 Task: Research Airbnb options in Carrollwood Village, United States from 8th November, 2023 to 16th November, 2023 for 2 adults. Place can be entire room with 1  bedroom having 1 bed and 1 bathroom. Property type can be hotel. Amenities needed are: wifi.
Action: Mouse moved to (591, 306)
Screenshot: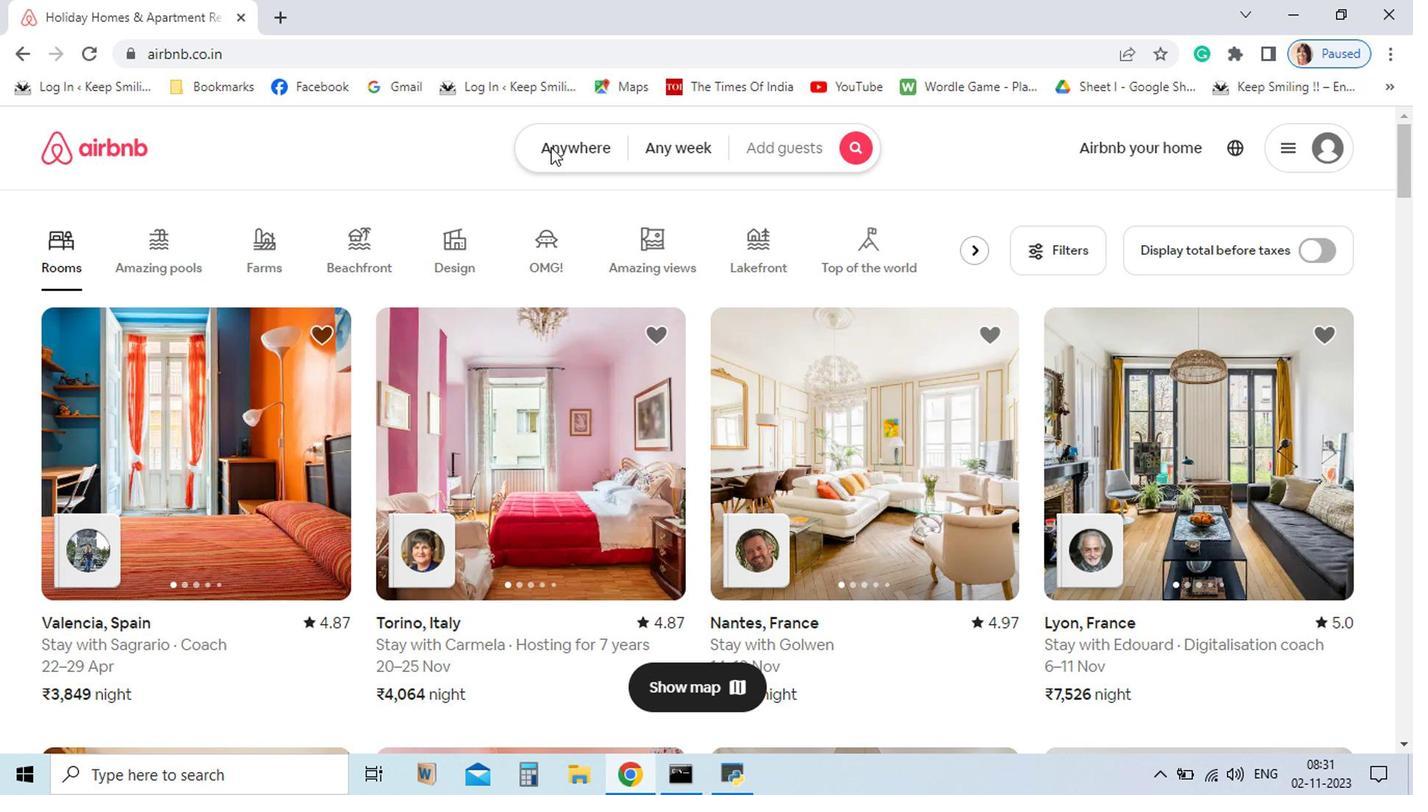 
Action: Mouse pressed left at (591, 306)
Screenshot: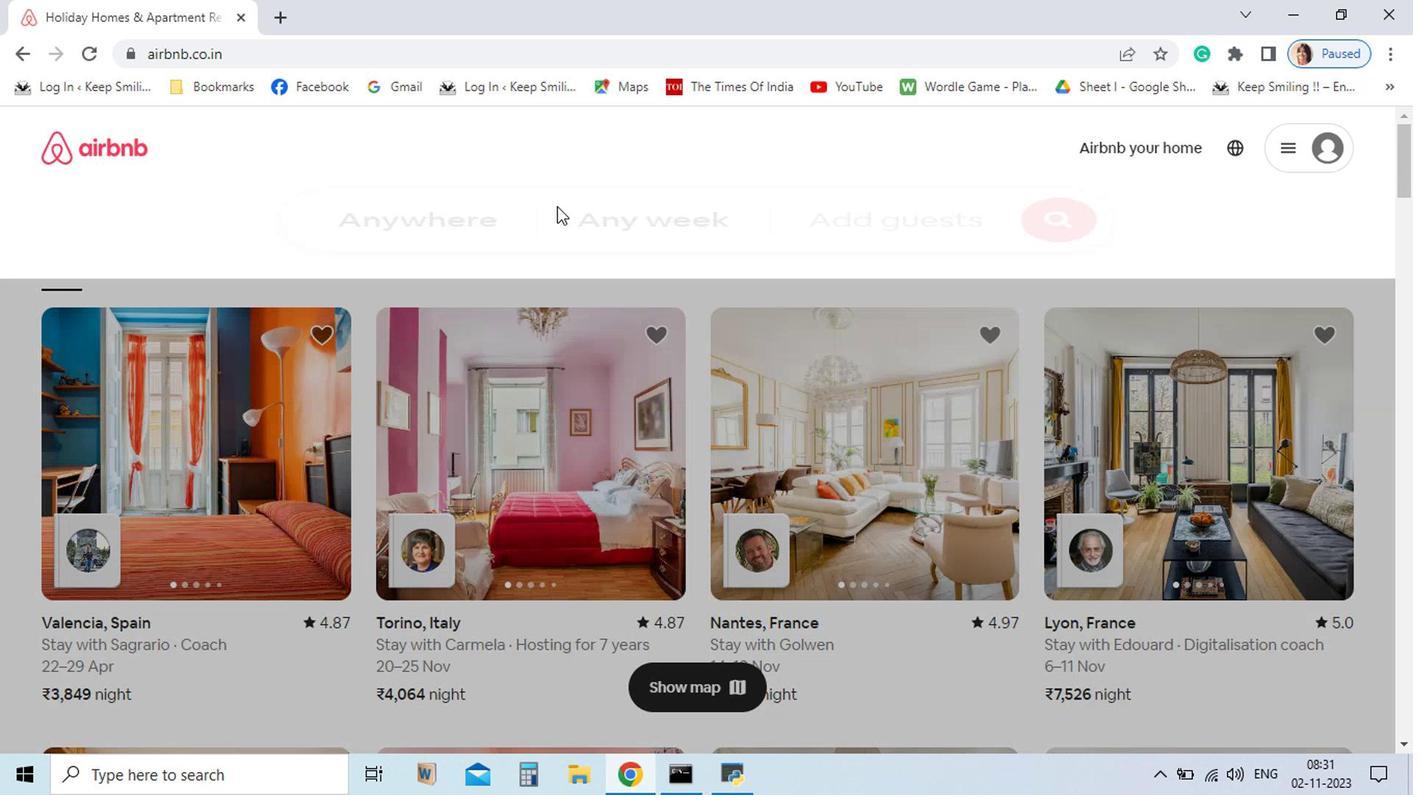 
Action: Mouse moved to (435, 371)
Screenshot: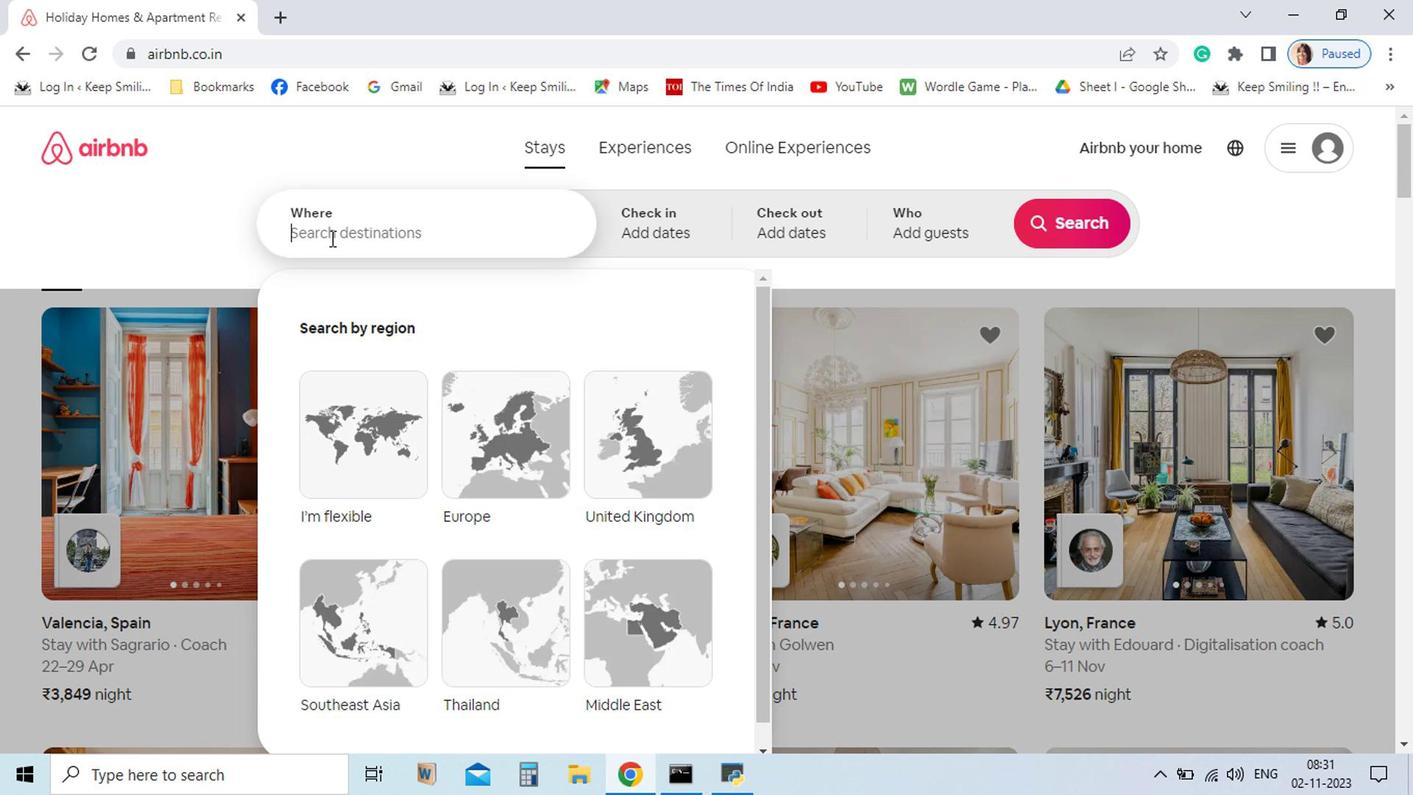 
Action: Mouse pressed left at (435, 371)
Screenshot: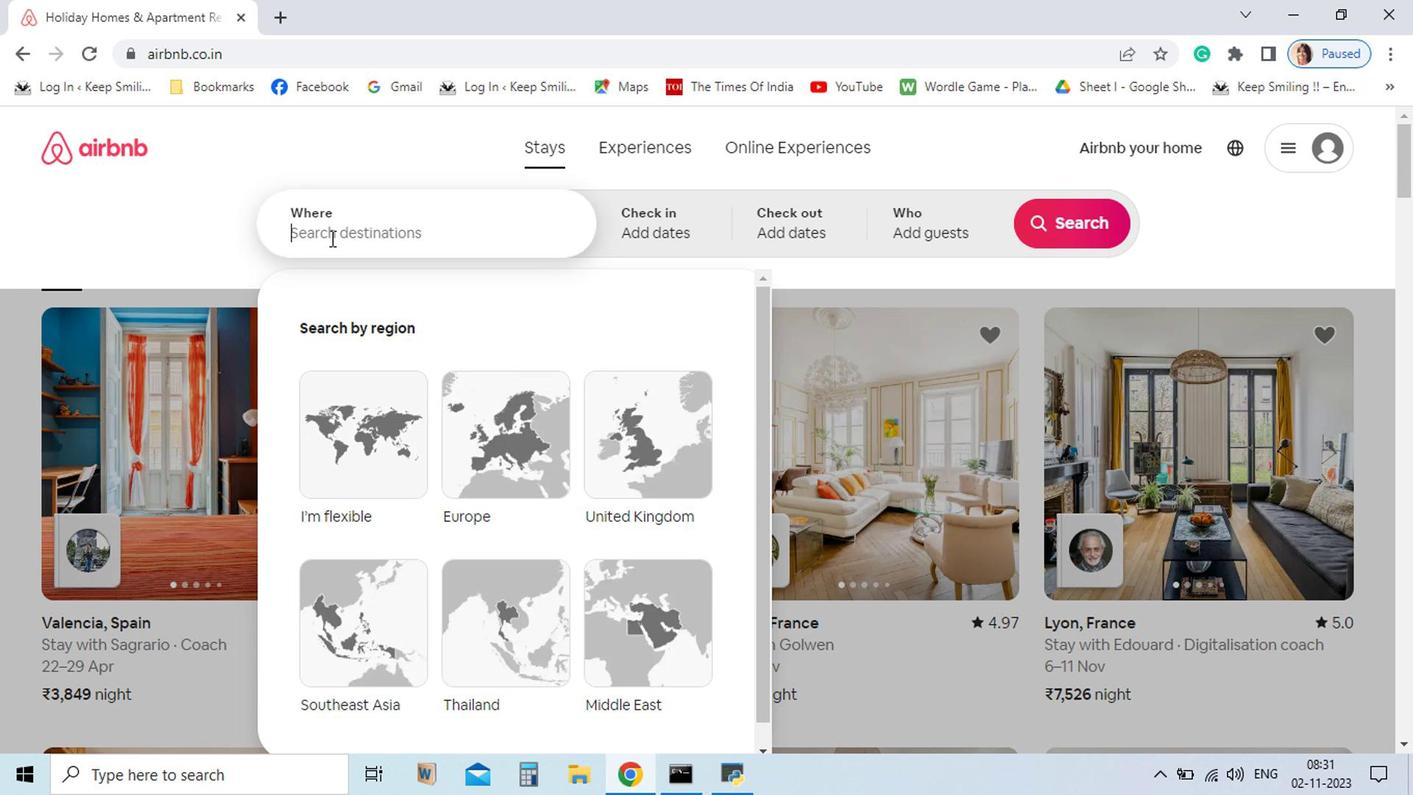 
Action: Key pressed <Key.shift>Carroliwood
Screenshot: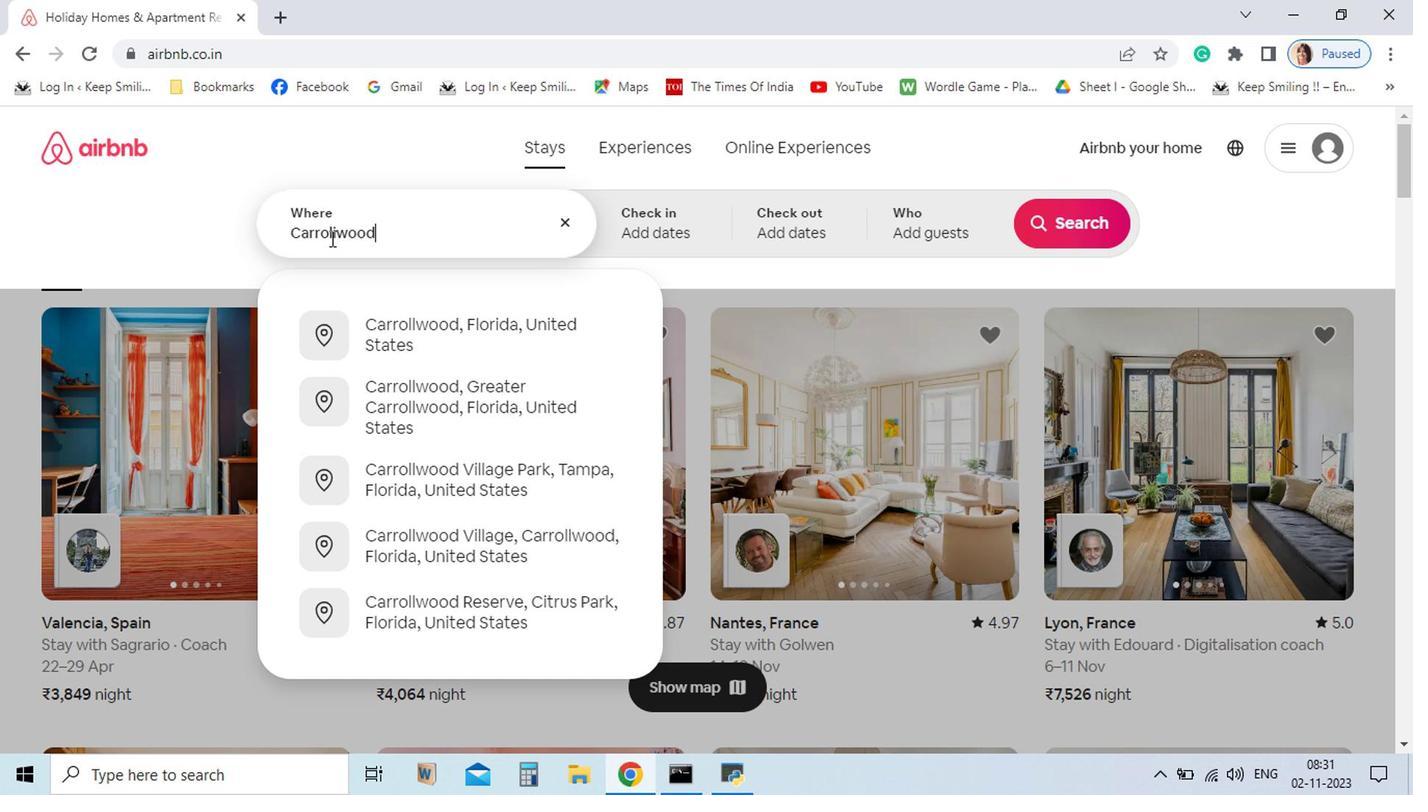 
Action: Mouse moved to (514, 587)
Screenshot: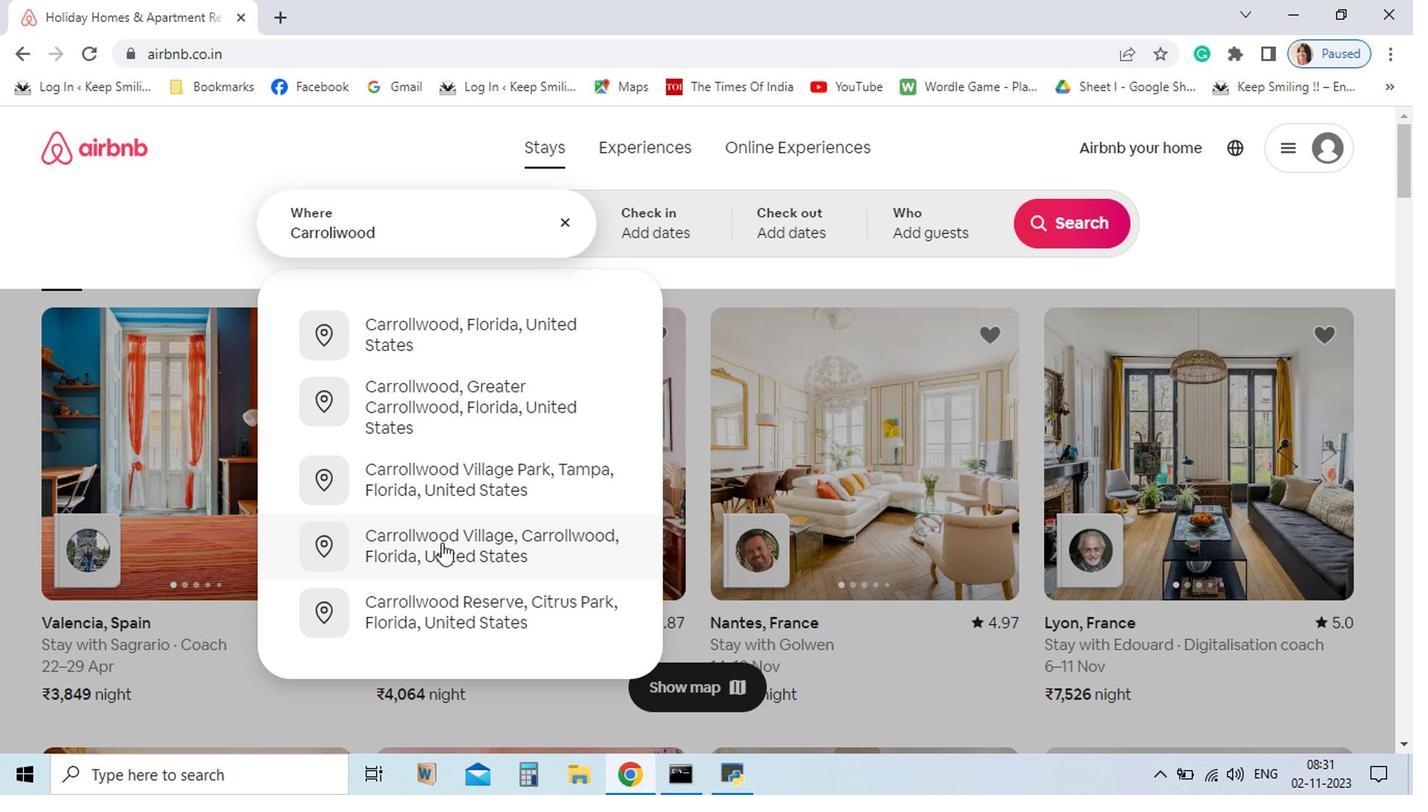 
Action: Mouse pressed left at (514, 587)
Screenshot: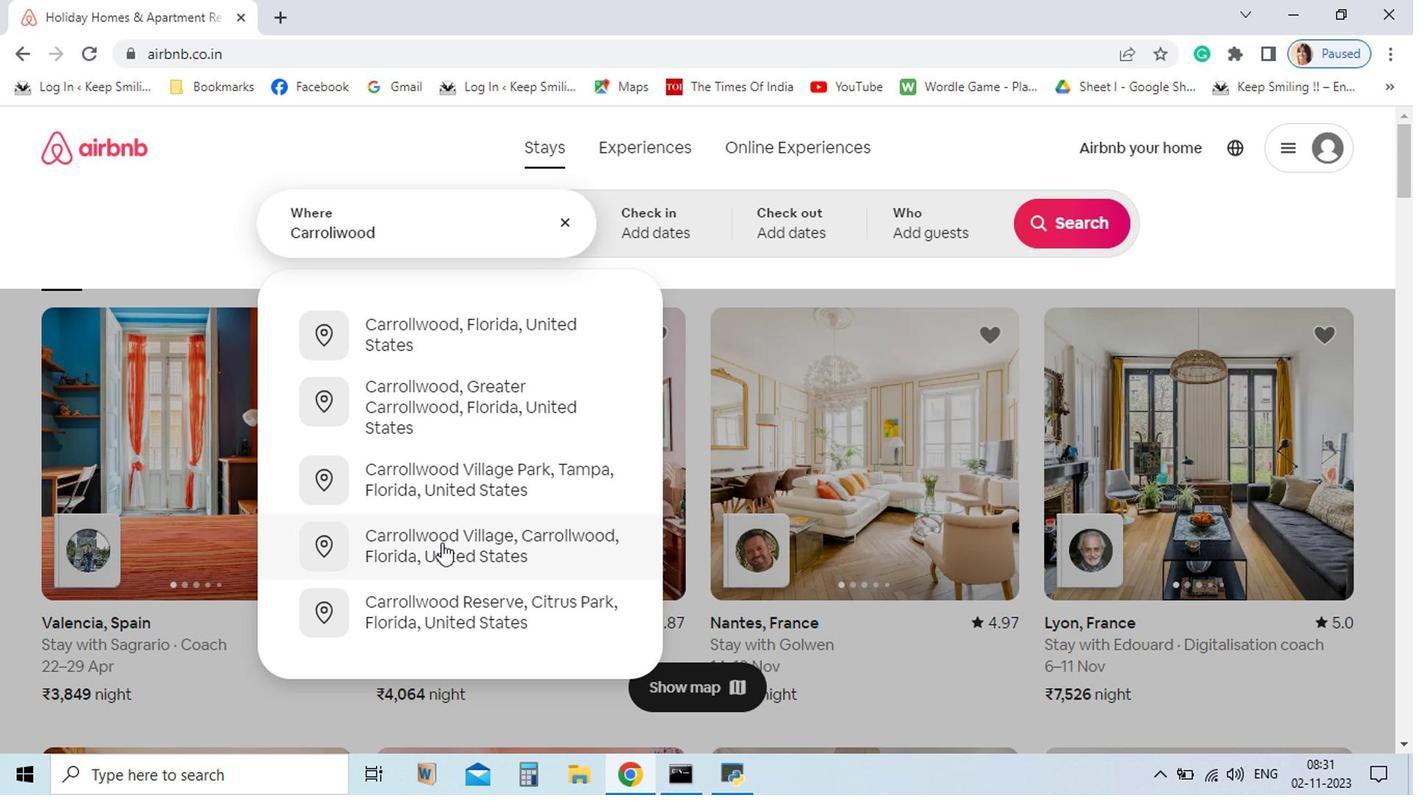 
Action: Mouse moved to (573, 366)
Screenshot: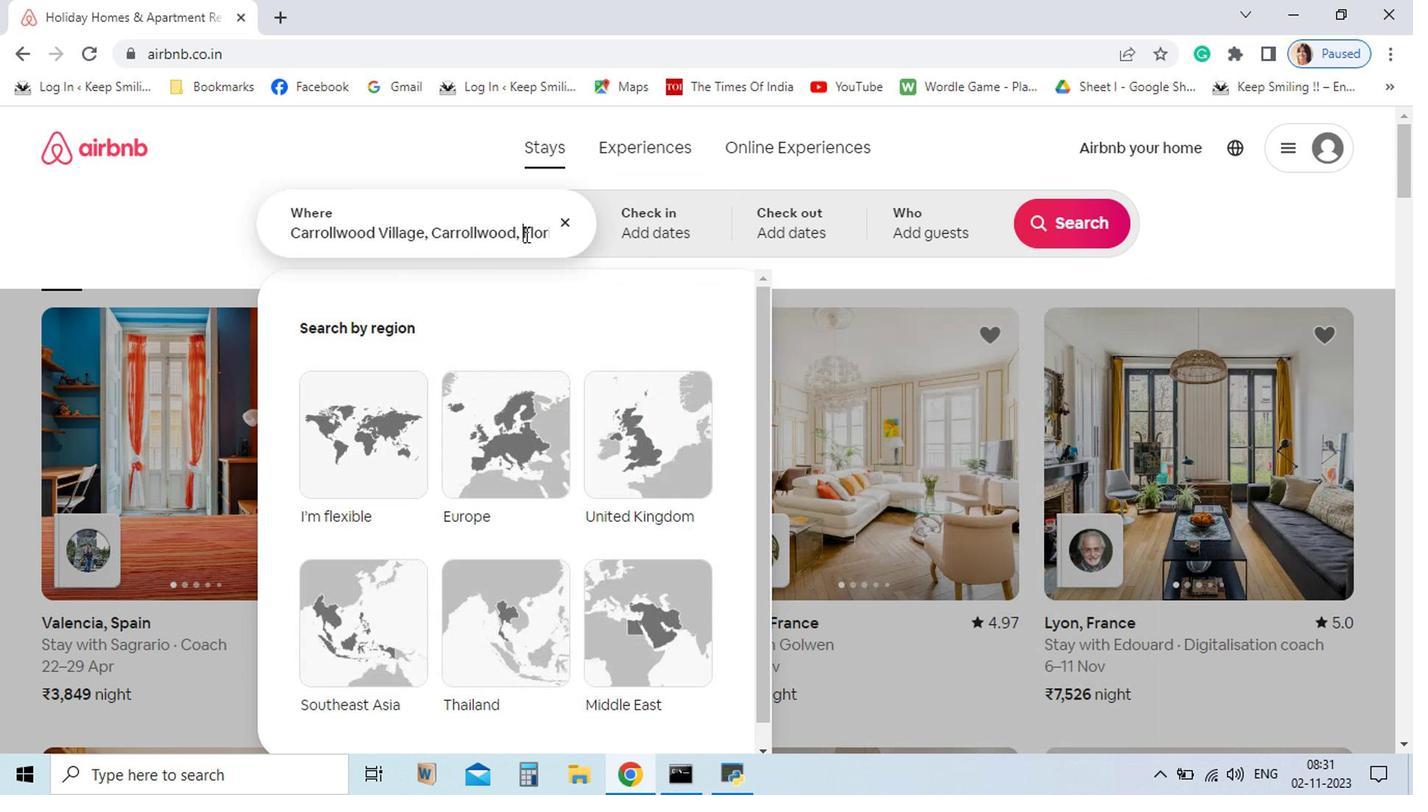 
Action: Mouse pressed left at (573, 366)
Screenshot: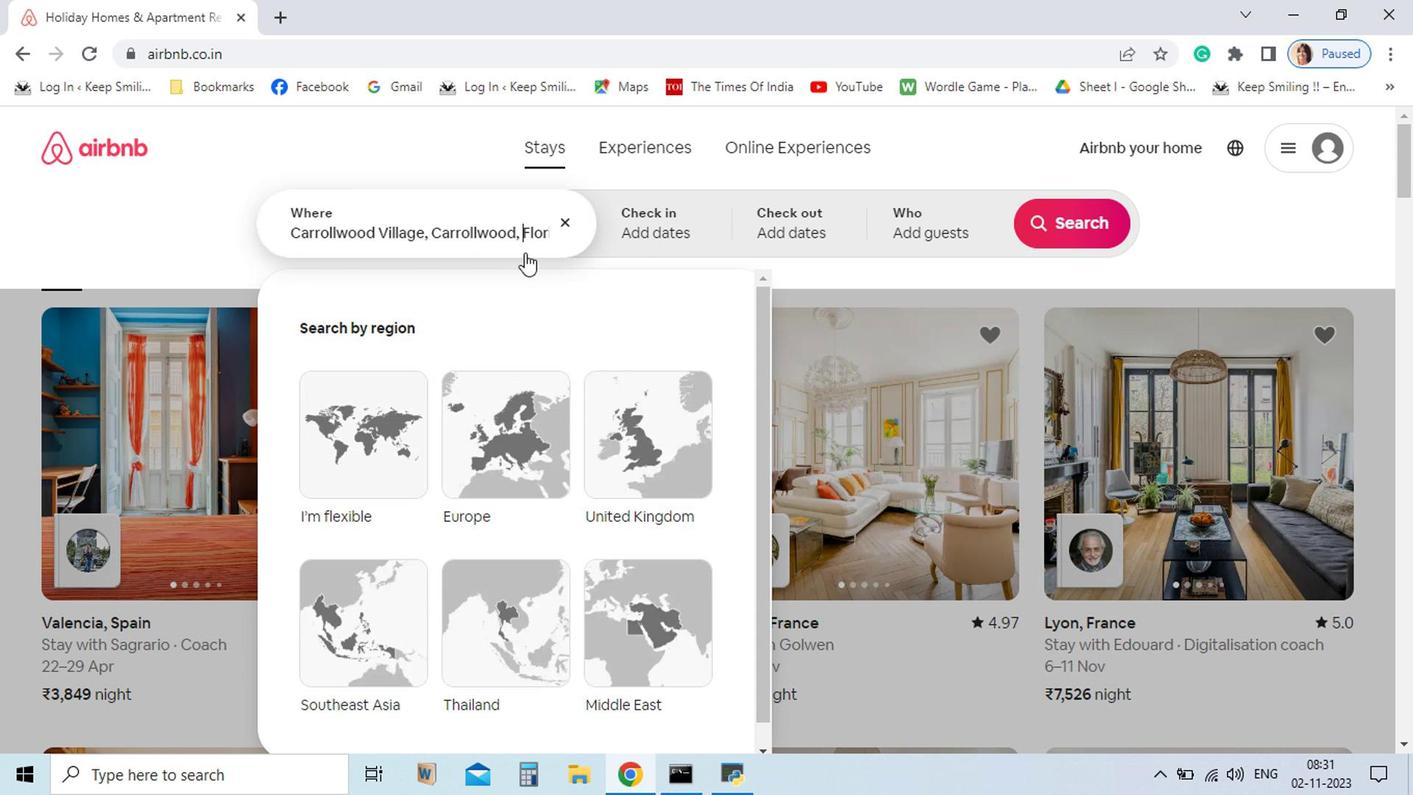 
Action: Mouse moved to (573, 396)
Screenshot: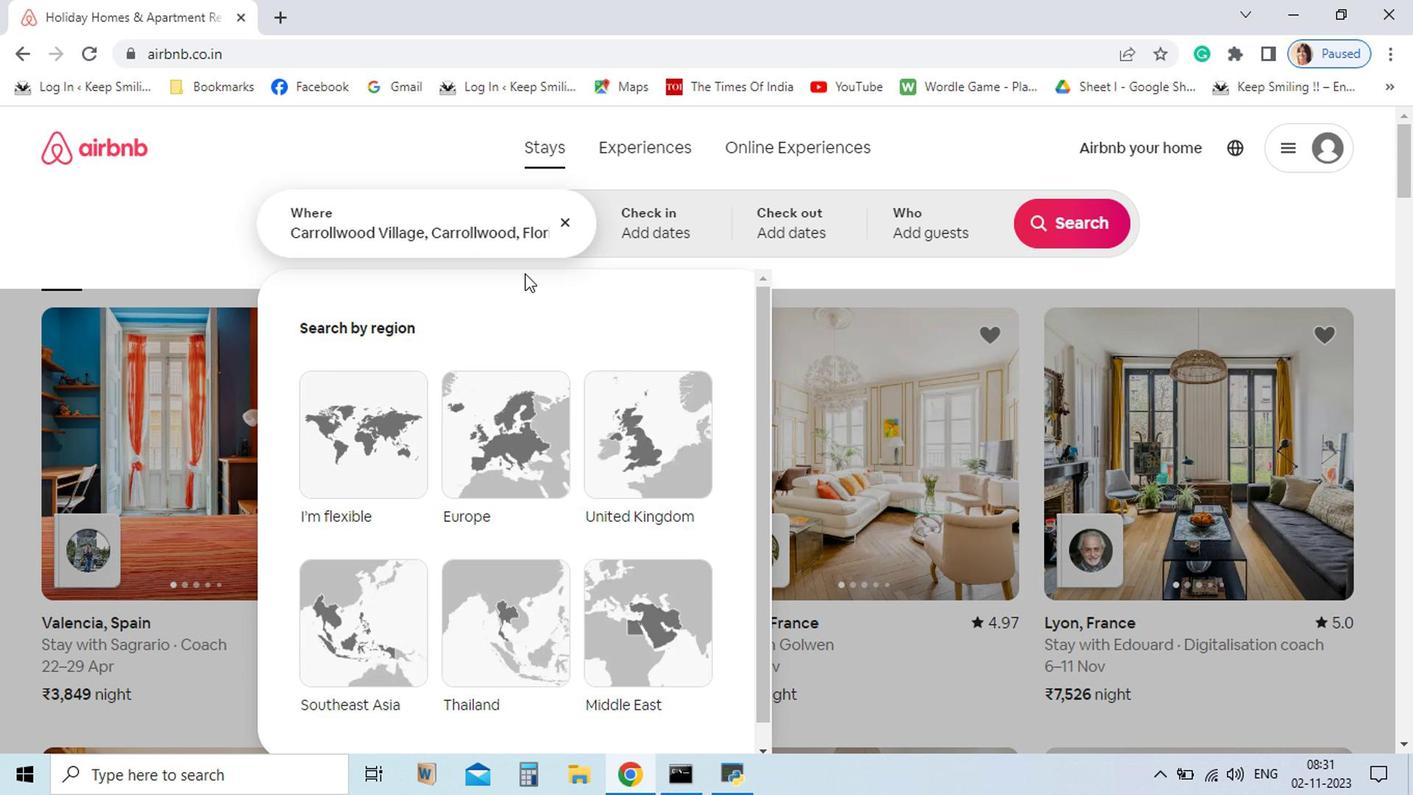 
Action: Key pressed <Key.backspace><Key.backspace><Key.backspace><Key.backspace><Key.backspace><Key.backspace><Key.backspace><Key.backspace><Key.backspace><Key.backspace><Key.backspace><Key.backspace><Key.backspace>
Screenshot: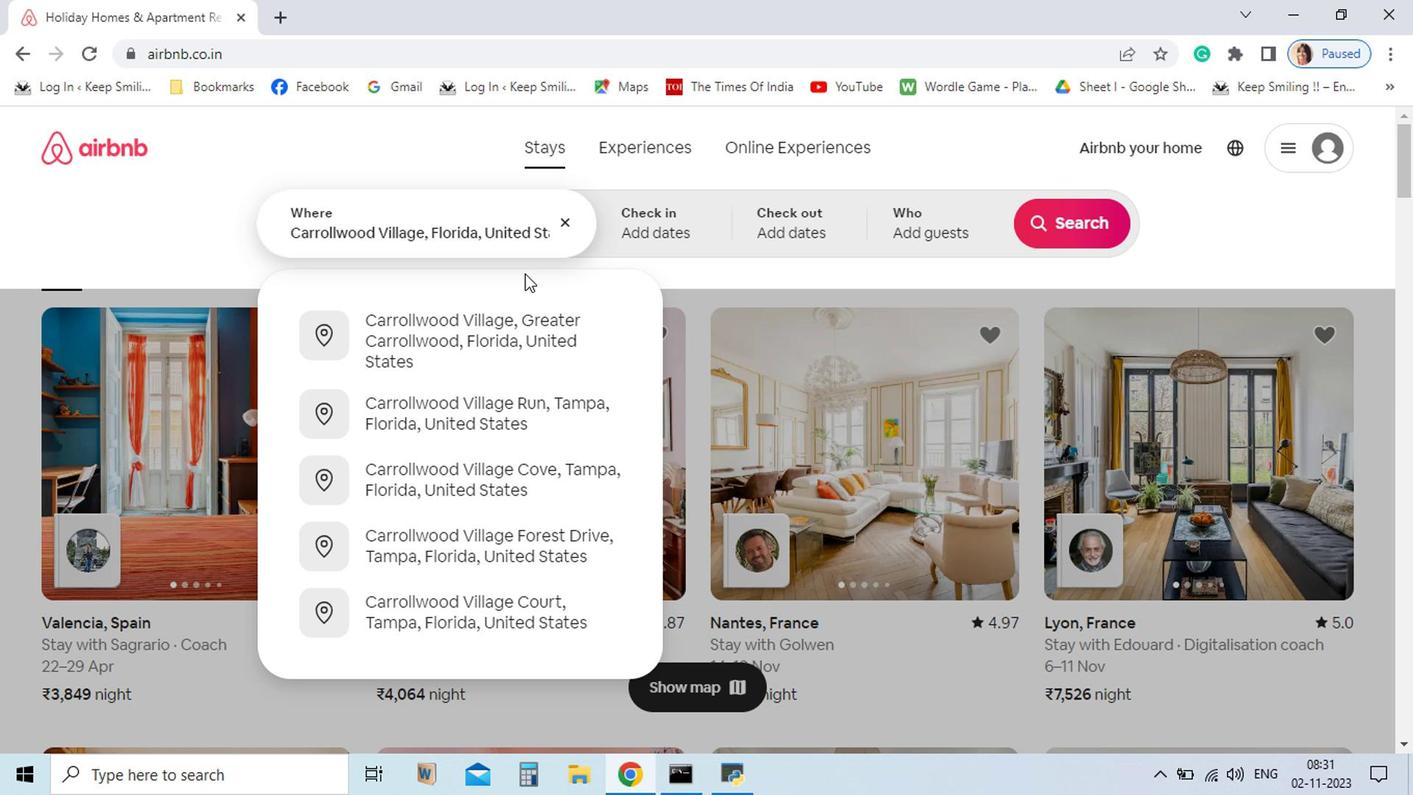 
Action: Mouse moved to (541, 368)
Screenshot: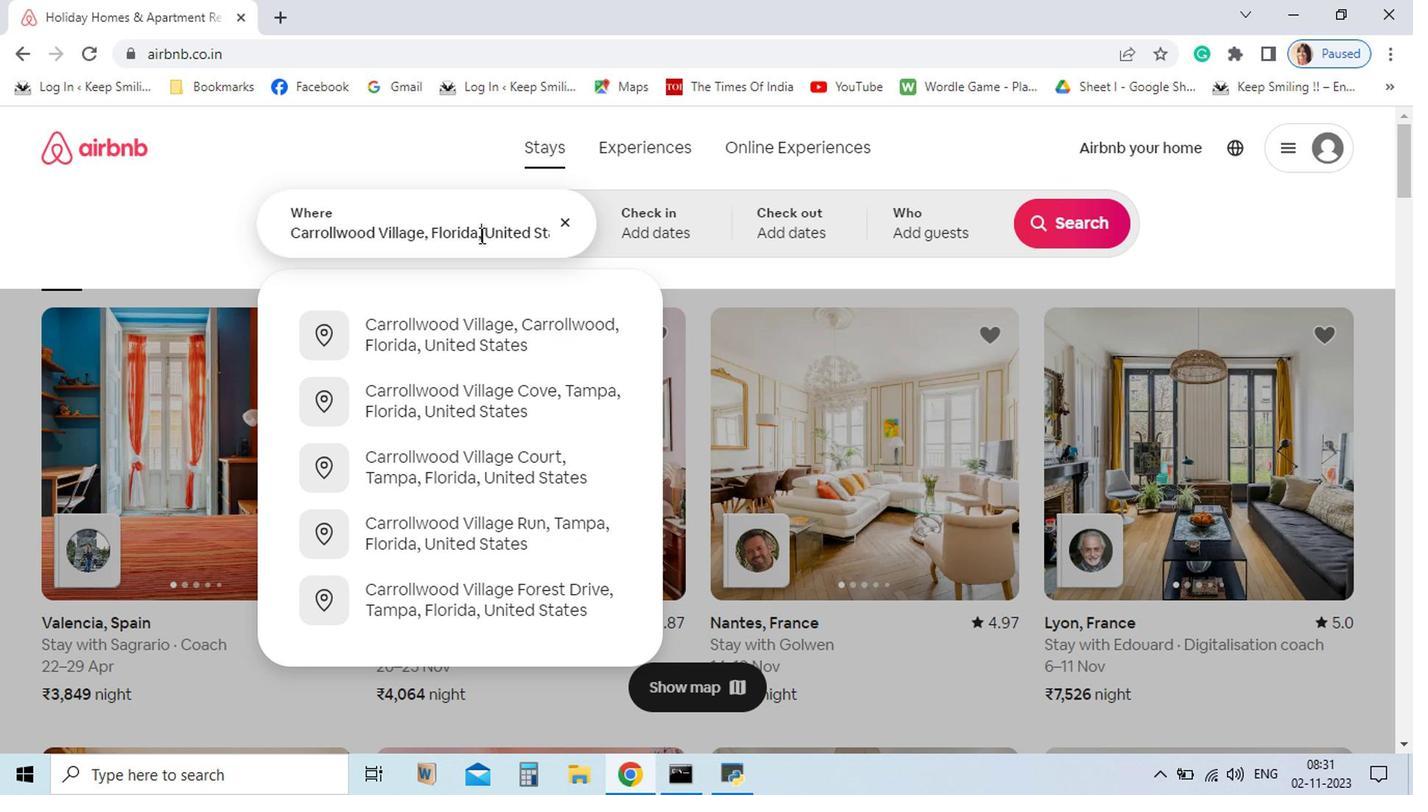 
Action: Mouse pressed left at (541, 368)
Screenshot: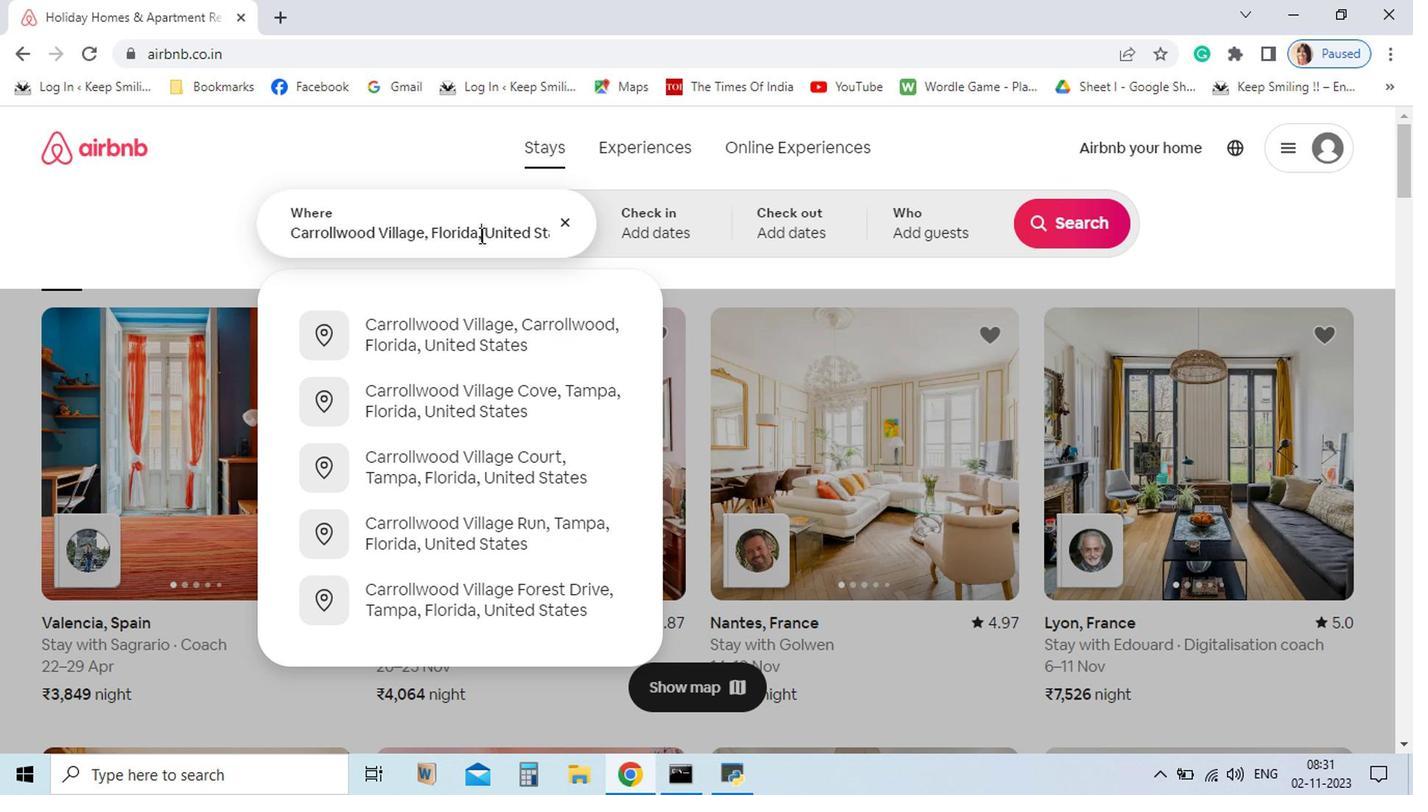 
Action: Mouse moved to (544, 376)
Screenshot: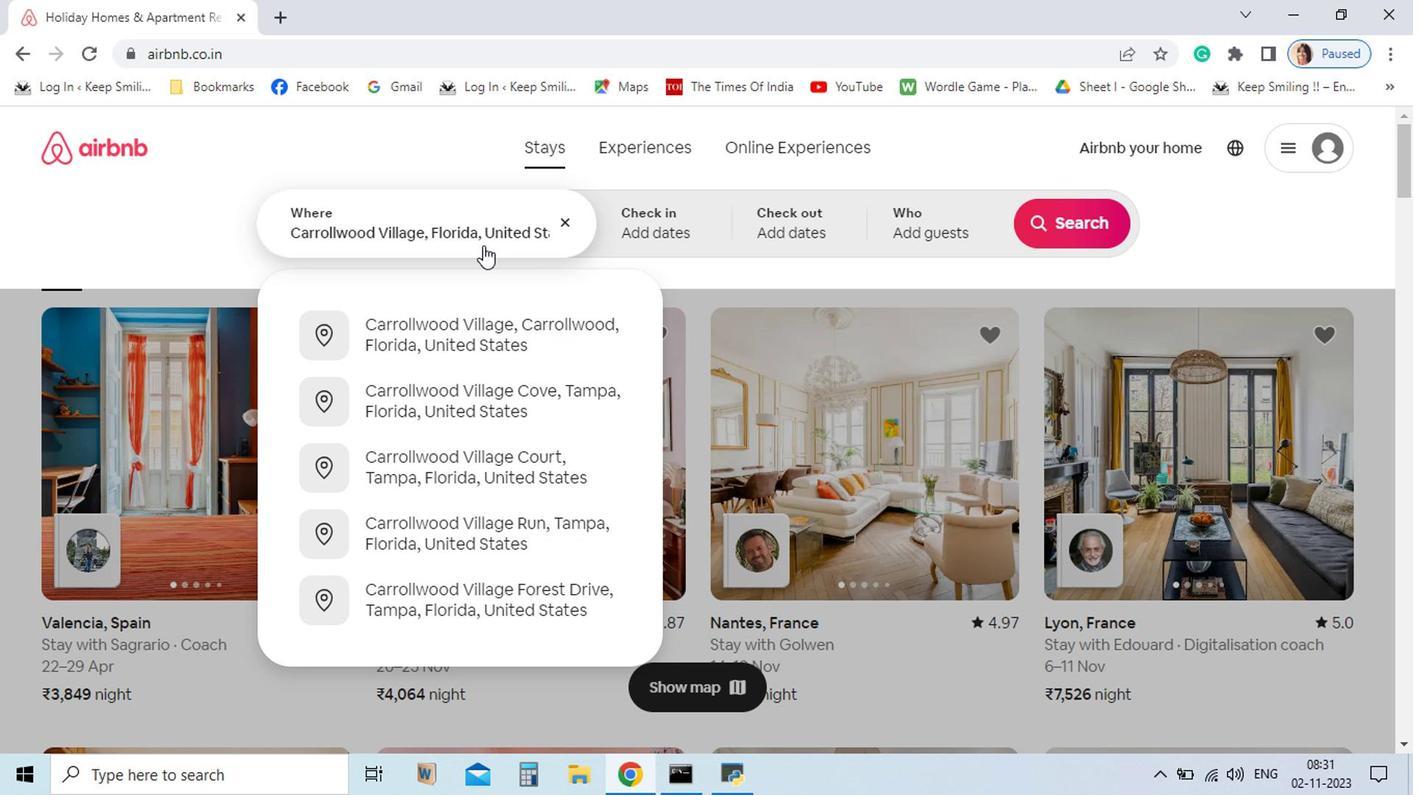 
Action: Key pressed <Key.backspace><Key.backspace><Key.backspace><Key.backspace><Key.backspace><Key.backspace><Key.backspace><Key.backspace><Key.delete>
Screenshot: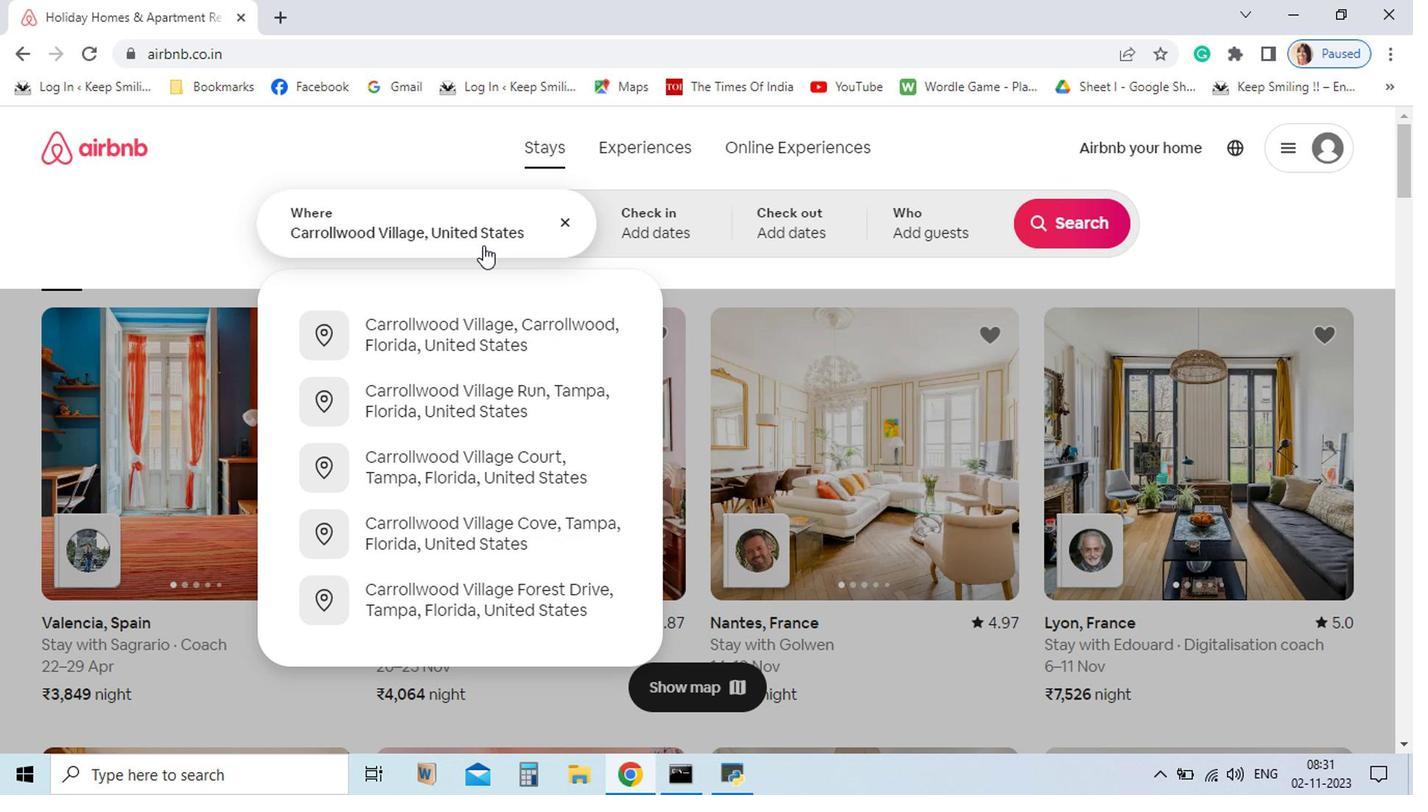 
Action: Mouse moved to (586, 366)
Screenshot: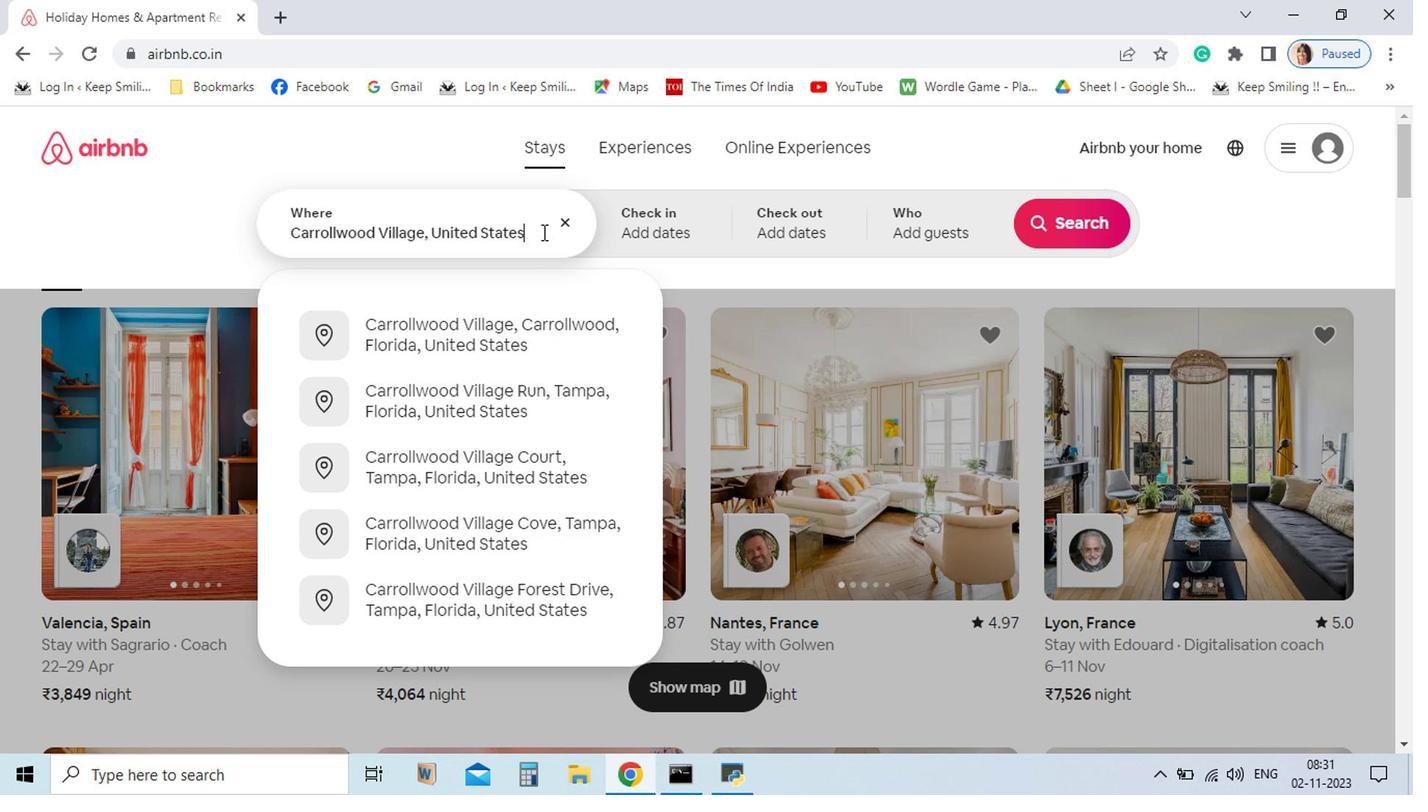 
Action: Mouse pressed left at (586, 366)
Screenshot: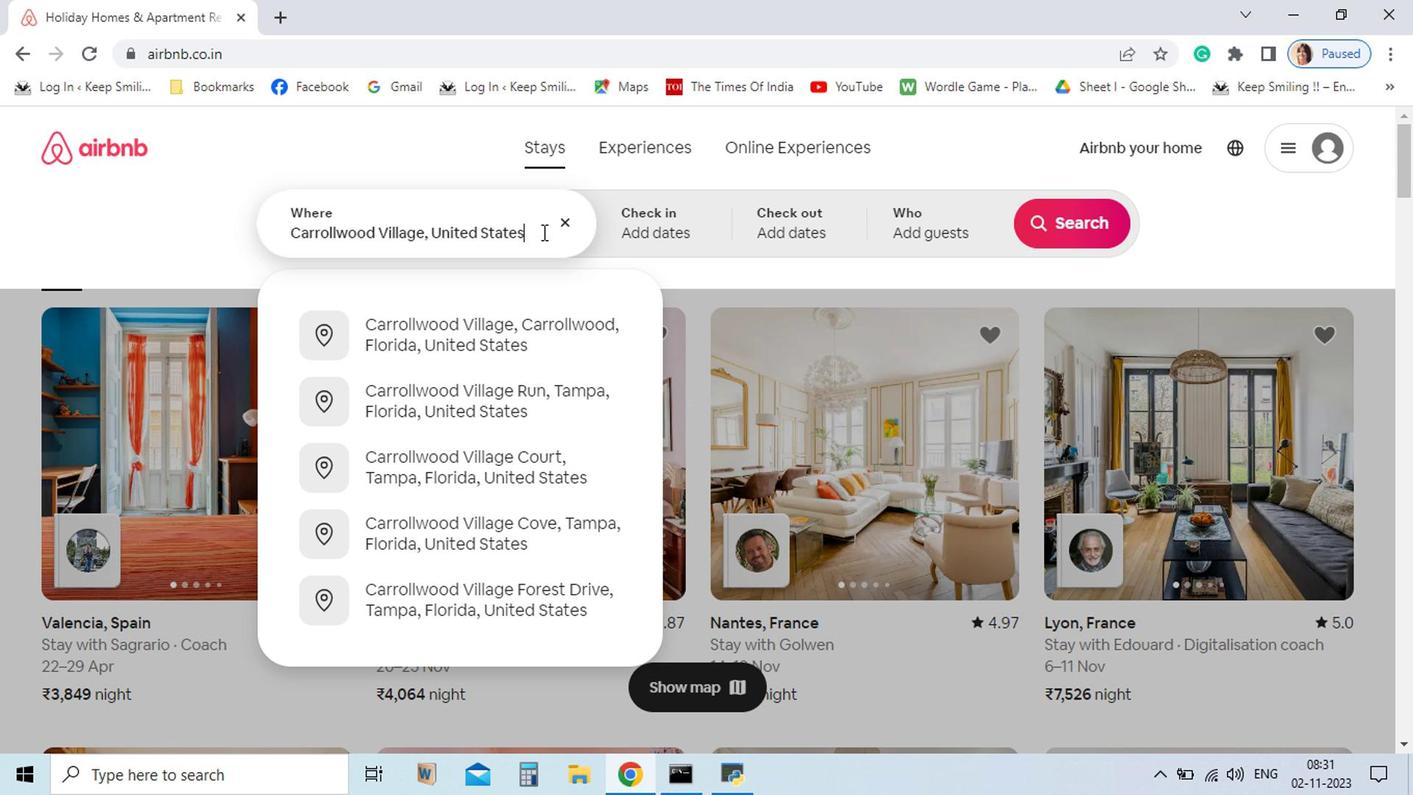 
Action: Mouse moved to (586, 366)
Screenshot: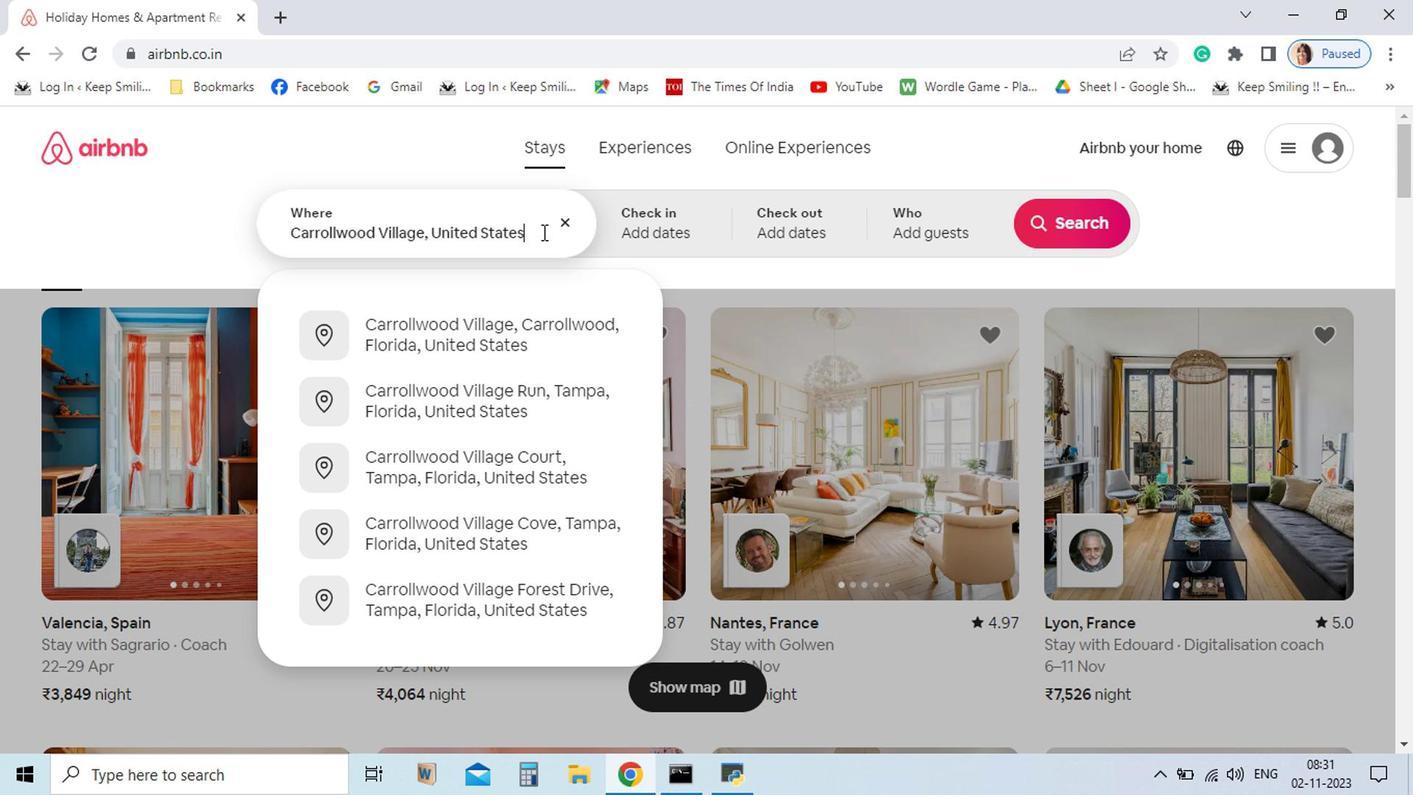
Action: Key pressed <Key.enter>
Screenshot: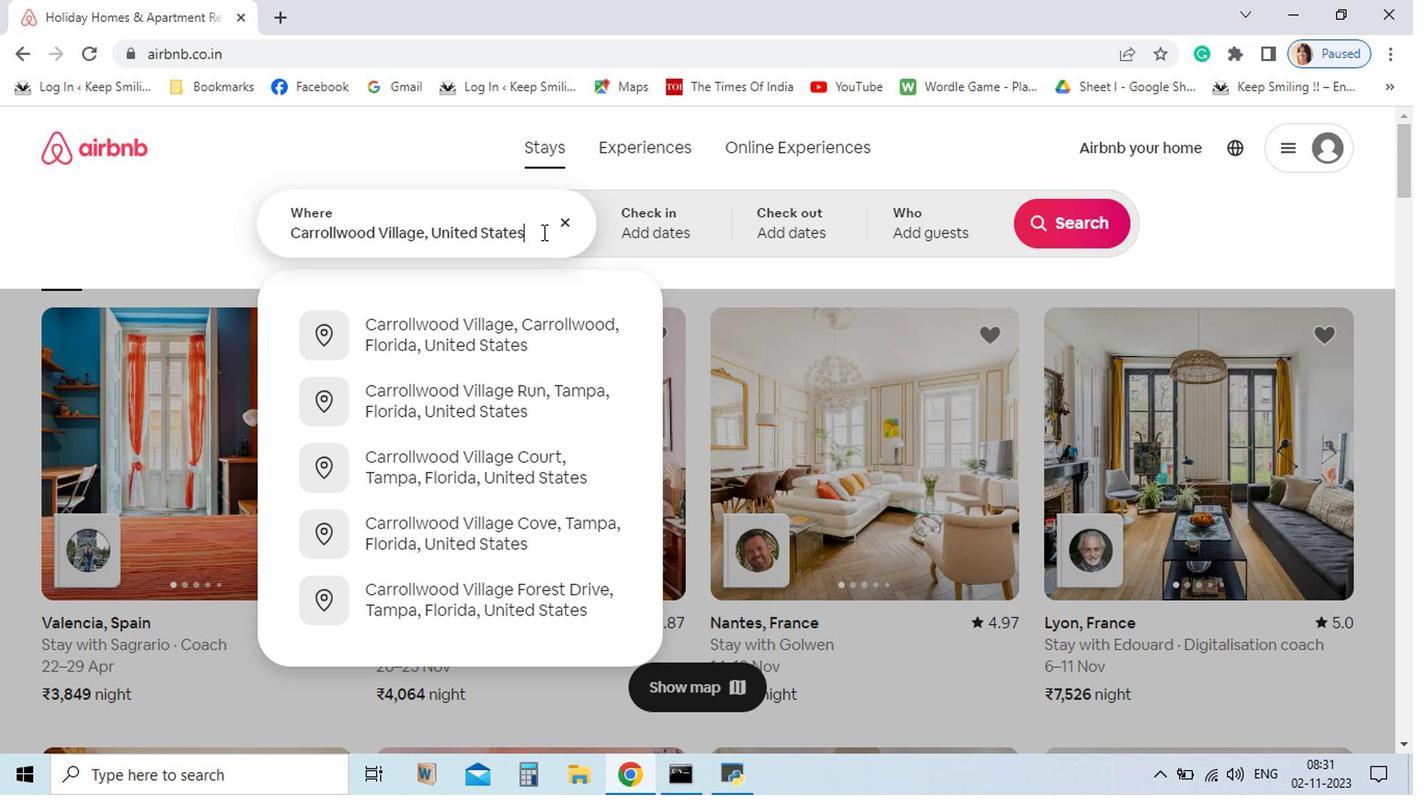 
Action: Mouse moved to (547, 566)
Screenshot: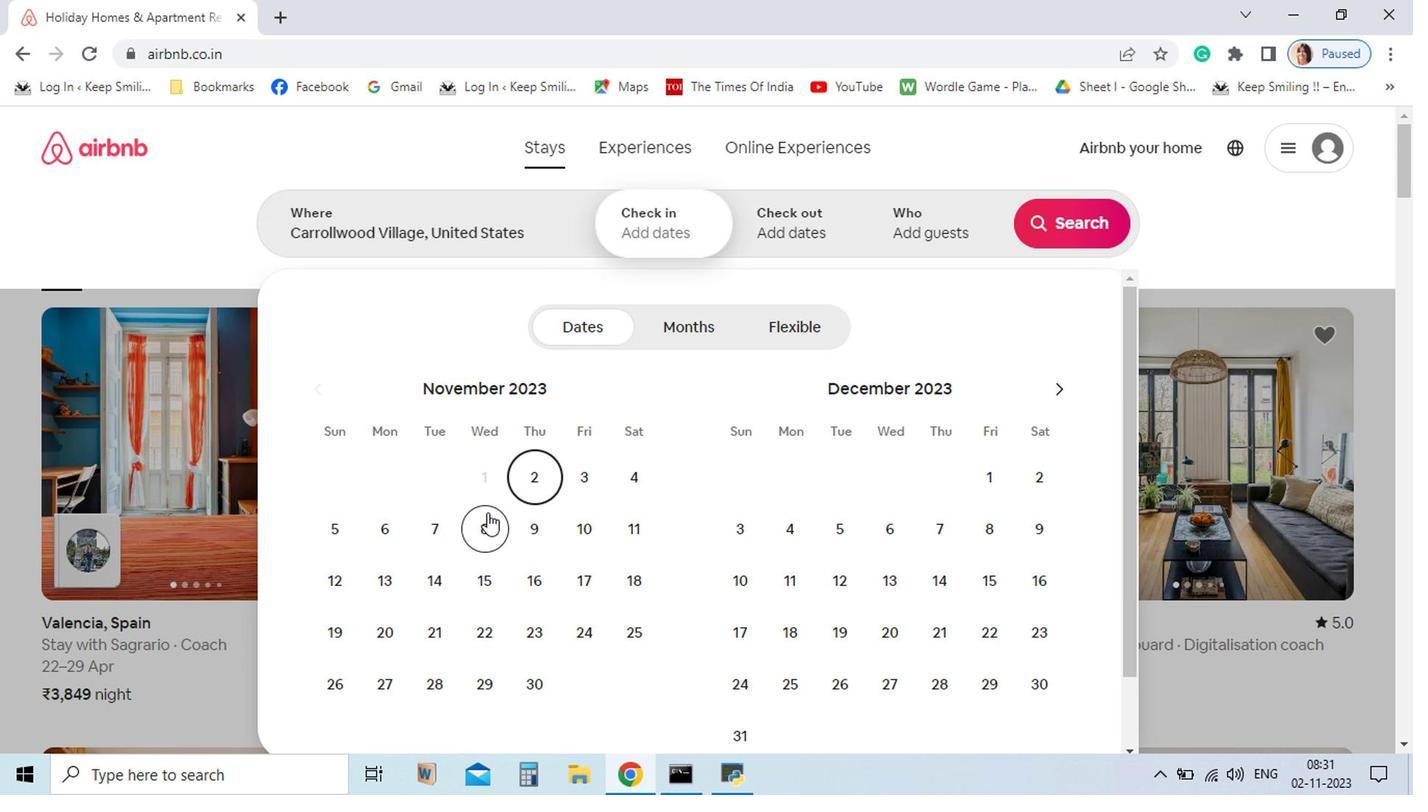 
Action: Mouse pressed left at (547, 566)
Screenshot: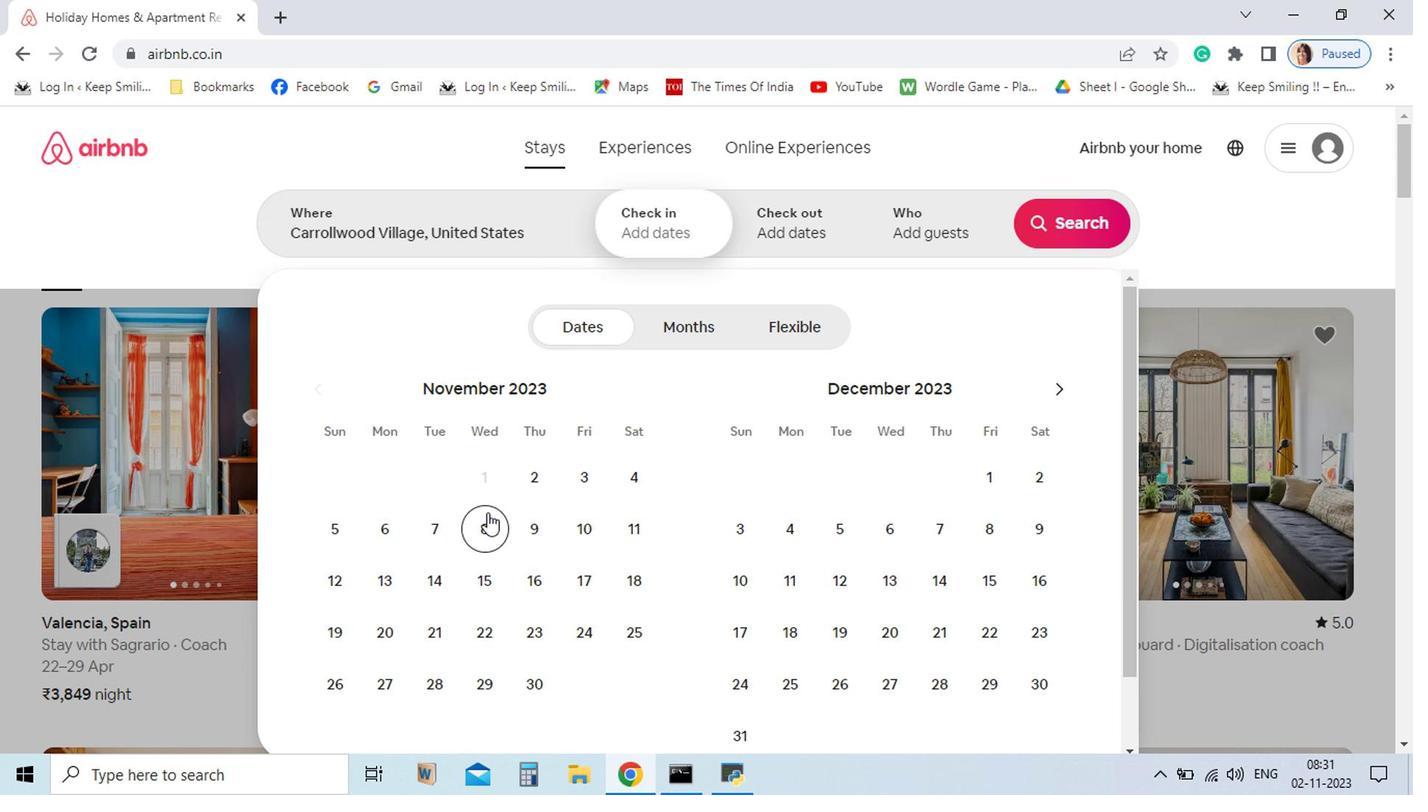 
Action: Mouse moved to (585, 609)
Screenshot: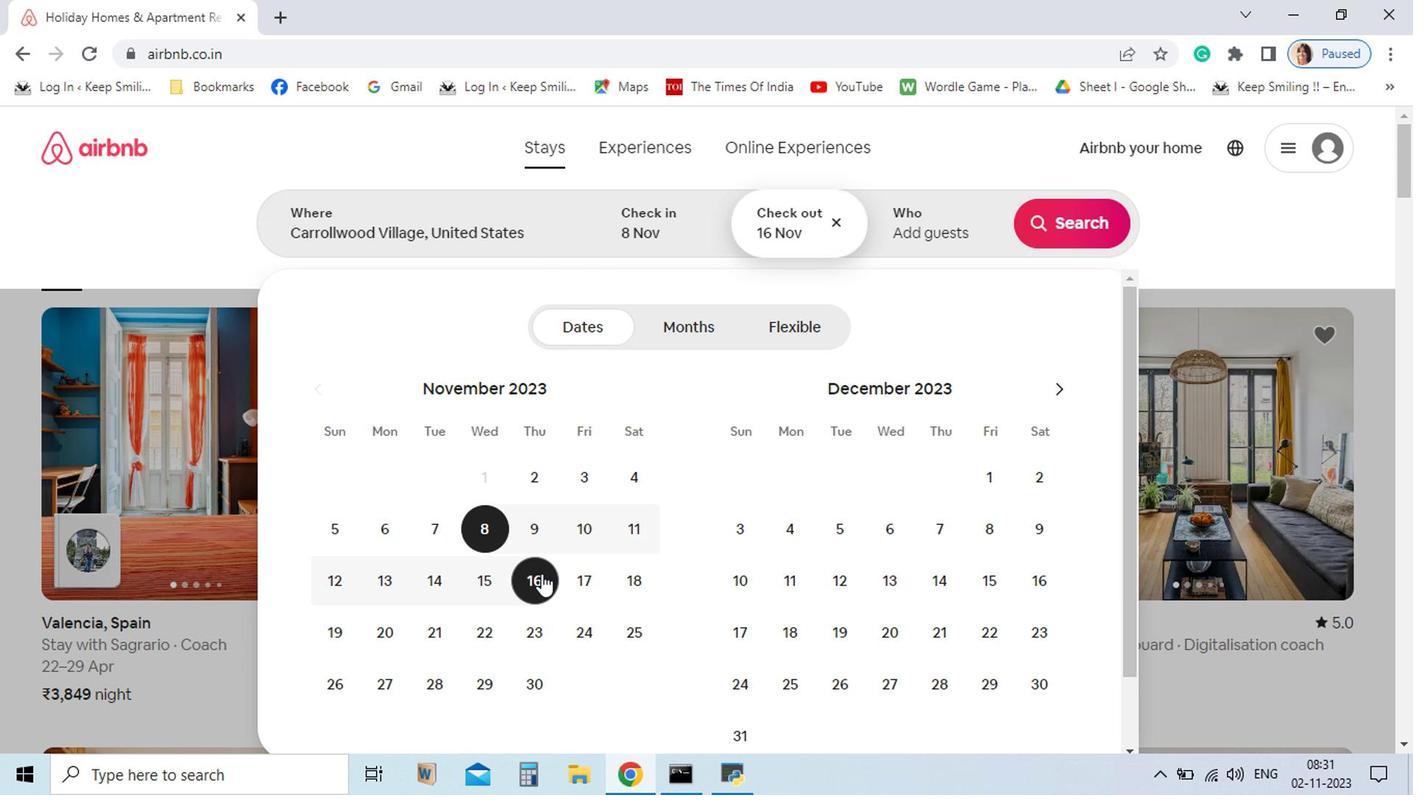
Action: Mouse pressed left at (585, 609)
Screenshot: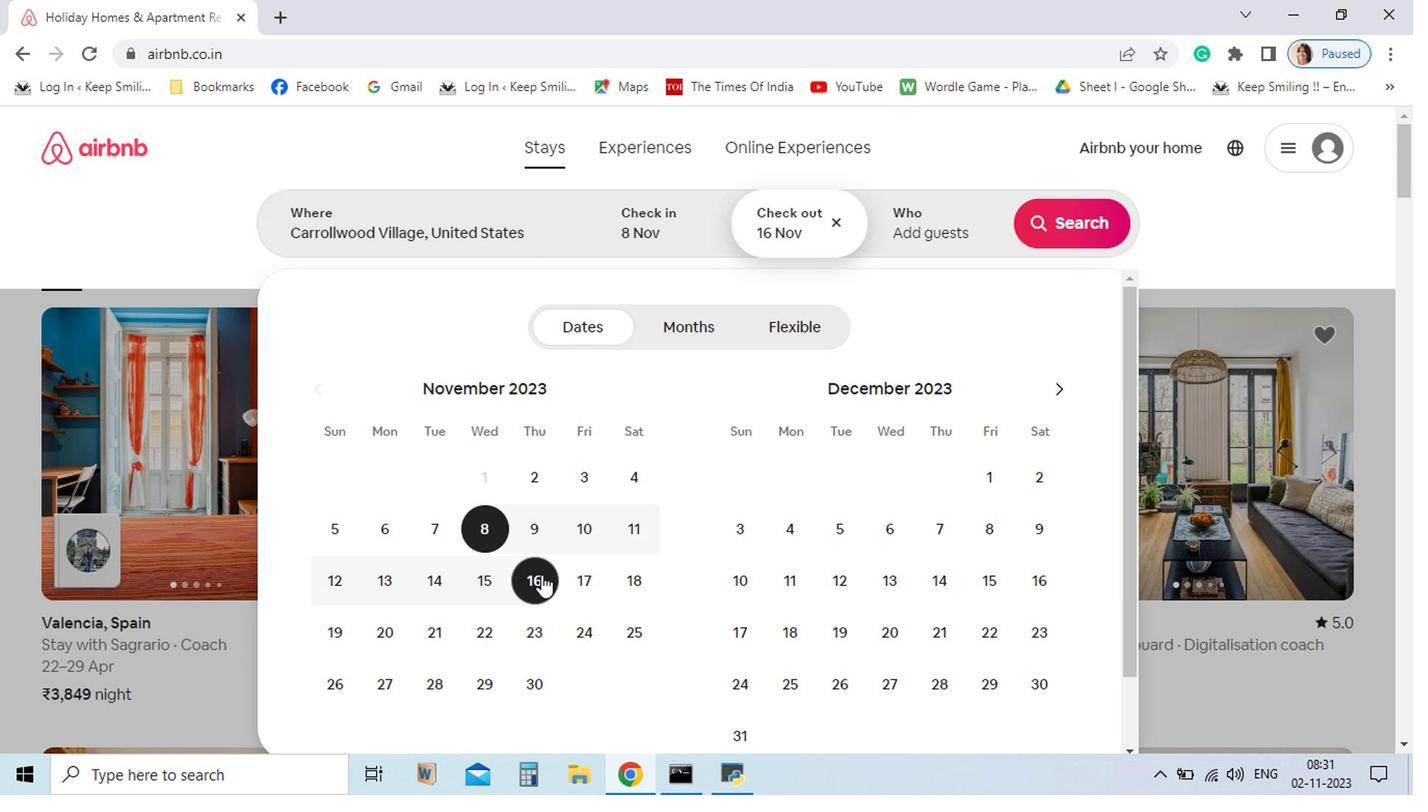 
Action: Mouse moved to (859, 361)
Screenshot: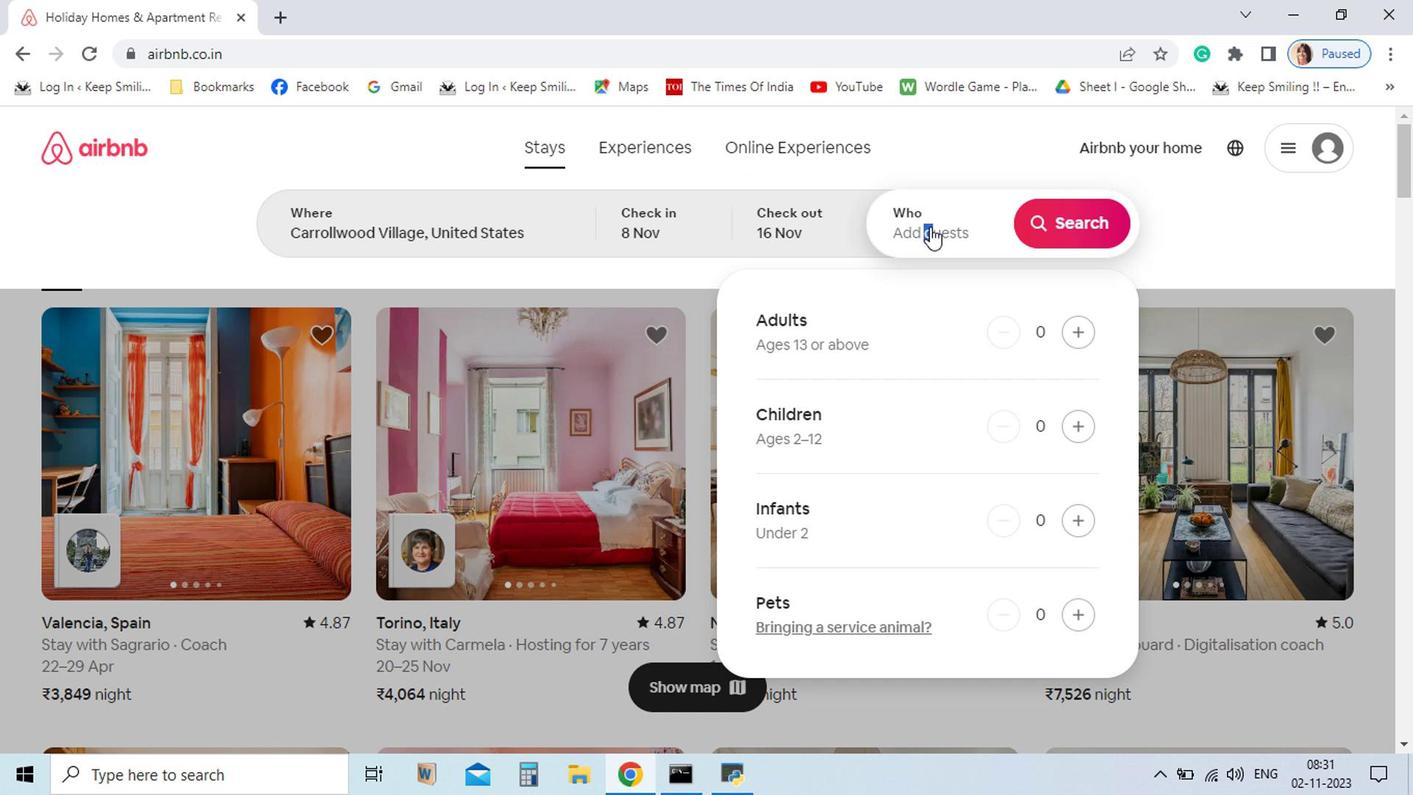 
Action: Mouse pressed left at (859, 361)
Screenshot: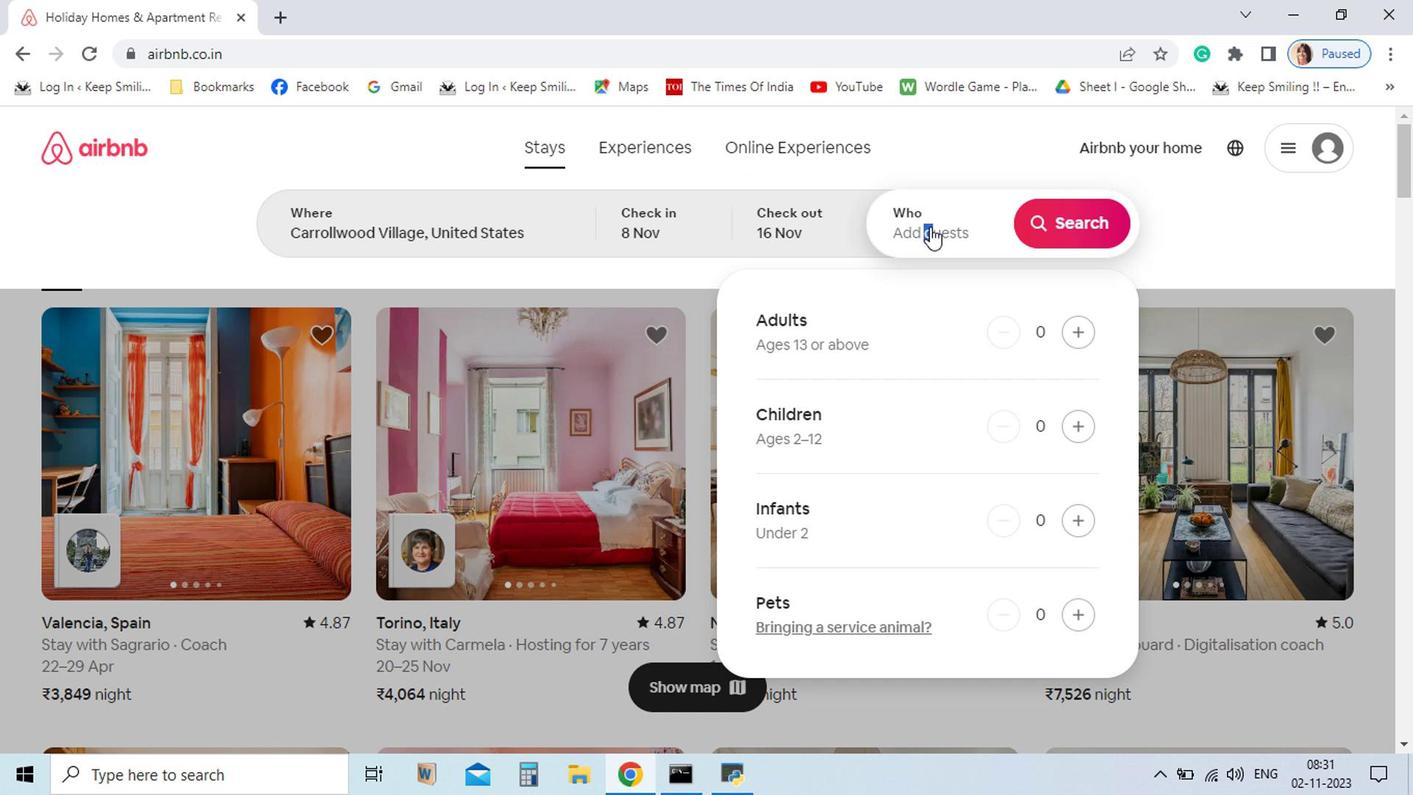 
Action: Mouse moved to (967, 438)
Screenshot: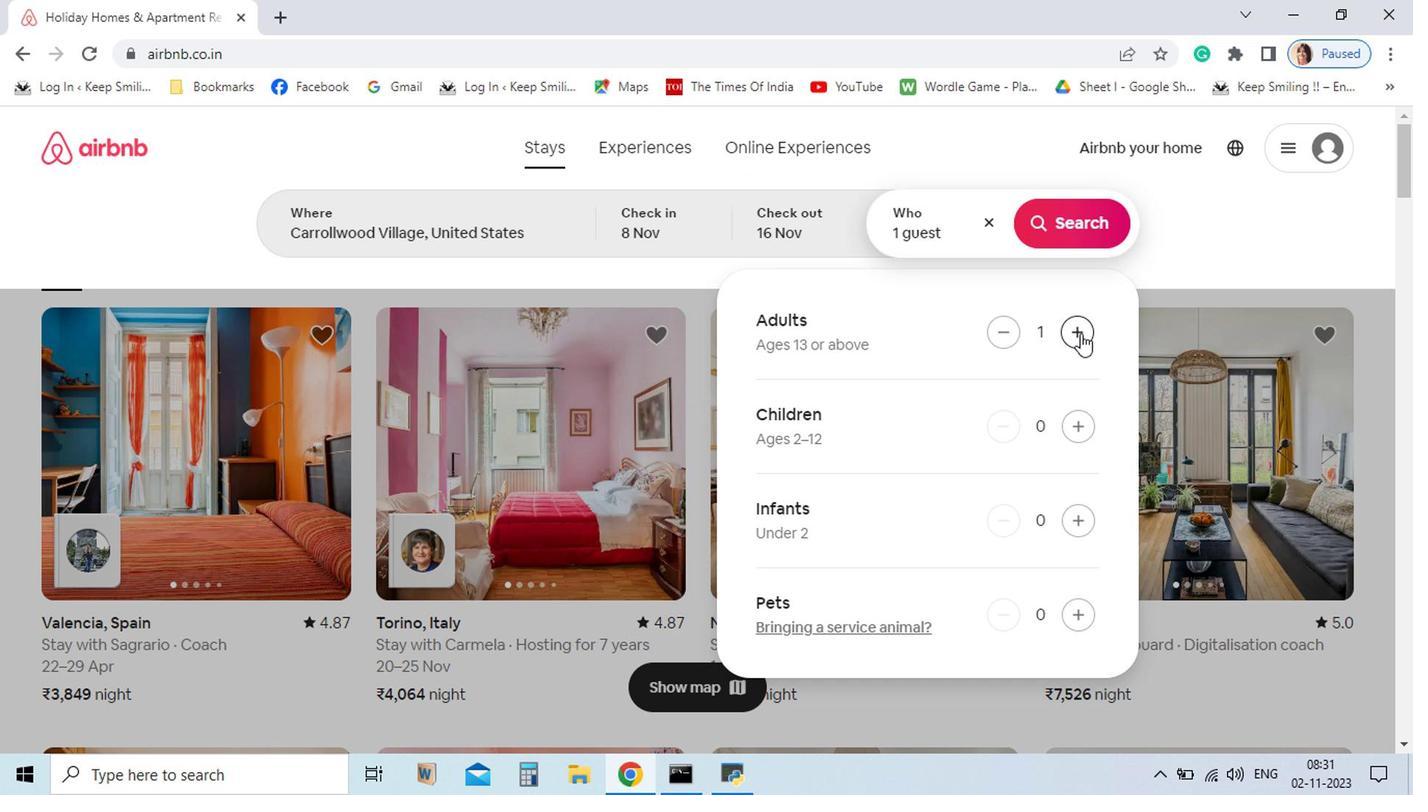 
Action: Mouse pressed left at (967, 438)
Screenshot: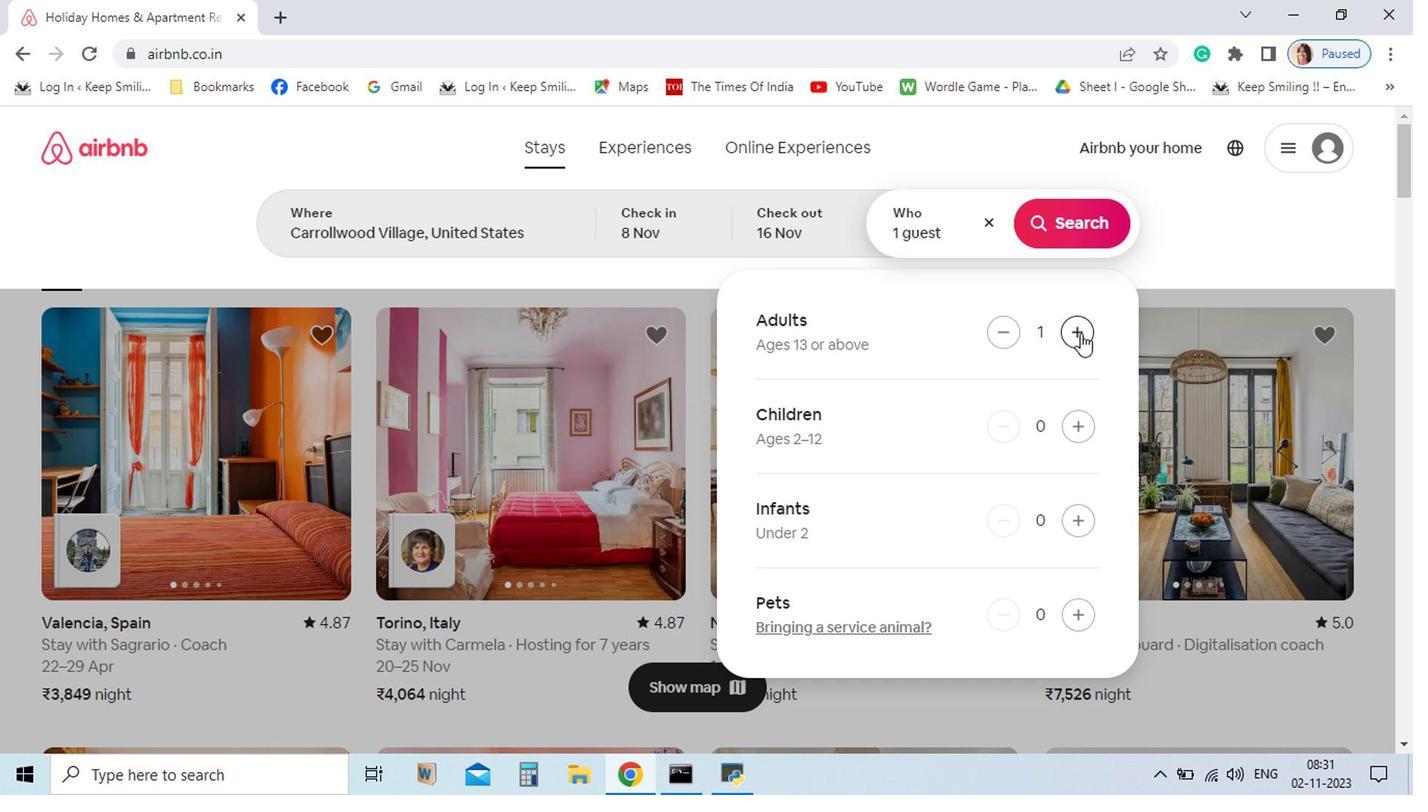 
Action: Mouse pressed left at (967, 438)
Screenshot: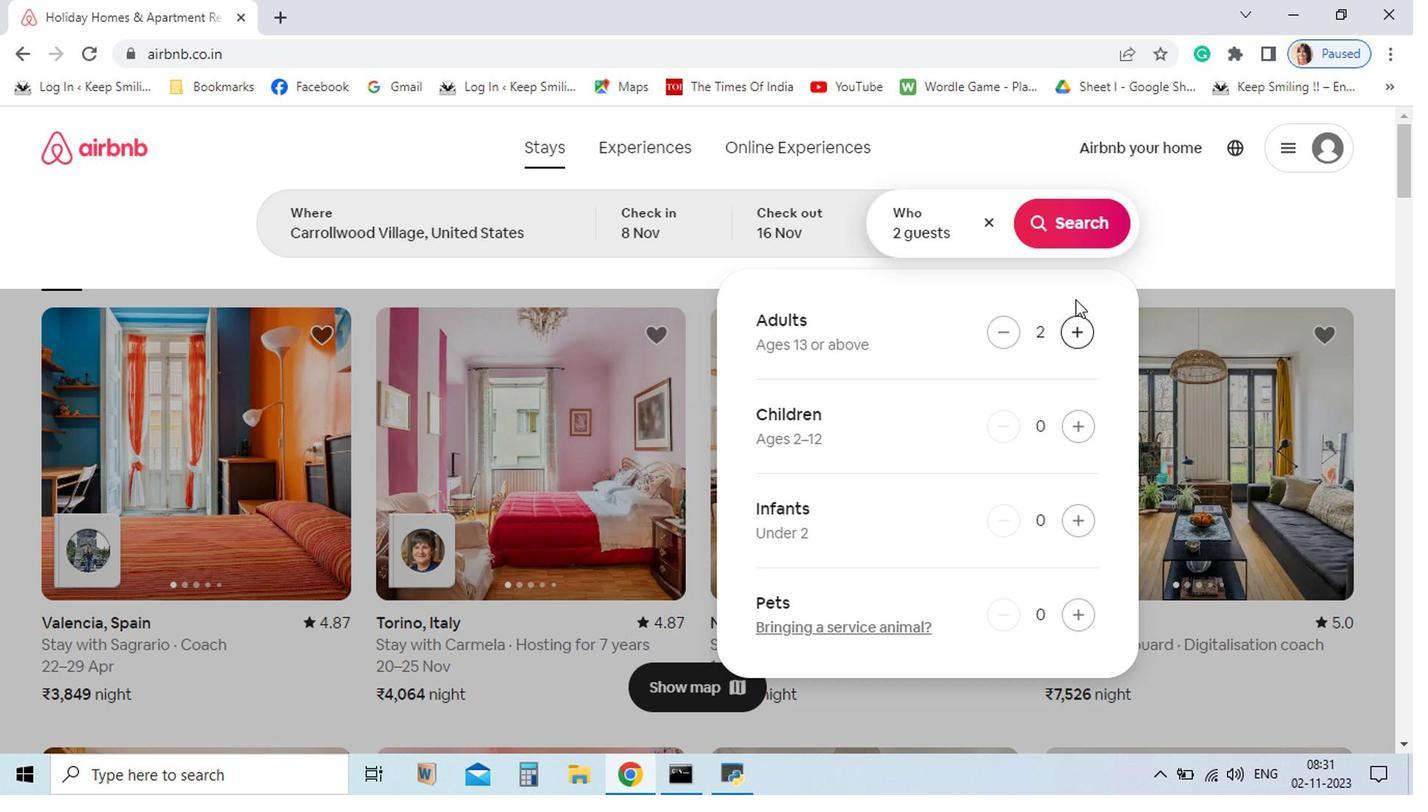
Action: Mouse moved to (953, 357)
Screenshot: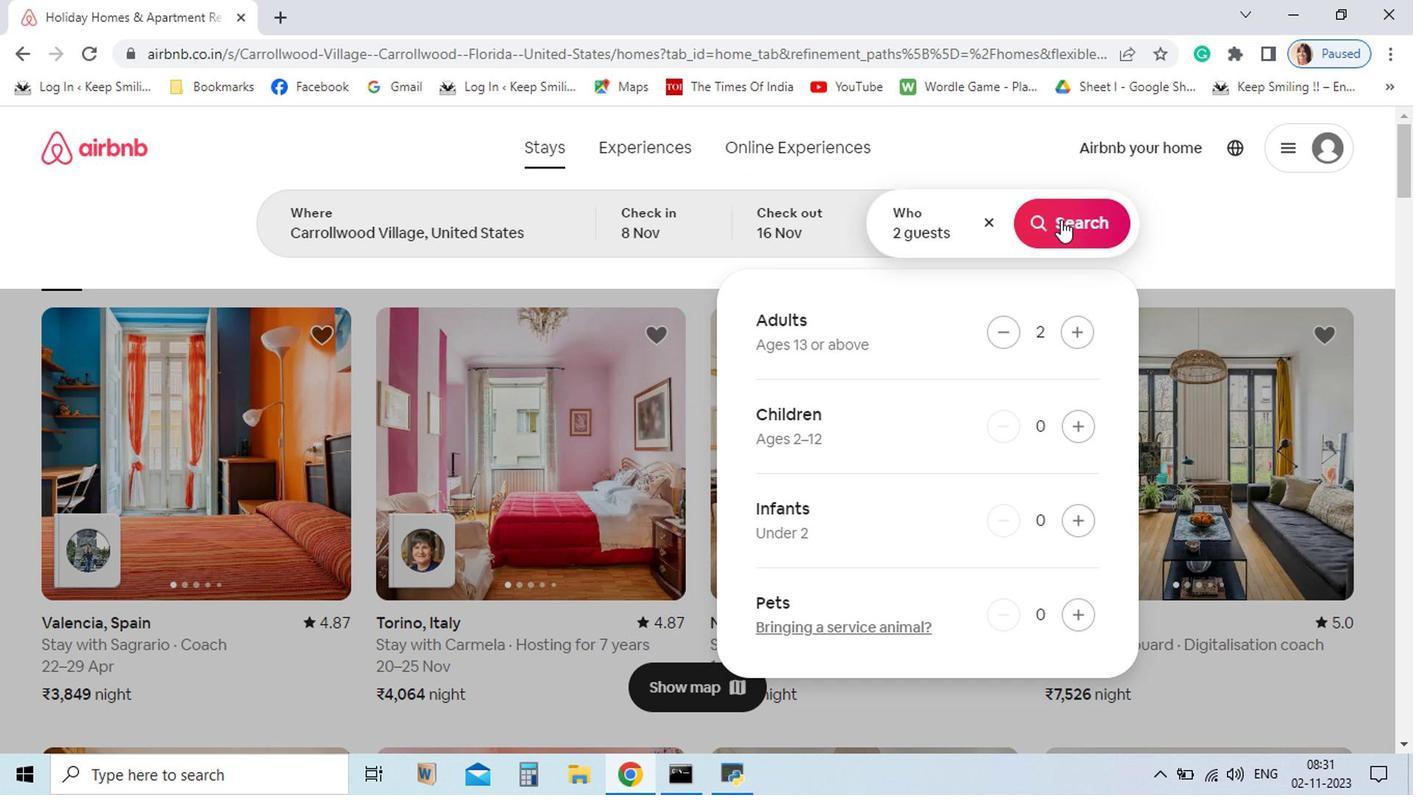 
Action: Mouse pressed left at (953, 357)
Screenshot: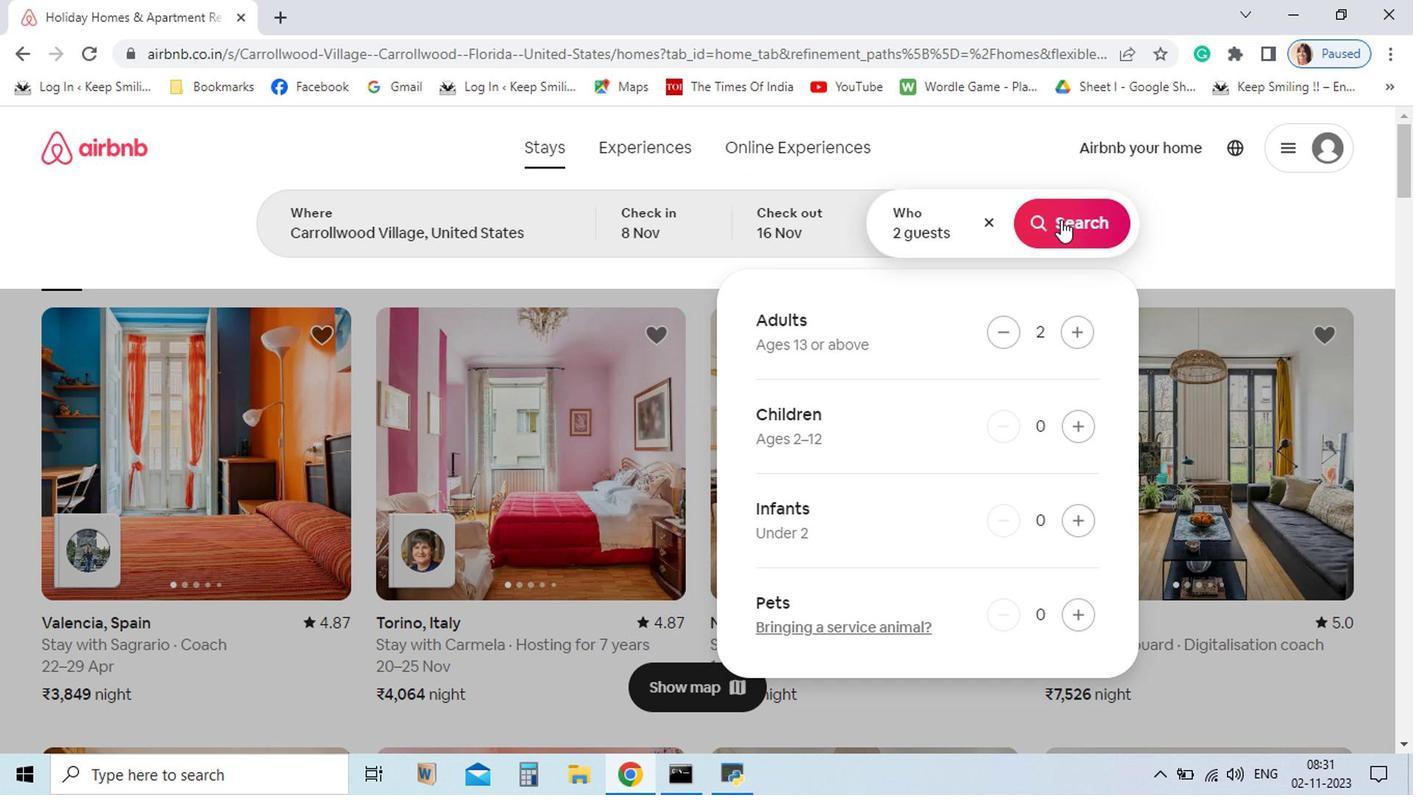 
Action: Mouse moved to (968, 364)
Screenshot: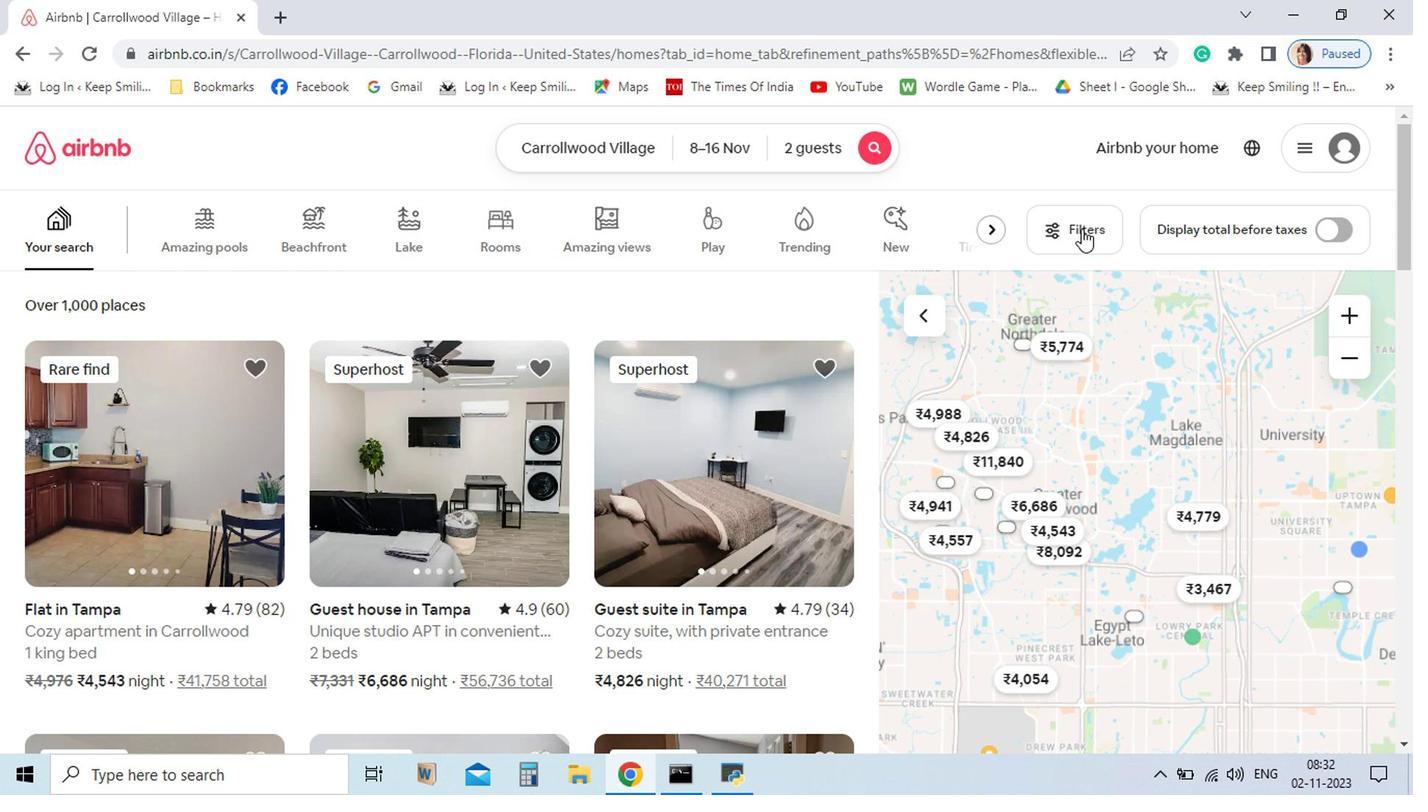 
Action: Mouse pressed left at (968, 364)
Screenshot: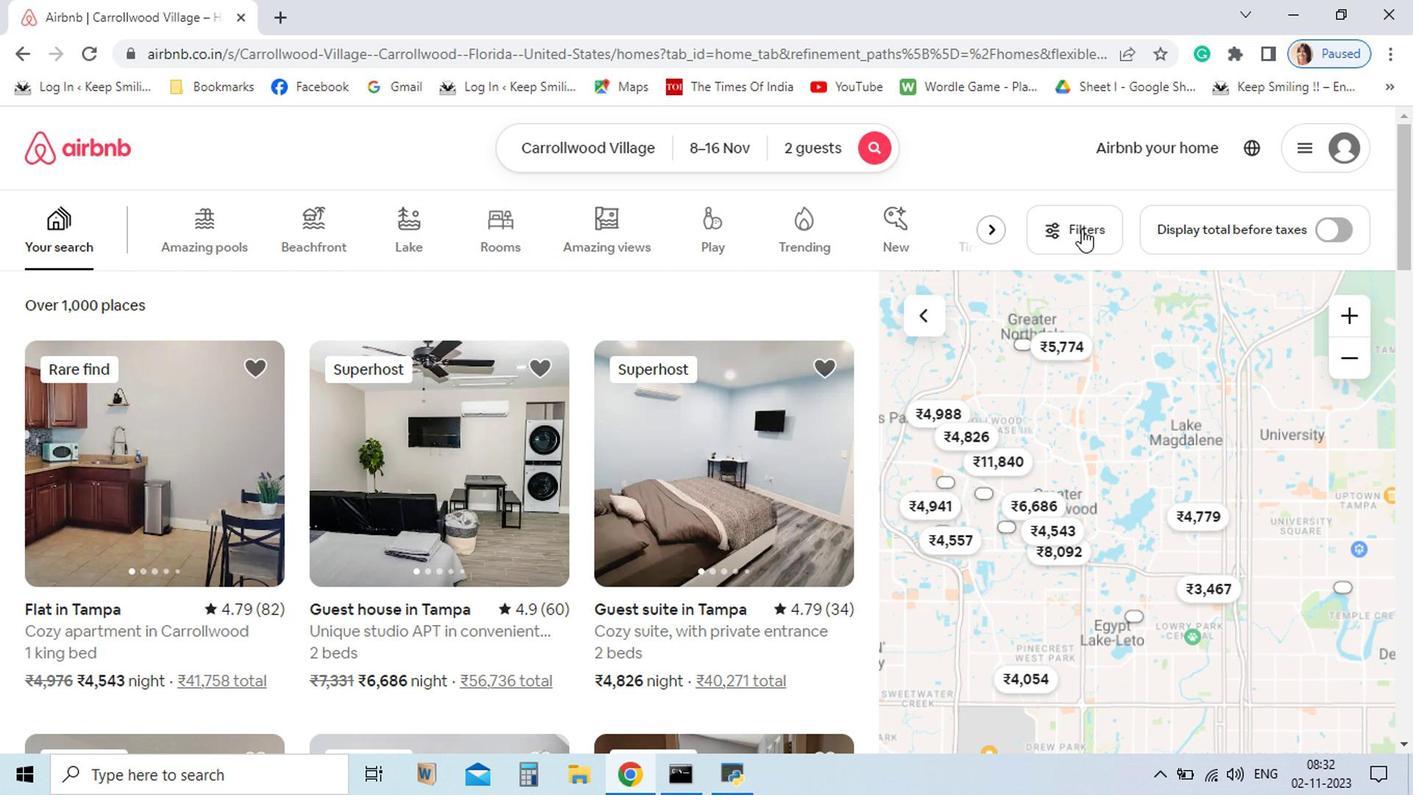 
Action: Mouse moved to (986, 396)
Screenshot: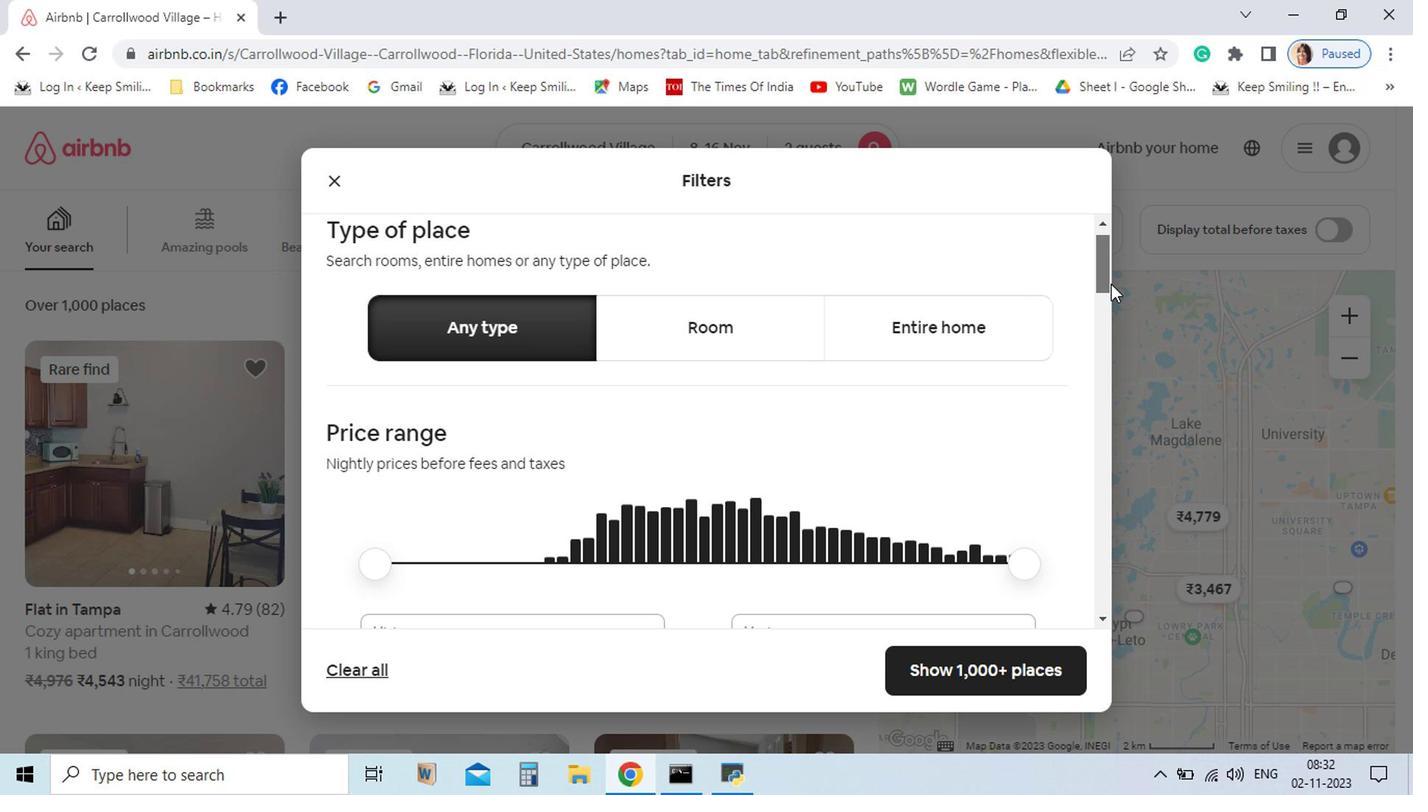 
Action: Mouse pressed left at (986, 396)
Screenshot: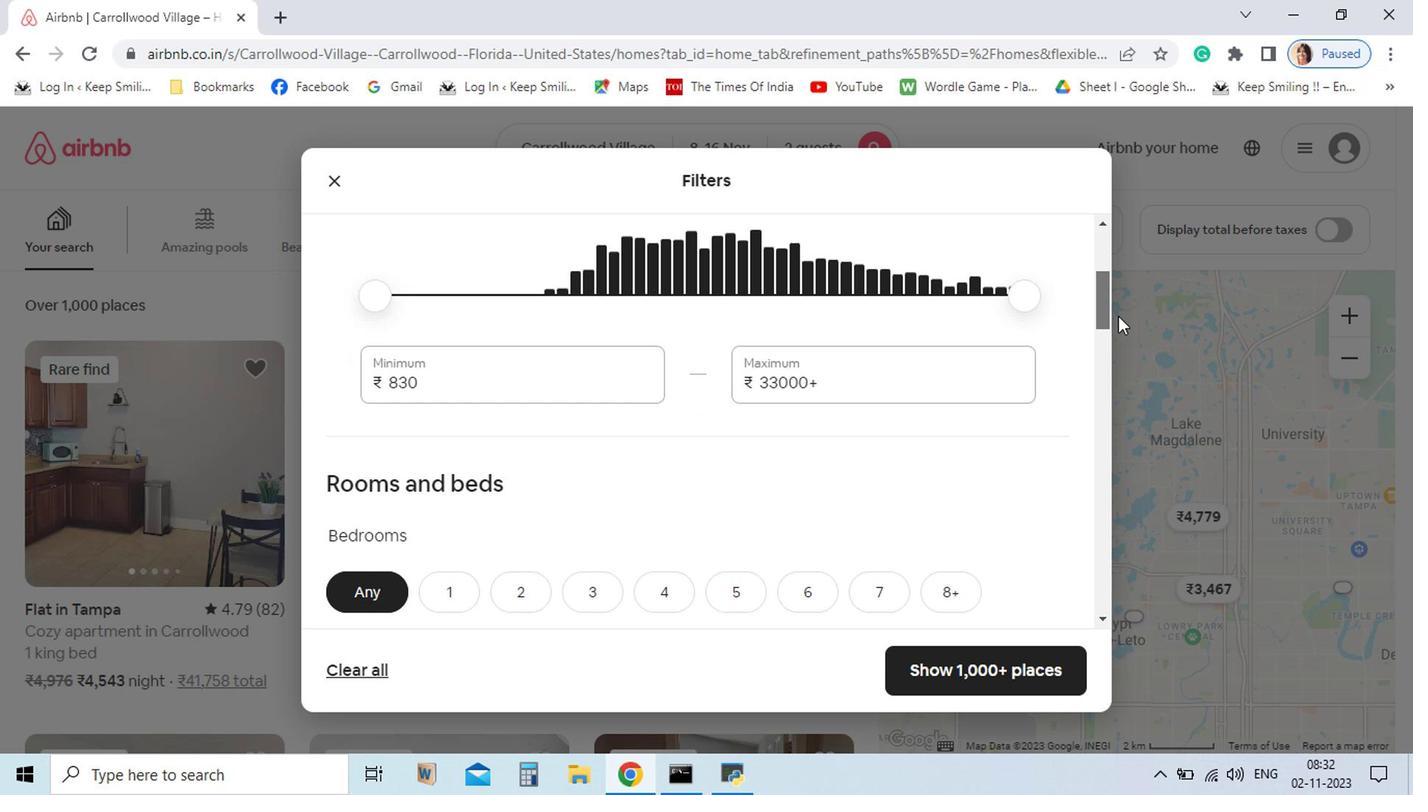 
Action: Mouse moved to (522, 500)
Screenshot: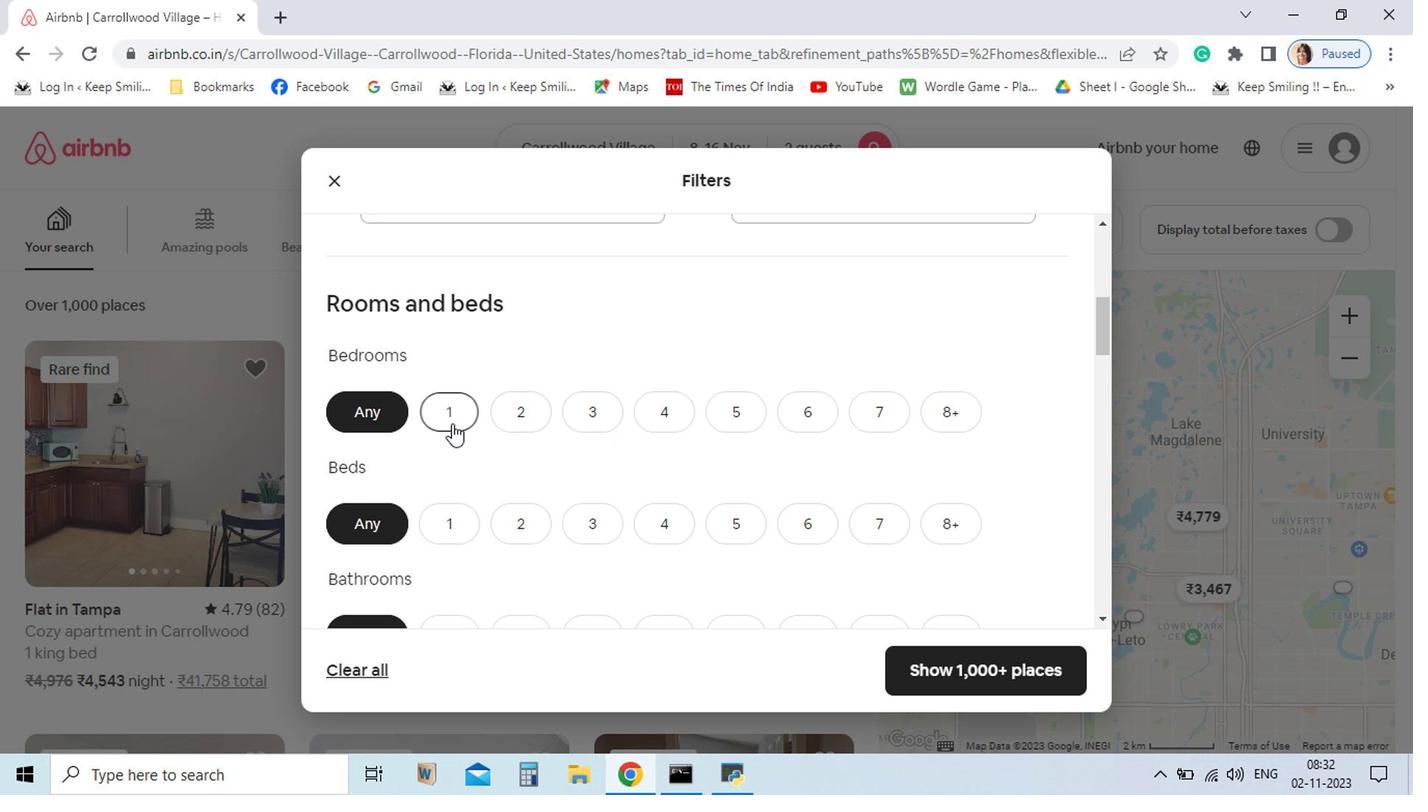 
Action: Mouse pressed left at (522, 500)
Screenshot: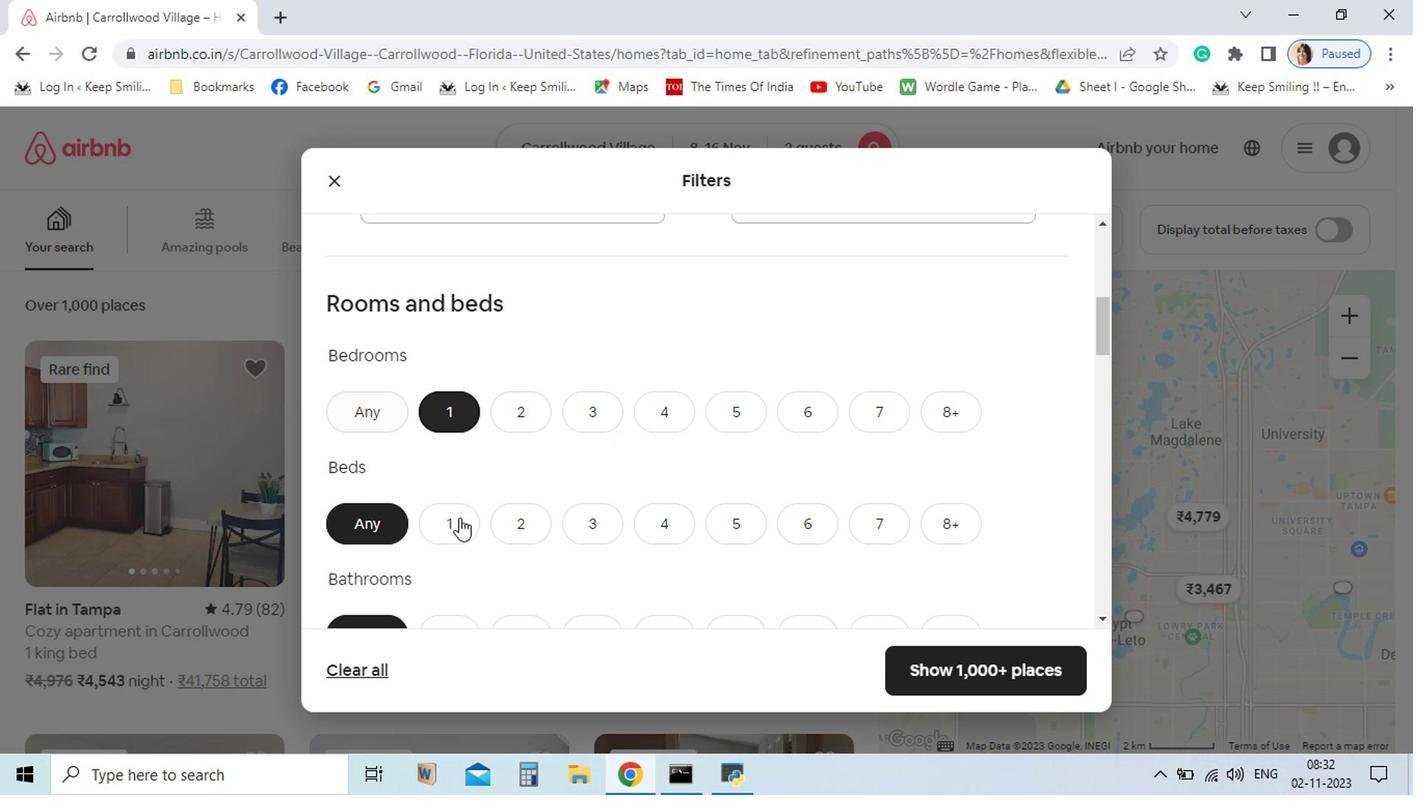 
Action: Mouse moved to (527, 578)
Screenshot: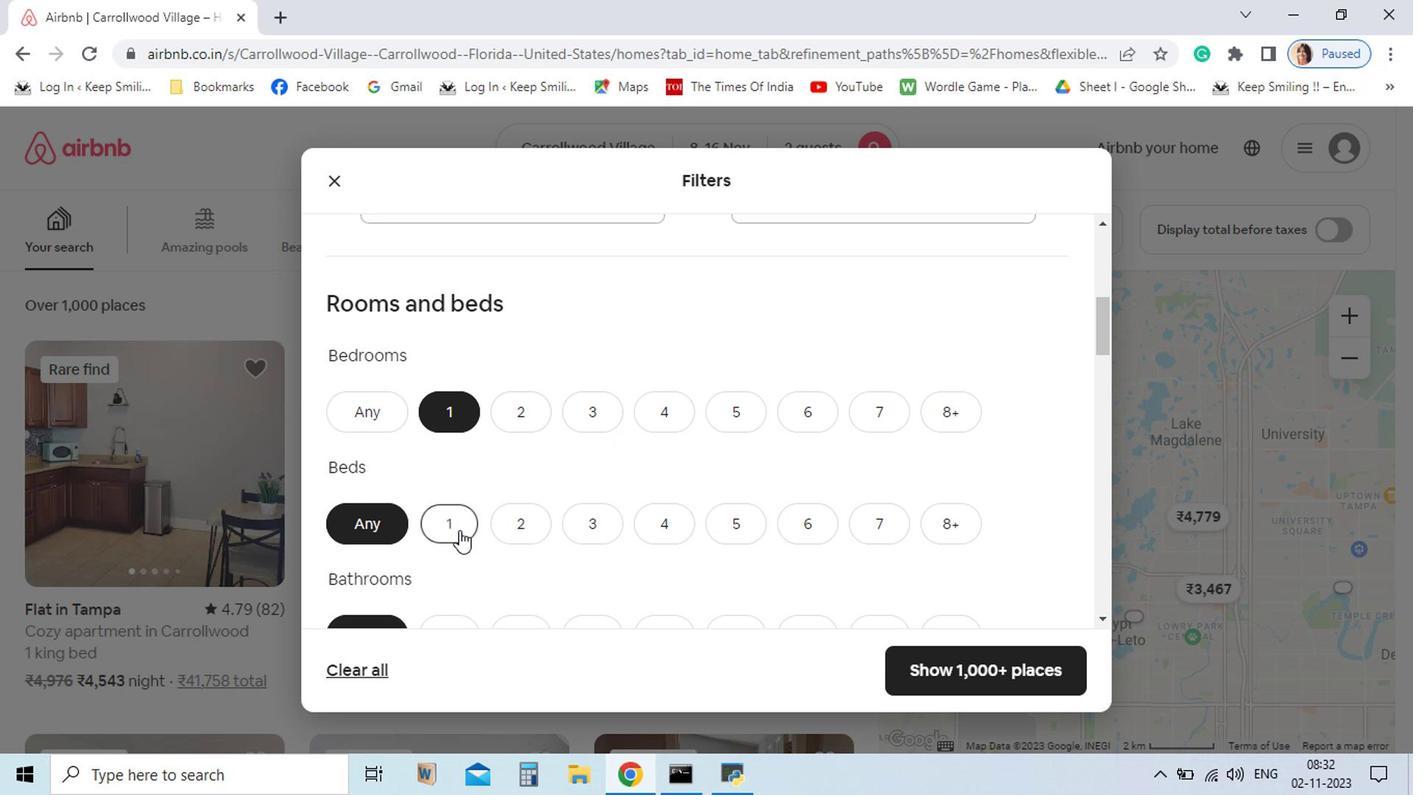 
Action: Mouse pressed left at (527, 578)
Screenshot: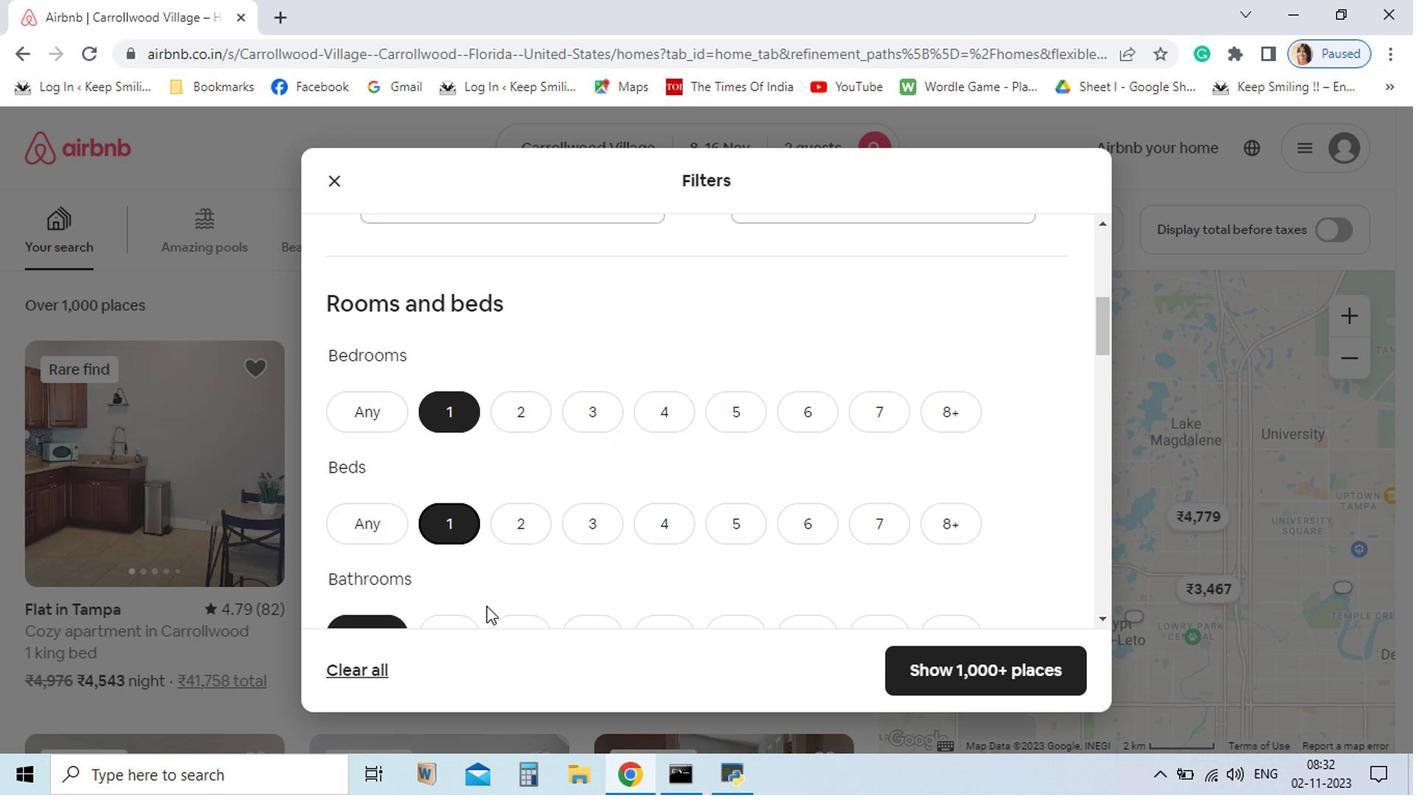 
Action: Mouse moved to (553, 639)
Screenshot: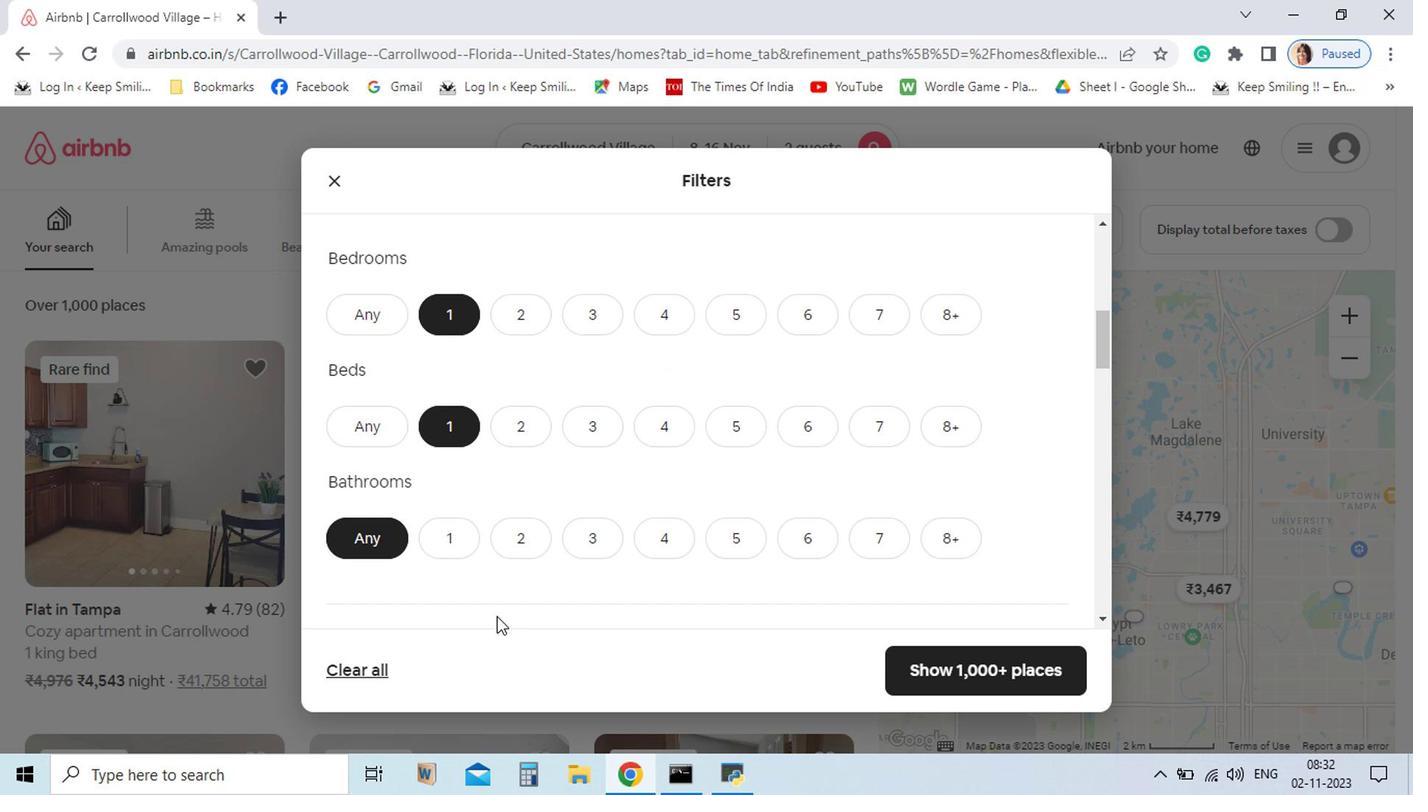 
Action: Mouse scrolled (553, 639) with delta (0, 0)
Screenshot: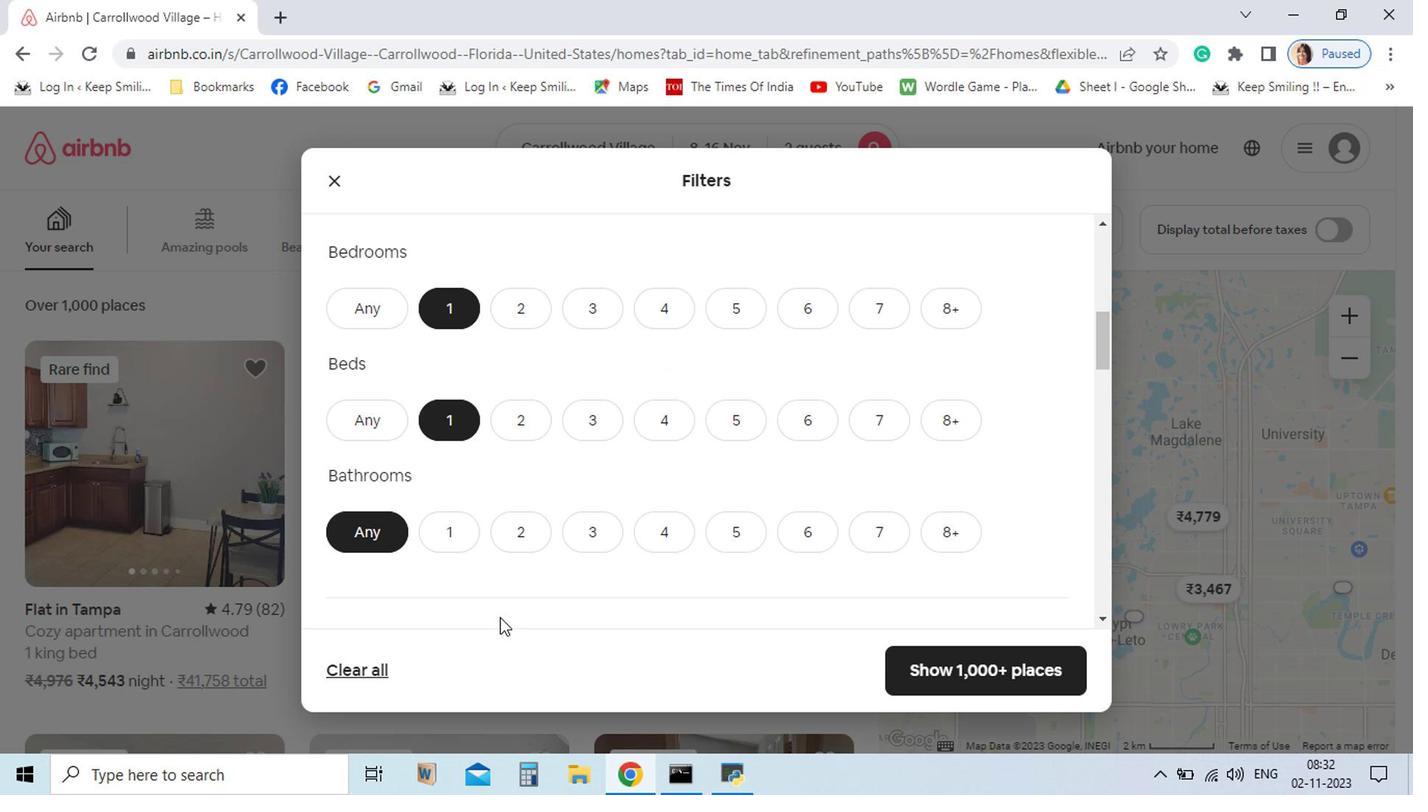 
Action: Mouse moved to (519, 581)
Screenshot: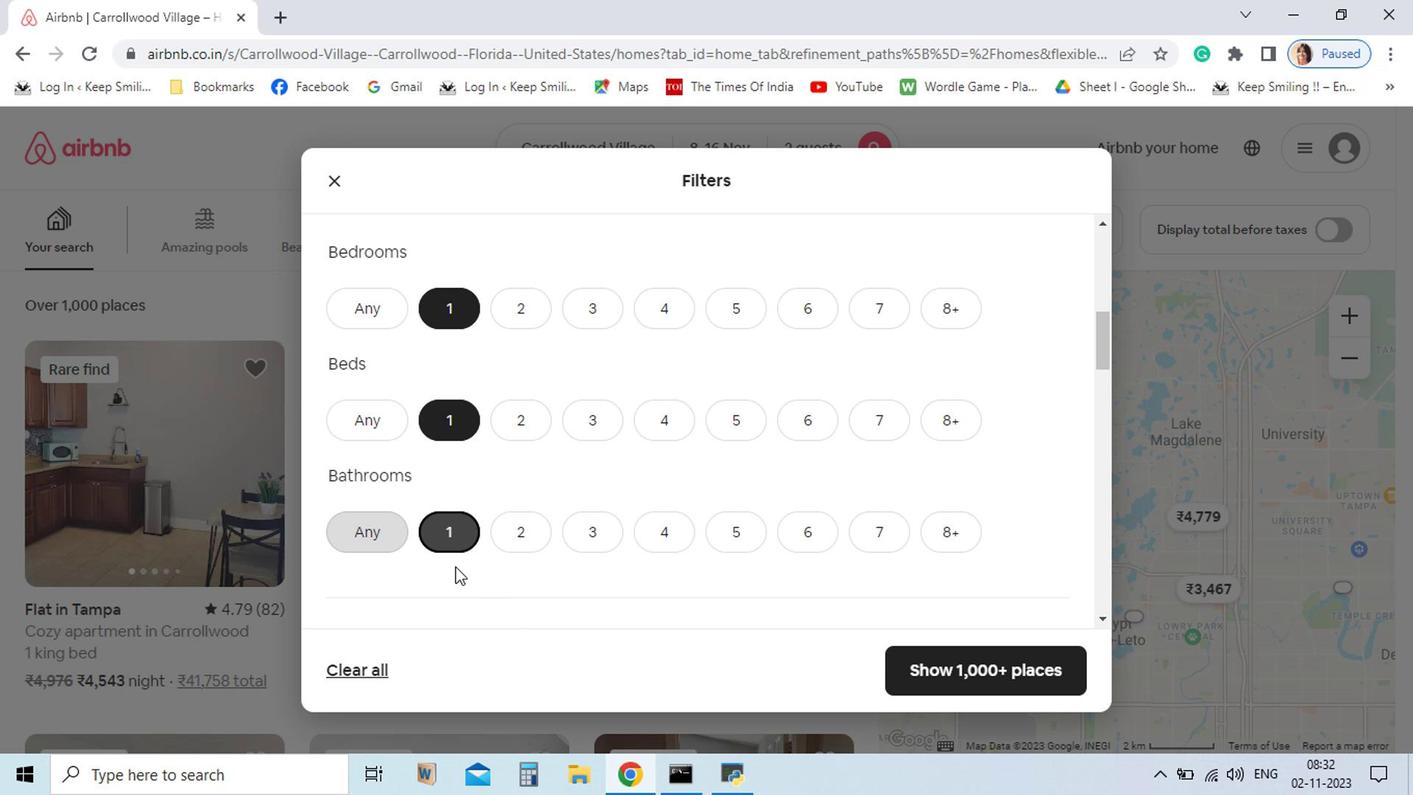 
Action: Mouse pressed left at (519, 581)
Screenshot: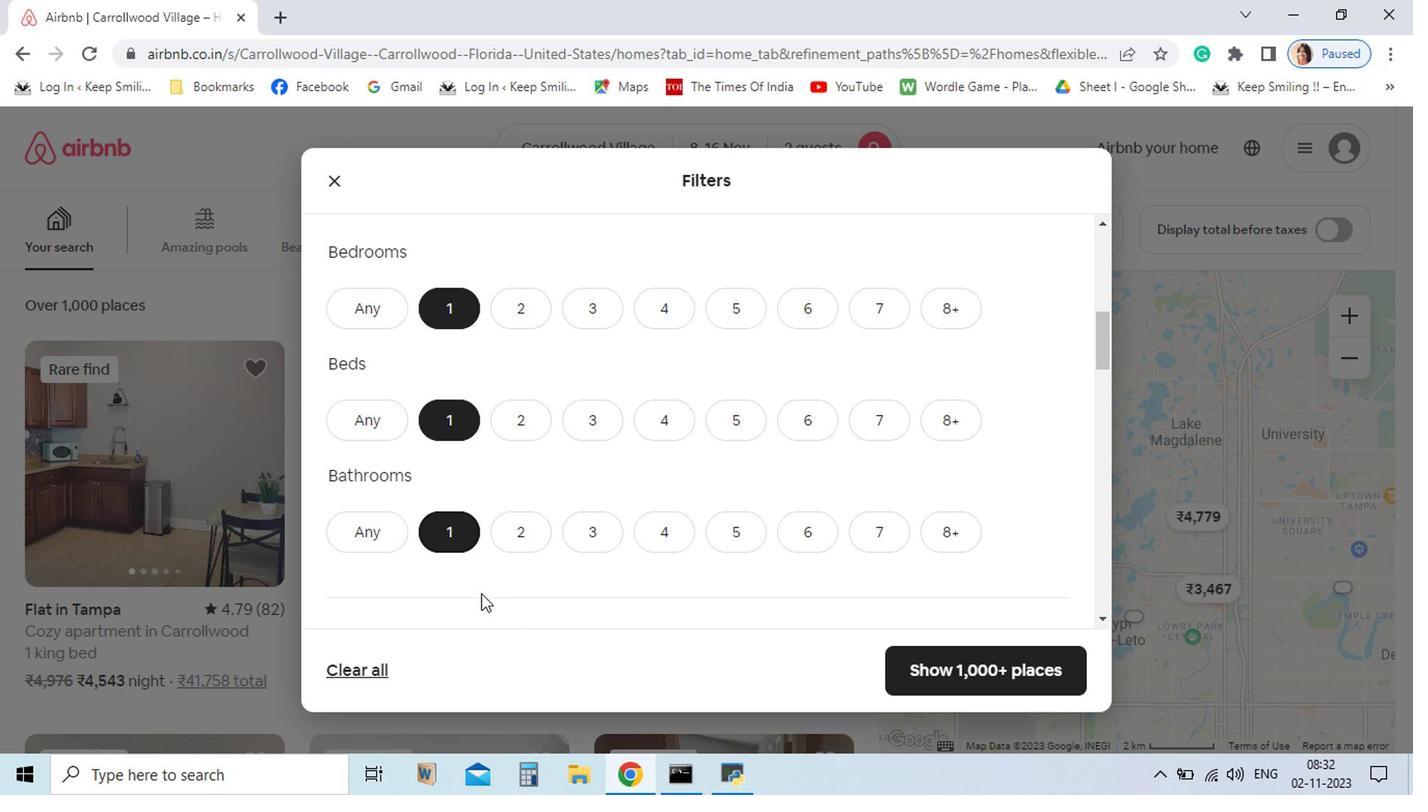 
Action: Mouse moved to (581, 661)
Screenshot: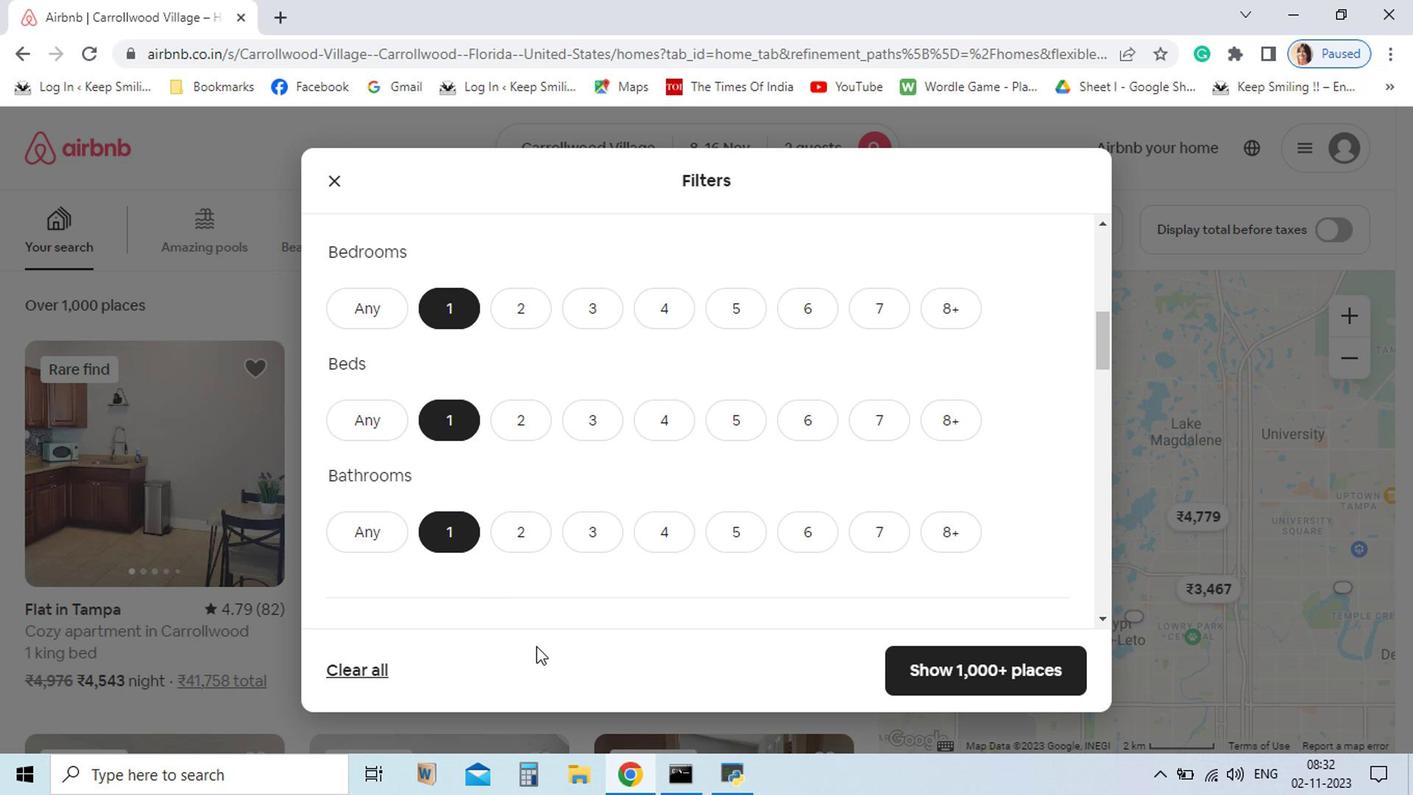 
Action: Mouse scrolled (581, 660) with delta (0, 0)
Screenshot: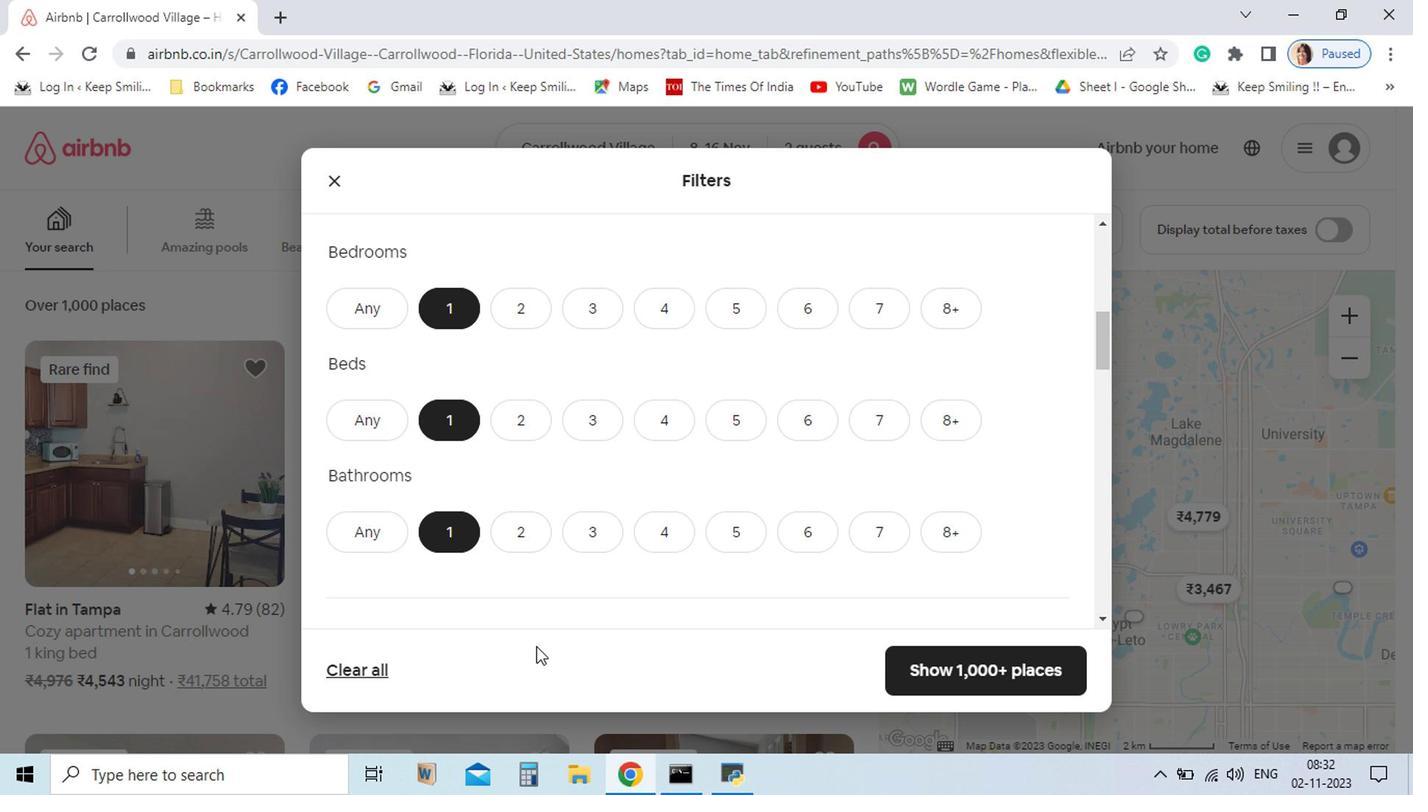 
Action: Mouse scrolled (581, 660) with delta (0, 0)
Screenshot: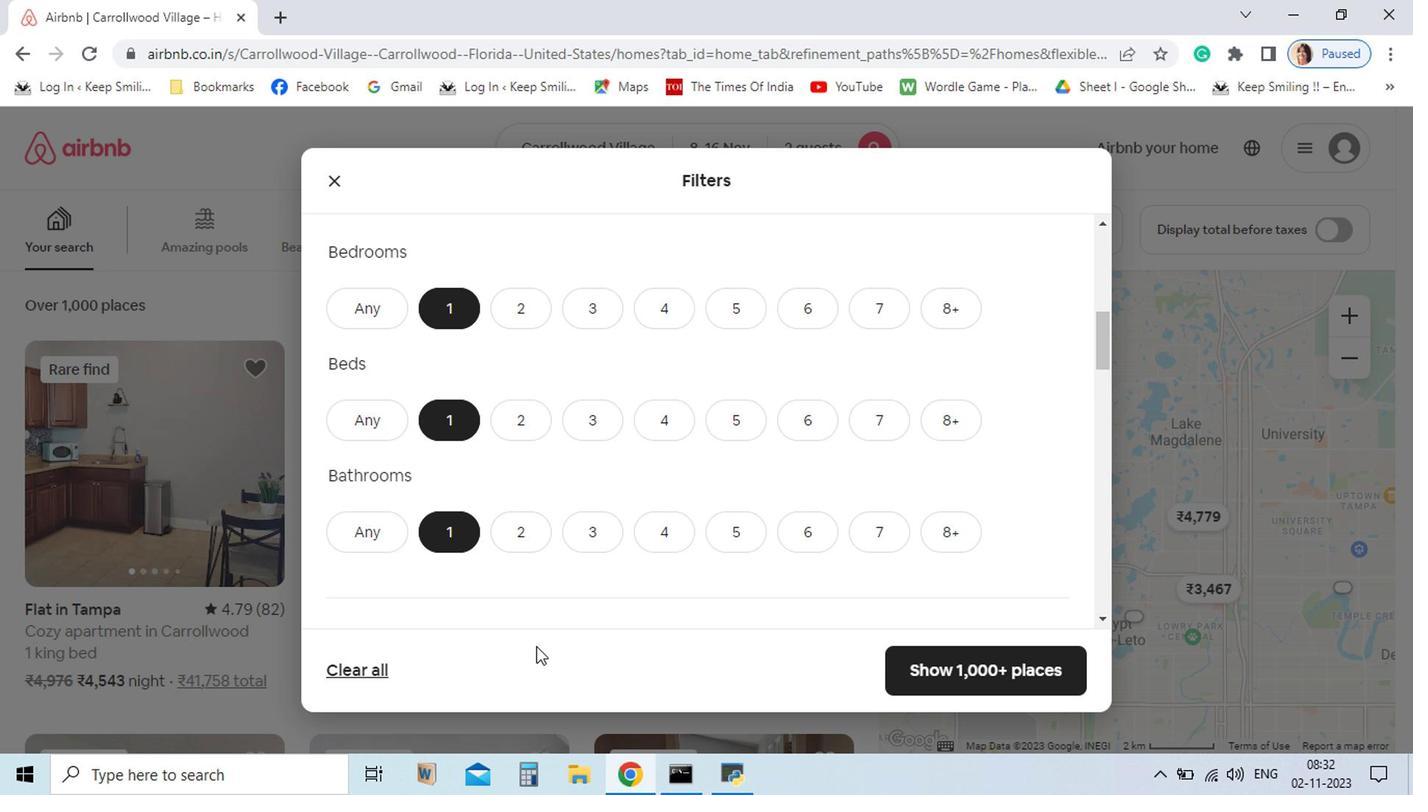 
Action: Mouse moved to (597, 620)
Screenshot: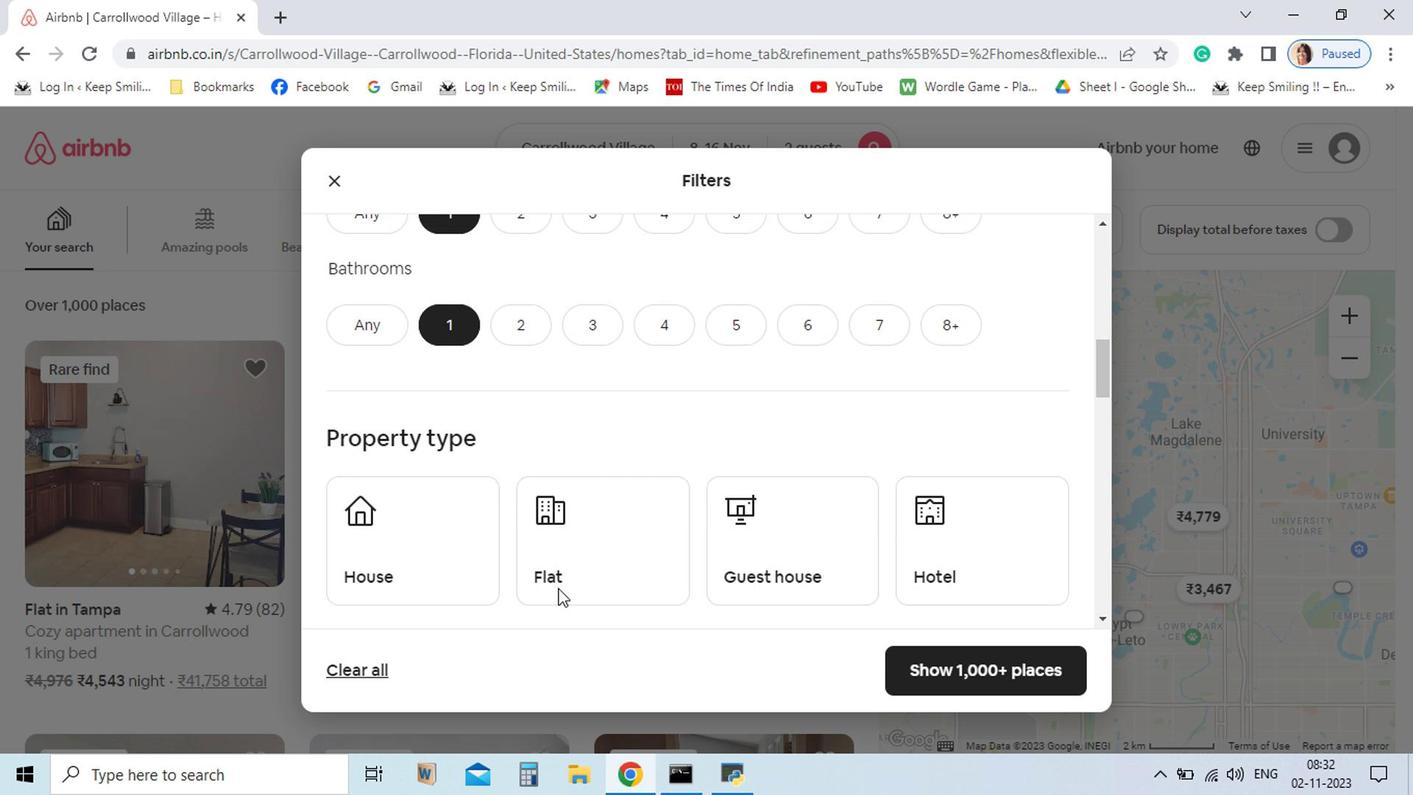 
Action: Mouse scrolled (597, 619) with delta (0, 0)
Screenshot: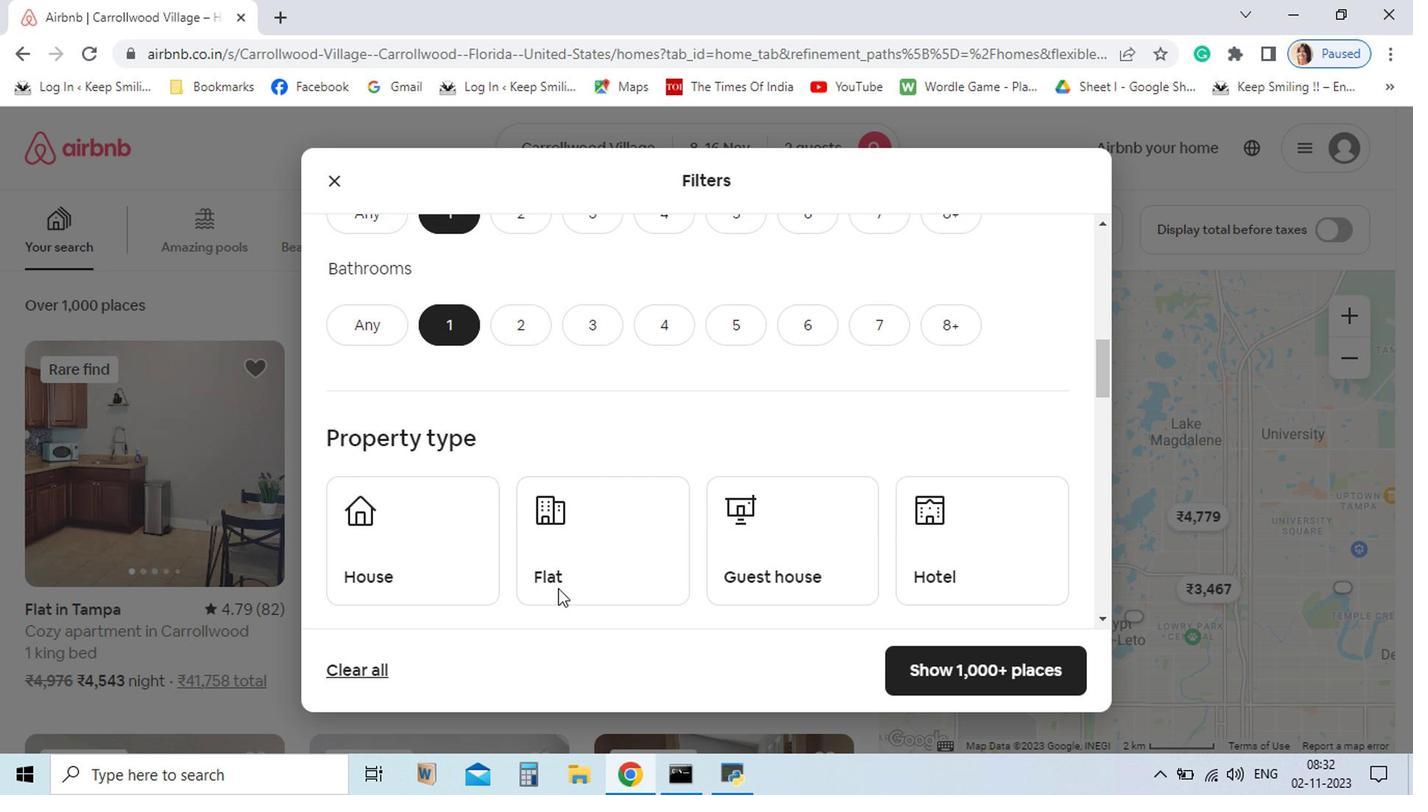
Action: Mouse scrolled (597, 619) with delta (0, 0)
Screenshot: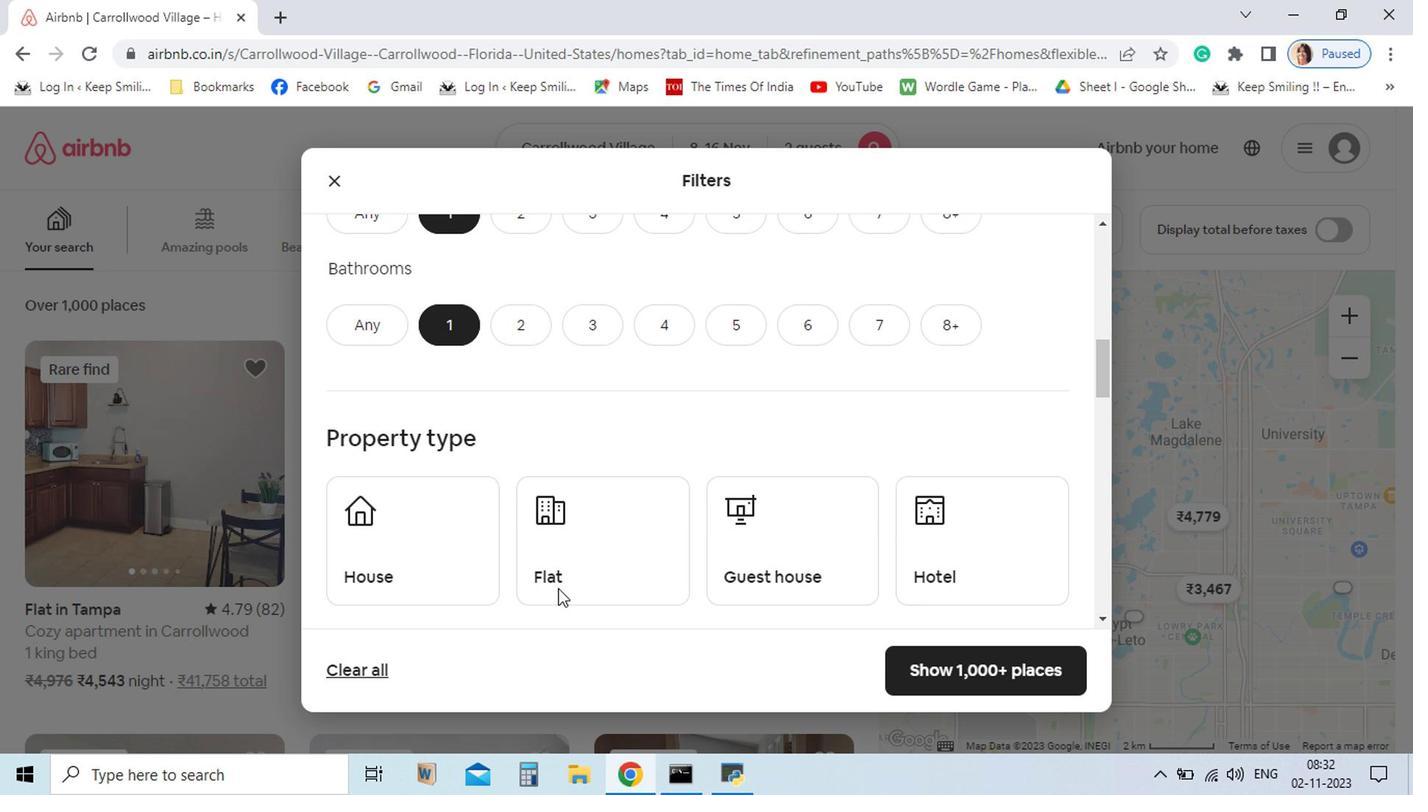 
Action: Mouse scrolled (597, 619) with delta (0, 0)
Screenshot: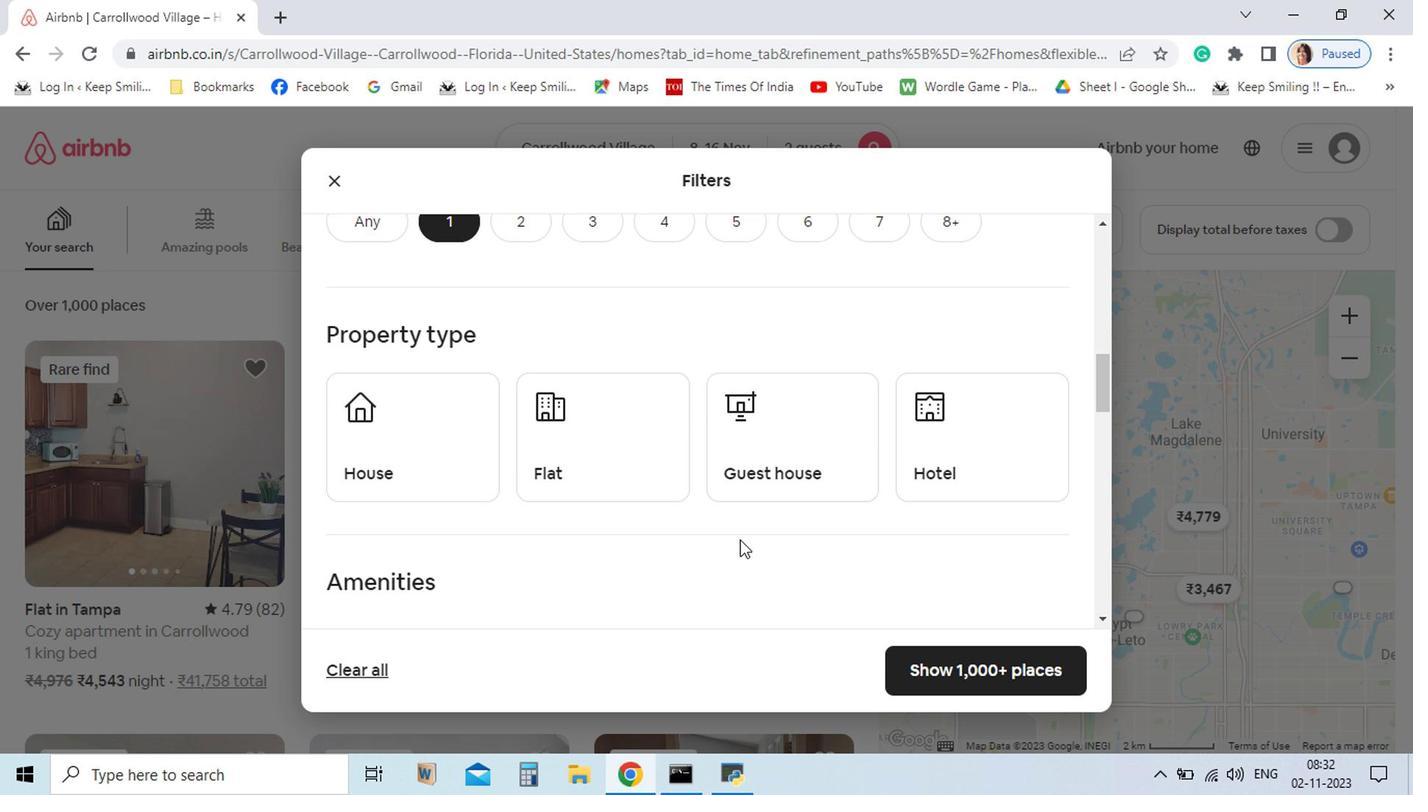 
Action: Mouse moved to (884, 512)
Screenshot: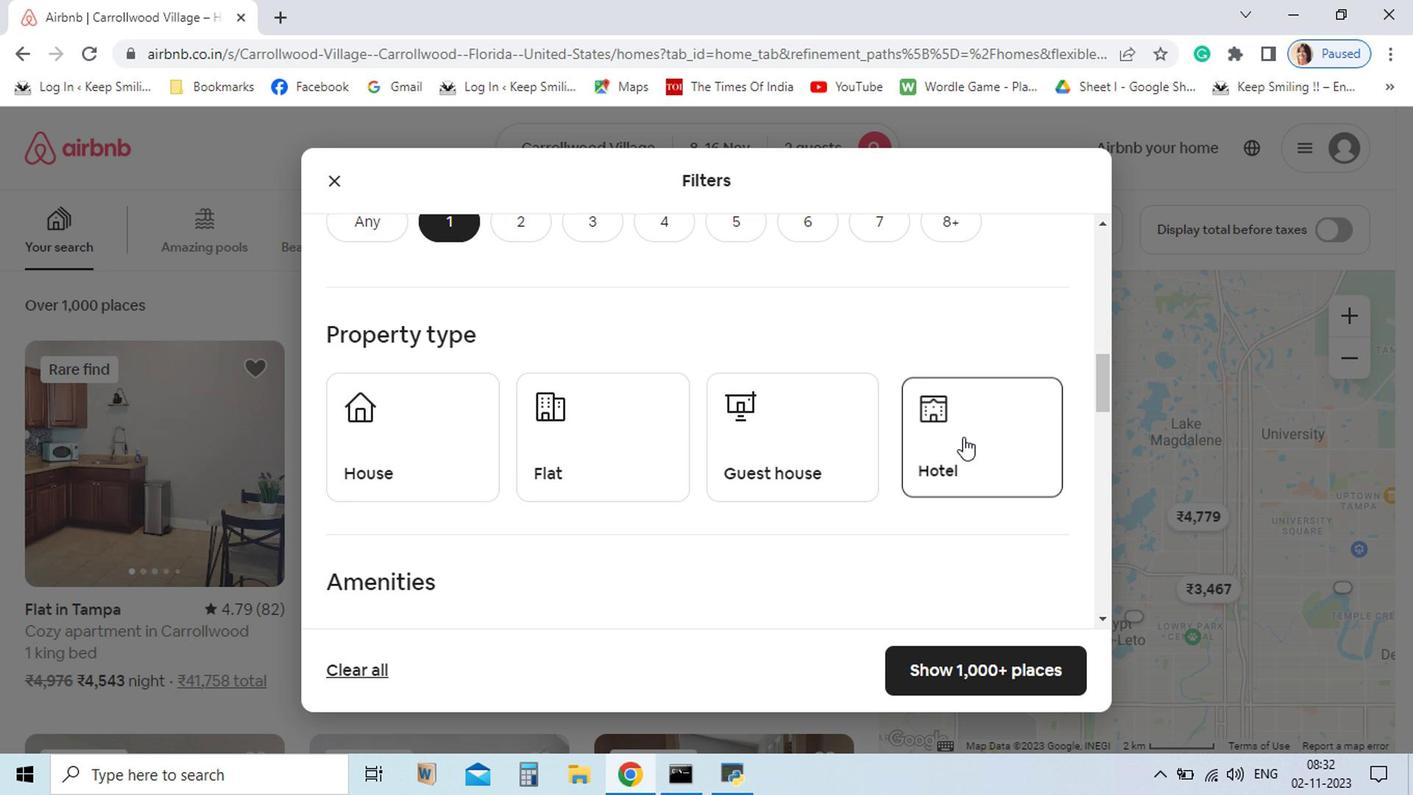 
Action: Mouse pressed left at (884, 512)
Screenshot: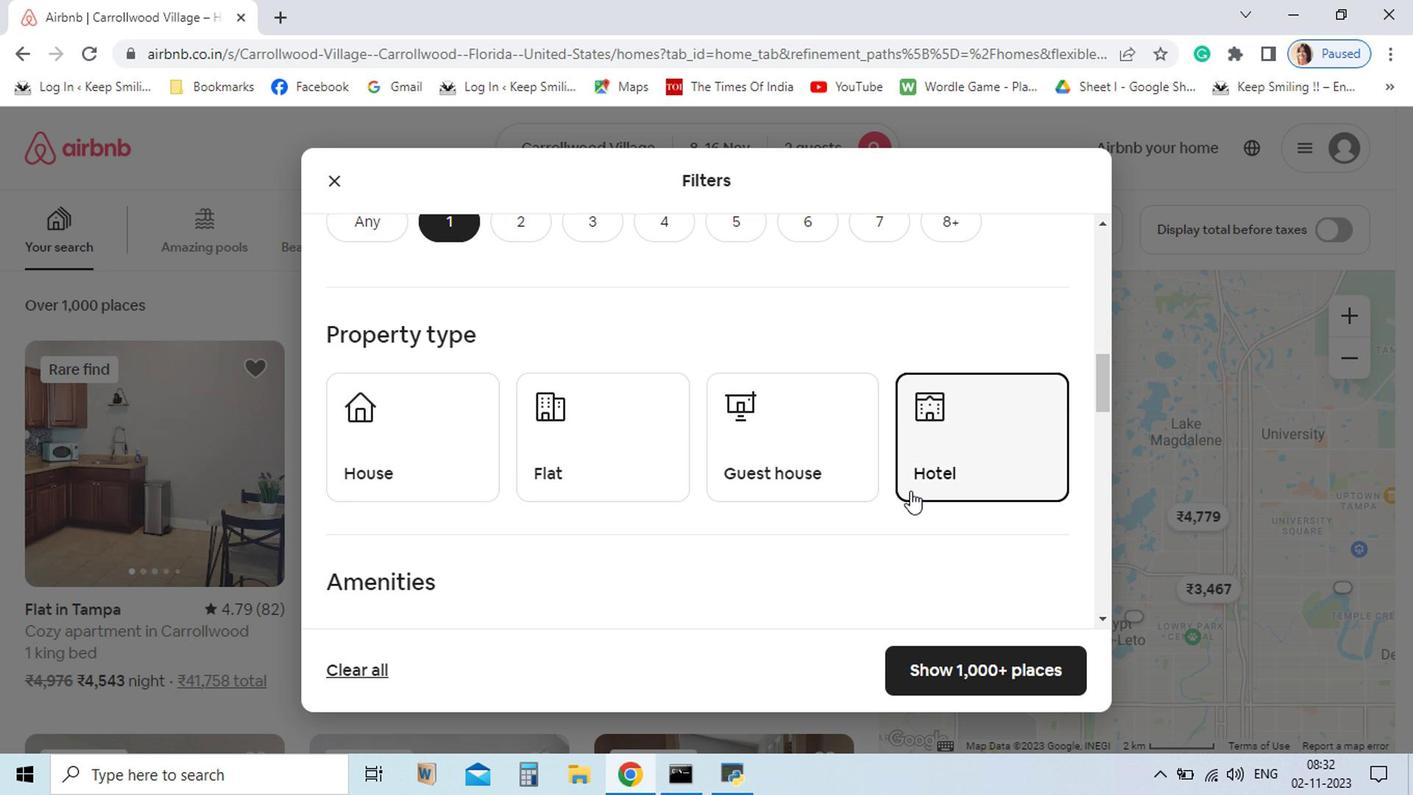 
Action: Mouse moved to (694, 624)
Screenshot: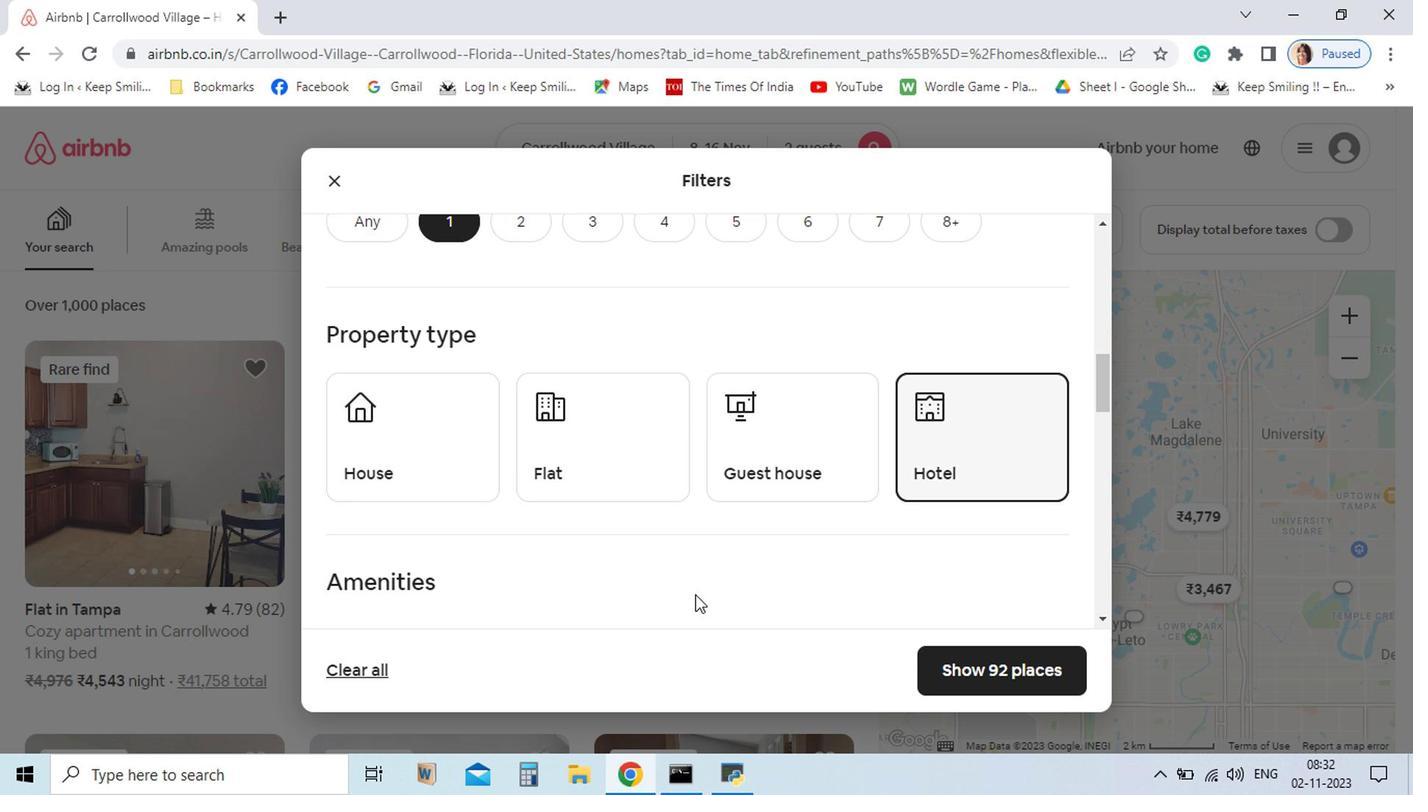 
Action: Mouse scrolled (694, 623) with delta (0, 0)
Screenshot: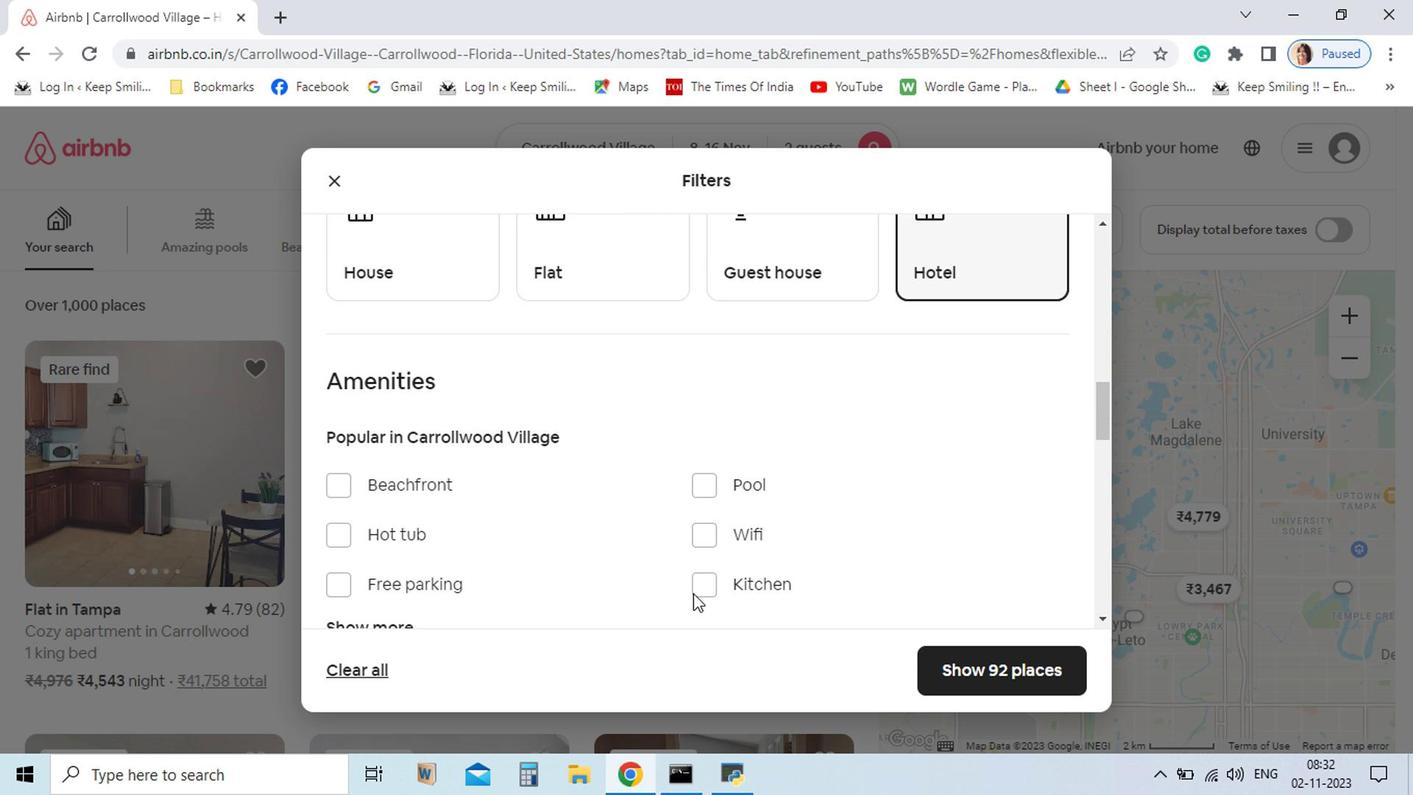 
Action: Mouse scrolled (694, 623) with delta (0, 0)
Screenshot: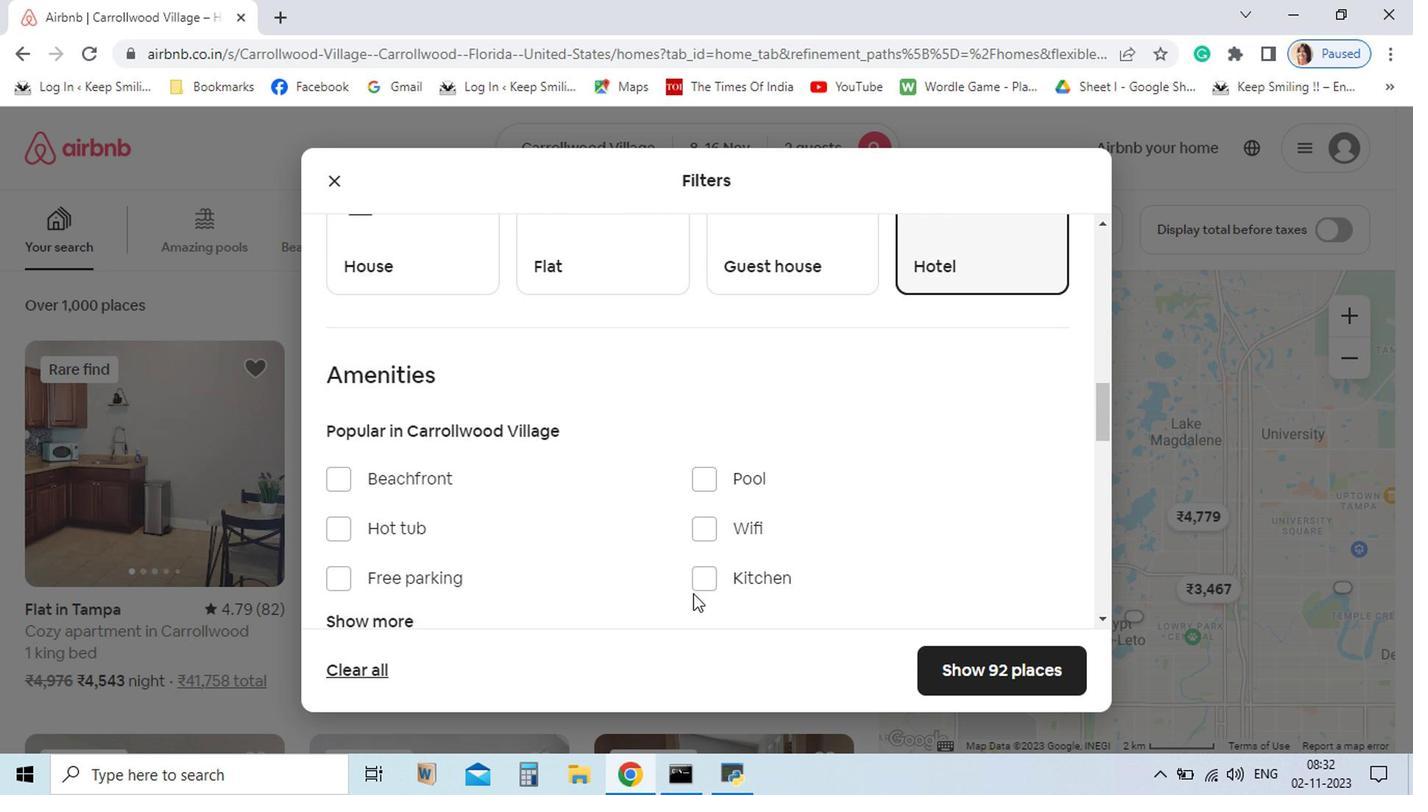 
Action: Mouse moved to (706, 581)
Screenshot: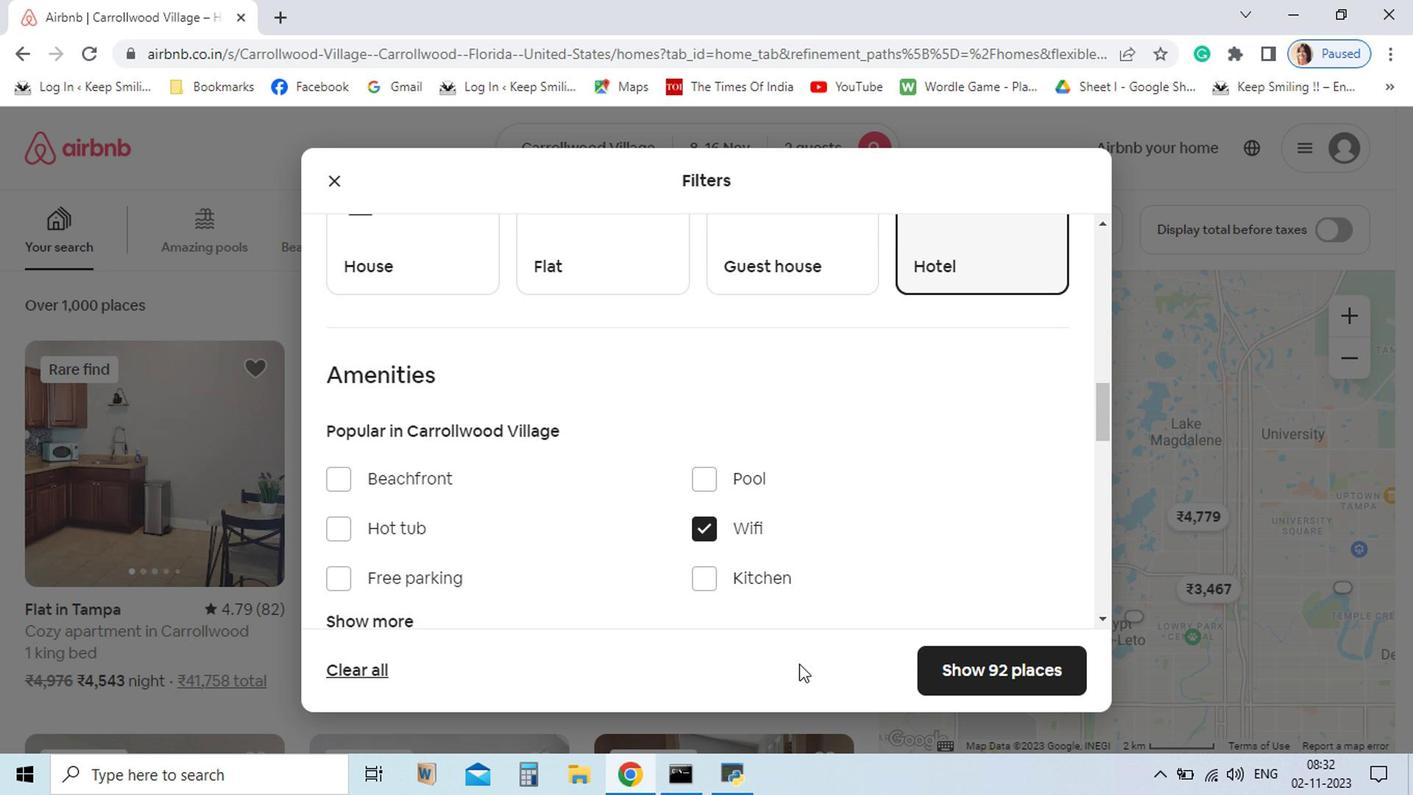 
Action: Mouse pressed left at (706, 581)
Screenshot: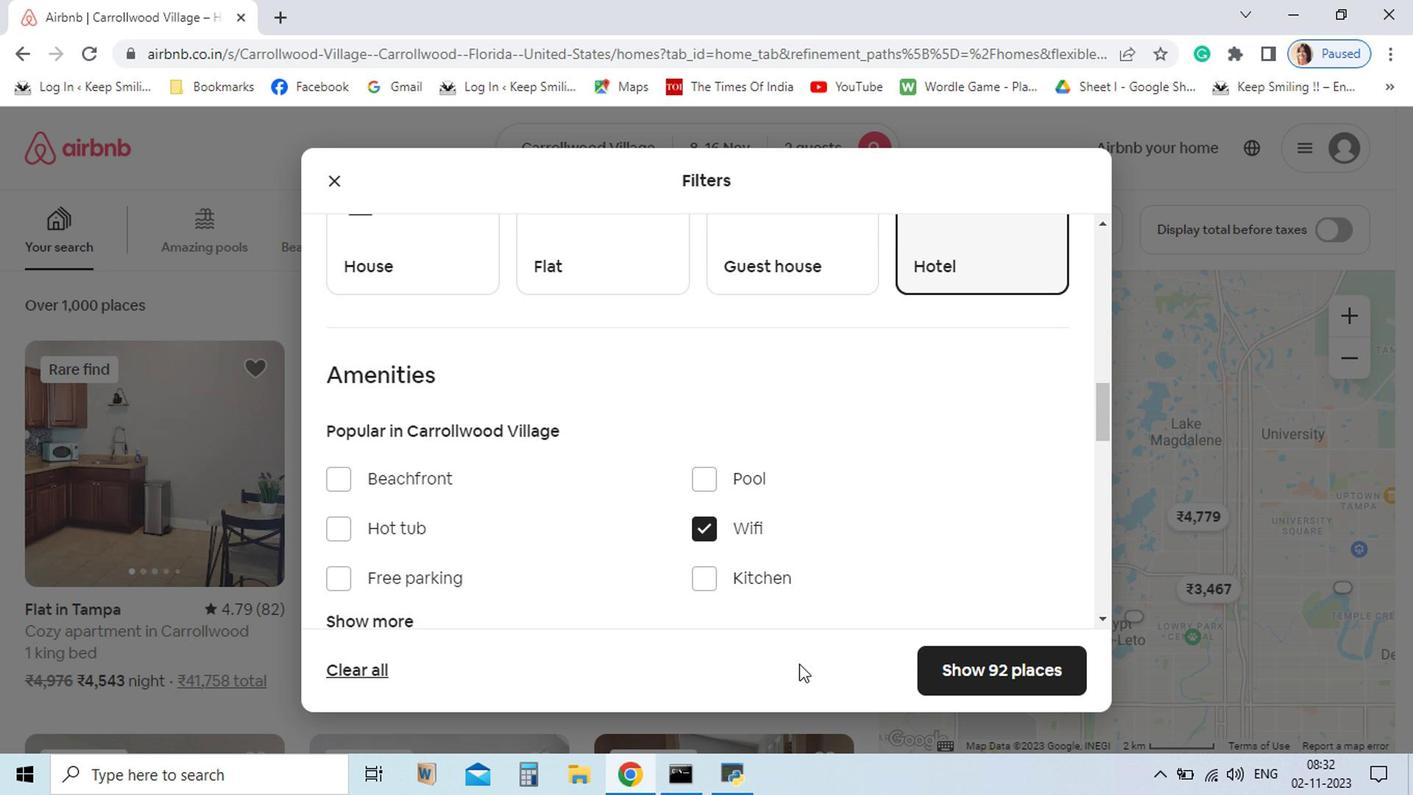 
Action: Mouse moved to (894, 681)
Screenshot: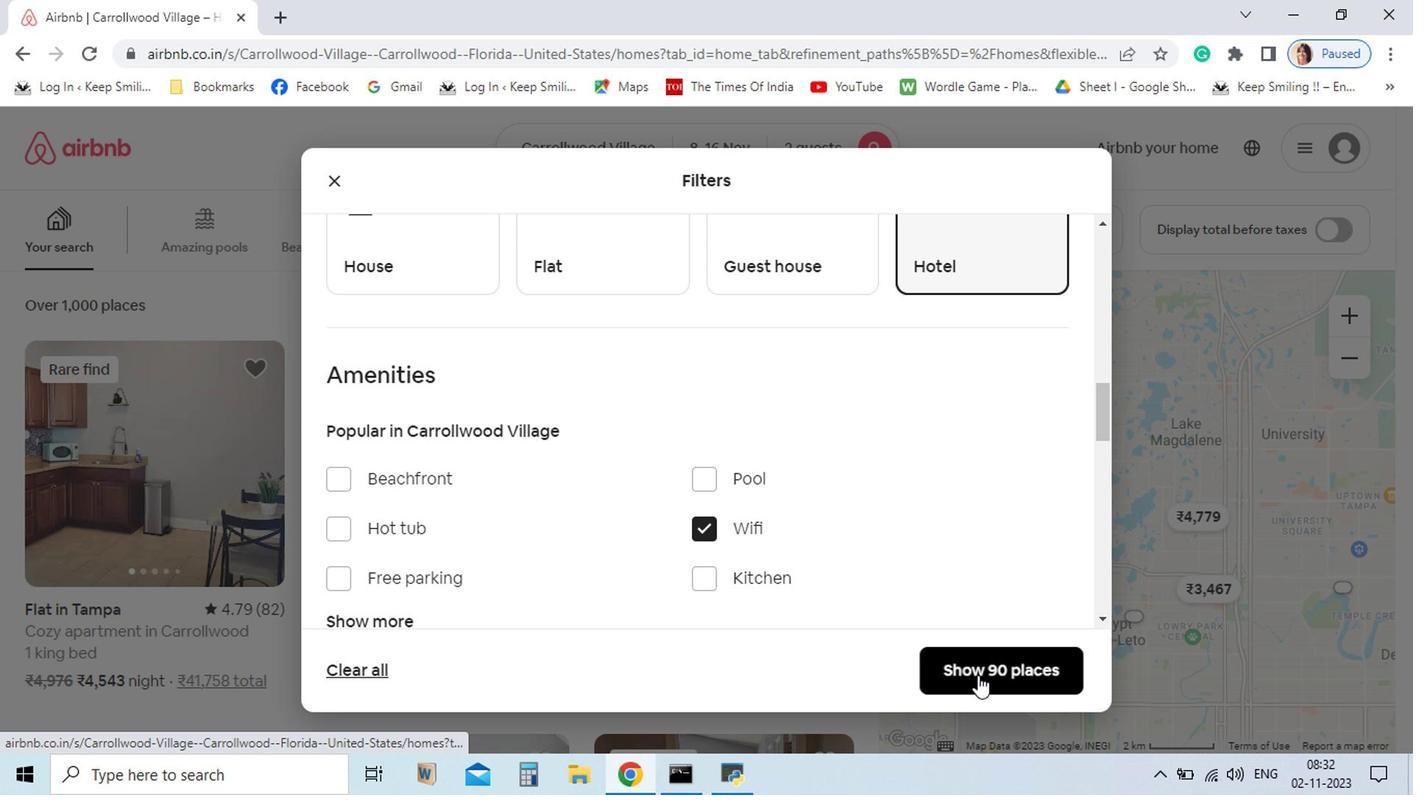 
Action: Mouse pressed left at (894, 681)
Screenshot: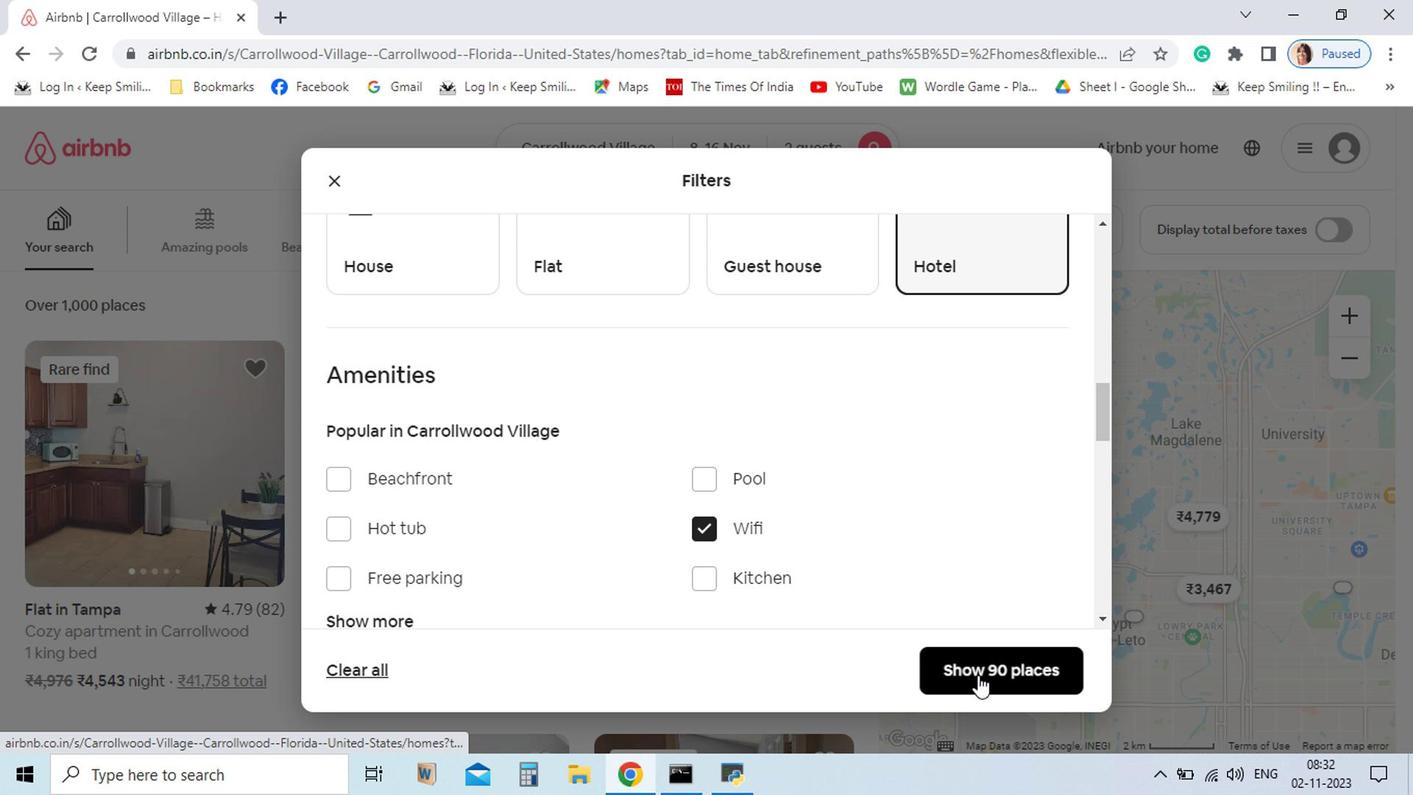 
Action: Mouse moved to (789, 678)
Screenshot: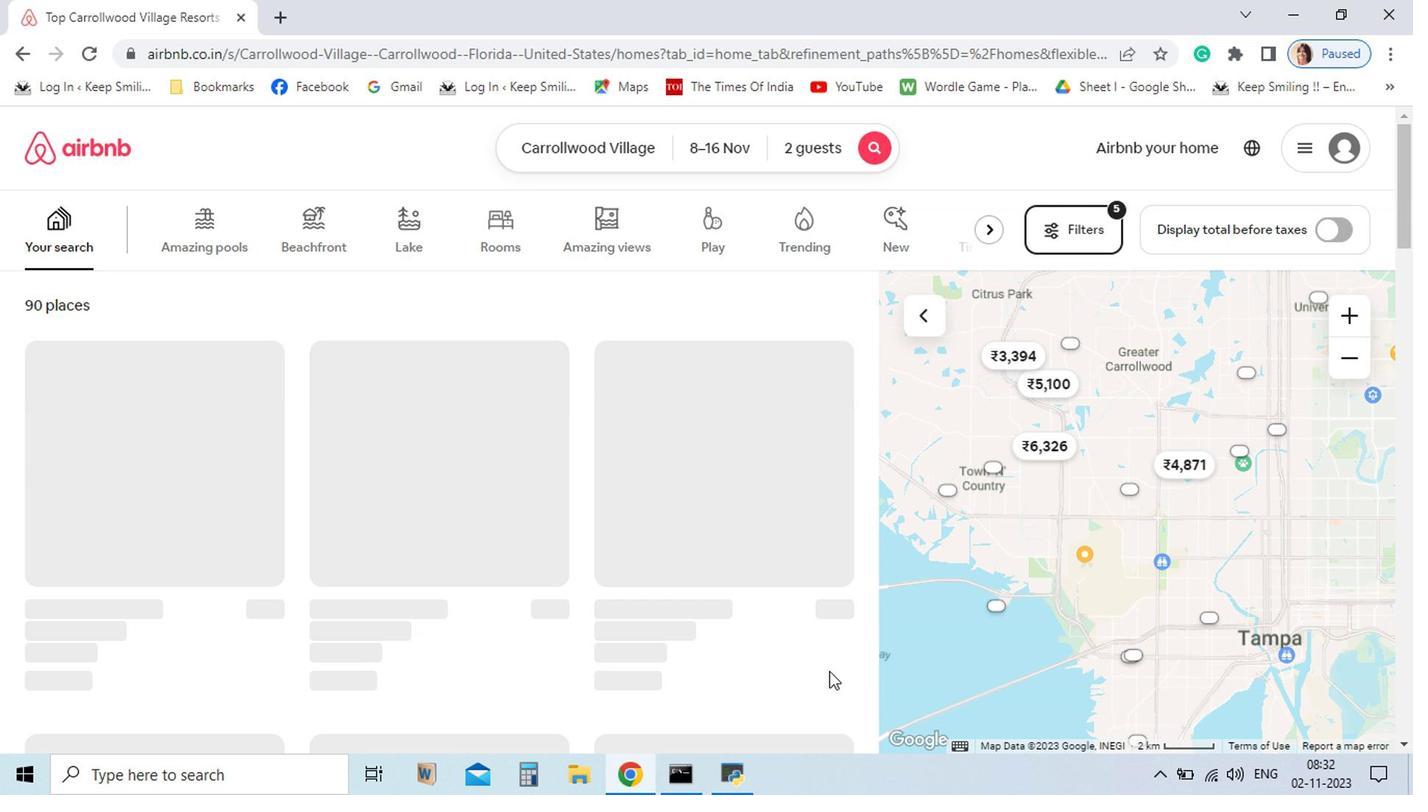 
Action: Mouse scrolled (789, 678) with delta (0, 0)
Screenshot: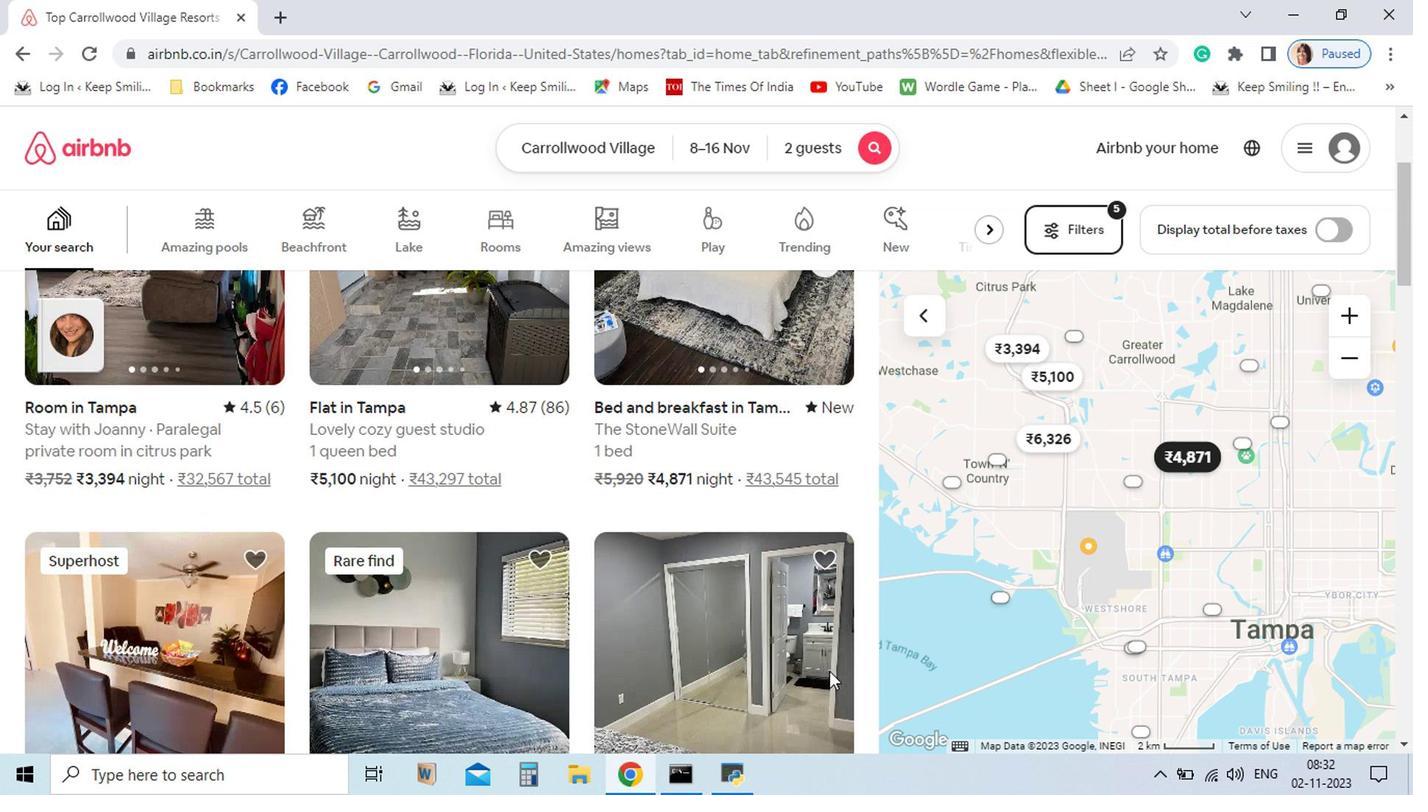 
Action: Mouse scrolled (789, 678) with delta (0, 0)
Screenshot: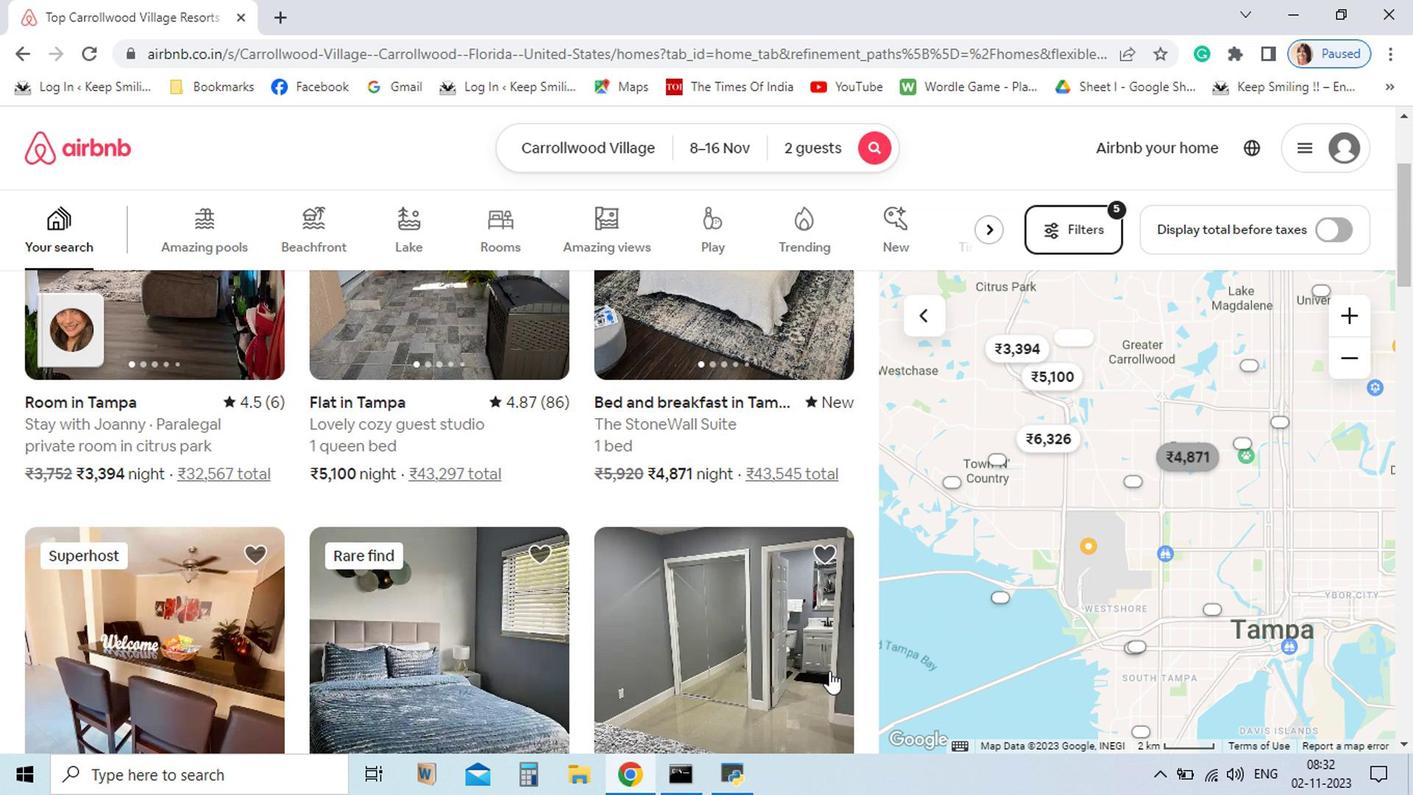 
Action: Mouse scrolled (789, 678) with delta (0, 0)
Screenshot: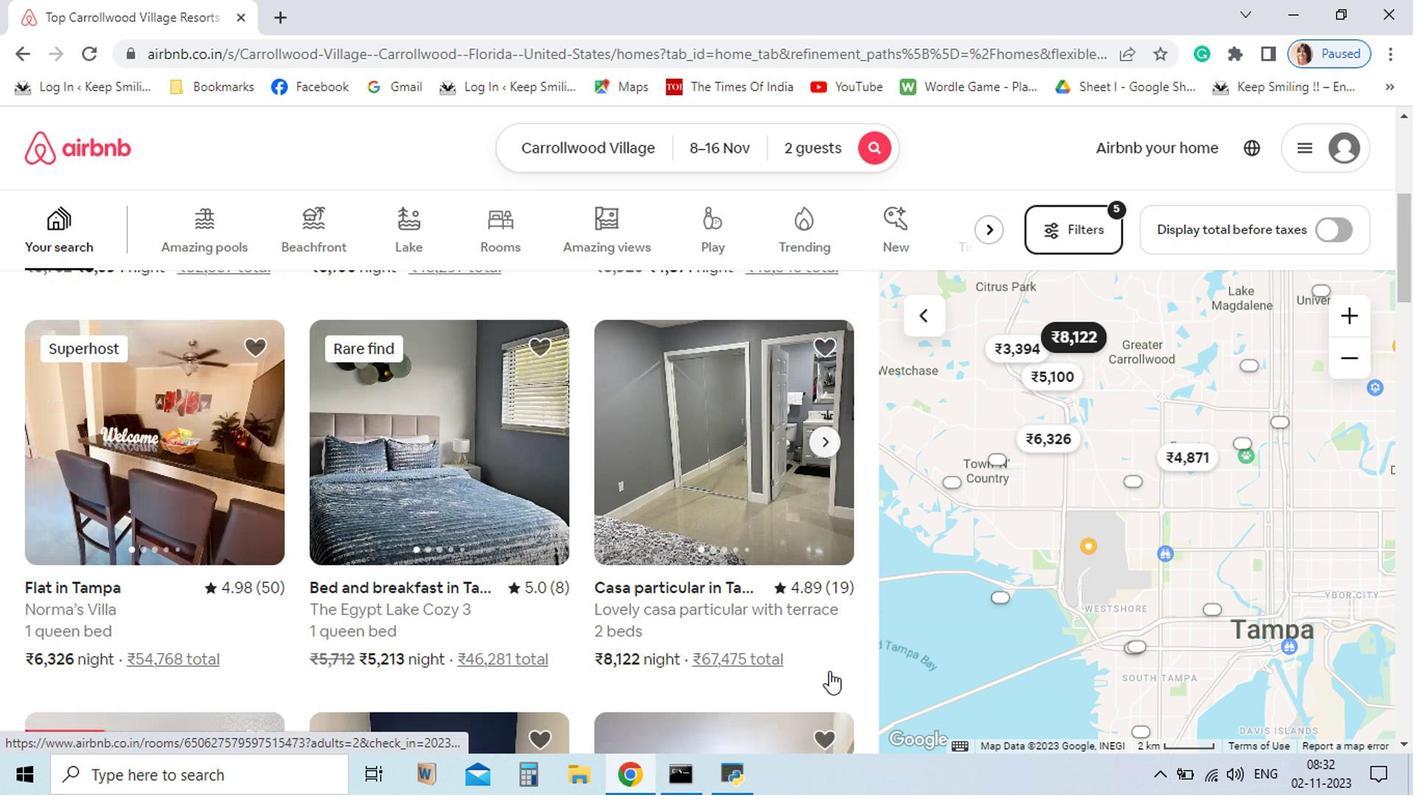 
Action: Mouse scrolled (789, 678) with delta (0, 0)
Screenshot: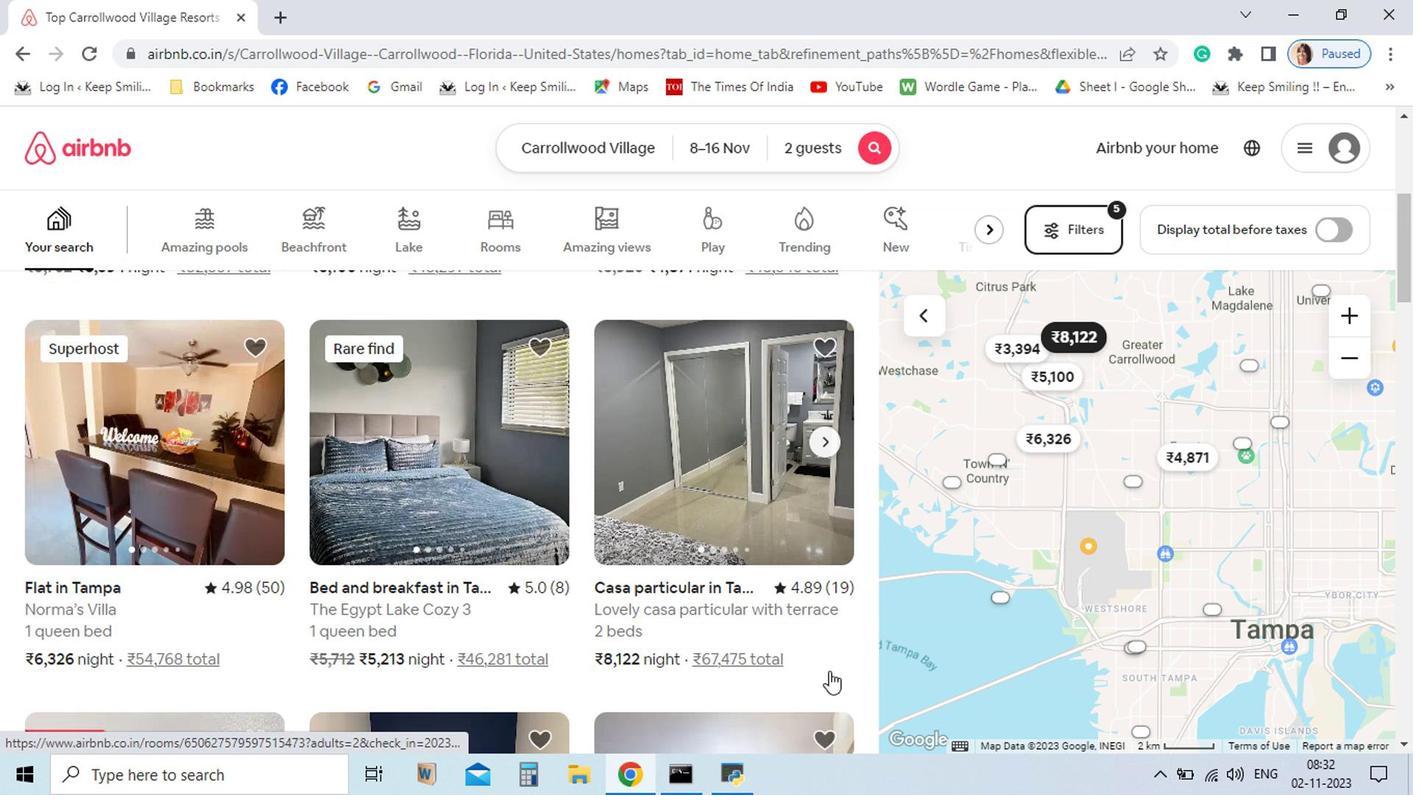 
Action: Mouse moved to (261, 618)
Screenshot: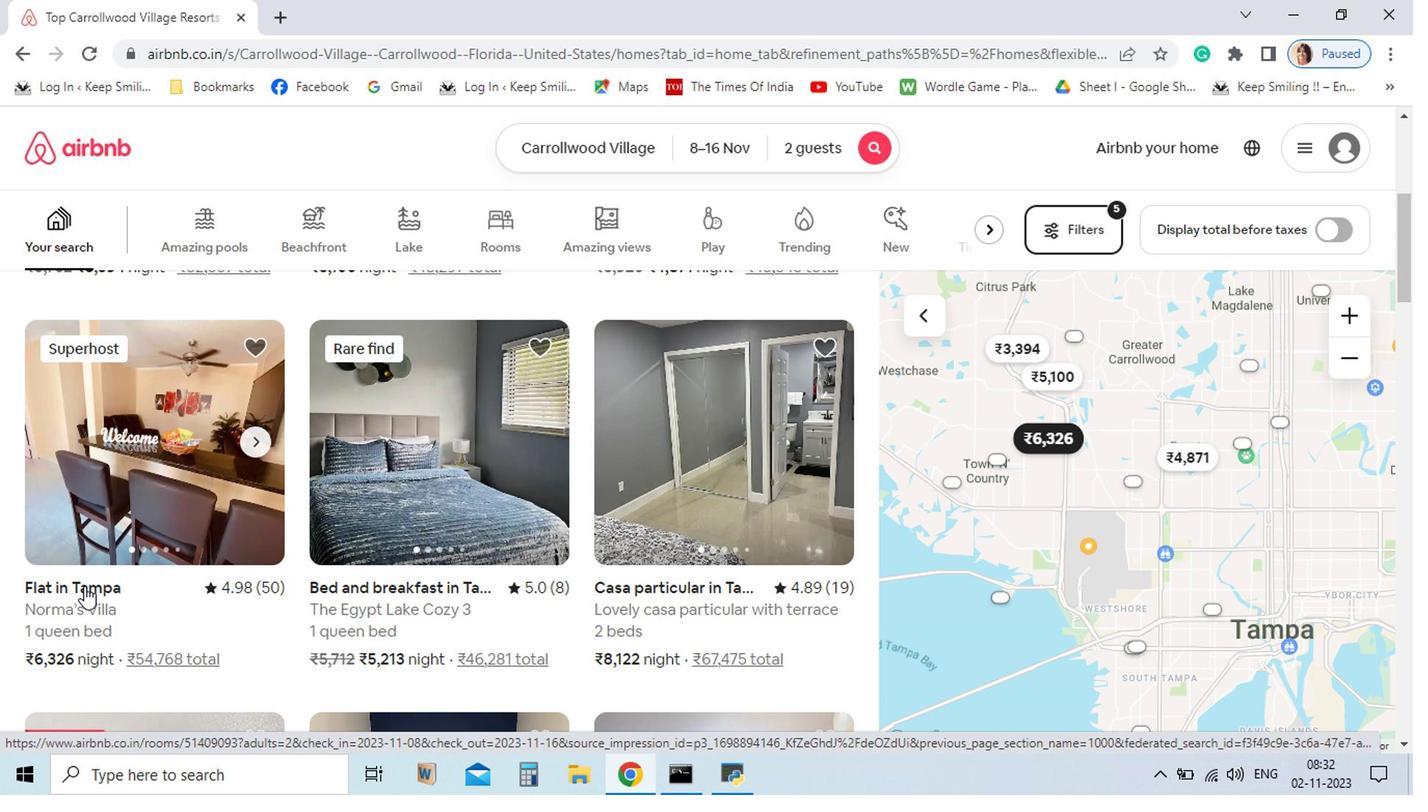 
Action: Mouse pressed left at (261, 618)
Screenshot: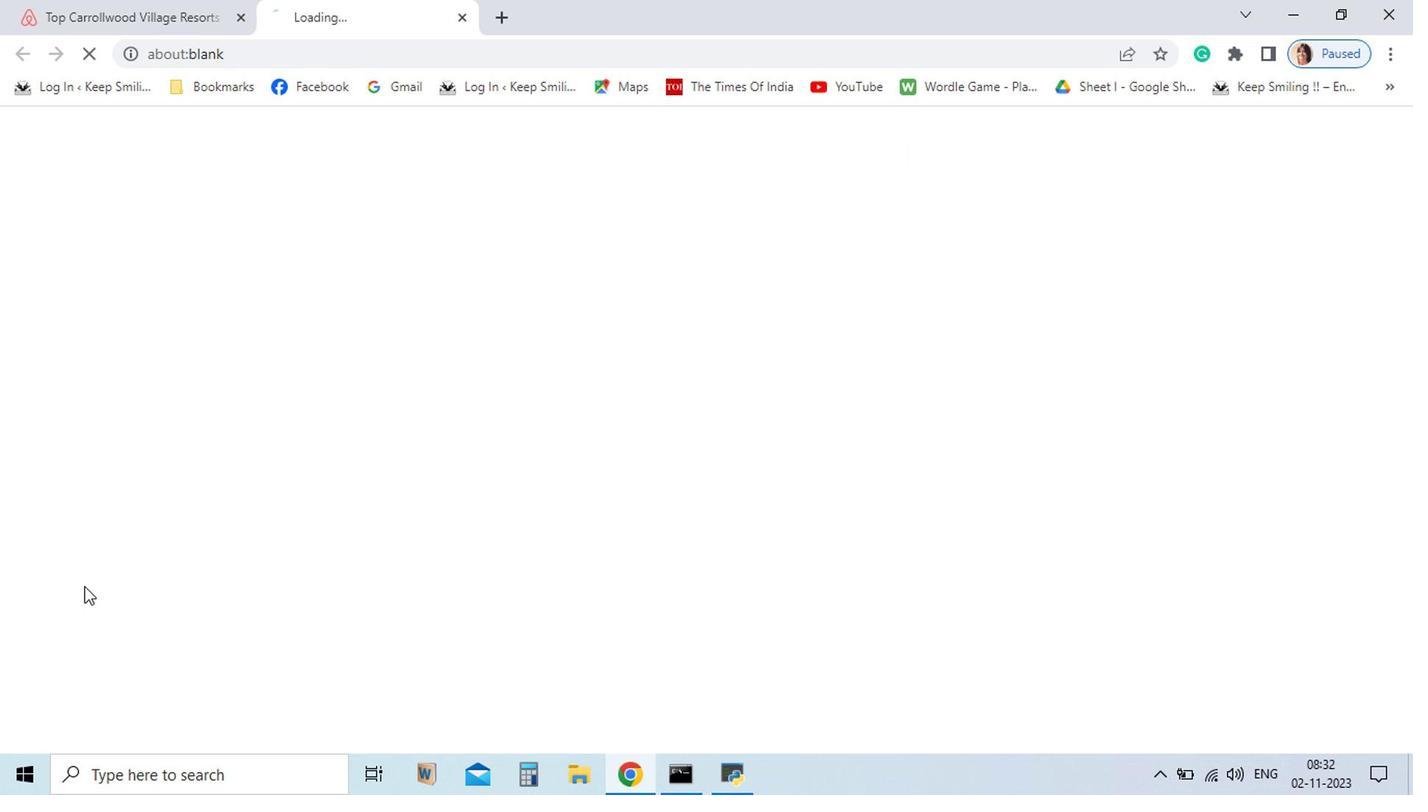 
Action: Mouse moved to (546, 214)
Screenshot: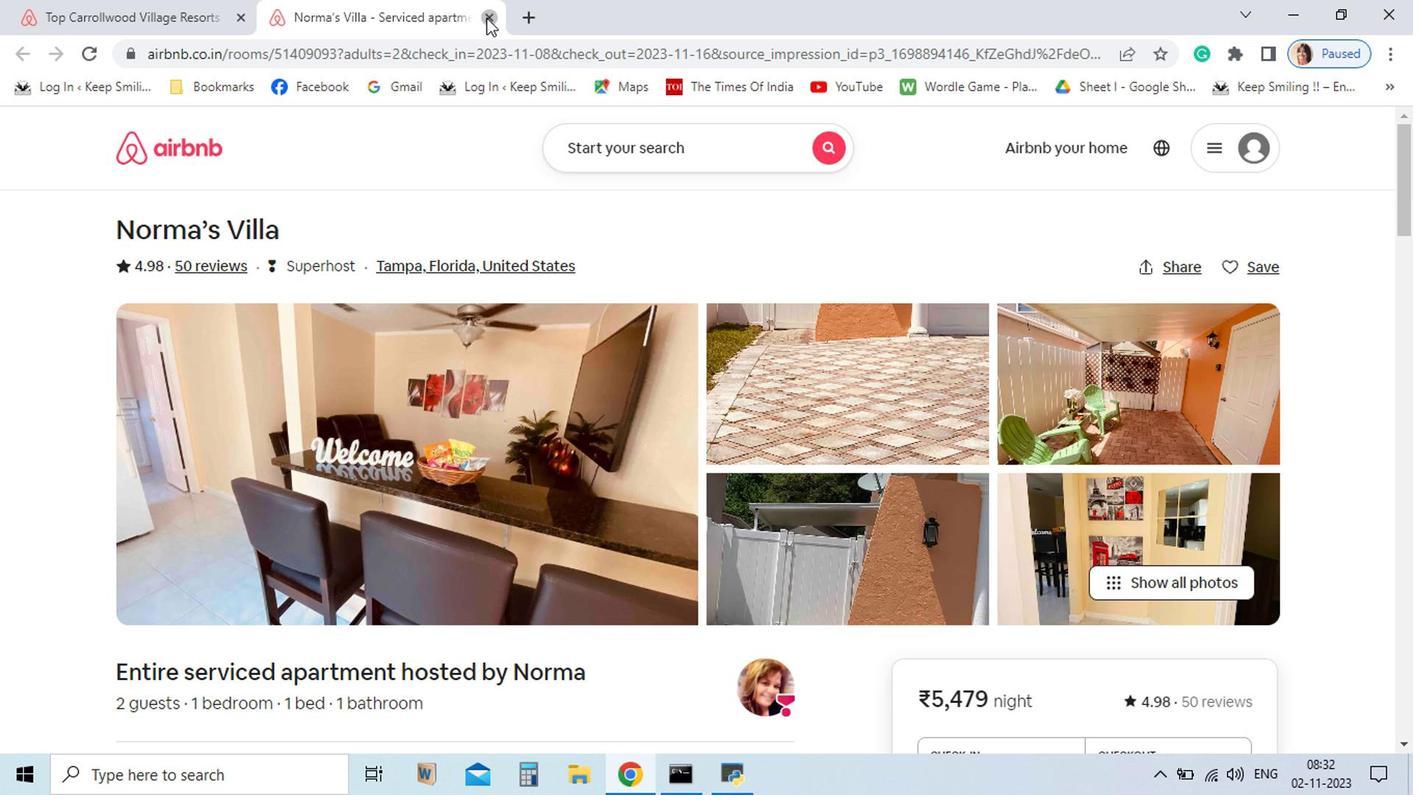 
Action: Mouse pressed left at (546, 214)
Screenshot: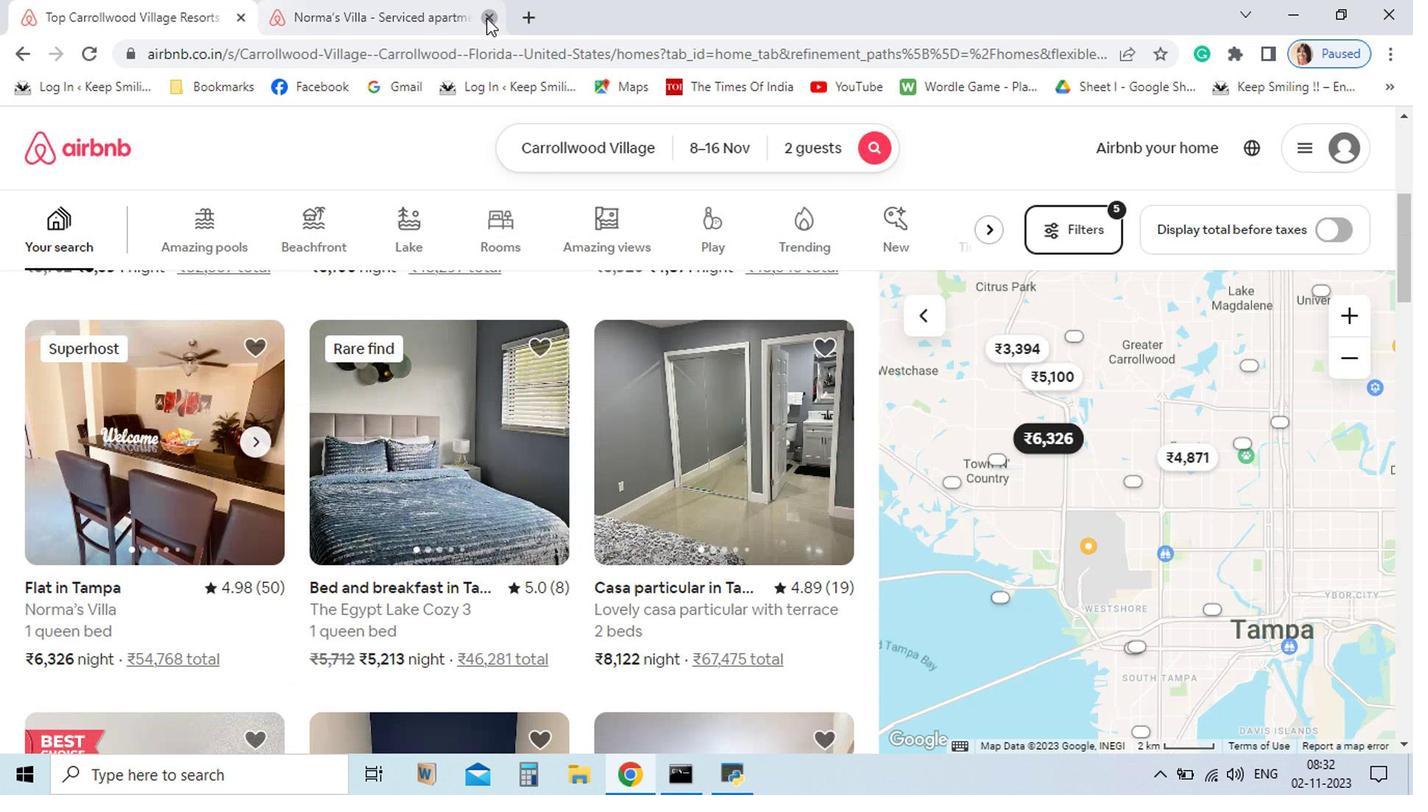 
Action: Mouse moved to (375, 667)
Screenshot: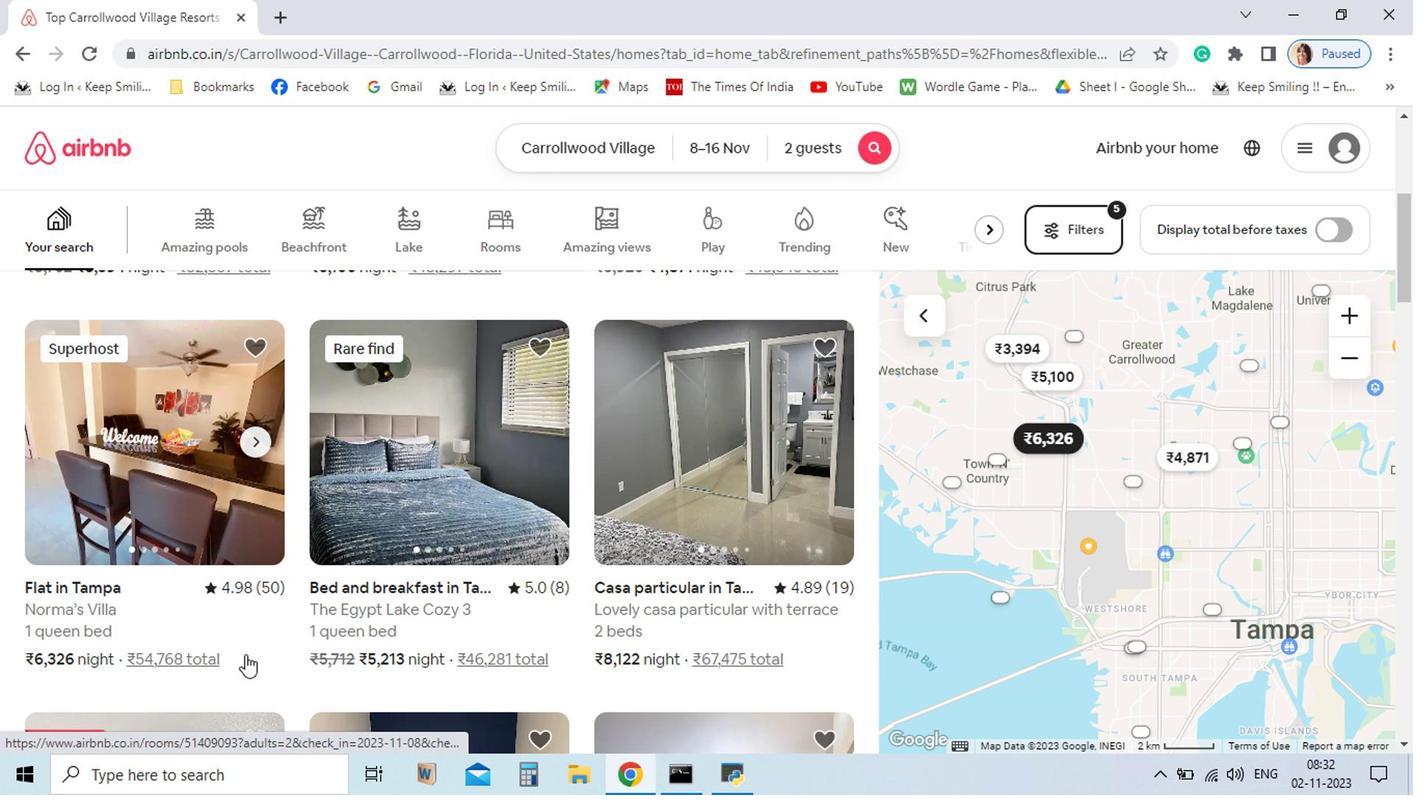 
Action: Mouse scrolled (375, 667) with delta (0, 0)
Screenshot: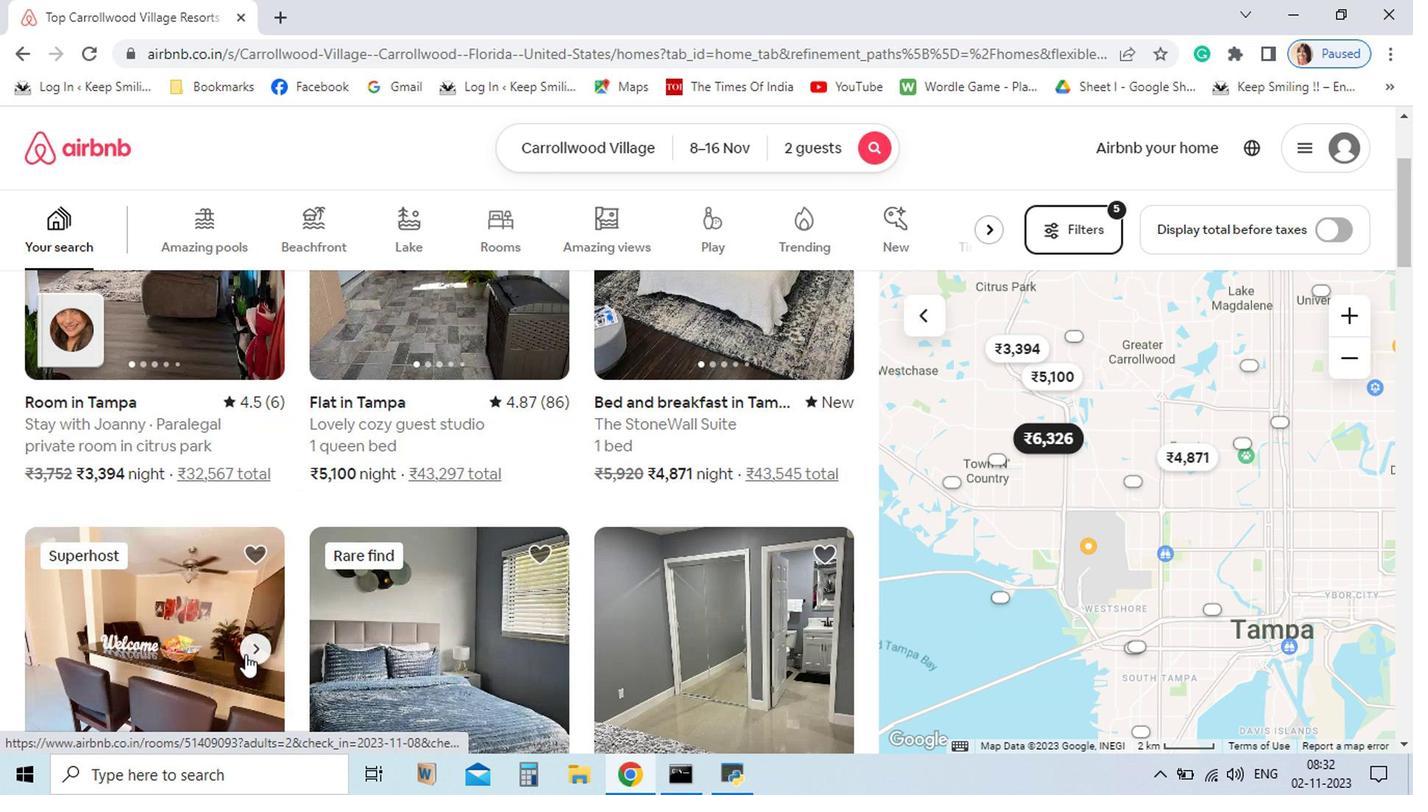 
Action: Mouse scrolled (375, 667) with delta (0, 0)
Screenshot: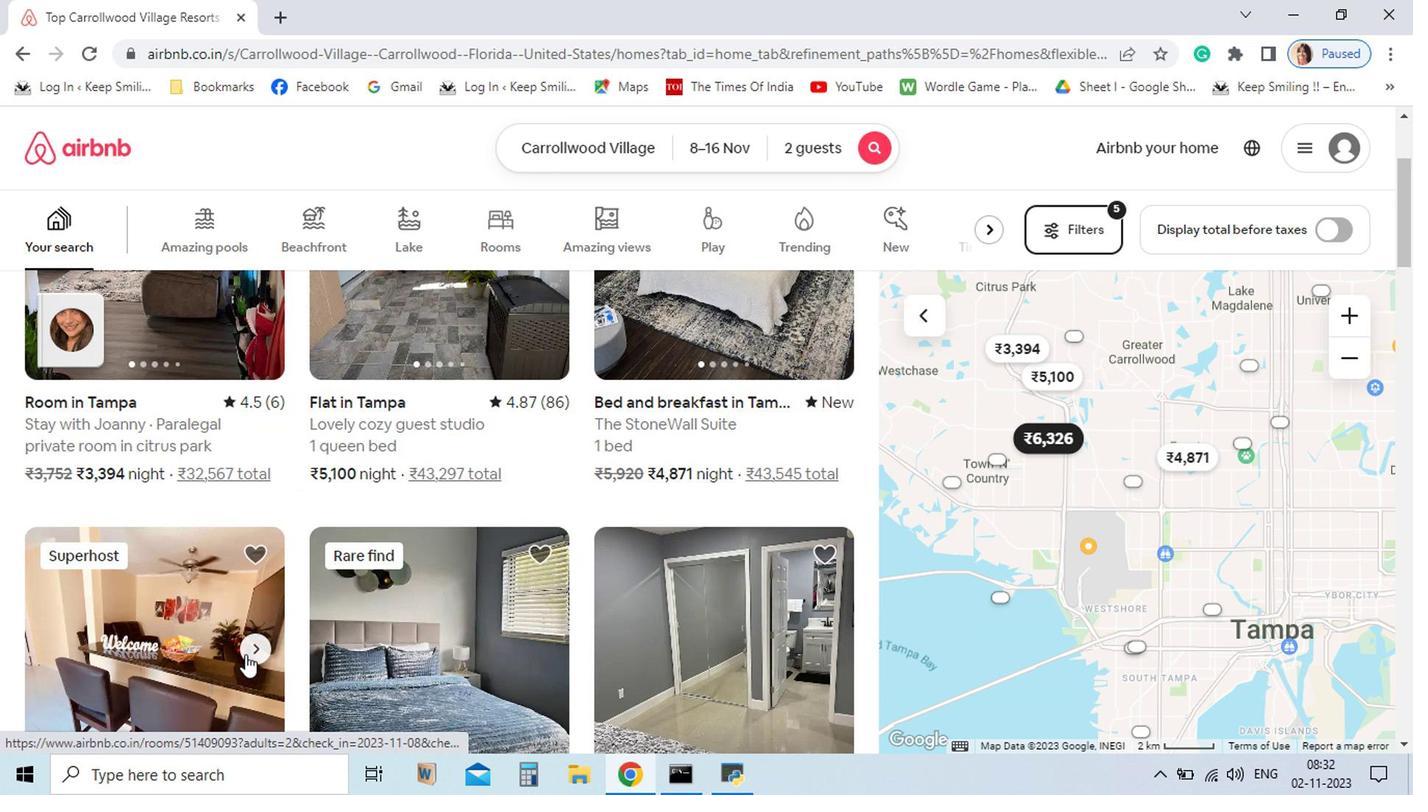 
Action: Mouse scrolled (375, 667) with delta (0, 0)
Screenshot: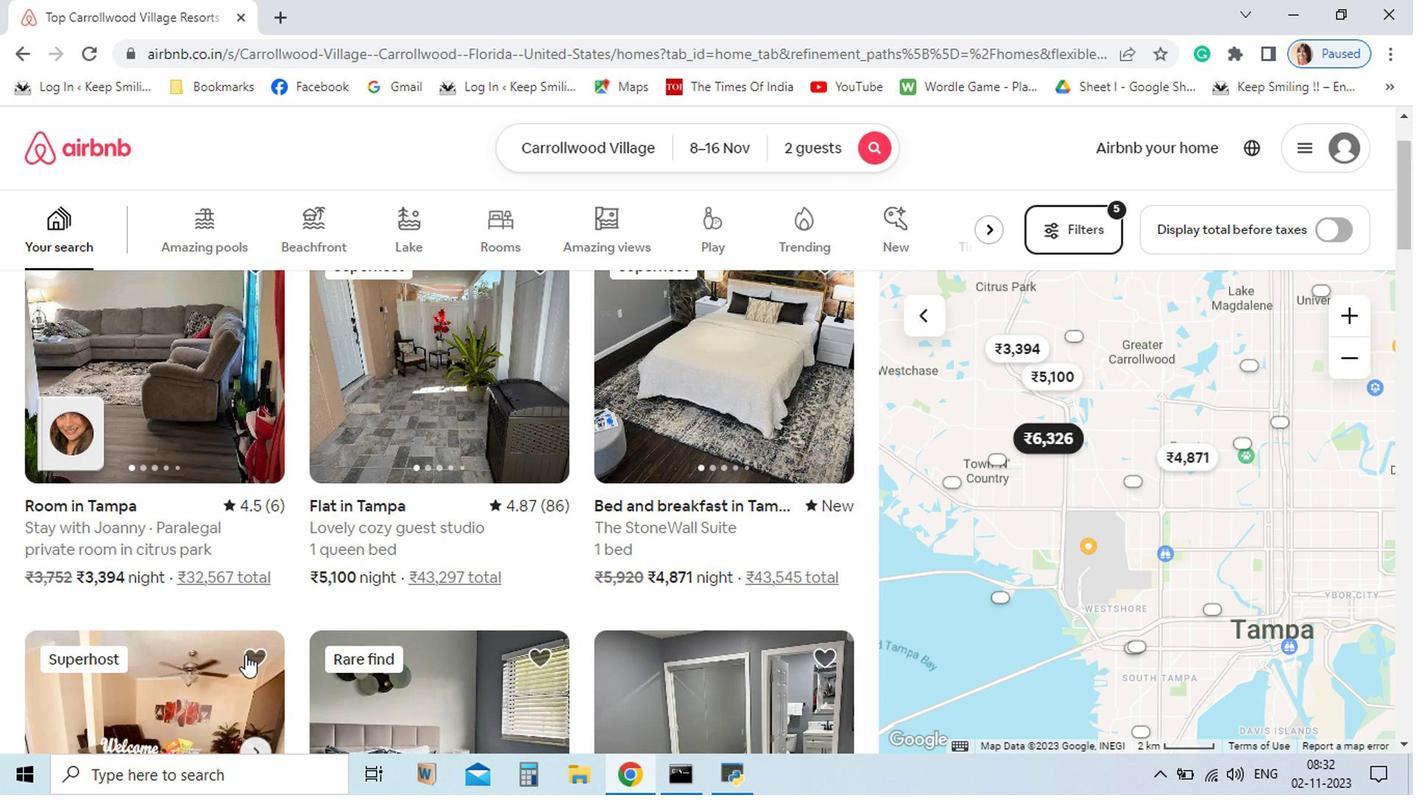 
Action: Mouse moved to (473, 558)
Screenshot: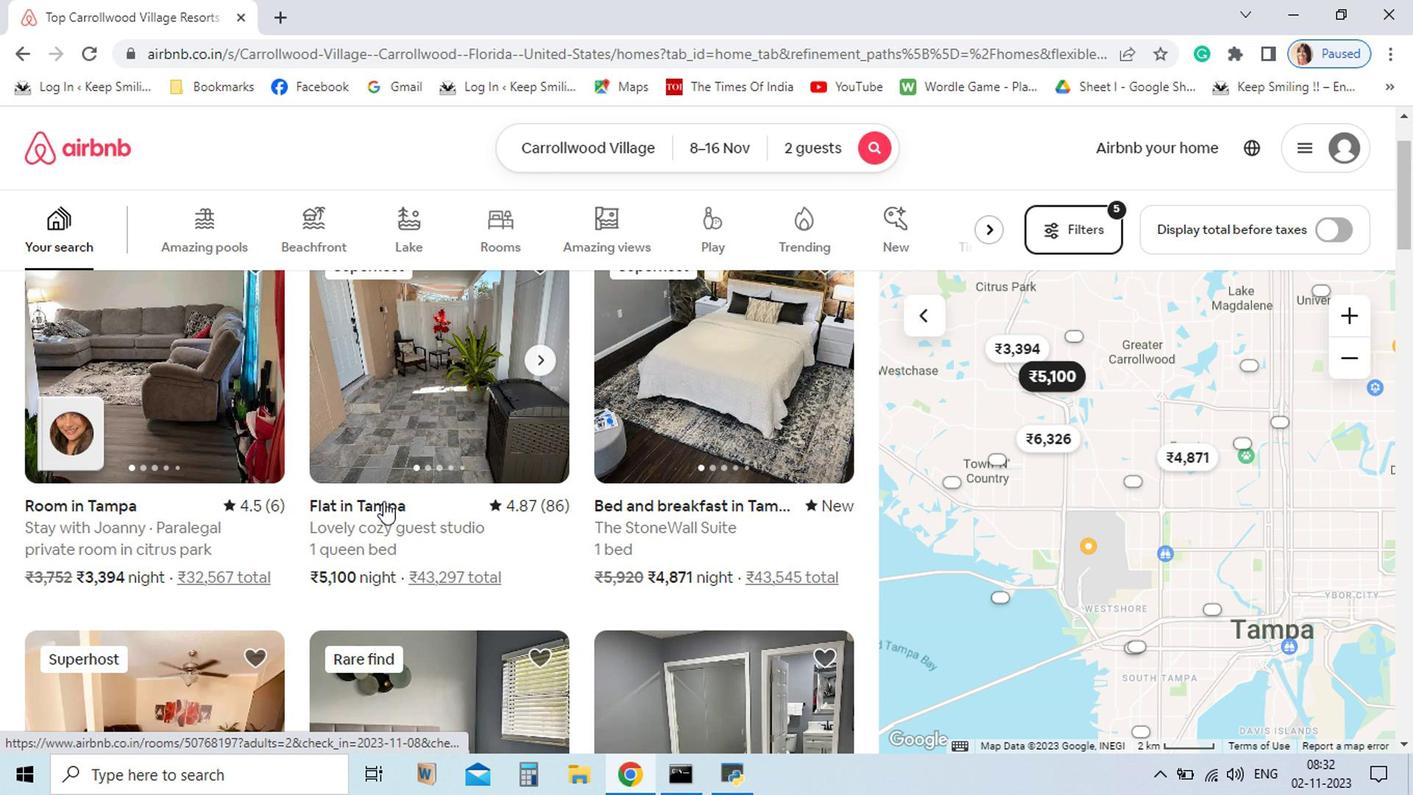 
Action: Mouse pressed left at (473, 558)
Screenshot: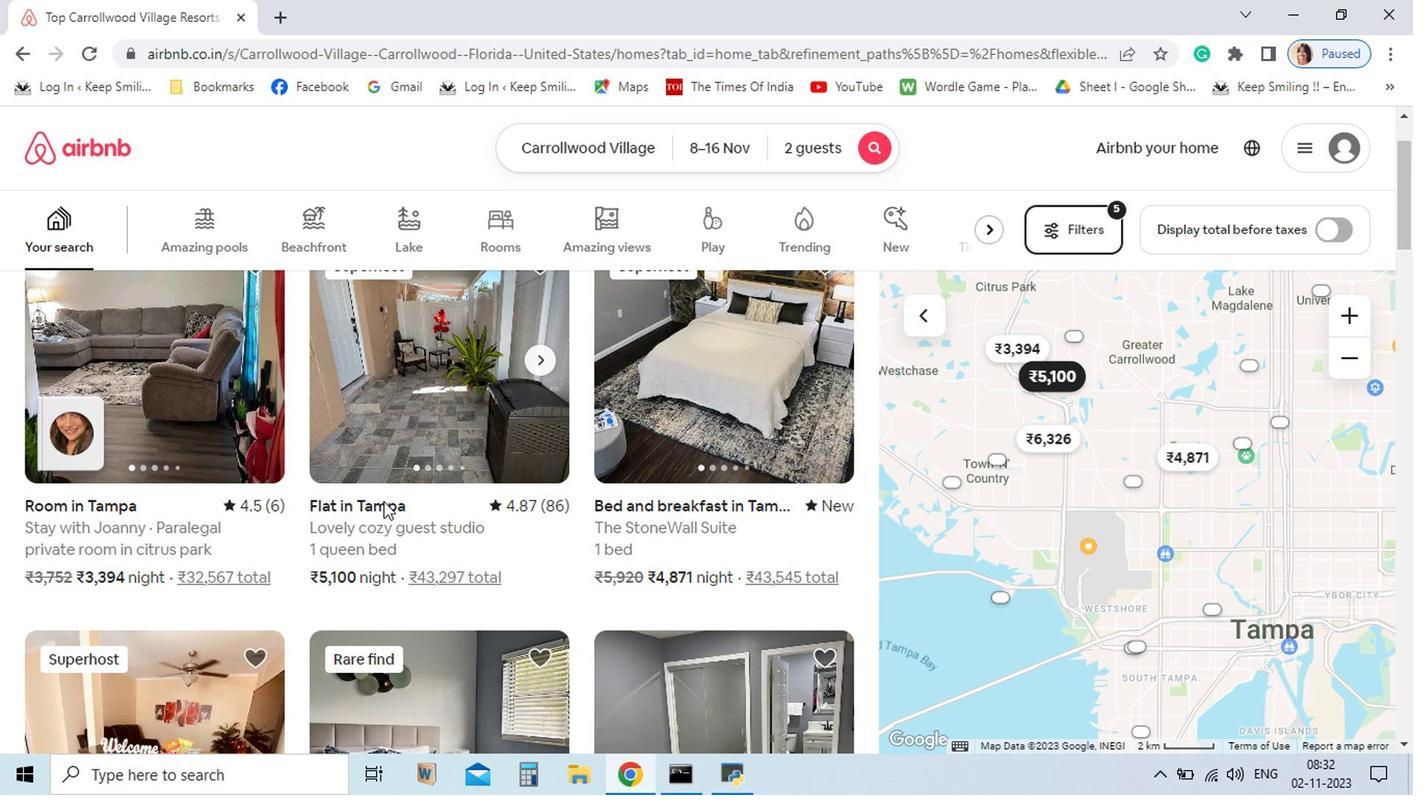 
Action: Mouse moved to (1039, 615)
Screenshot: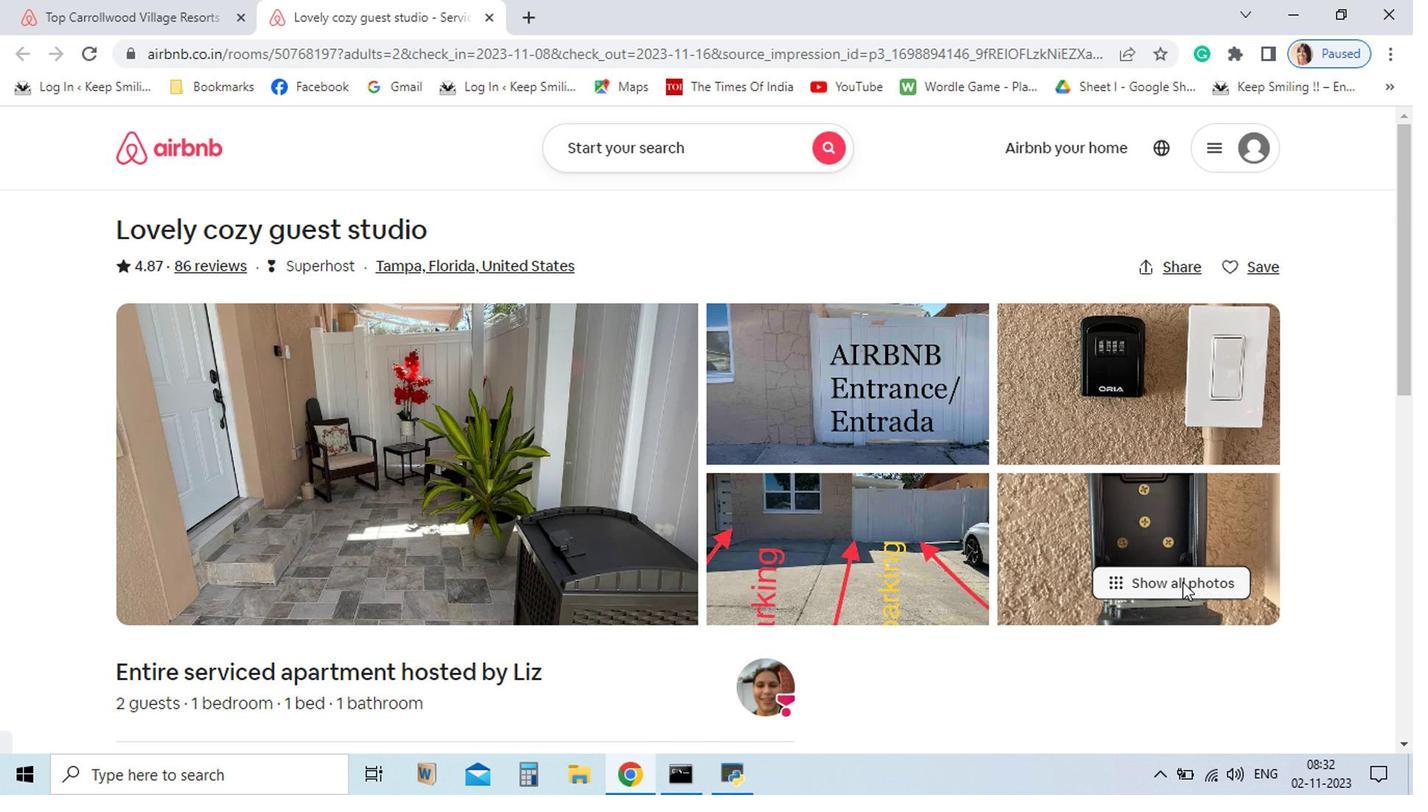 
Action: Mouse pressed left at (1039, 615)
Screenshot: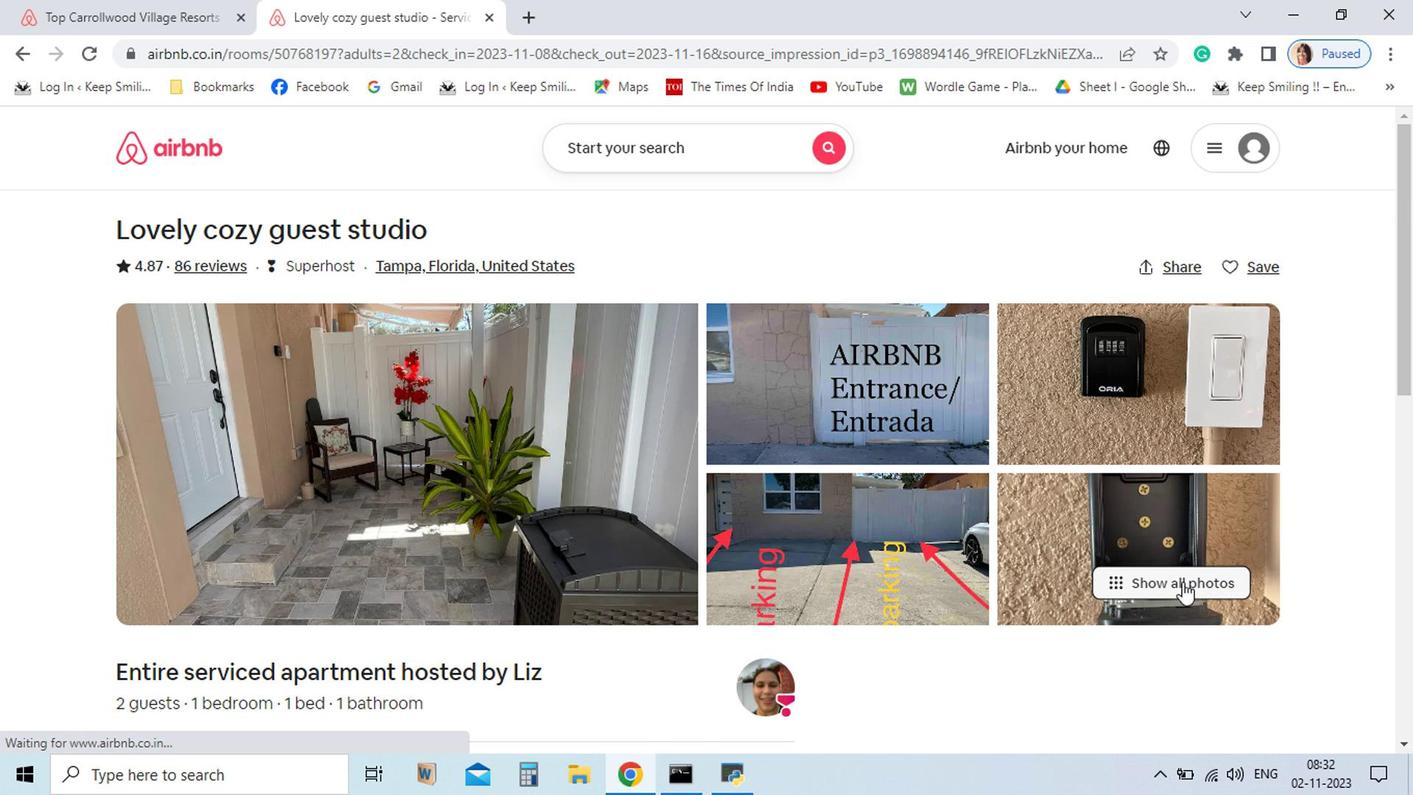
Action: Mouse moved to (915, 666)
Screenshot: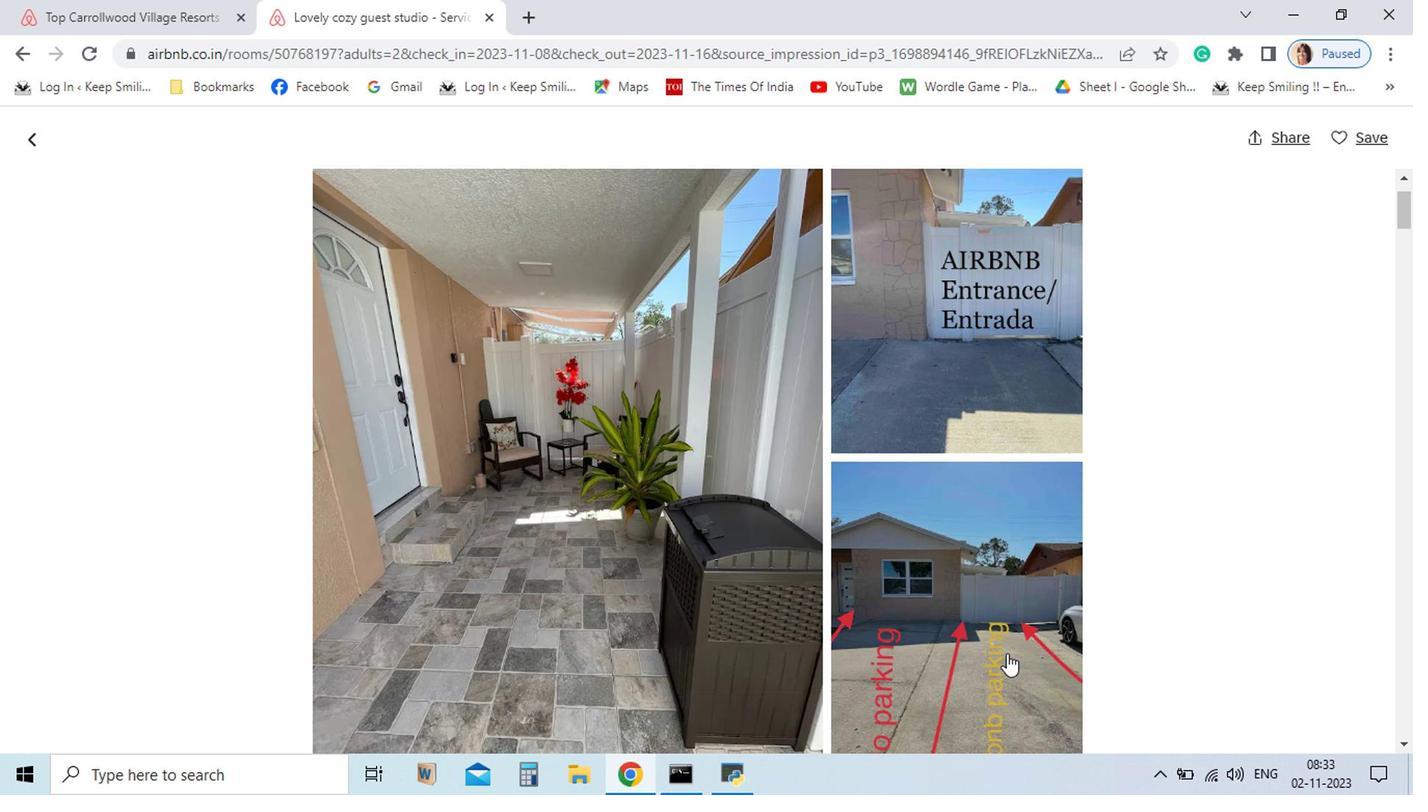
Action: Mouse scrolled (915, 665) with delta (0, 0)
Screenshot: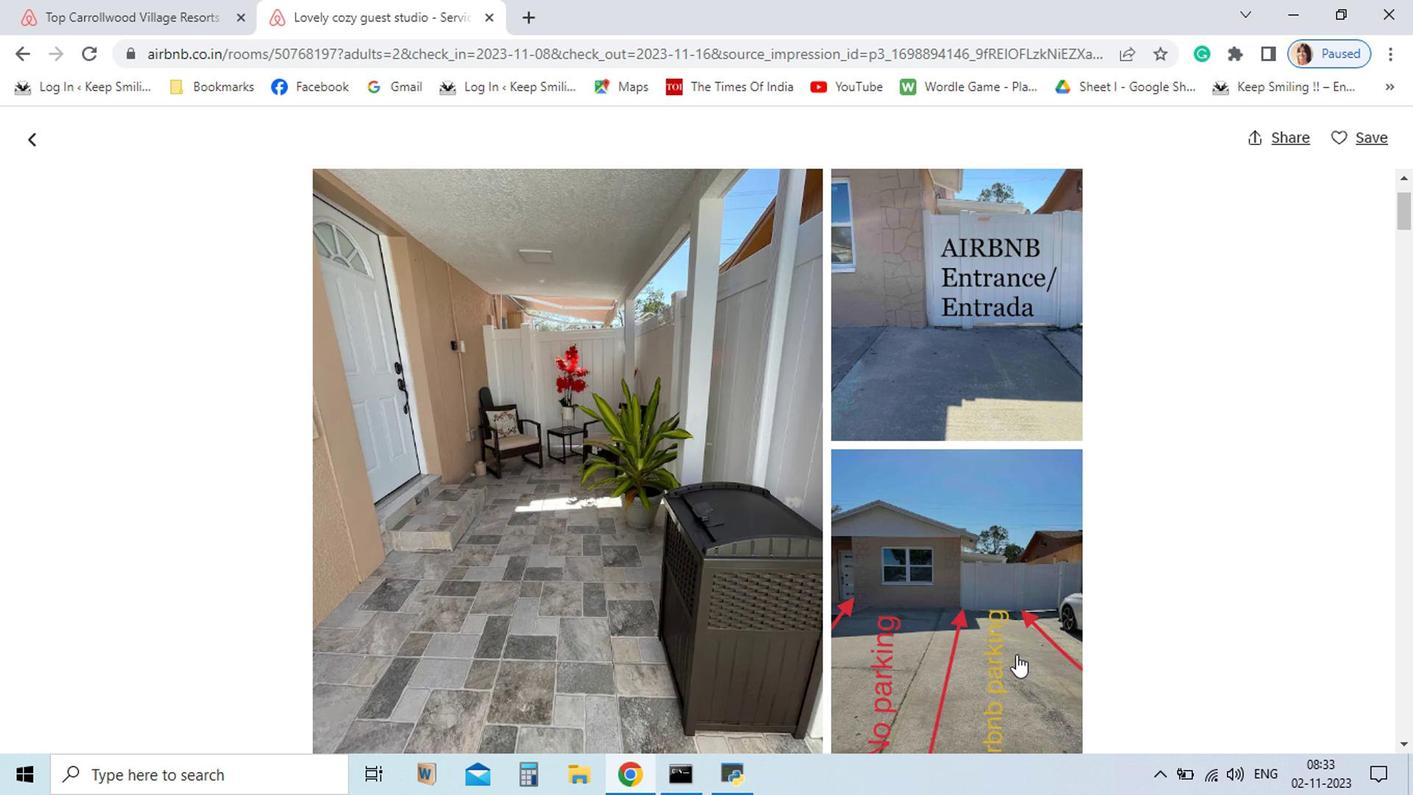 
Action: Mouse moved to (946, 680)
Screenshot: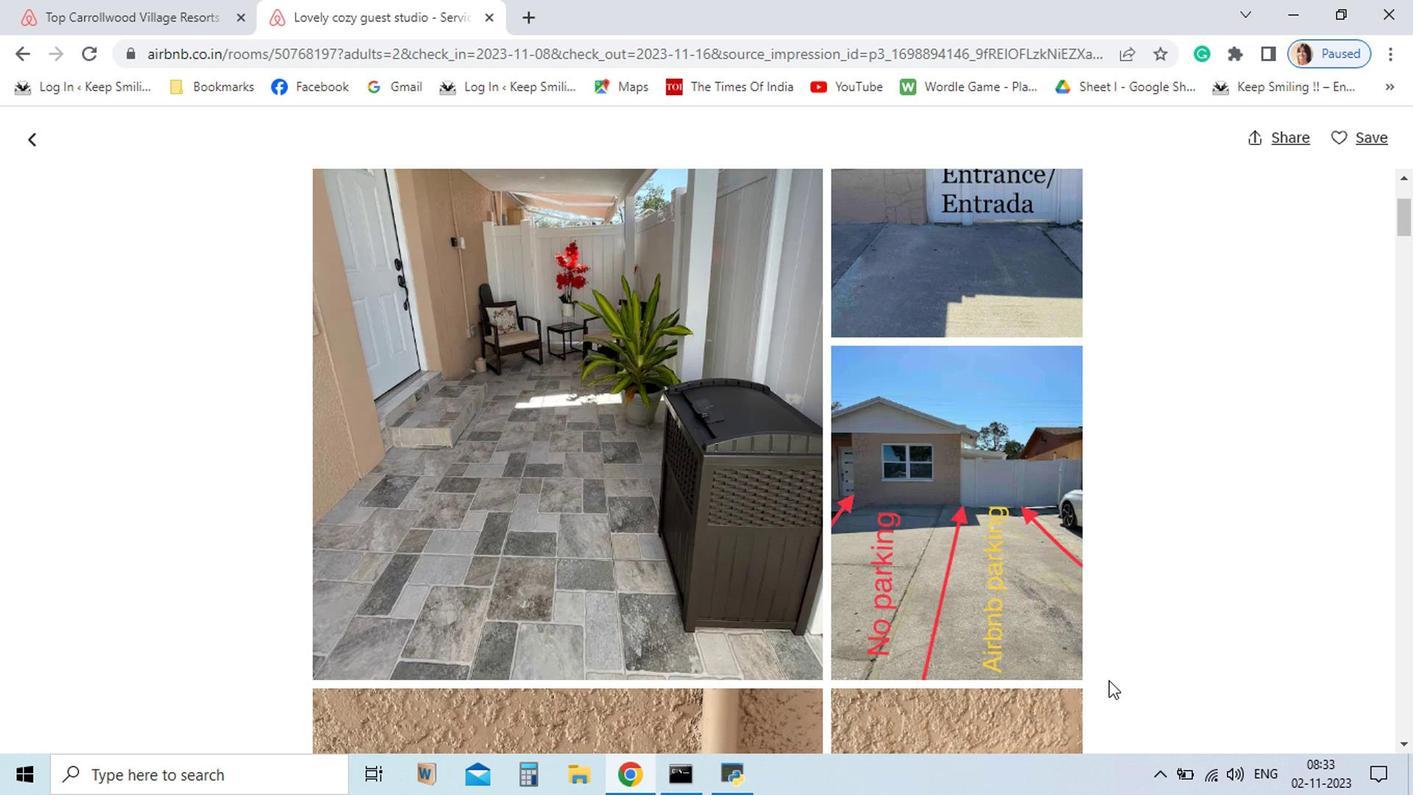 
Action: Mouse scrolled (946, 679) with delta (0, 0)
Screenshot: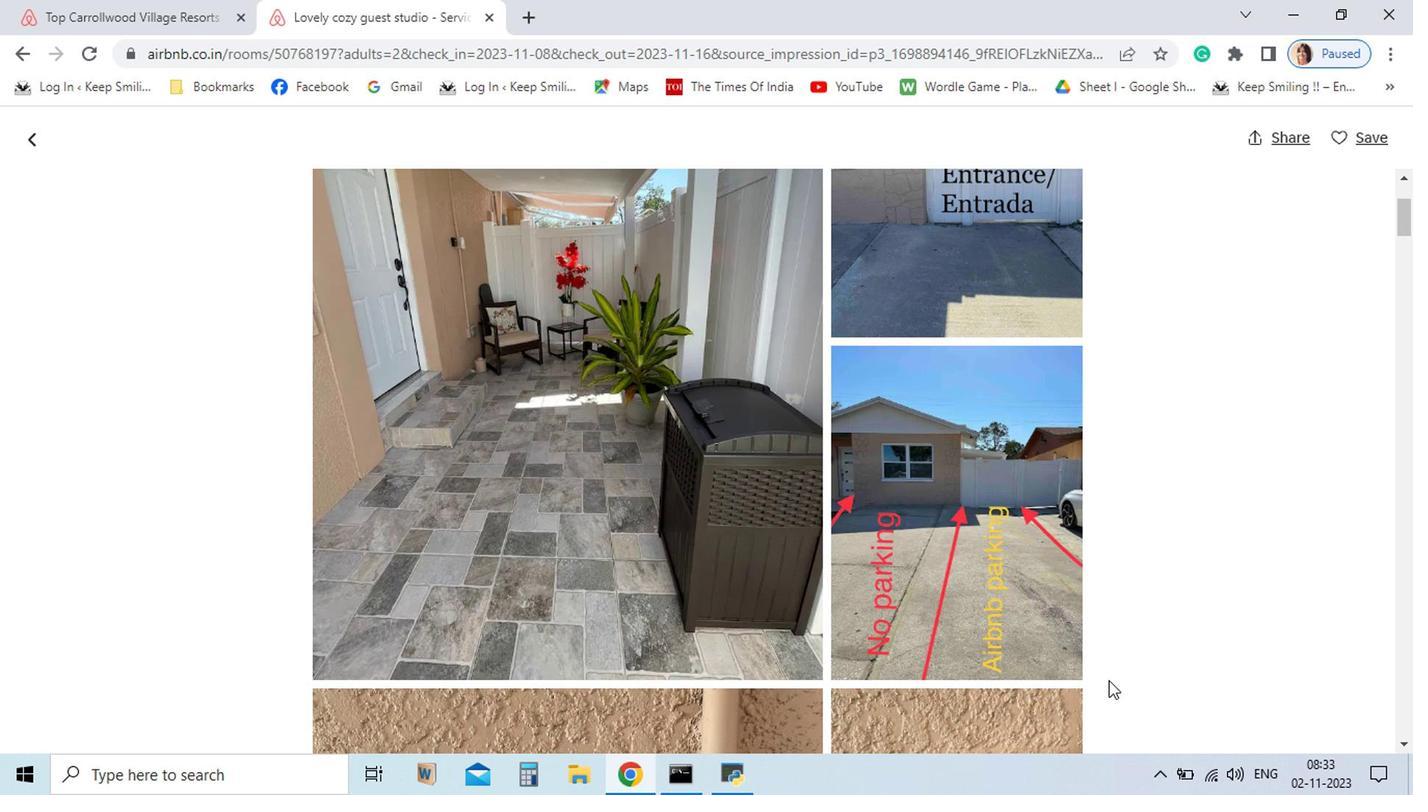 
Action: Mouse moved to (1198, 729)
Screenshot: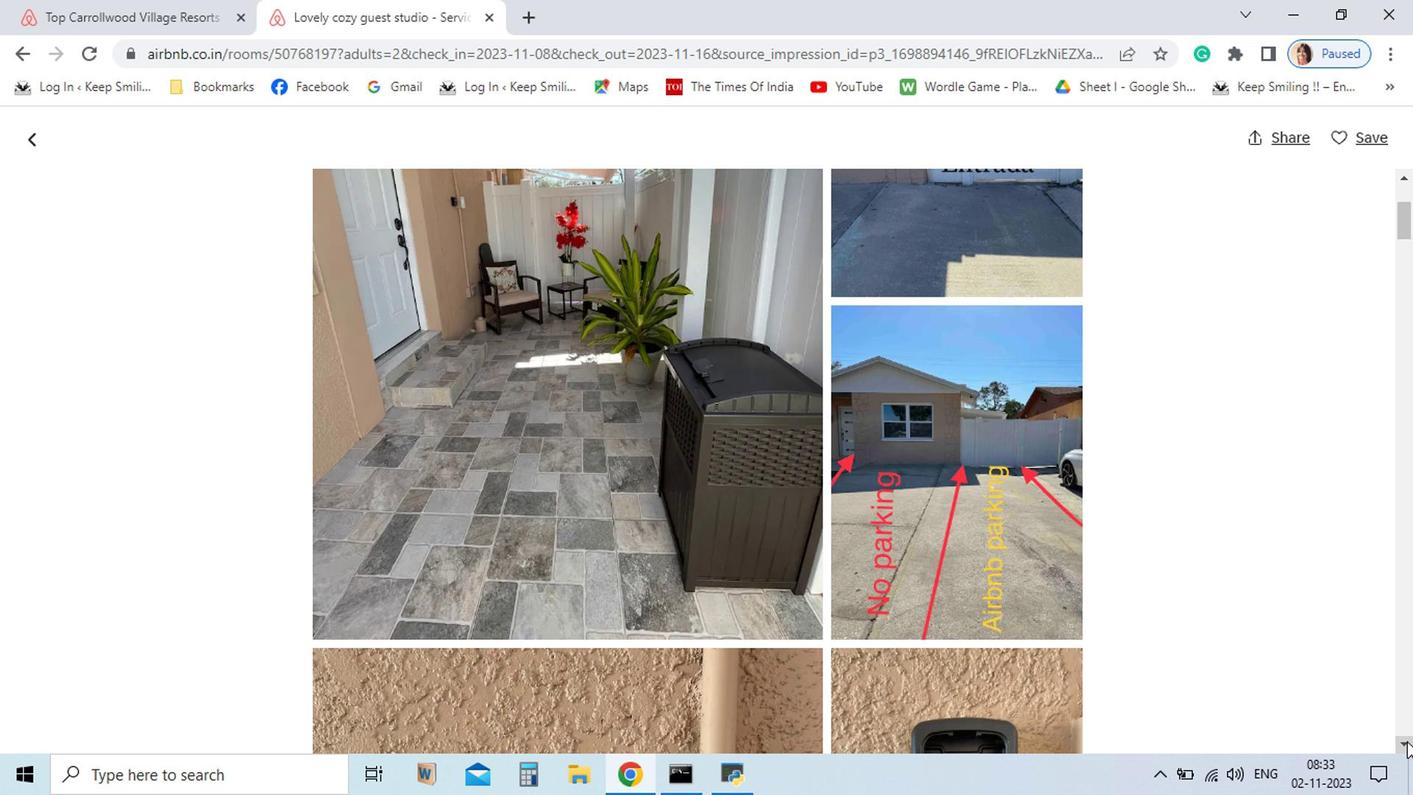 
Action: Mouse pressed left at (1198, 729)
Screenshot: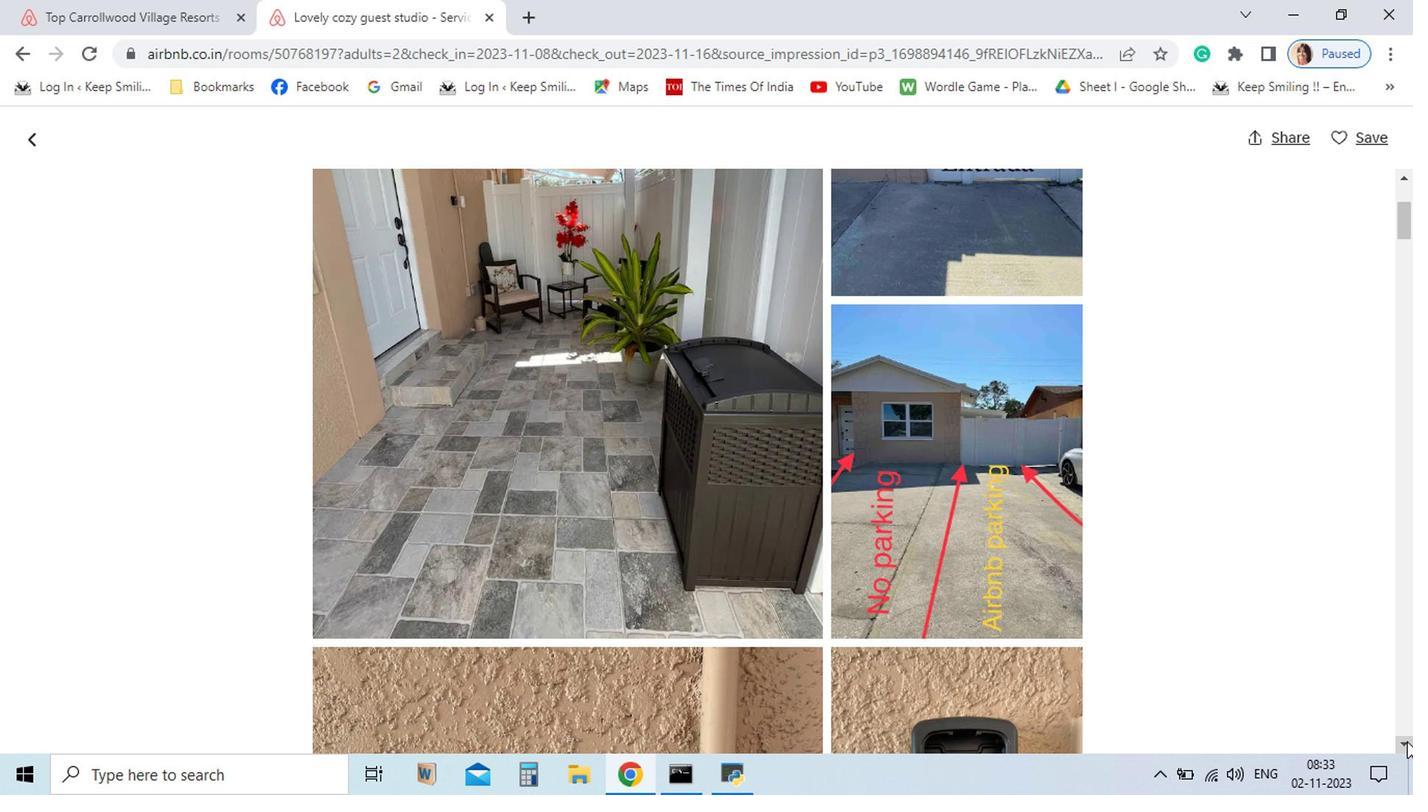 
Action: Mouse pressed left at (1198, 729)
Screenshot: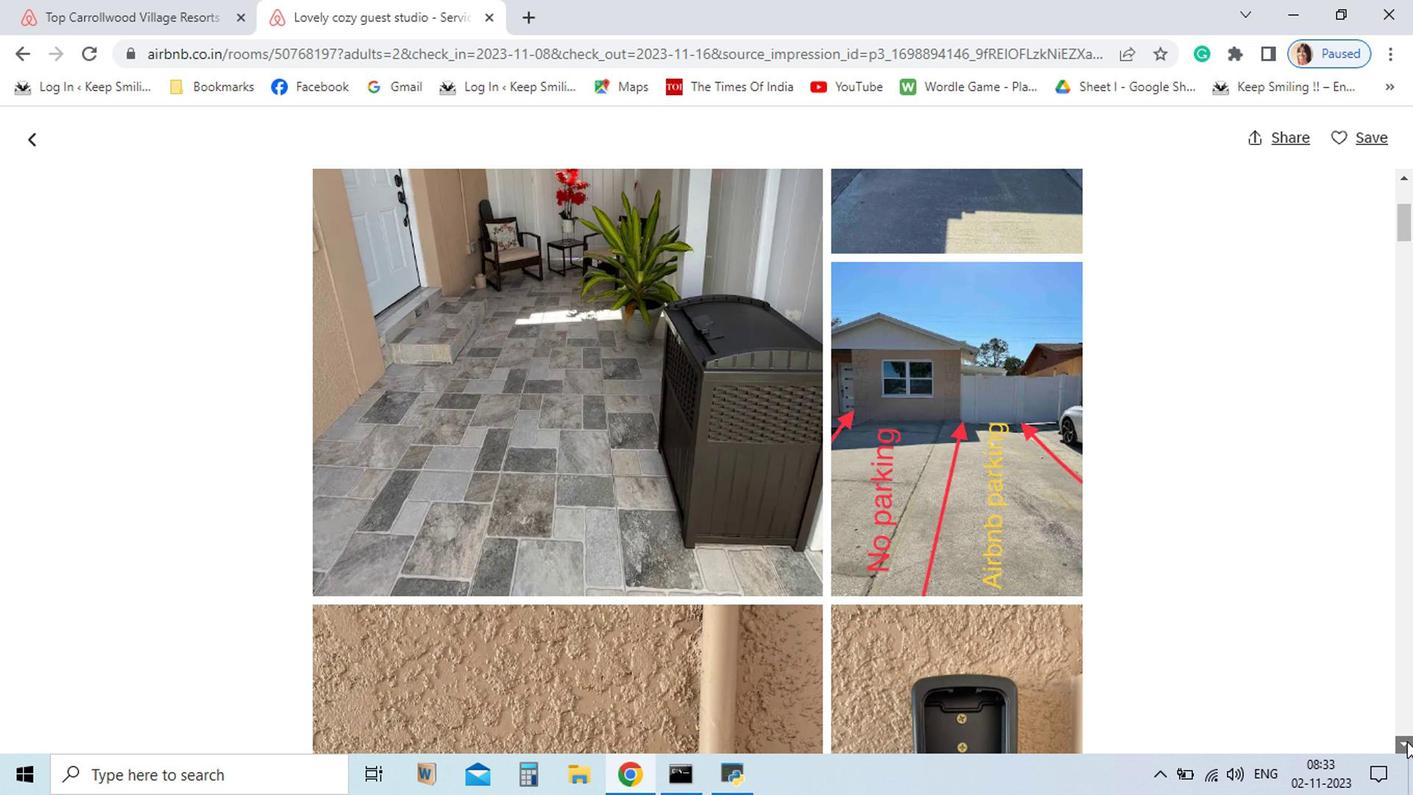 
Action: Mouse pressed left at (1198, 729)
Screenshot: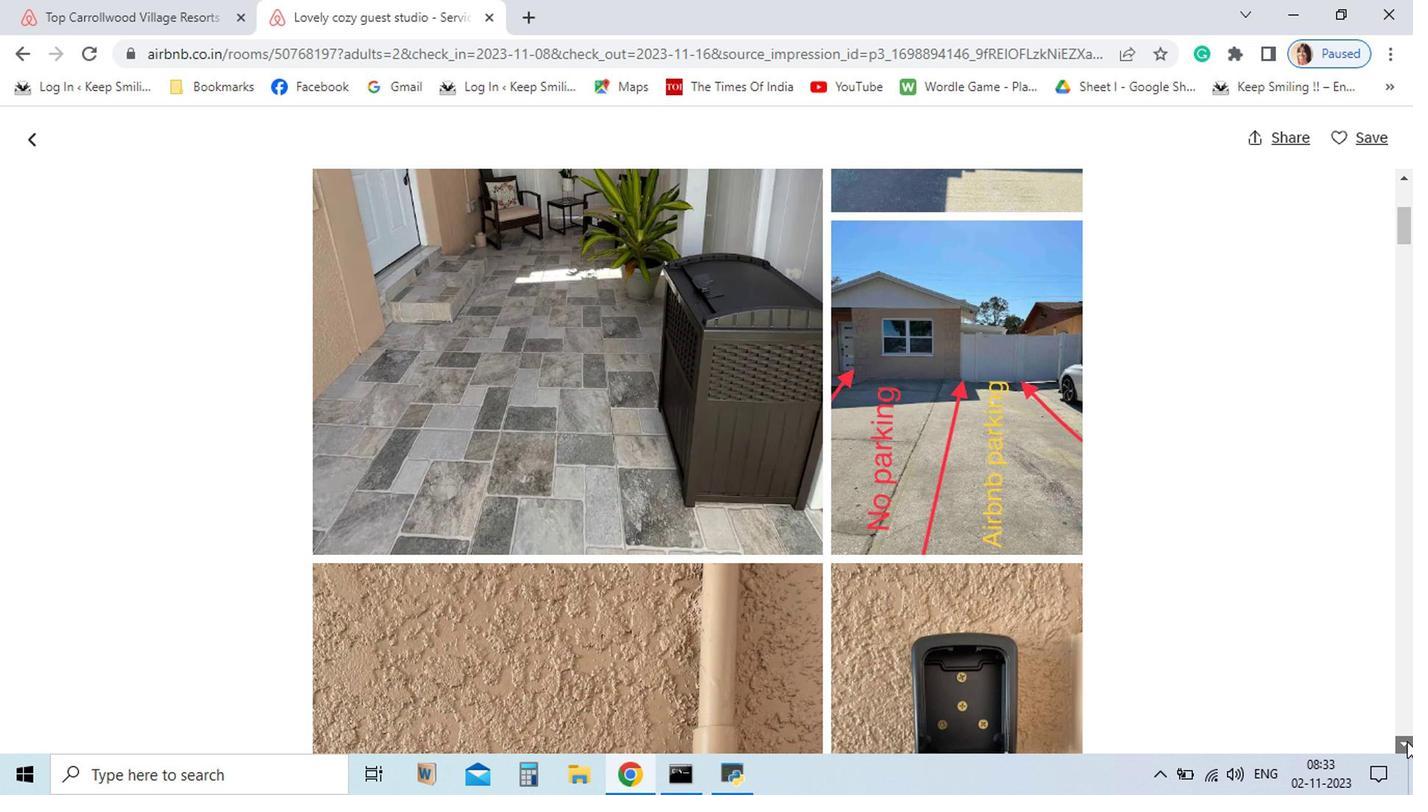 
Action: Mouse pressed left at (1198, 729)
Screenshot: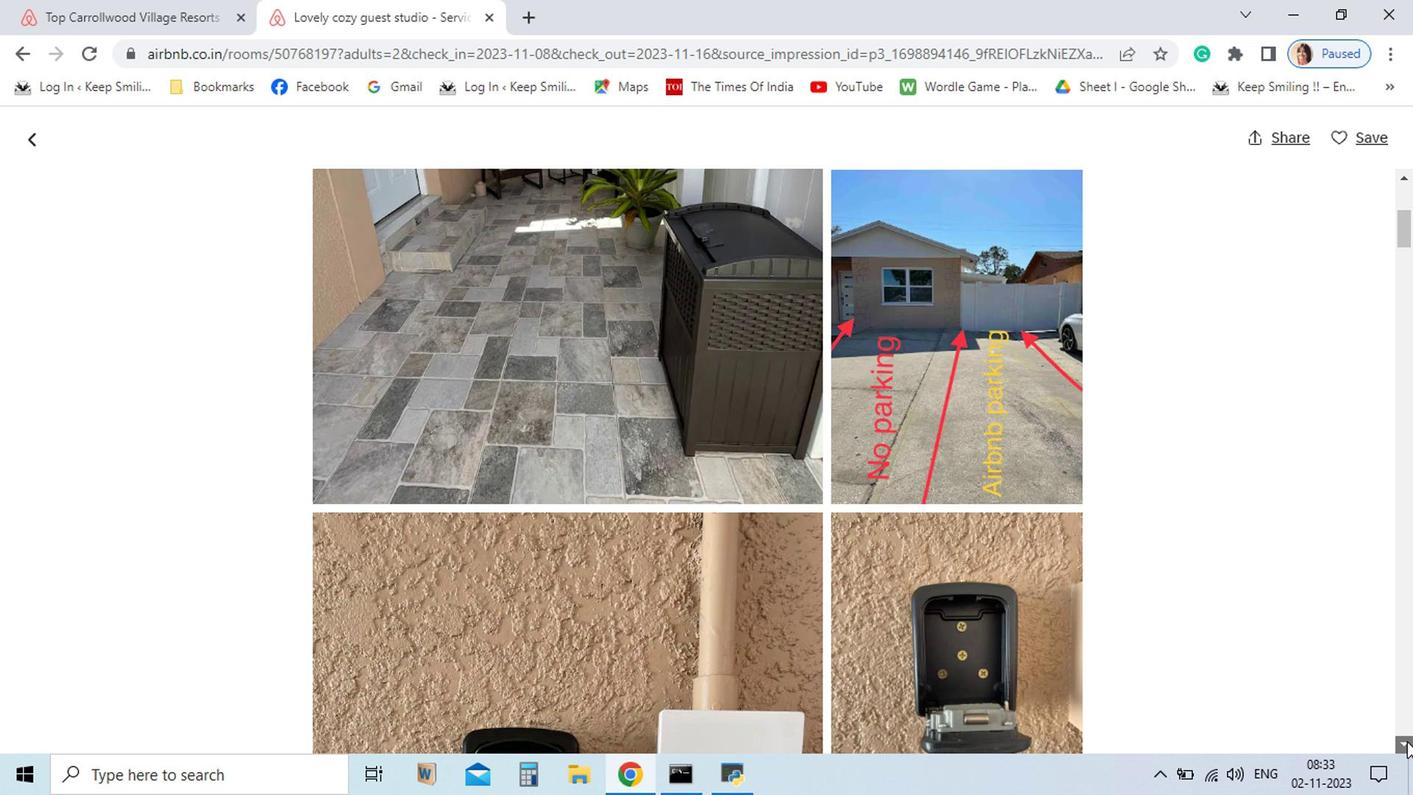 
Action: Mouse pressed left at (1198, 729)
Screenshot: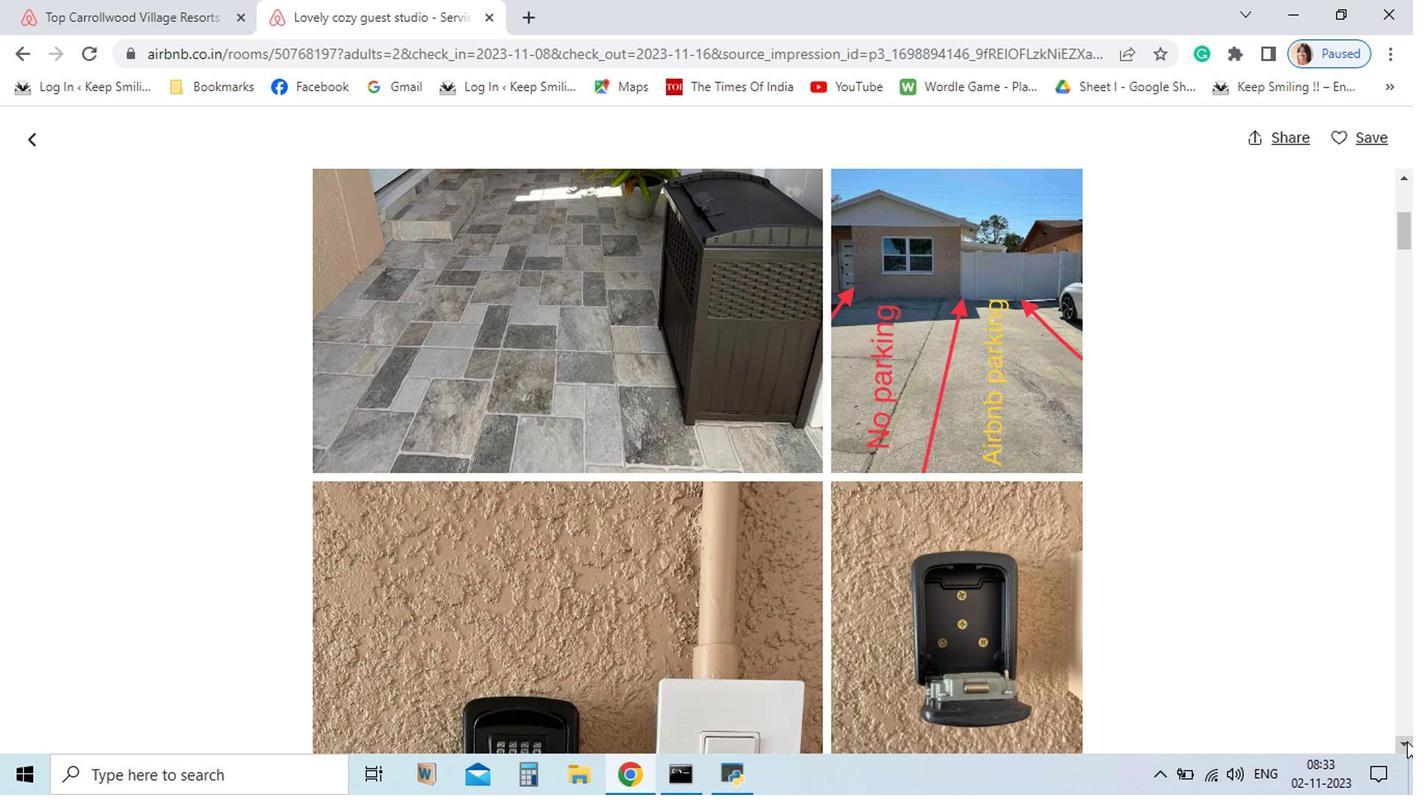 
Action: Mouse pressed left at (1198, 729)
Screenshot: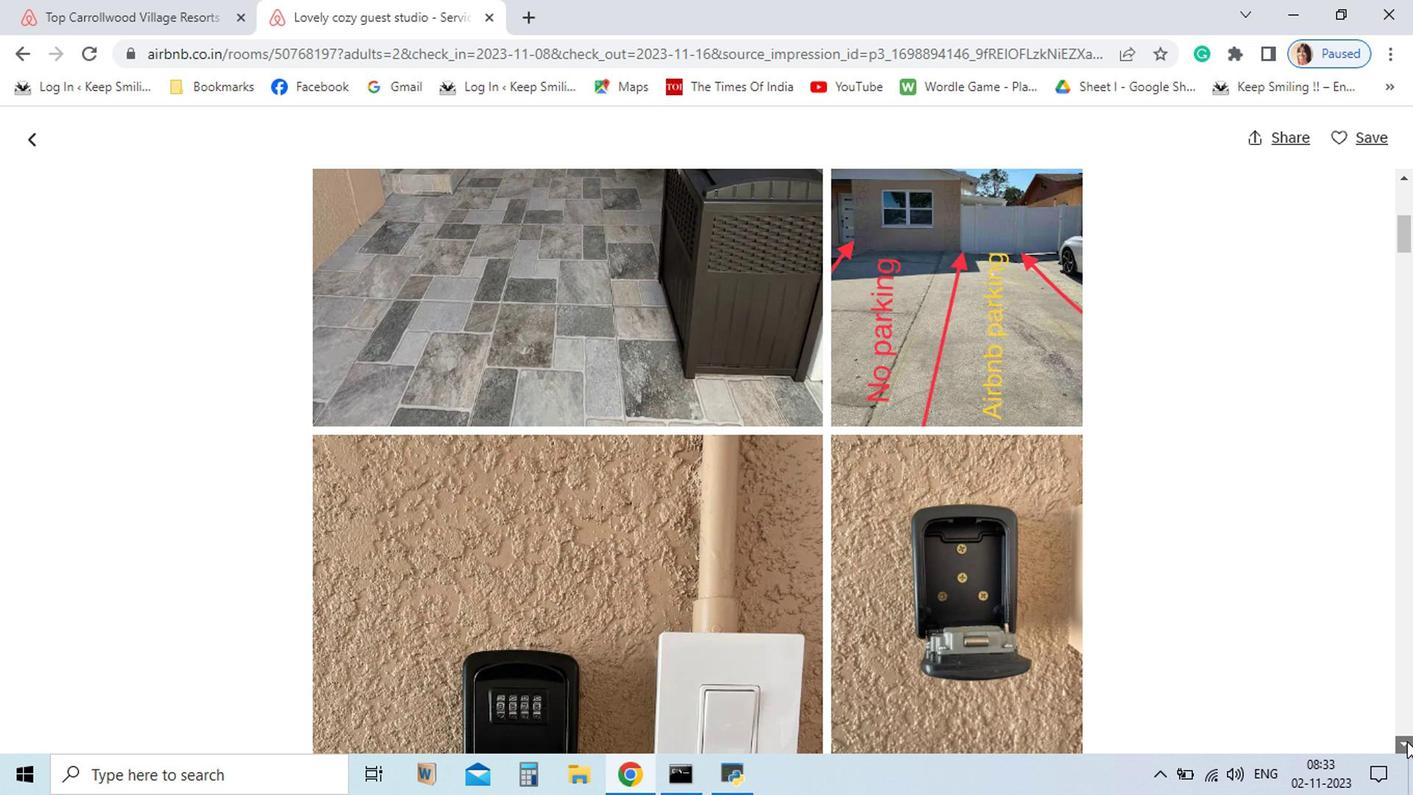 
Action: Mouse pressed left at (1198, 729)
Screenshot: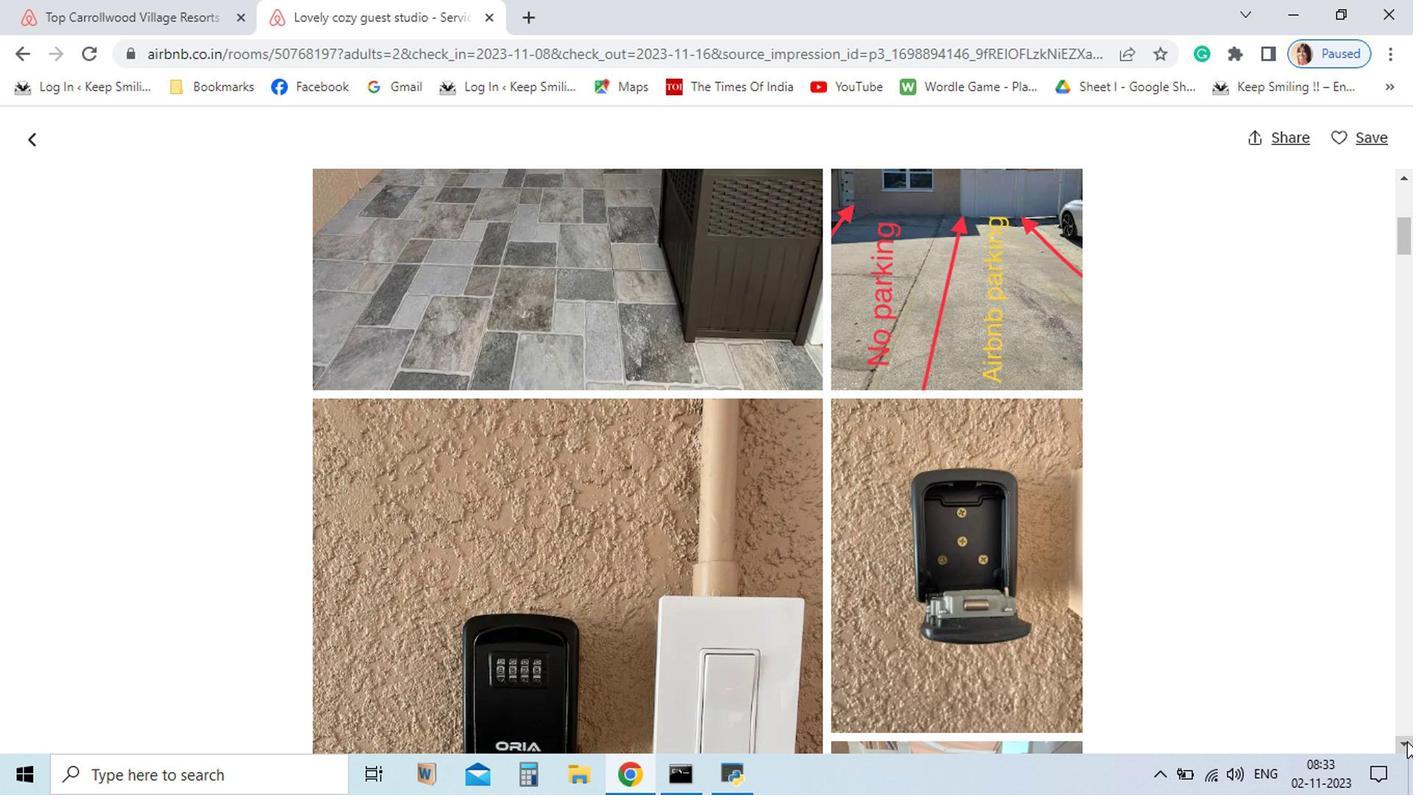
Action: Mouse pressed left at (1198, 729)
Screenshot: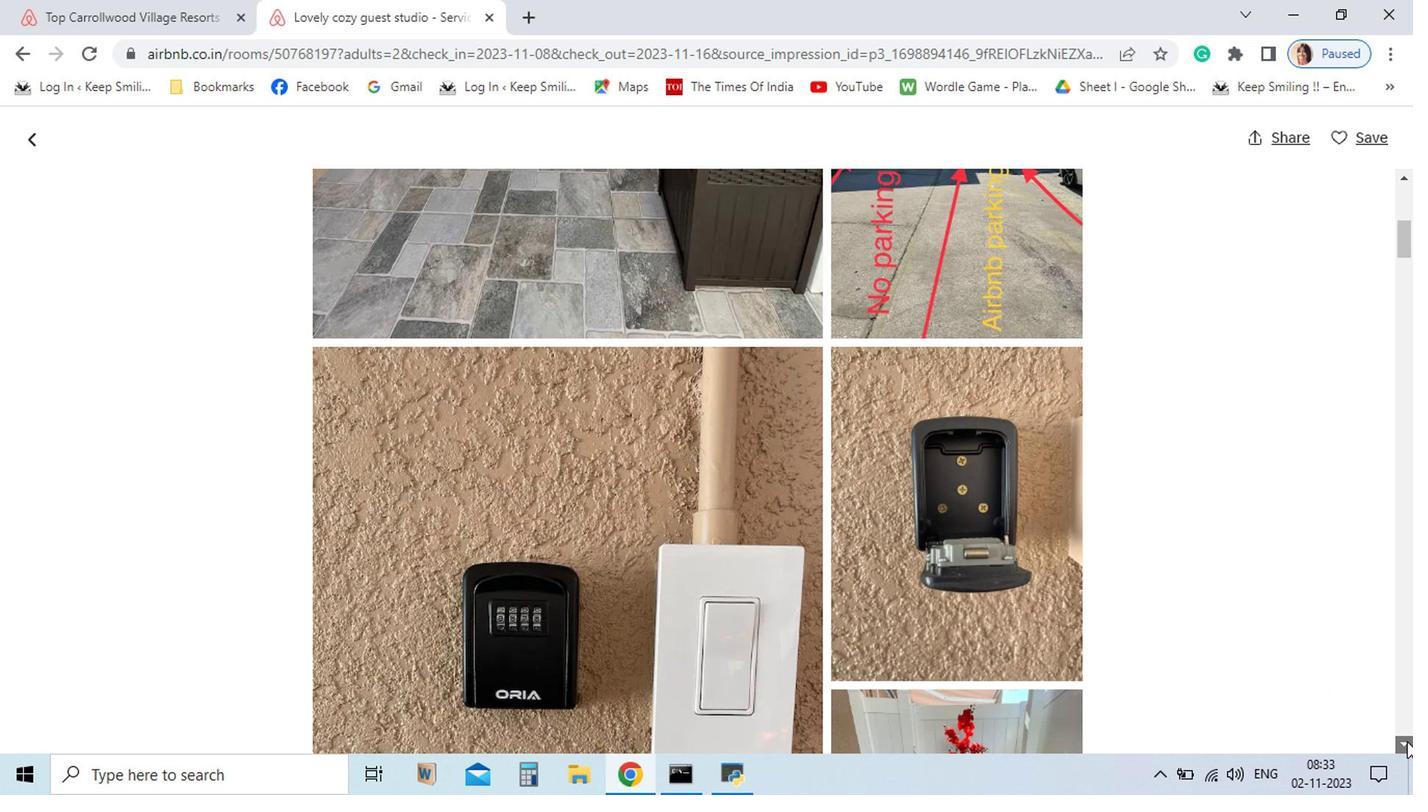 
Action: Mouse pressed left at (1198, 729)
Screenshot: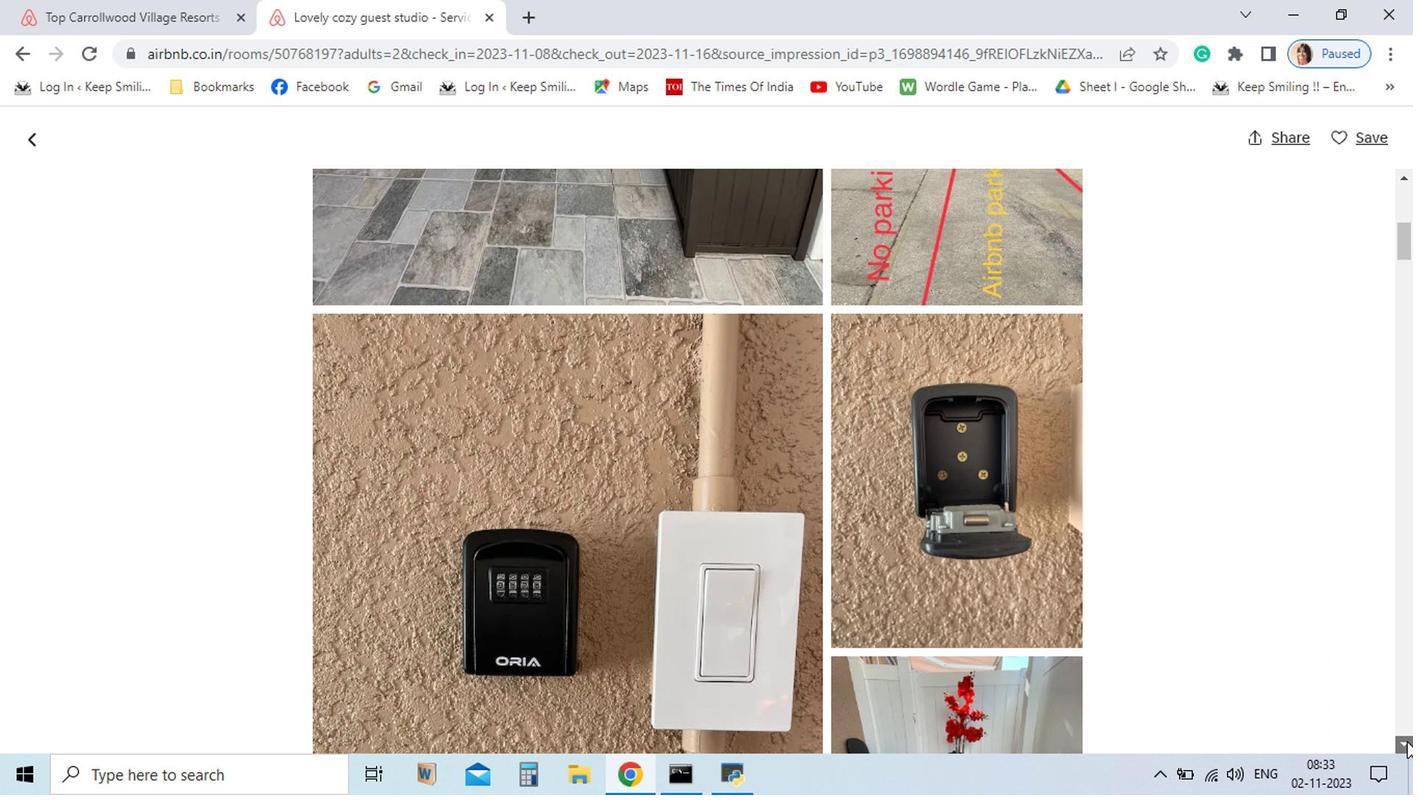 
Action: Mouse pressed left at (1198, 729)
Screenshot: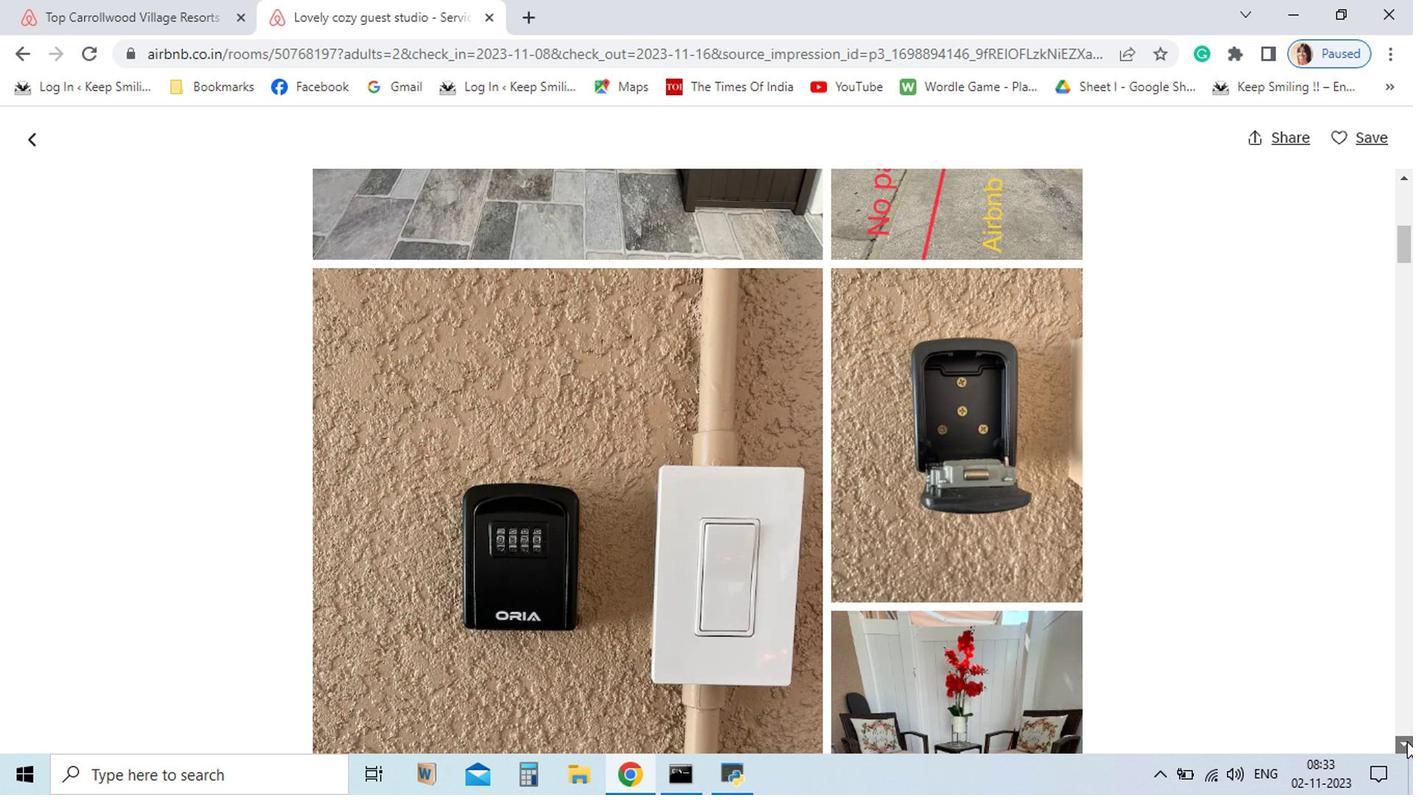 
Action: Mouse pressed left at (1198, 729)
Screenshot: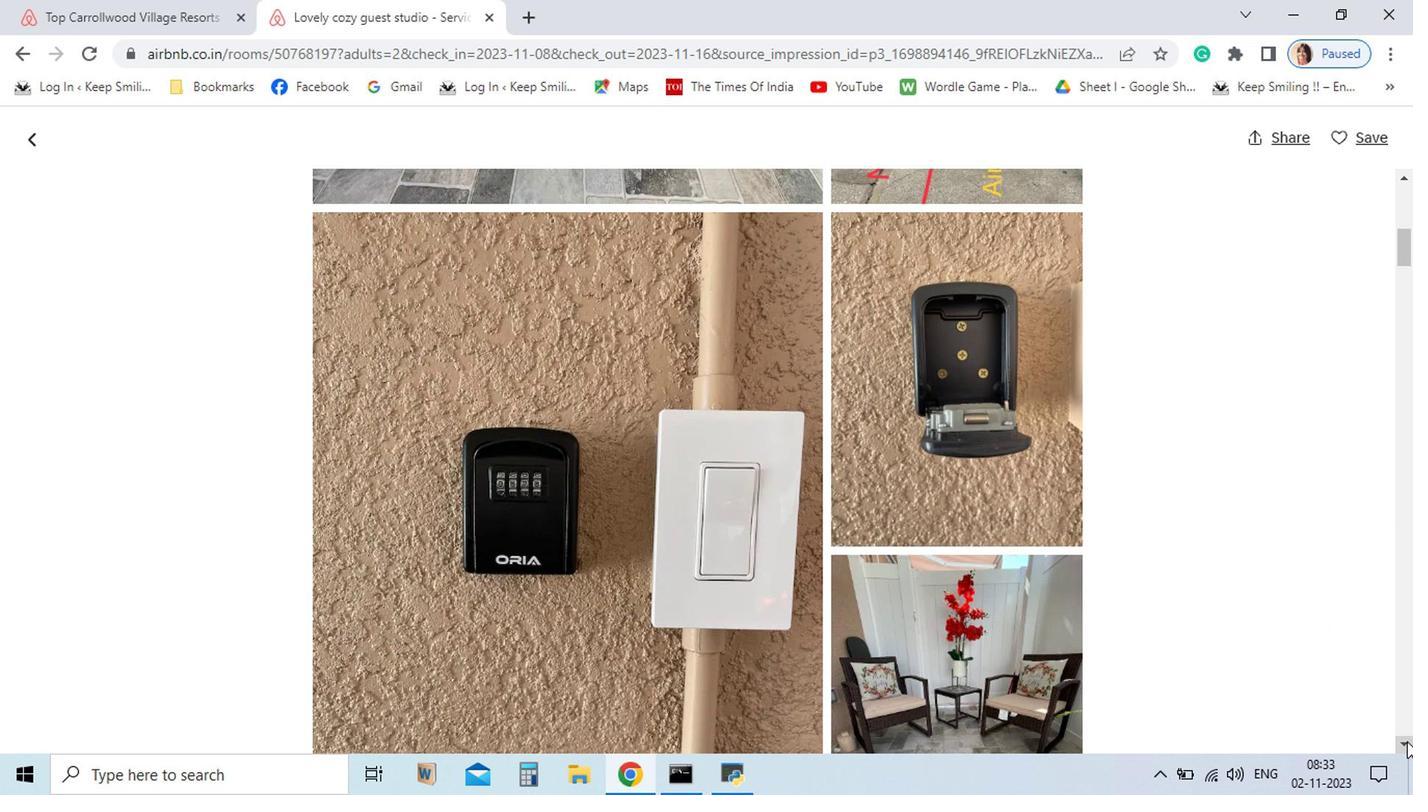 
Action: Mouse pressed left at (1198, 729)
Screenshot: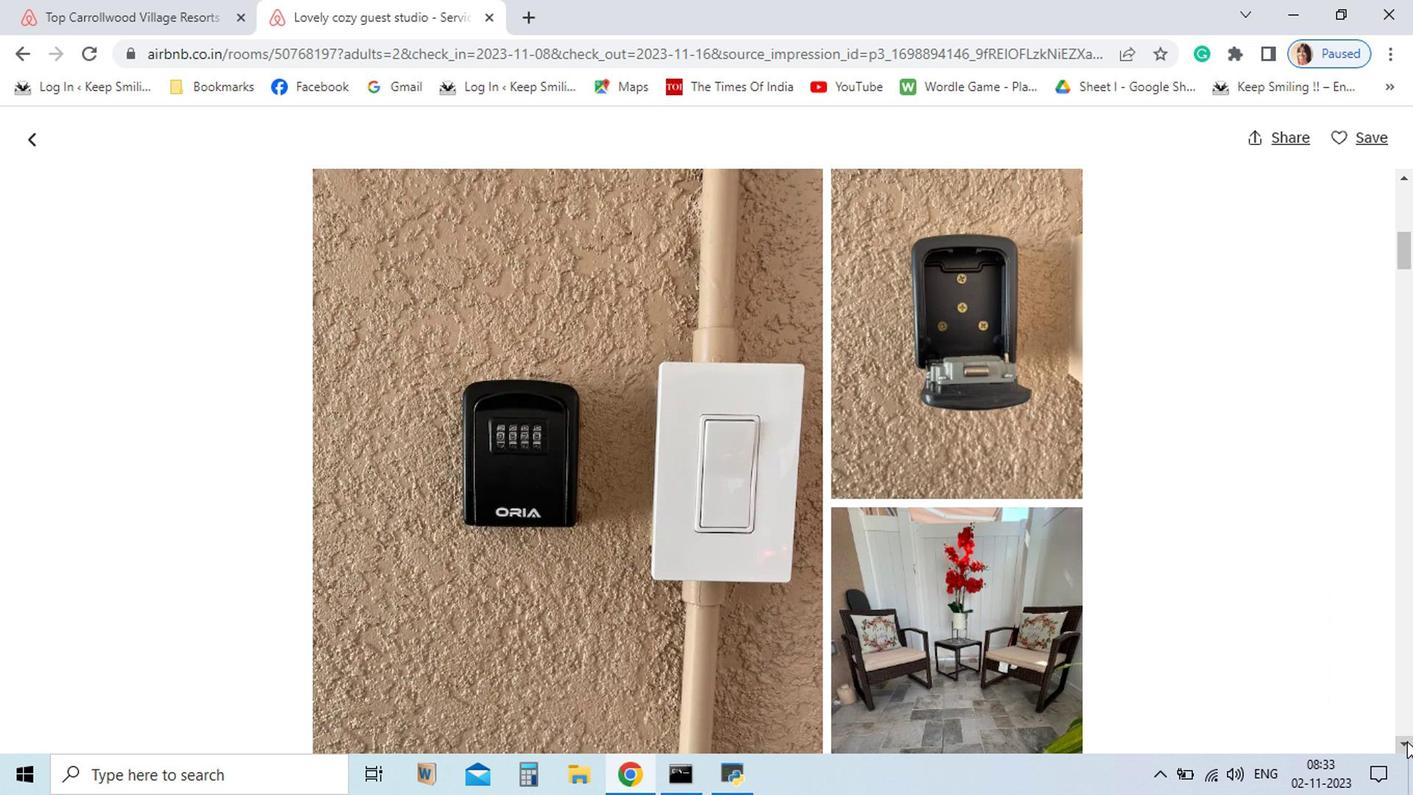 
Action: Mouse pressed left at (1198, 729)
Screenshot: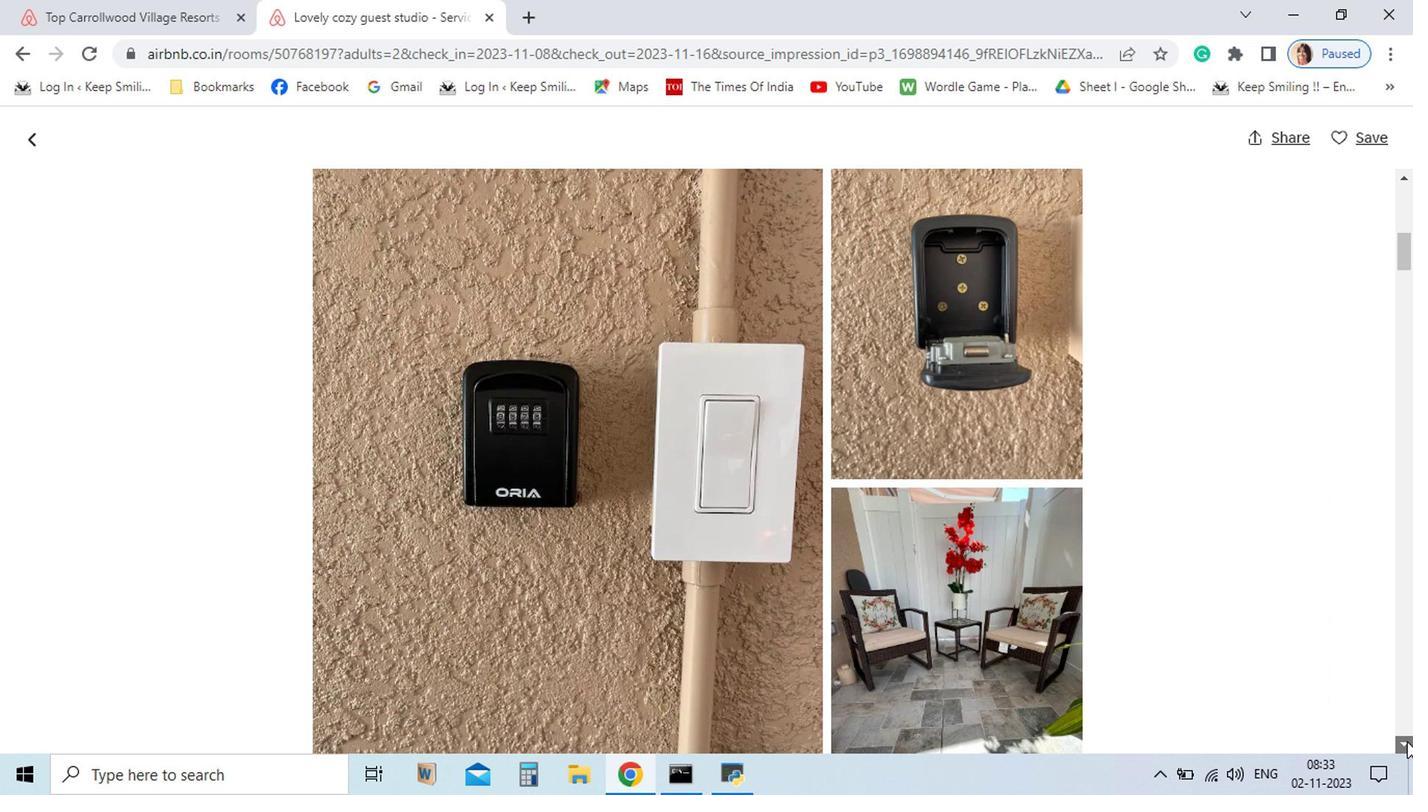 
Action: Mouse pressed left at (1198, 729)
Screenshot: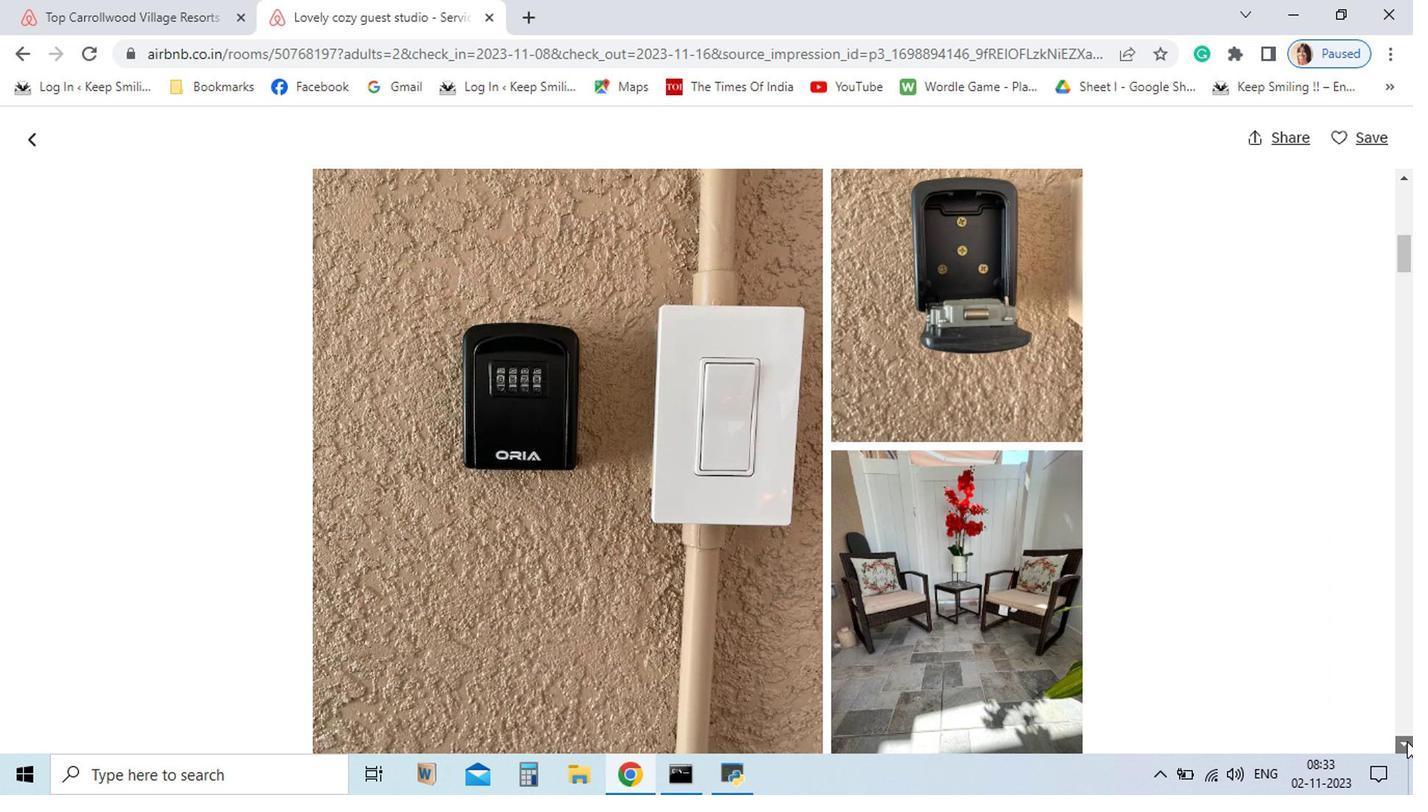 
Action: Mouse pressed left at (1198, 729)
Screenshot: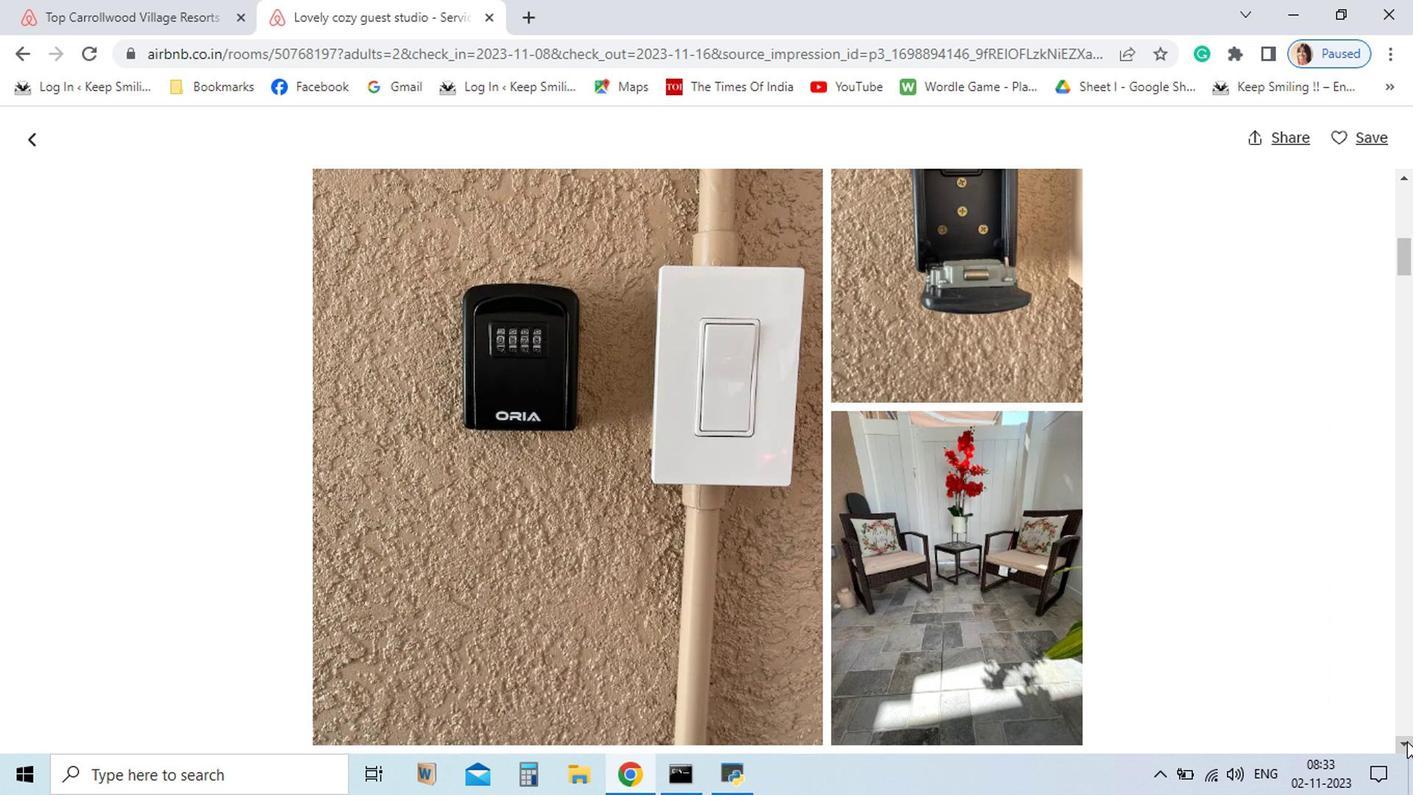 
Action: Mouse pressed left at (1198, 729)
Screenshot: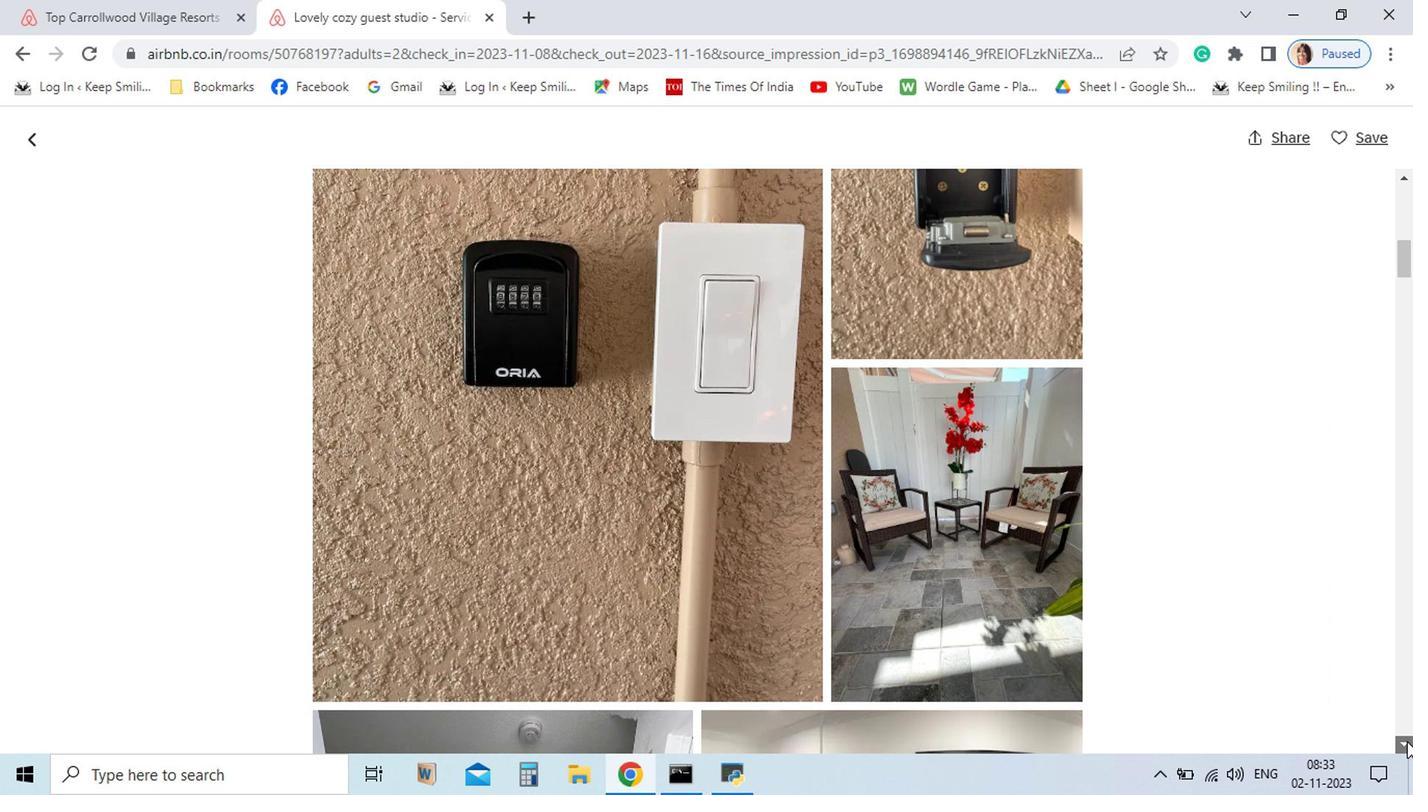 
Action: Mouse pressed left at (1198, 729)
Screenshot: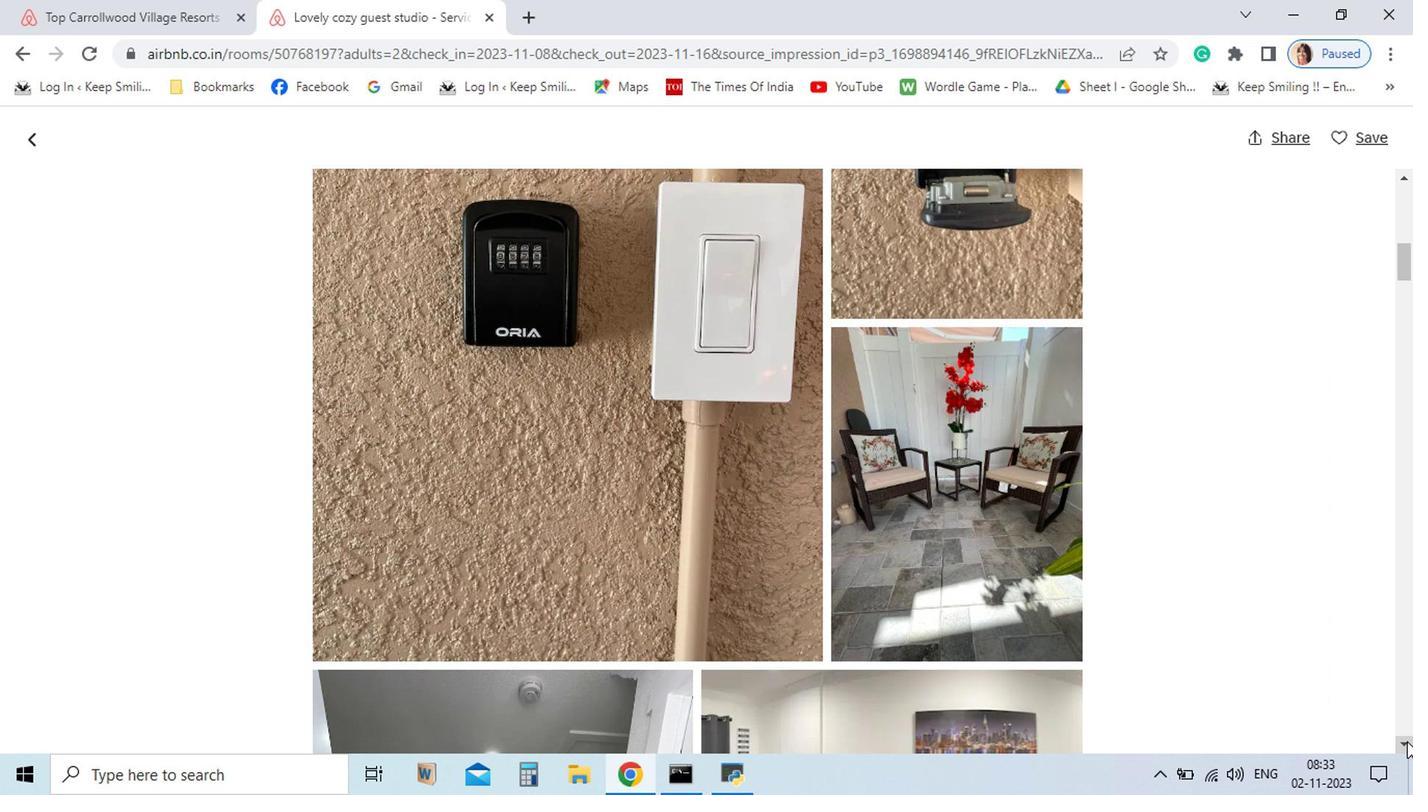 
Action: Mouse pressed left at (1198, 729)
Screenshot: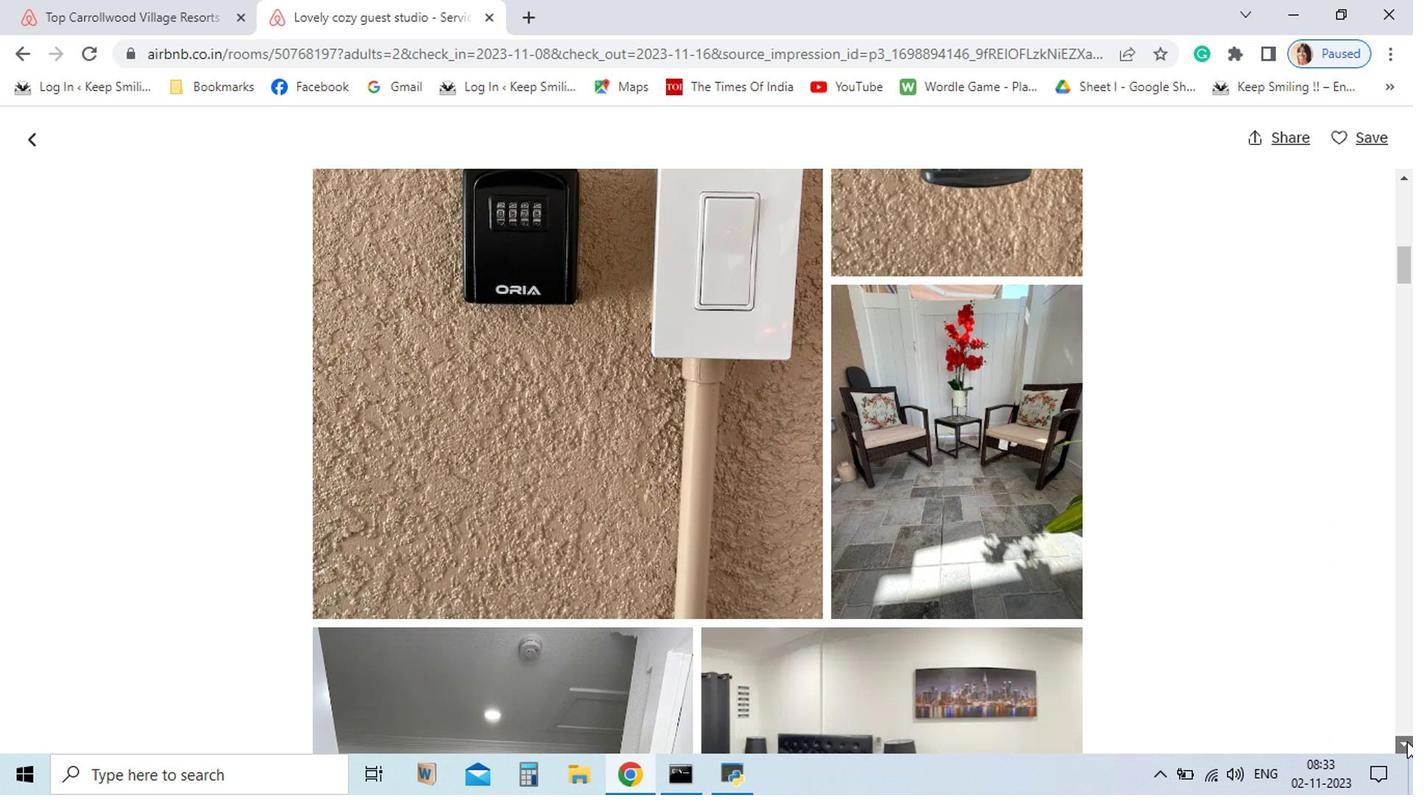 
Action: Mouse pressed left at (1198, 729)
Screenshot: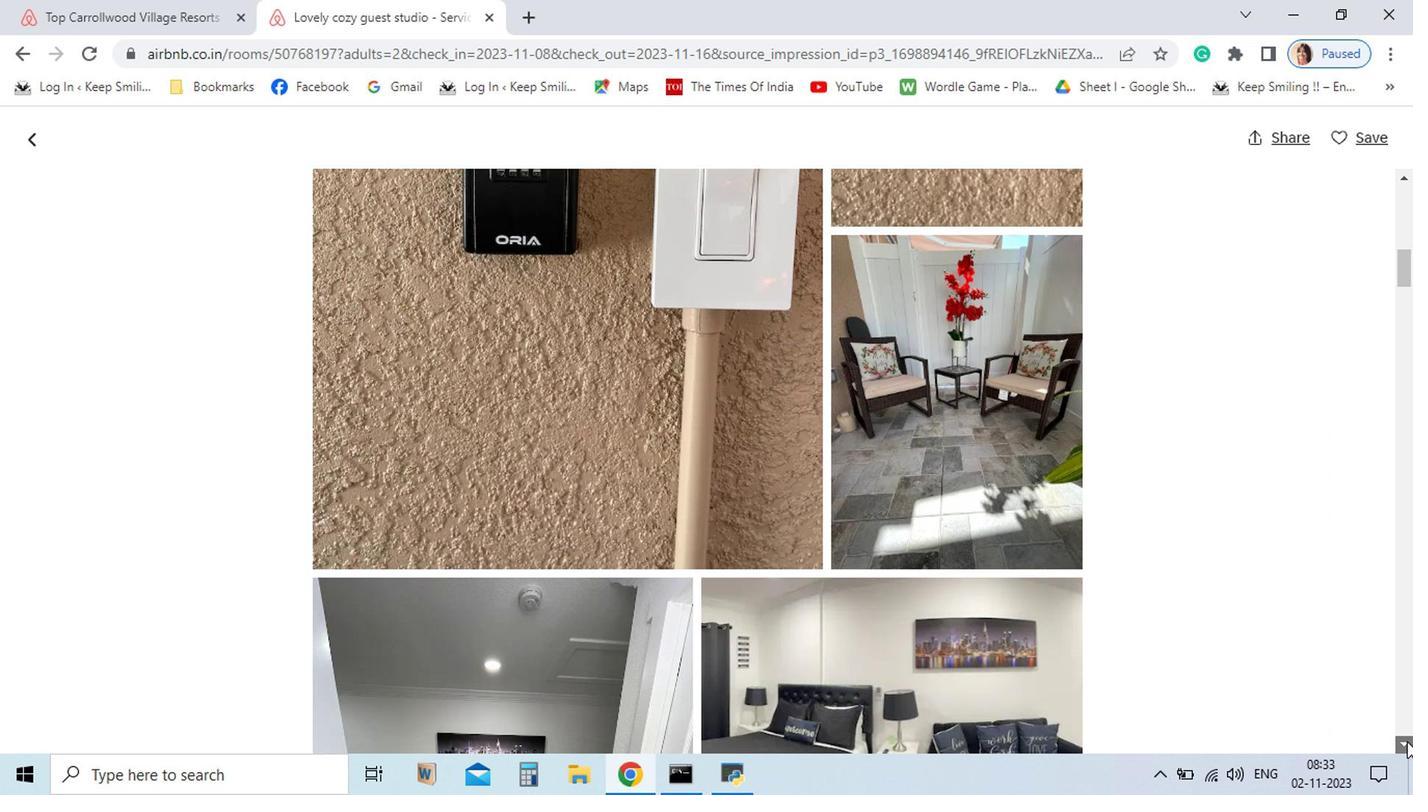 
Action: Mouse pressed left at (1198, 729)
Screenshot: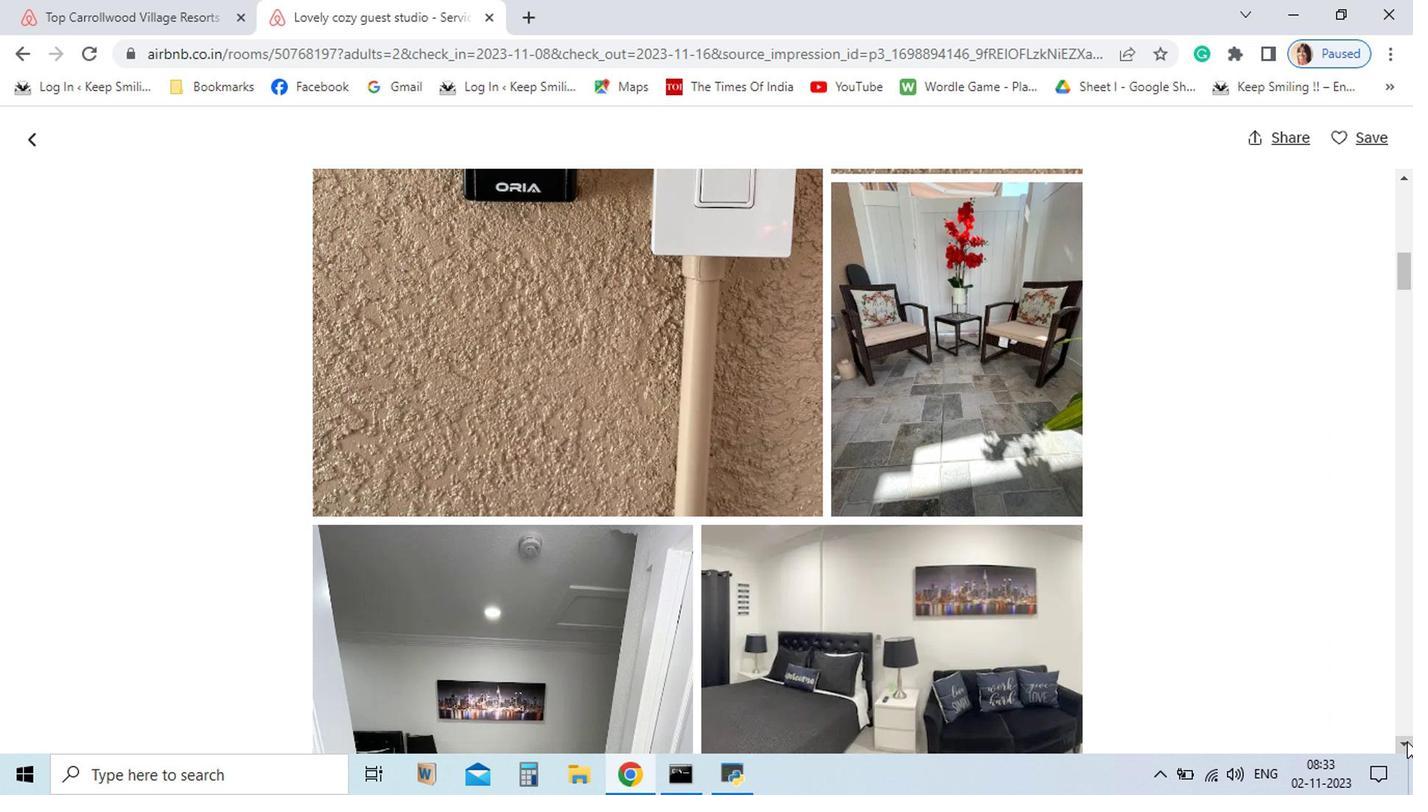 
Action: Mouse pressed left at (1198, 729)
Screenshot: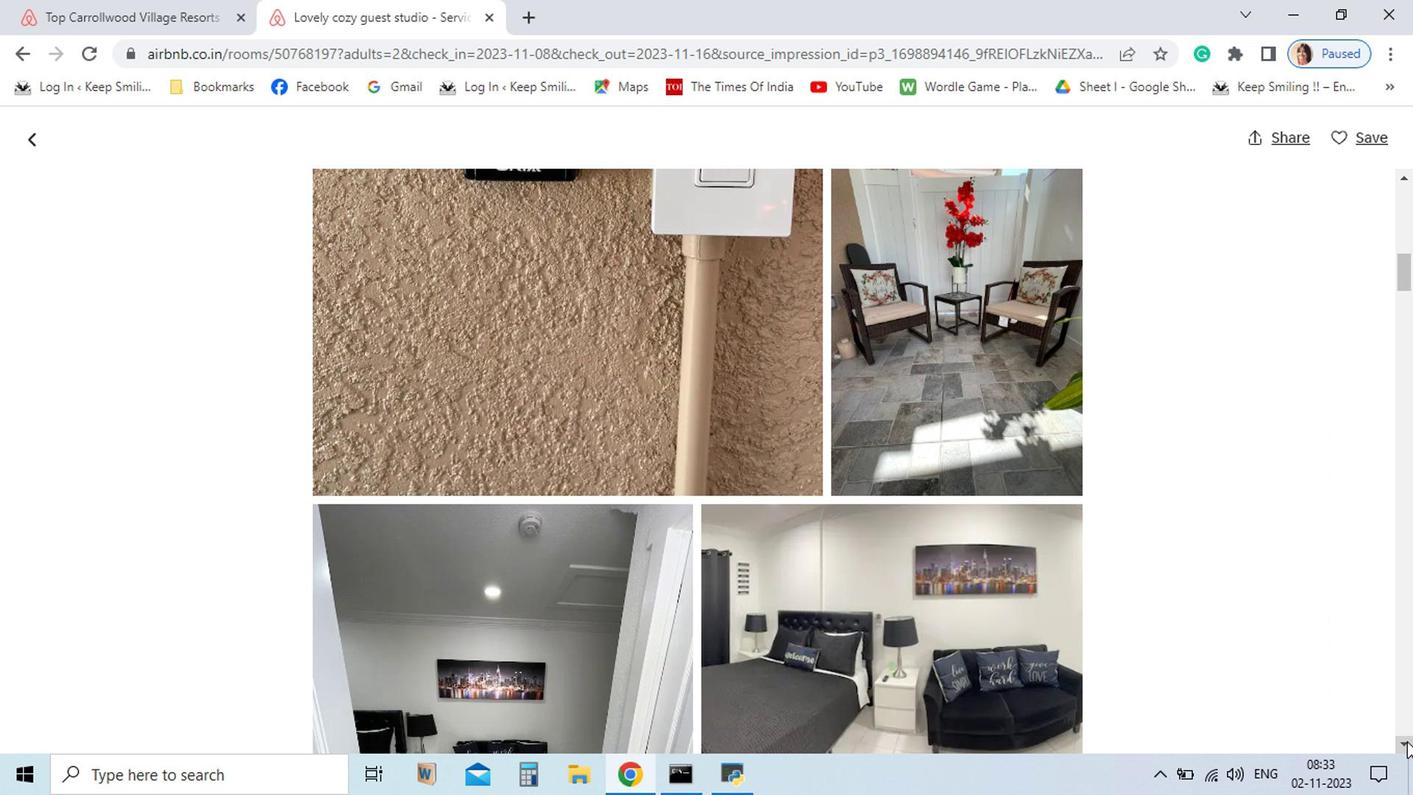 
Action: Mouse pressed left at (1198, 729)
Screenshot: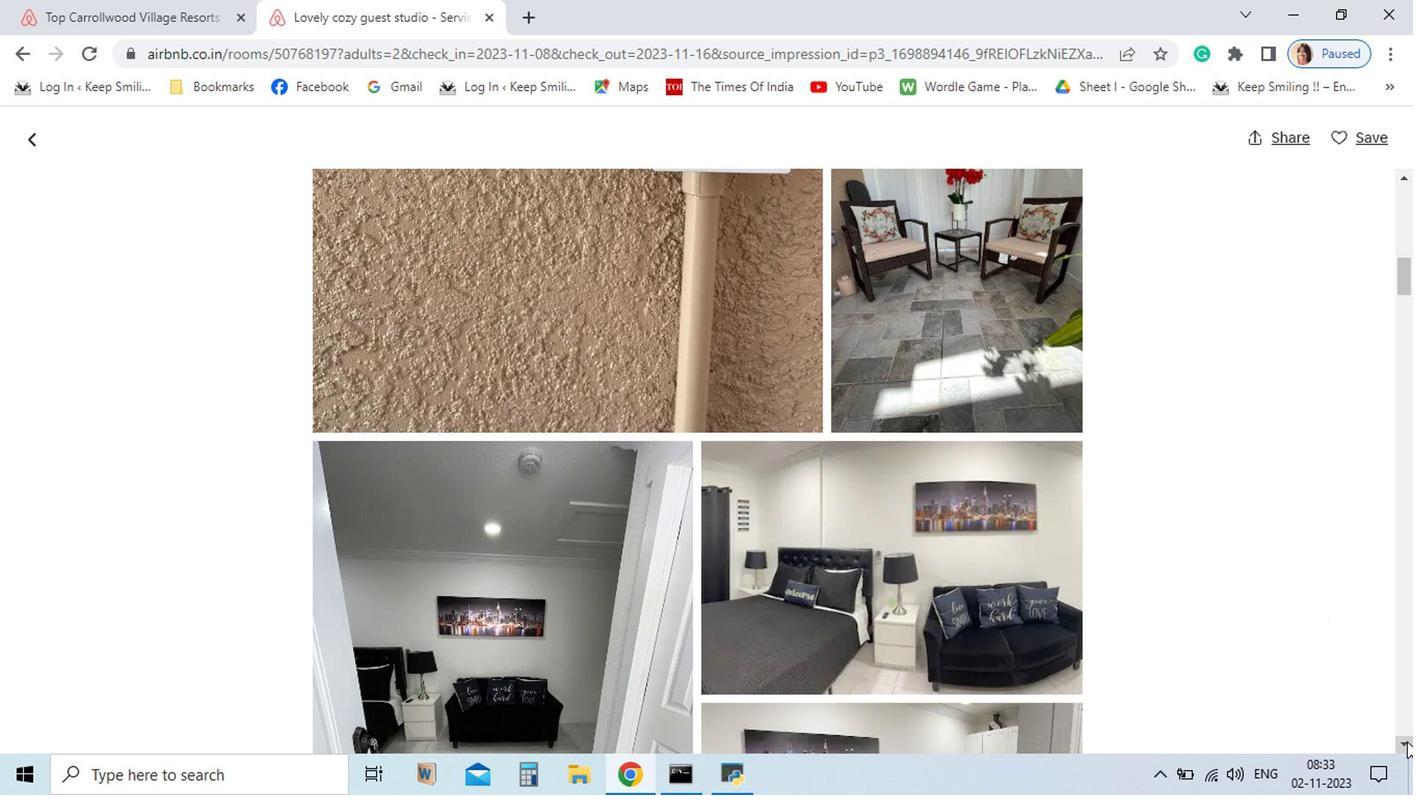 
Action: Mouse pressed left at (1198, 729)
Screenshot: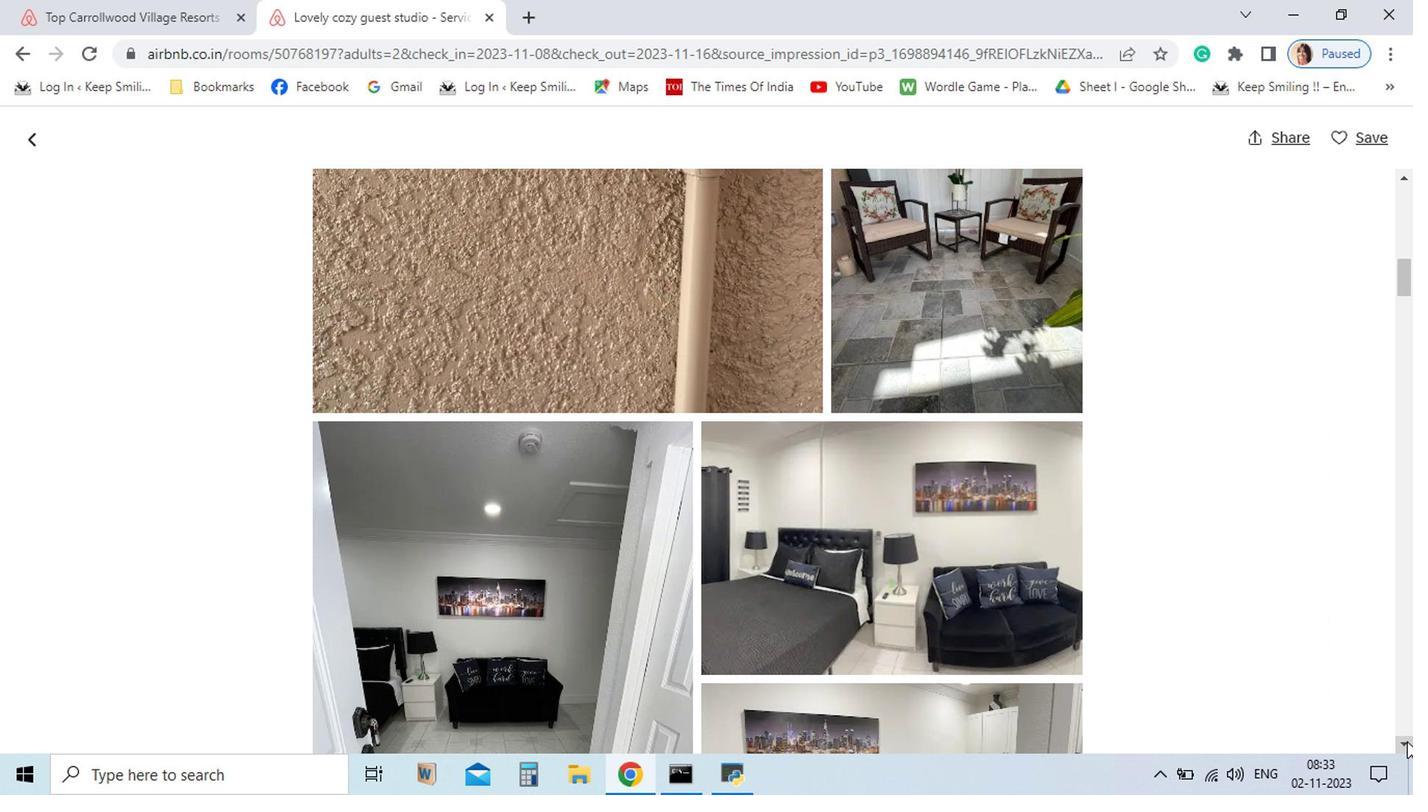 
Action: Mouse pressed left at (1198, 729)
Screenshot: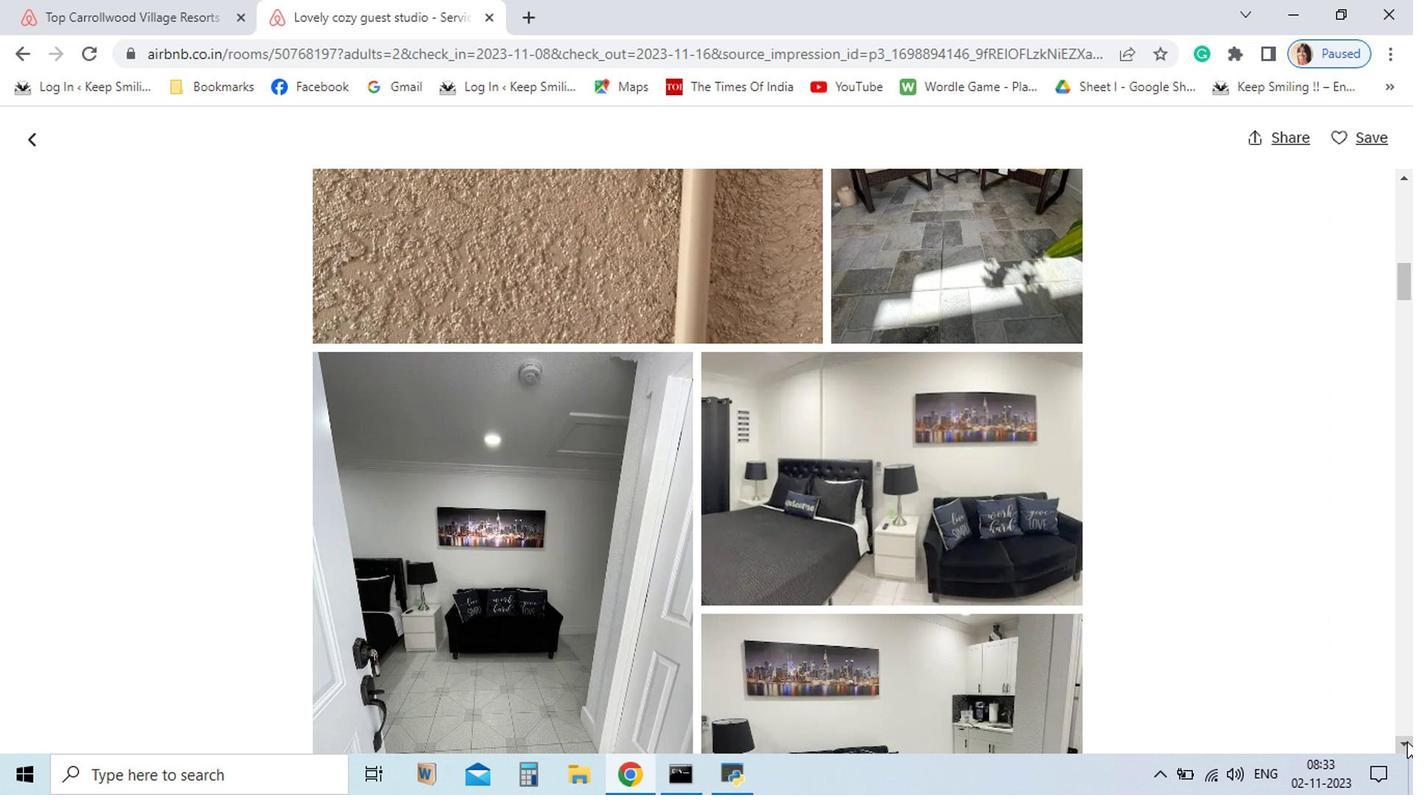 
Action: Mouse pressed left at (1198, 729)
Screenshot: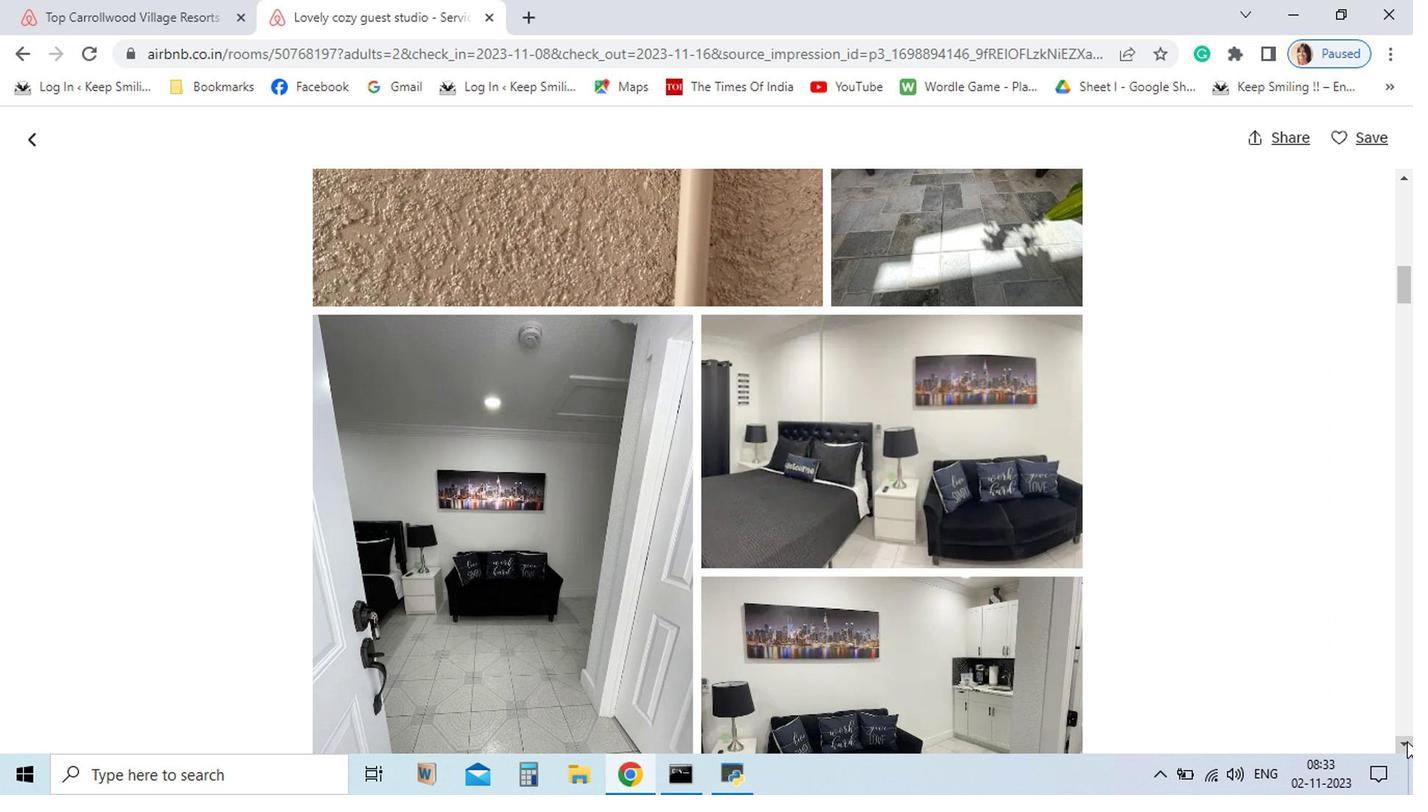 
Action: Mouse pressed left at (1198, 729)
Screenshot: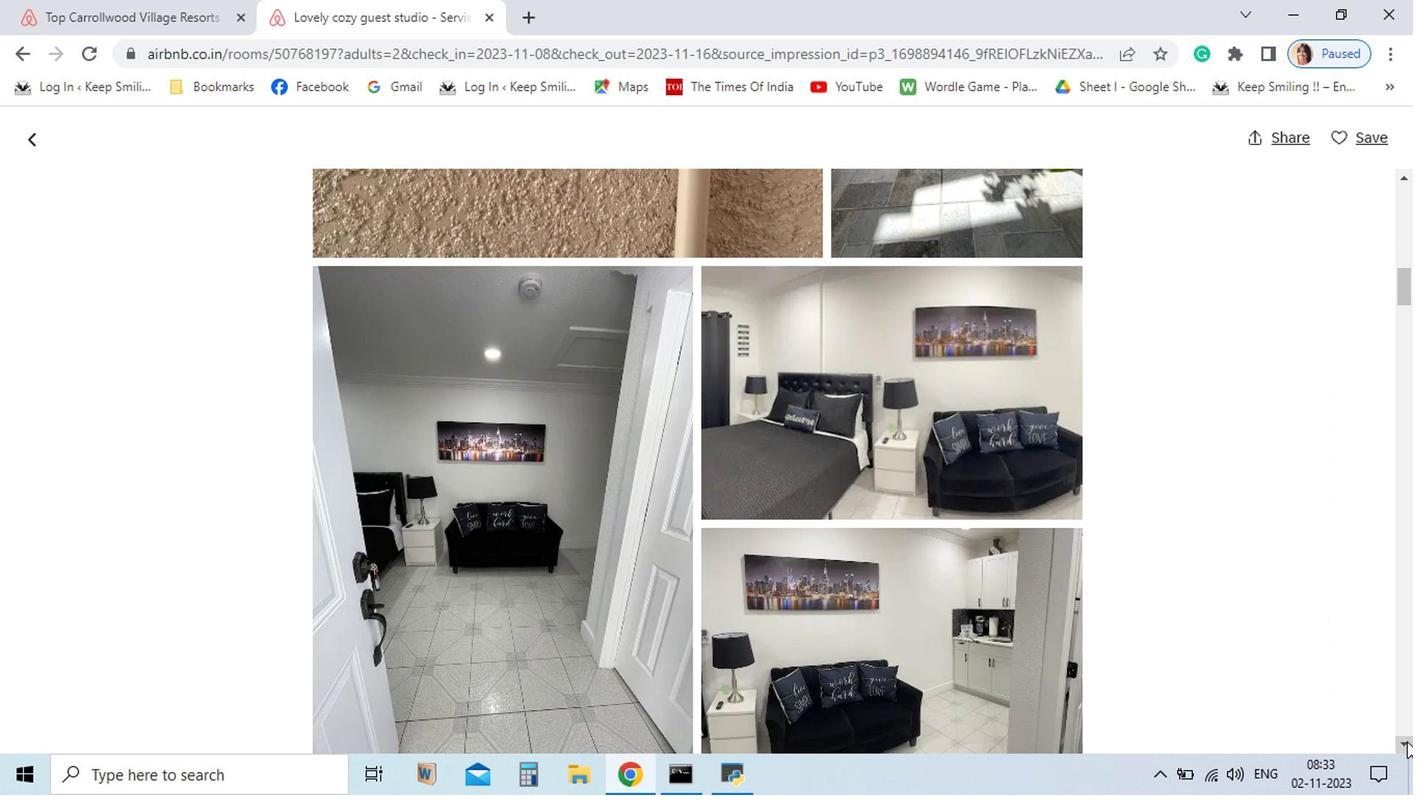 
Action: Mouse pressed left at (1198, 729)
Screenshot: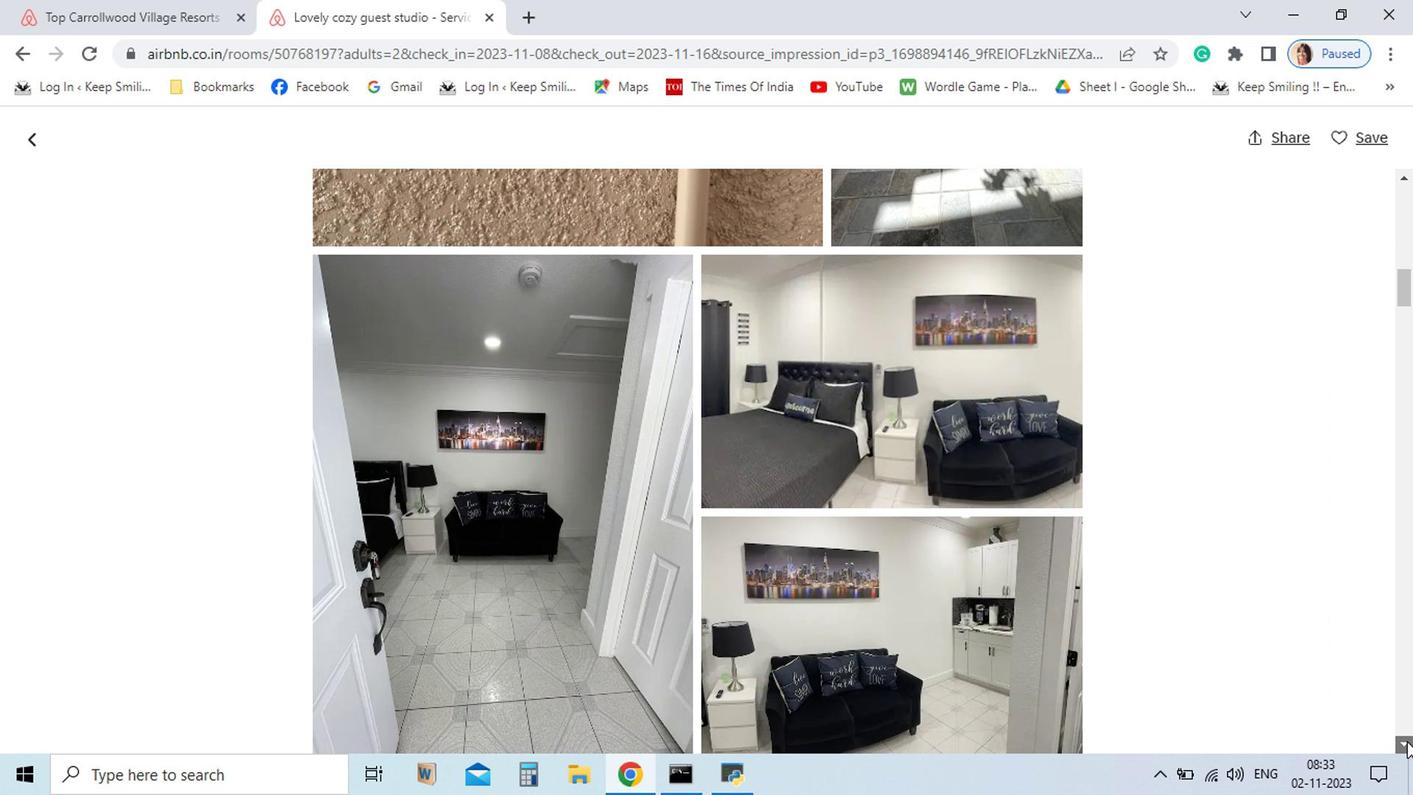 
Action: Mouse pressed left at (1198, 729)
Screenshot: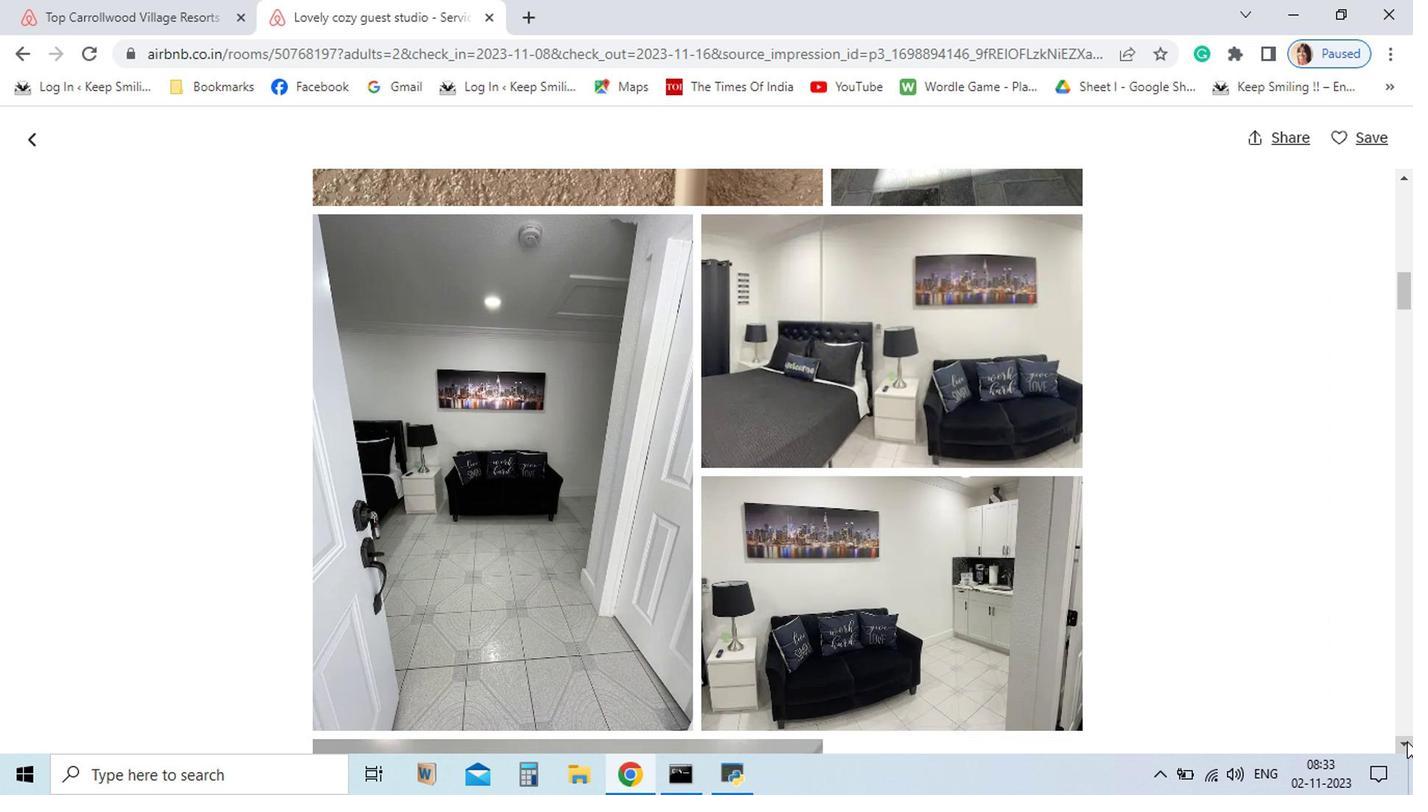 
Action: Mouse pressed left at (1198, 729)
Screenshot: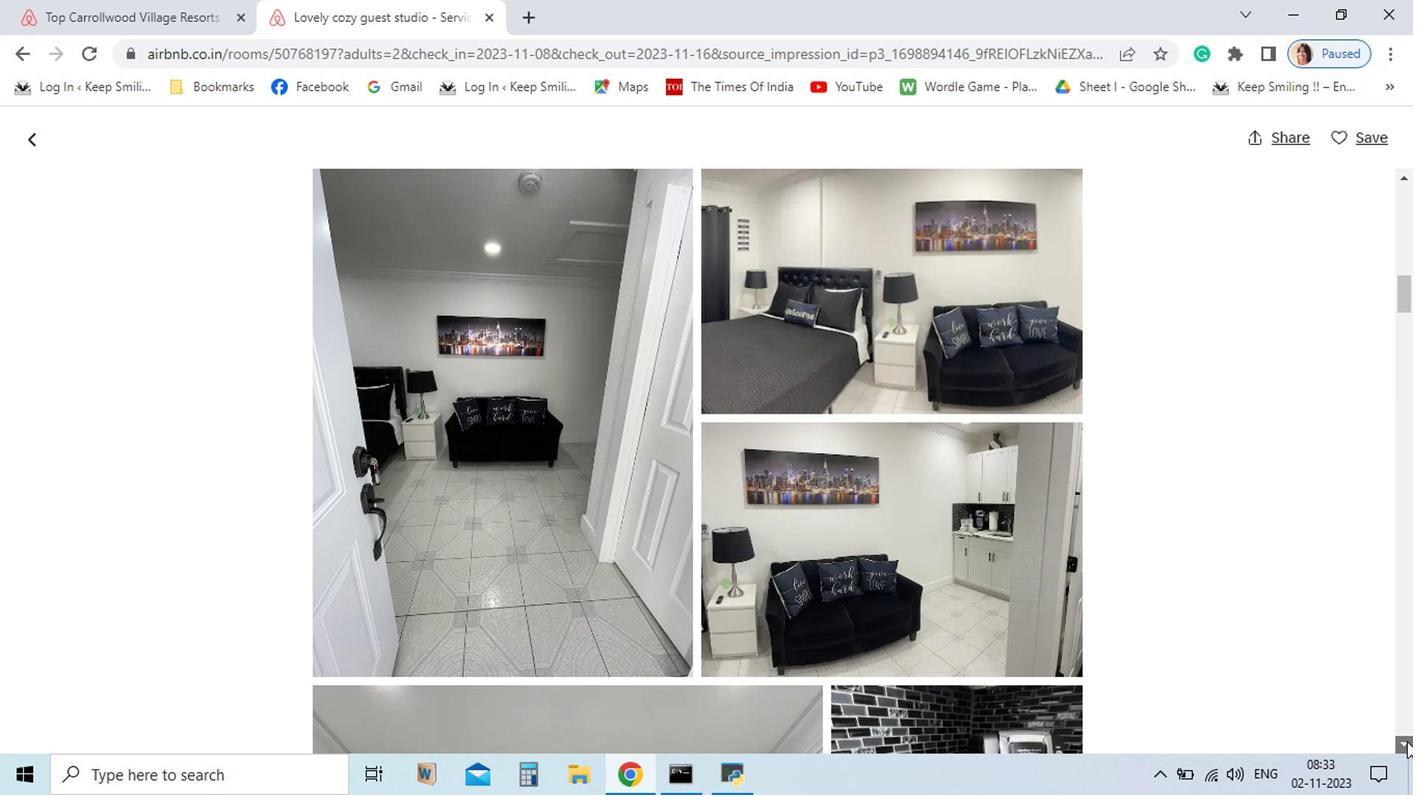 
Action: Mouse pressed left at (1198, 729)
Screenshot: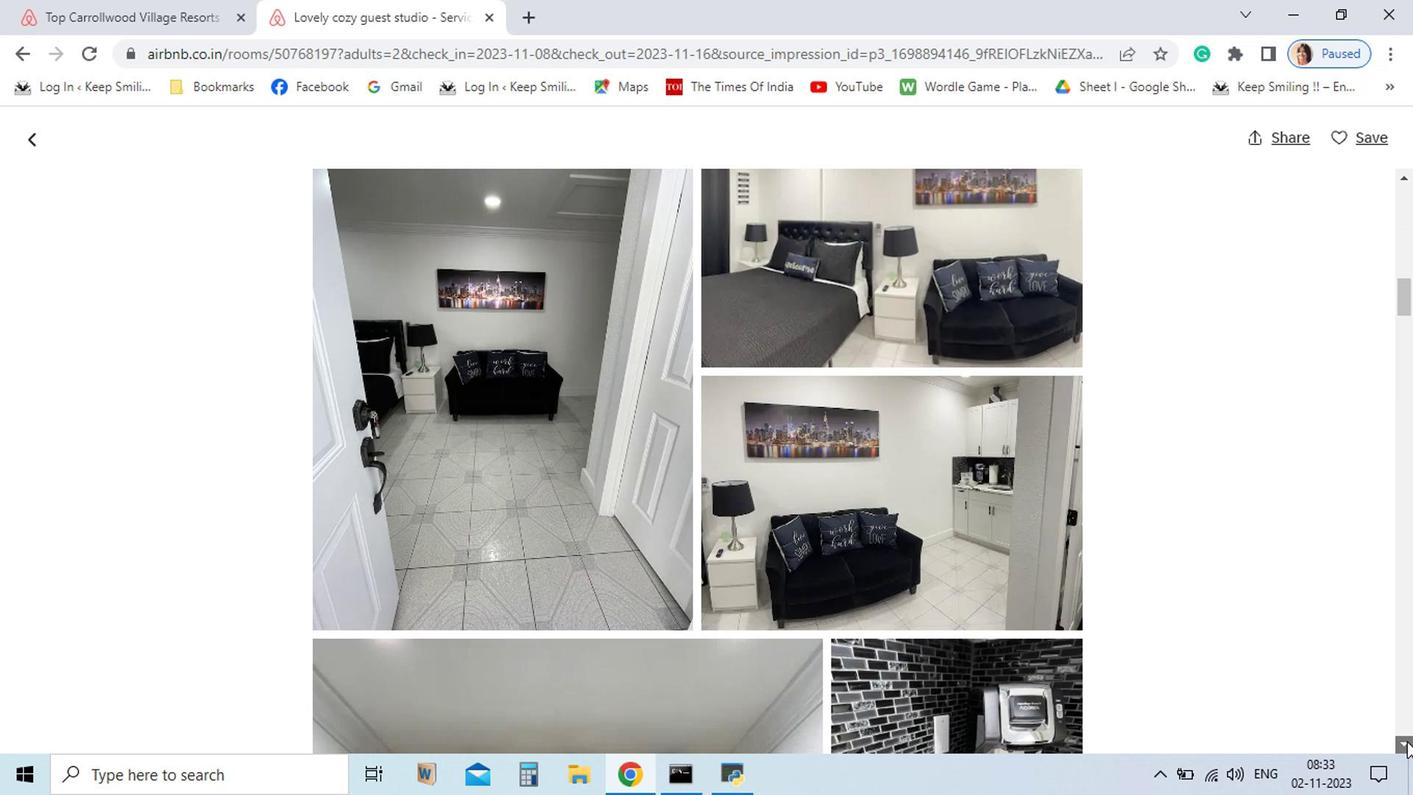 
Action: Mouse pressed left at (1198, 729)
Screenshot: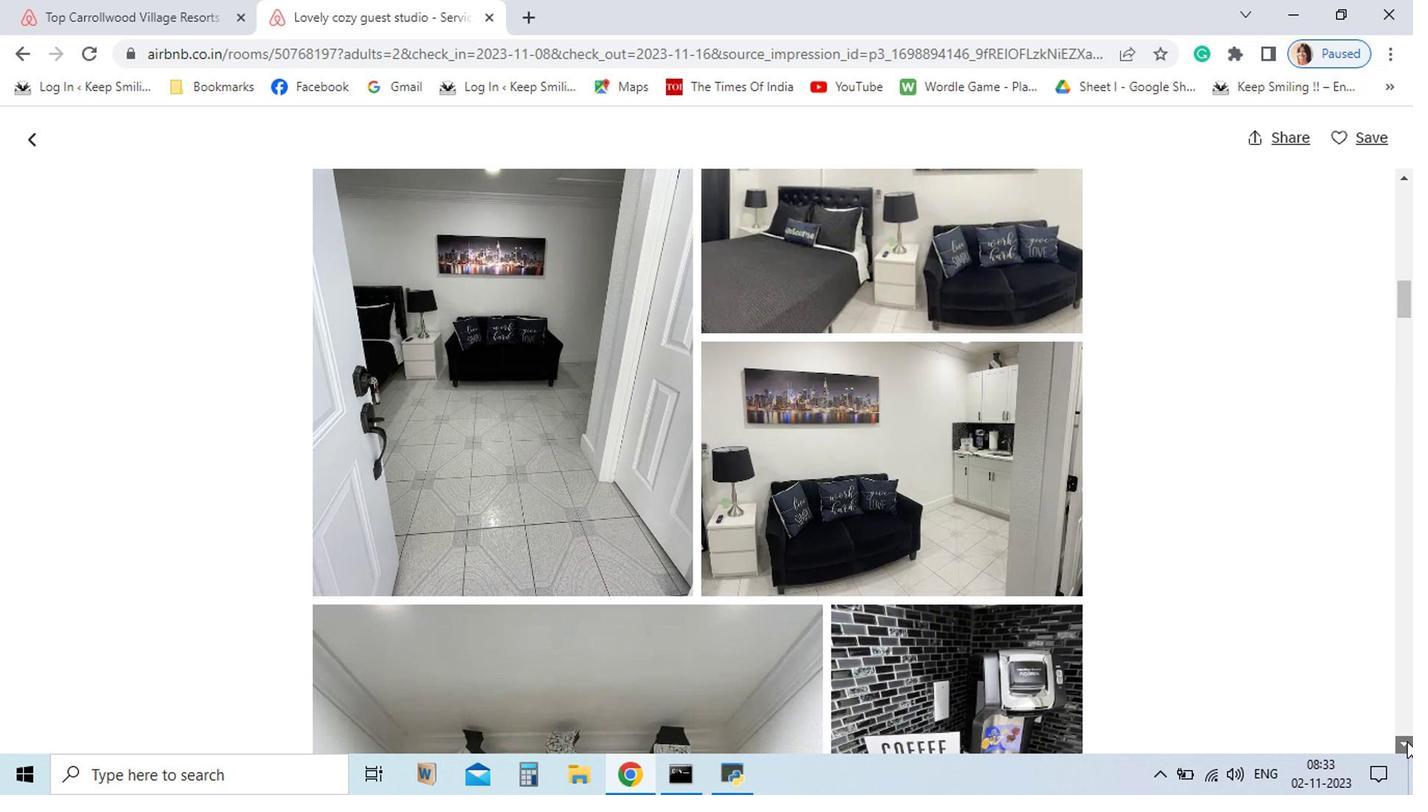
Action: Mouse pressed left at (1198, 729)
Screenshot: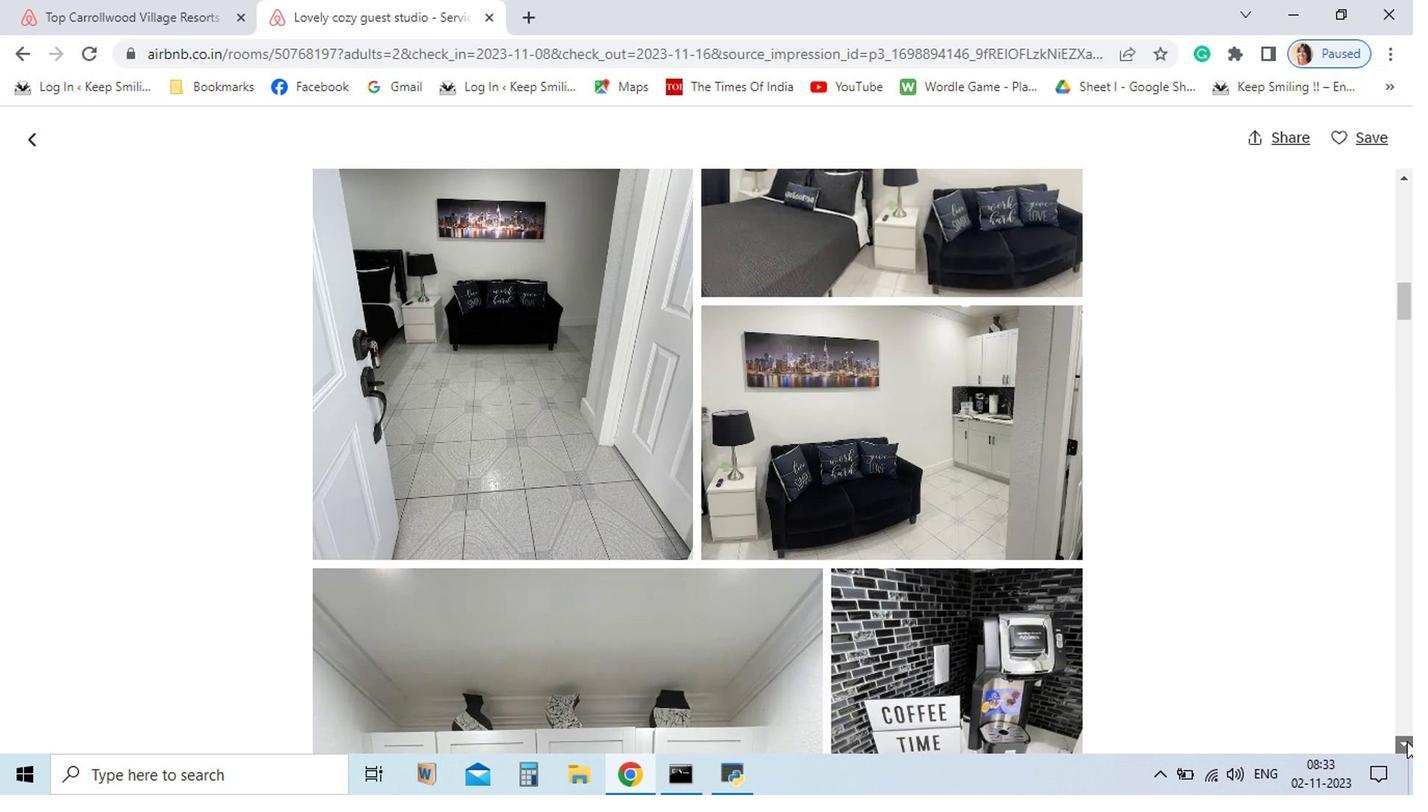 
Action: Mouse pressed left at (1198, 729)
Screenshot: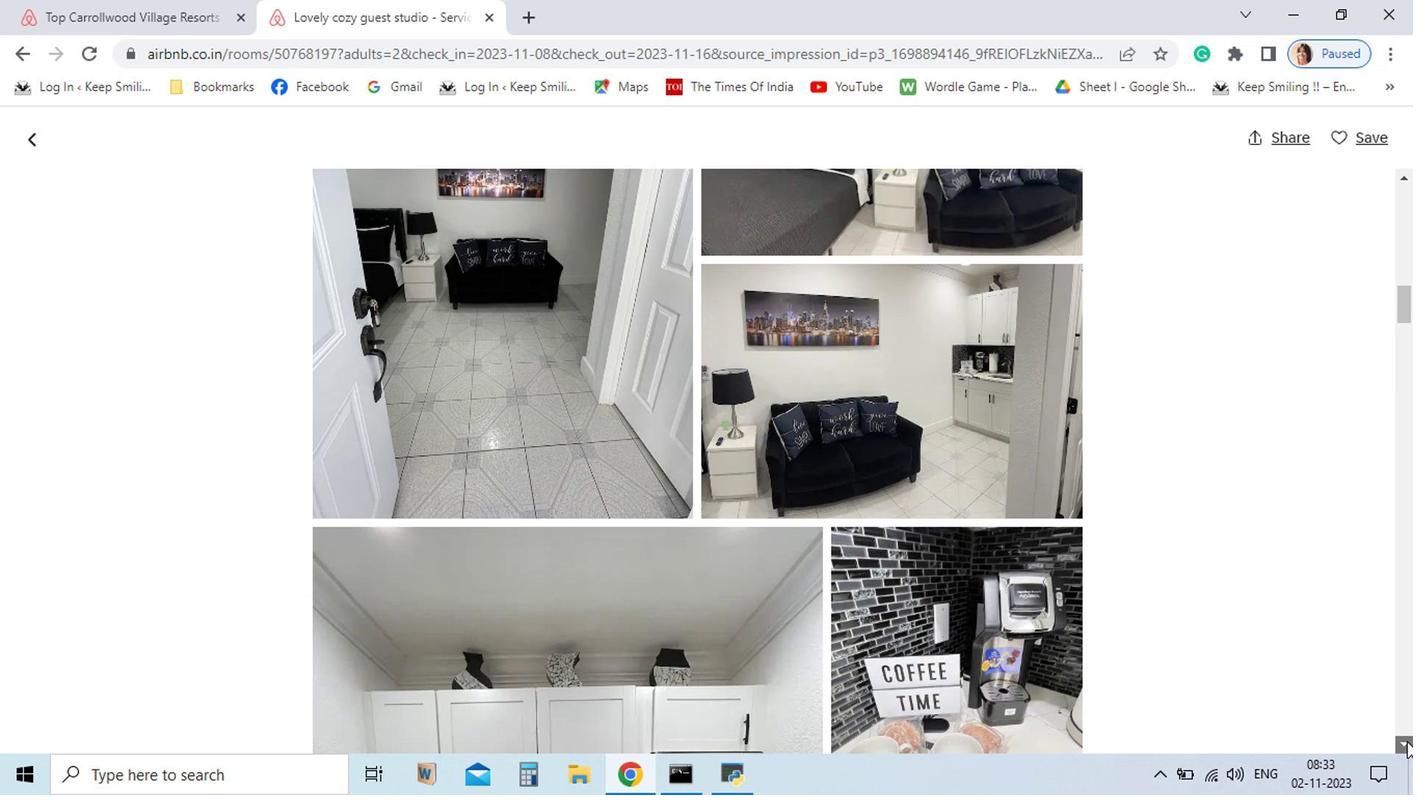 
Action: Mouse pressed left at (1198, 729)
Screenshot: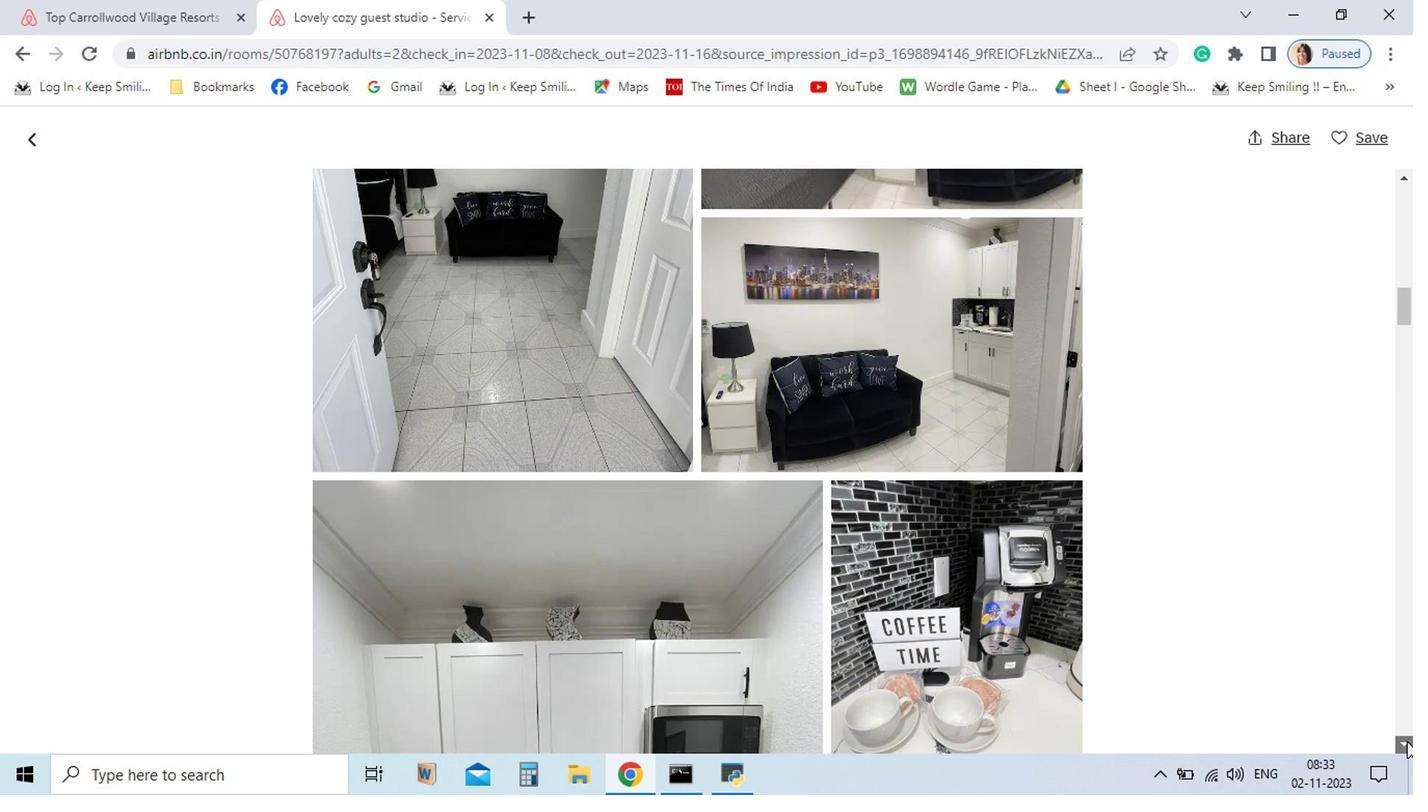 
Action: Mouse pressed left at (1198, 729)
Screenshot: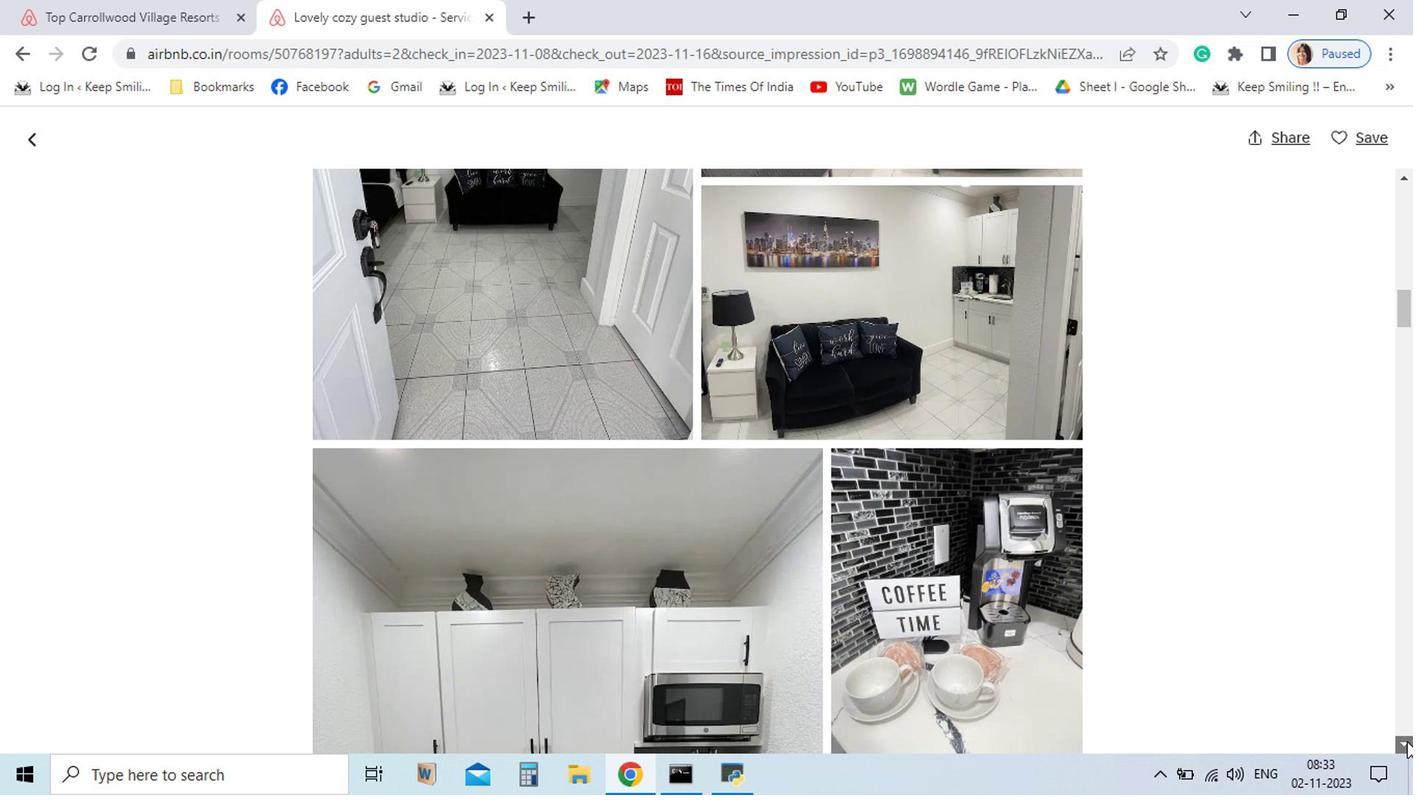 
Action: Mouse pressed left at (1198, 729)
Screenshot: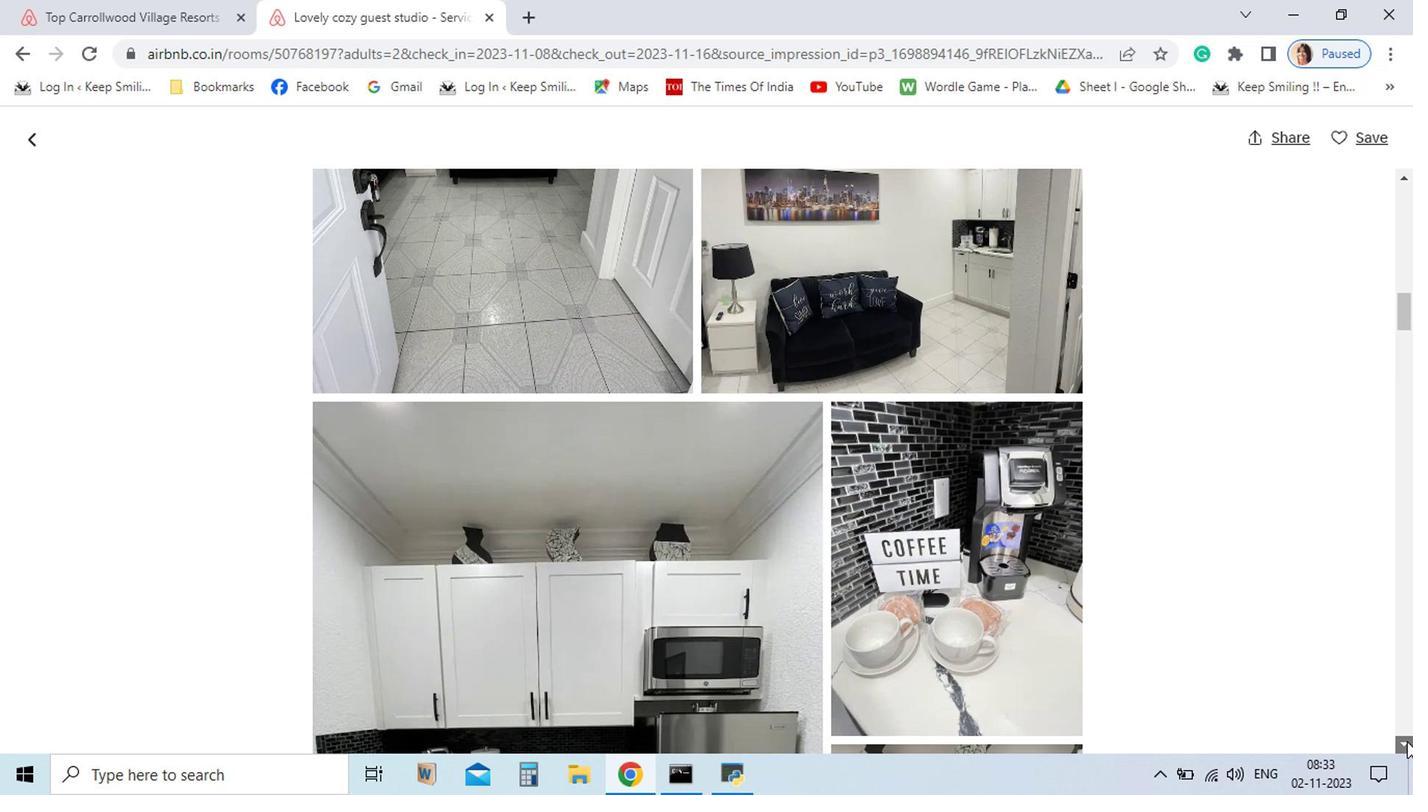 
Action: Mouse pressed left at (1198, 729)
Screenshot: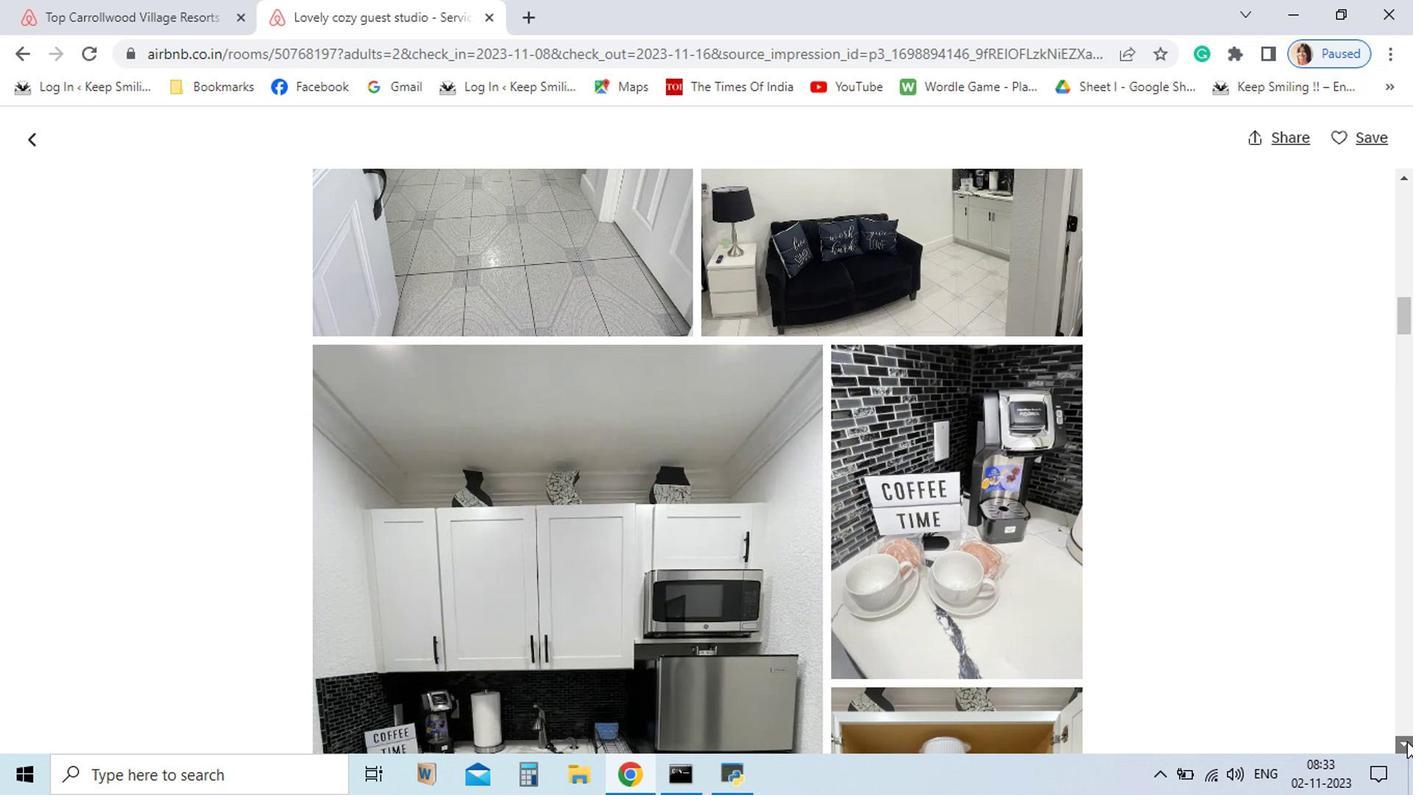 
Action: Mouse pressed left at (1198, 729)
Screenshot: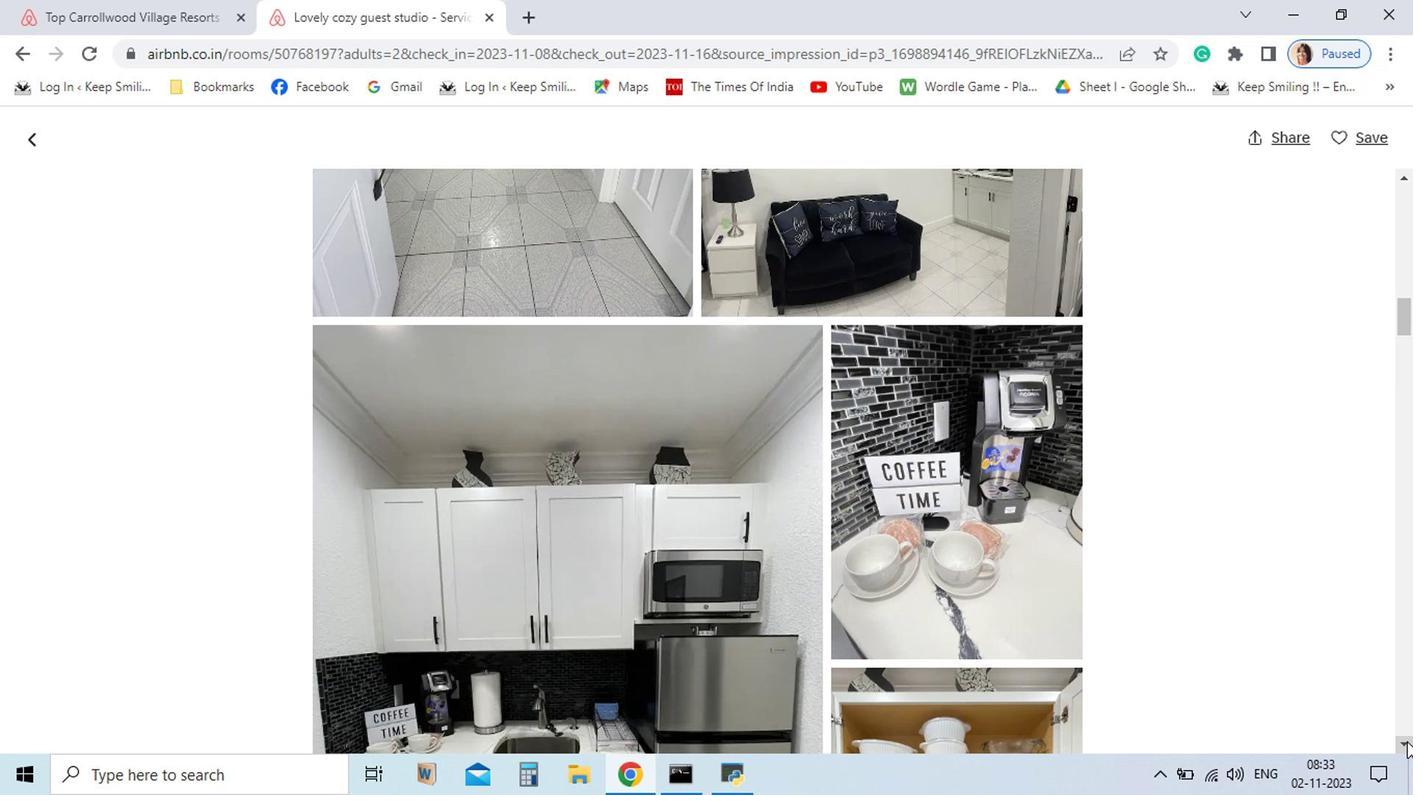 
Action: Mouse pressed left at (1198, 729)
Screenshot: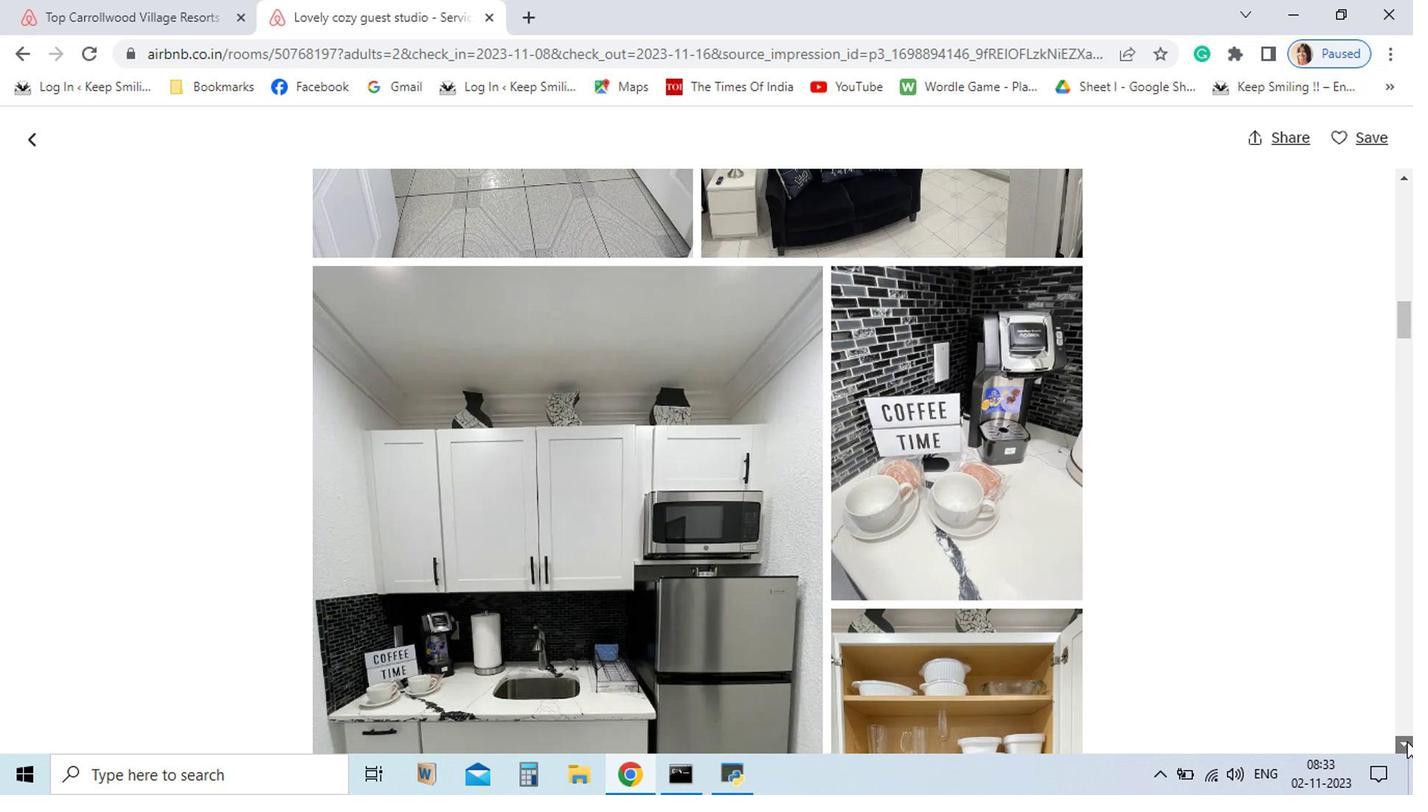 
Action: Mouse pressed left at (1198, 729)
Screenshot: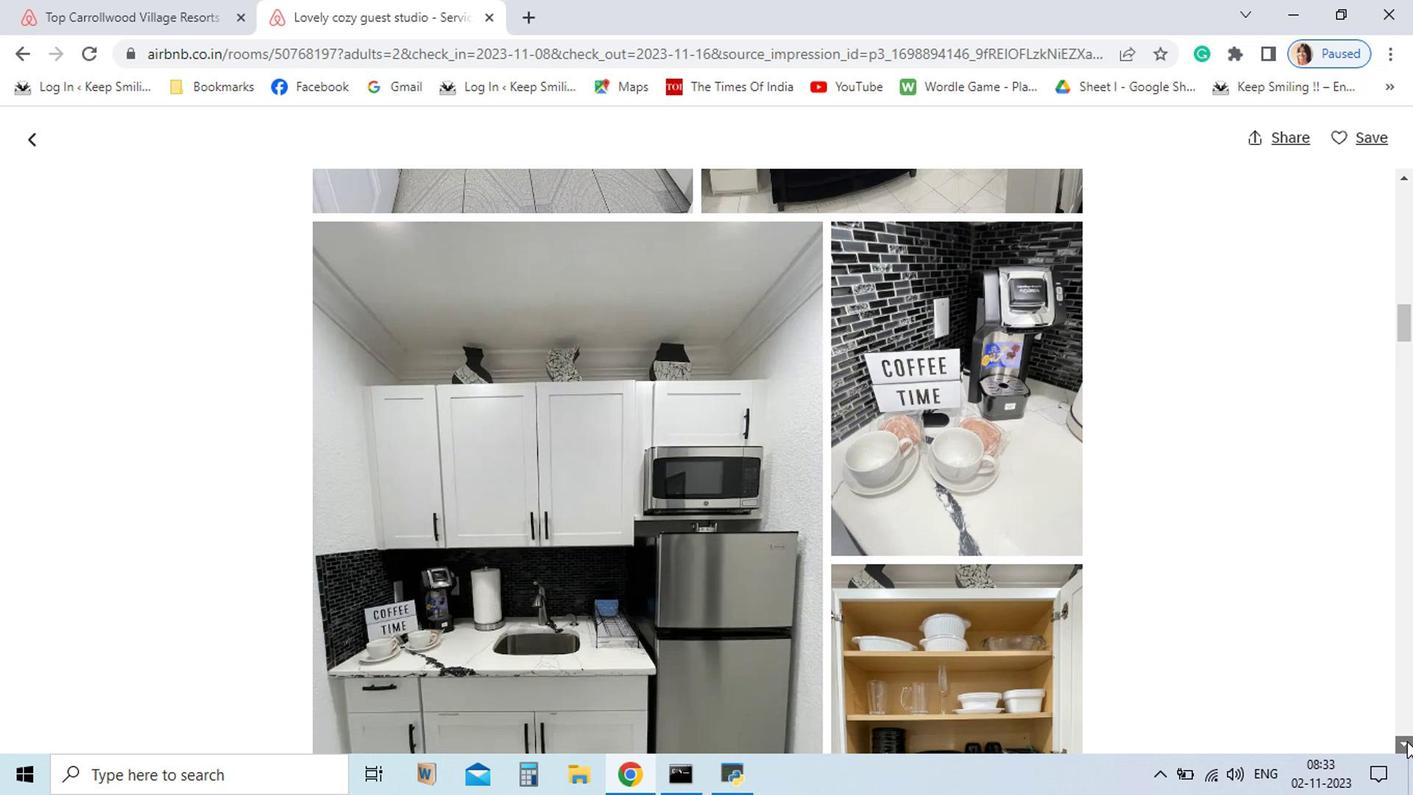 
Action: Mouse pressed left at (1198, 729)
Screenshot: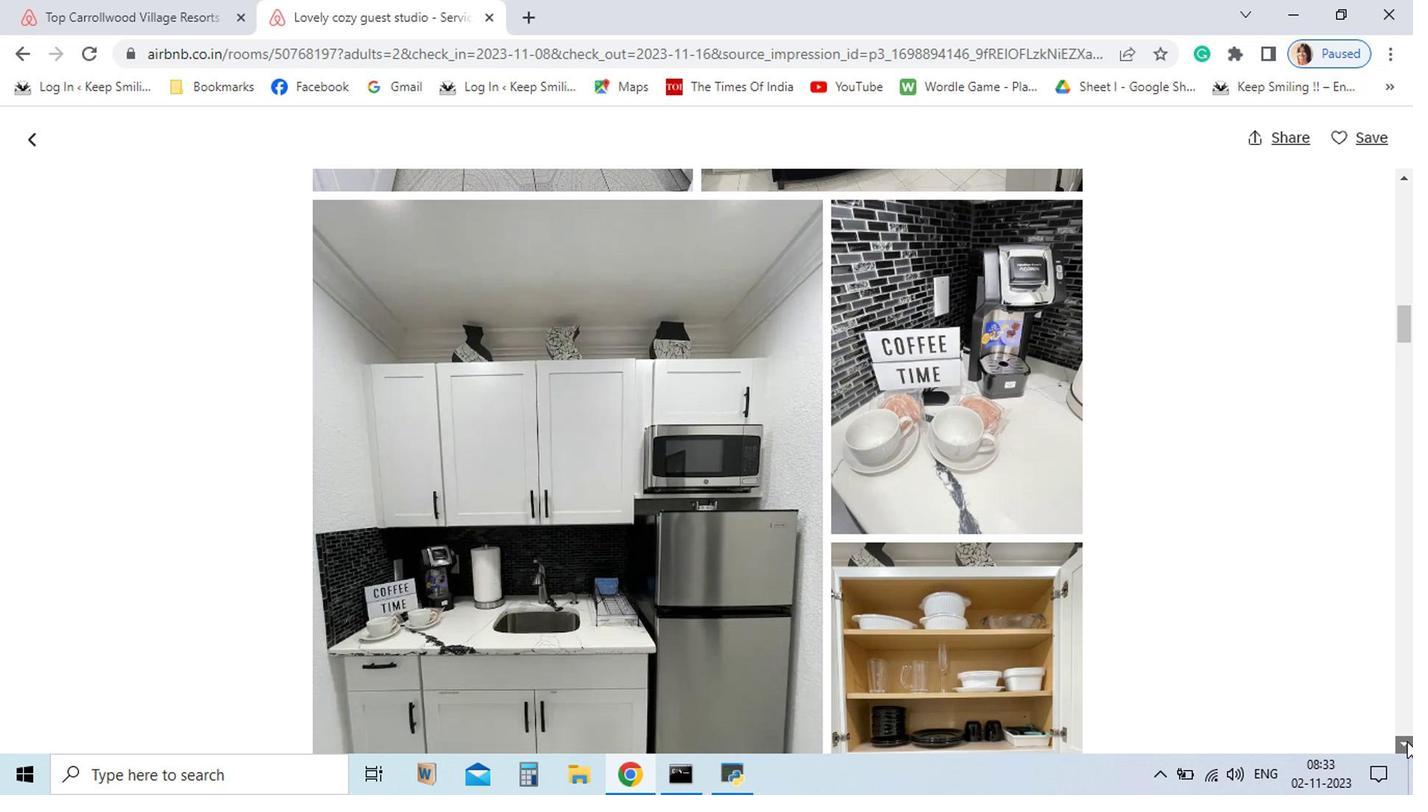 
Action: Mouse pressed left at (1198, 729)
Screenshot: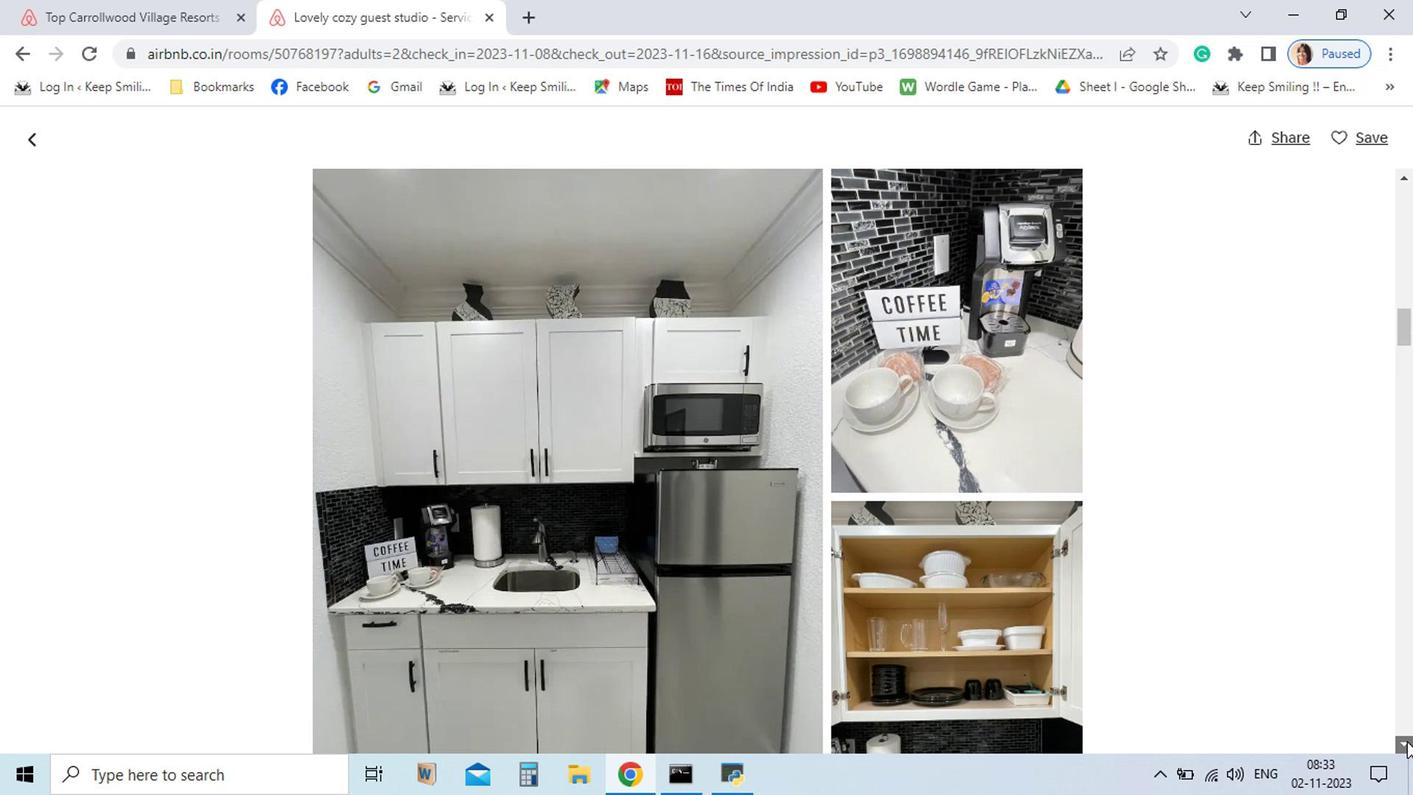 
Action: Mouse pressed left at (1198, 729)
Screenshot: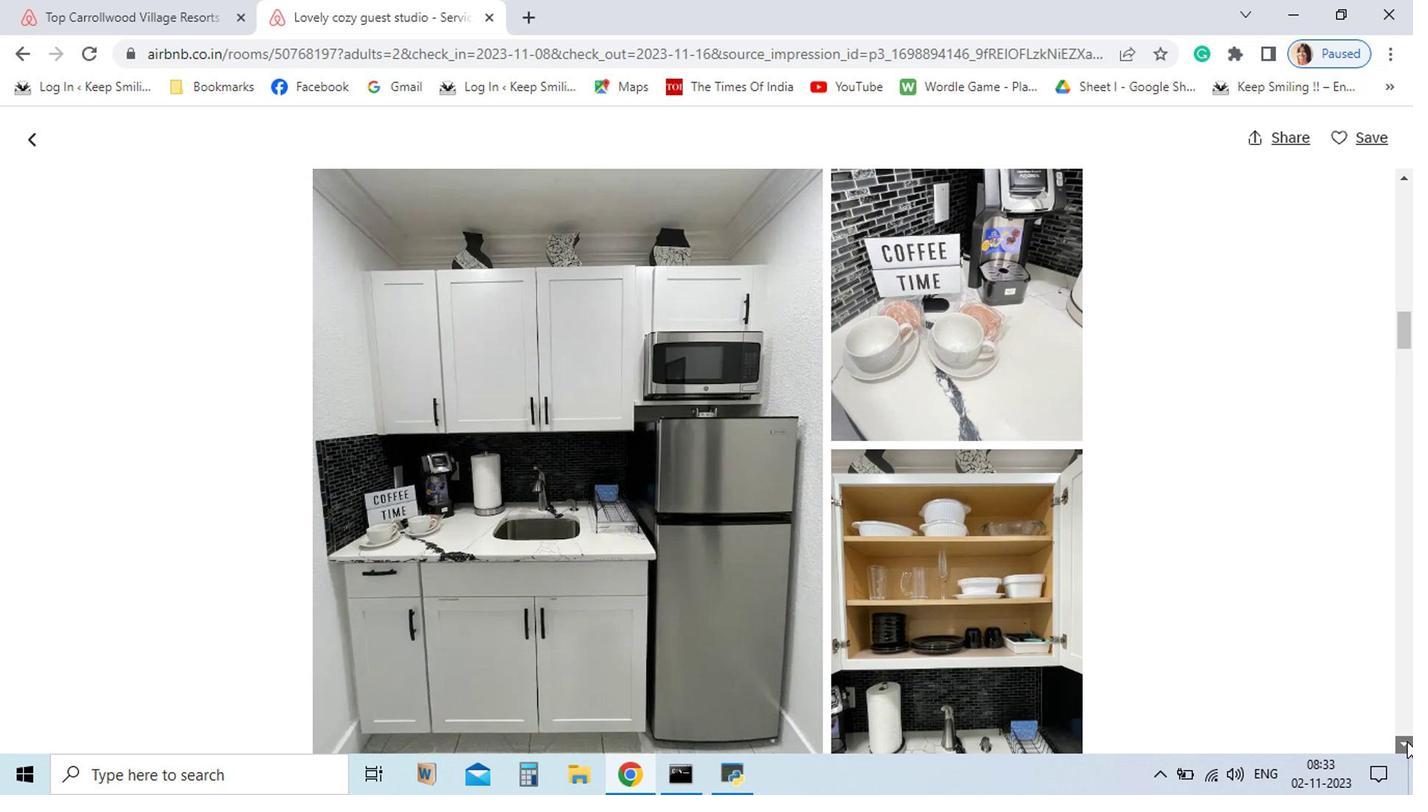 
Action: Mouse pressed left at (1198, 729)
Screenshot: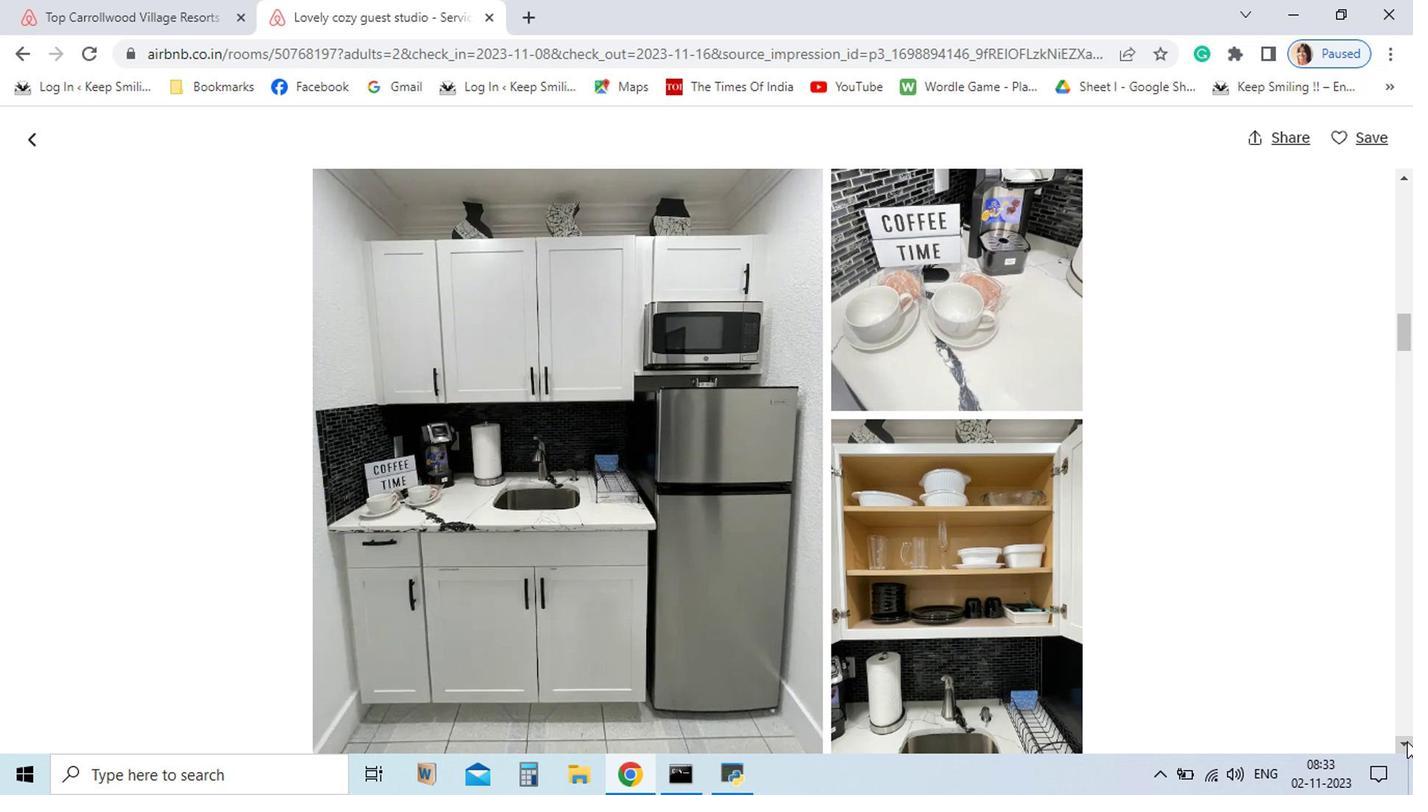 
Action: Mouse pressed left at (1198, 729)
Screenshot: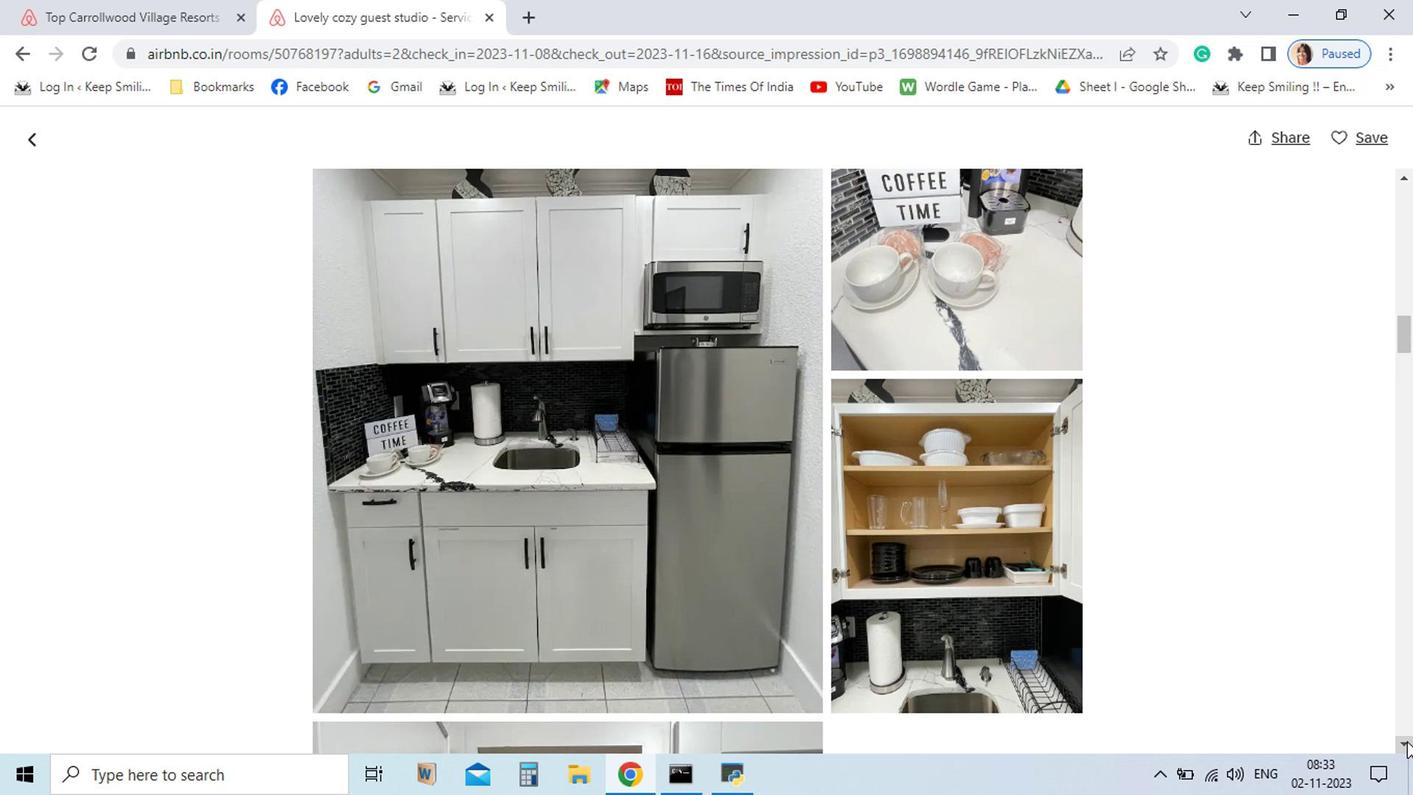 
Action: Mouse pressed left at (1198, 729)
Screenshot: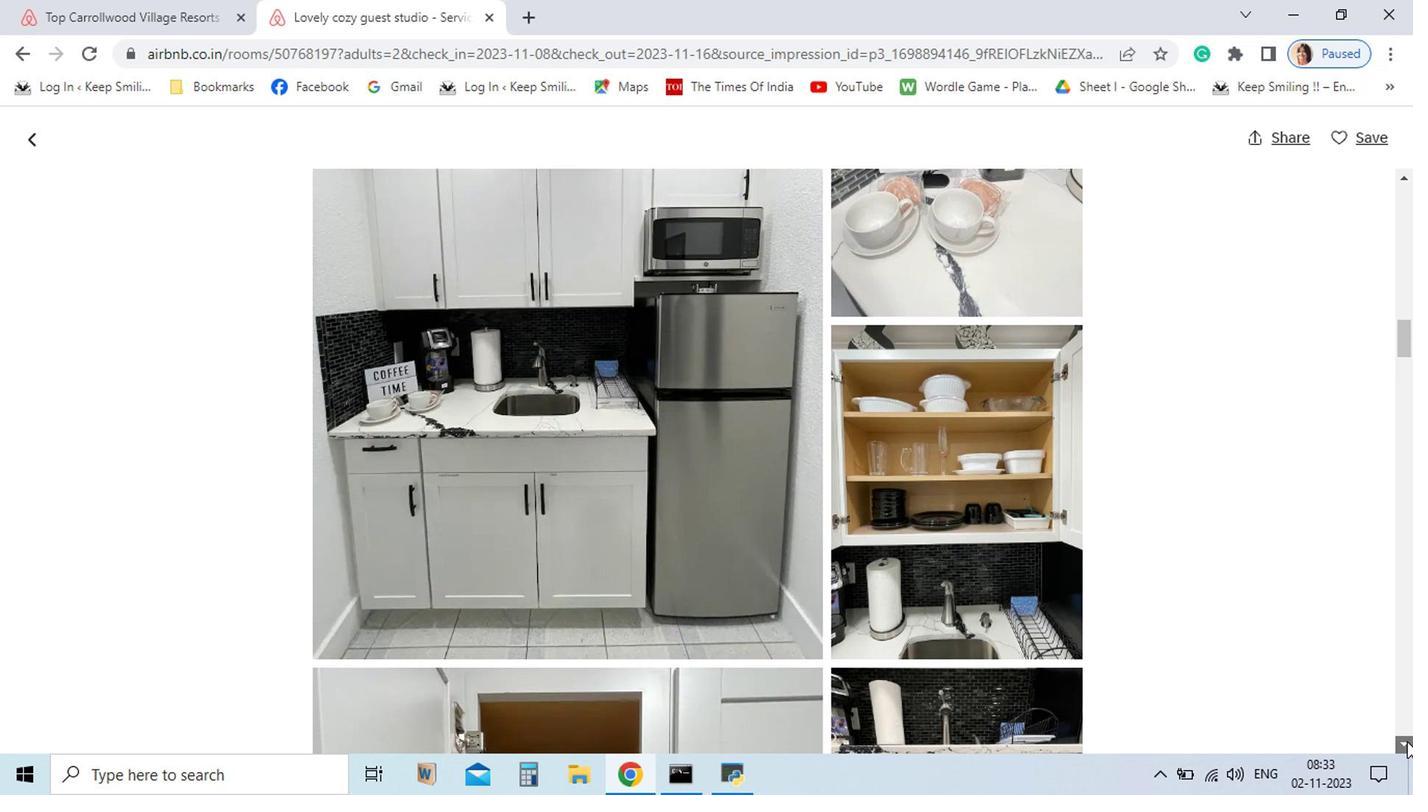 
Action: Mouse pressed left at (1198, 729)
Screenshot: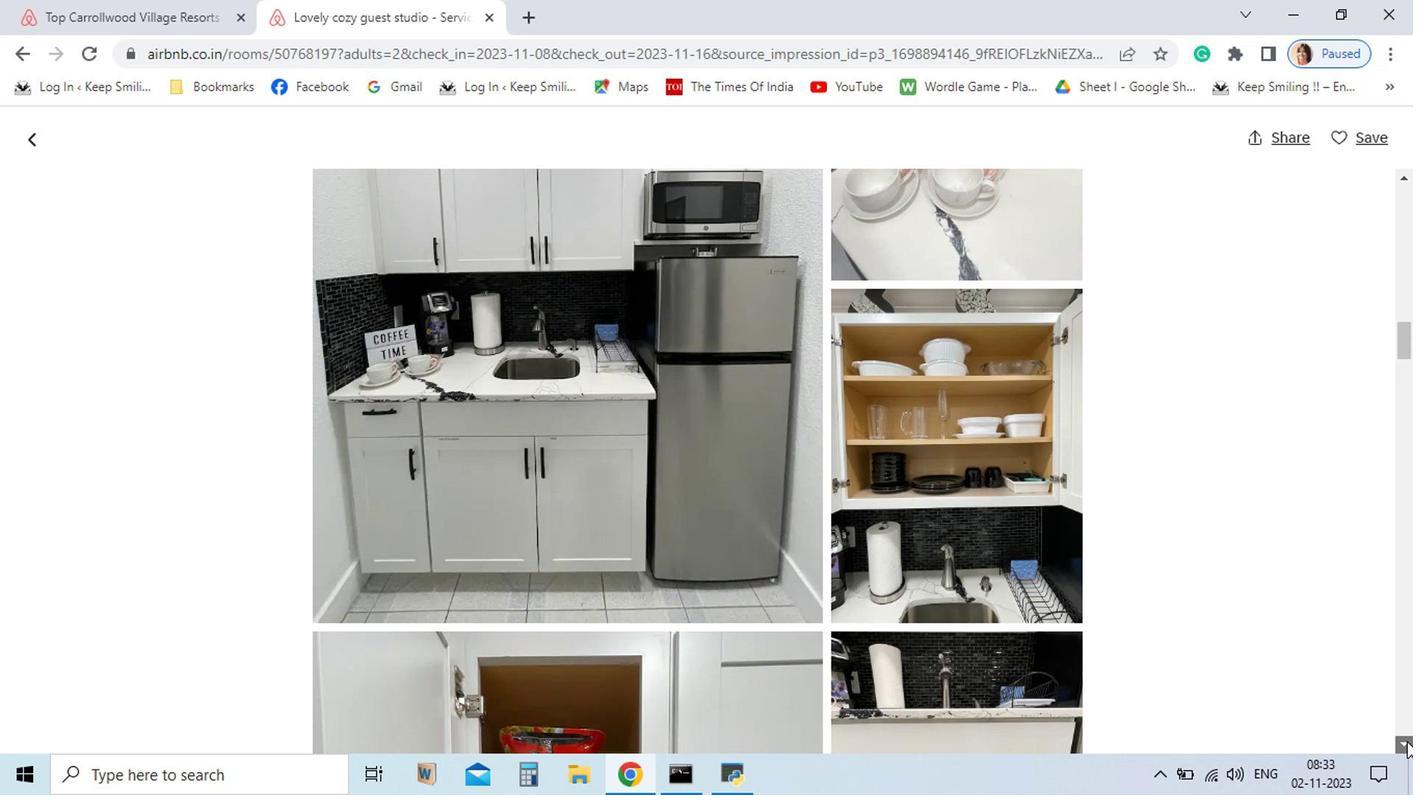 
Action: Mouse pressed left at (1198, 729)
Screenshot: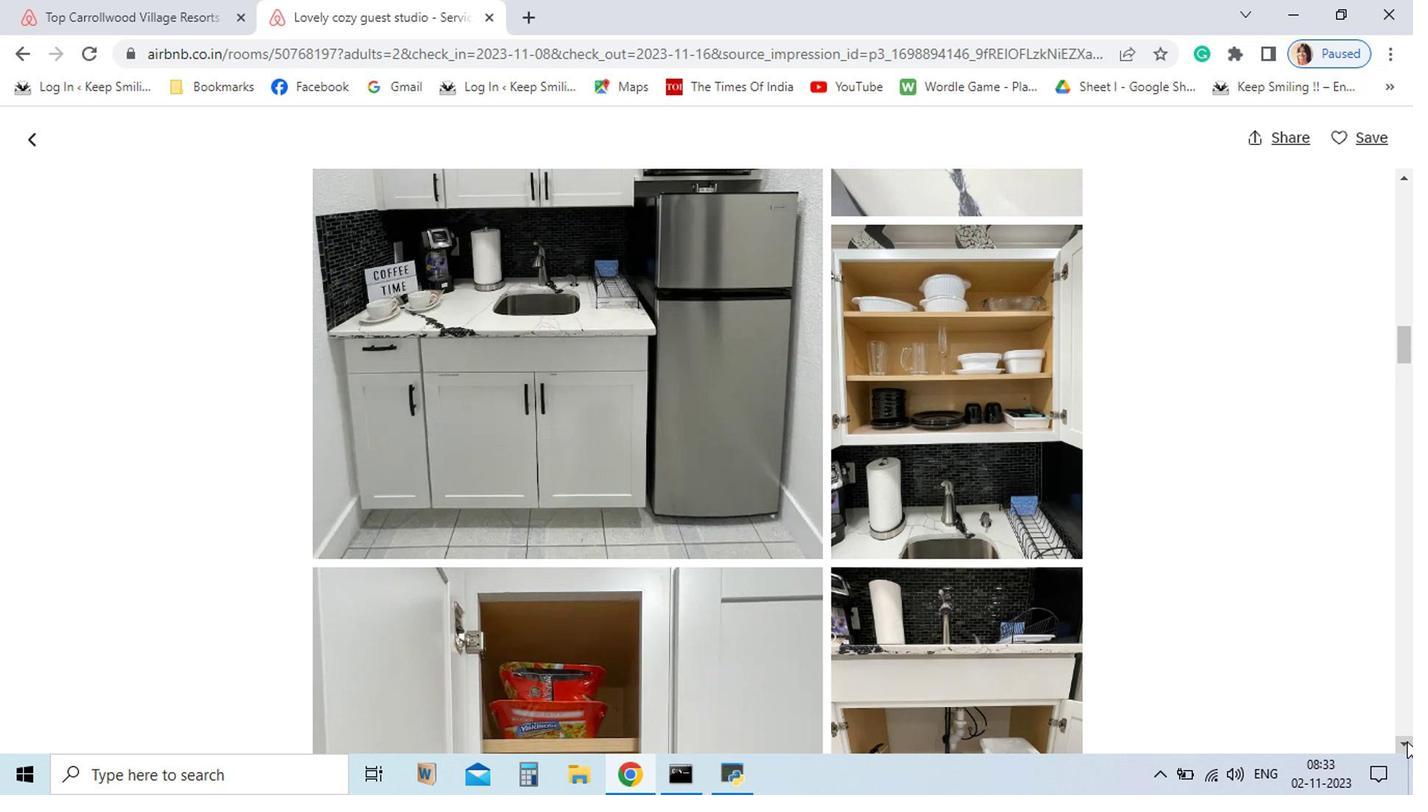 
Action: Mouse pressed left at (1198, 729)
Screenshot: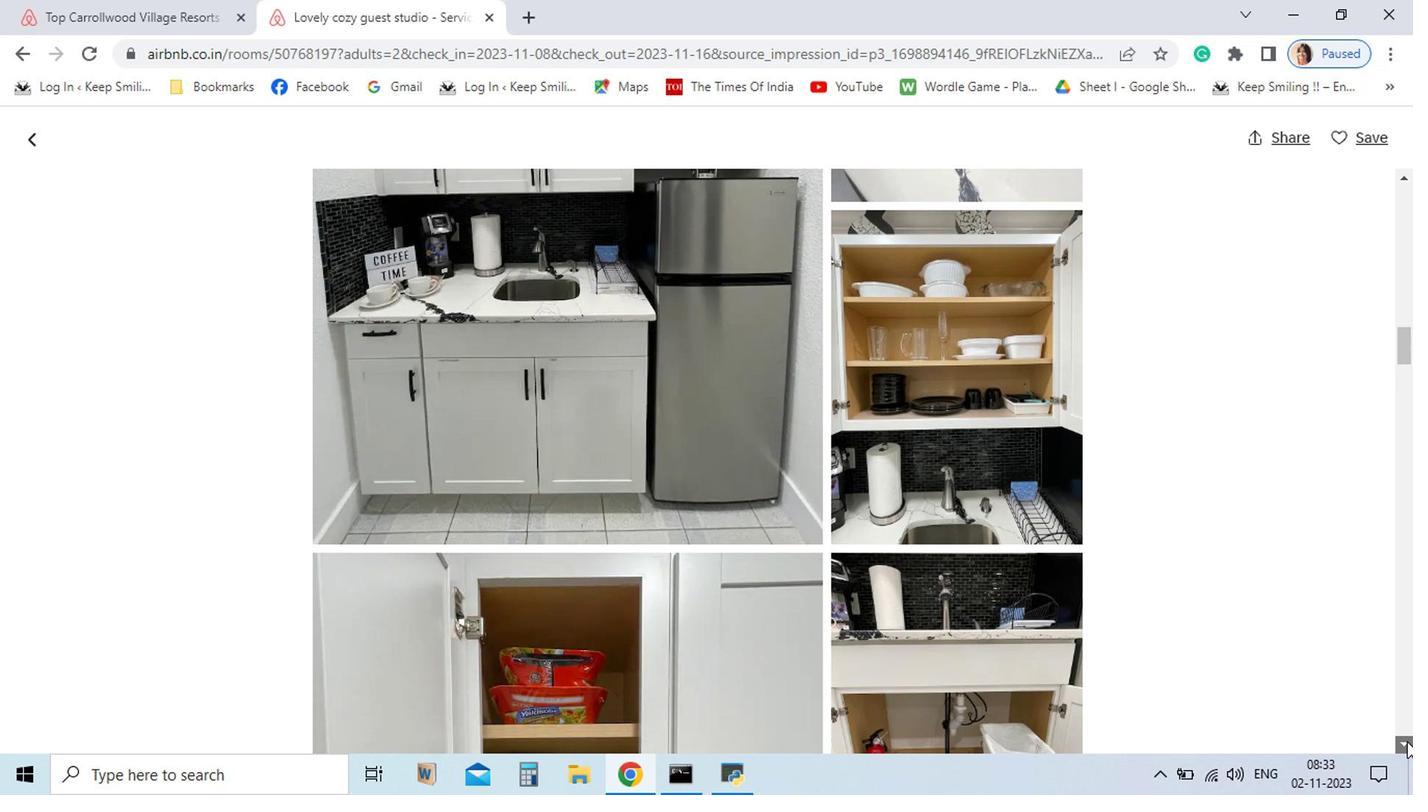 
Action: Mouse pressed left at (1198, 729)
Screenshot: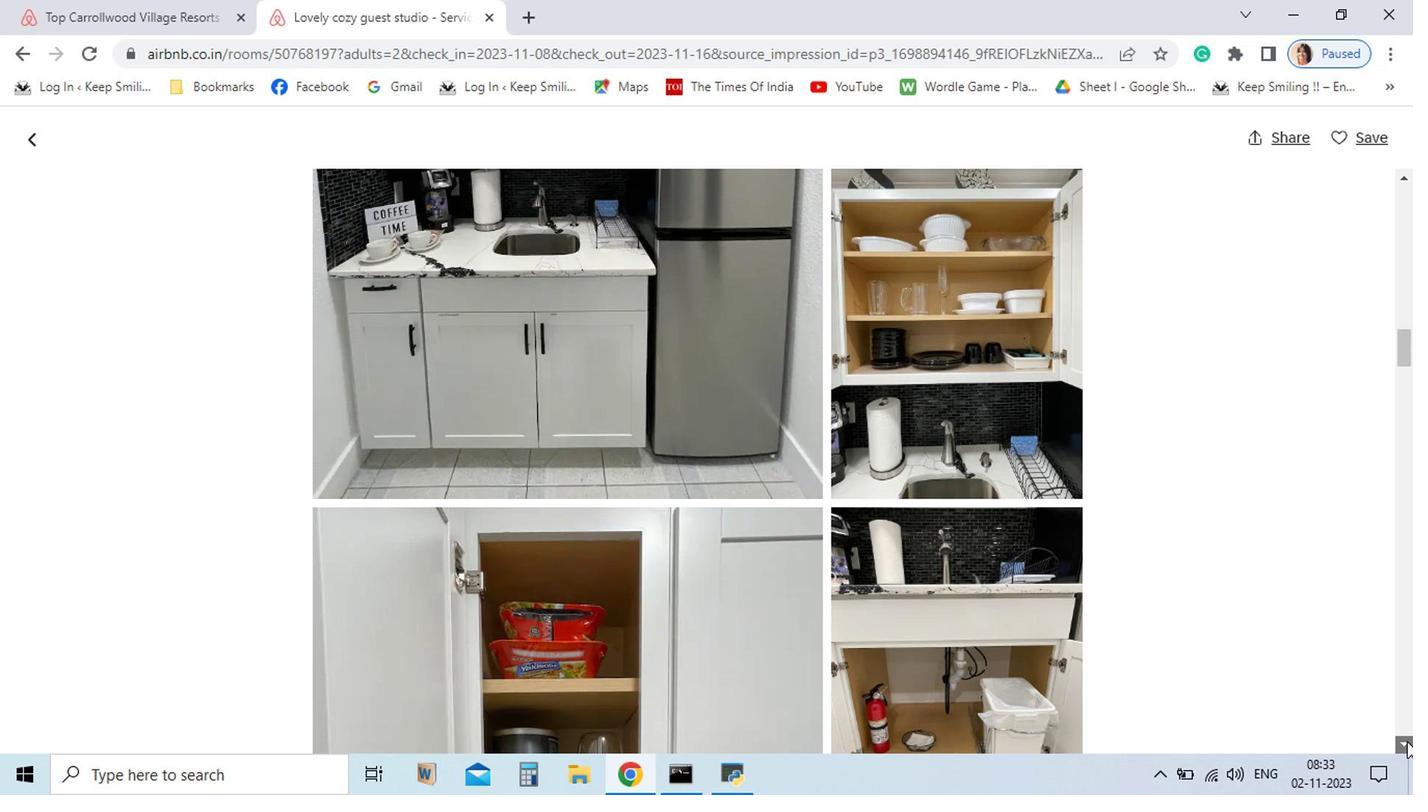
Action: Mouse pressed left at (1198, 729)
Screenshot: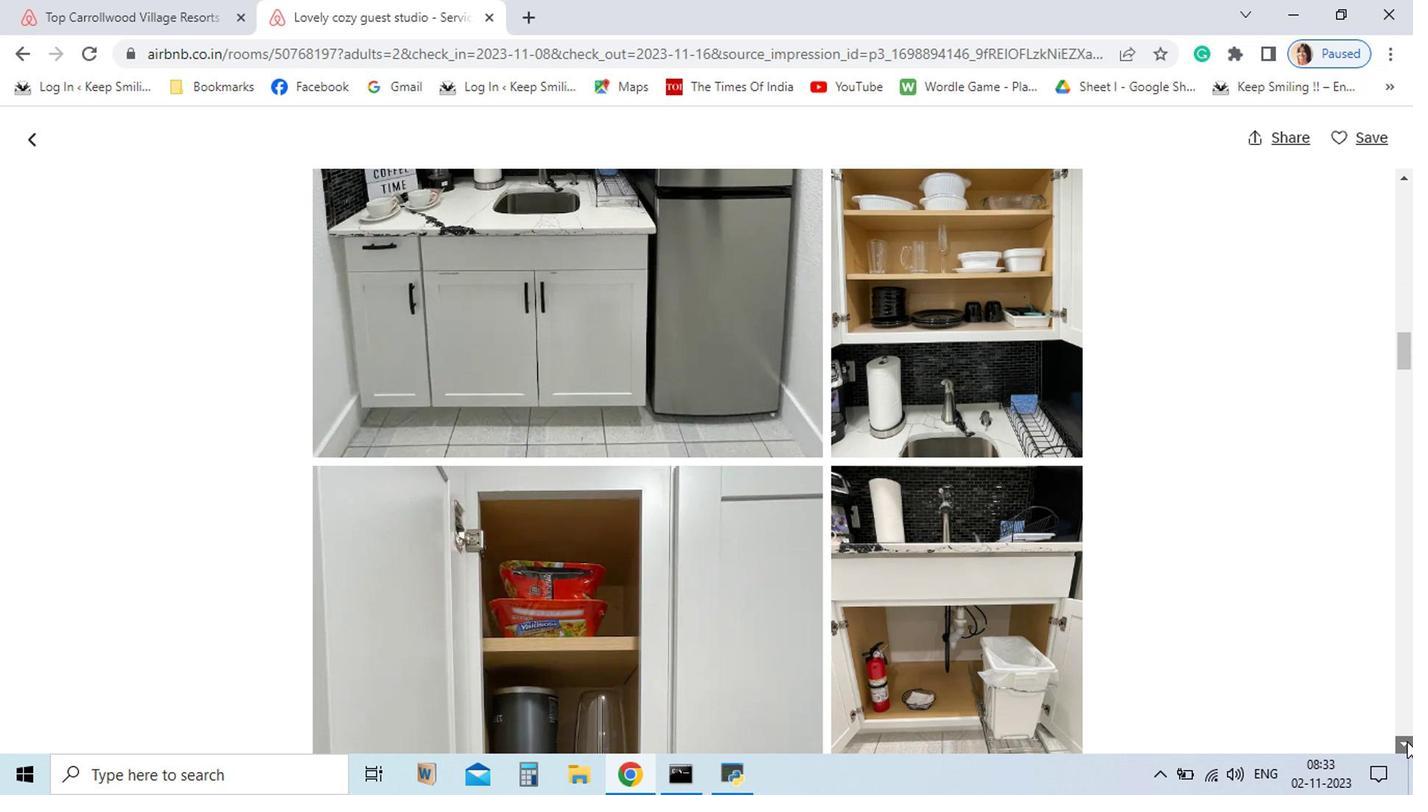 
Action: Mouse pressed left at (1198, 729)
Screenshot: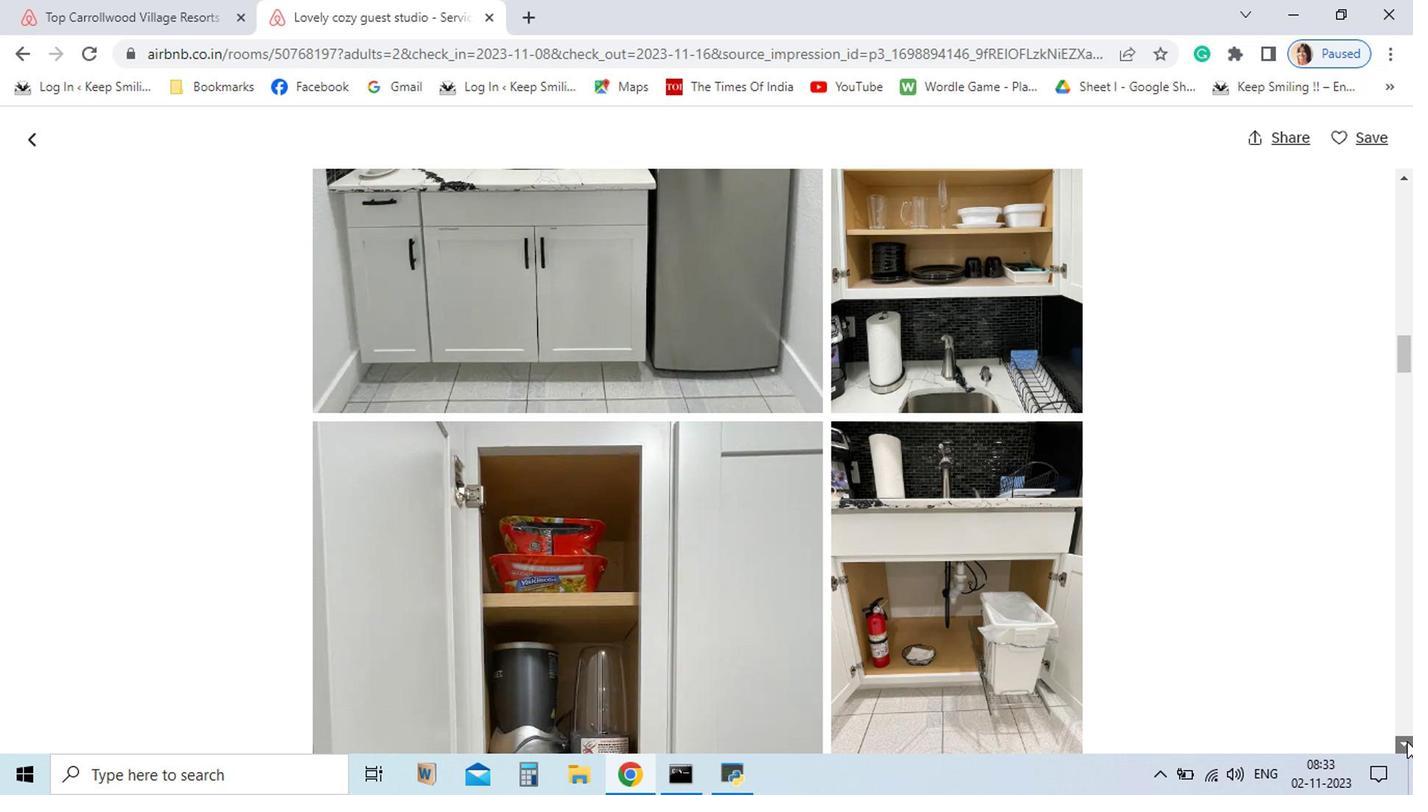 
Action: Mouse pressed left at (1198, 729)
Screenshot: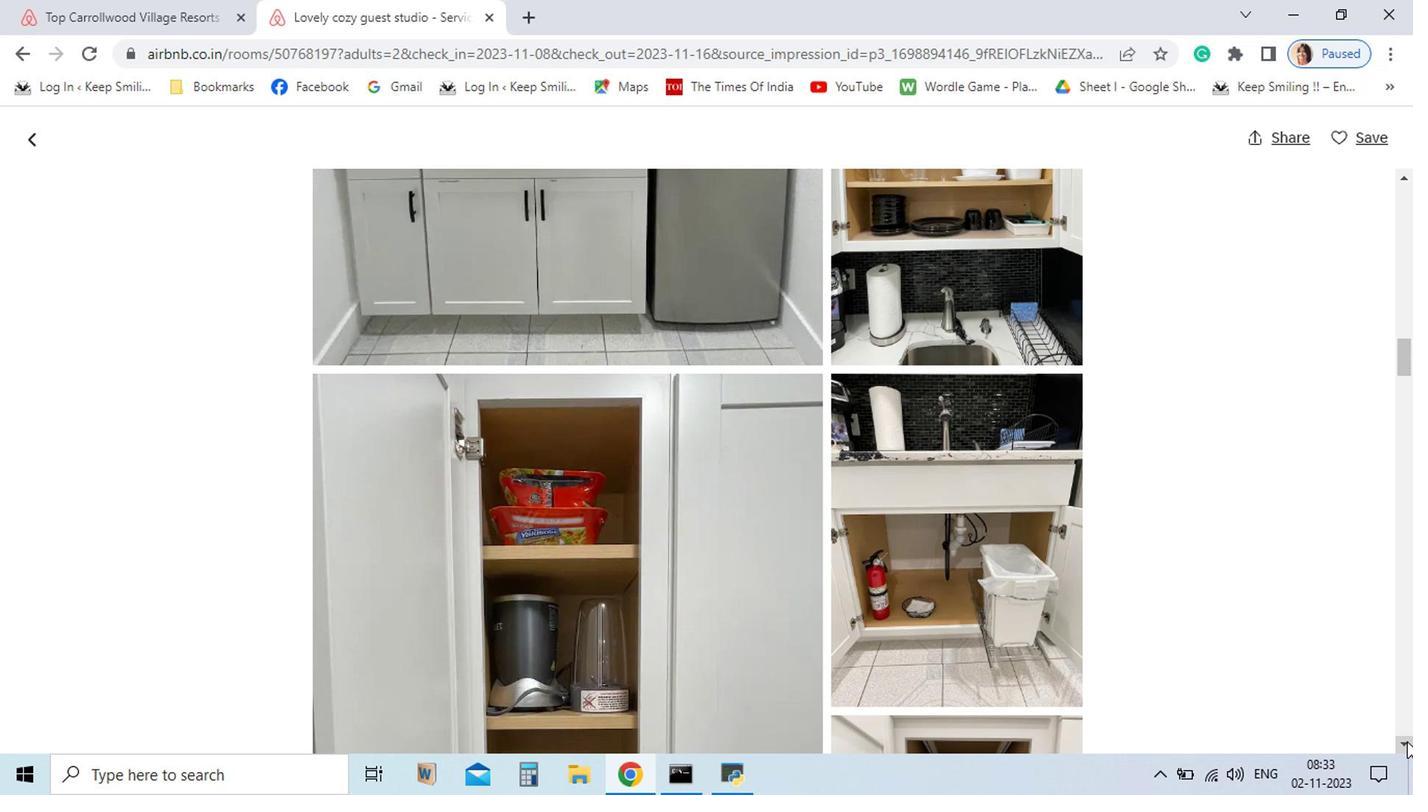 
Action: Mouse pressed left at (1198, 729)
Screenshot: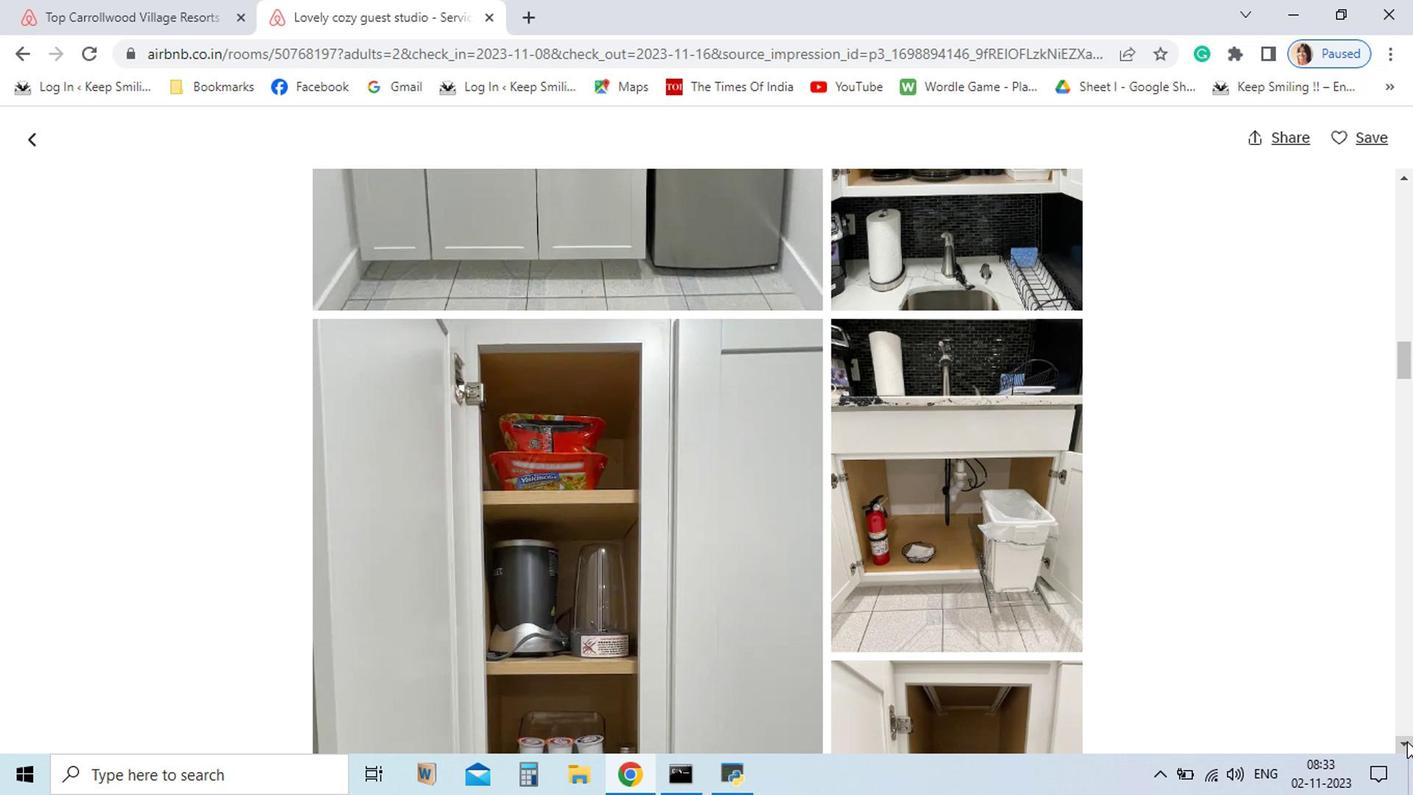 
Action: Mouse pressed left at (1198, 729)
Screenshot: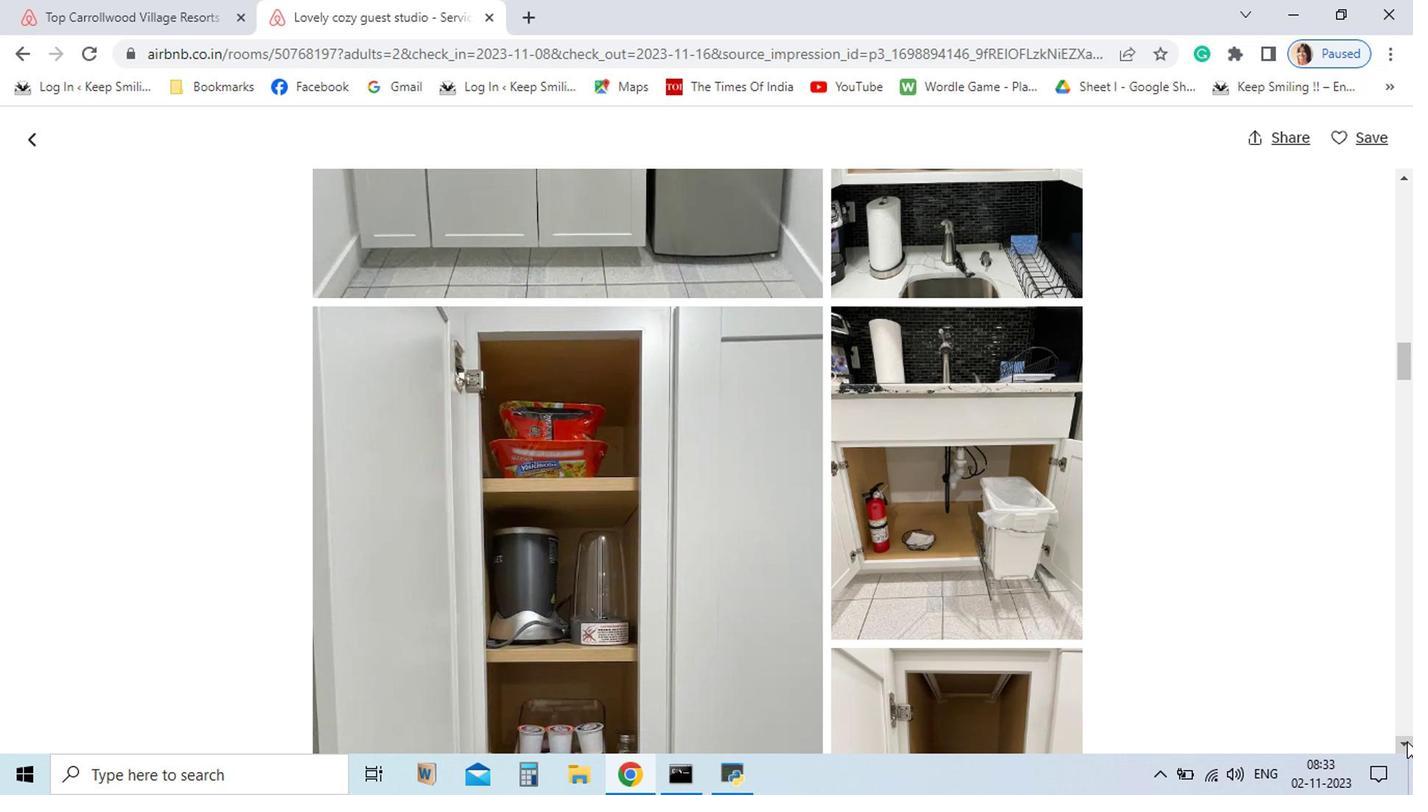 
Action: Mouse pressed left at (1198, 729)
Screenshot: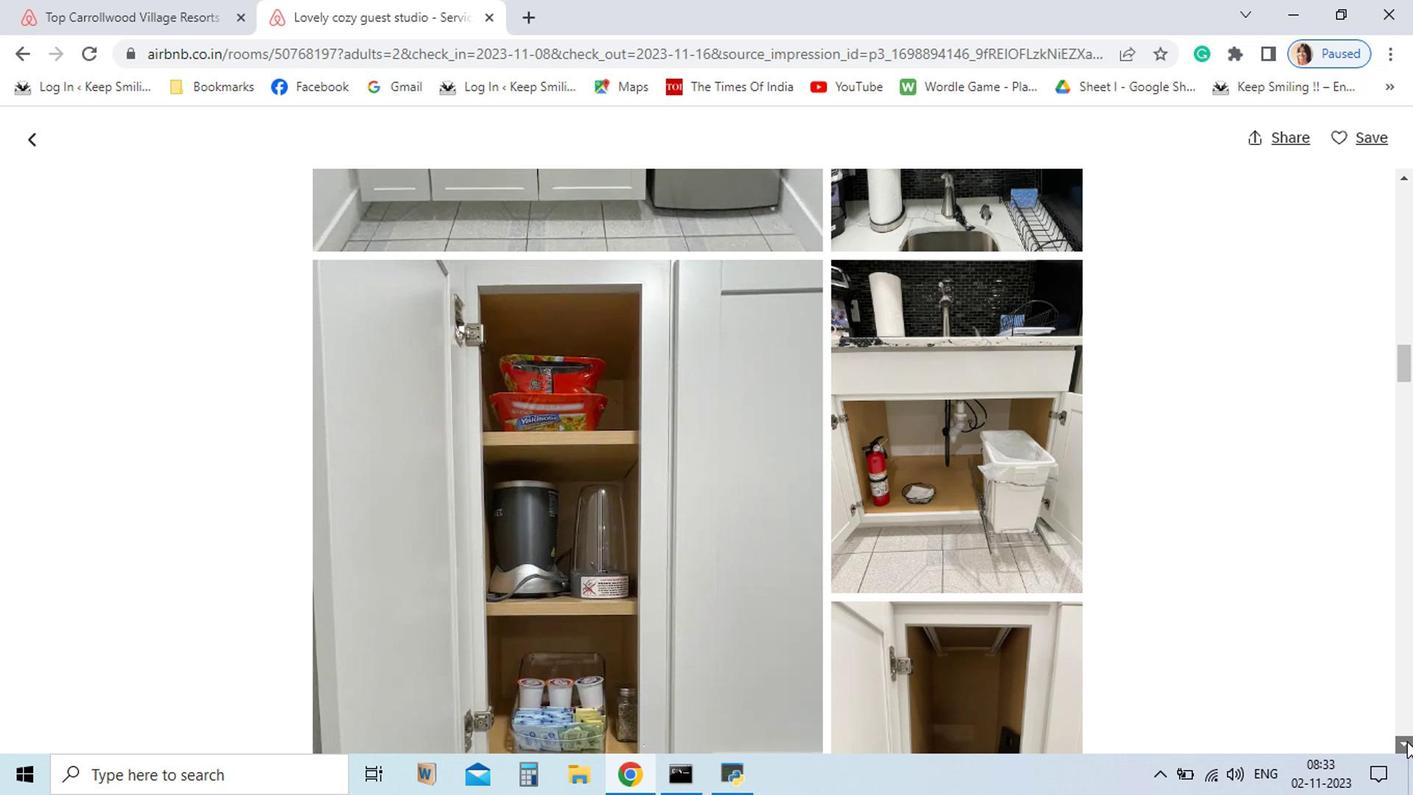 
Action: Mouse pressed left at (1198, 729)
Screenshot: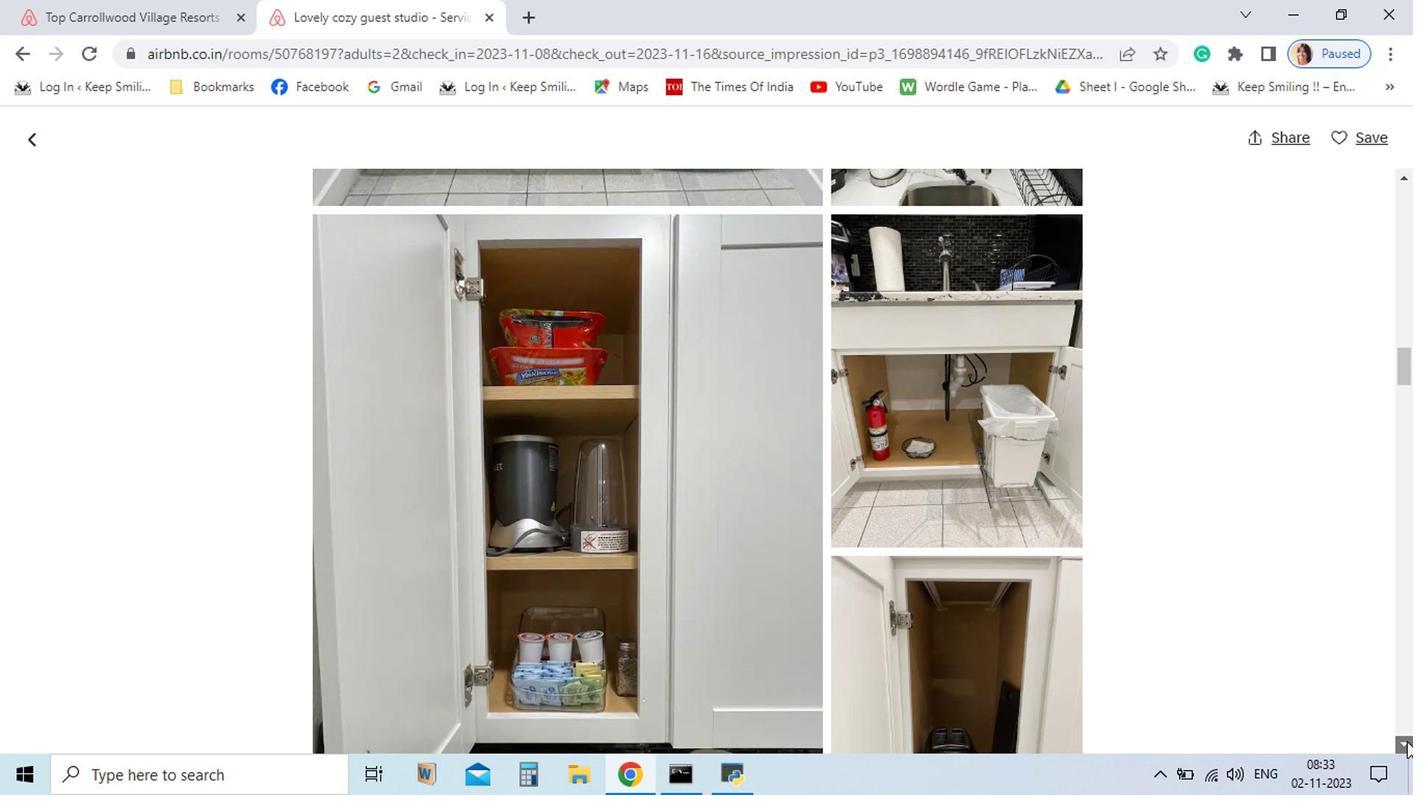 
Action: Mouse pressed left at (1198, 729)
Screenshot: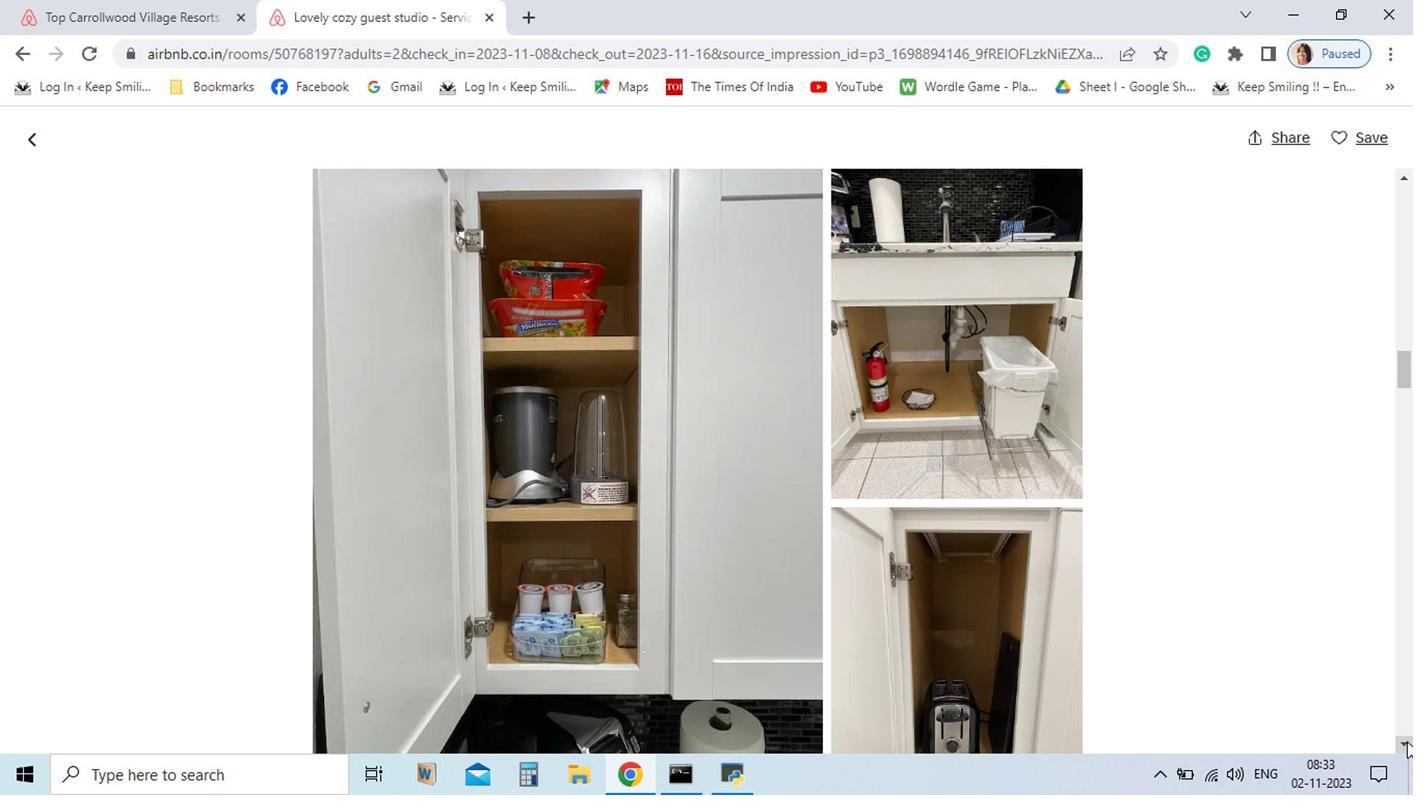 
Action: Mouse pressed left at (1198, 729)
Screenshot: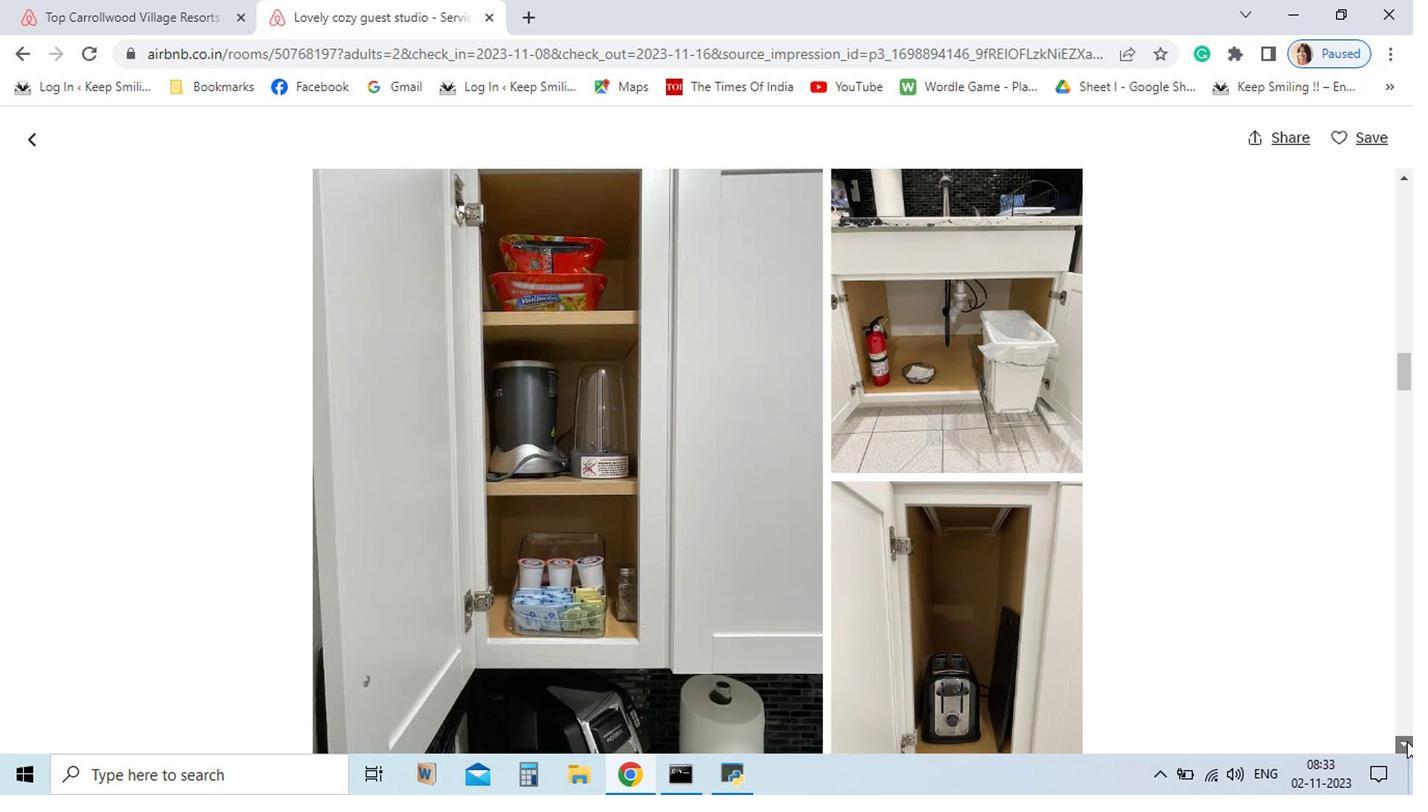 
Action: Mouse pressed left at (1198, 729)
Screenshot: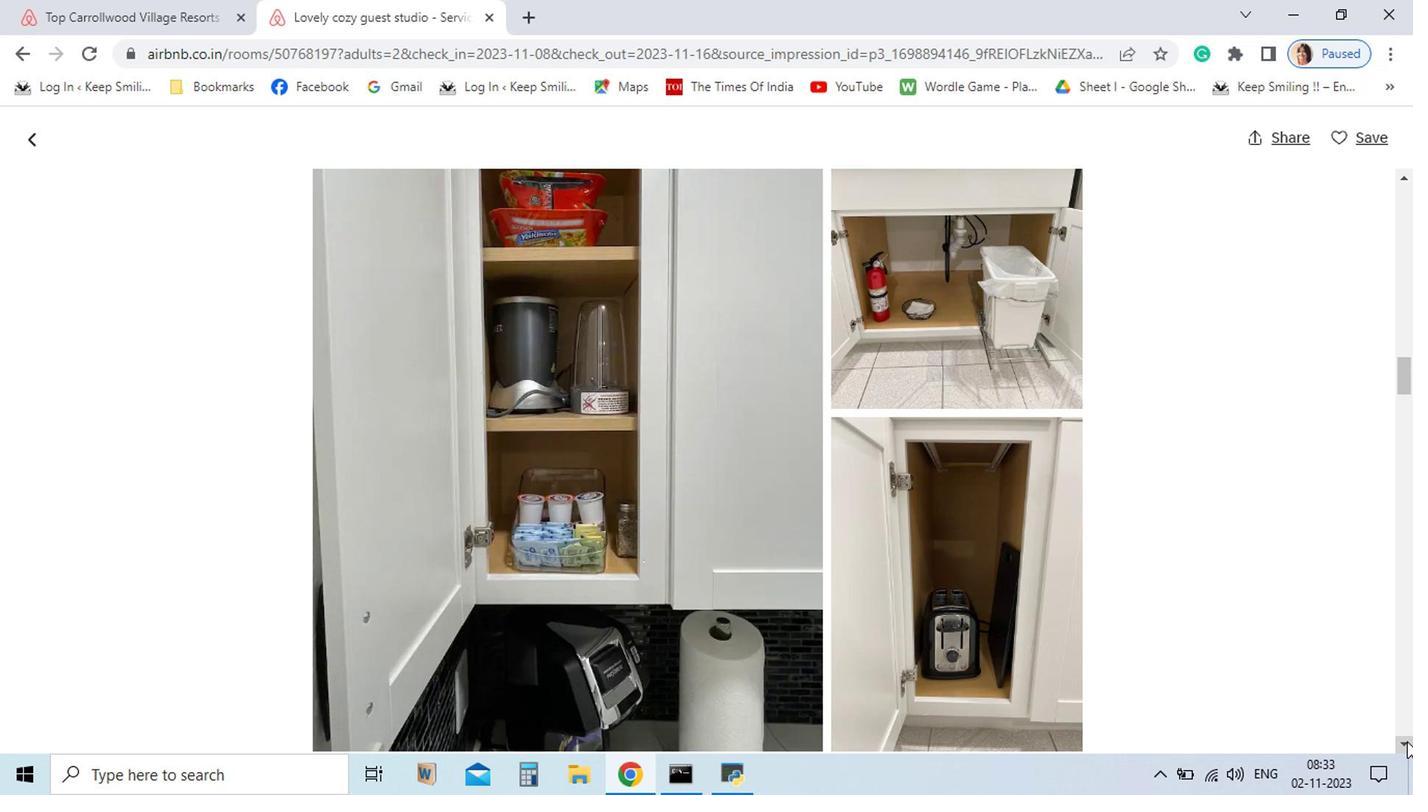 
Action: Mouse pressed left at (1198, 729)
Screenshot: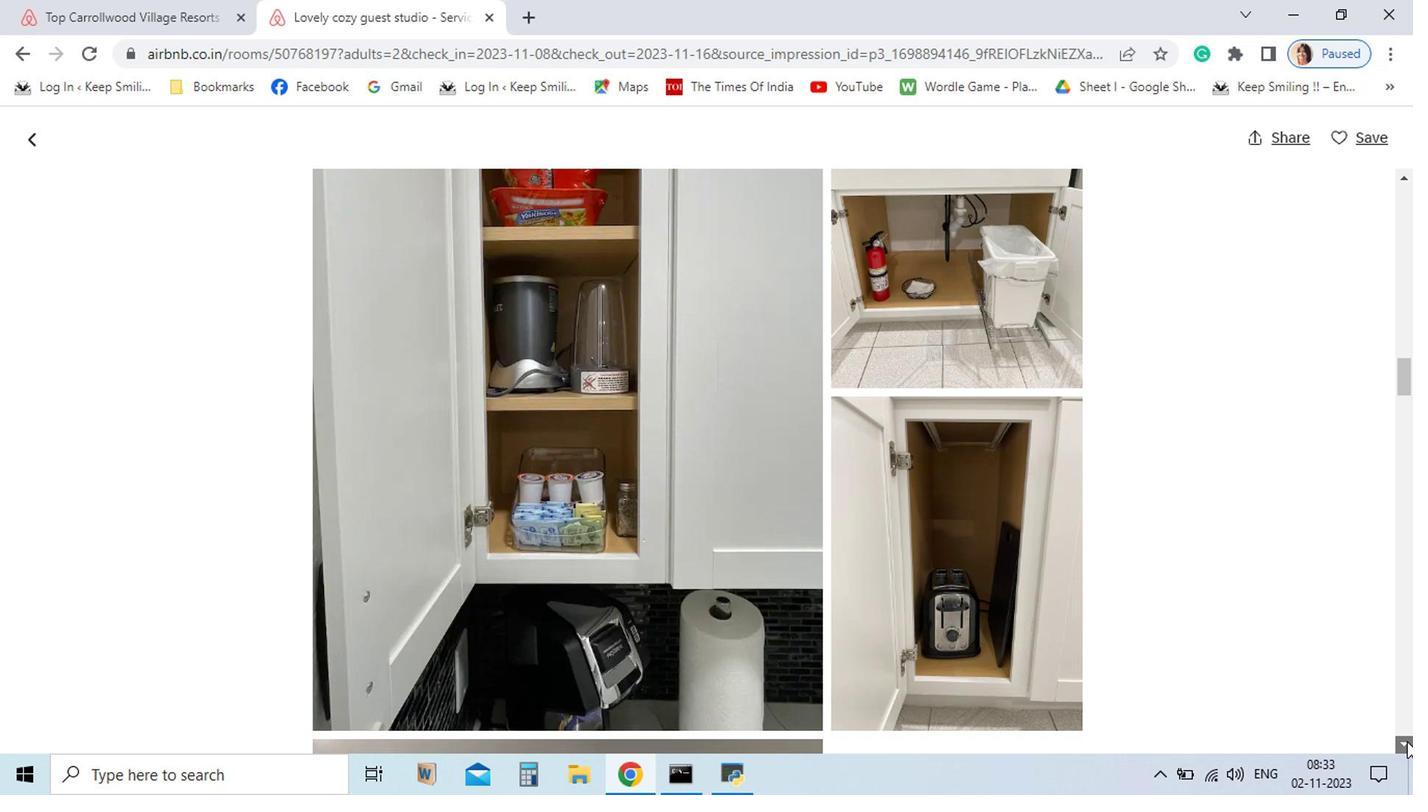 
Action: Mouse pressed left at (1198, 729)
Screenshot: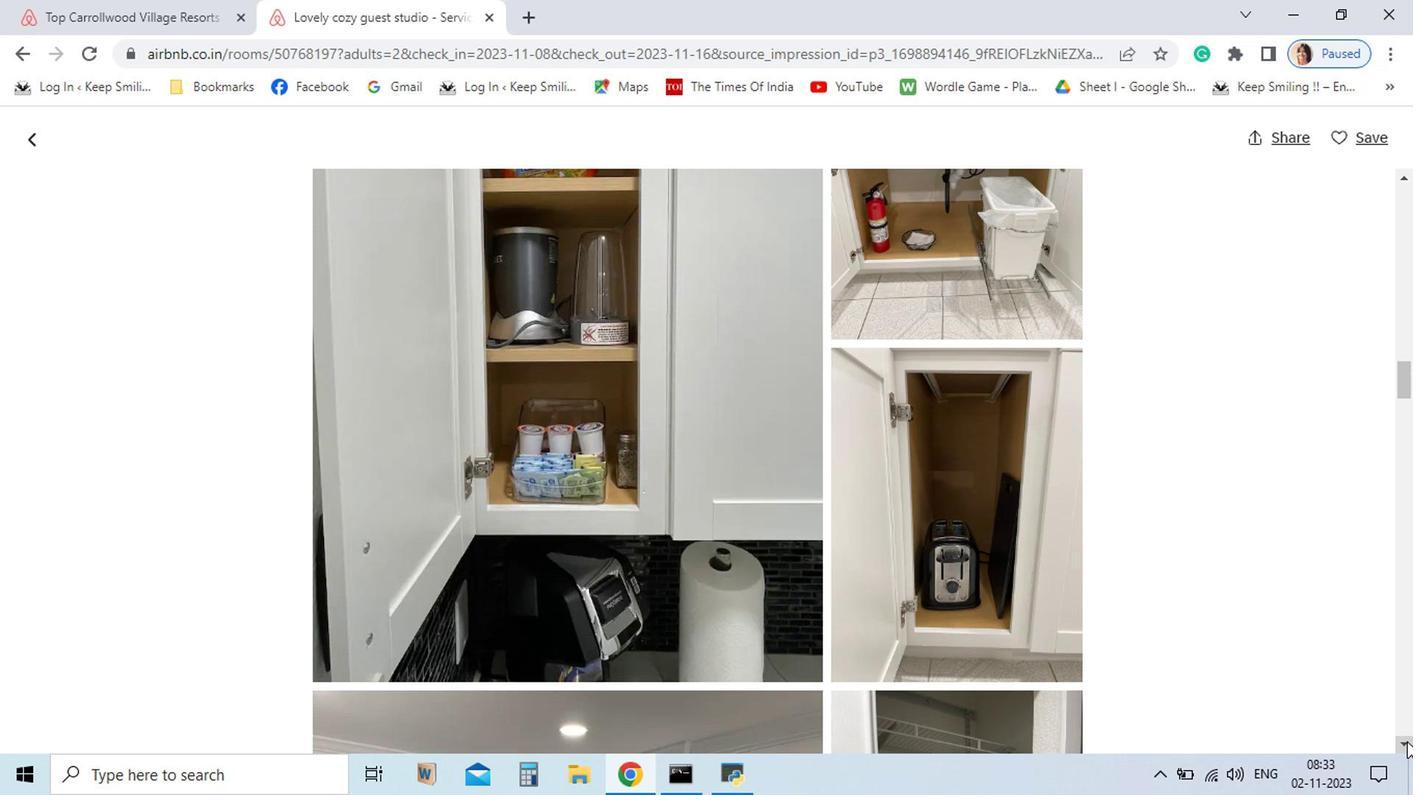 
Action: Mouse pressed left at (1198, 729)
Screenshot: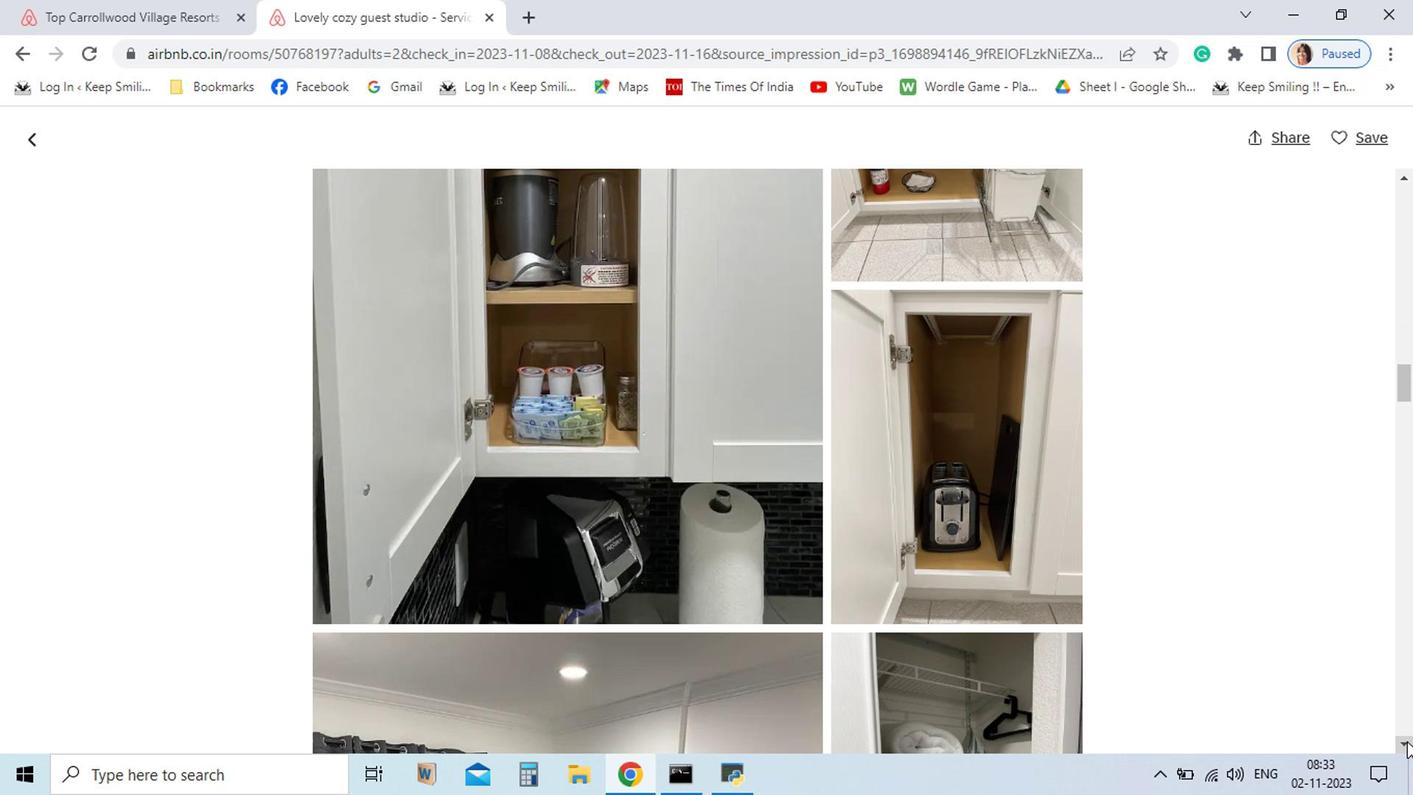 
Action: Mouse pressed left at (1198, 729)
Screenshot: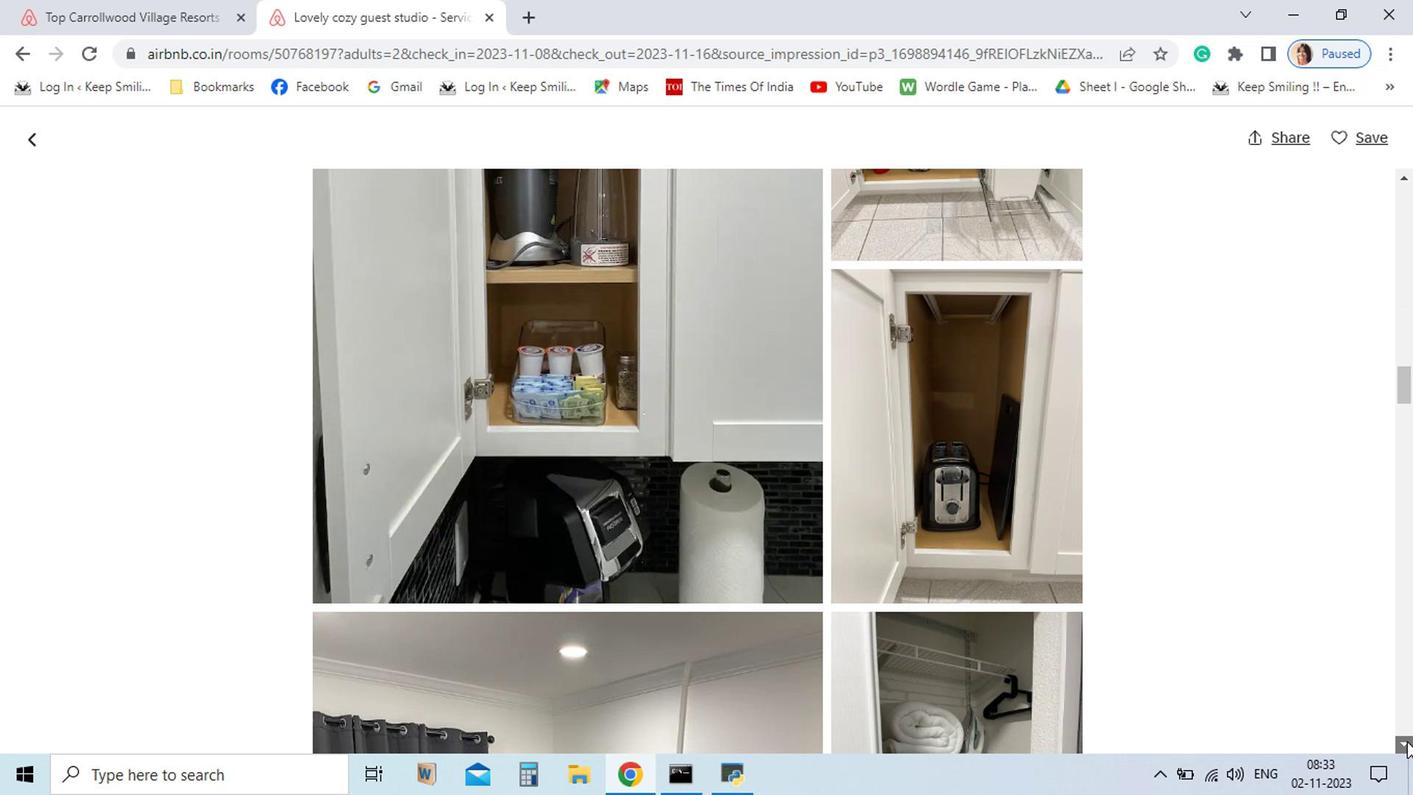 
Action: Mouse pressed left at (1198, 729)
Screenshot: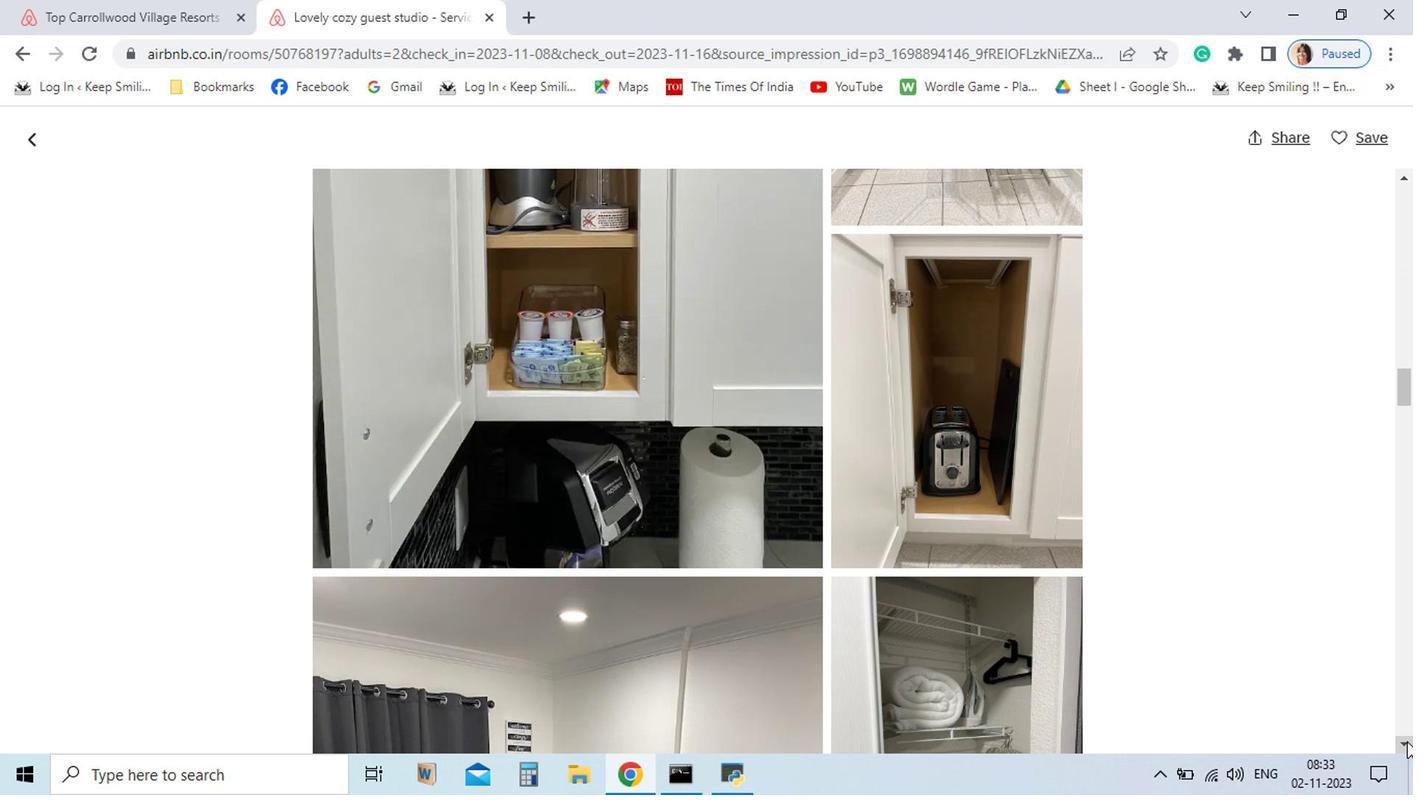 
Action: Mouse pressed left at (1198, 729)
Screenshot: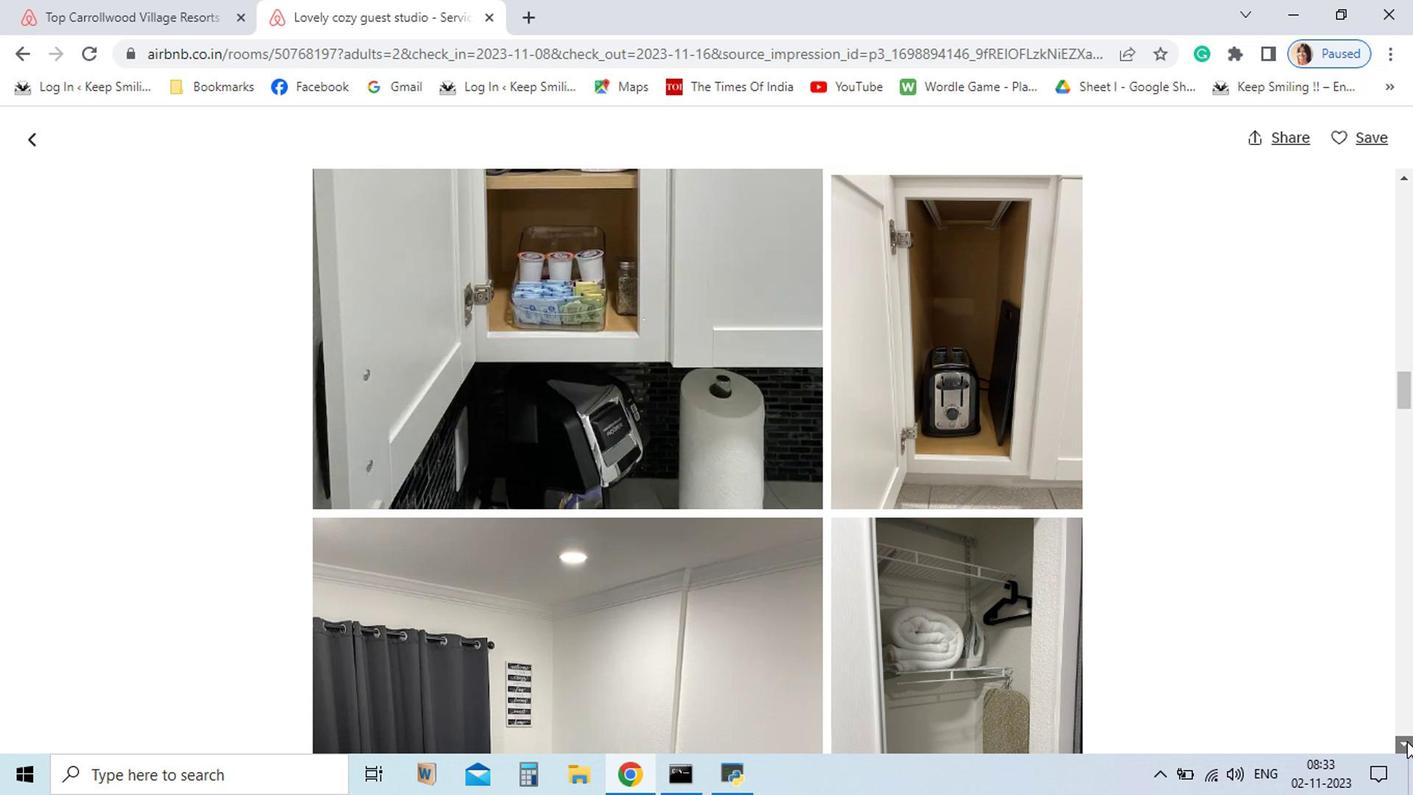 
Action: Mouse pressed left at (1198, 729)
Screenshot: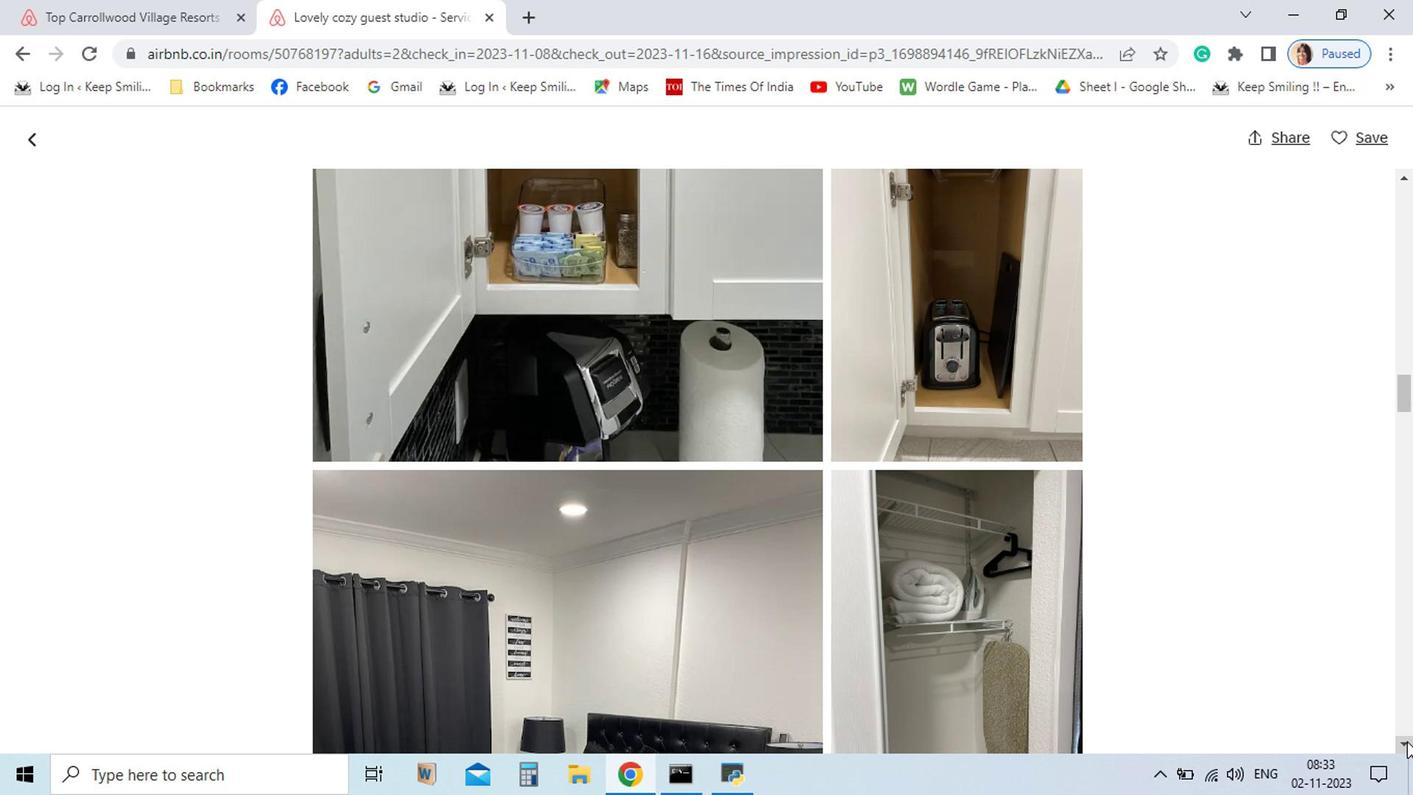 
Action: Mouse pressed left at (1198, 729)
Screenshot: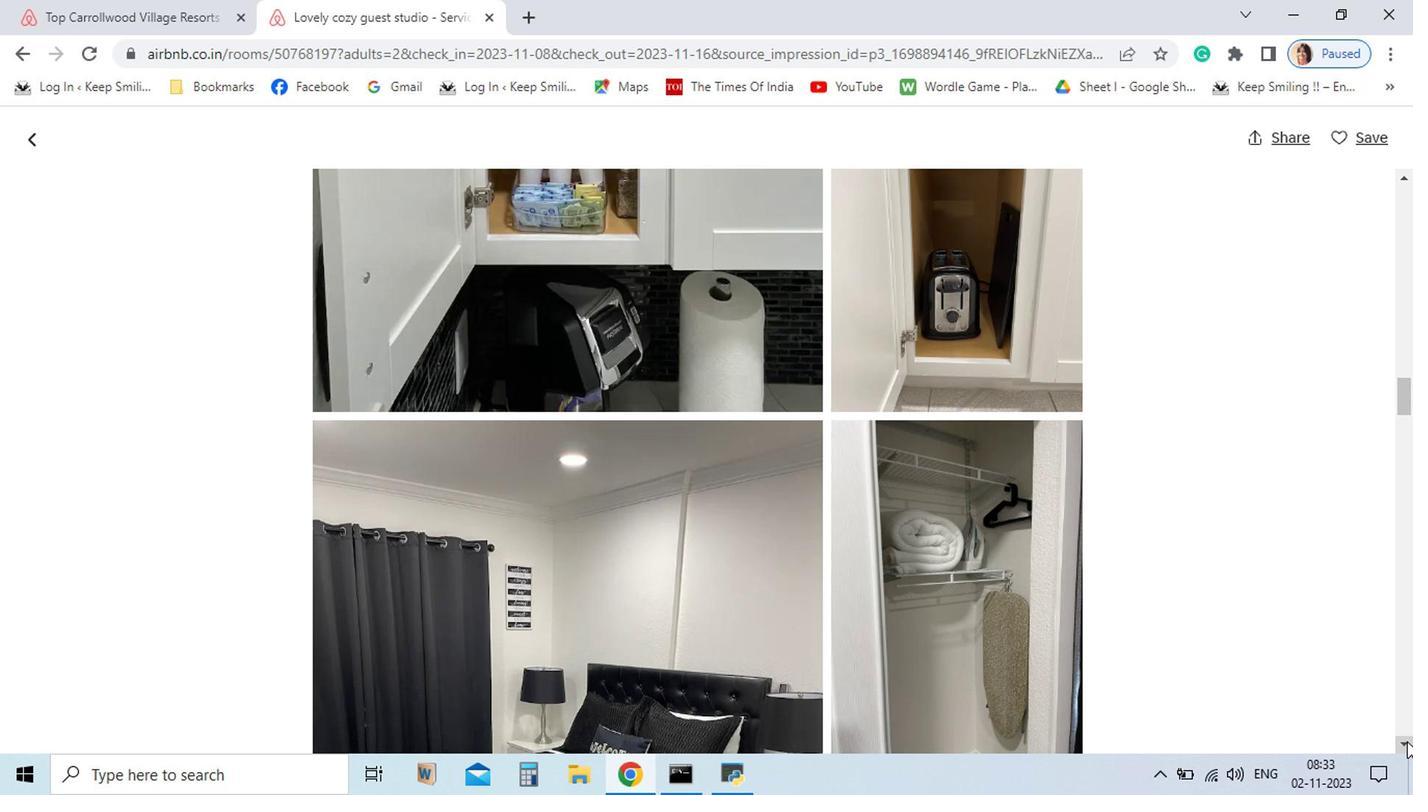 
Action: Mouse pressed left at (1198, 729)
Screenshot: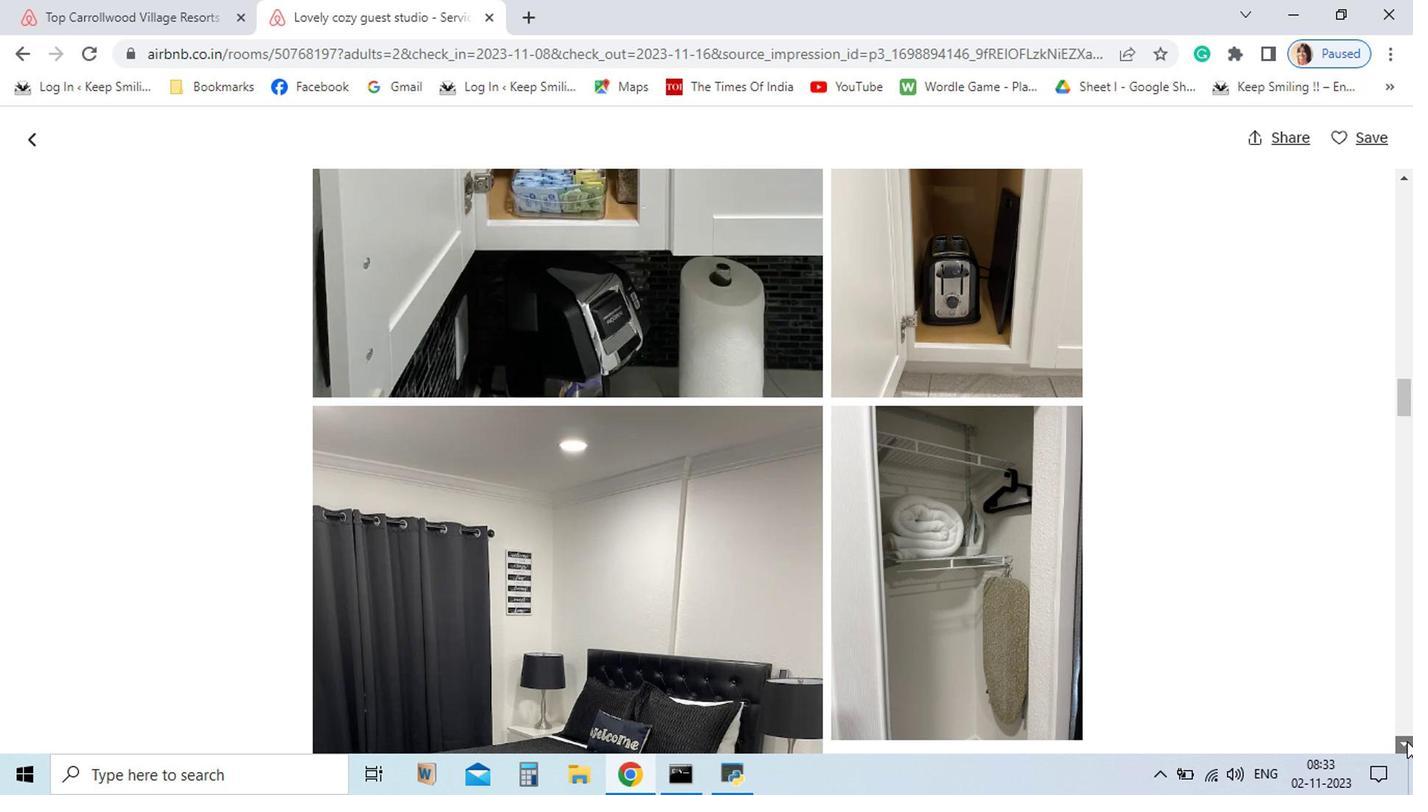 
Action: Mouse pressed left at (1198, 729)
Screenshot: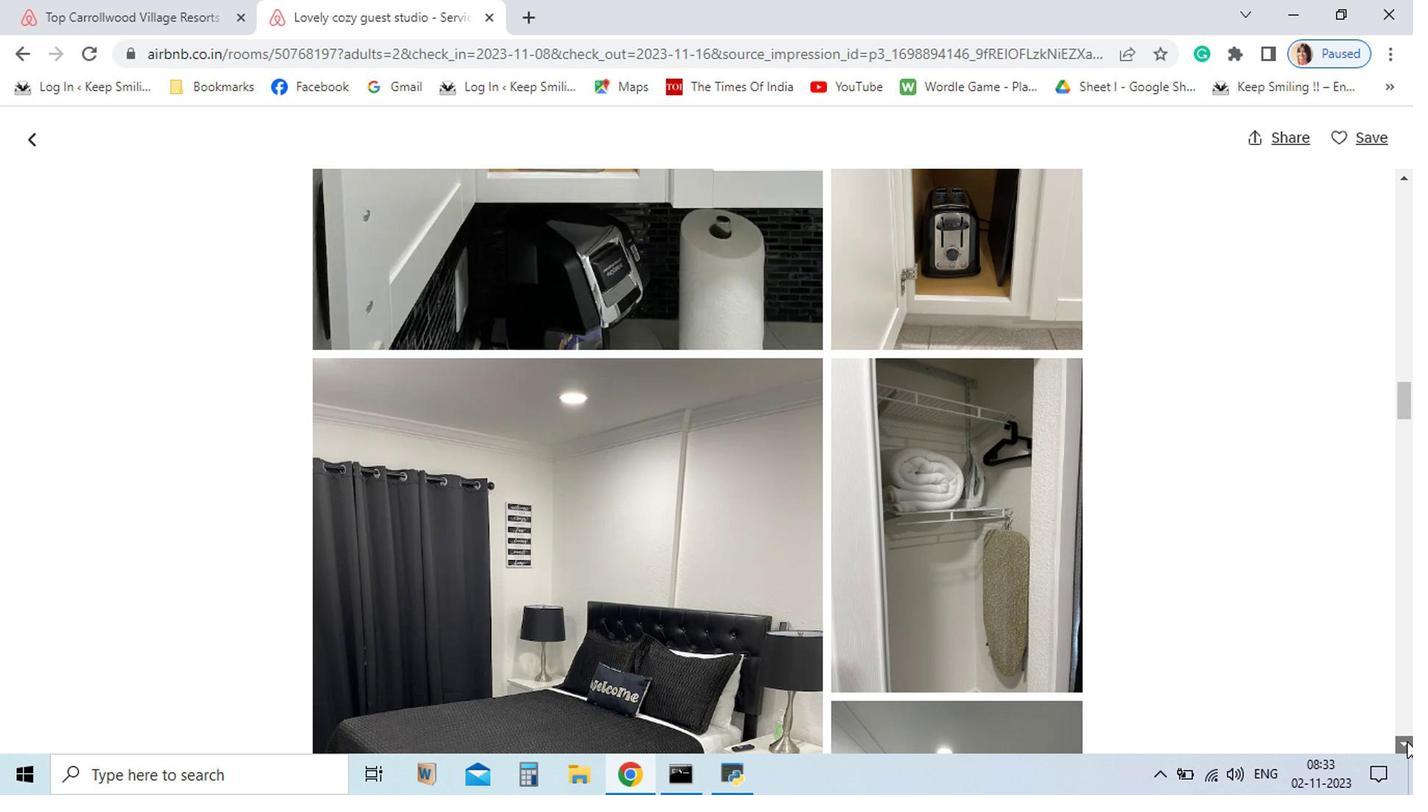 
Action: Mouse pressed left at (1198, 729)
Screenshot: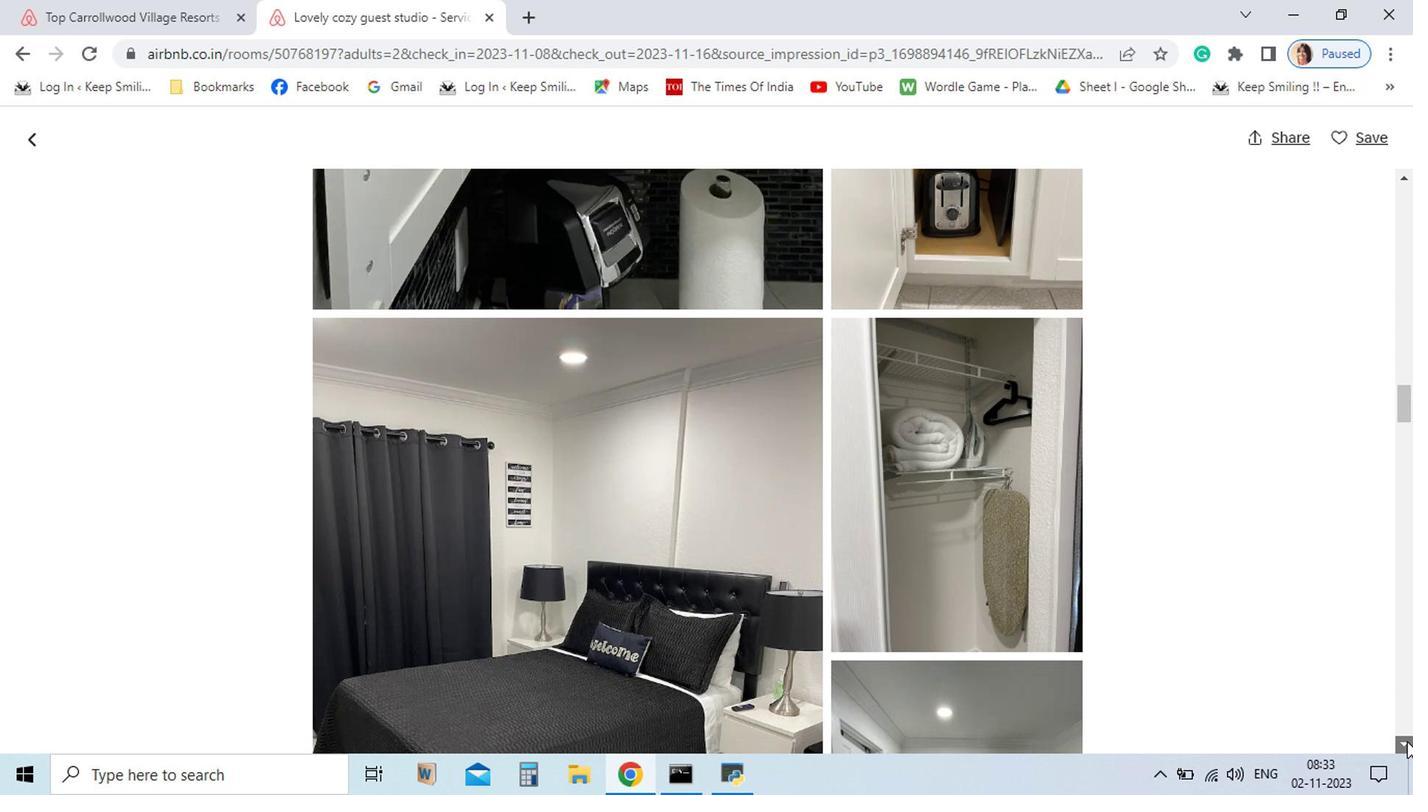 
Action: Mouse pressed left at (1198, 729)
Screenshot: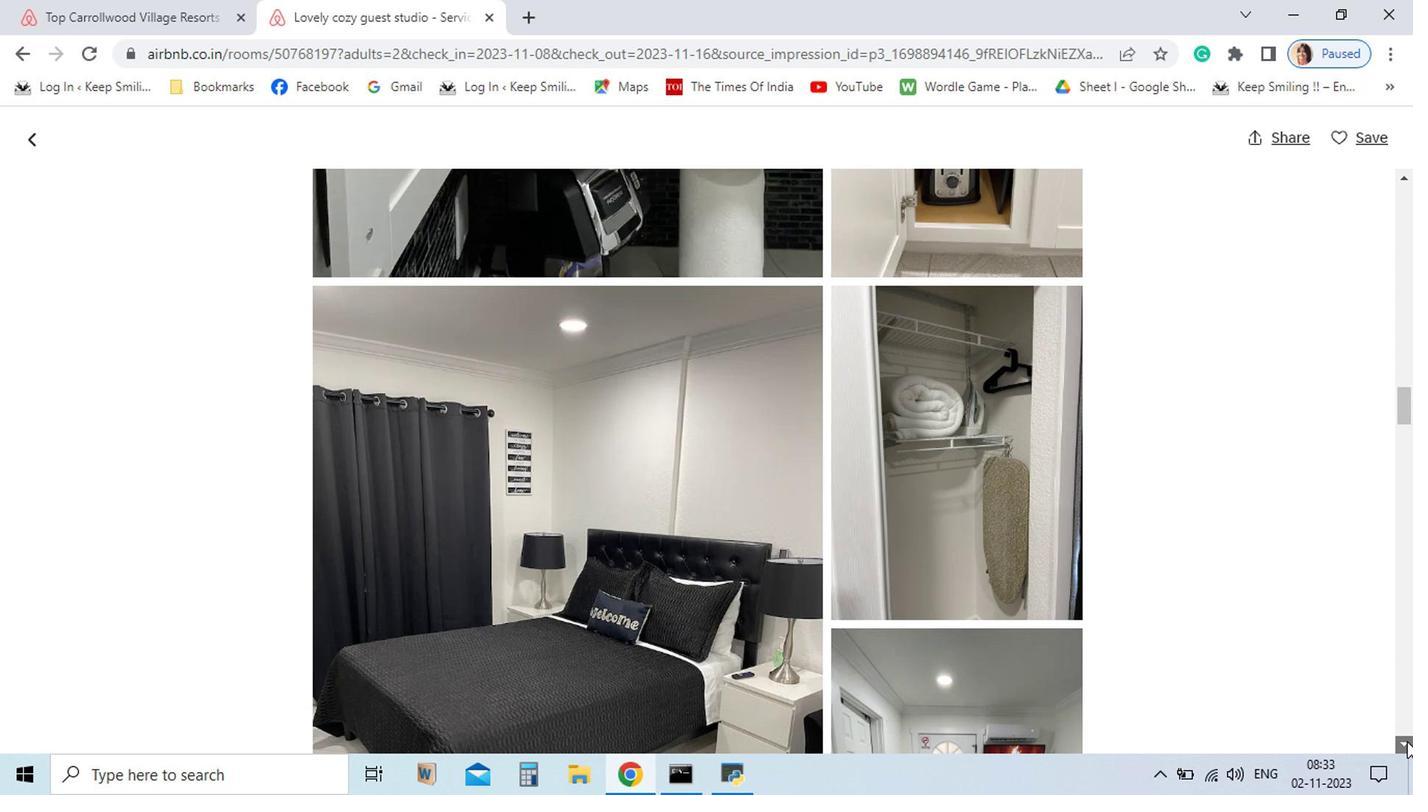 
Action: Mouse pressed left at (1198, 729)
Screenshot: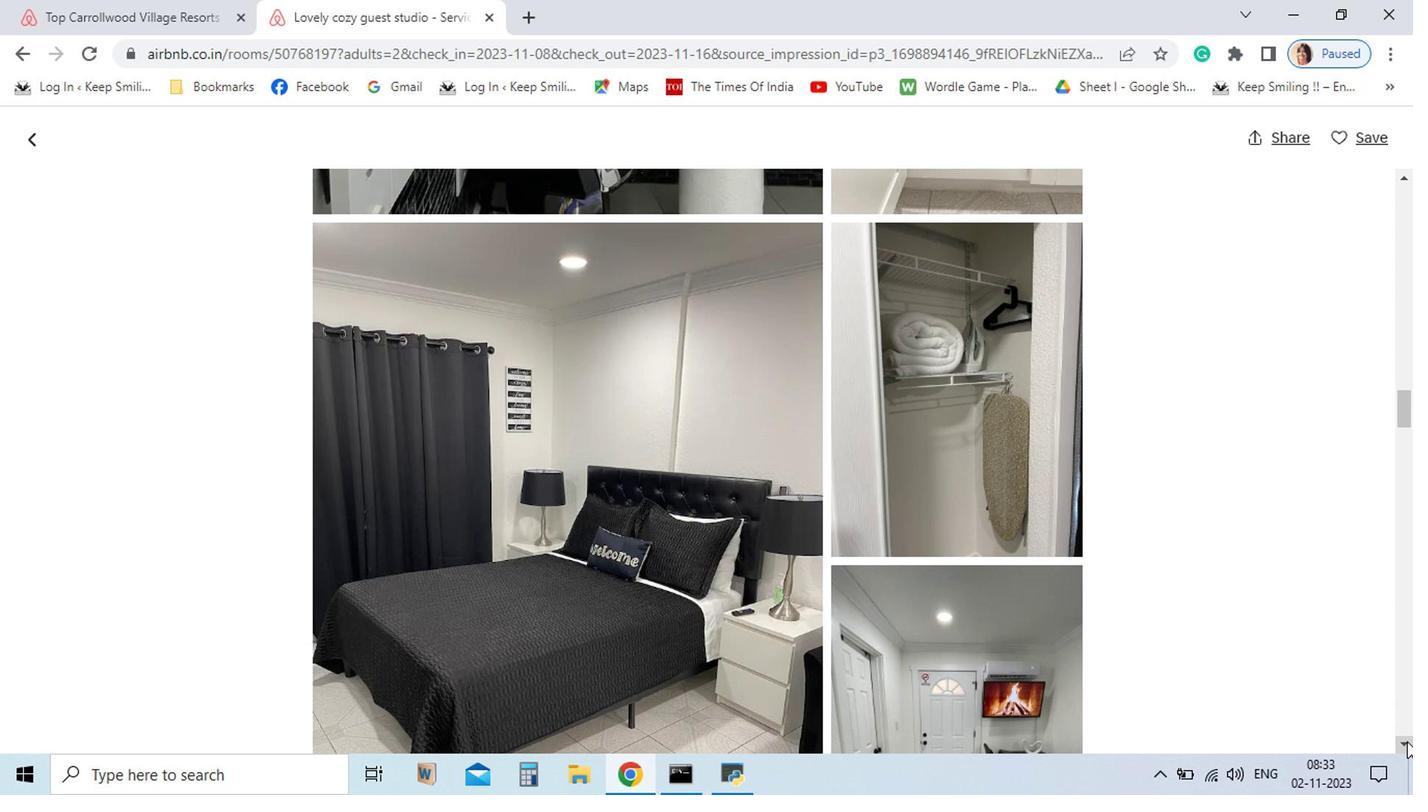 
Action: Mouse pressed left at (1198, 729)
Screenshot: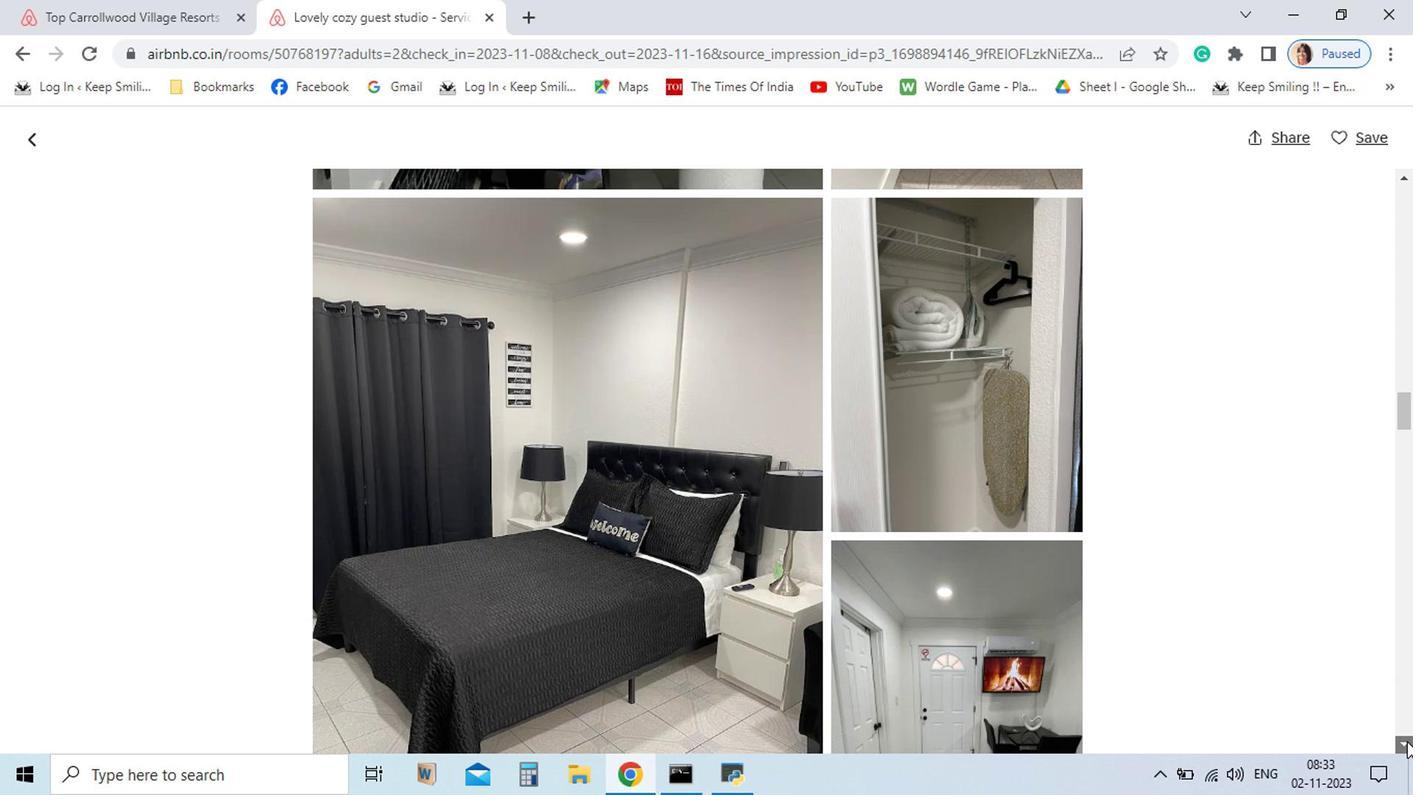 
Action: Mouse pressed left at (1198, 729)
Screenshot: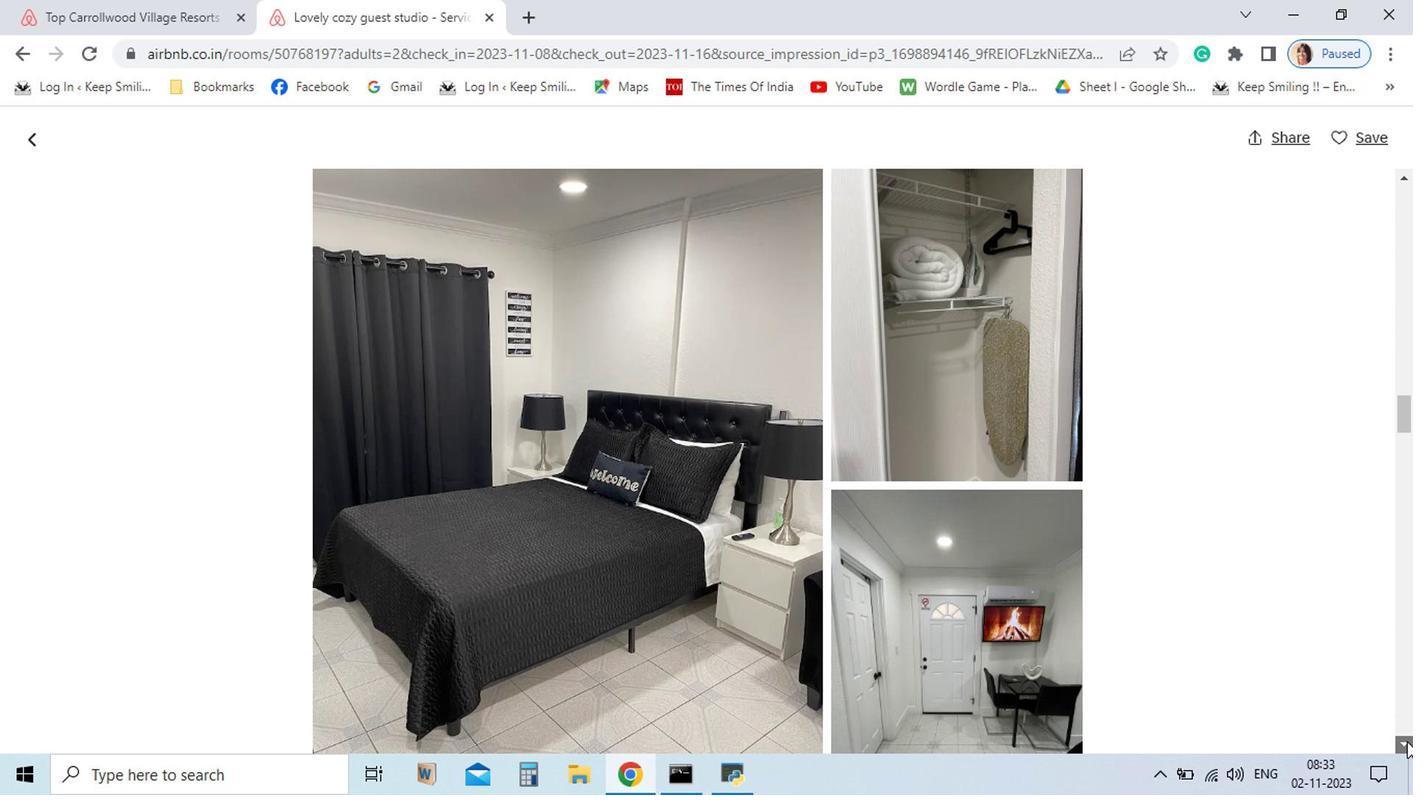 
Action: Mouse pressed left at (1198, 729)
Screenshot: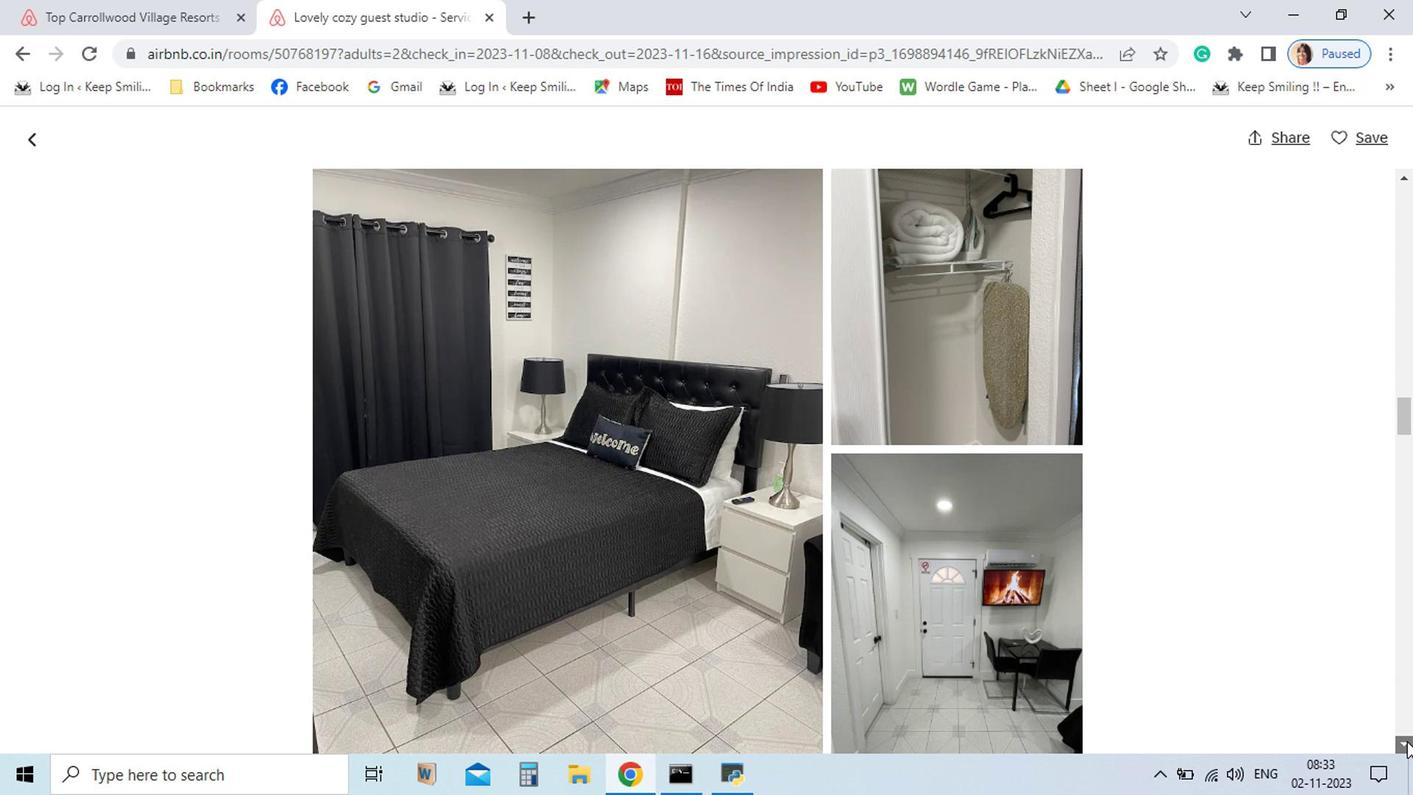 
Action: Mouse pressed left at (1198, 729)
Screenshot: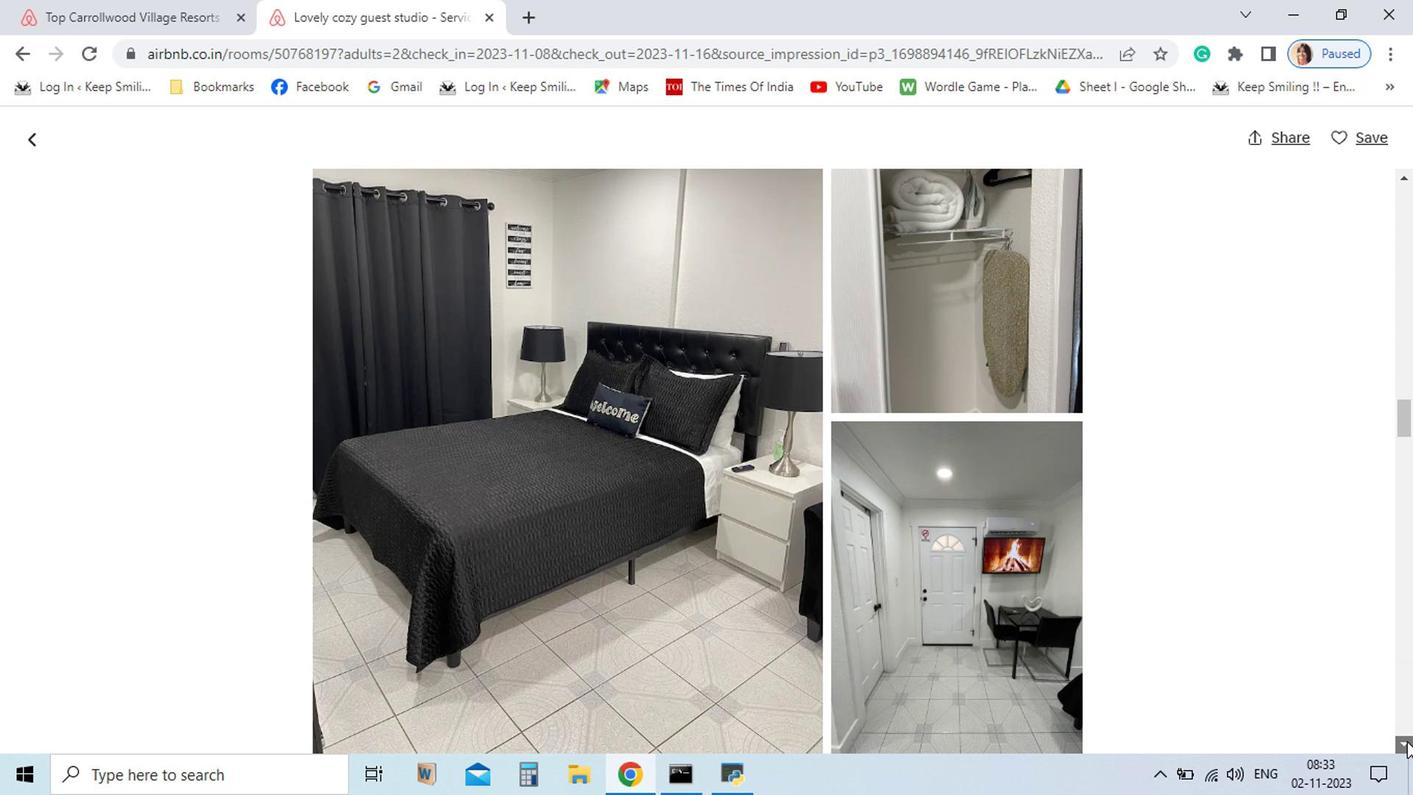 
Action: Mouse pressed left at (1198, 729)
Screenshot: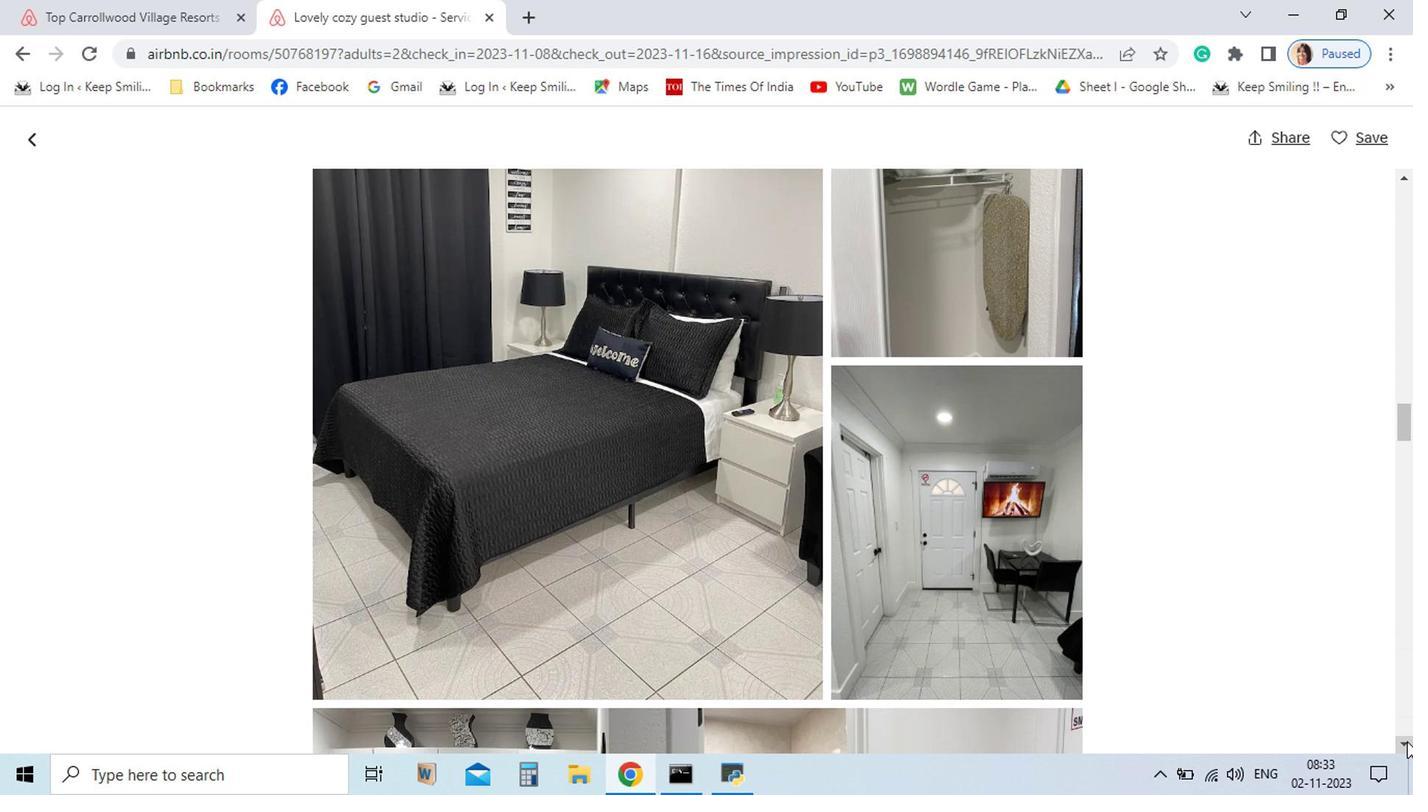 
Action: Mouse pressed left at (1198, 729)
Screenshot: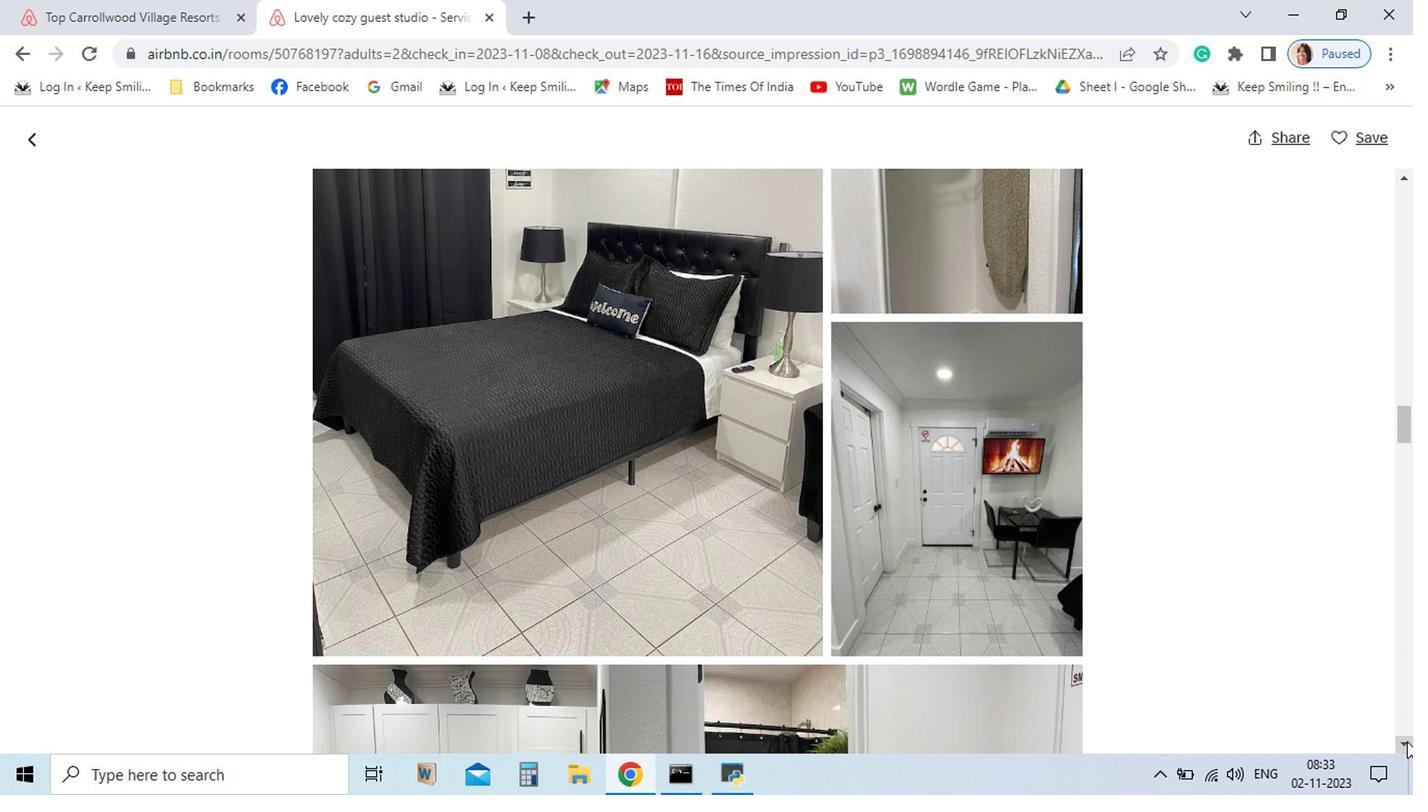 
Action: Mouse pressed left at (1198, 729)
Screenshot: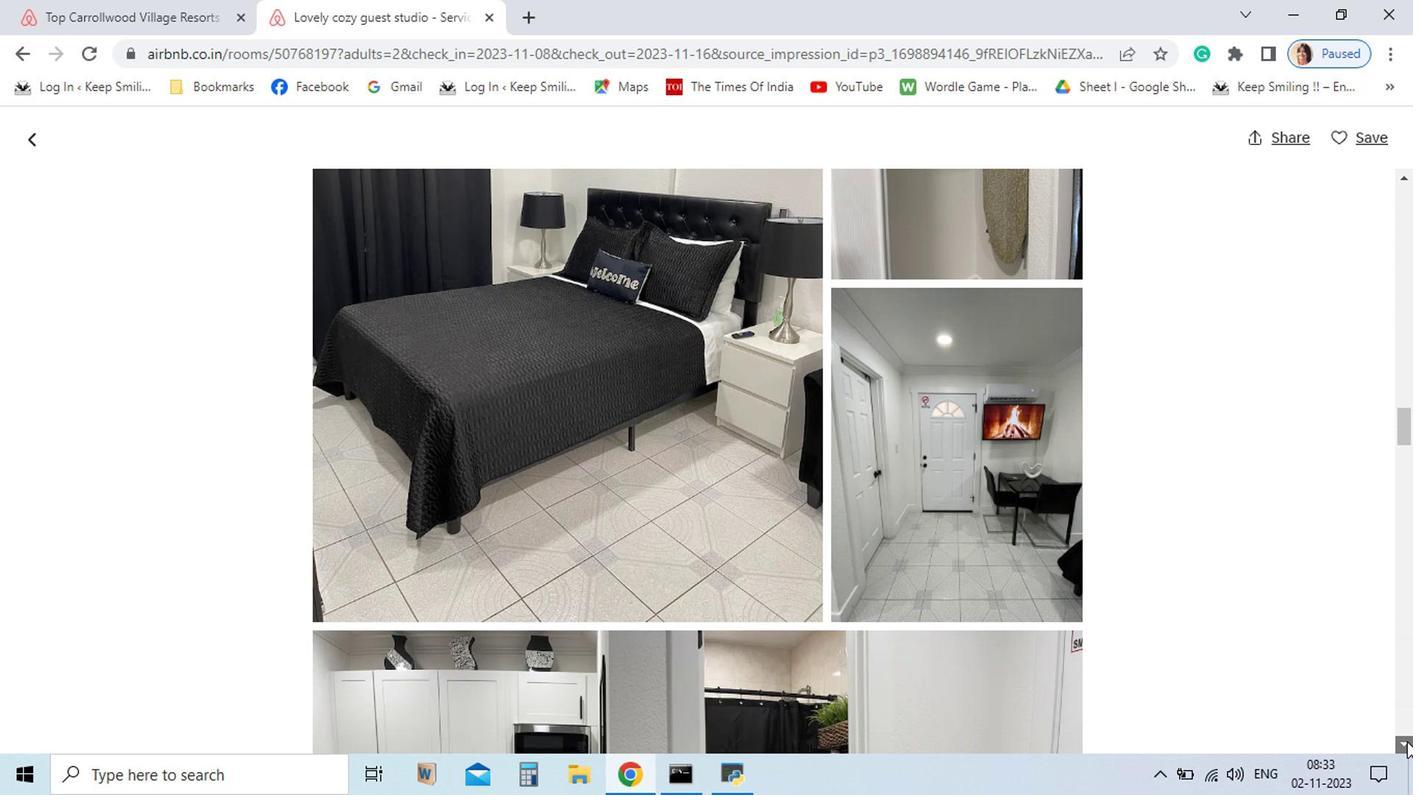 
Action: Mouse pressed left at (1198, 729)
Screenshot: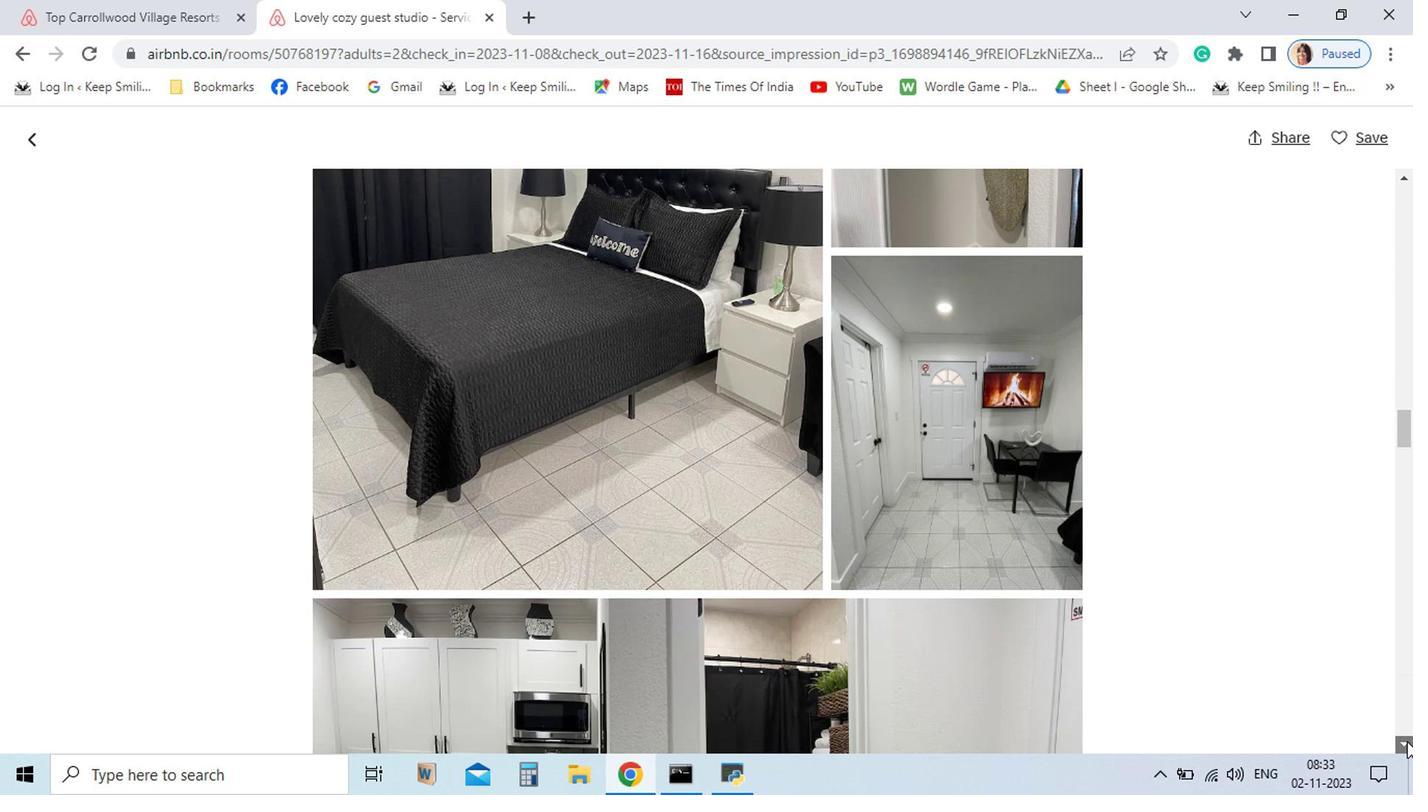 
Action: Mouse pressed left at (1198, 729)
Screenshot: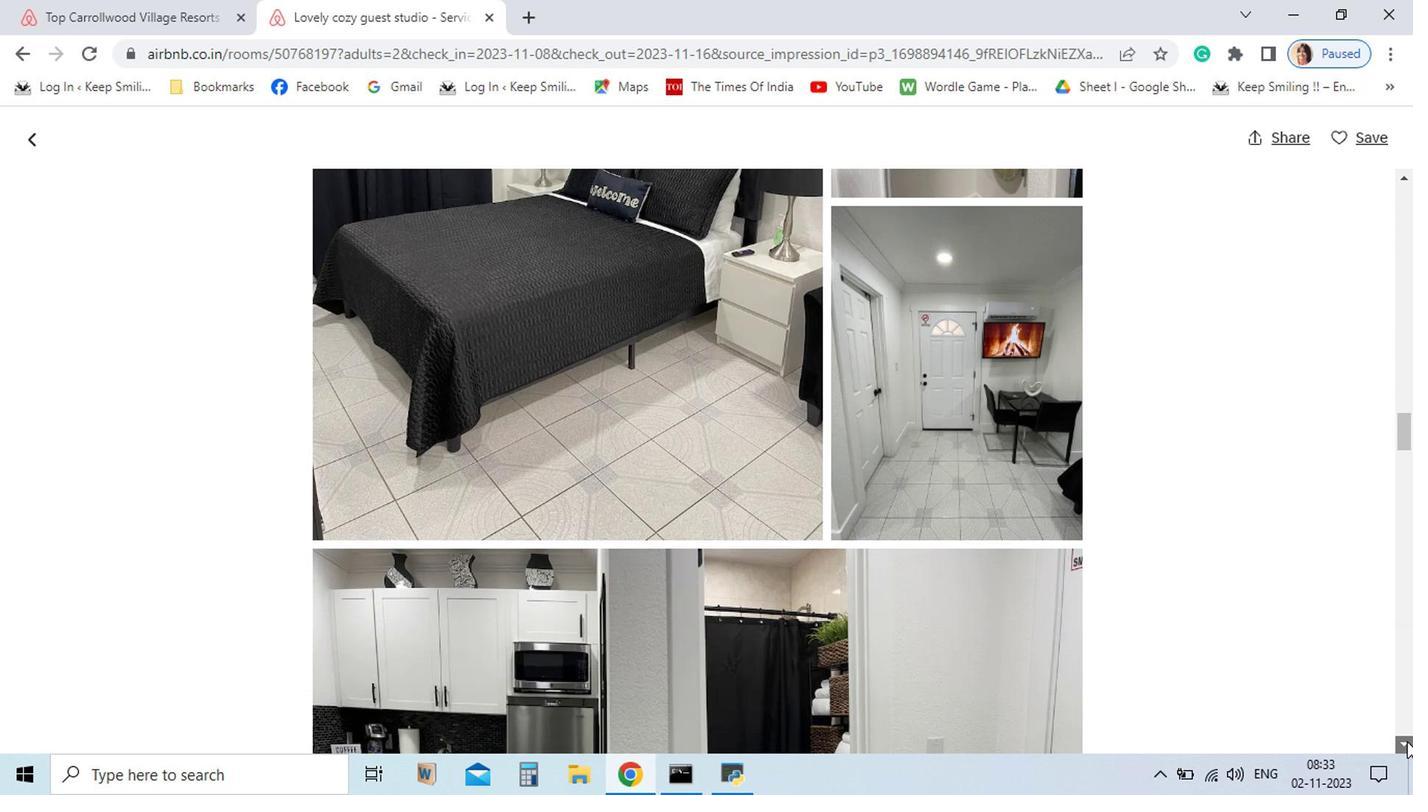 
Action: Mouse pressed left at (1198, 729)
Screenshot: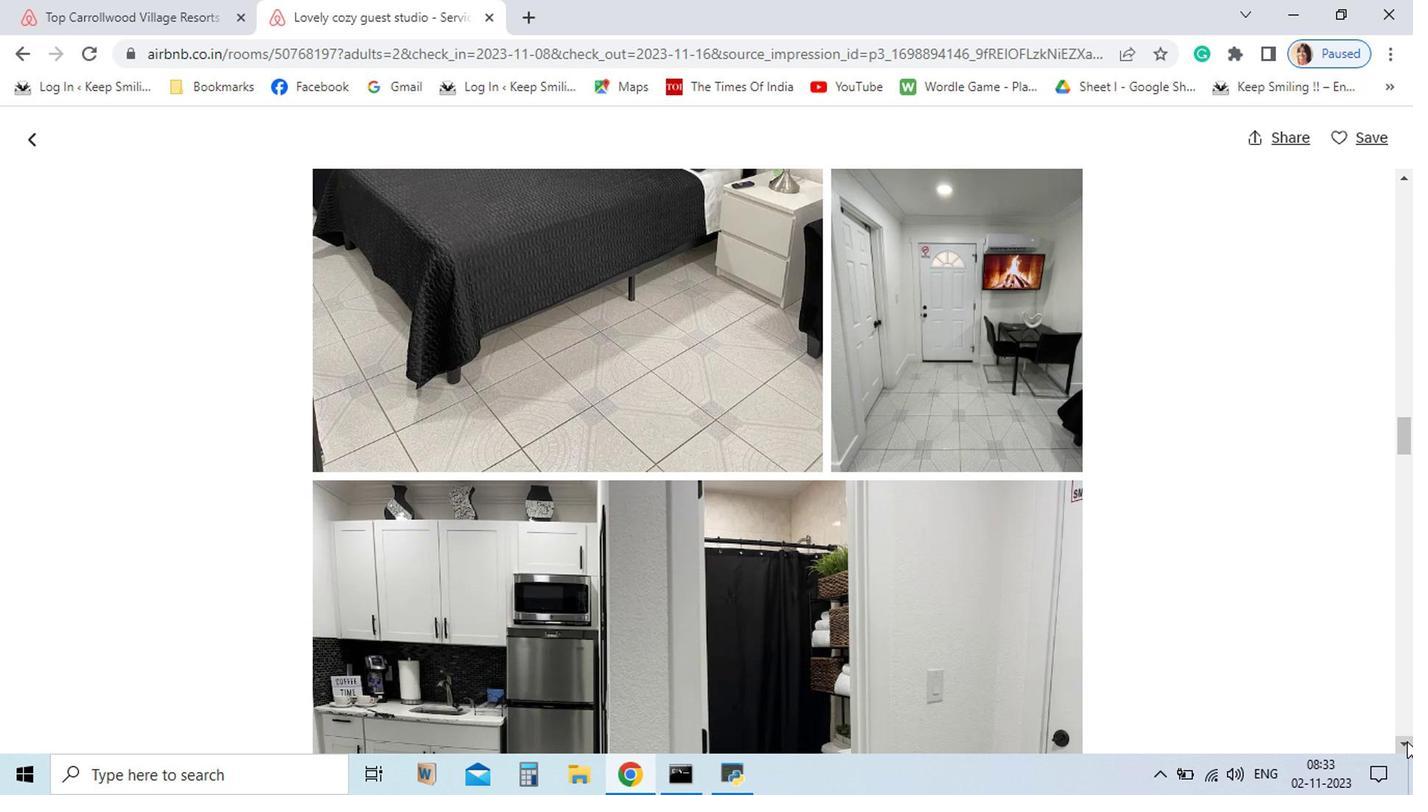 
Action: Mouse pressed left at (1198, 729)
Screenshot: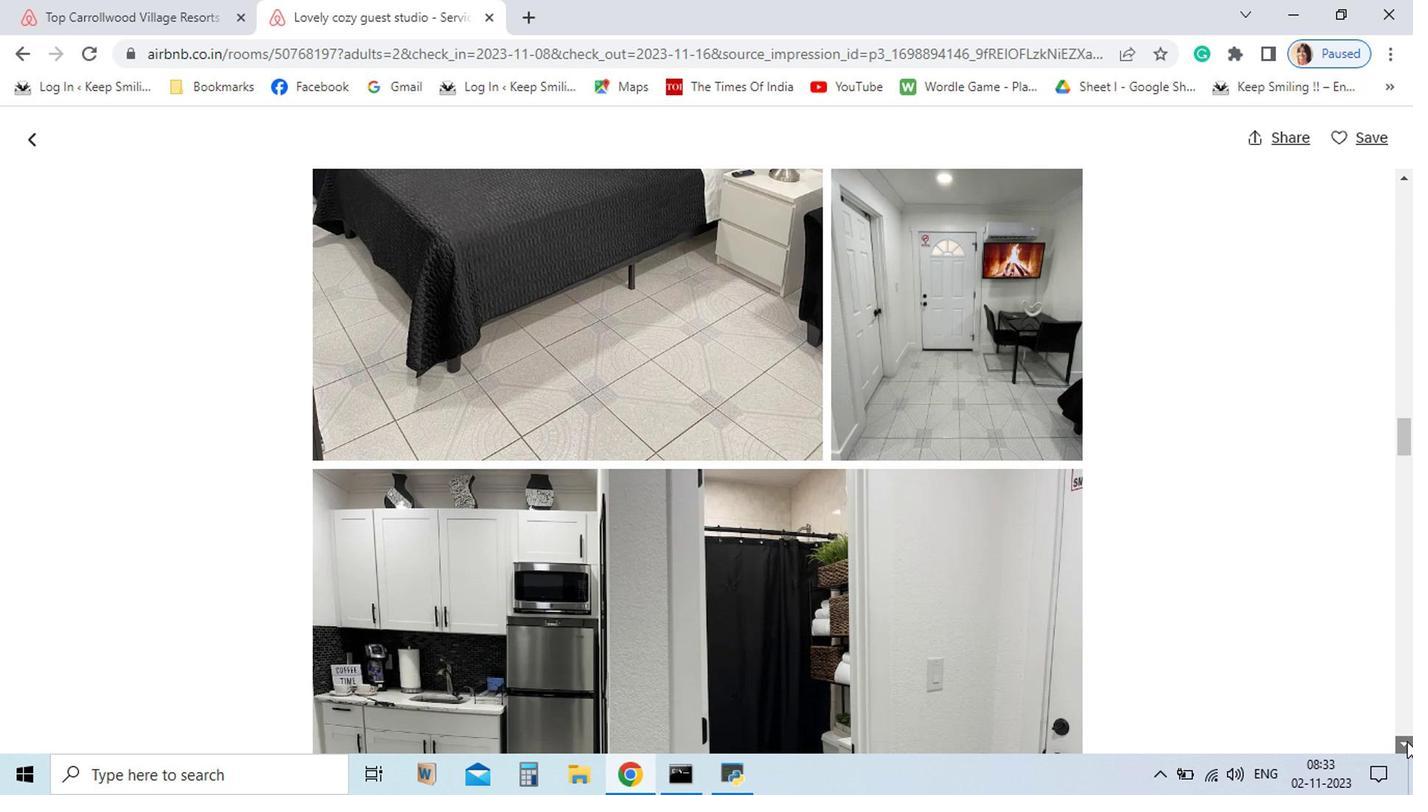 
Action: Mouse pressed left at (1198, 729)
Screenshot: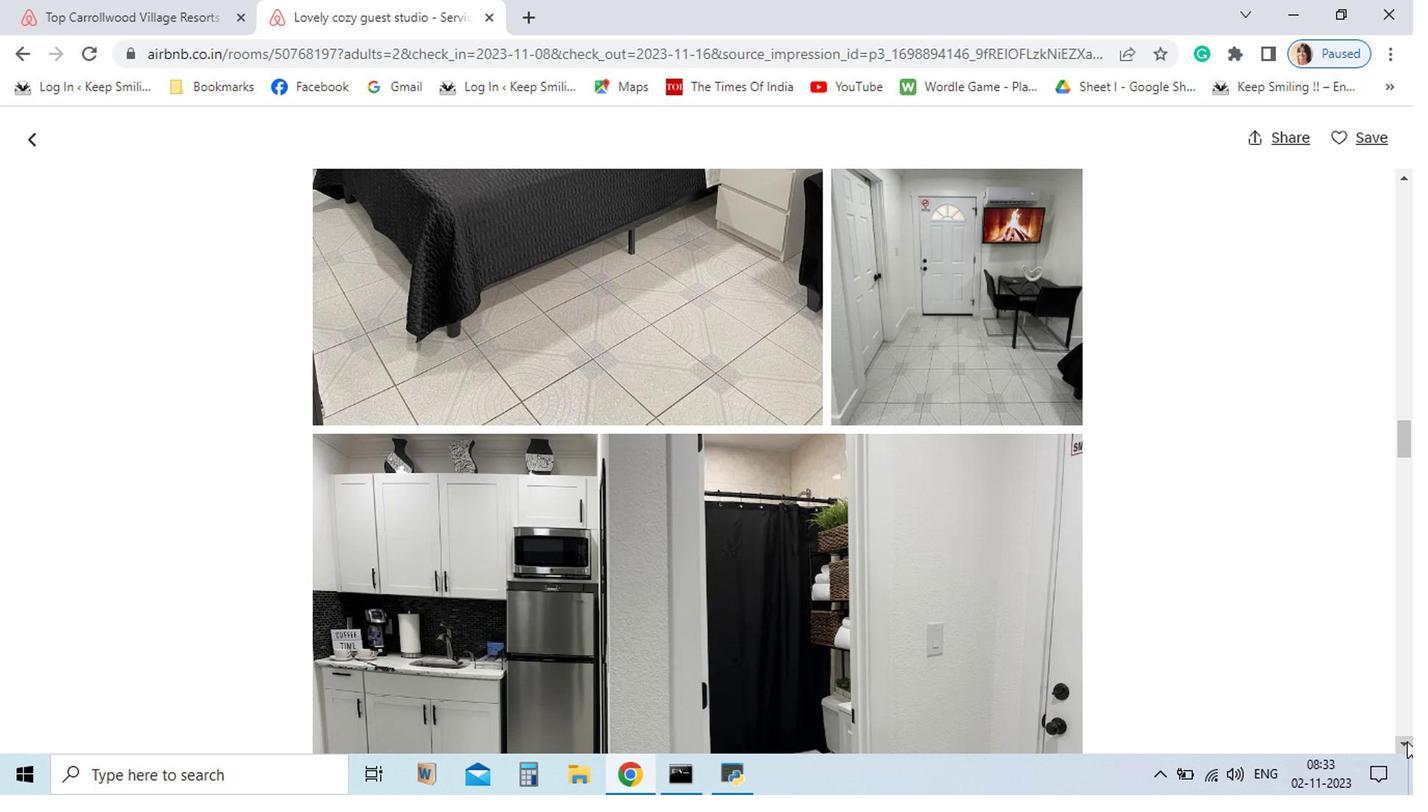 
Action: Mouse pressed left at (1198, 729)
Screenshot: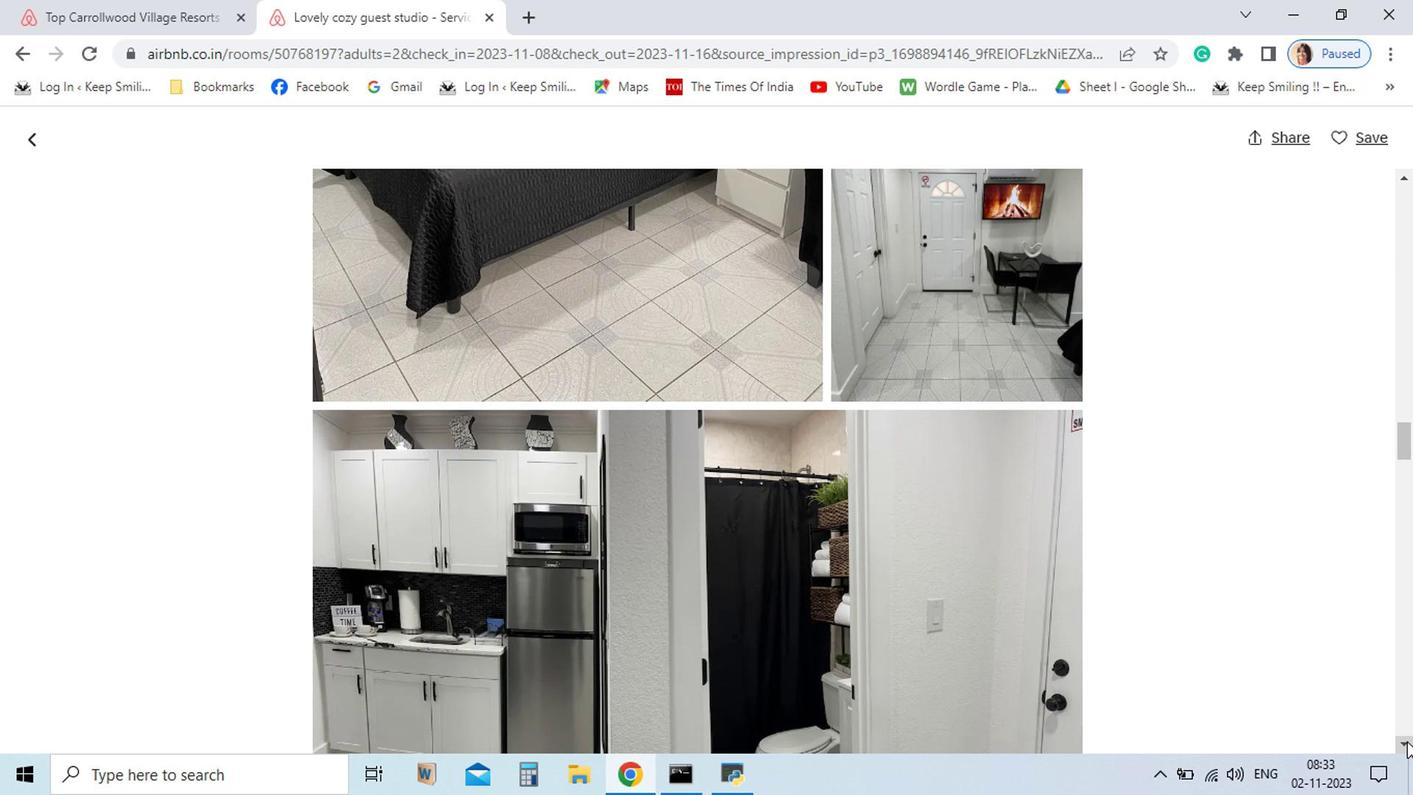 
Action: Mouse pressed left at (1198, 729)
Screenshot: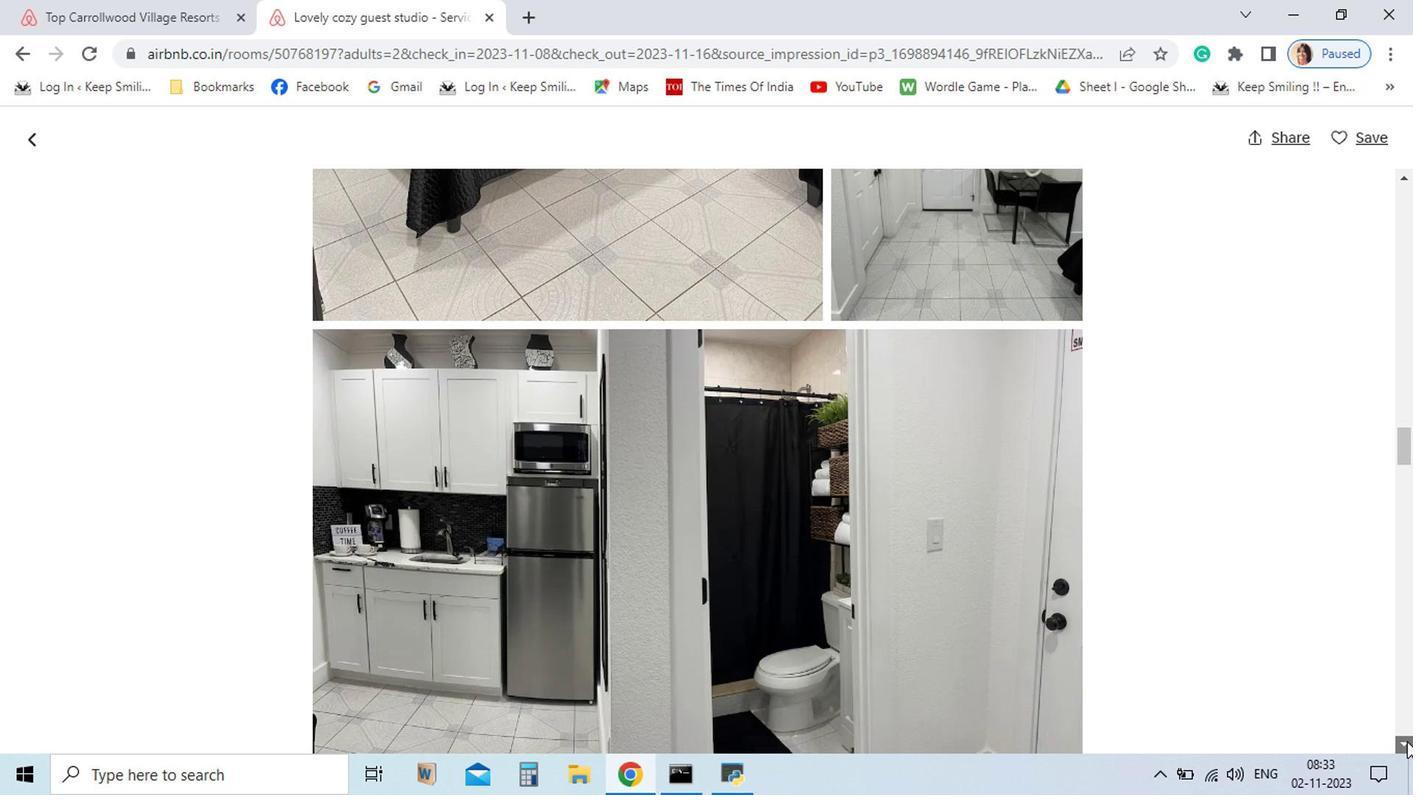 
Action: Mouse pressed left at (1198, 729)
Screenshot: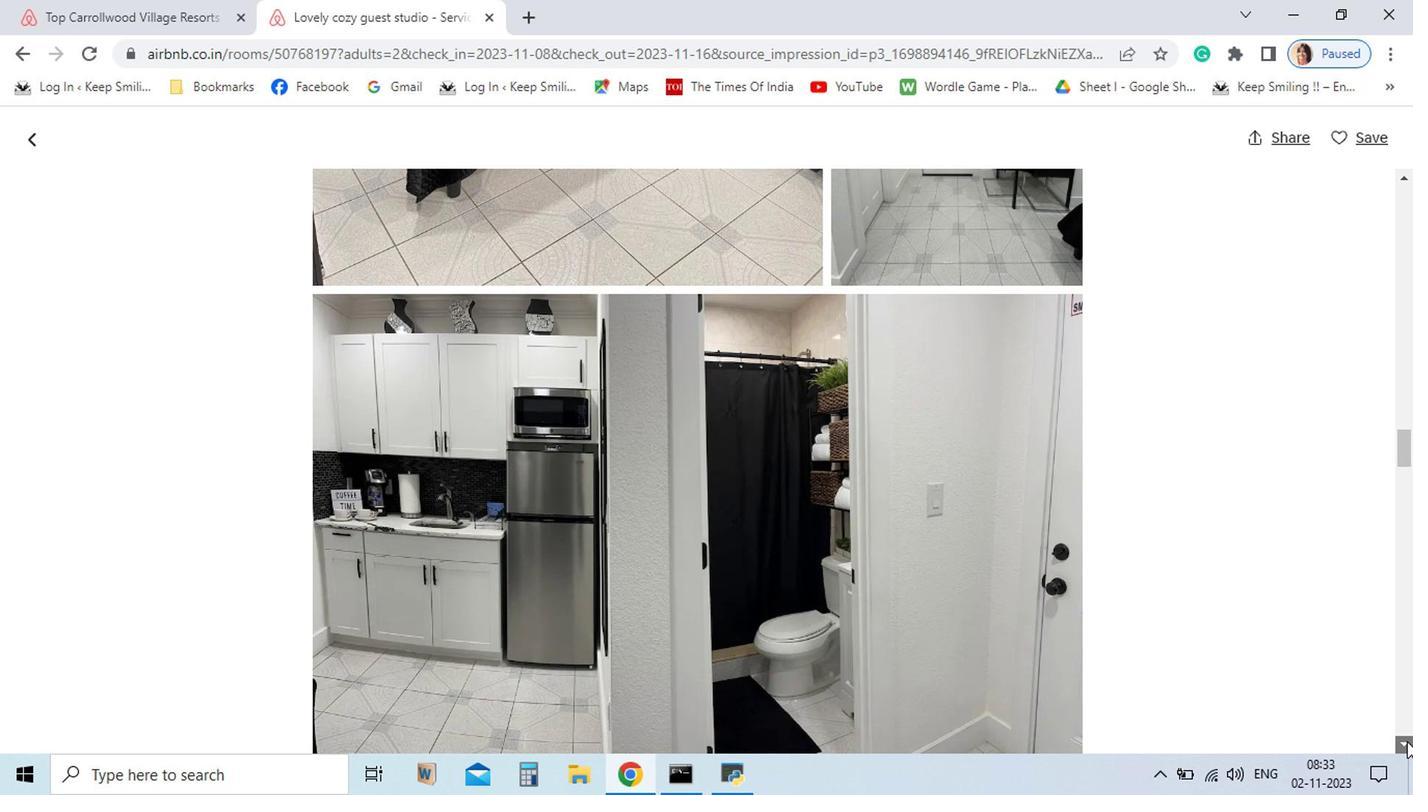 
Action: Mouse pressed left at (1198, 729)
Screenshot: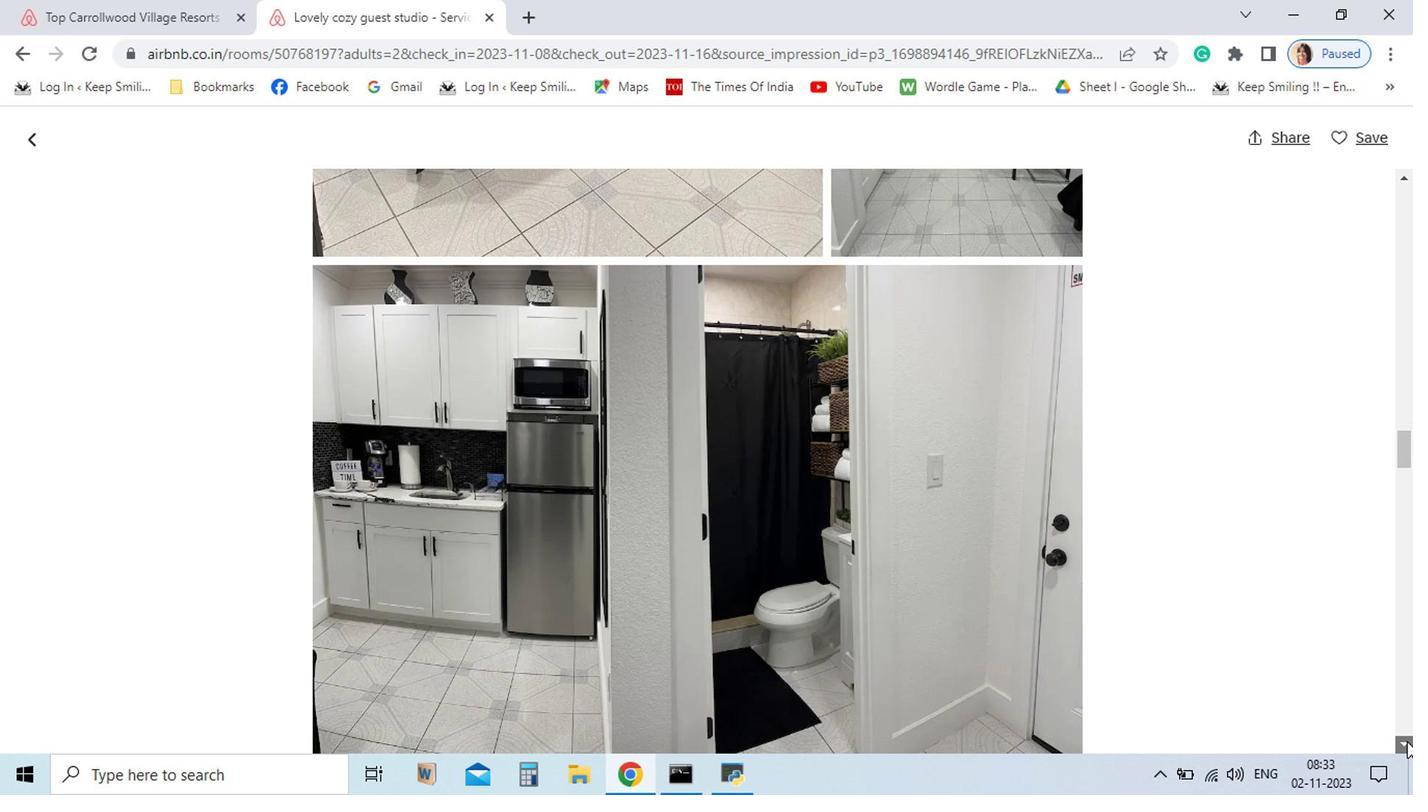 
Action: Mouse pressed left at (1198, 729)
Screenshot: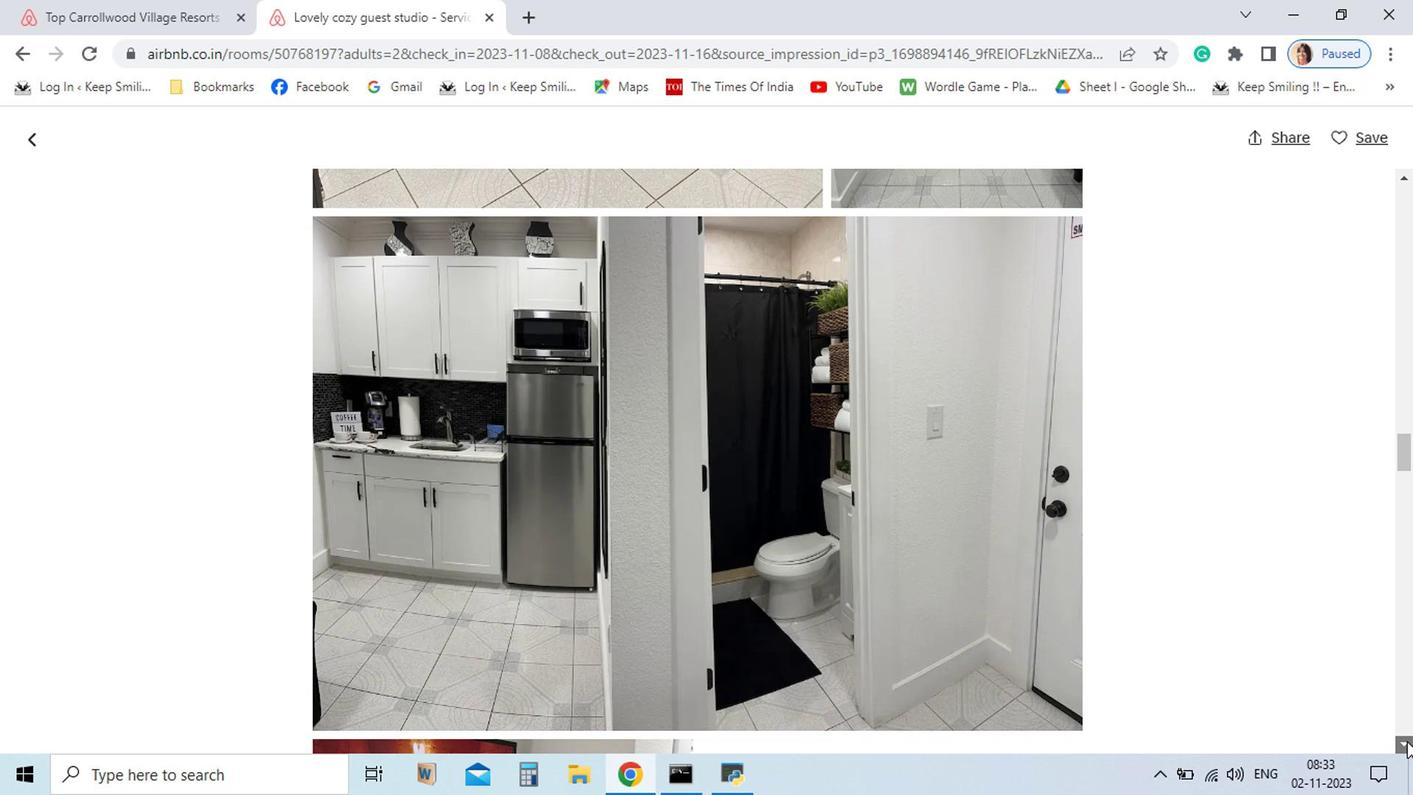 
Action: Mouse pressed left at (1198, 729)
Screenshot: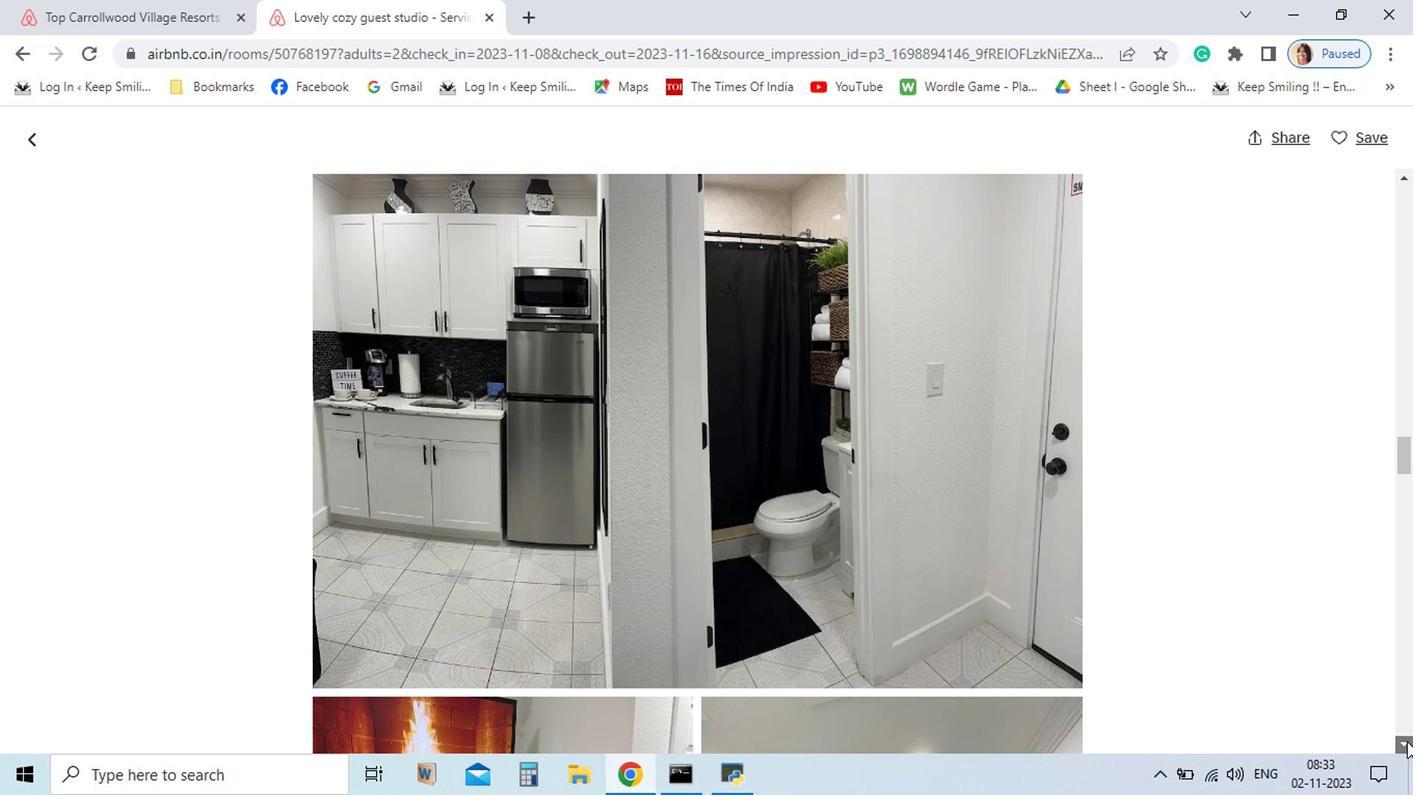 
Action: Mouse pressed left at (1198, 729)
Screenshot: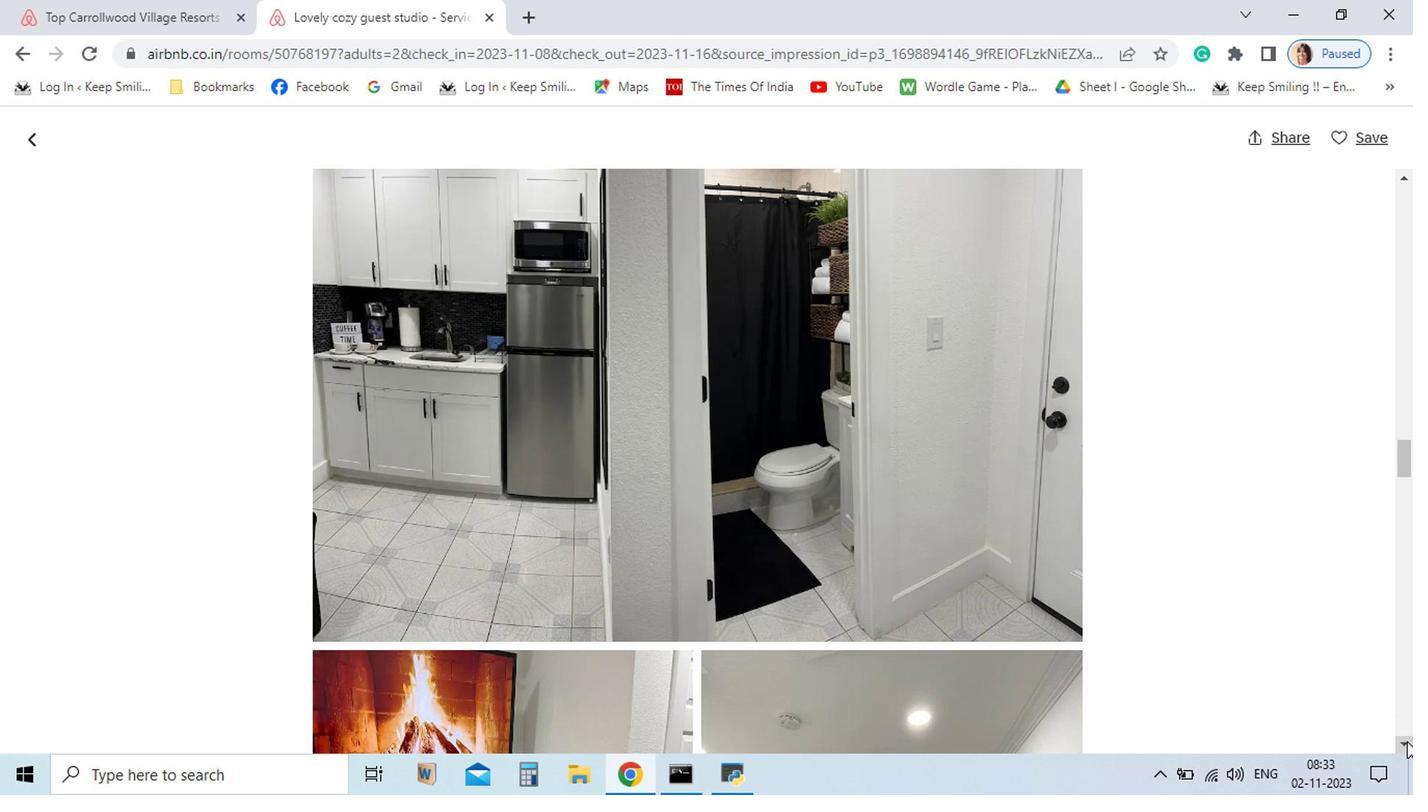 
Action: Mouse pressed left at (1198, 729)
Screenshot: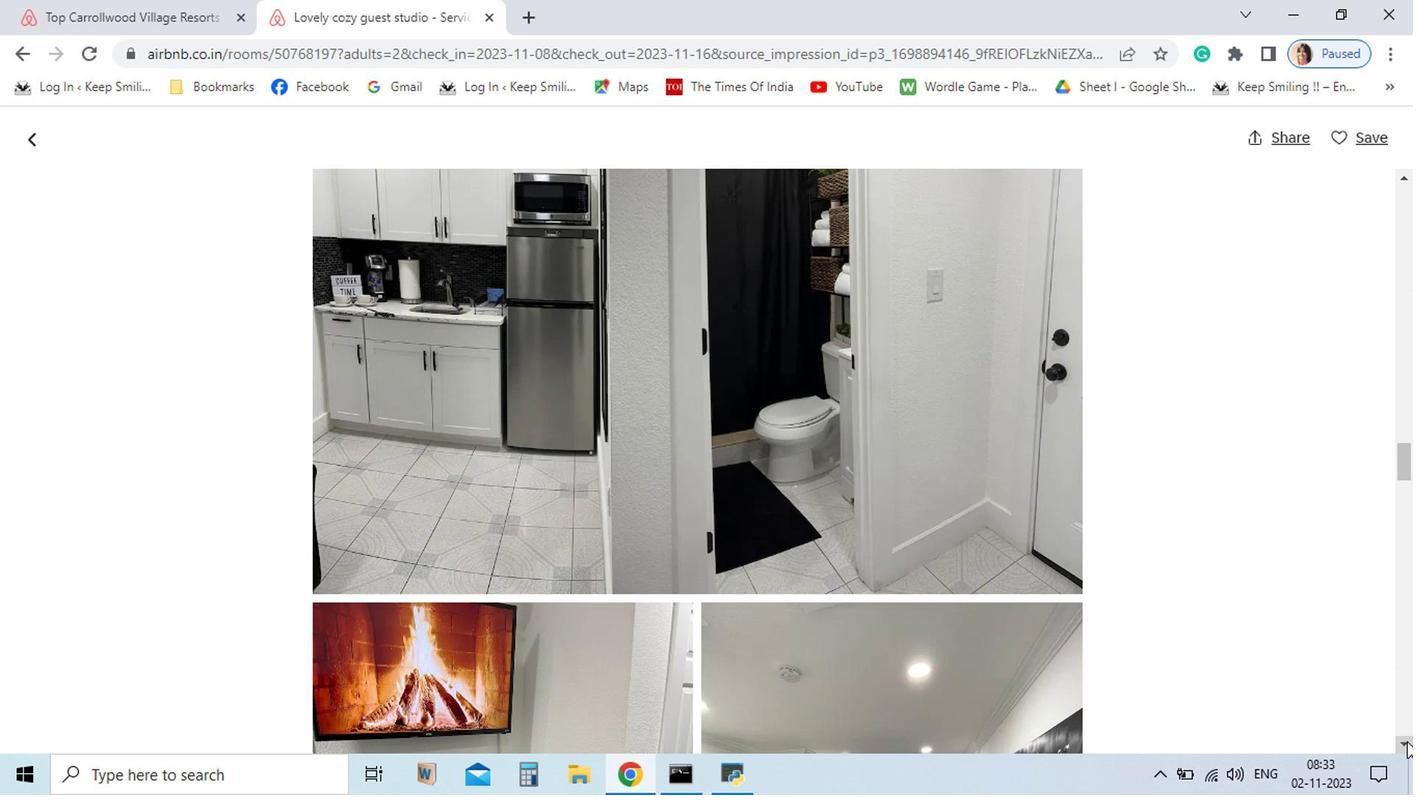 
Action: Mouse pressed left at (1198, 729)
Screenshot: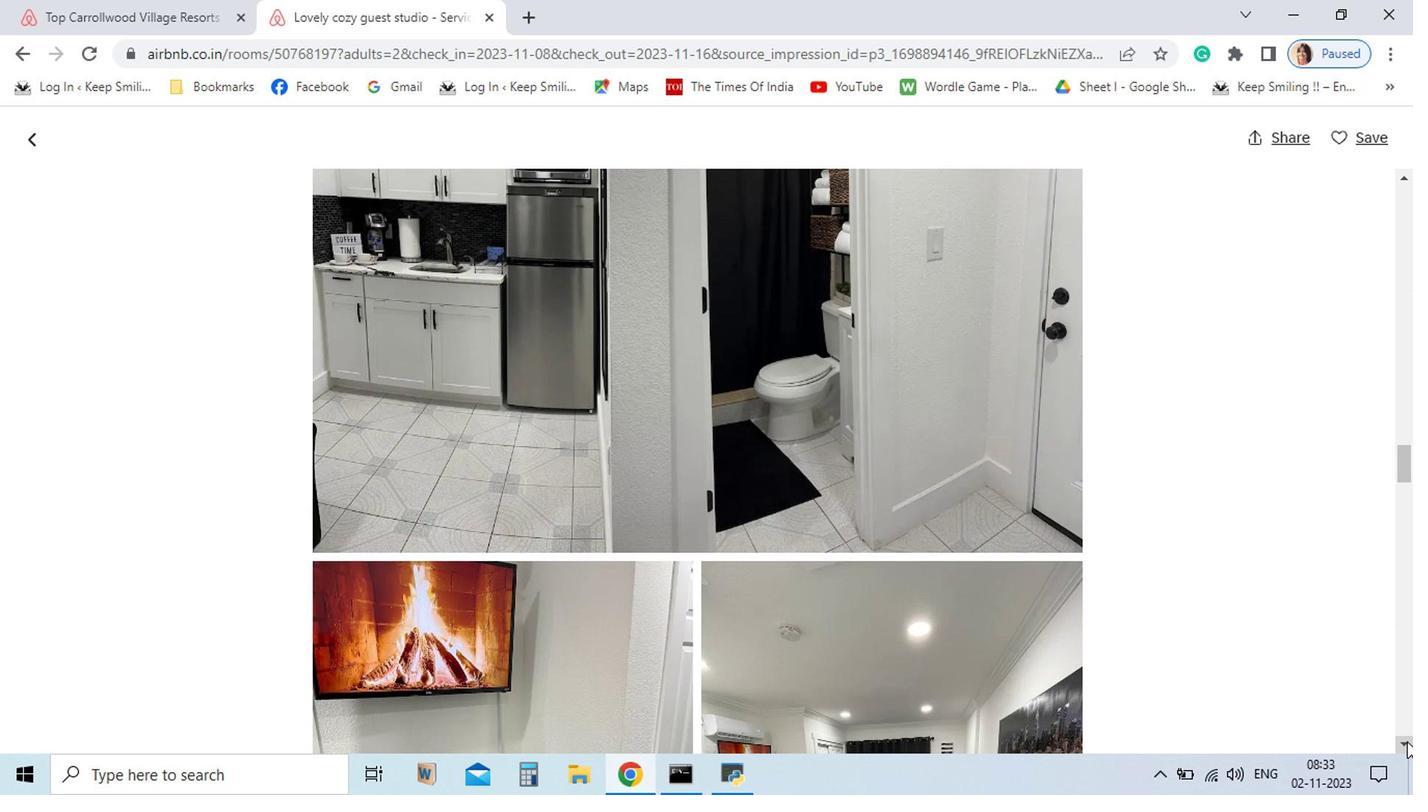 
Action: Mouse pressed left at (1198, 729)
Screenshot: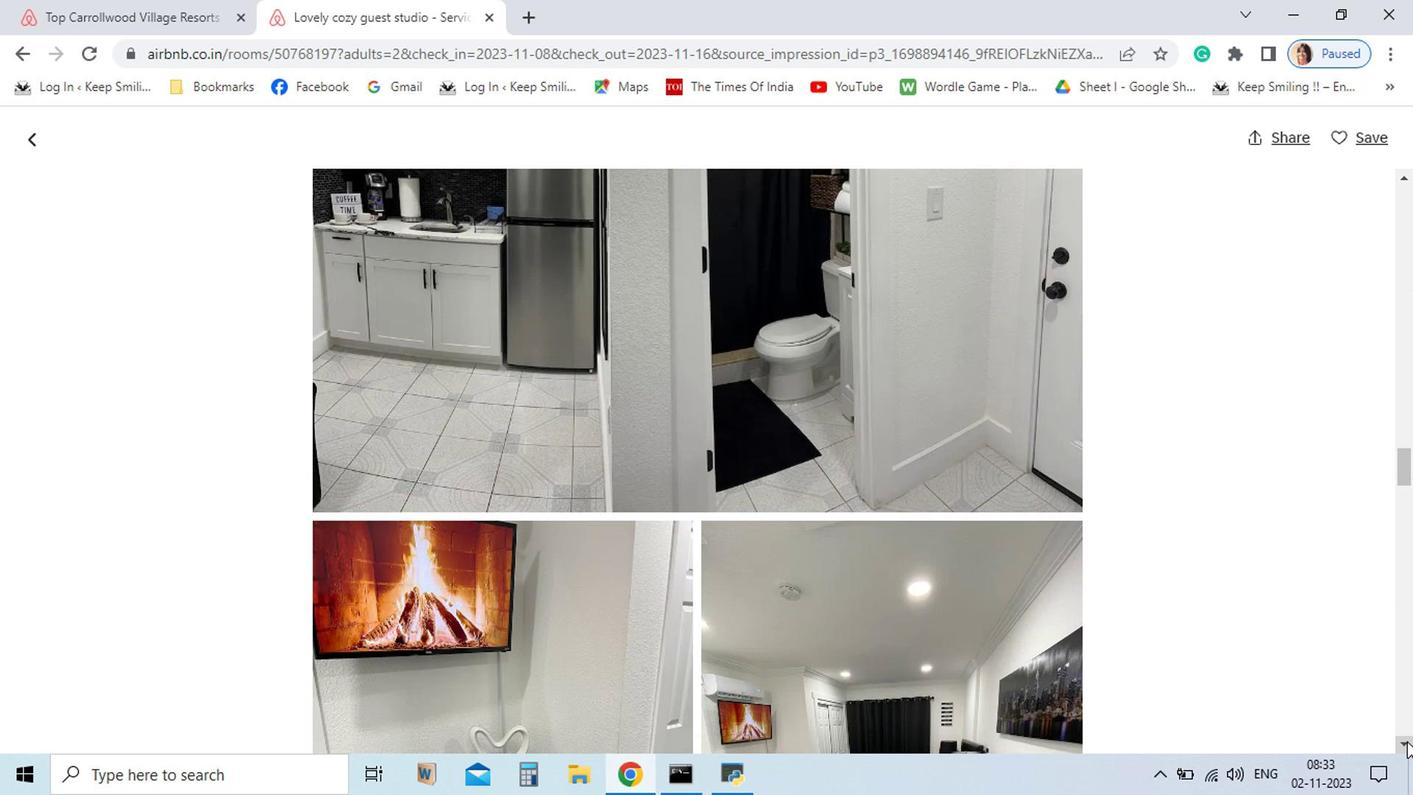 
Action: Mouse pressed left at (1198, 729)
Screenshot: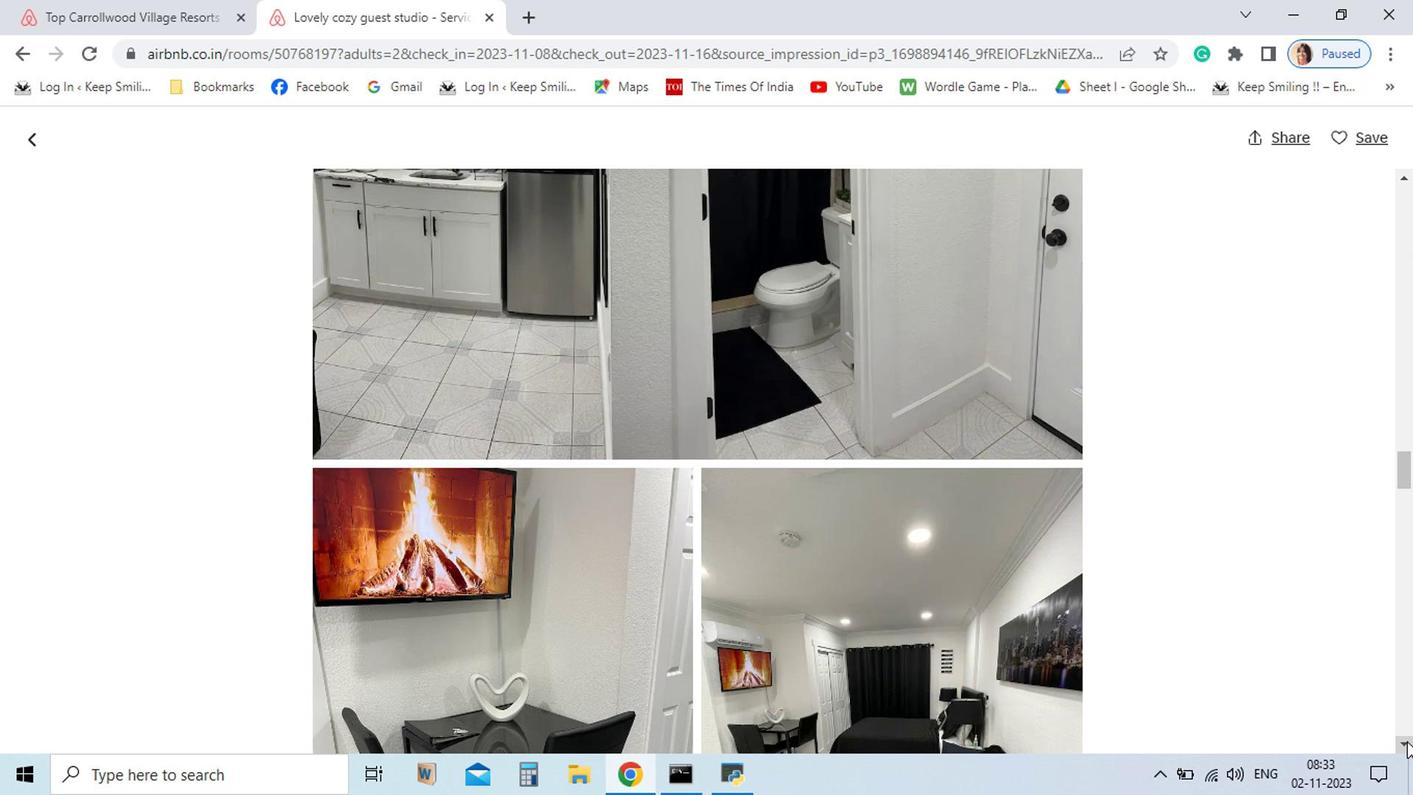 
Action: Mouse pressed left at (1198, 729)
Screenshot: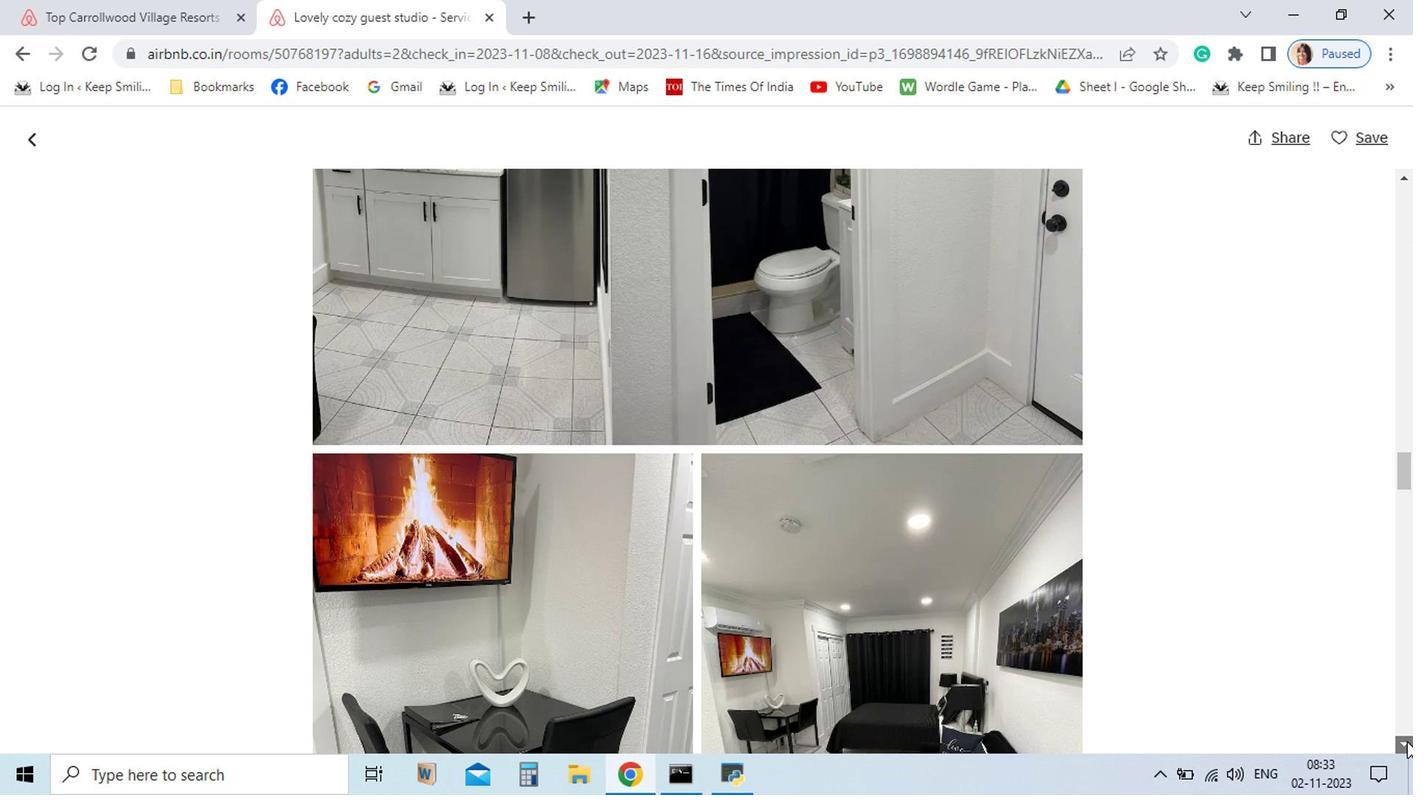
Action: Mouse pressed left at (1198, 729)
Screenshot: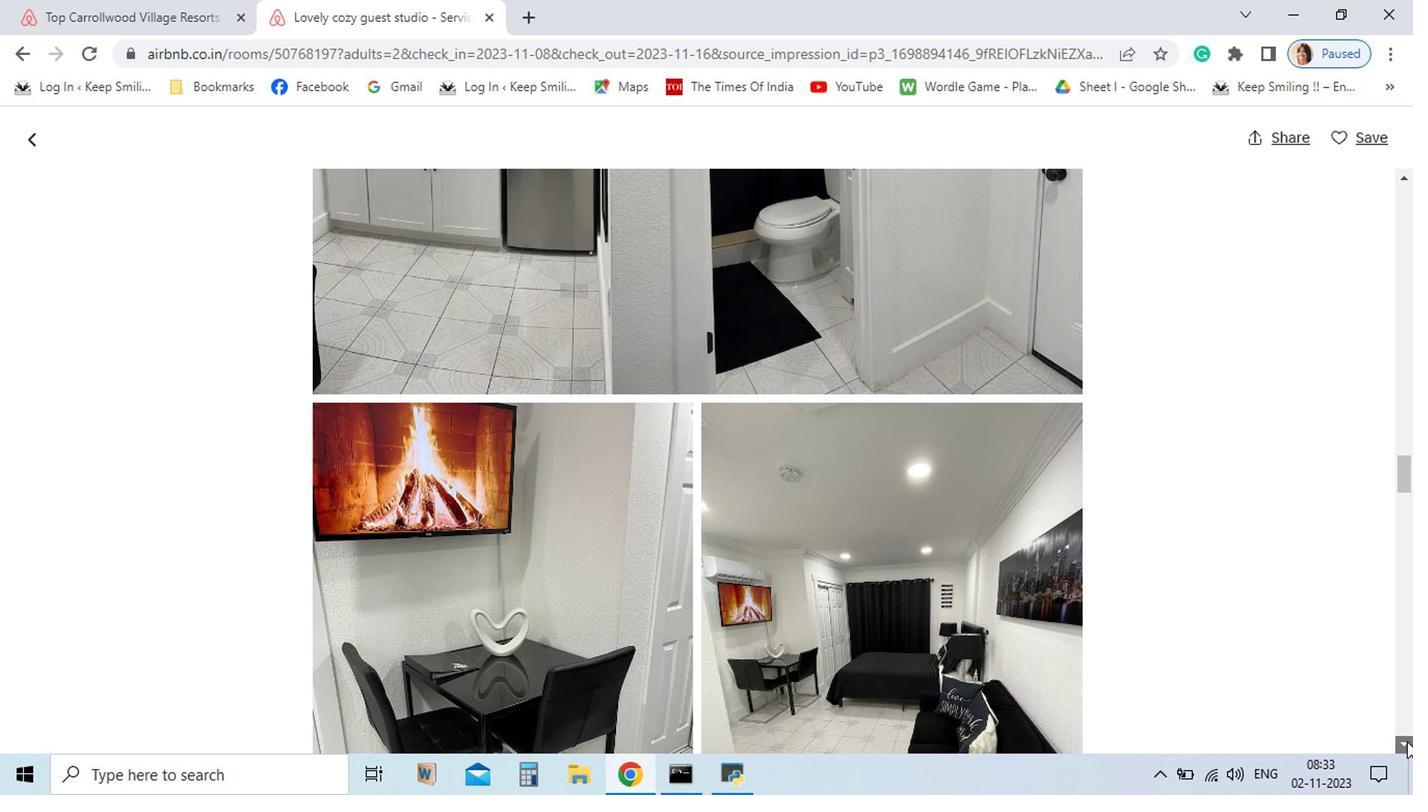
Action: Mouse pressed left at (1198, 729)
Screenshot: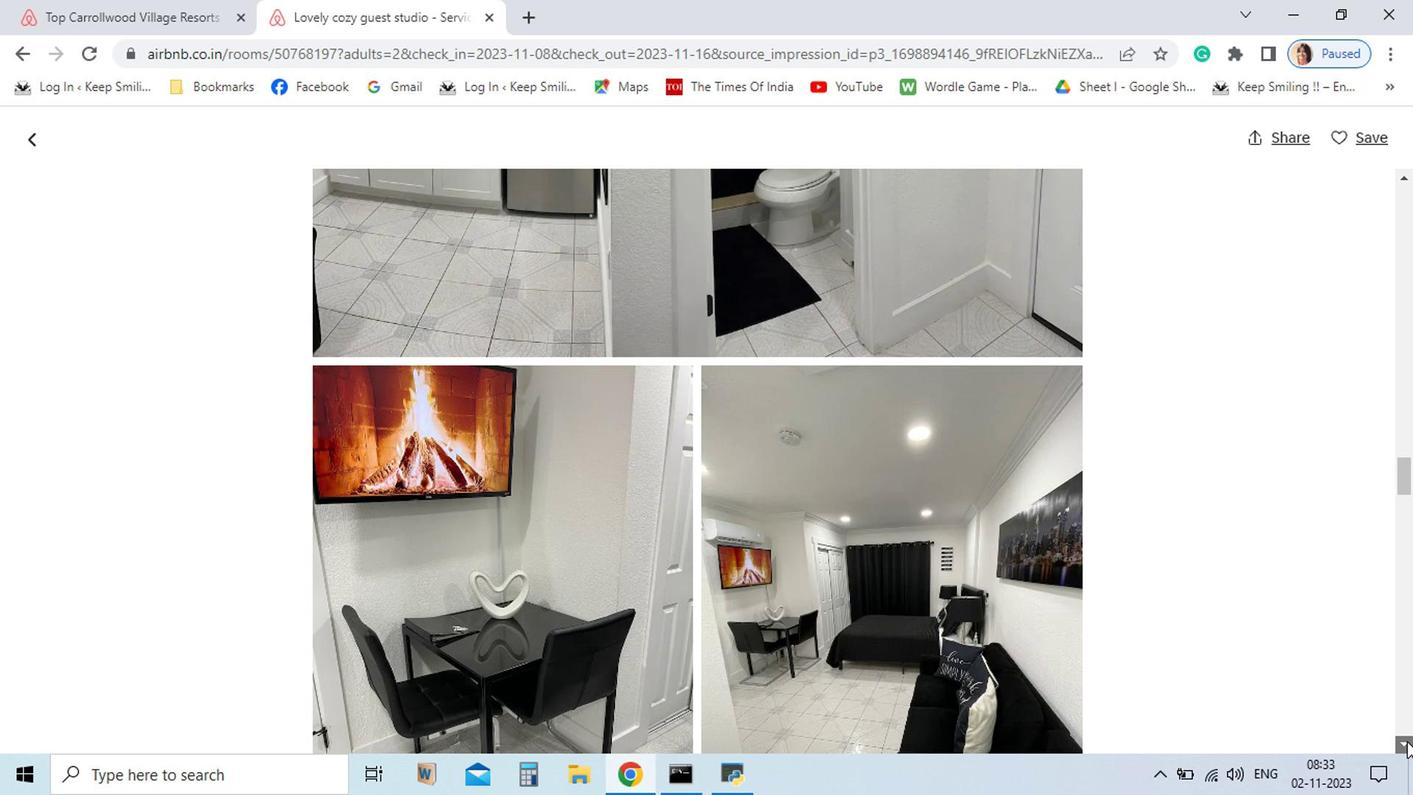 
Action: Mouse pressed left at (1198, 729)
Screenshot: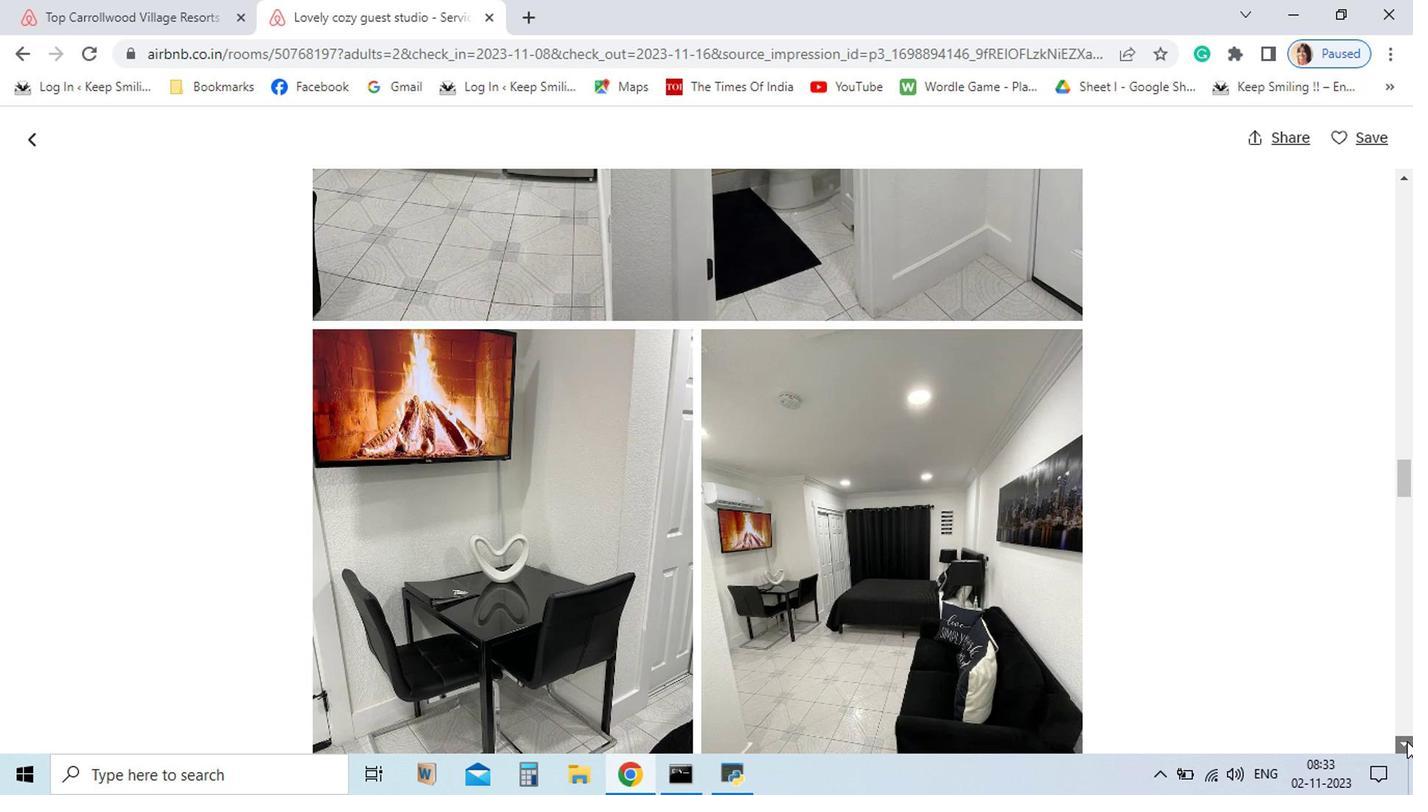
Action: Mouse pressed left at (1198, 729)
Screenshot: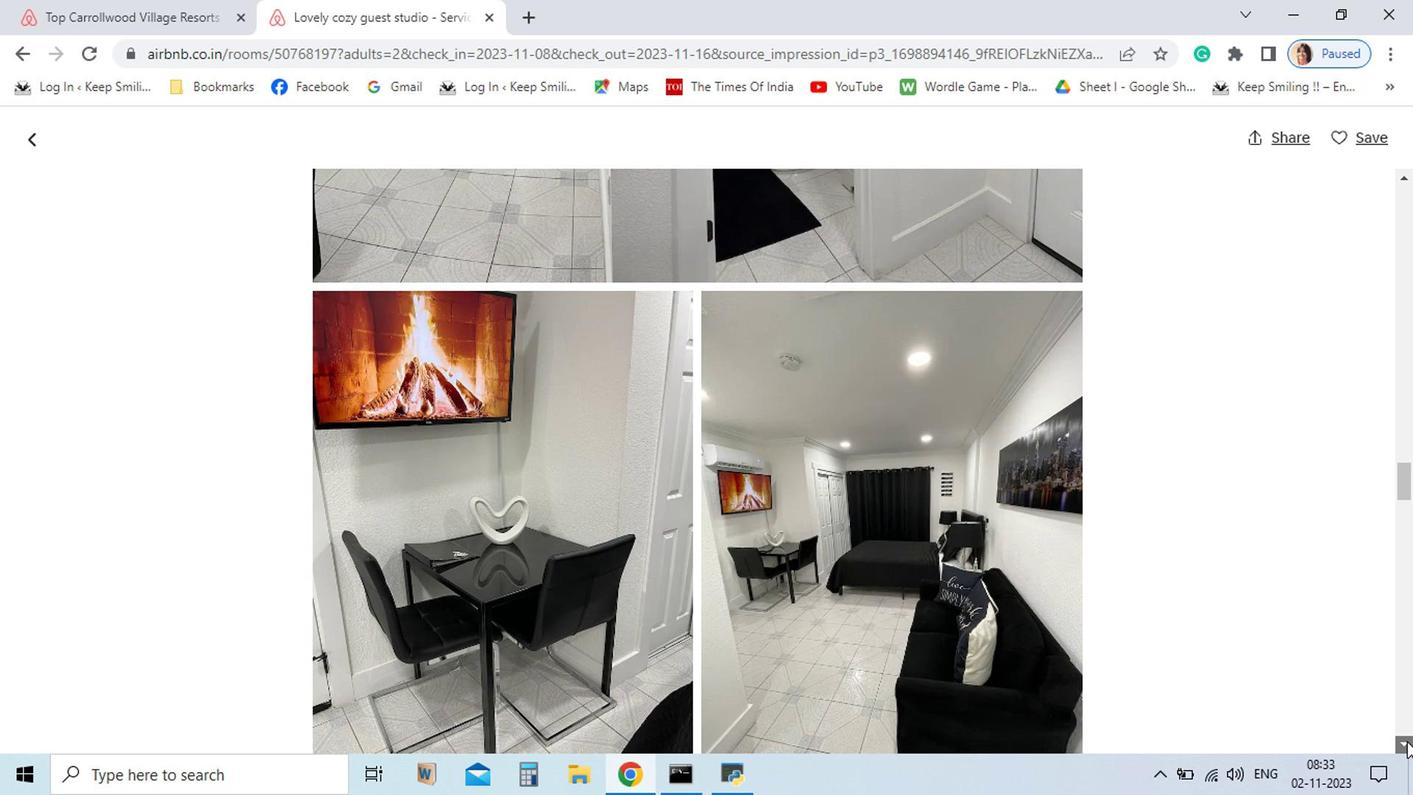 
Action: Mouse pressed left at (1198, 729)
Screenshot: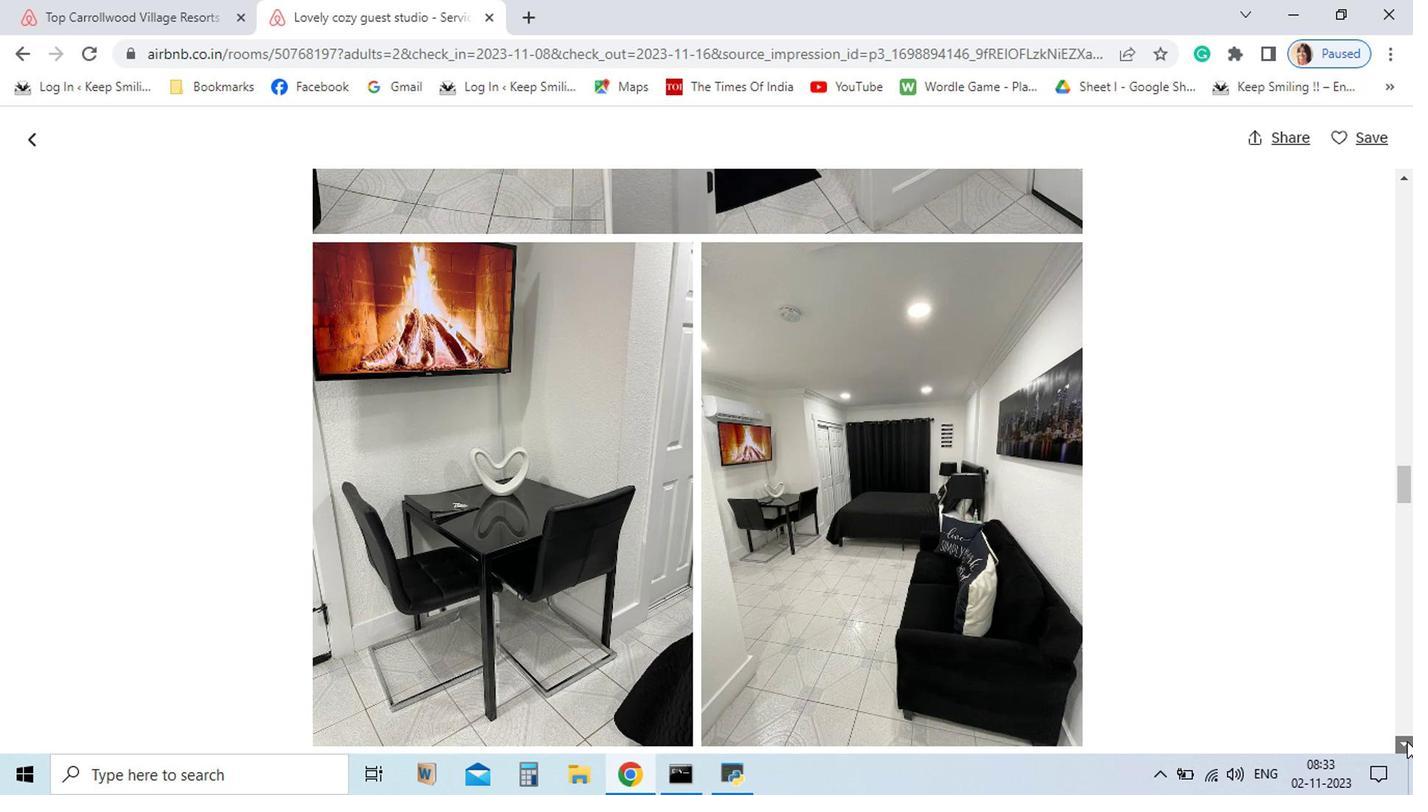 
Action: Mouse pressed left at (1198, 729)
Screenshot: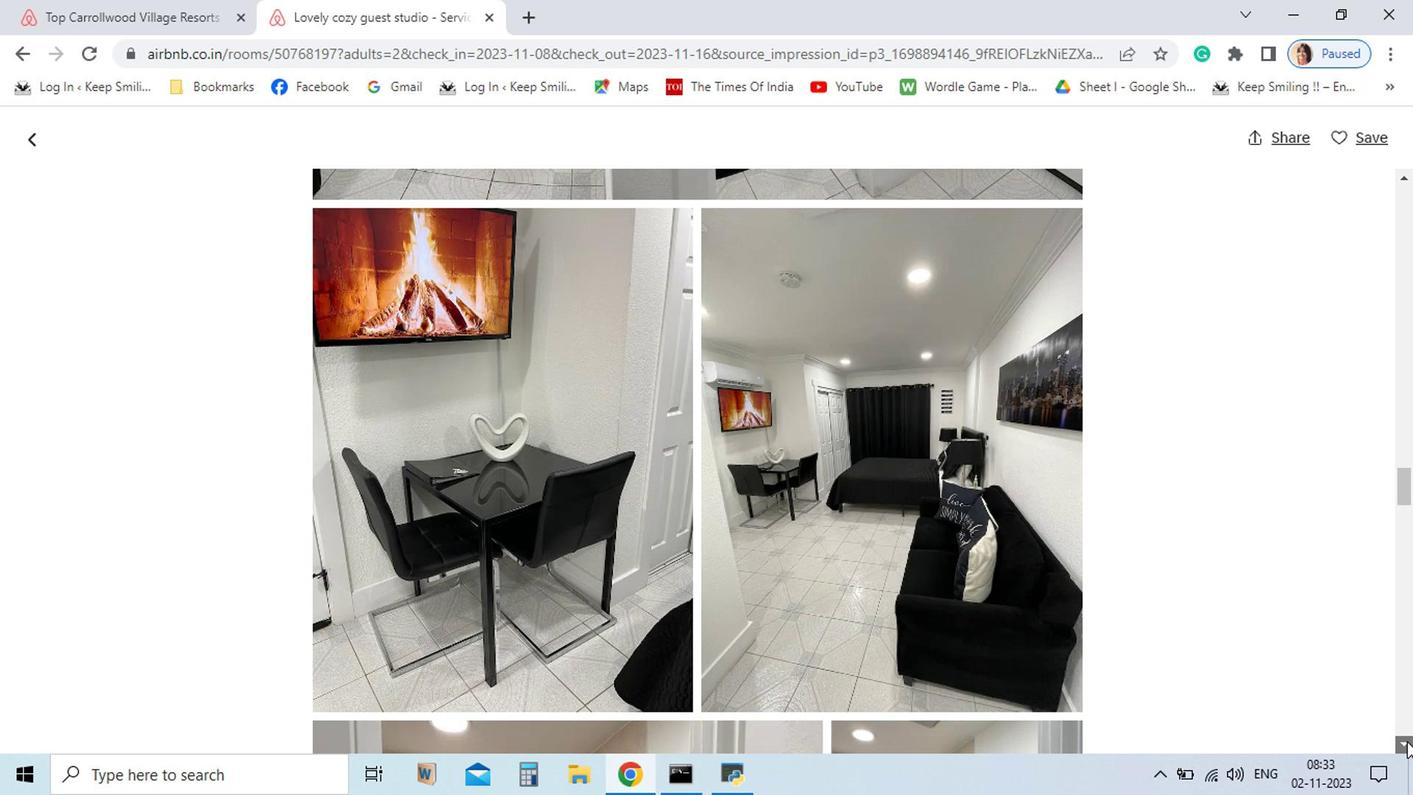 
Action: Mouse pressed left at (1198, 729)
Screenshot: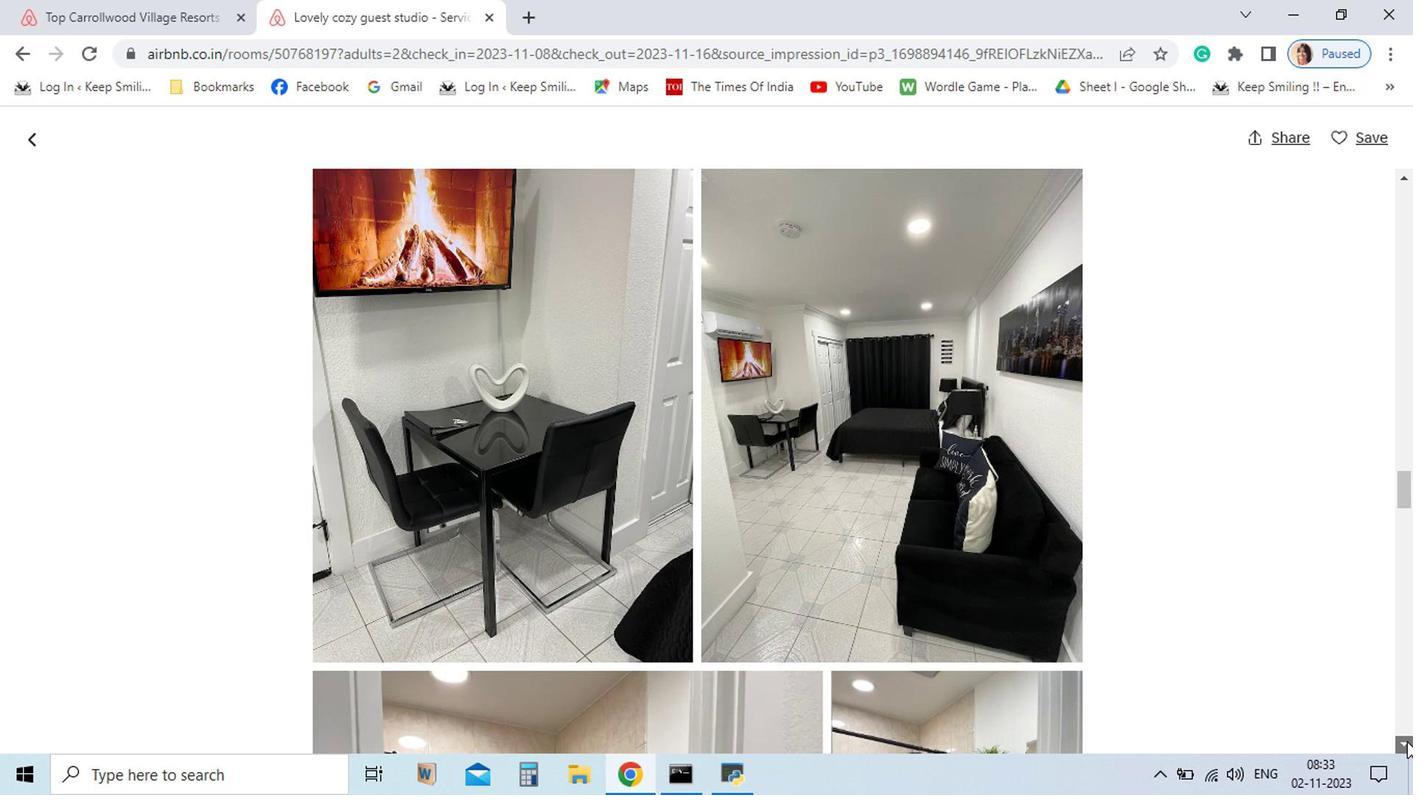 
Action: Mouse pressed left at (1198, 729)
Screenshot: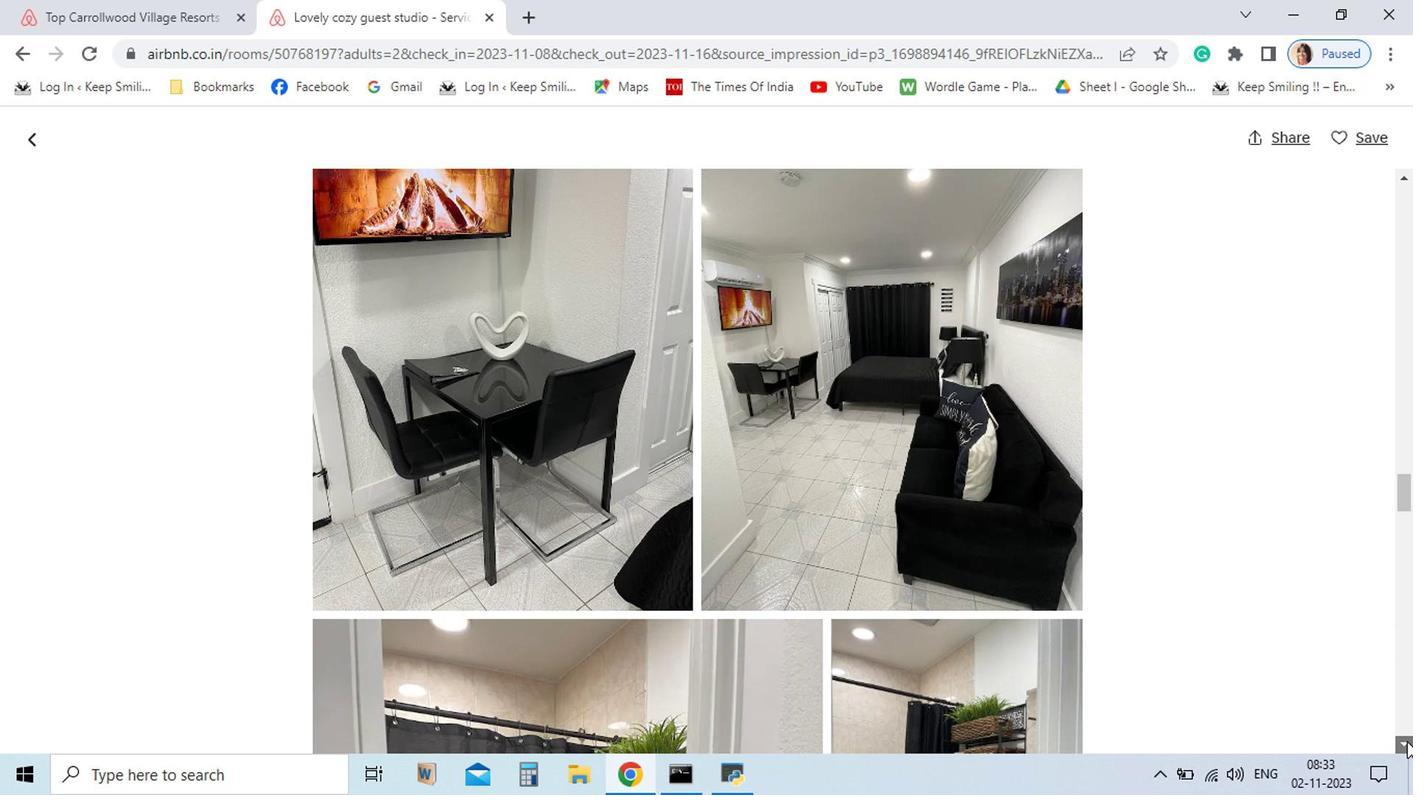 
Action: Mouse pressed left at (1198, 729)
Screenshot: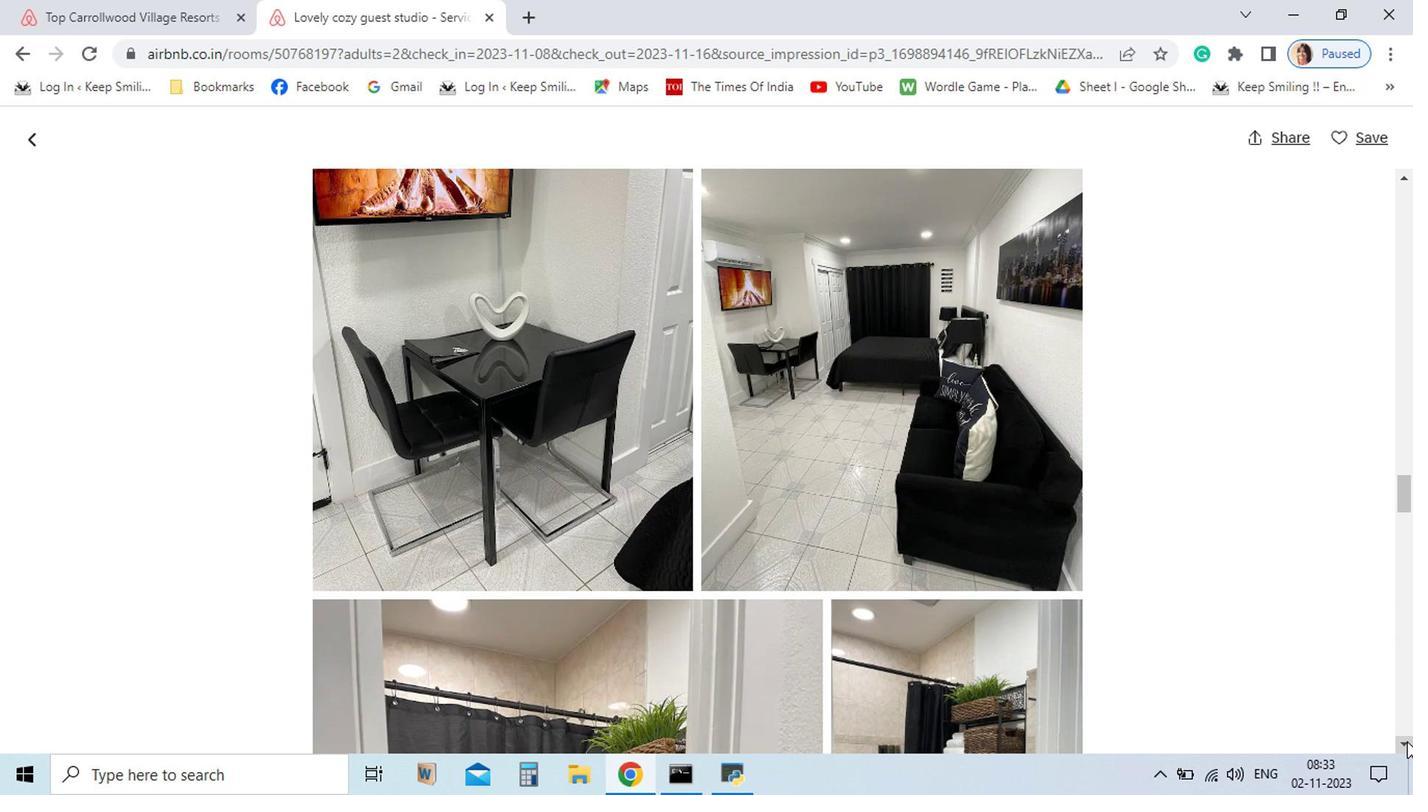 
Action: Mouse pressed left at (1198, 729)
Screenshot: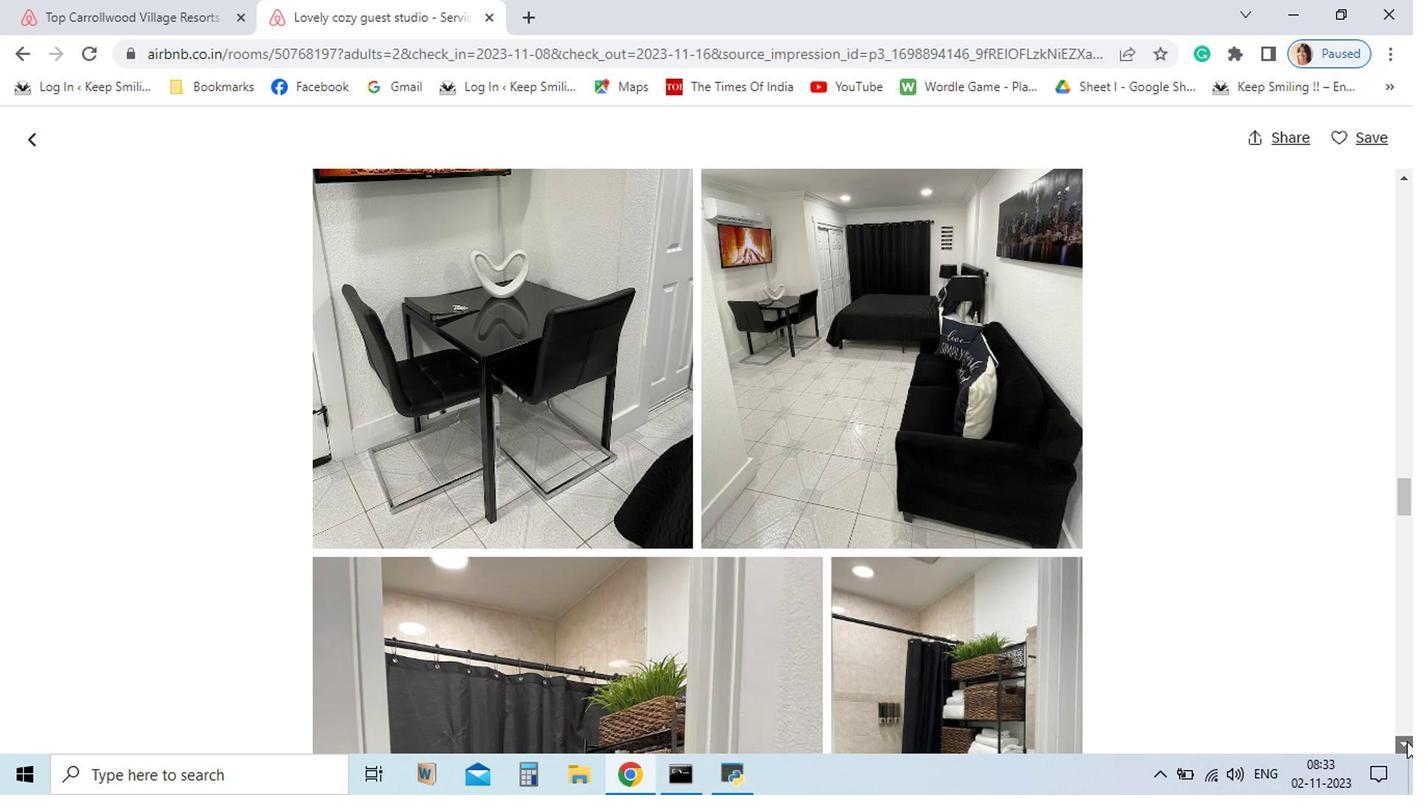 
Action: Mouse pressed left at (1198, 729)
Screenshot: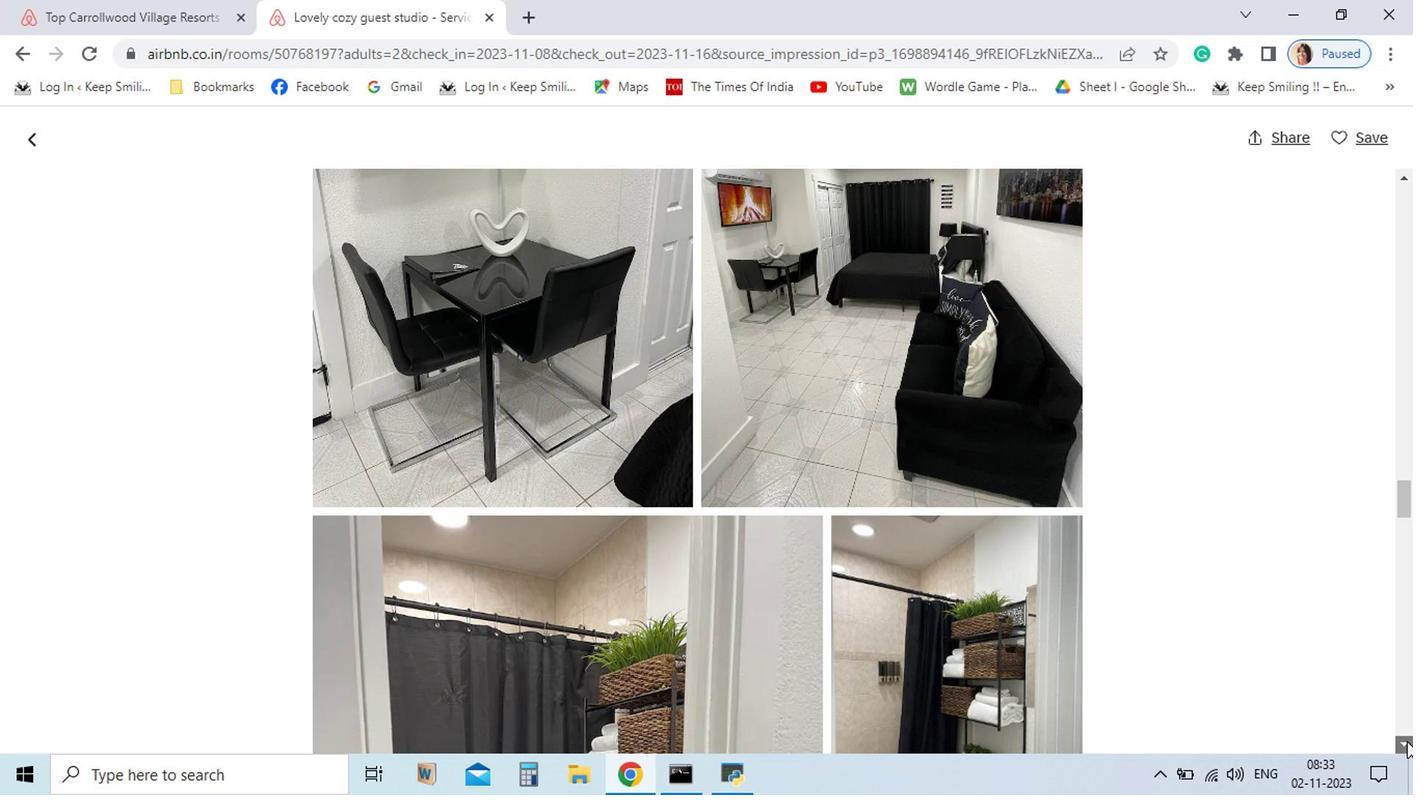 
Action: Mouse pressed left at (1198, 729)
Screenshot: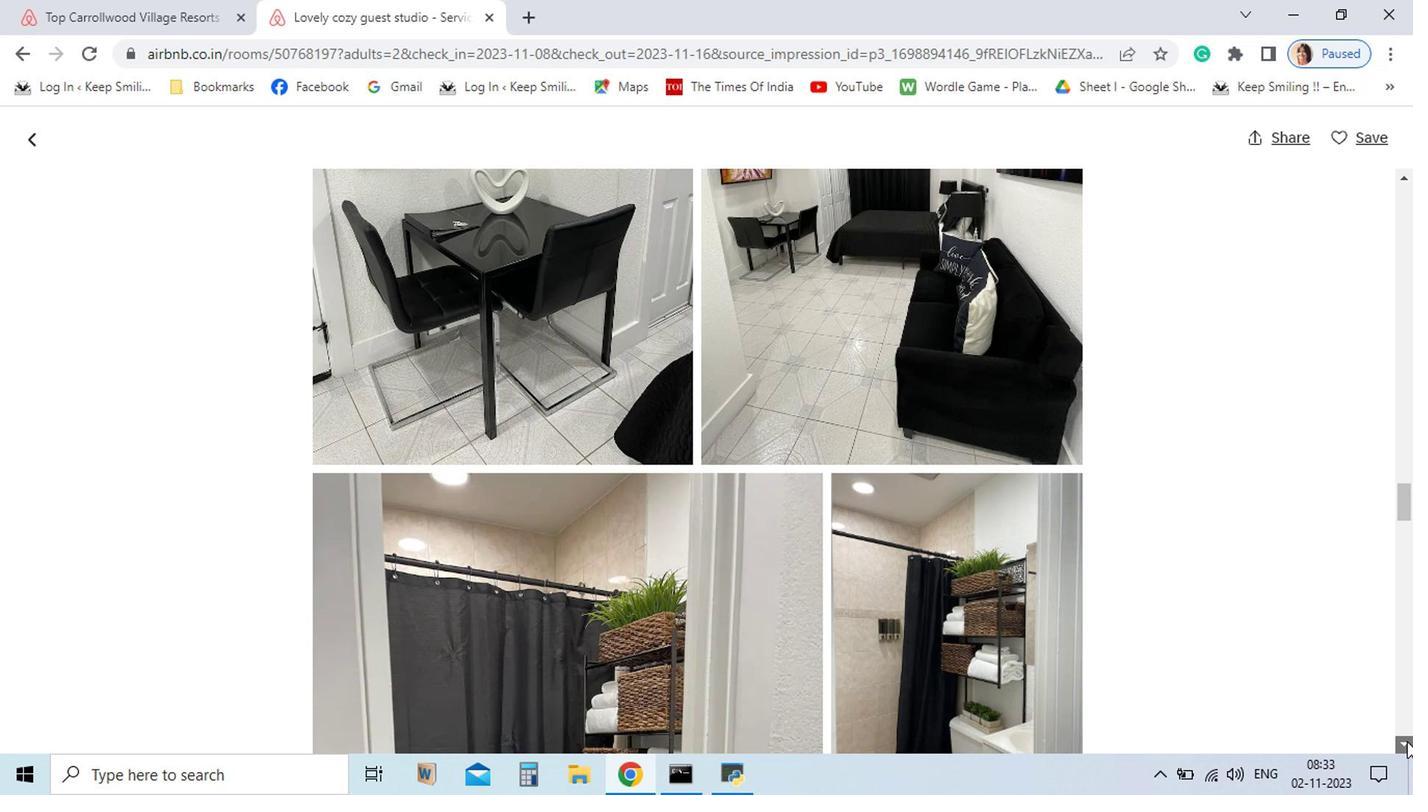 
Action: Mouse pressed left at (1198, 729)
Screenshot: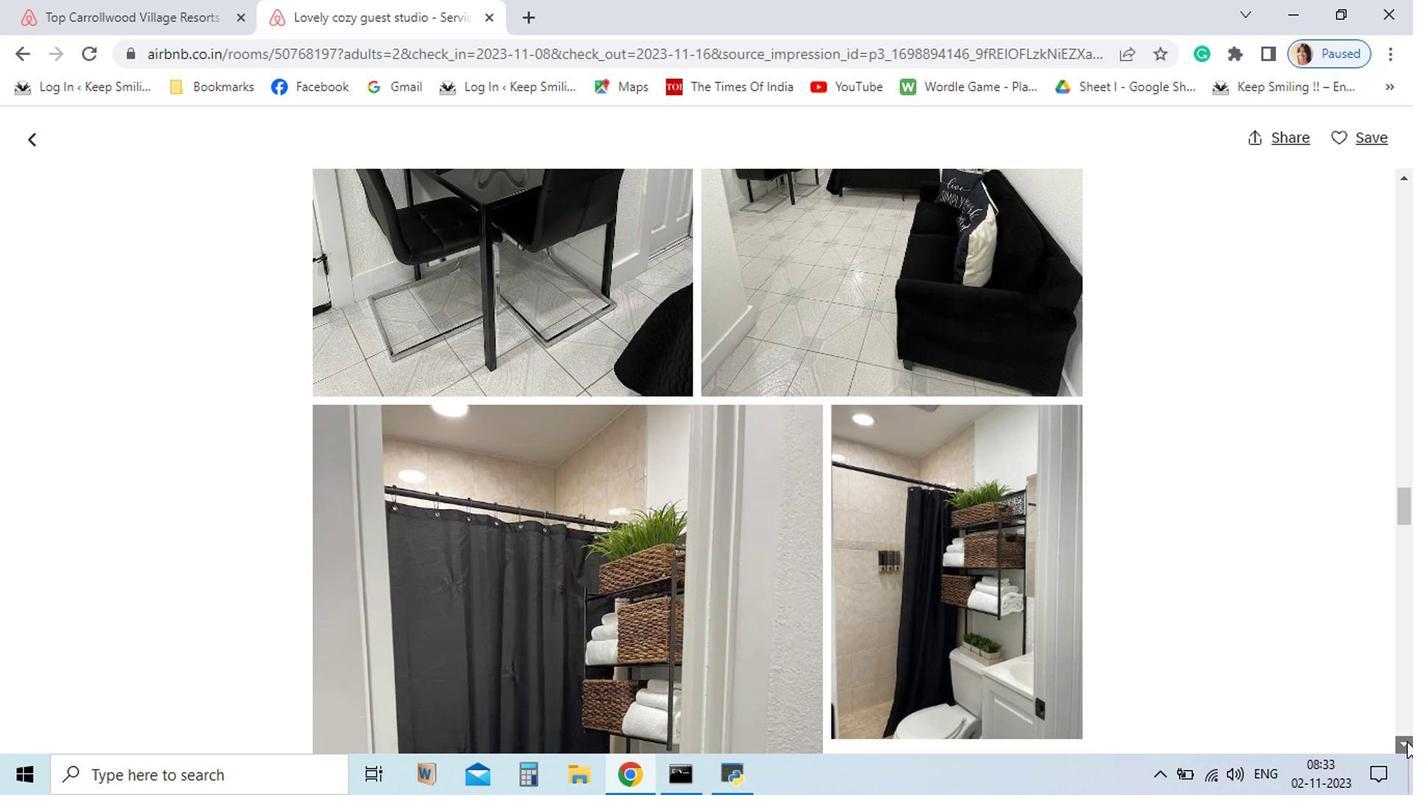 
Action: Mouse pressed left at (1198, 729)
Screenshot: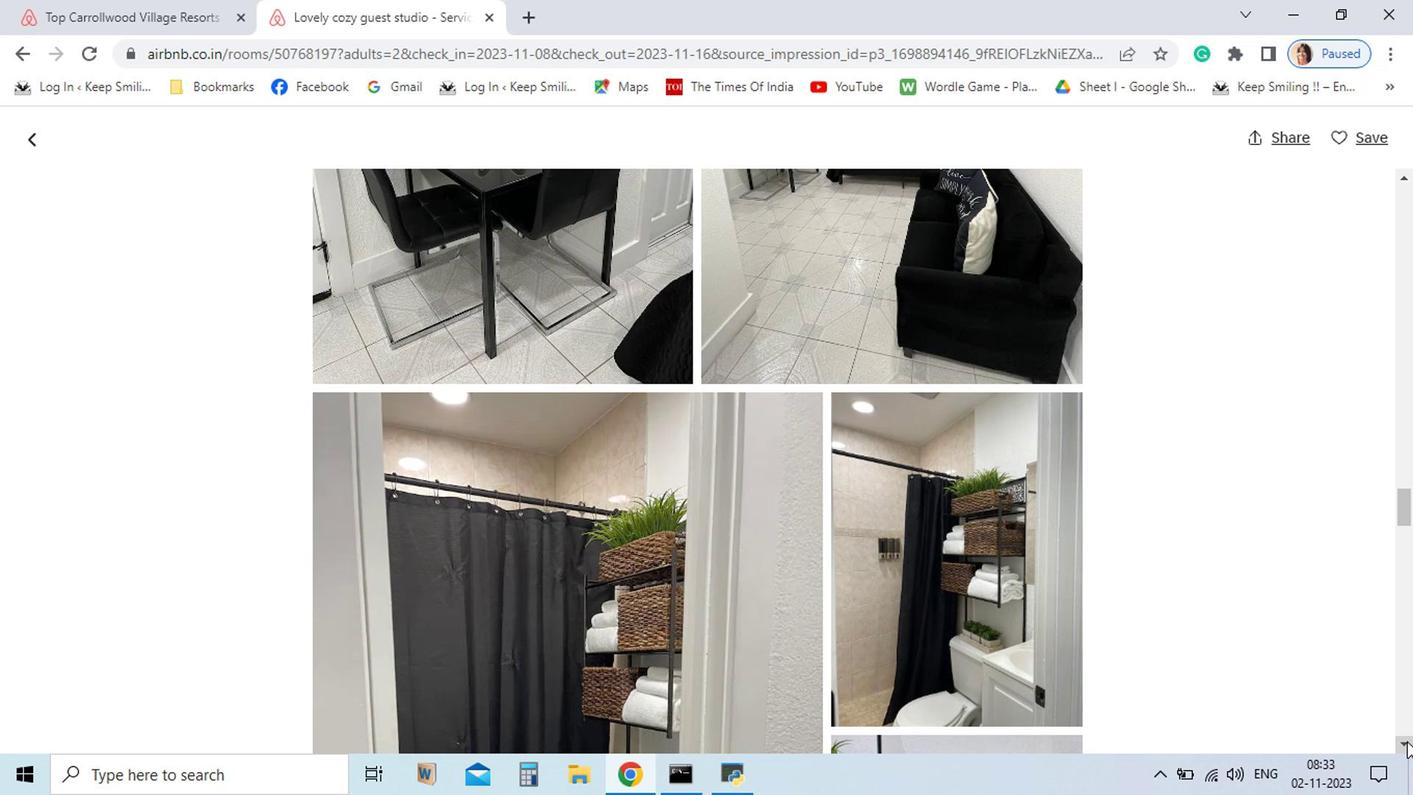 
Action: Mouse pressed left at (1198, 729)
Screenshot: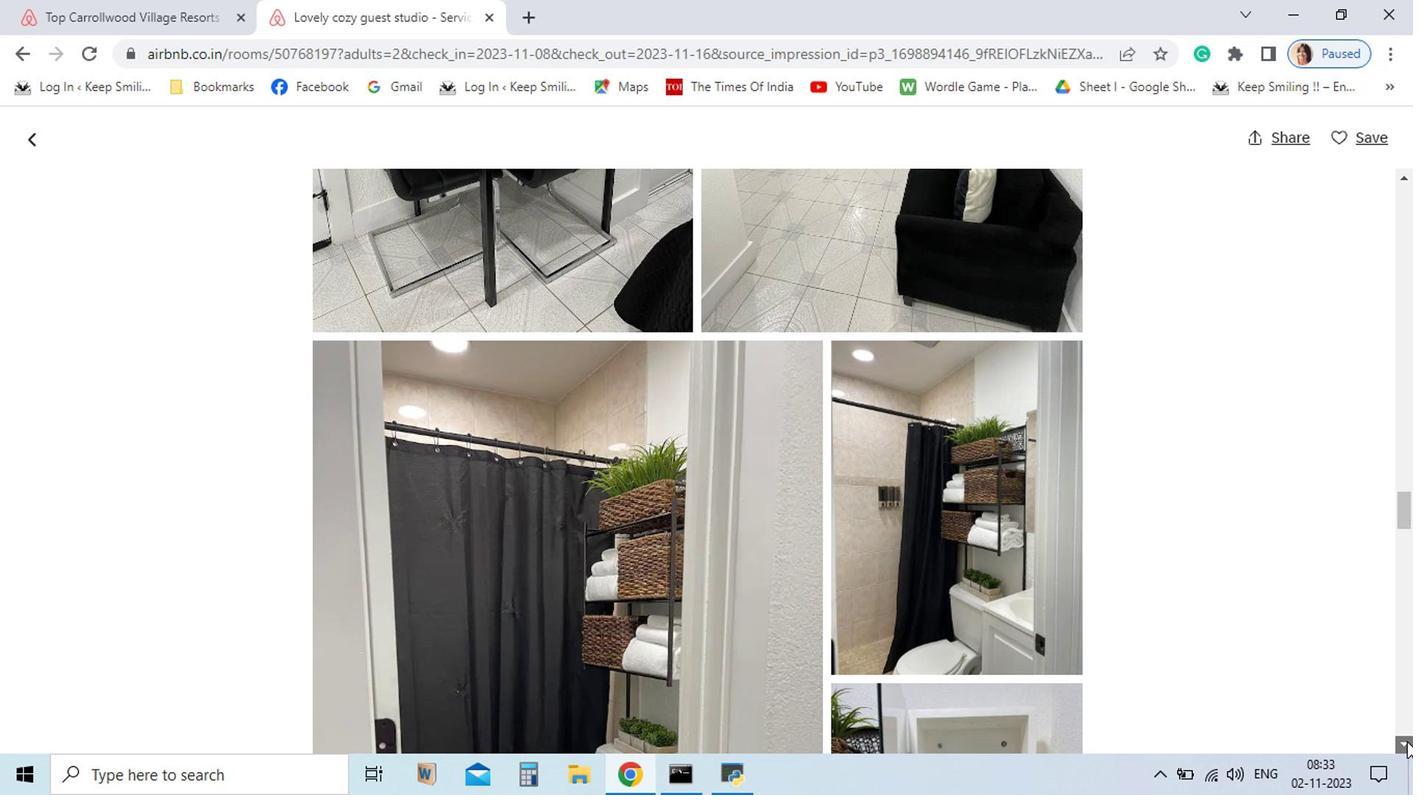 
Action: Mouse pressed left at (1198, 729)
Screenshot: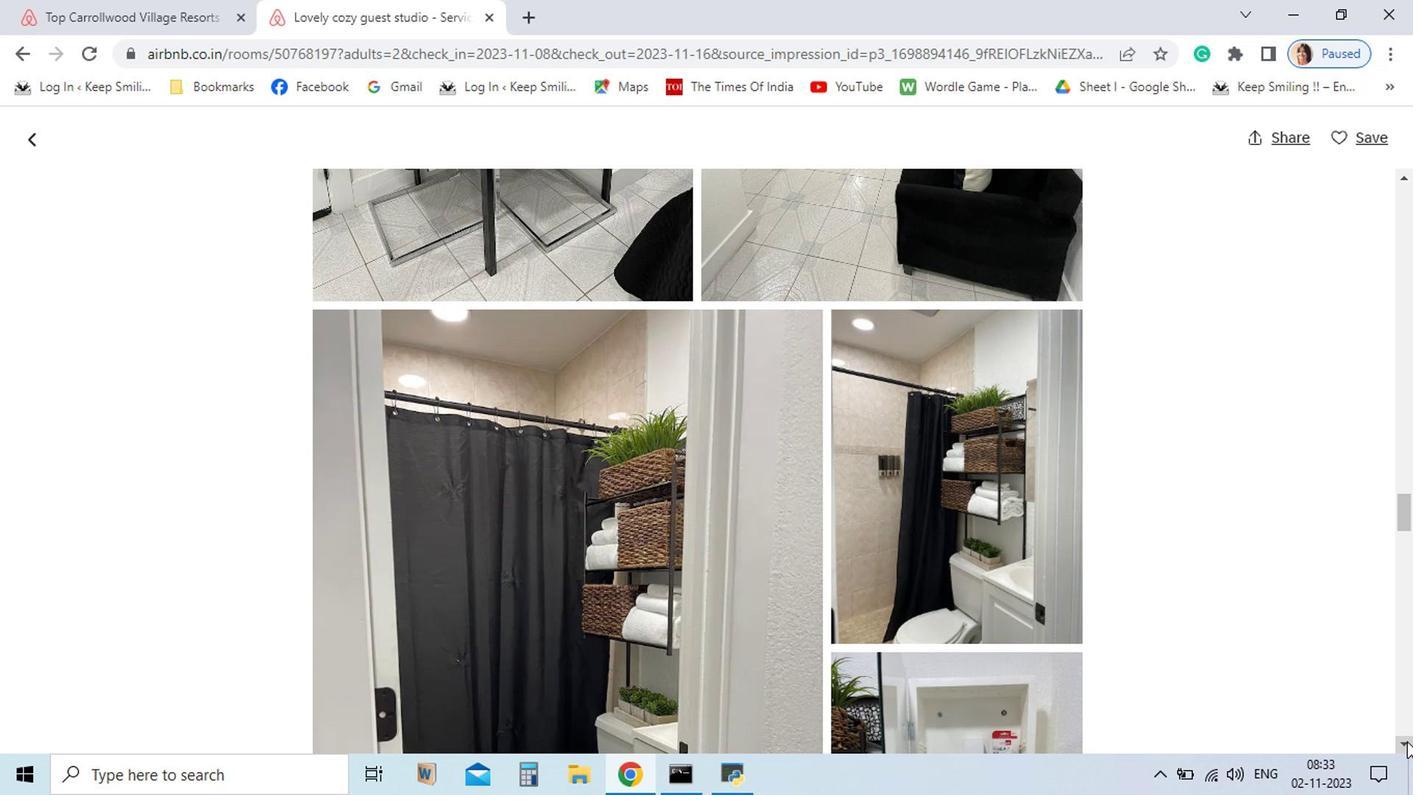 
Action: Mouse pressed left at (1198, 729)
Screenshot: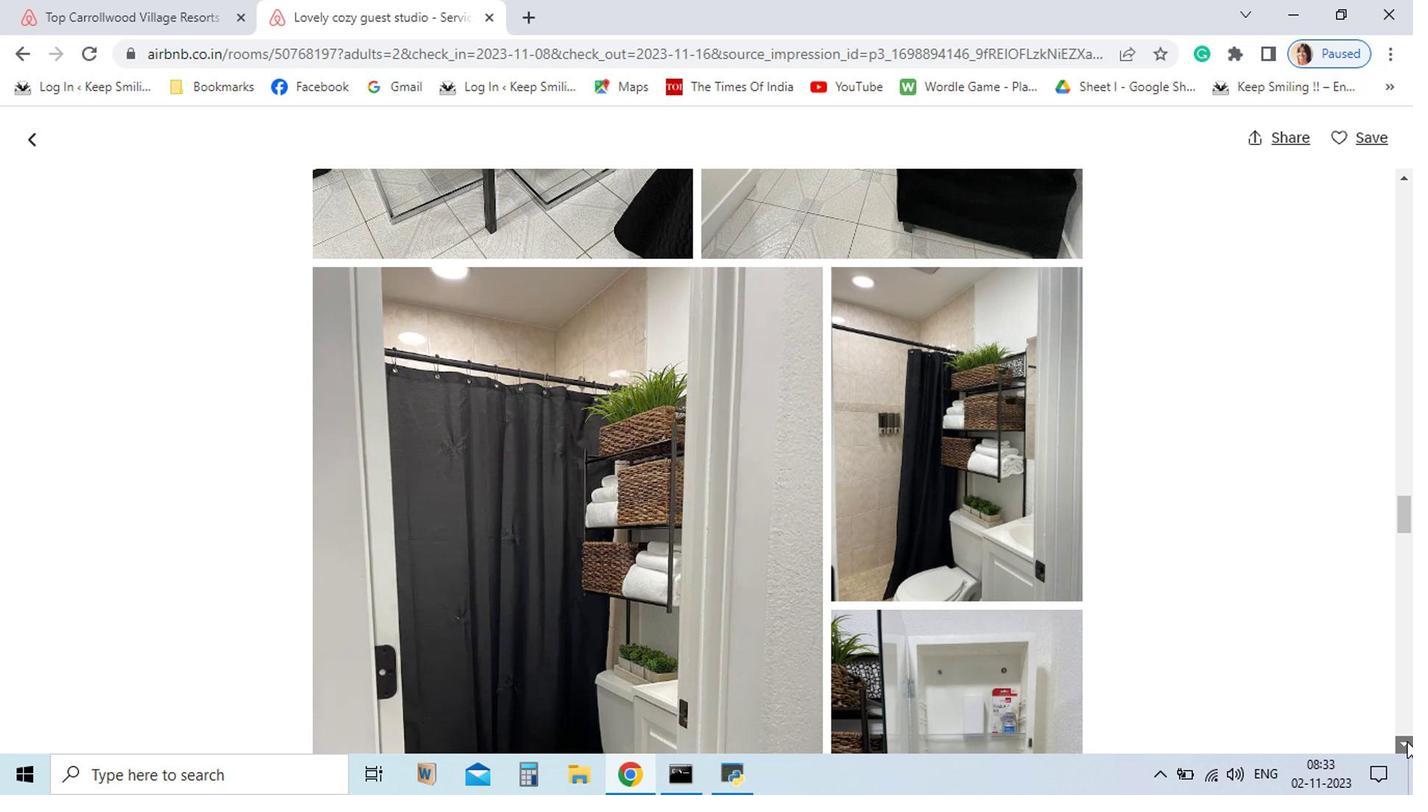 
Action: Mouse pressed left at (1198, 729)
Screenshot: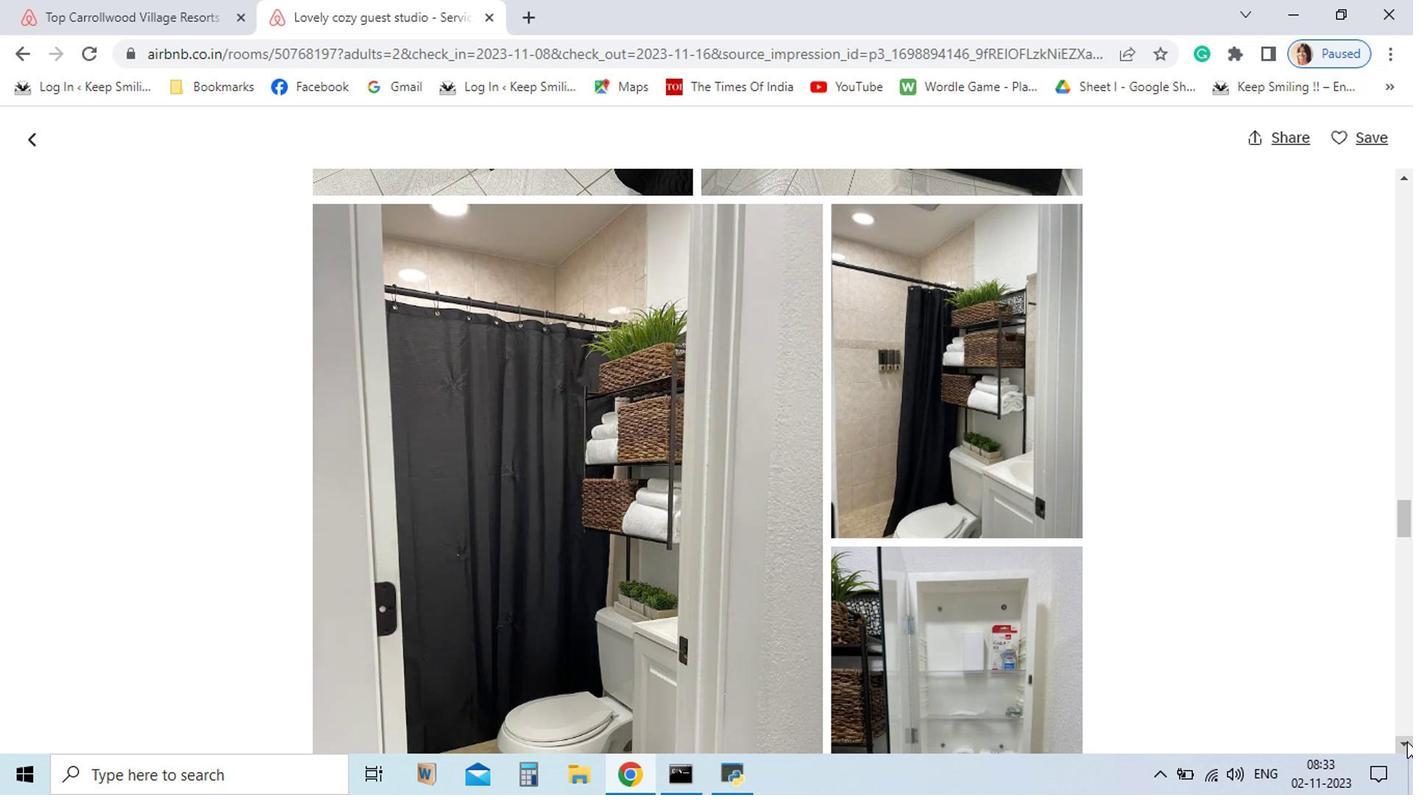 
Action: Mouse pressed left at (1198, 729)
Screenshot: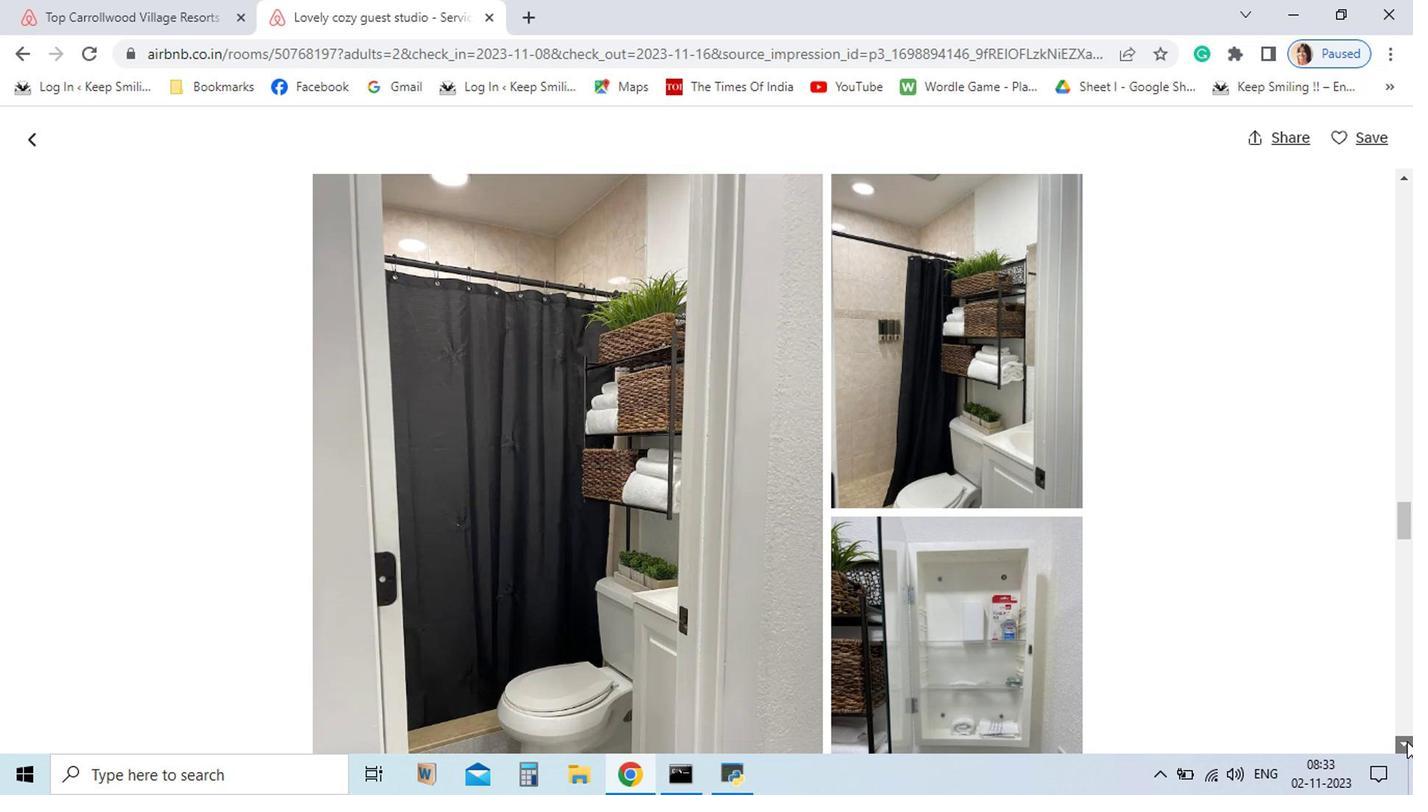 
Action: Mouse pressed left at (1198, 729)
Screenshot: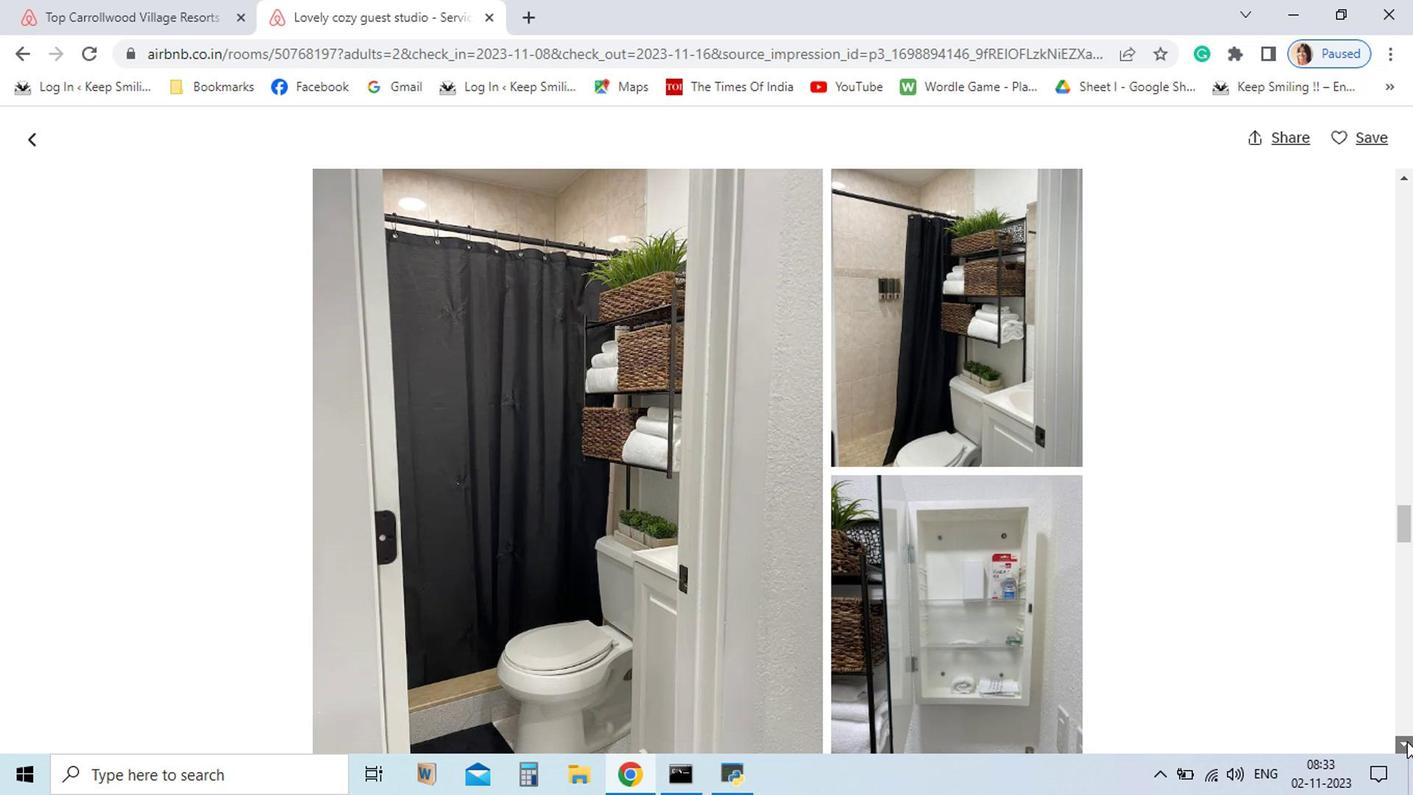 
Action: Mouse pressed left at (1198, 729)
Screenshot: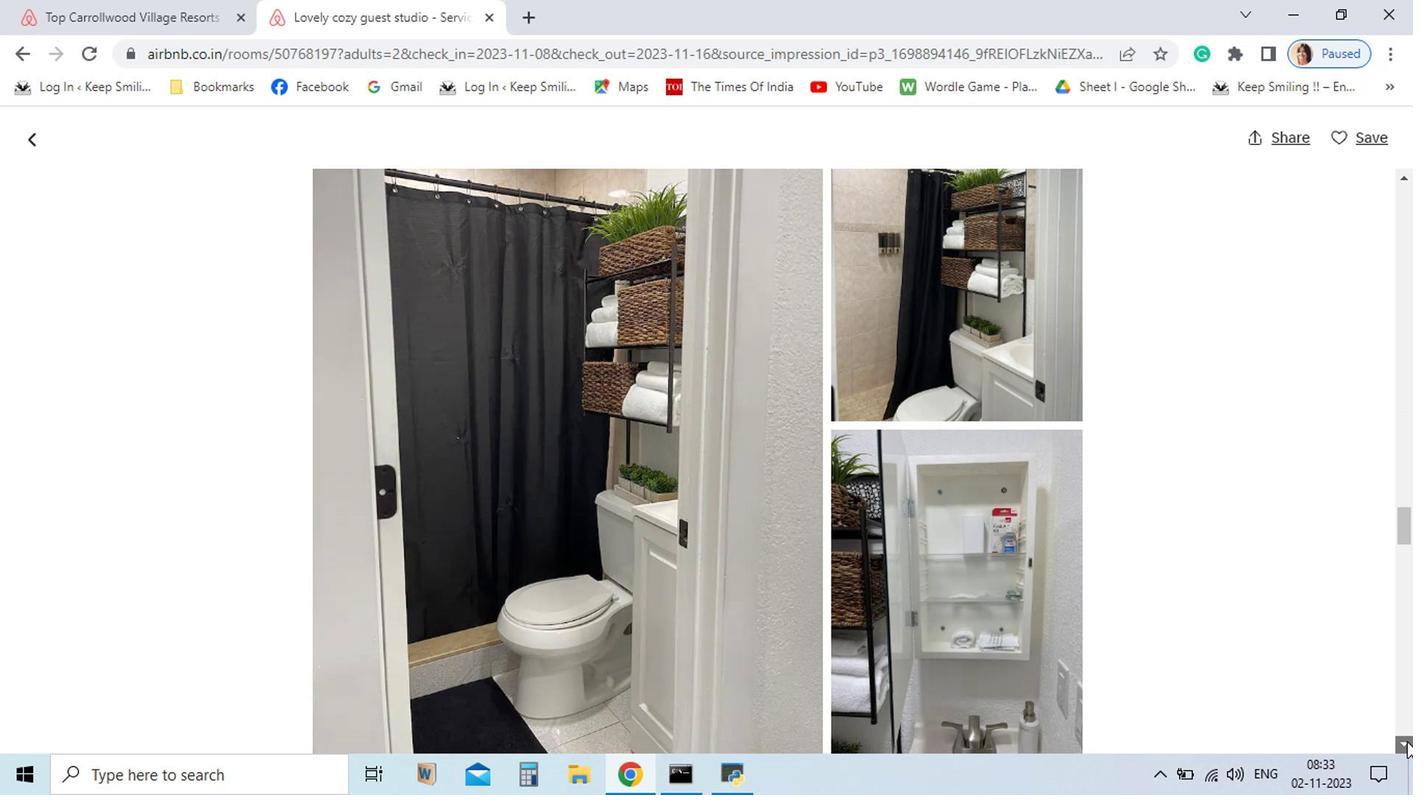 
Action: Mouse pressed left at (1198, 729)
Screenshot: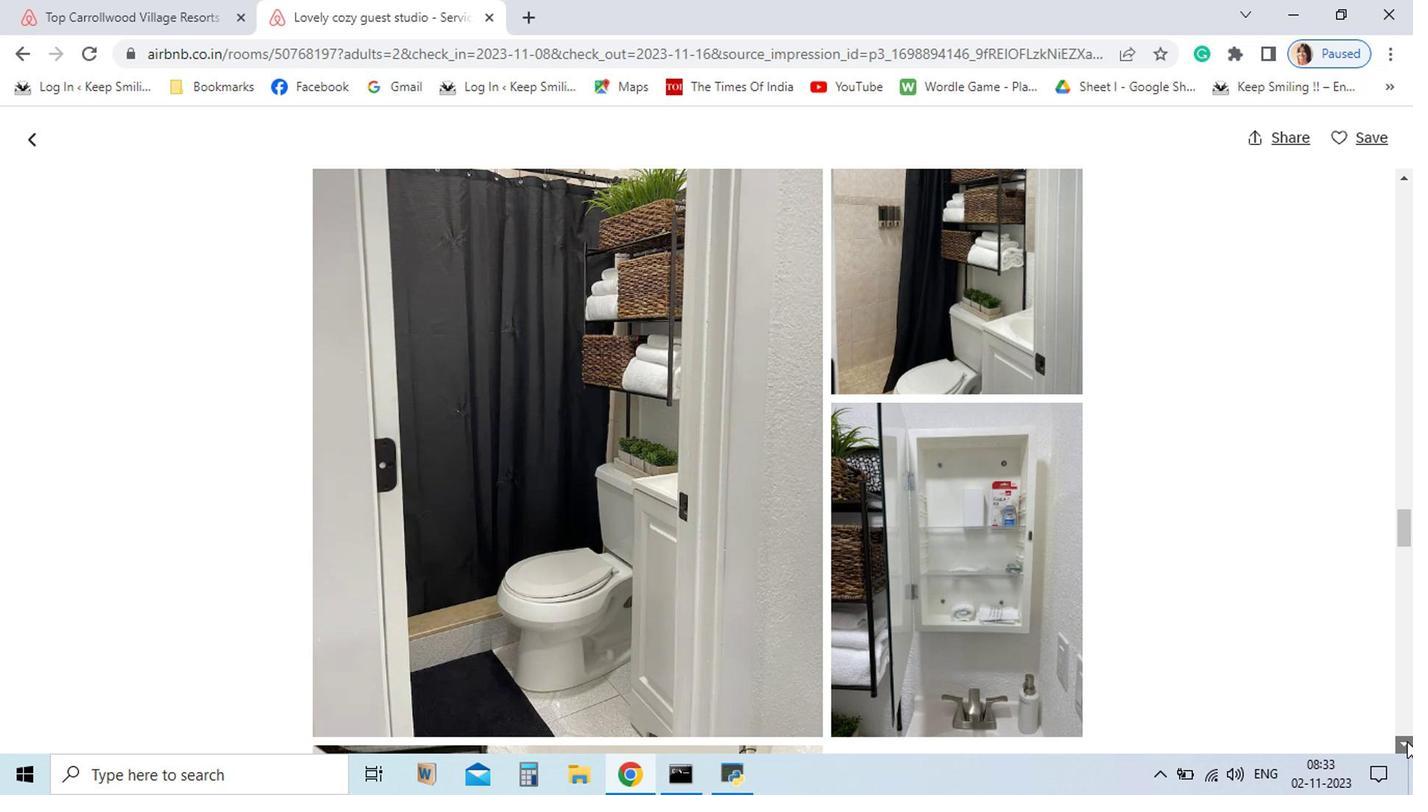 
Action: Mouse pressed left at (1198, 729)
Screenshot: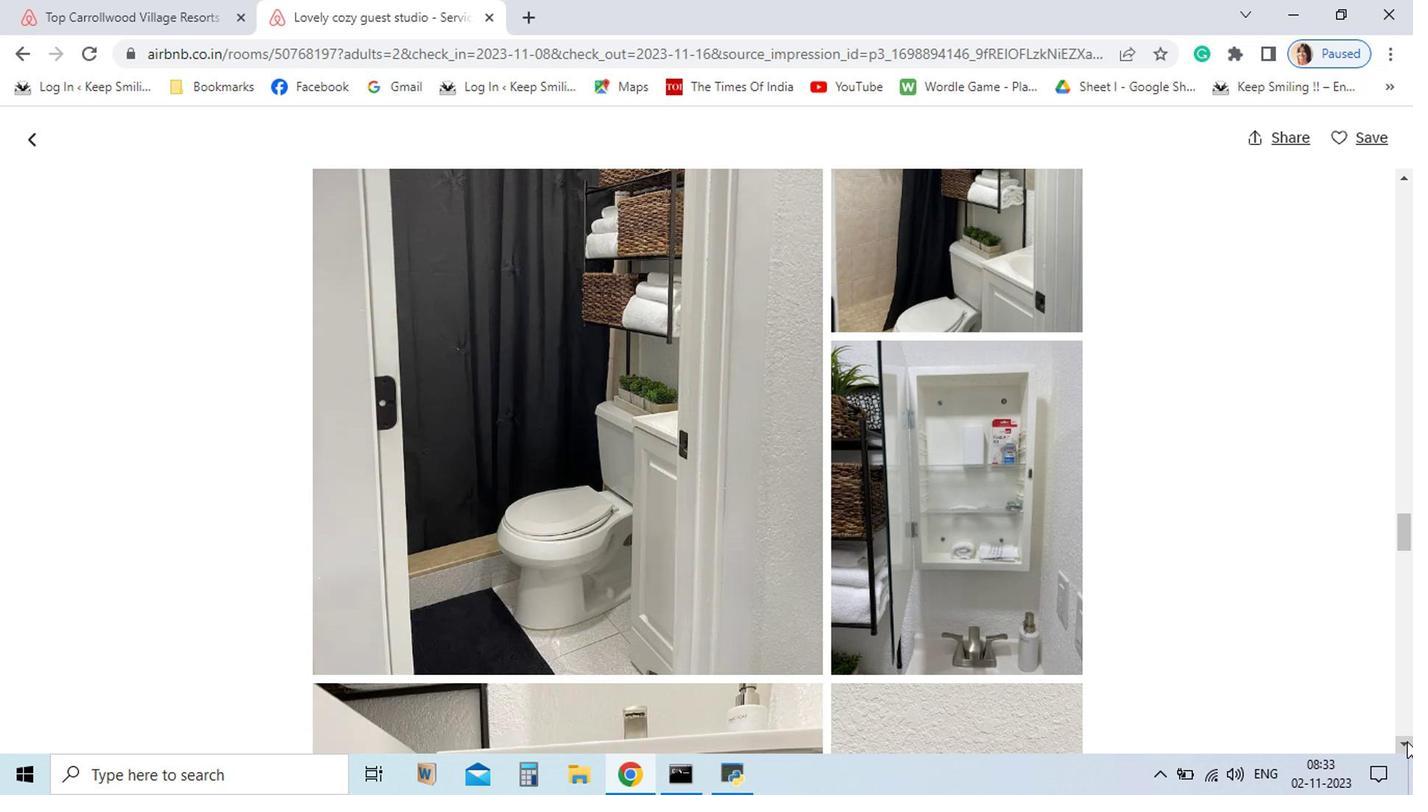 
Action: Mouse pressed left at (1198, 729)
Screenshot: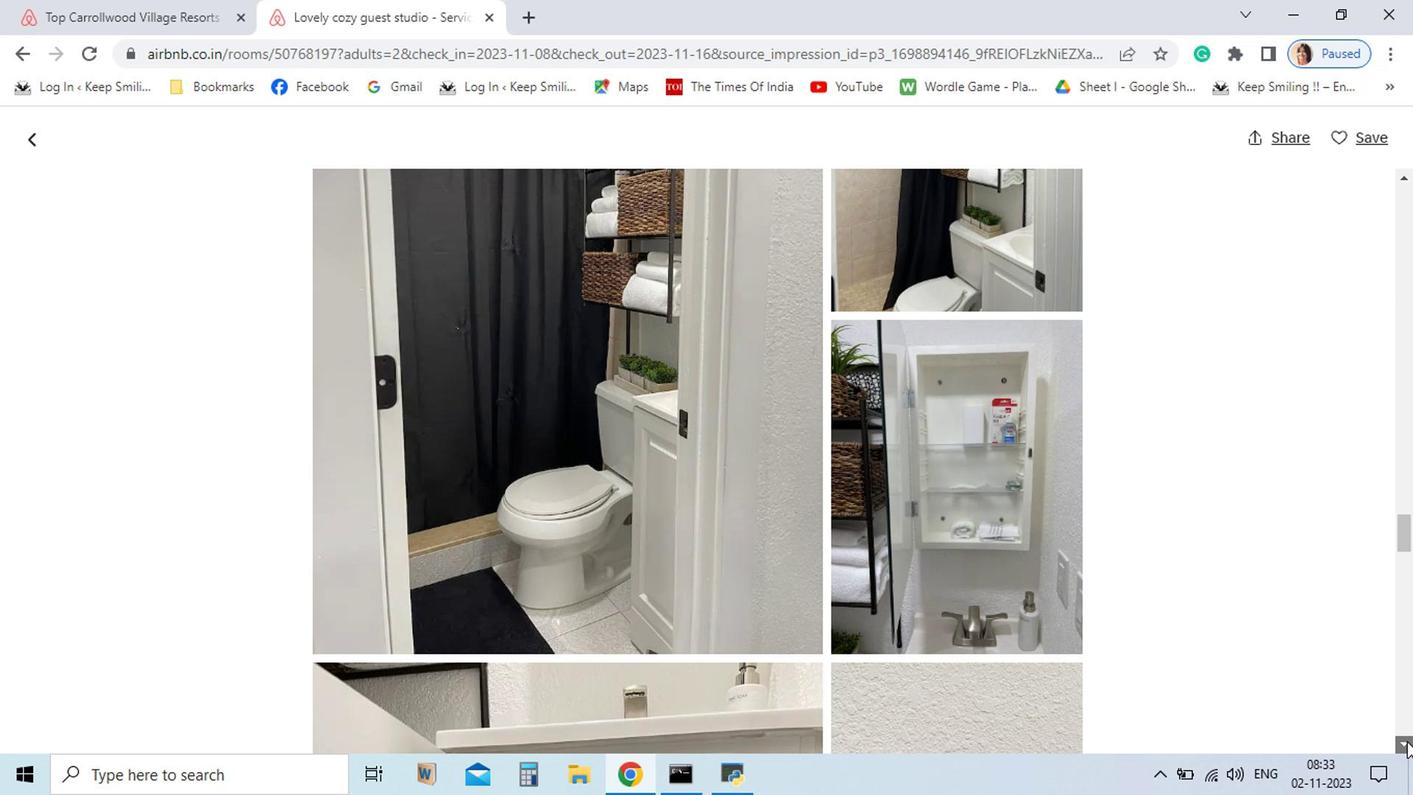 
Action: Mouse pressed left at (1198, 729)
Screenshot: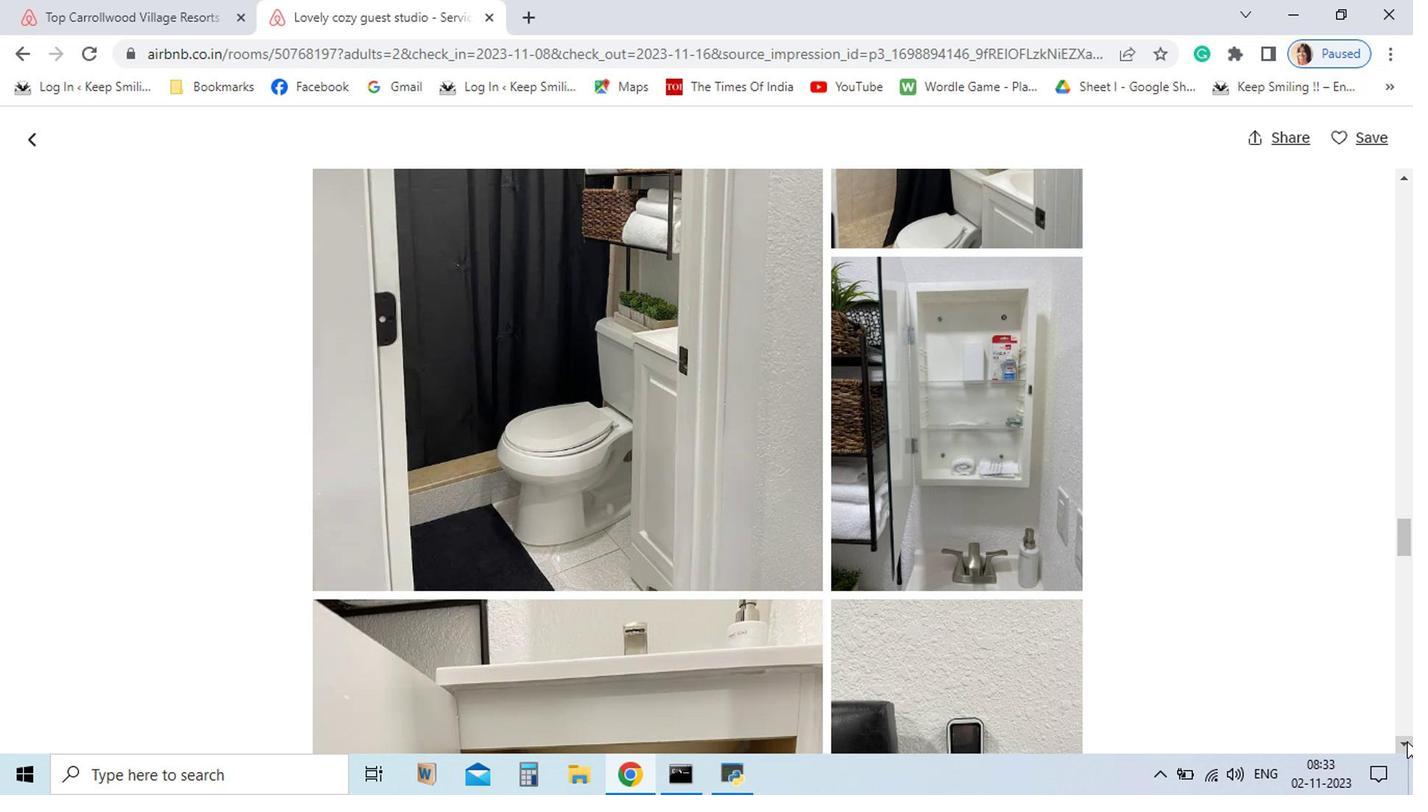 
Action: Mouse pressed left at (1198, 729)
Screenshot: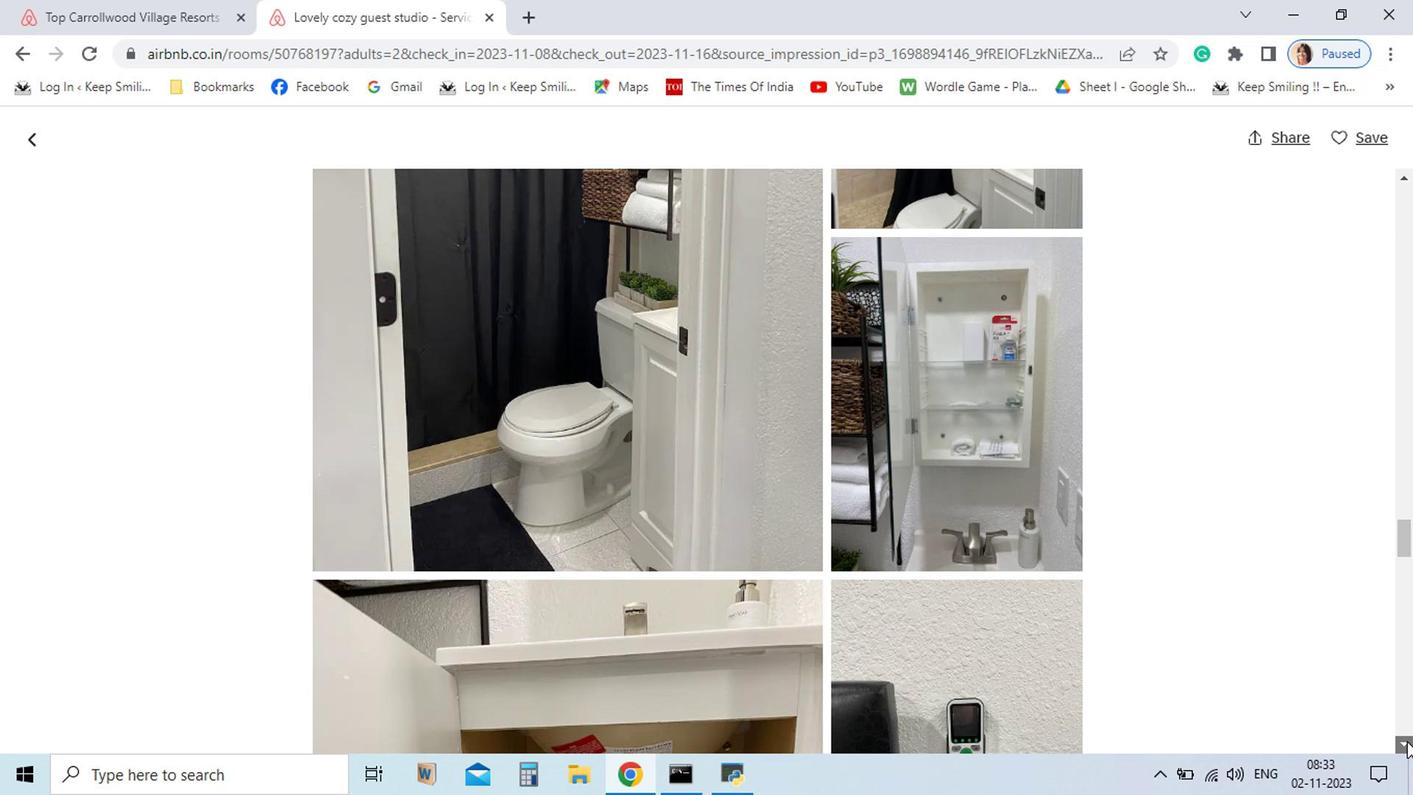 
Action: Mouse pressed left at (1198, 729)
Screenshot: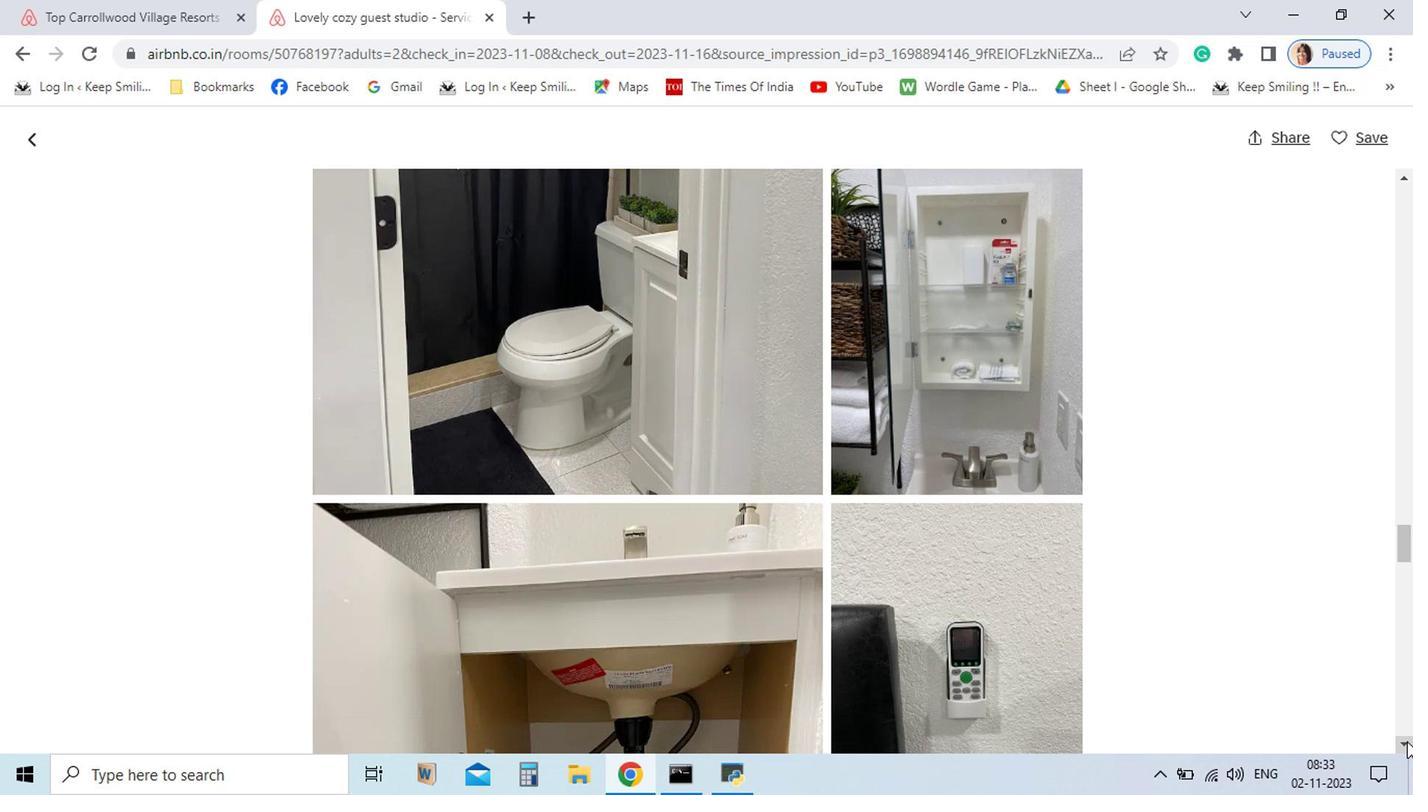 
Action: Mouse pressed left at (1198, 729)
Screenshot: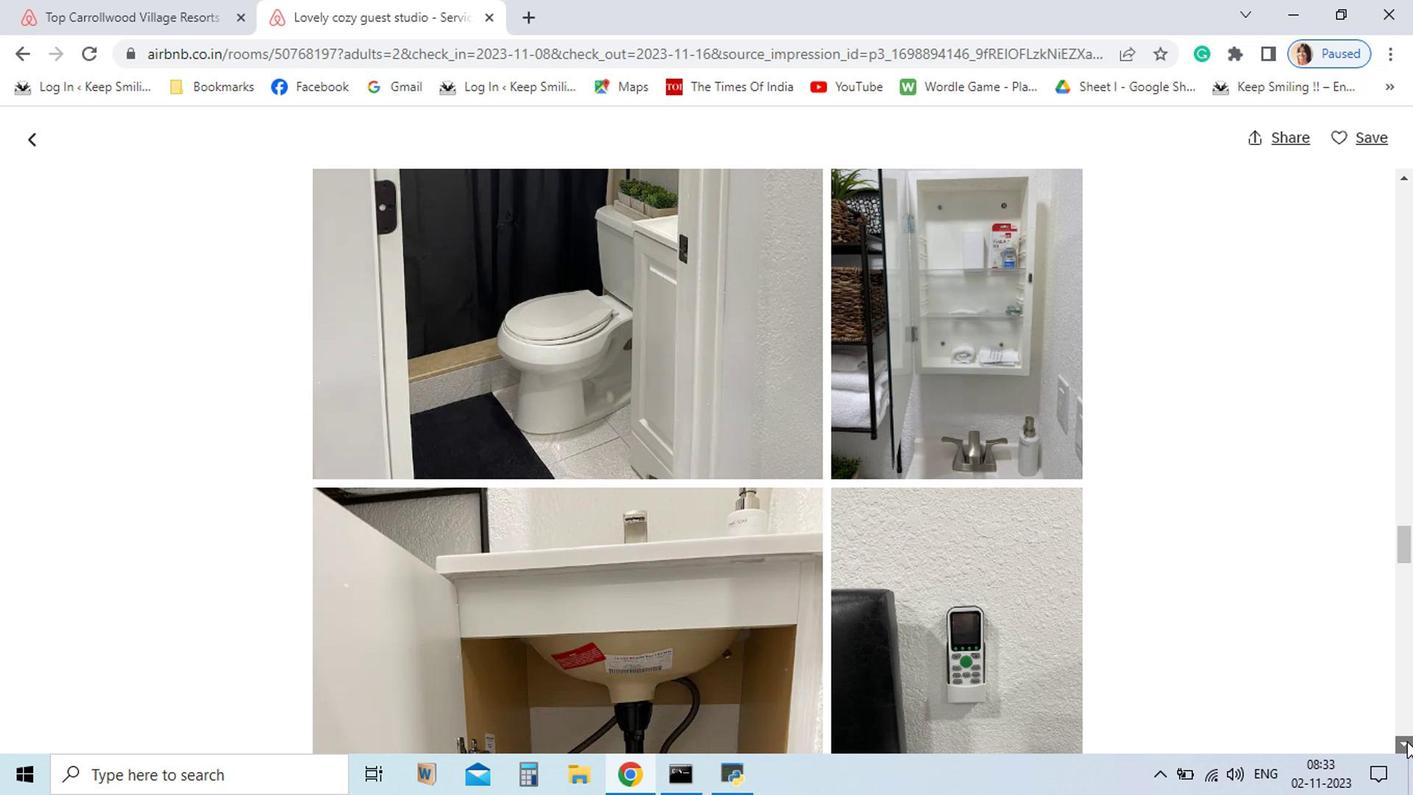 
Action: Mouse pressed left at (1198, 729)
Screenshot: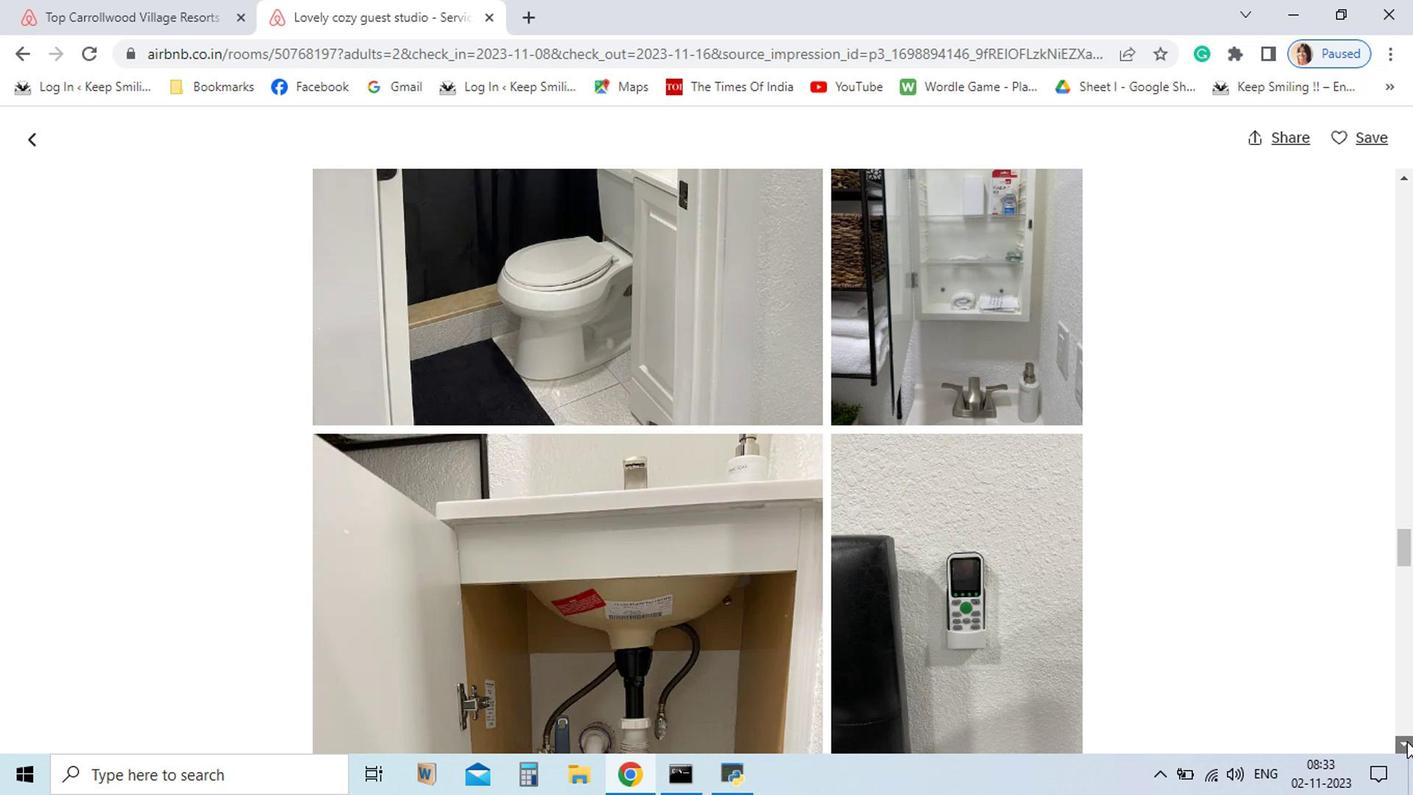 
Action: Mouse pressed left at (1198, 729)
Screenshot: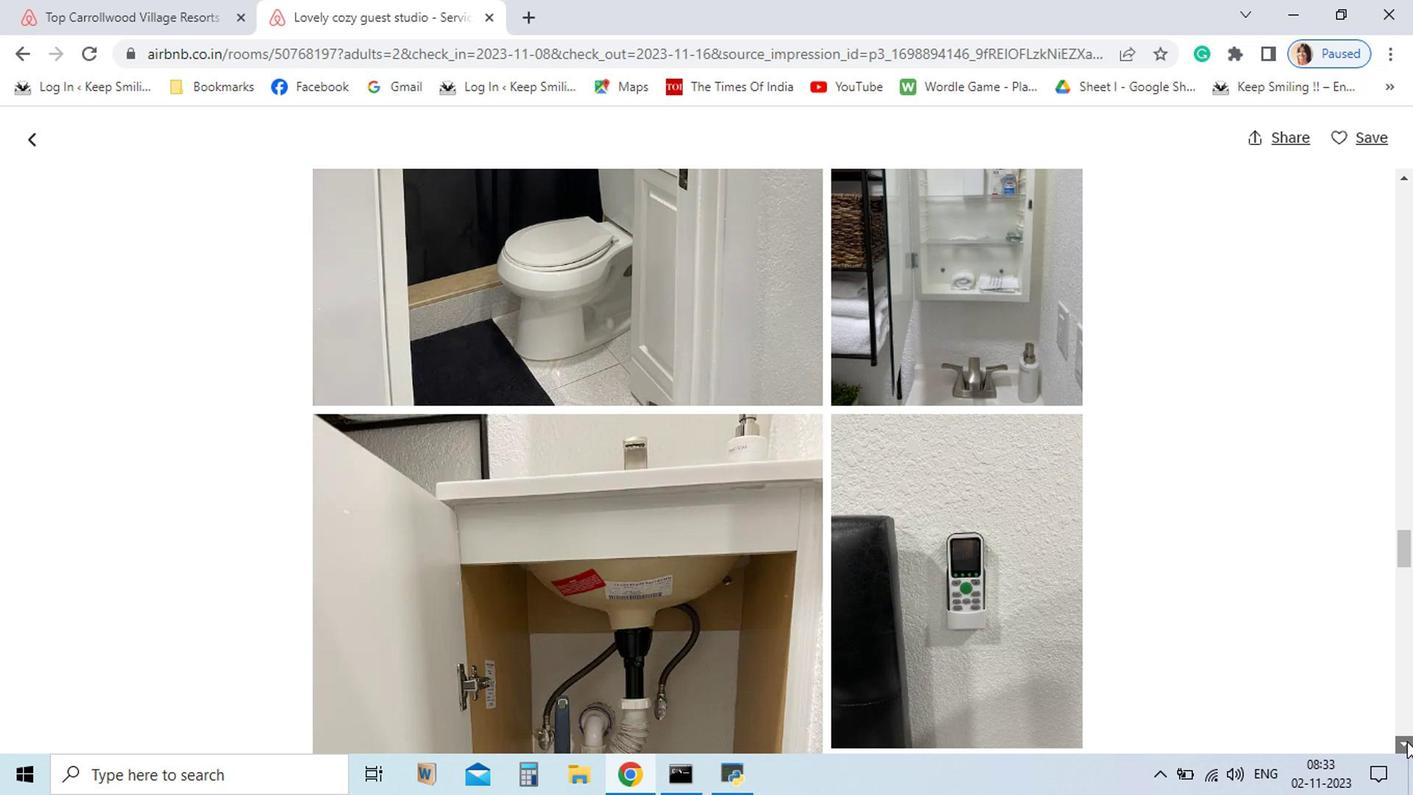 
Action: Mouse pressed left at (1198, 729)
Screenshot: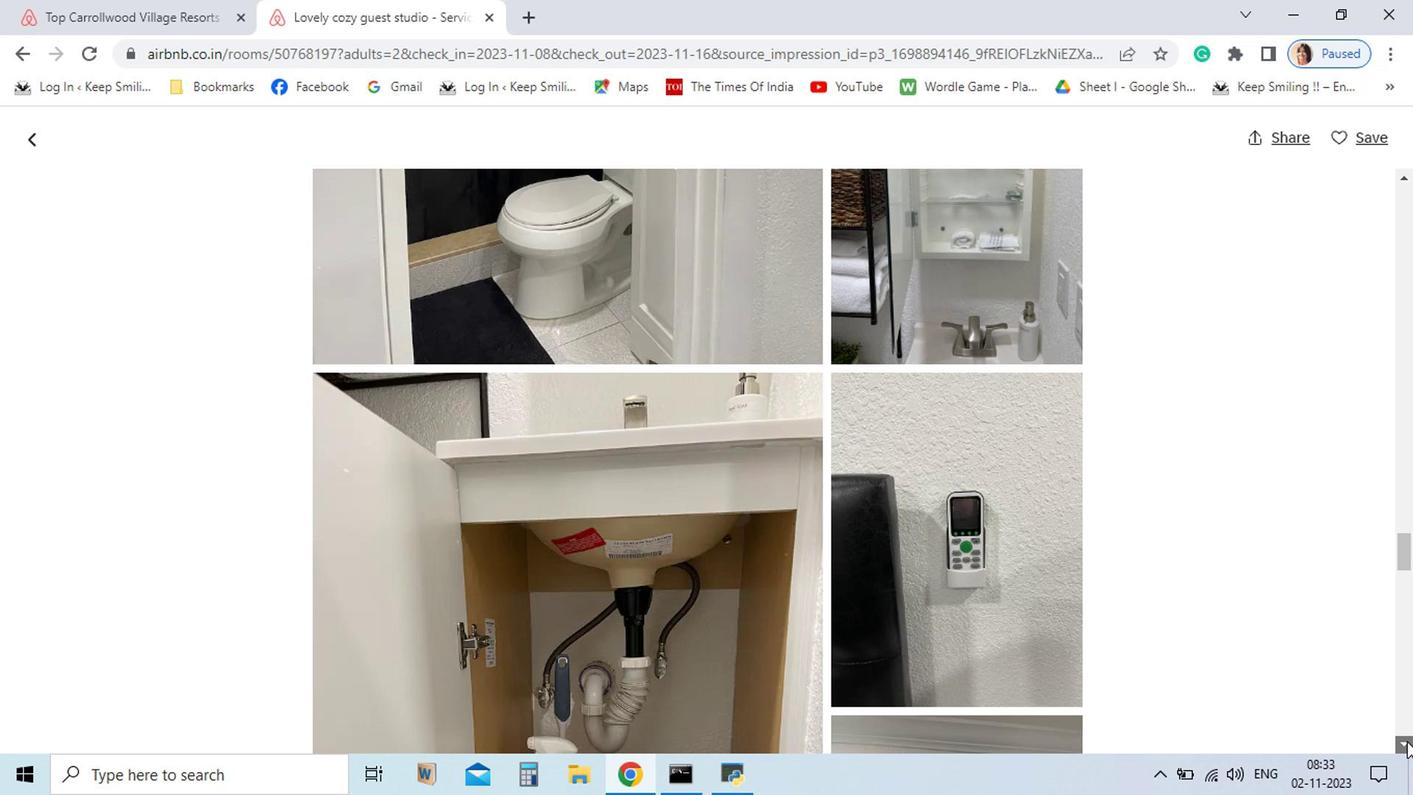 
Action: Mouse pressed left at (1198, 729)
Screenshot: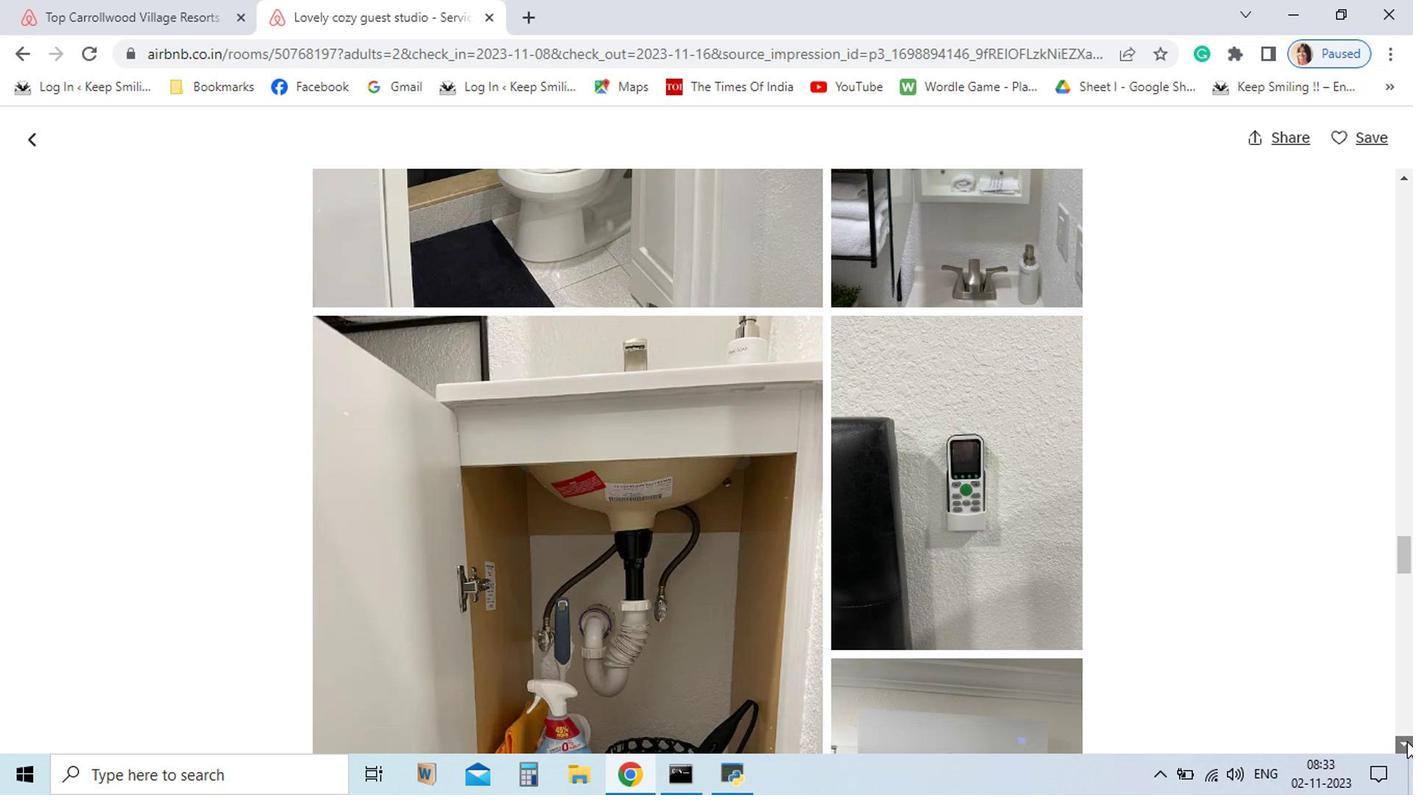 
Action: Mouse pressed left at (1198, 729)
Screenshot: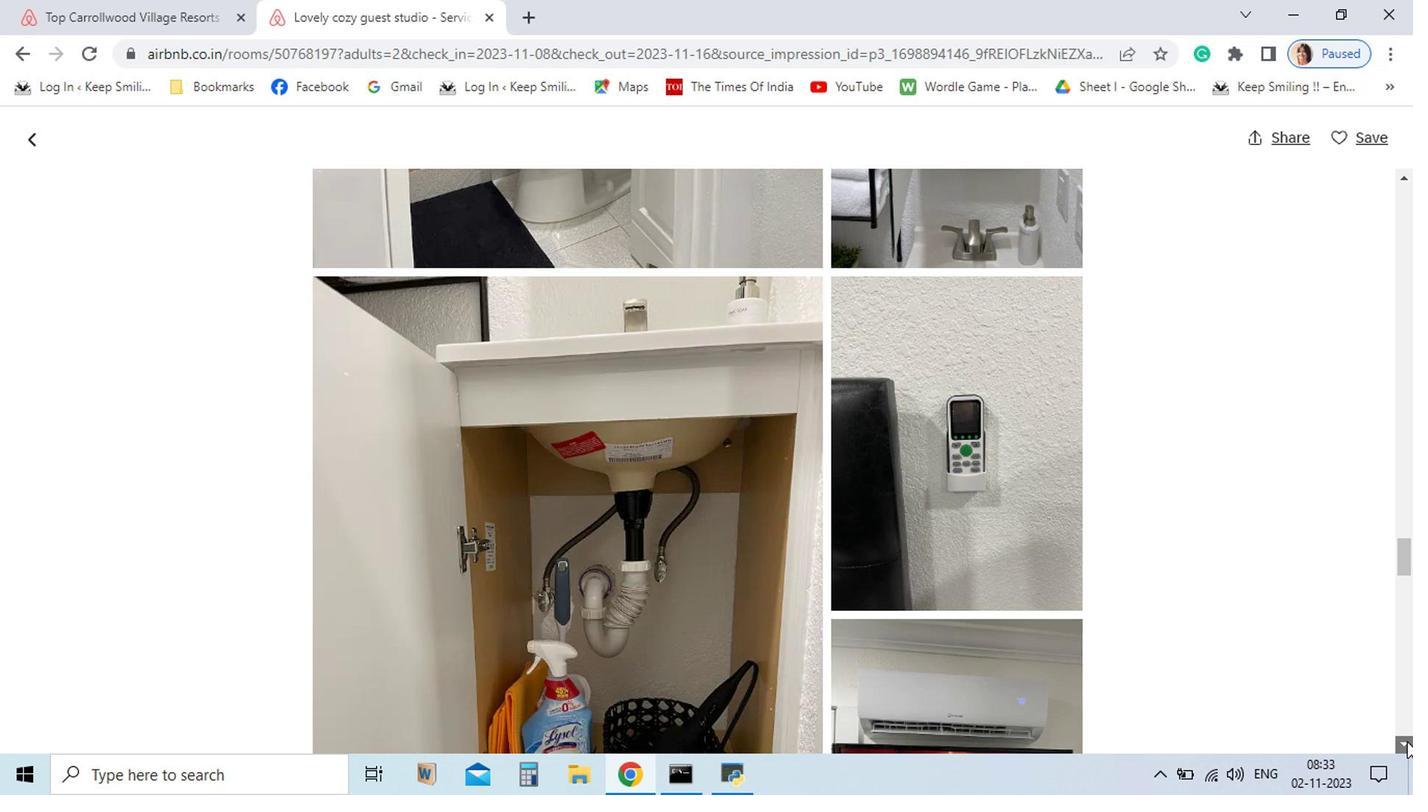 
Action: Mouse pressed left at (1198, 729)
Screenshot: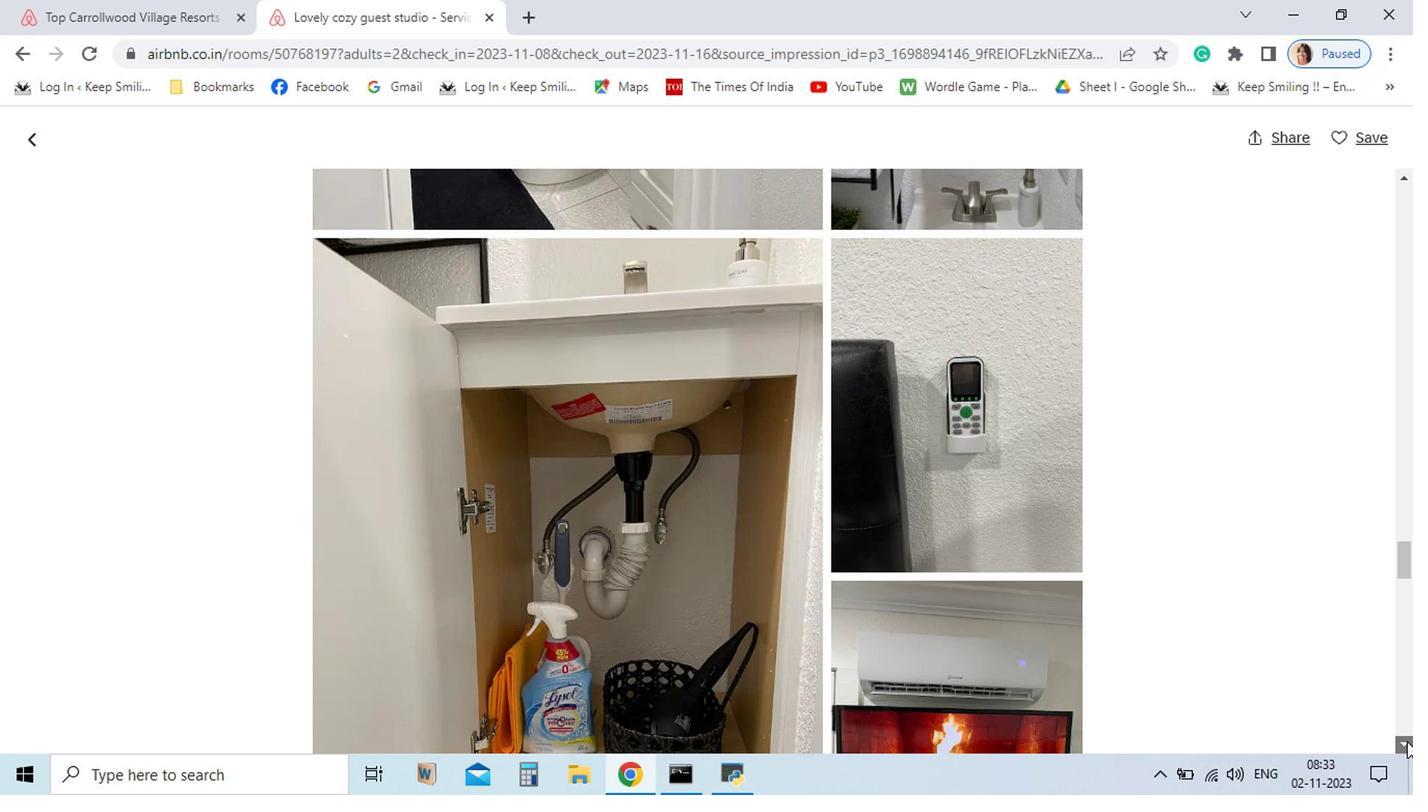 
Action: Mouse pressed left at (1198, 729)
Screenshot: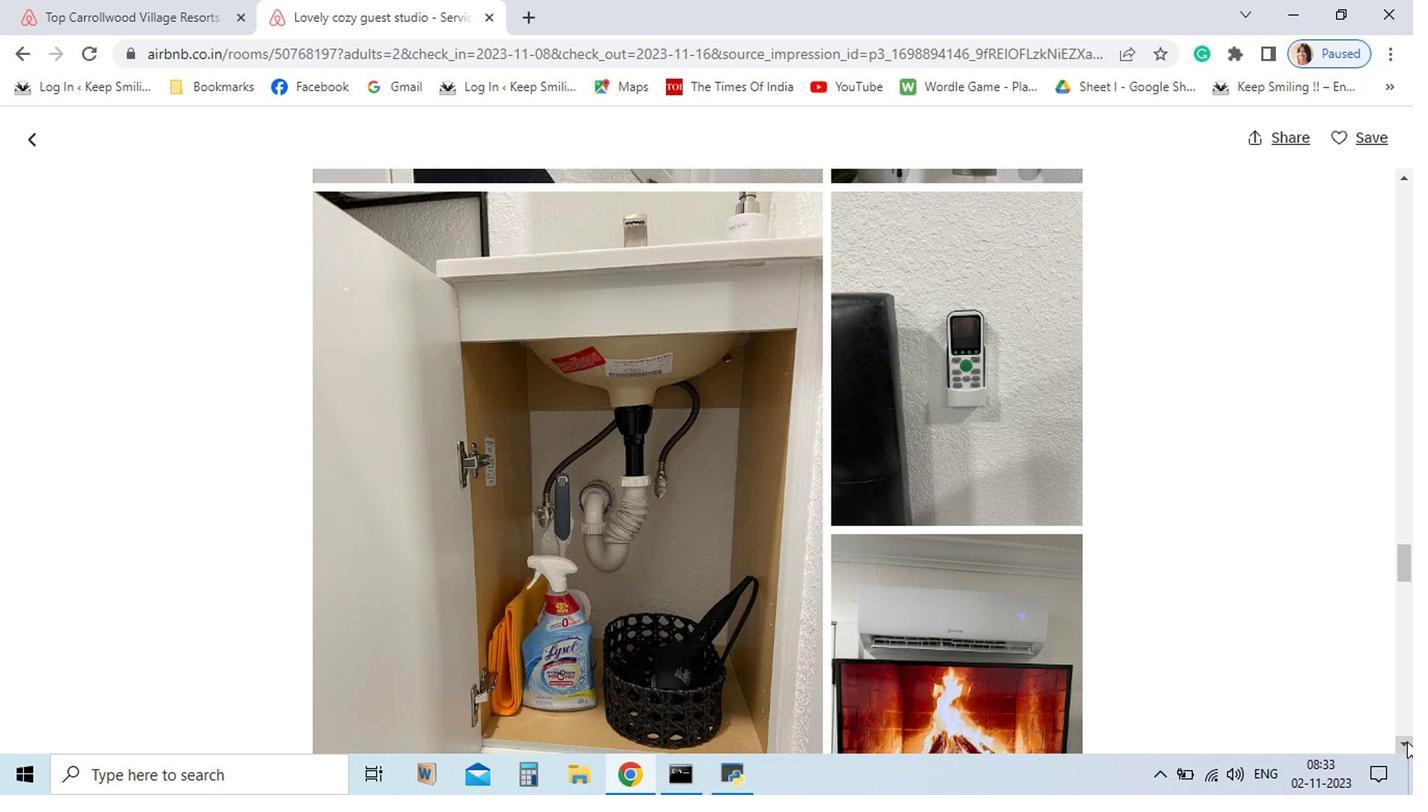 
Action: Mouse pressed left at (1198, 729)
Screenshot: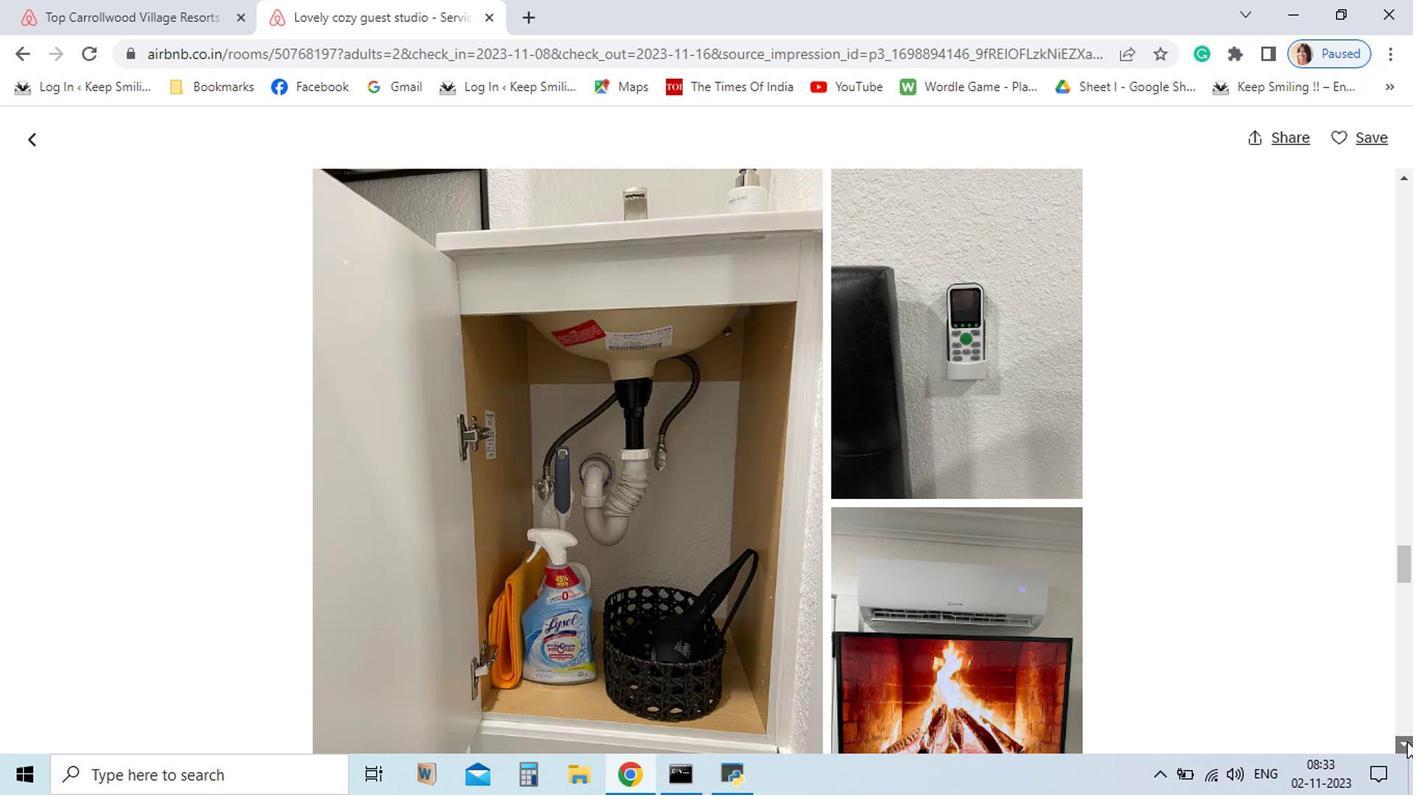 
Action: Mouse pressed left at (1198, 729)
Screenshot: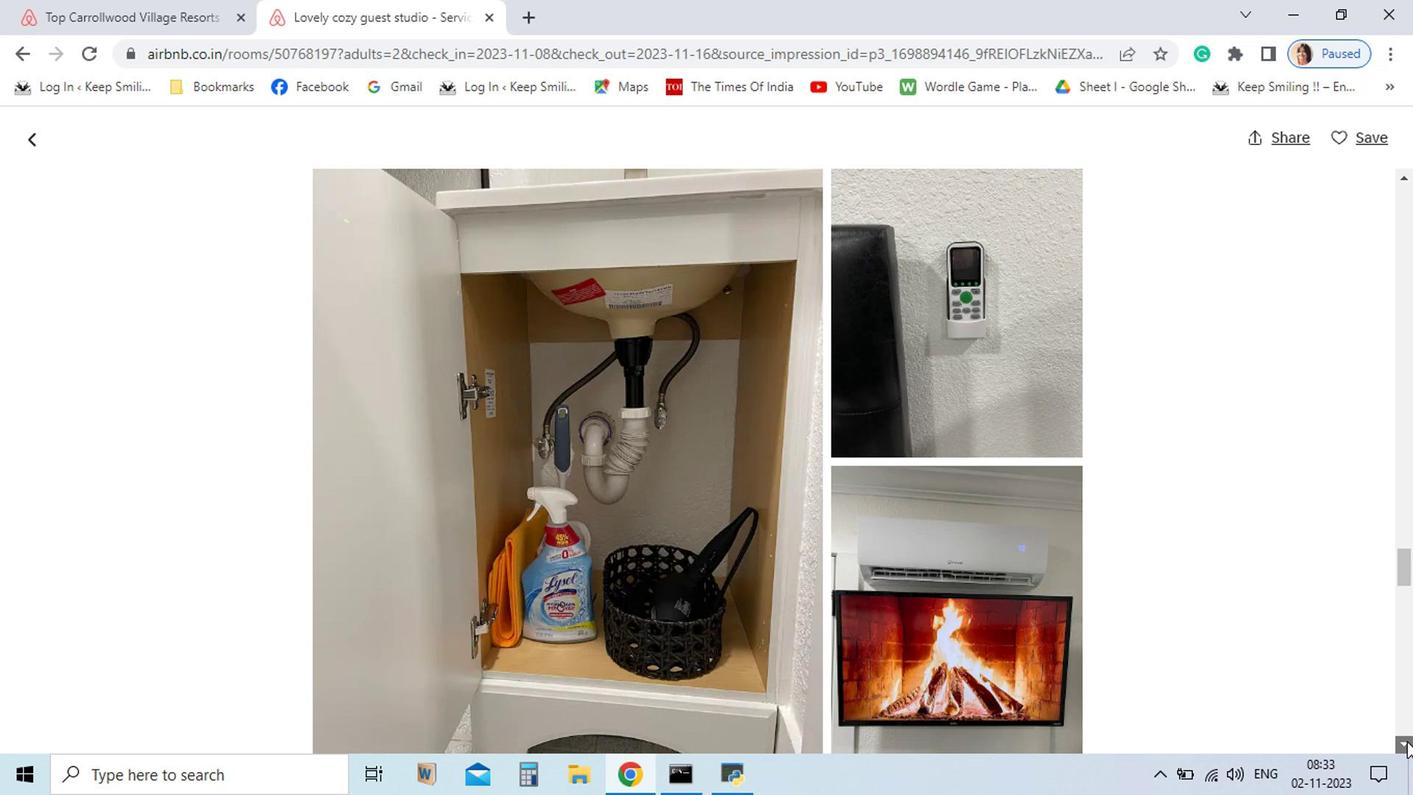 
Action: Mouse pressed left at (1198, 729)
Screenshot: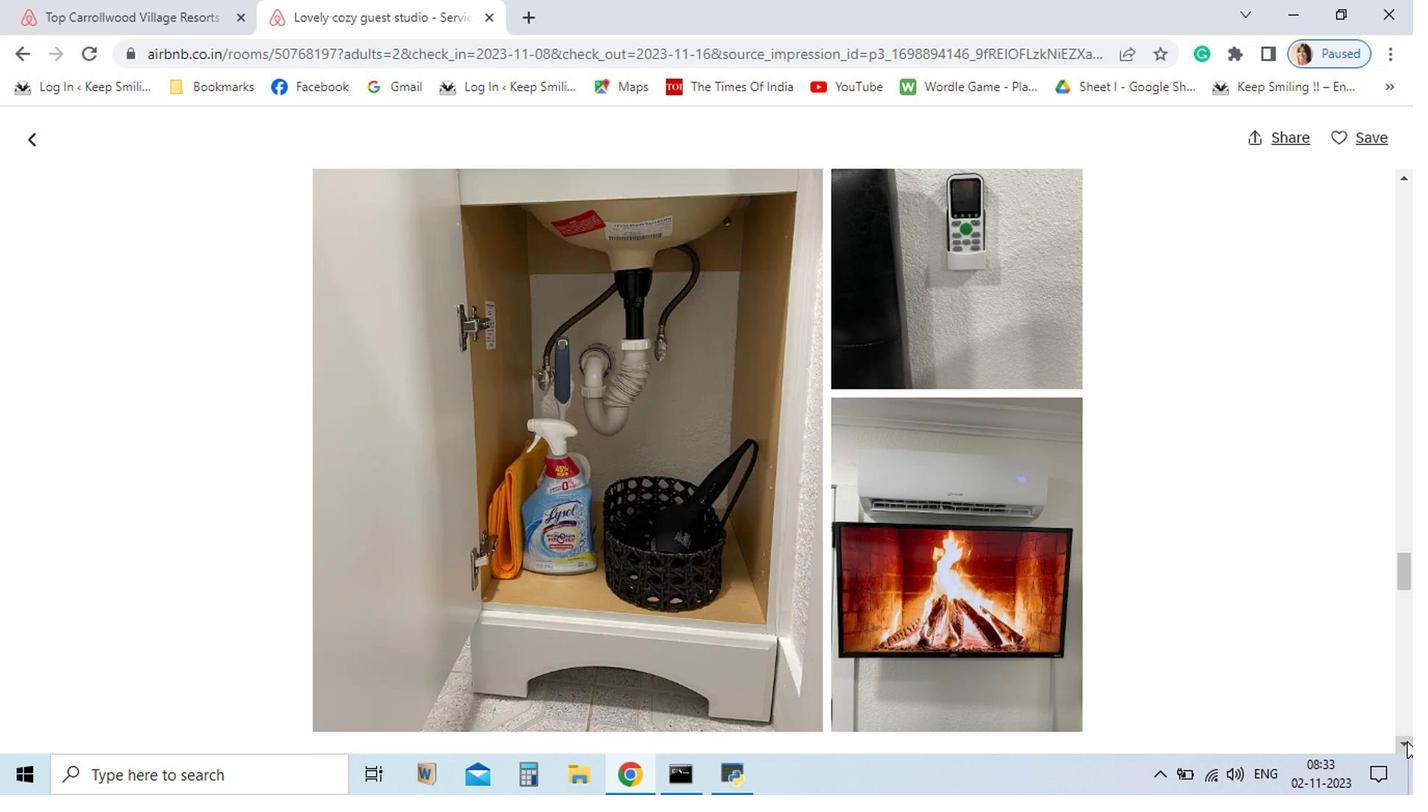 
Action: Mouse pressed left at (1198, 729)
Screenshot: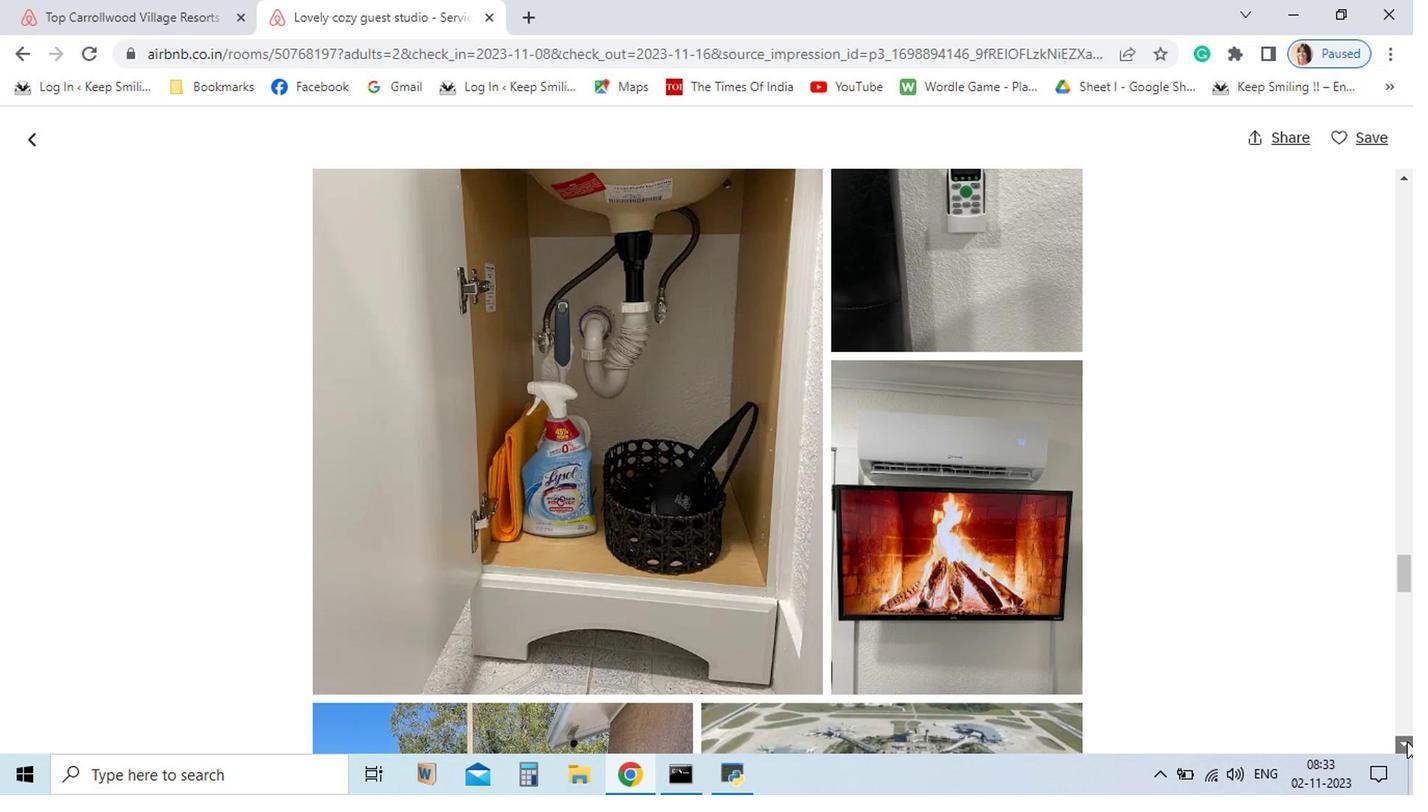 
Action: Mouse pressed left at (1198, 729)
Screenshot: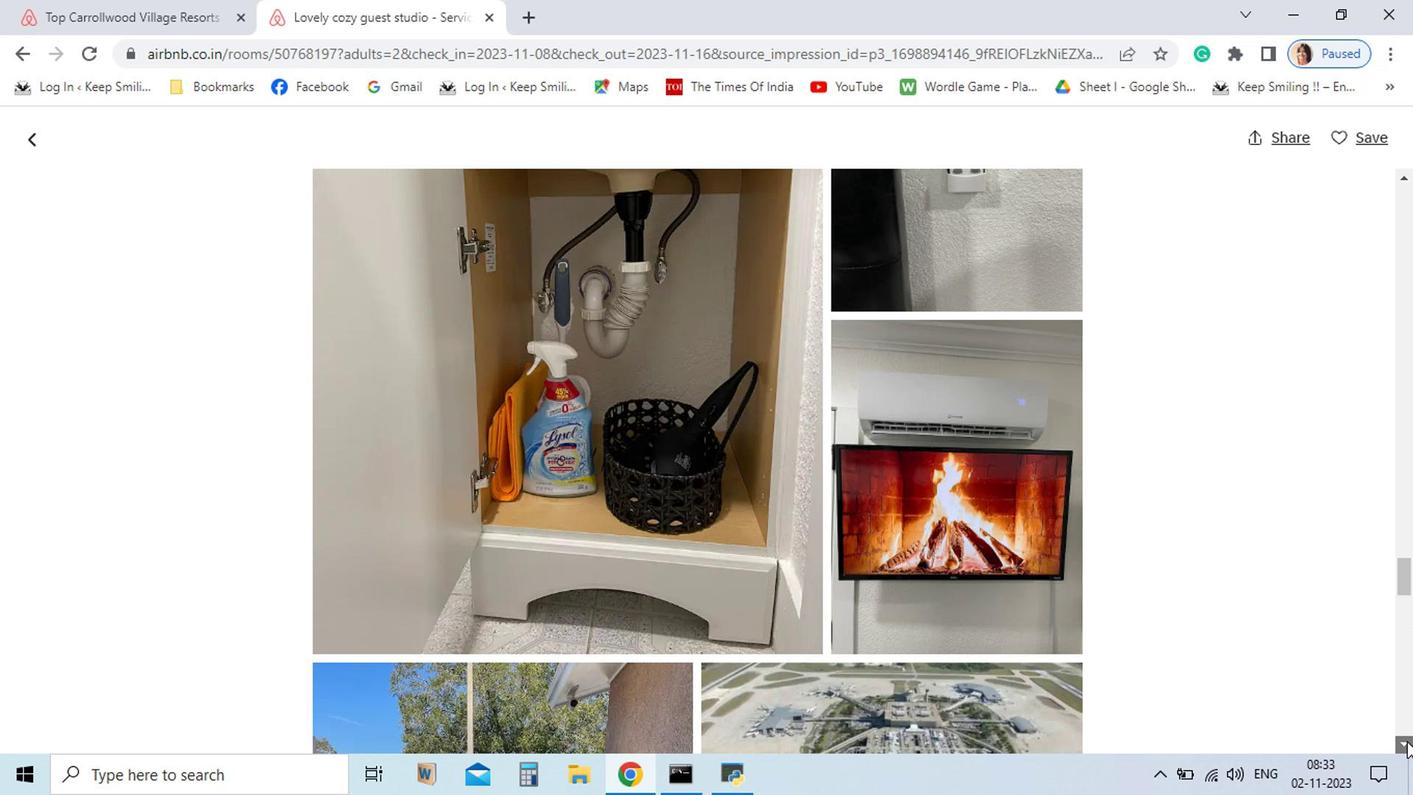 
Action: Mouse pressed left at (1198, 729)
Screenshot: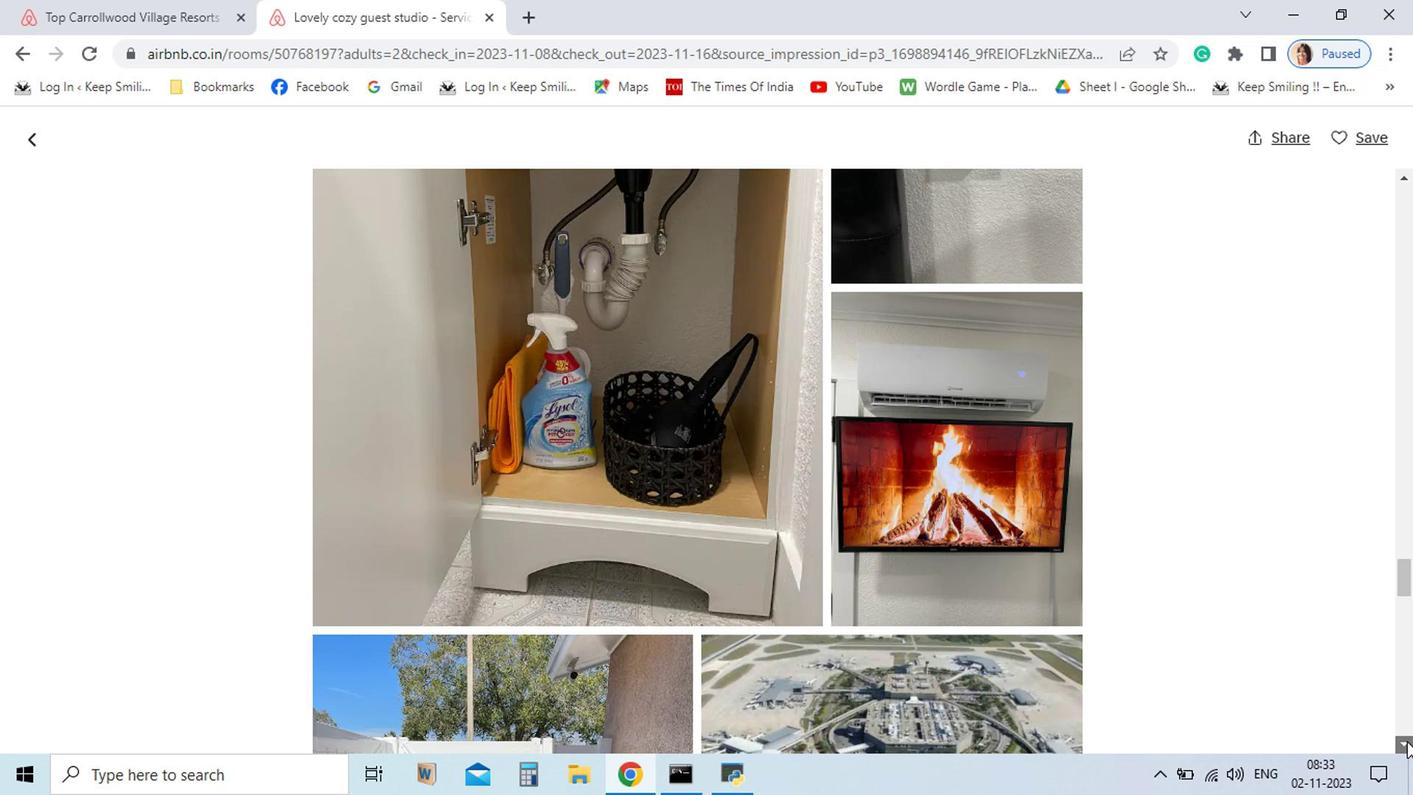 
Action: Mouse pressed left at (1198, 729)
Screenshot: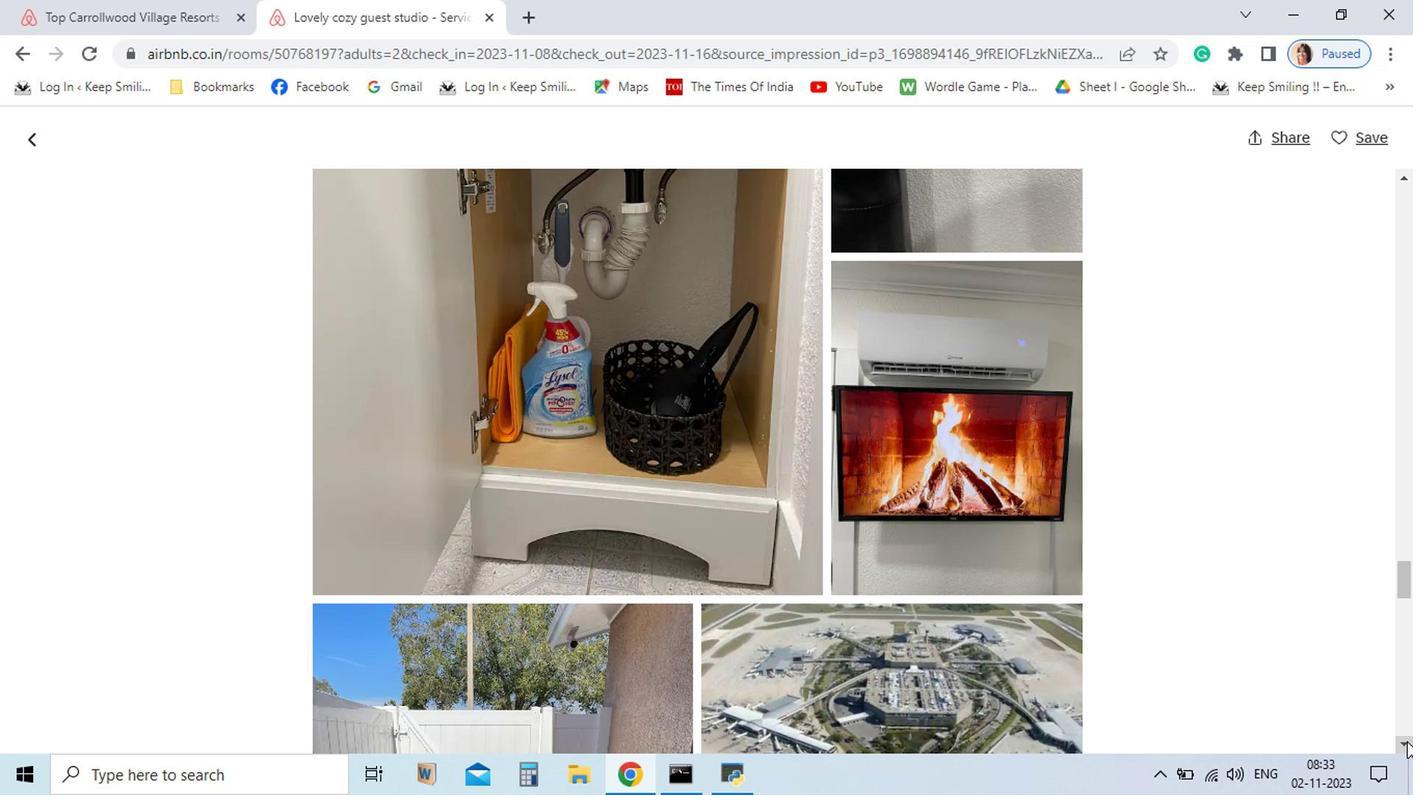 
Action: Mouse pressed left at (1198, 729)
Screenshot: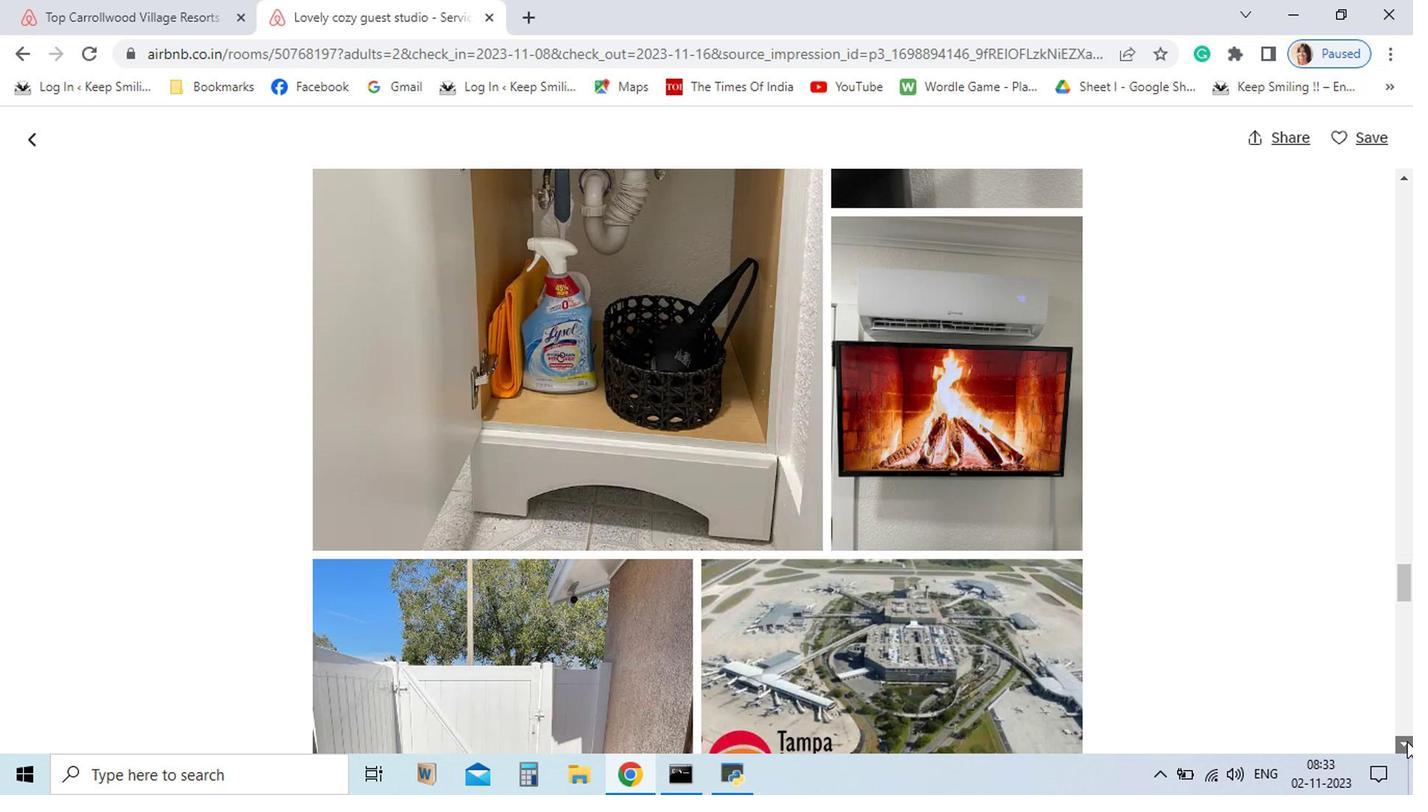 
Action: Mouse pressed left at (1198, 729)
Screenshot: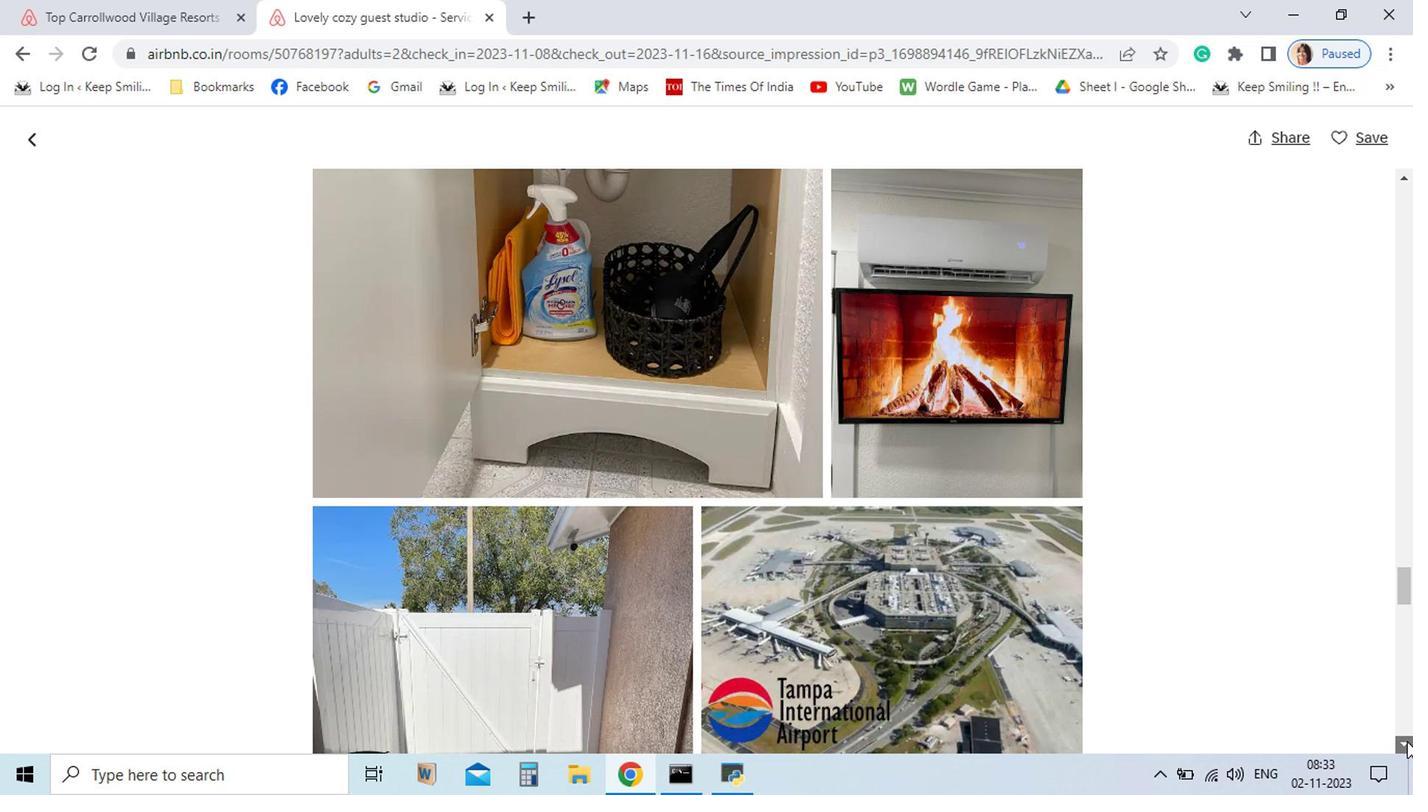 
Action: Mouse pressed left at (1198, 729)
Screenshot: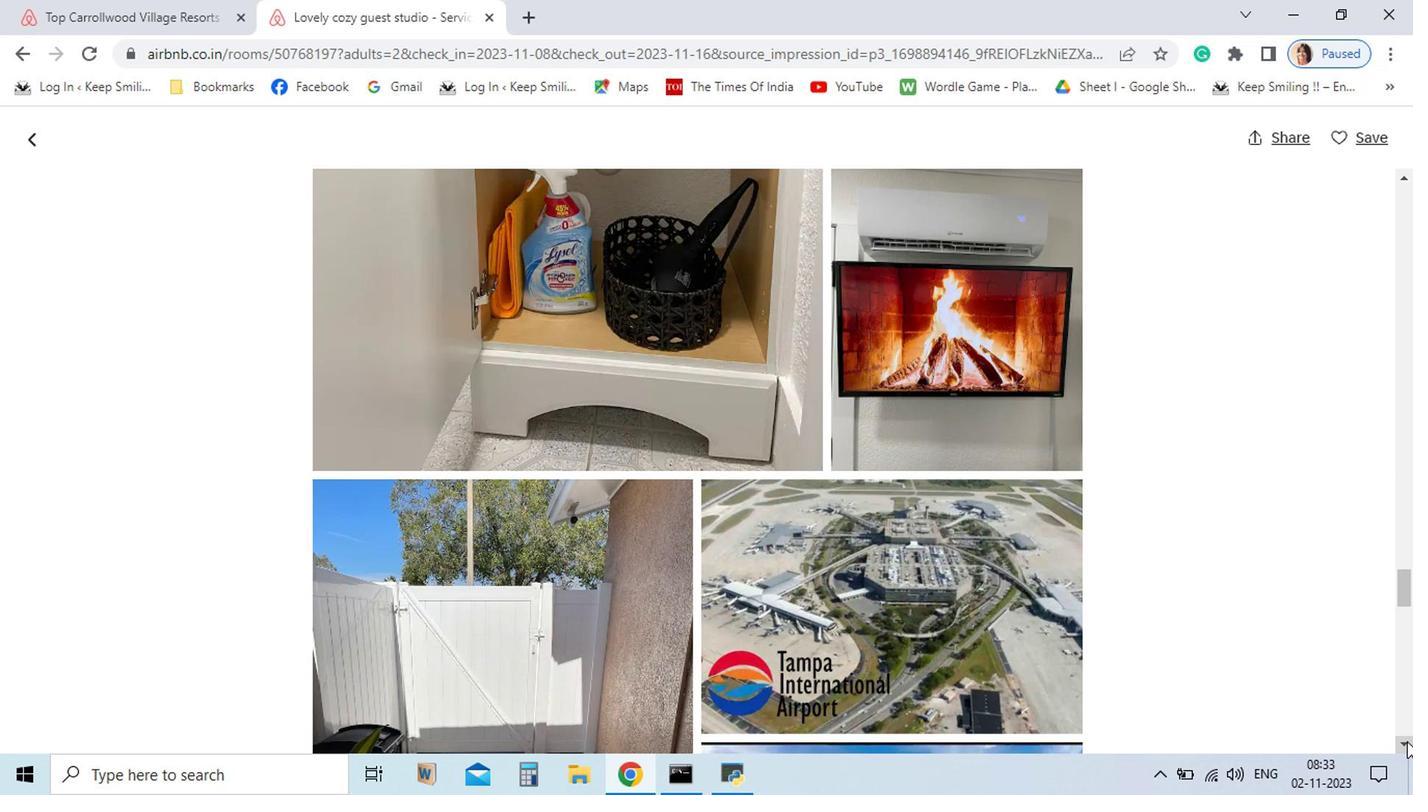 
Action: Mouse pressed left at (1198, 729)
Screenshot: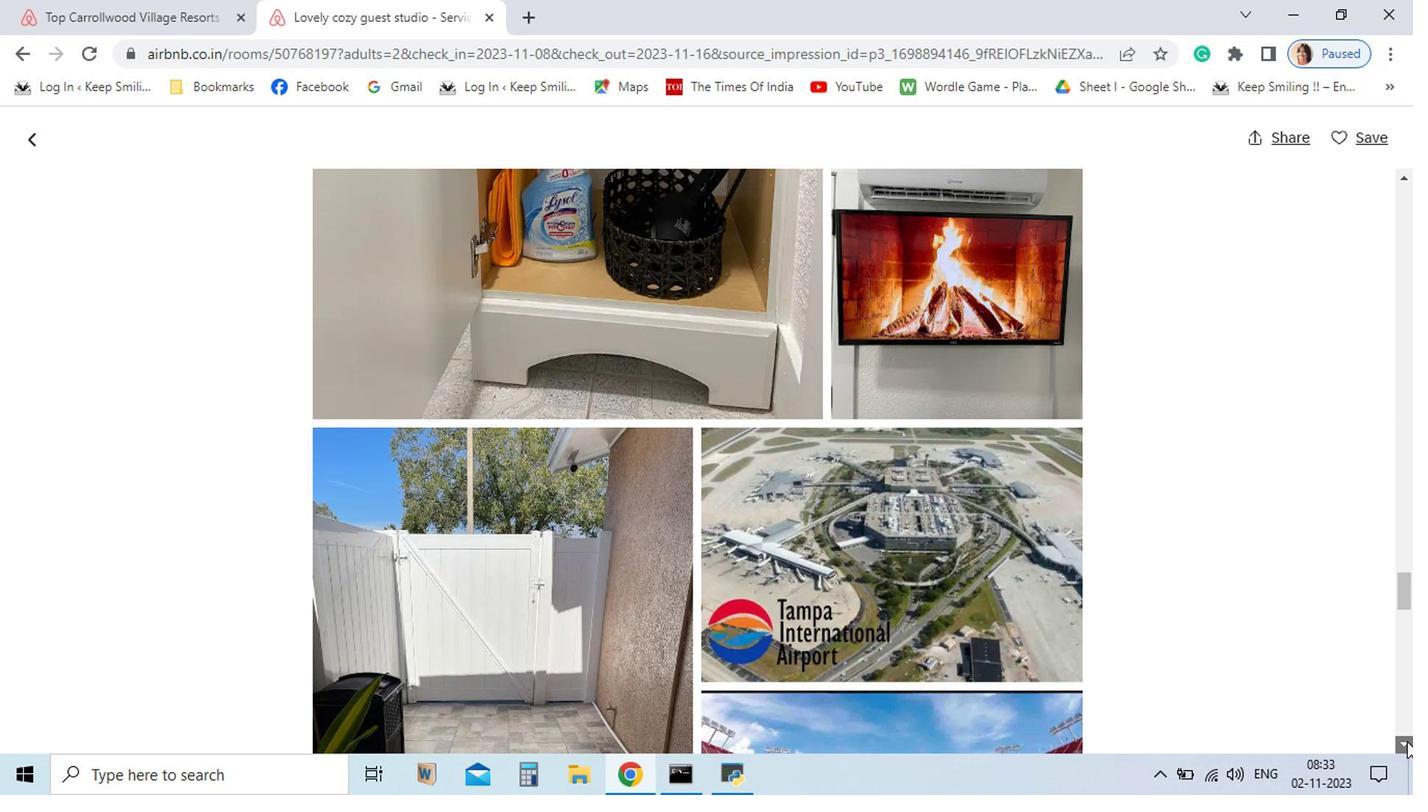
Action: Mouse pressed left at (1198, 729)
Screenshot: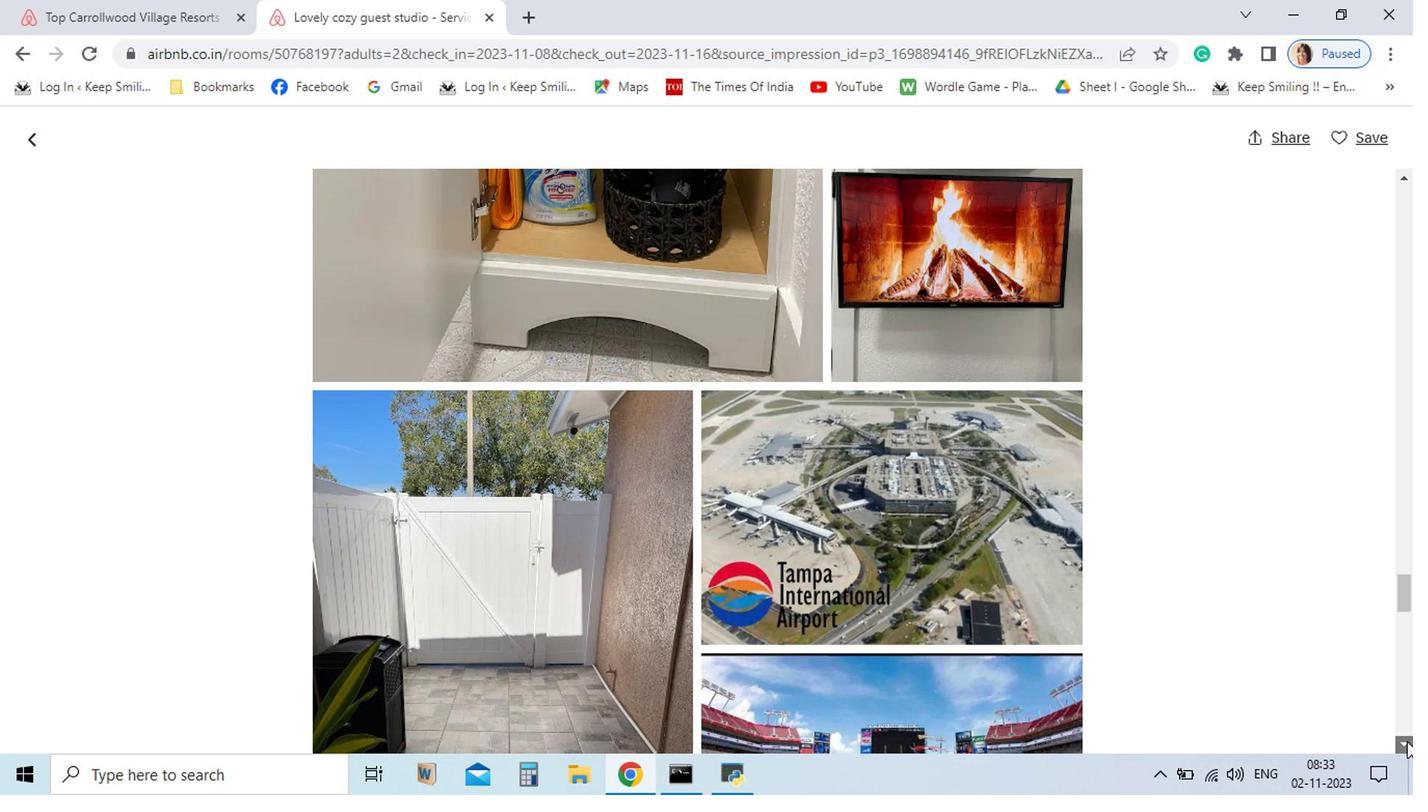 
Action: Mouse pressed left at (1198, 729)
Screenshot: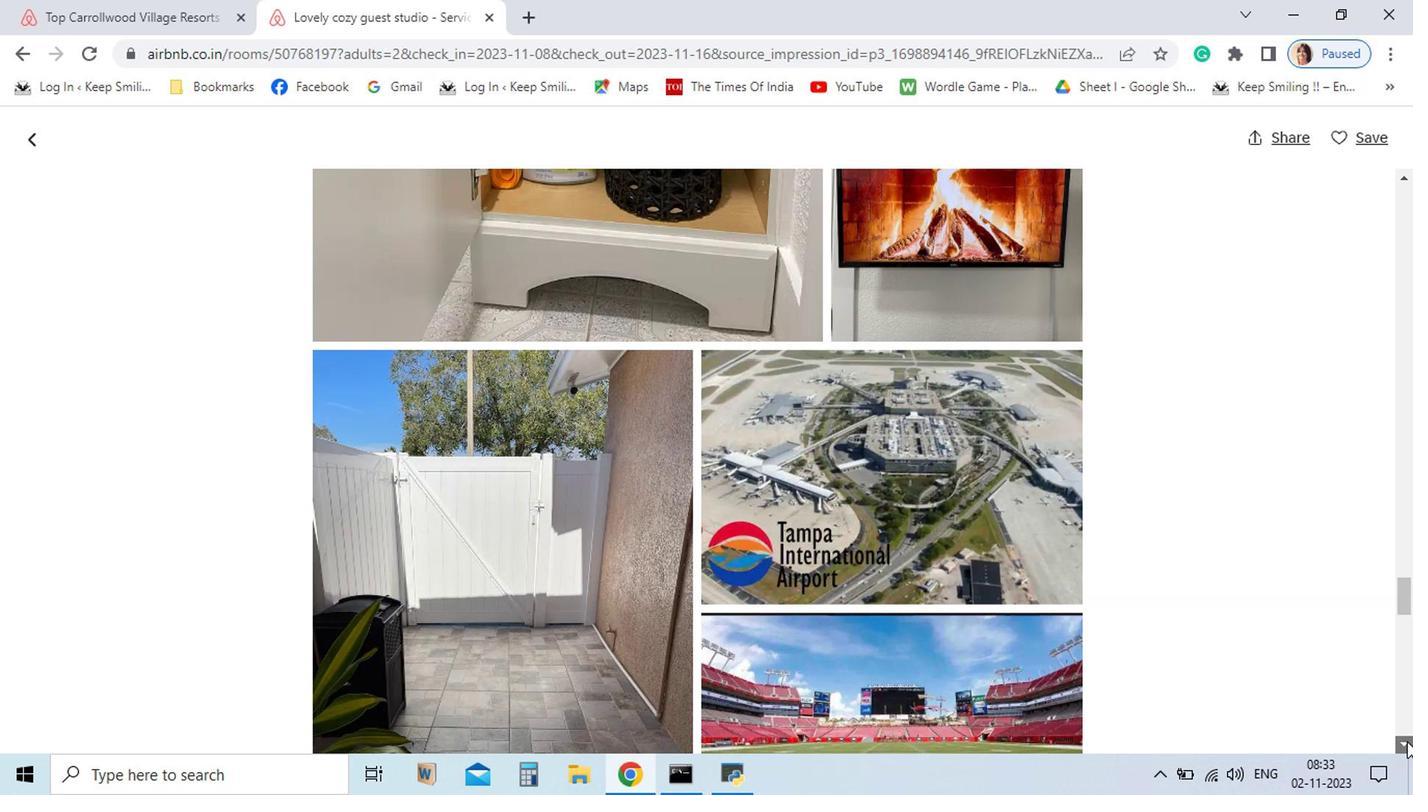 
Action: Mouse pressed left at (1198, 729)
Screenshot: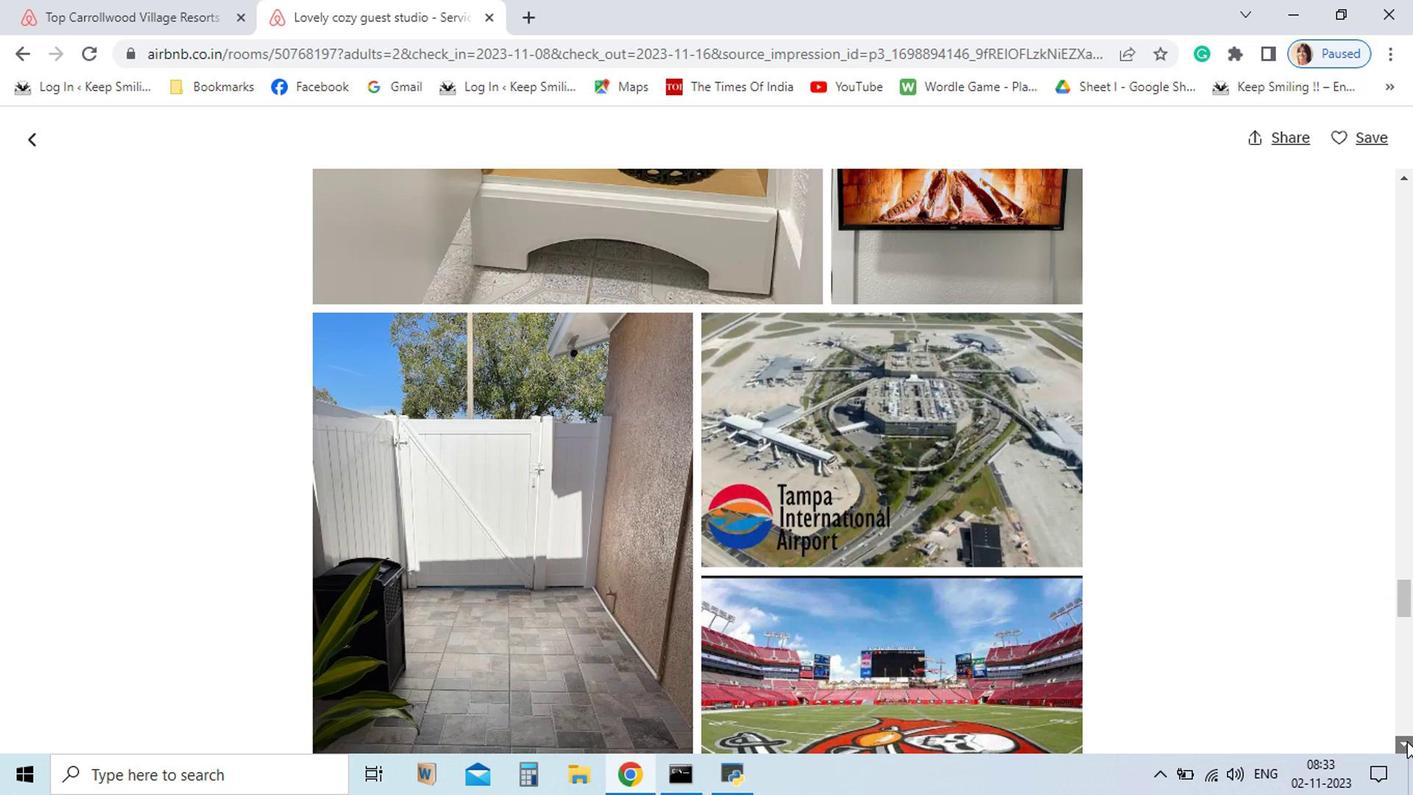 
Action: Mouse pressed left at (1198, 729)
Screenshot: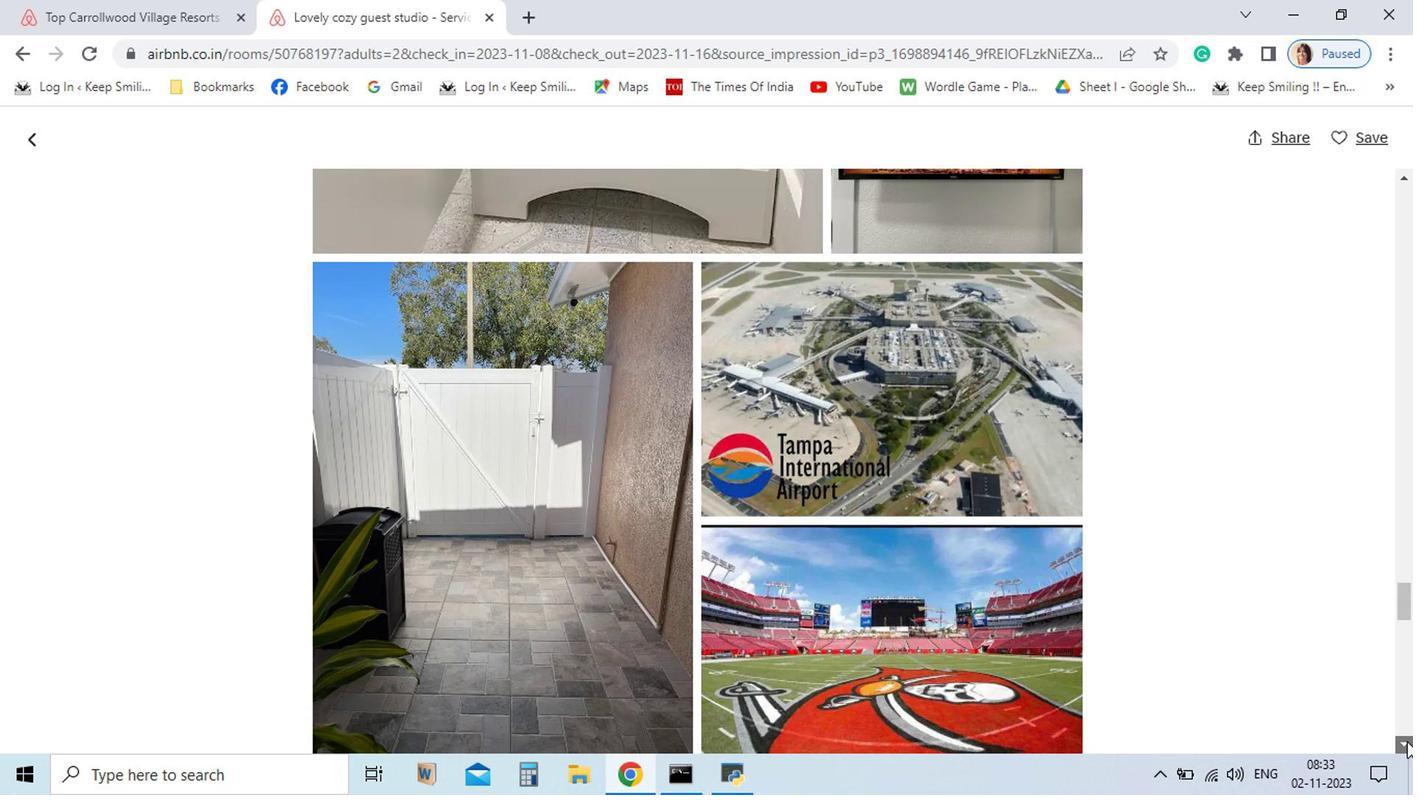 
Action: Mouse pressed left at (1198, 729)
Screenshot: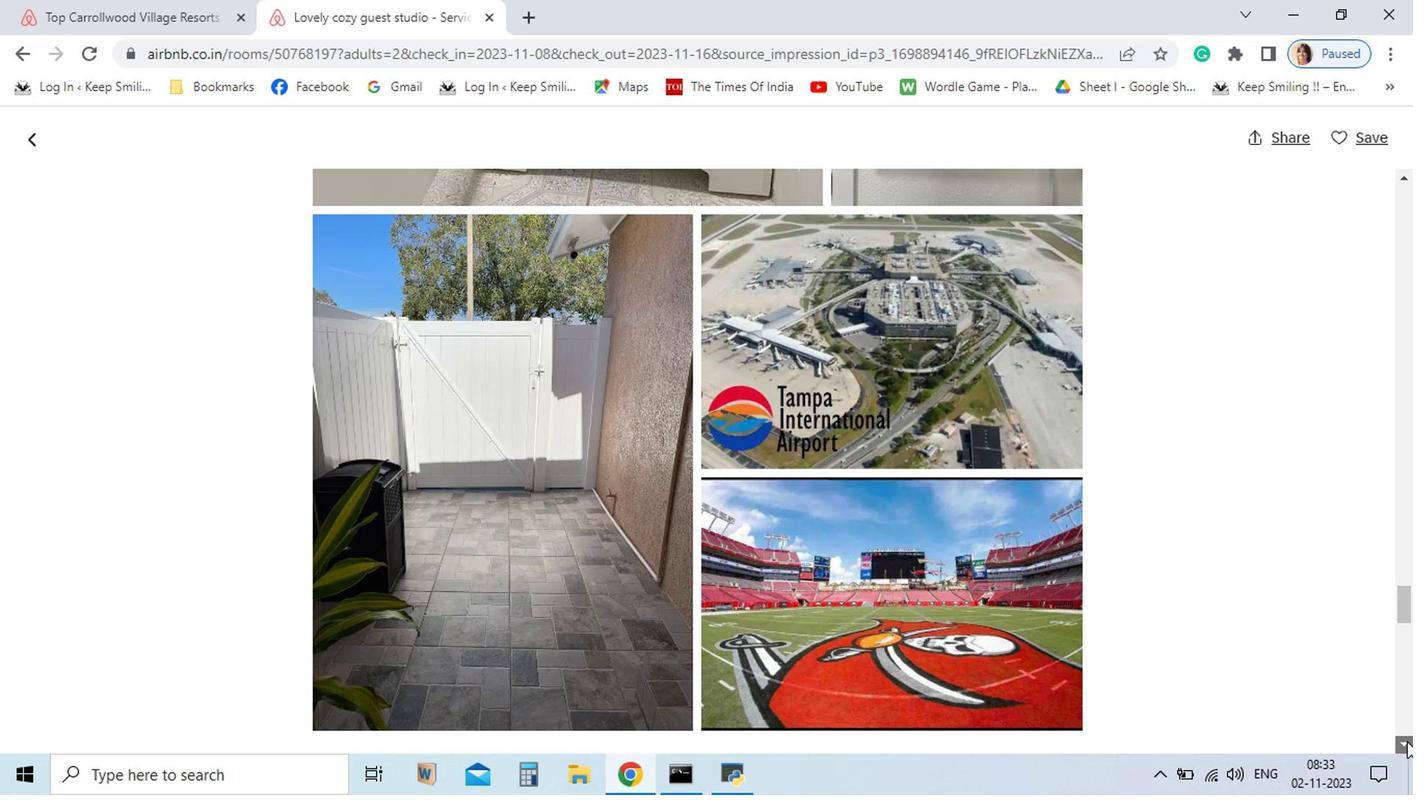 
Action: Mouse pressed left at (1198, 729)
Screenshot: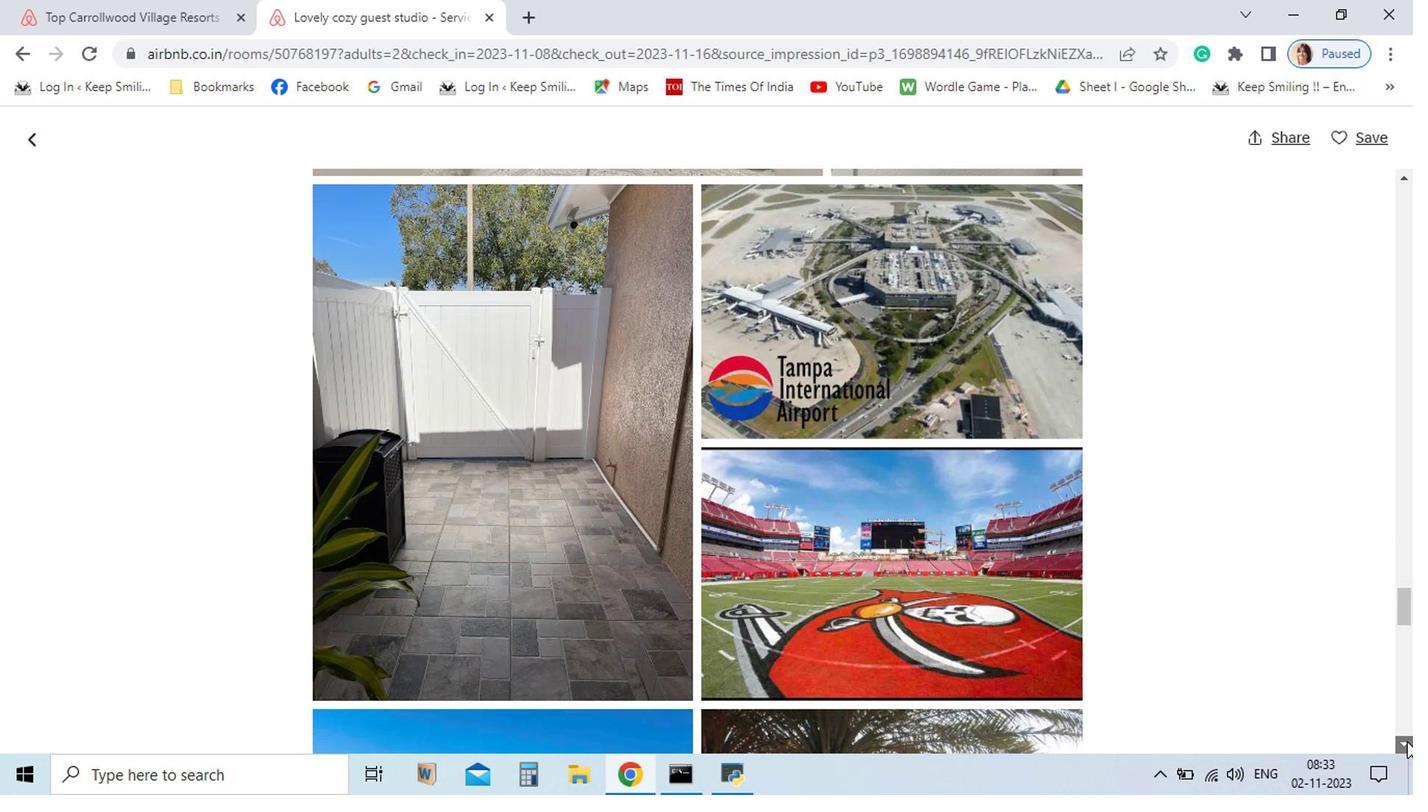 
Action: Mouse pressed left at (1198, 729)
Screenshot: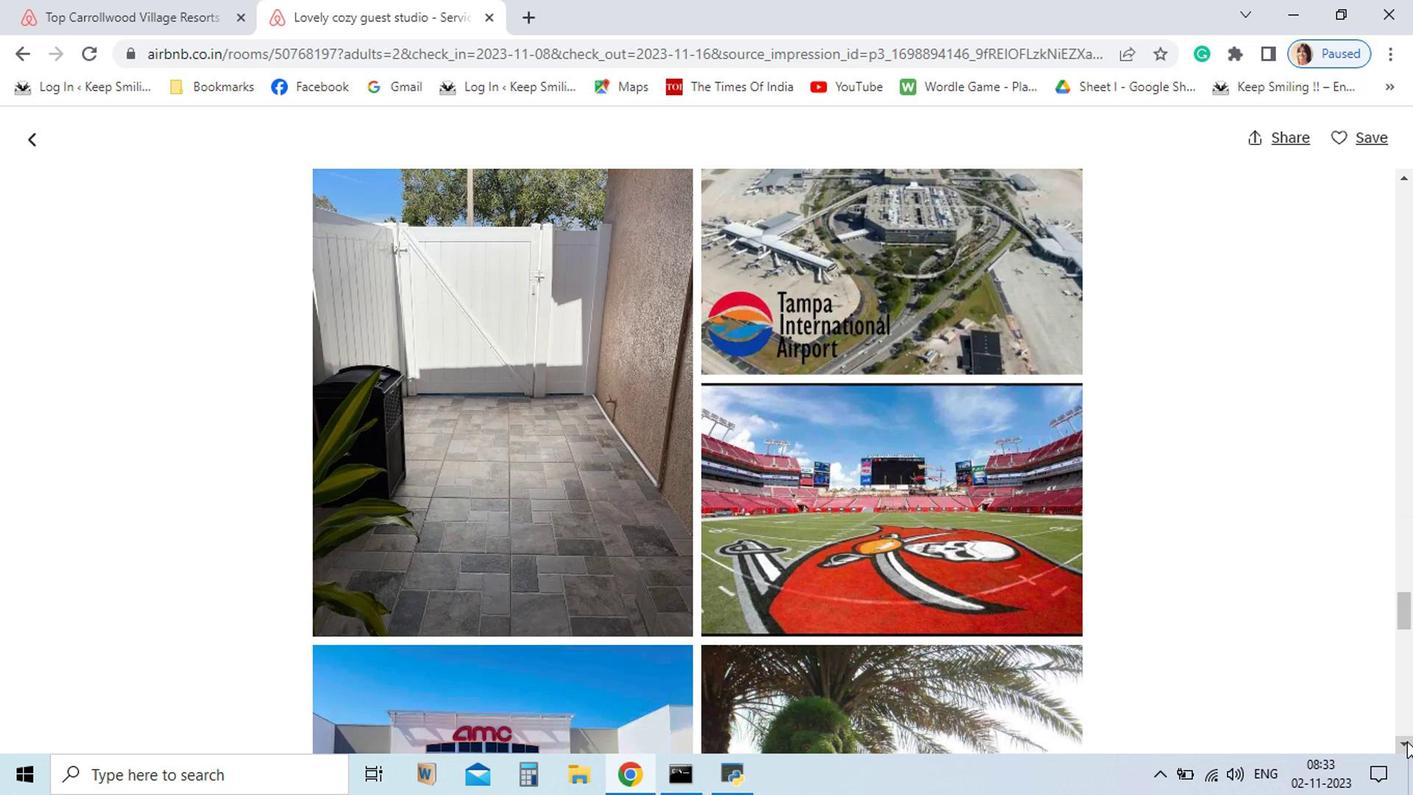 
Action: Mouse pressed left at (1198, 729)
Screenshot: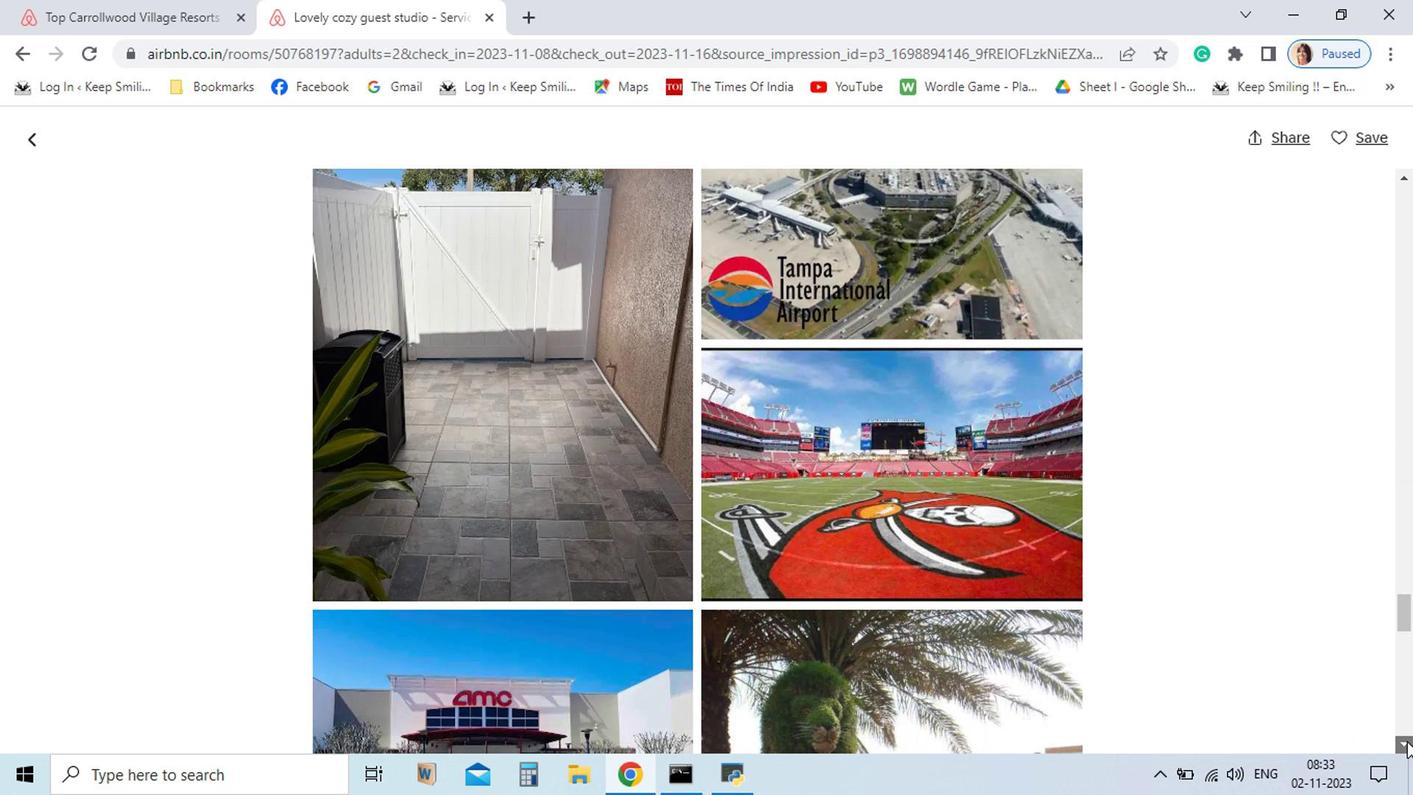 
Action: Mouse pressed left at (1198, 729)
Screenshot: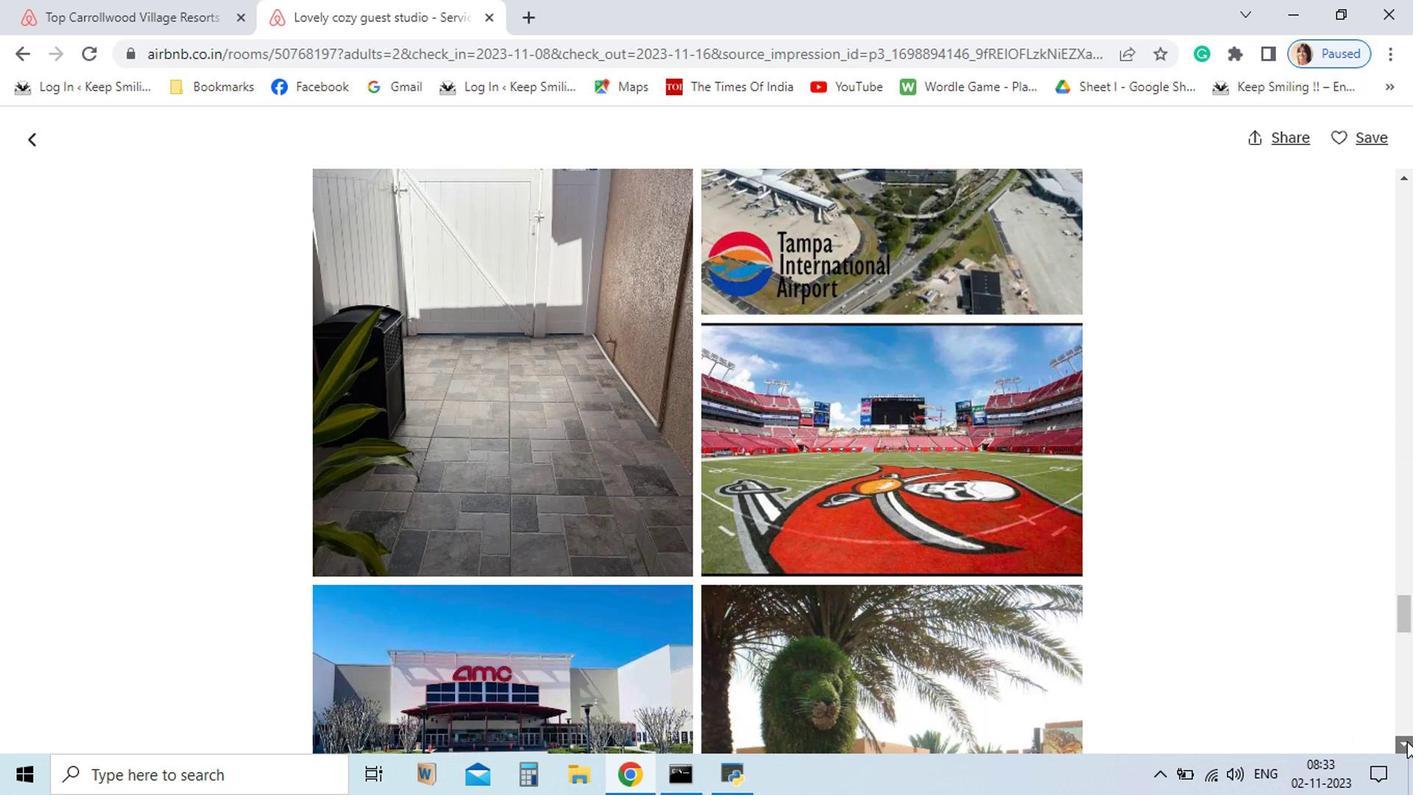 
Action: Mouse pressed left at (1198, 729)
Screenshot: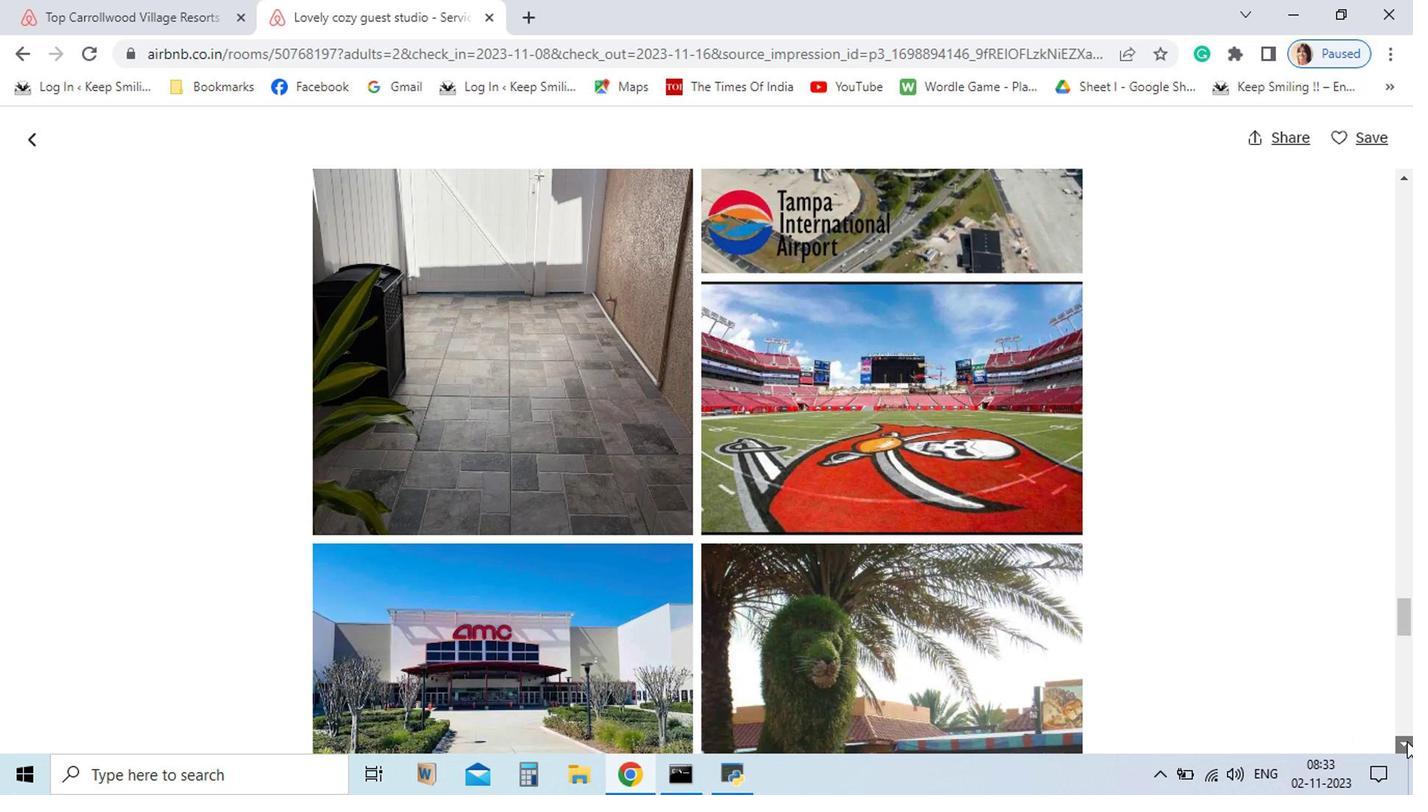 
Action: Mouse pressed left at (1198, 729)
Screenshot: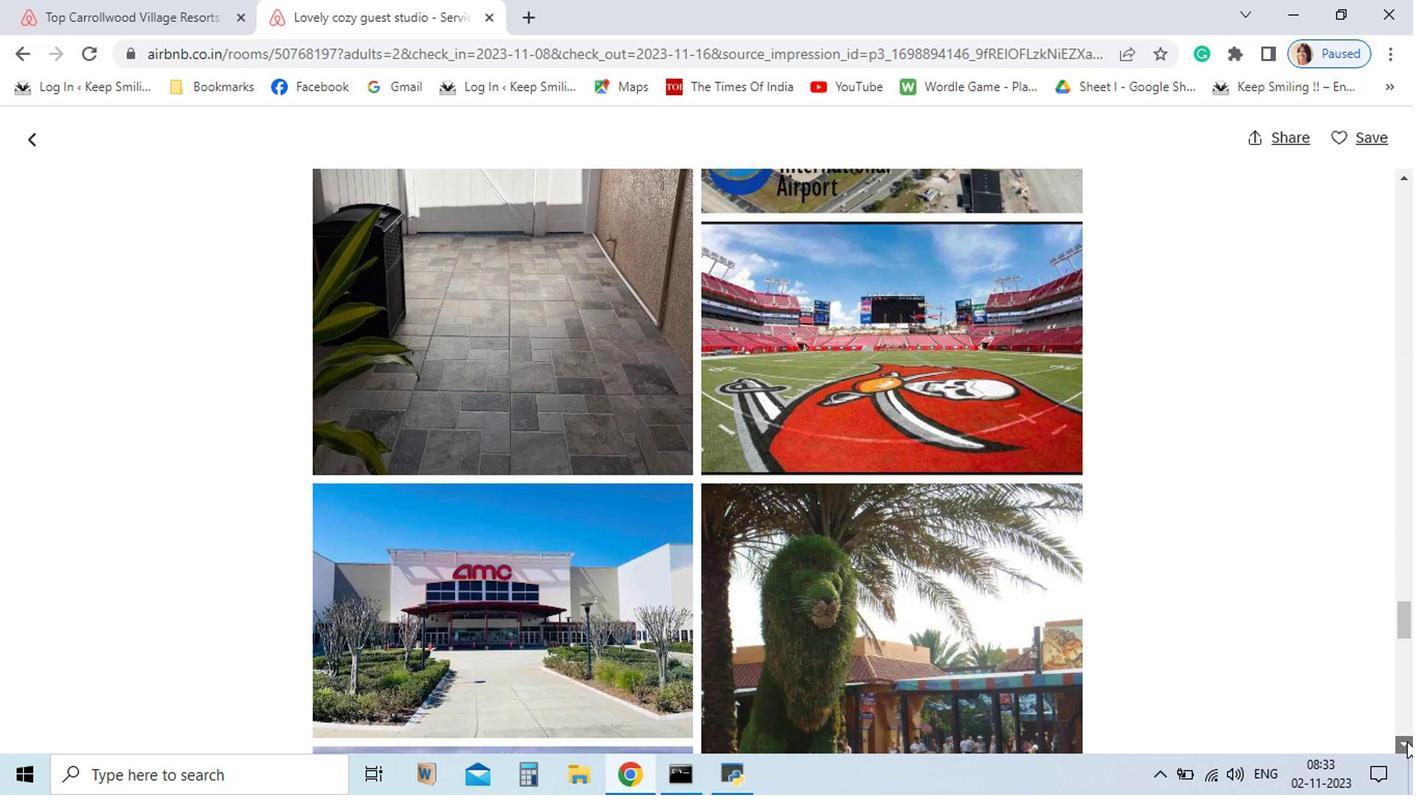 
Action: Mouse pressed left at (1198, 729)
Screenshot: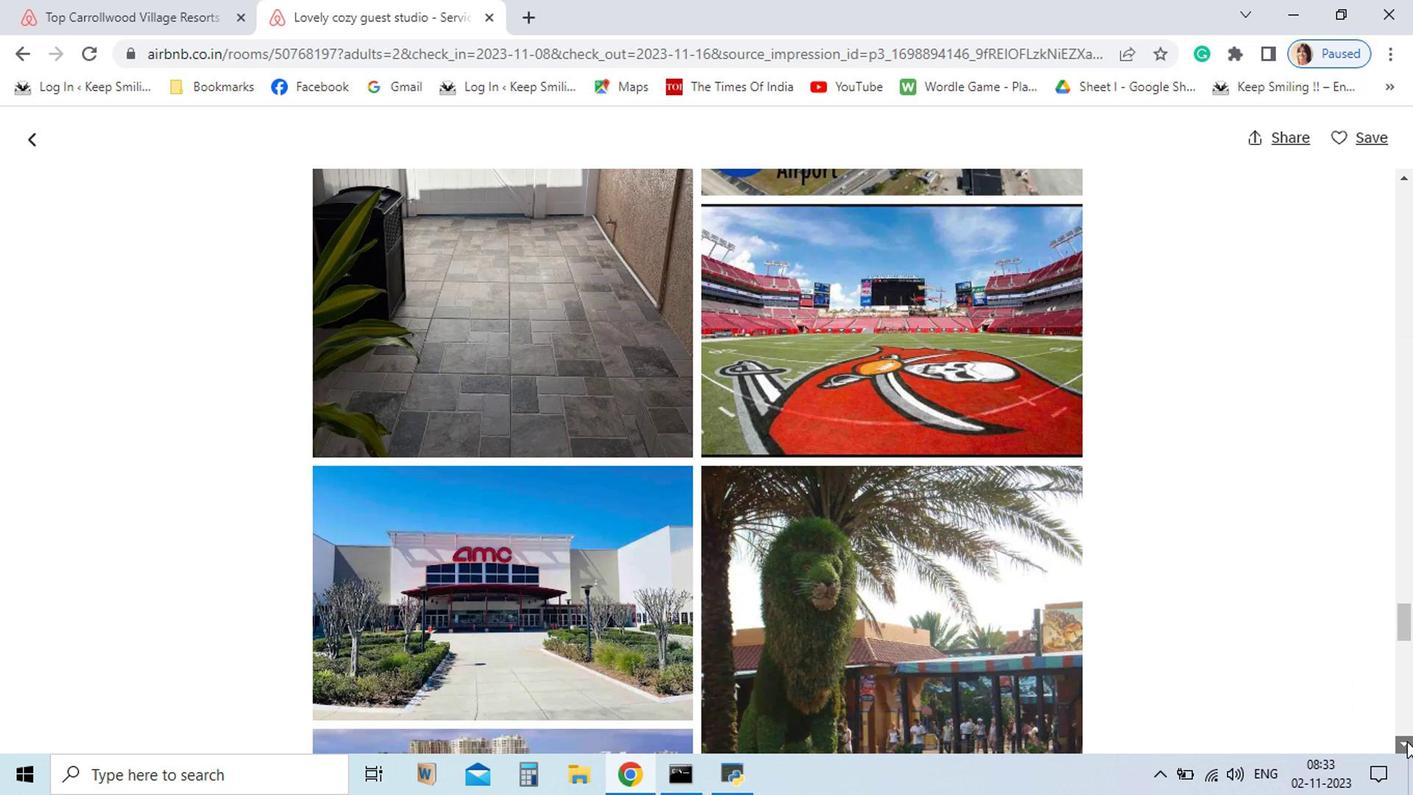 
Action: Mouse pressed left at (1198, 729)
Screenshot: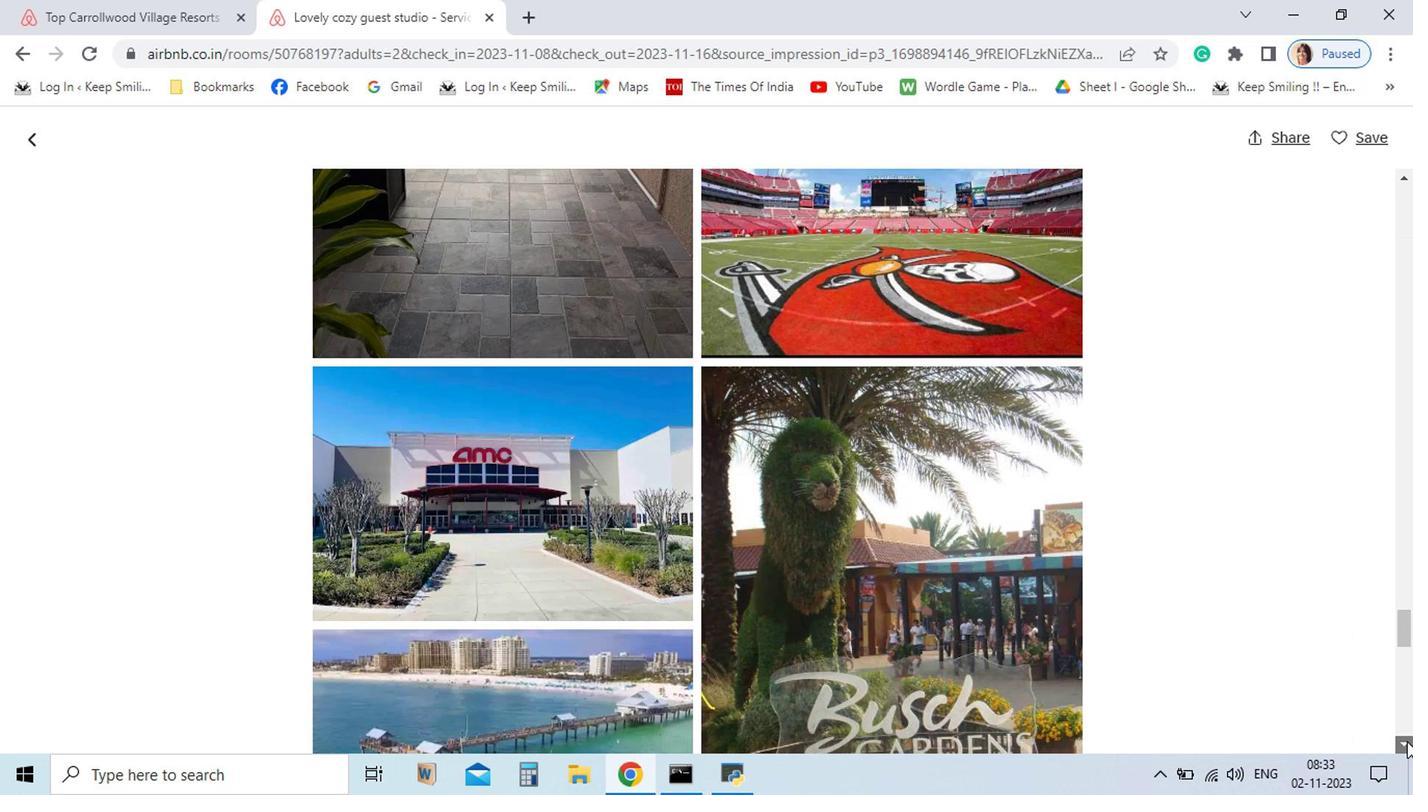 
Action: Mouse pressed left at (1198, 729)
Screenshot: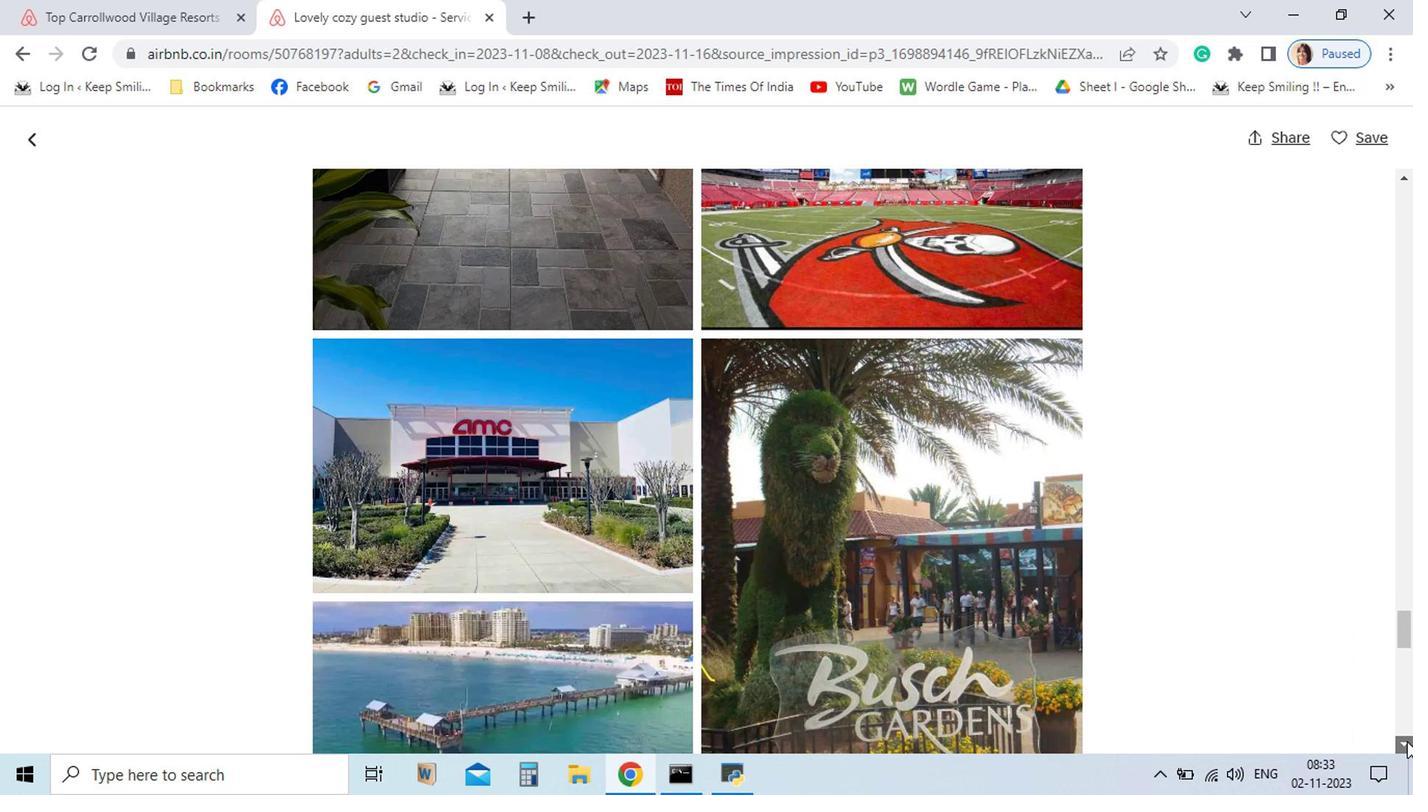 
Action: Mouse pressed left at (1198, 729)
Screenshot: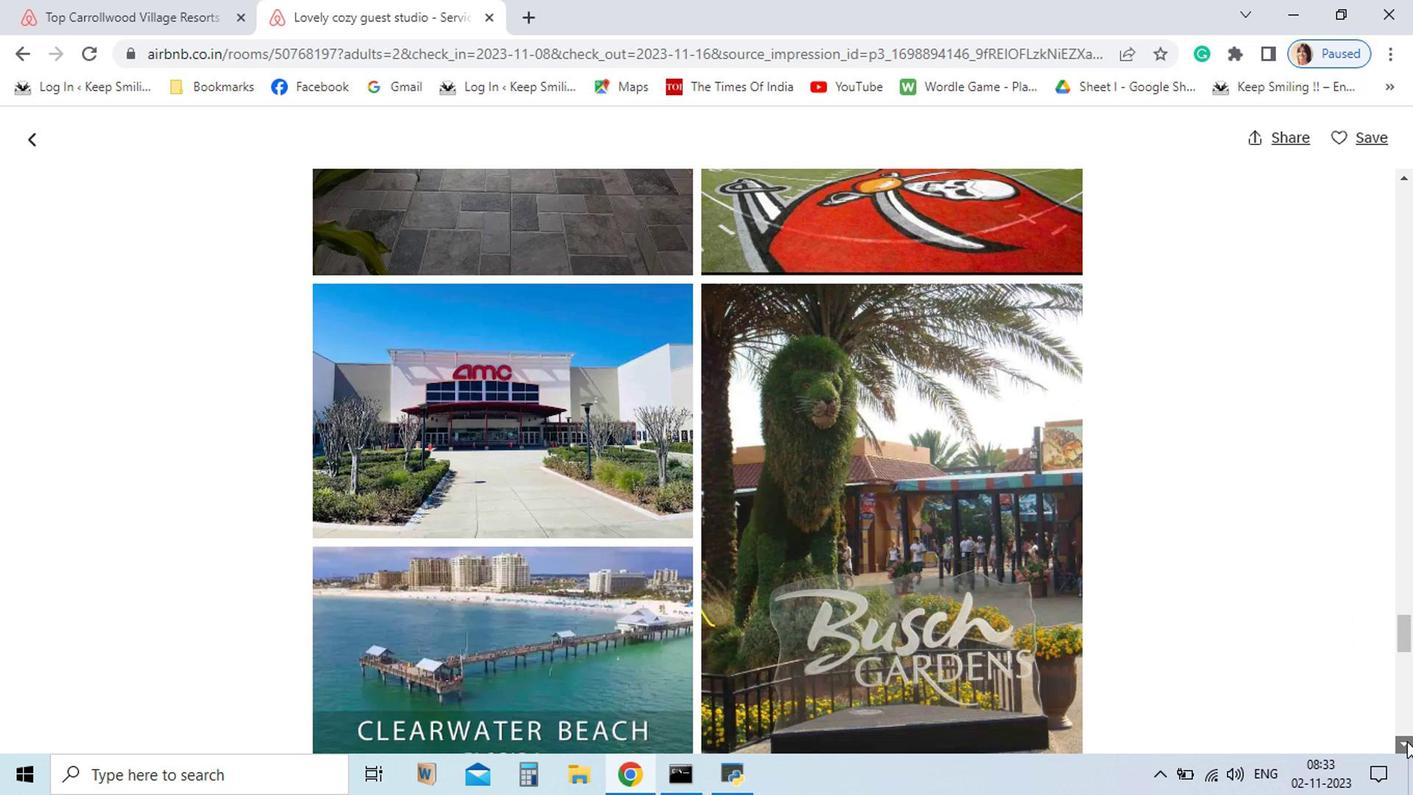 
Action: Mouse pressed left at (1198, 729)
Screenshot: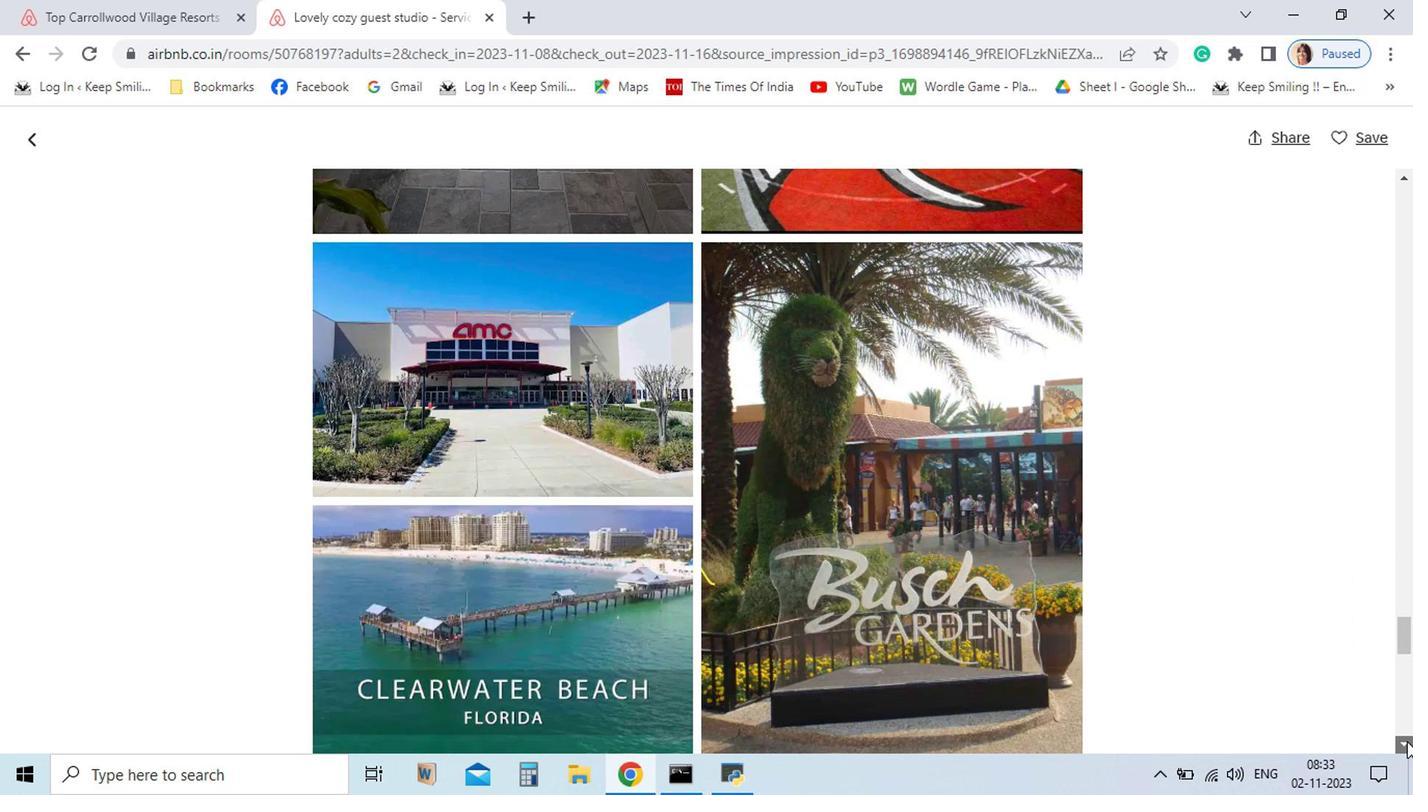 
Action: Mouse pressed left at (1198, 729)
Screenshot: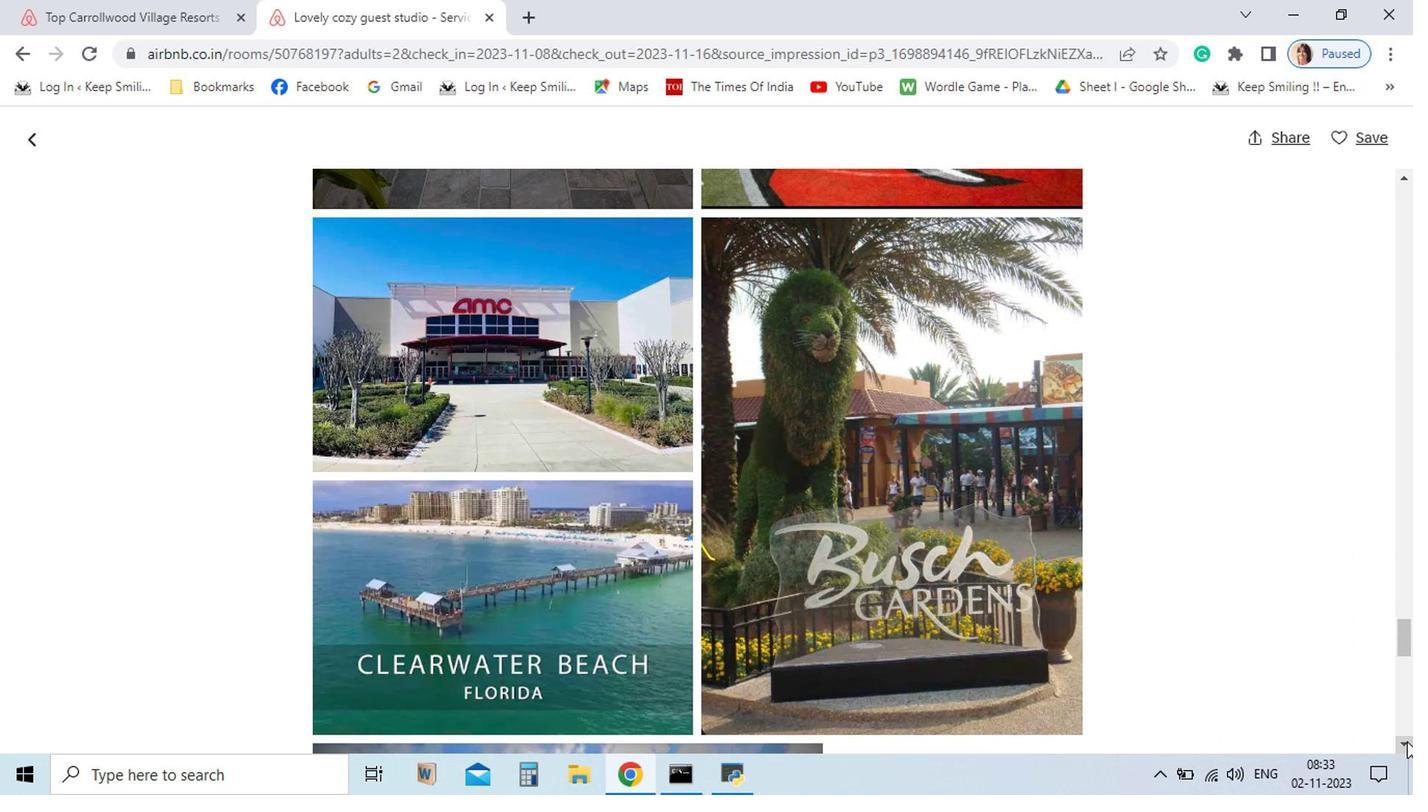 
Action: Mouse pressed left at (1198, 729)
Screenshot: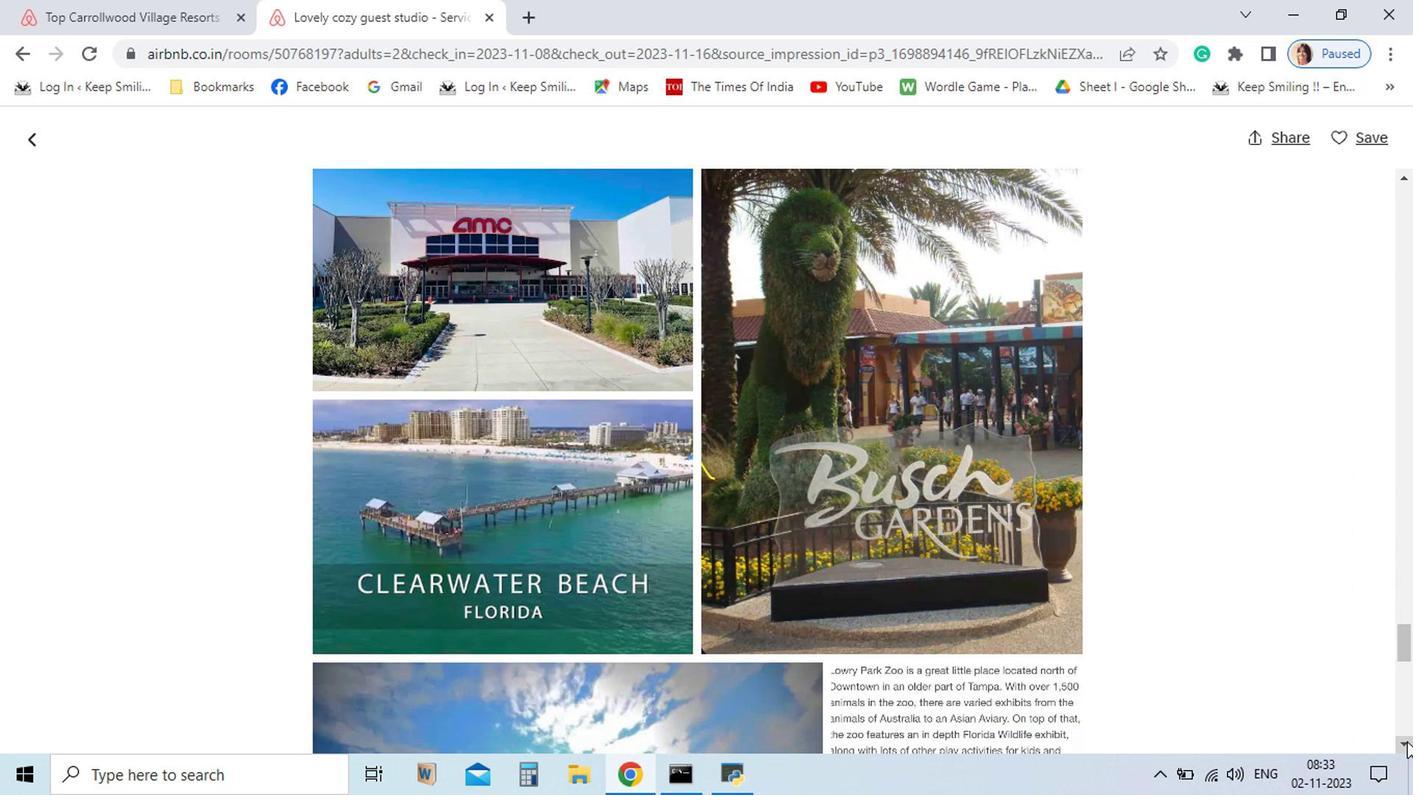 
Action: Mouse pressed left at (1198, 729)
Screenshot: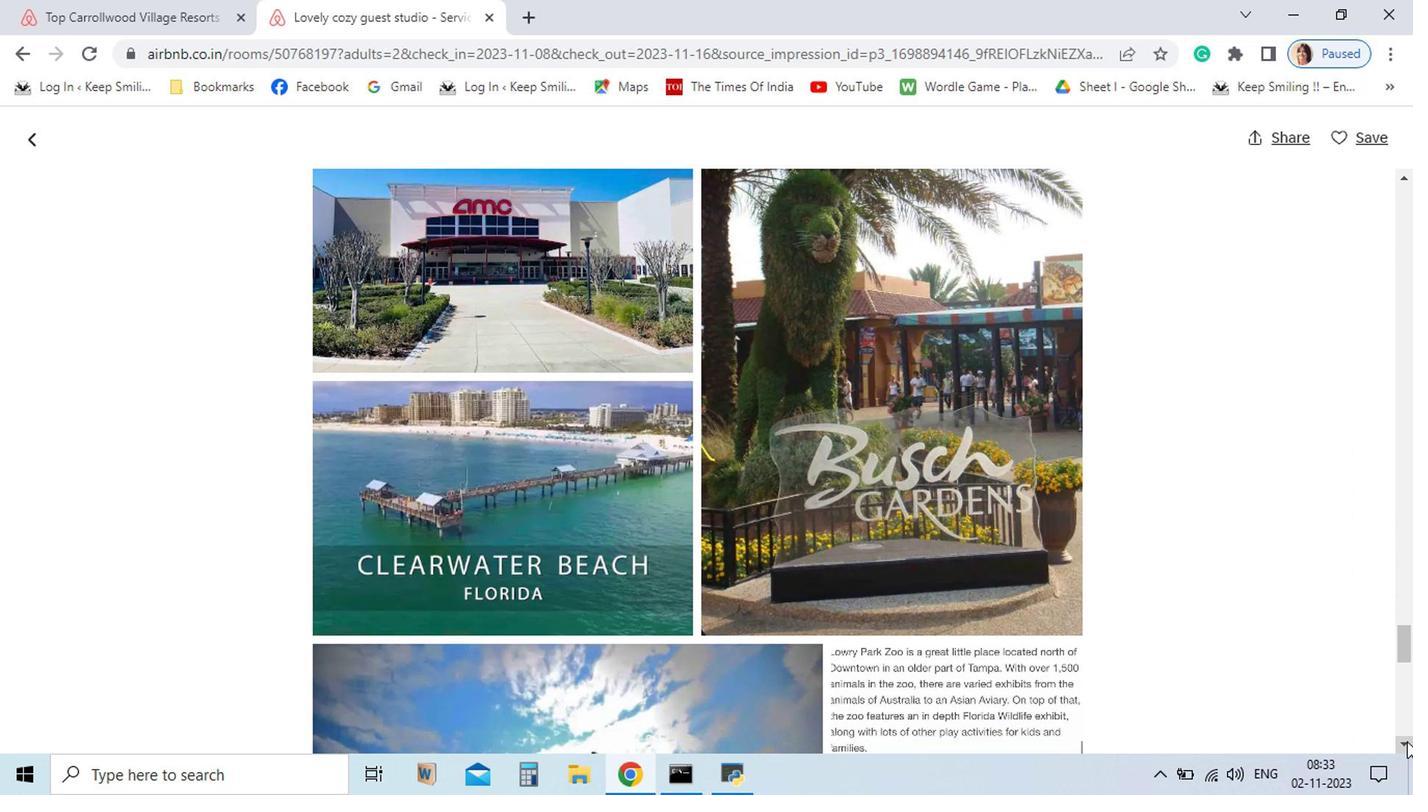 
Action: Mouse pressed left at (1198, 729)
Screenshot: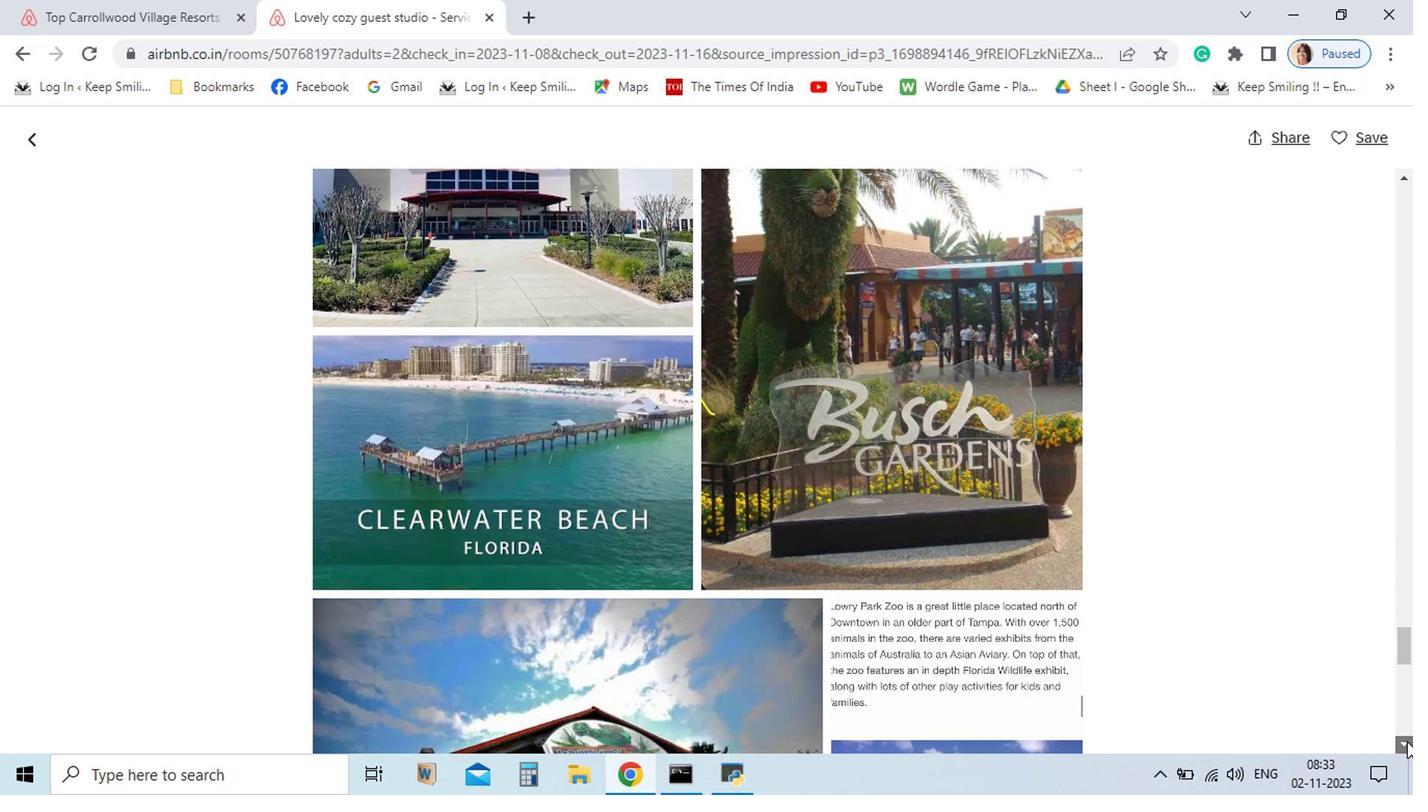 
Action: Mouse pressed left at (1198, 729)
Screenshot: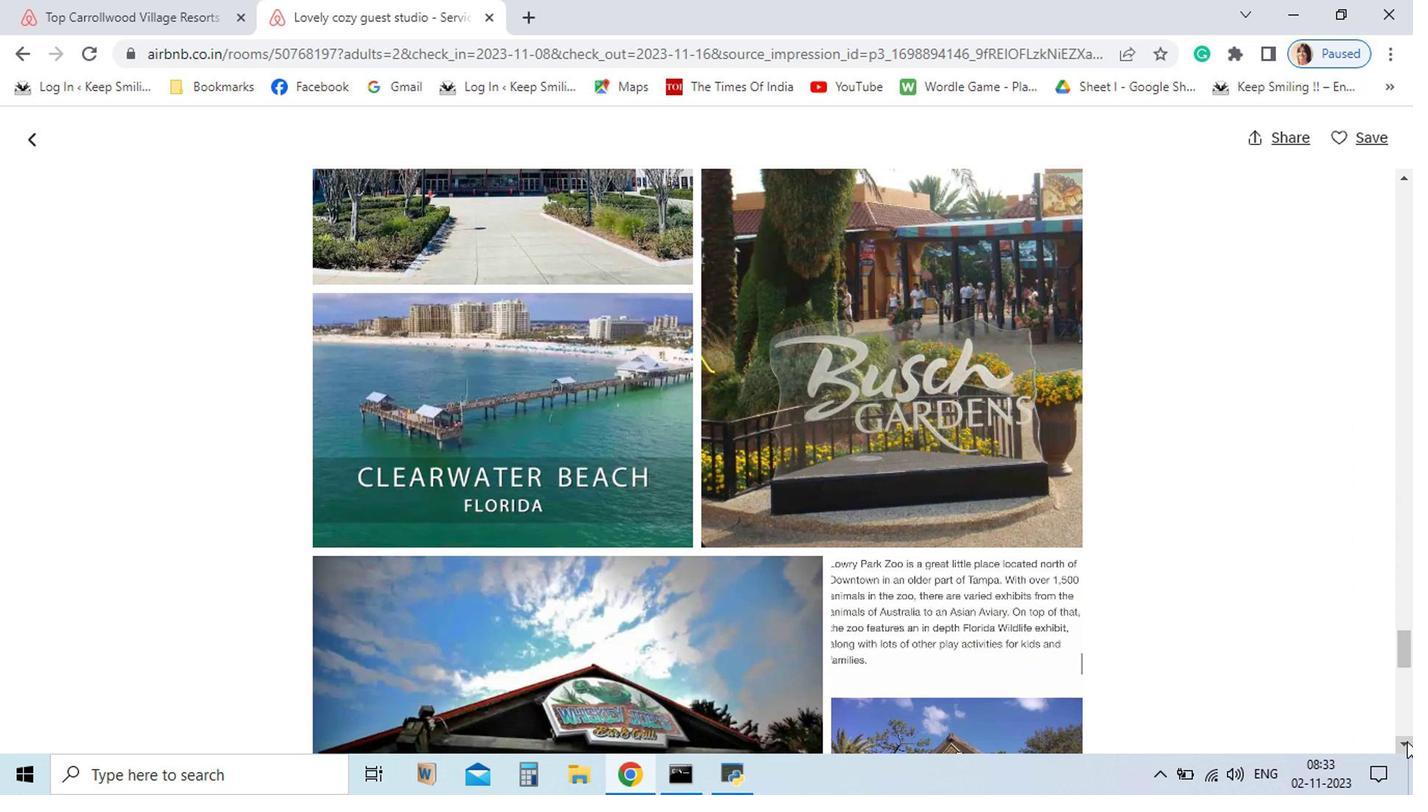 
Action: Mouse pressed left at (1198, 729)
Screenshot: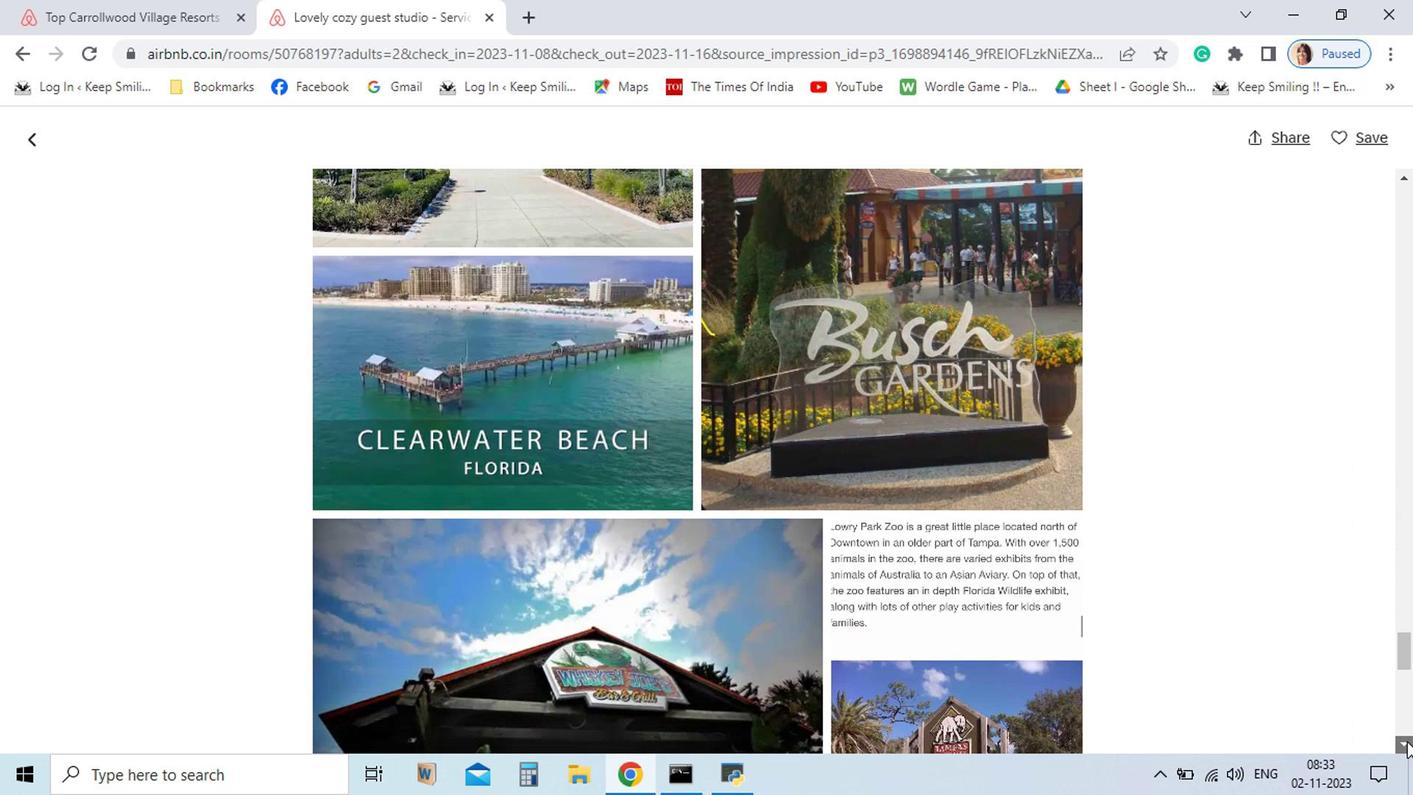 
Action: Mouse pressed left at (1198, 729)
Screenshot: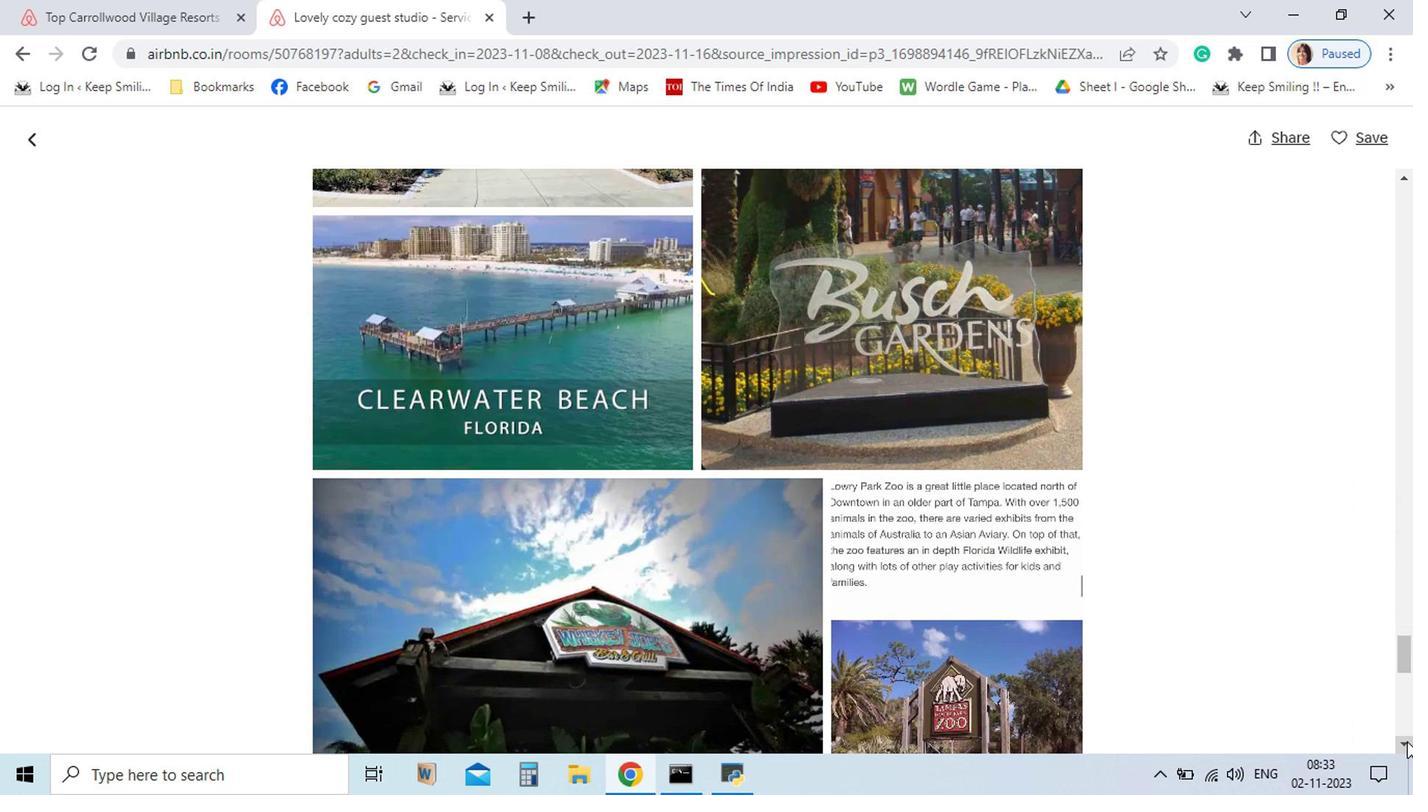 
Action: Mouse pressed left at (1198, 729)
Screenshot: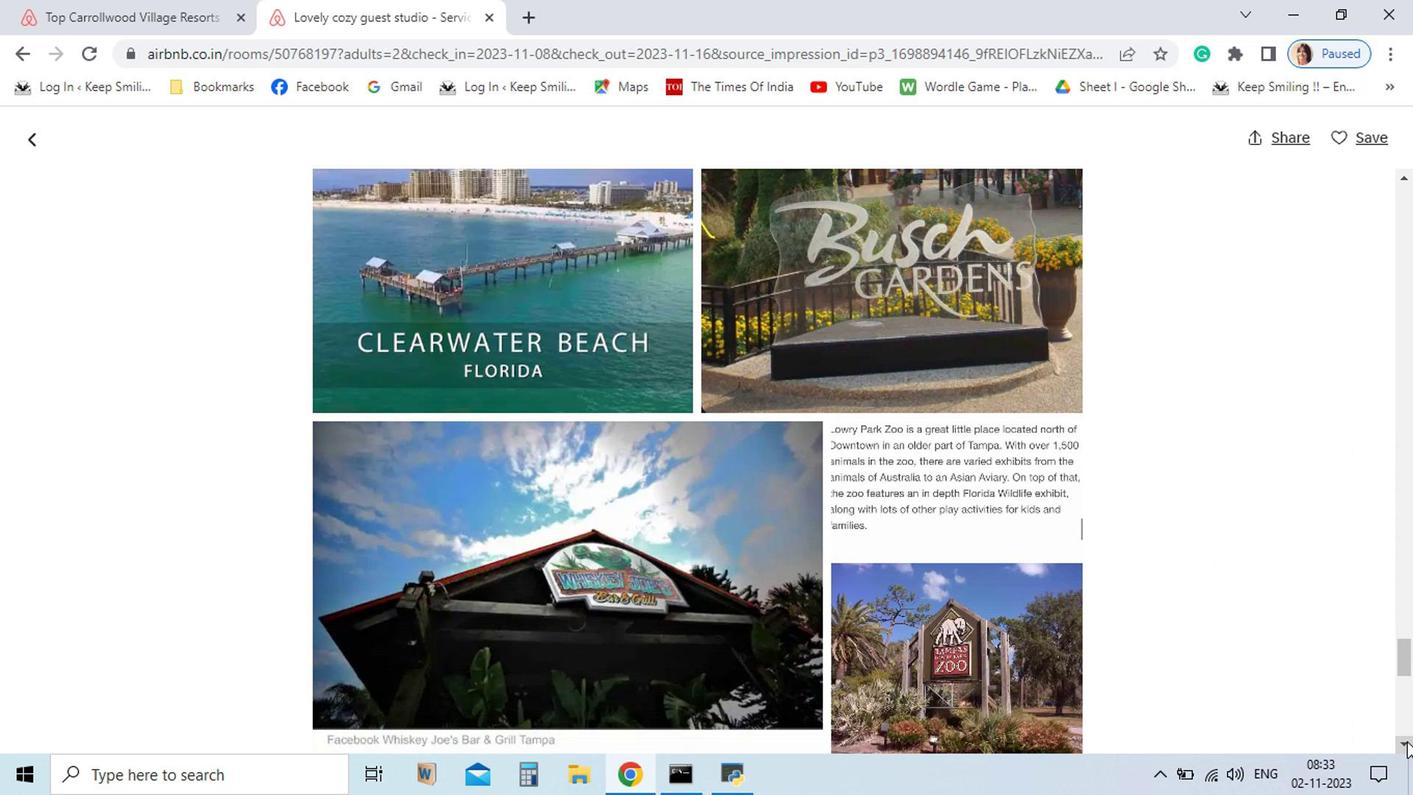 
Action: Mouse pressed left at (1198, 729)
Screenshot: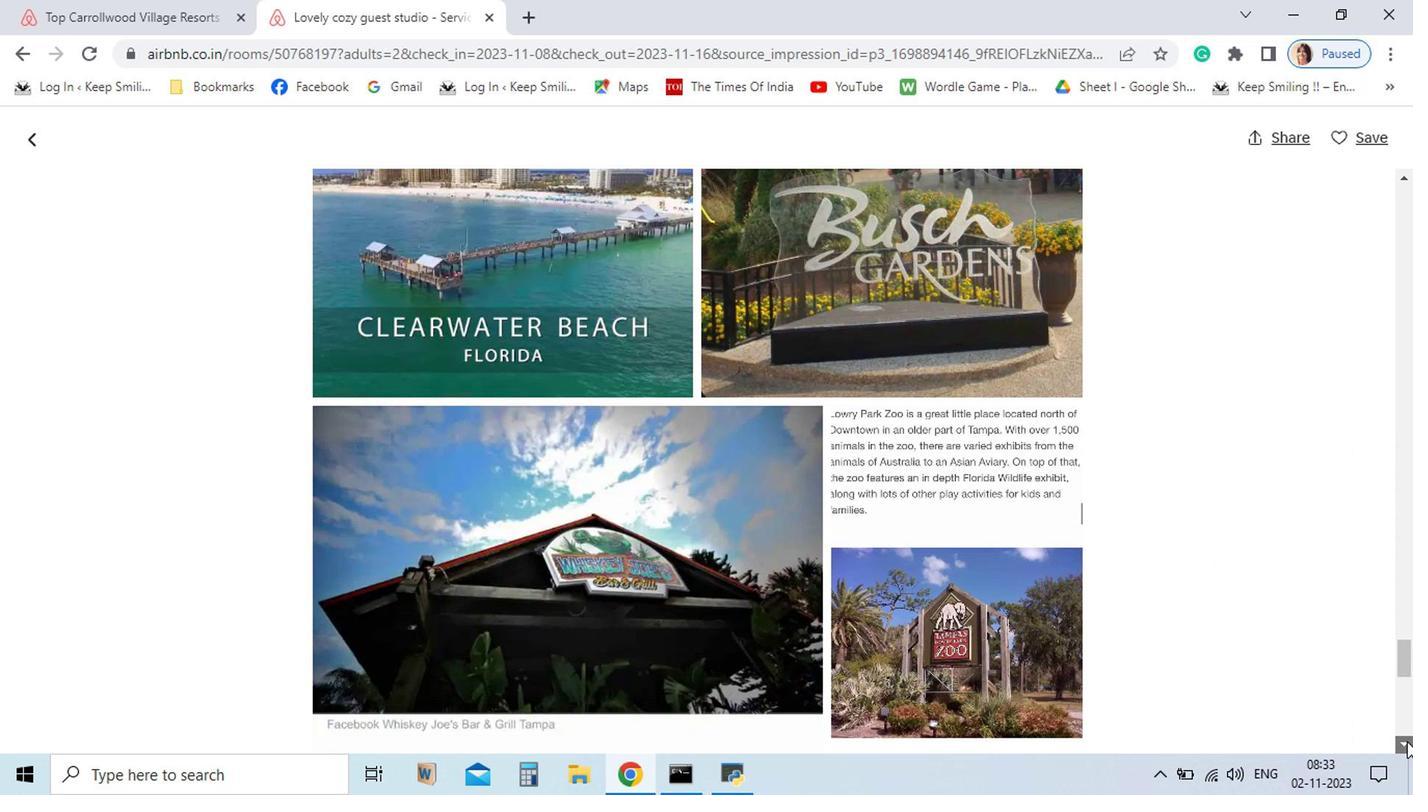 
Action: Mouse pressed left at (1198, 729)
Screenshot: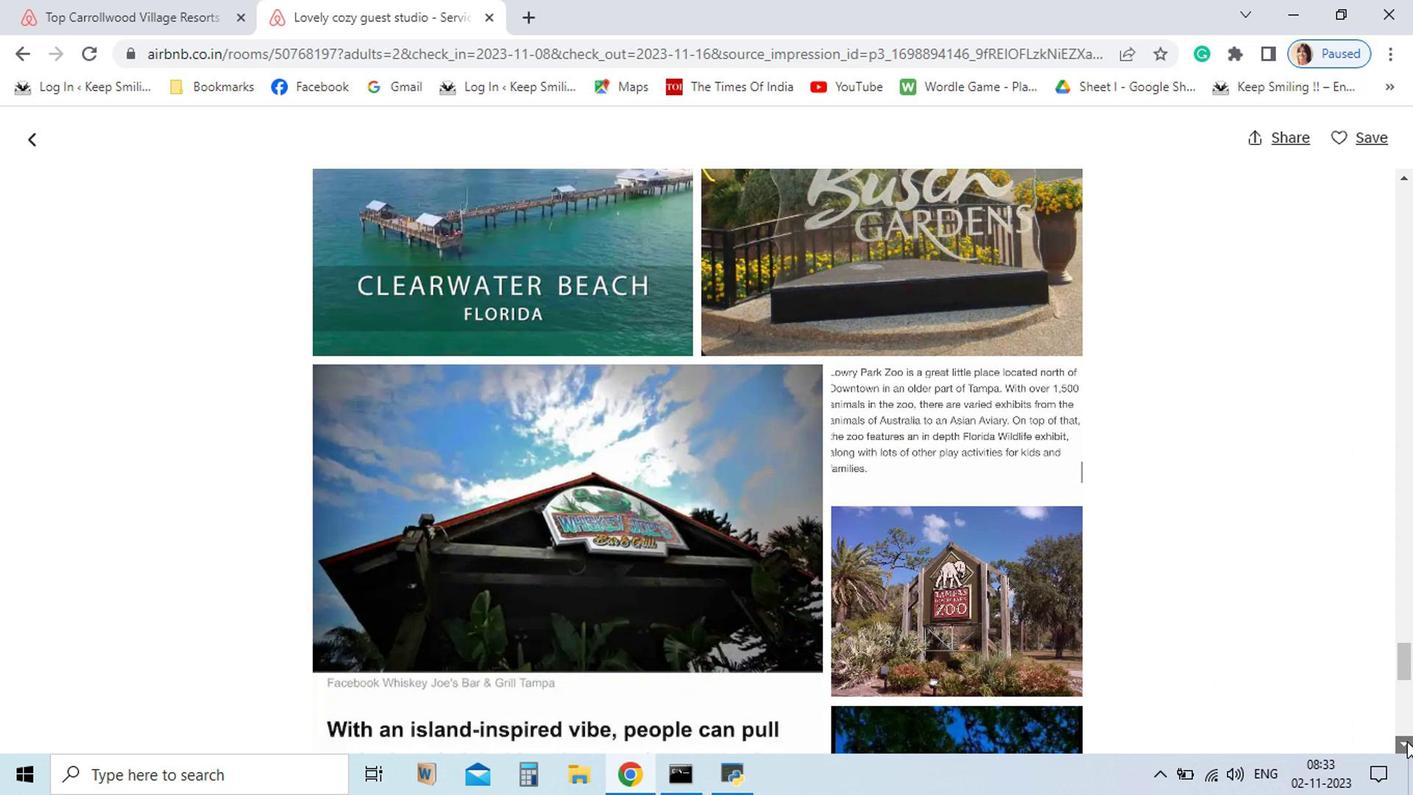 
Action: Mouse pressed left at (1198, 729)
